 Task: Get directions from Cape Romain National Wildlife Refuge, South Carolina, United States to Birmingham, Alabama, United States  and explore the nearby hotels with guest rating 3 and above during 20 to 23 December and 3 guests
Action: Mouse moved to (204, 174)
Screenshot: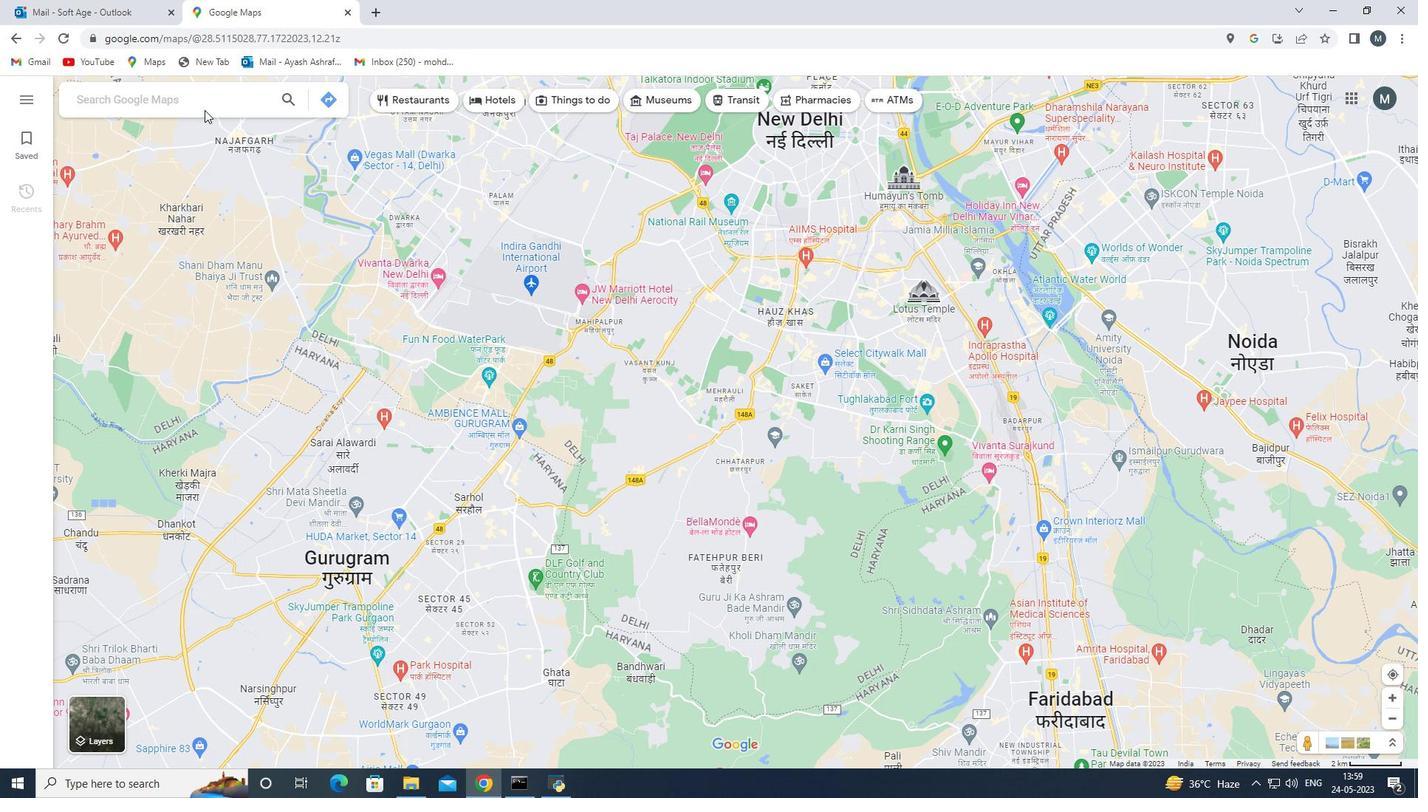 
Action: Mouse scrolled (204, 173) with delta (0, 0)
Screenshot: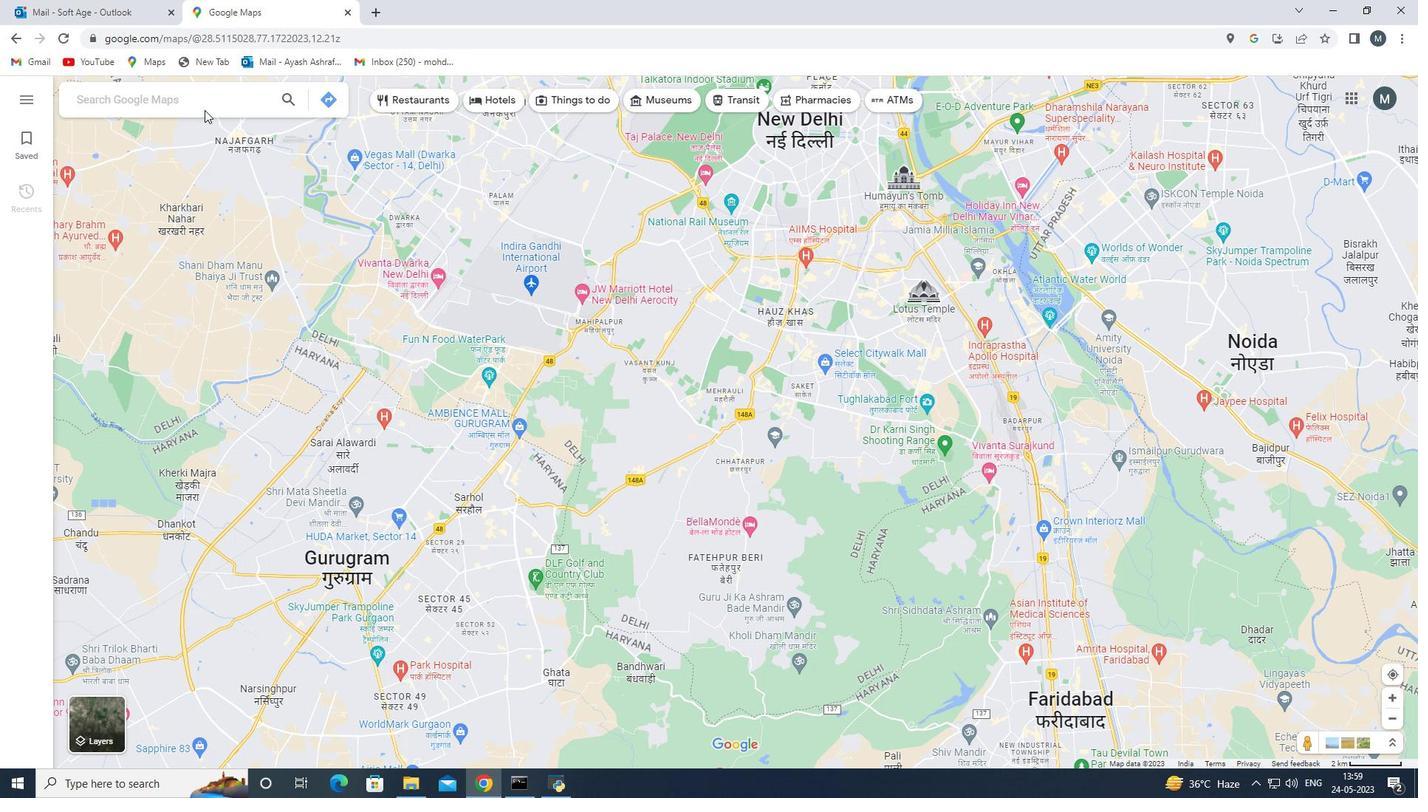 
Action: Mouse moved to (204, 183)
Screenshot: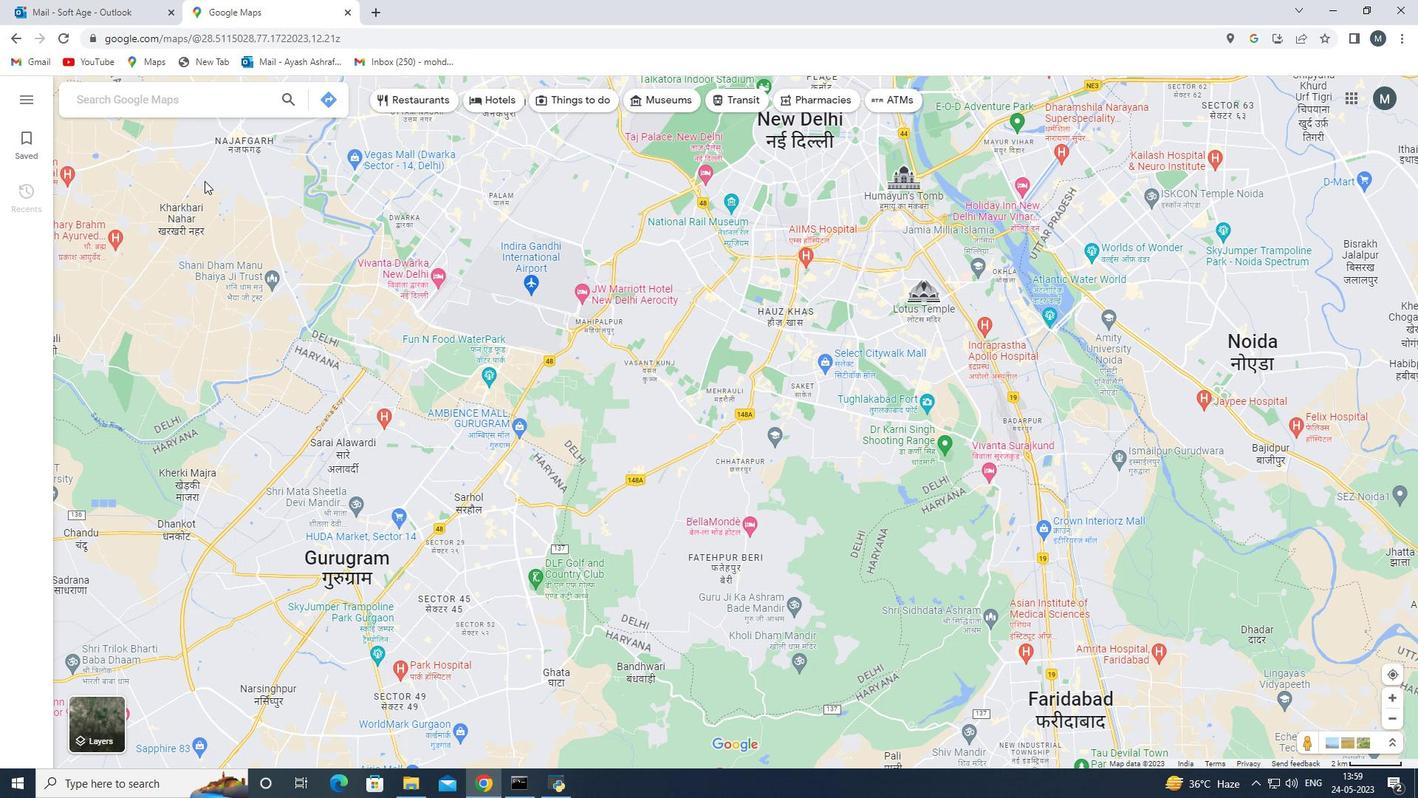 
Action: Mouse scrolled (204, 182) with delta (0, 0)
Screenshot: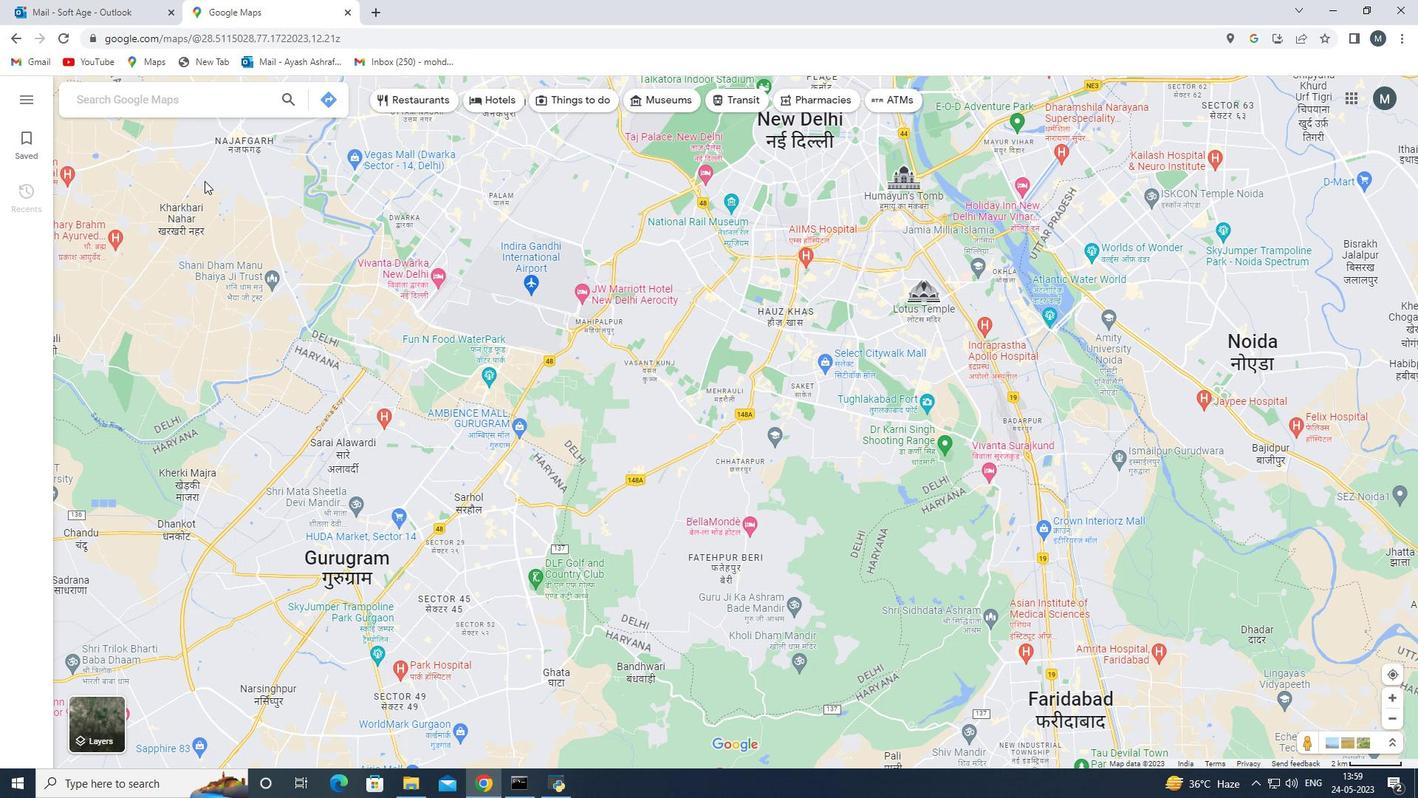 
Action: Mouse moved to (215, 249)
Screenshot: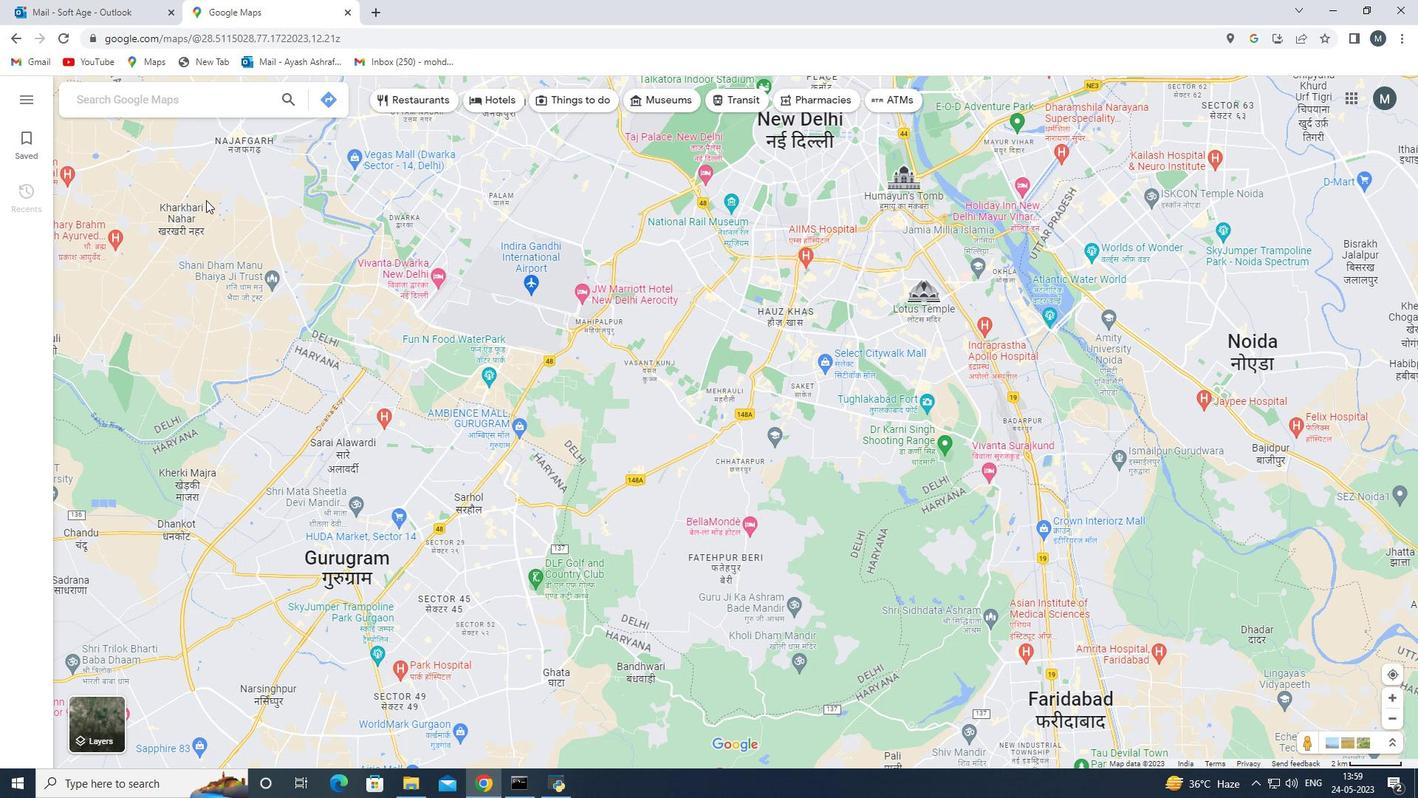 
Action: Mouse scrolled (215, 247) with delta (0, 0)
Screenshot: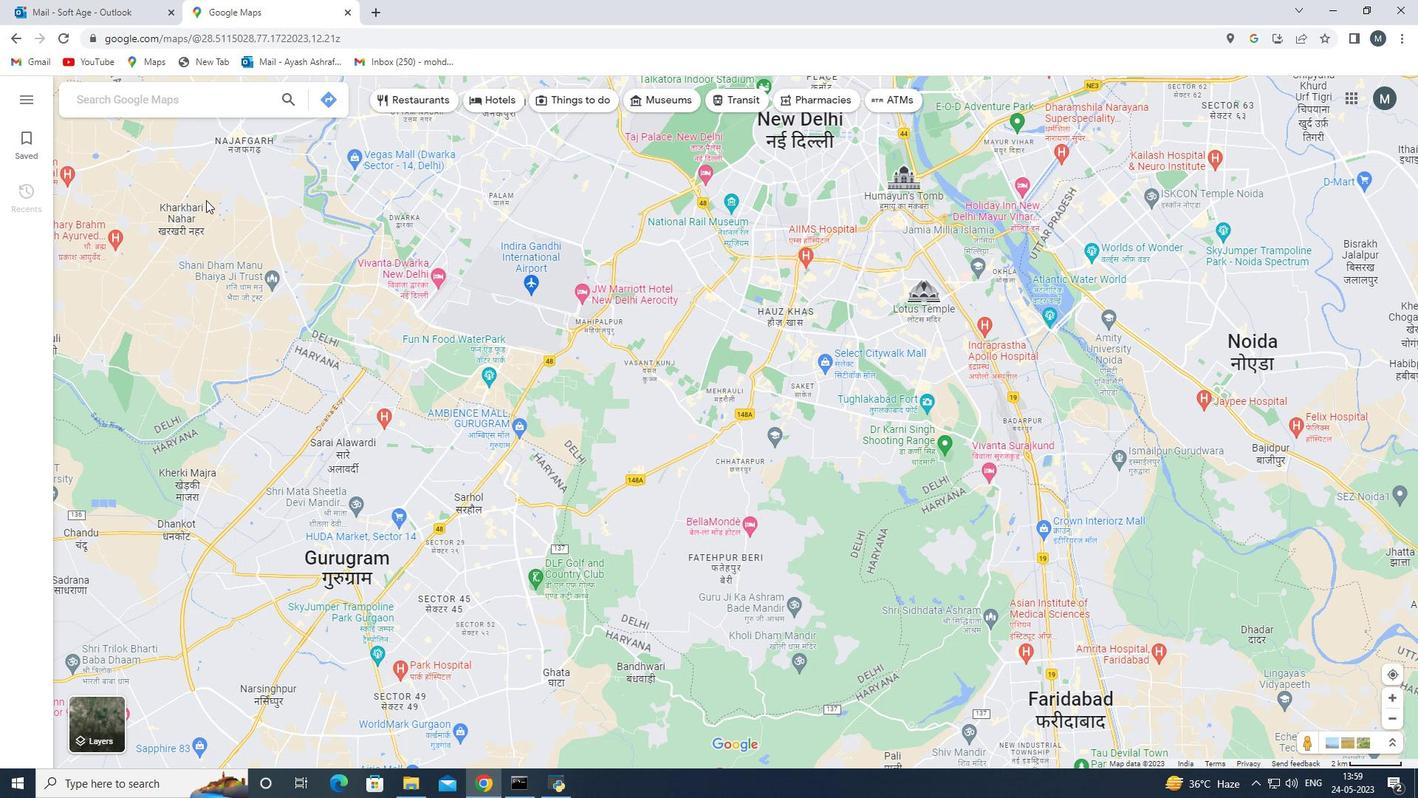 
Action: Mouse moved to (212, 277)
Screenshot: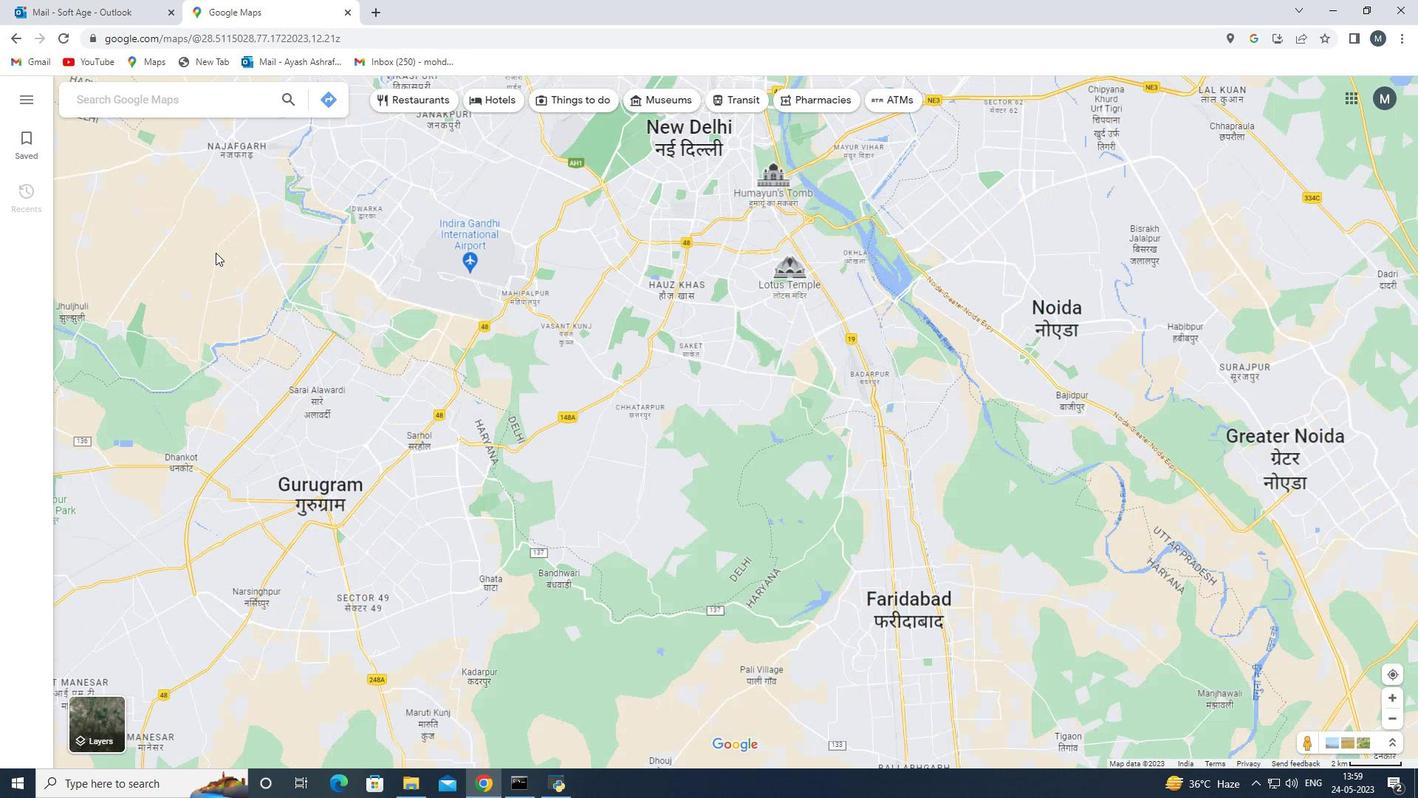 
Action: Mouse scrolled (212, 277) with delta (0, 0)
Screenshot: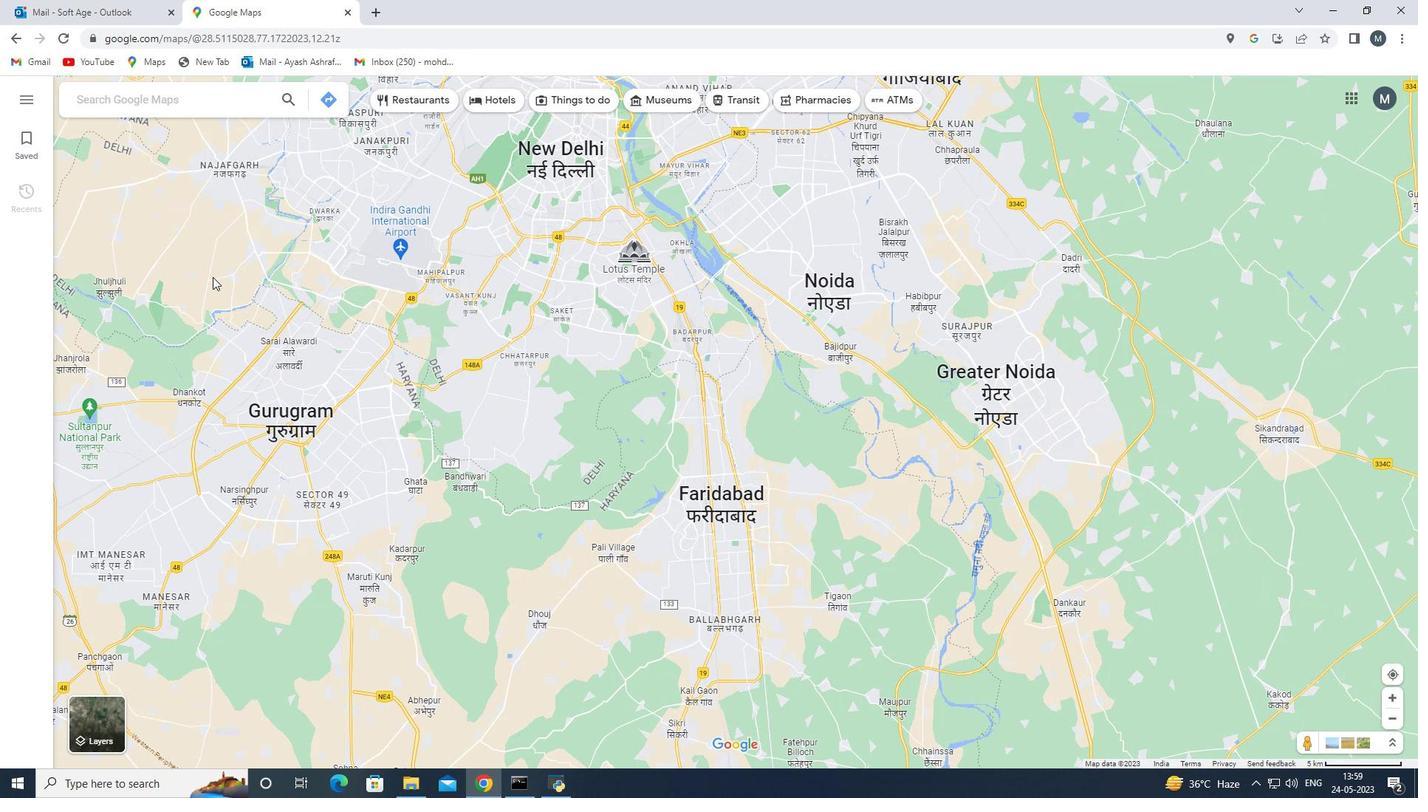 
Action: Mouse moved to (245, 280)
Screenshot: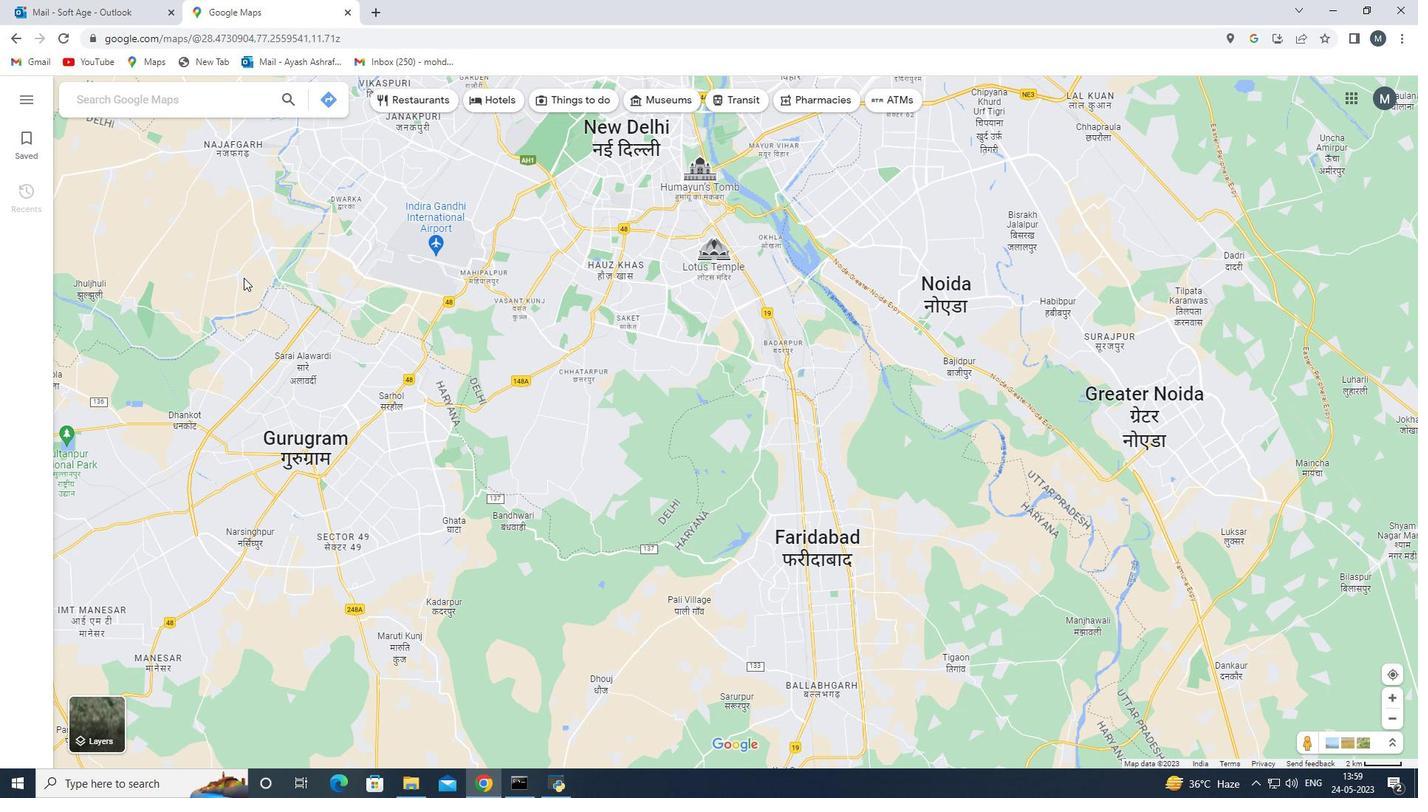 
Action: Mouse scrolled (245, 279) with delta (0, 0)
Screenshot: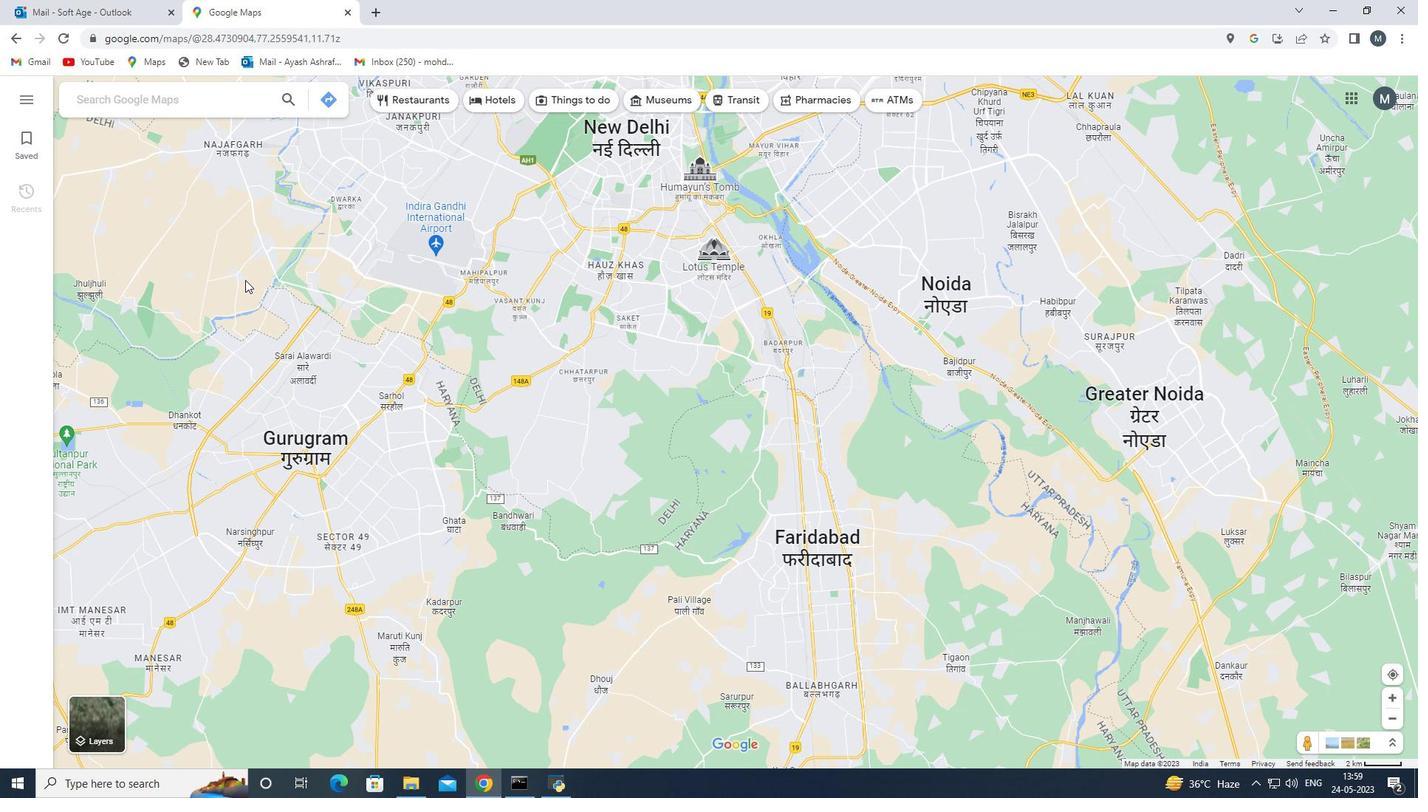 
Action: Mouse moved to (332, 97)
Screenshot: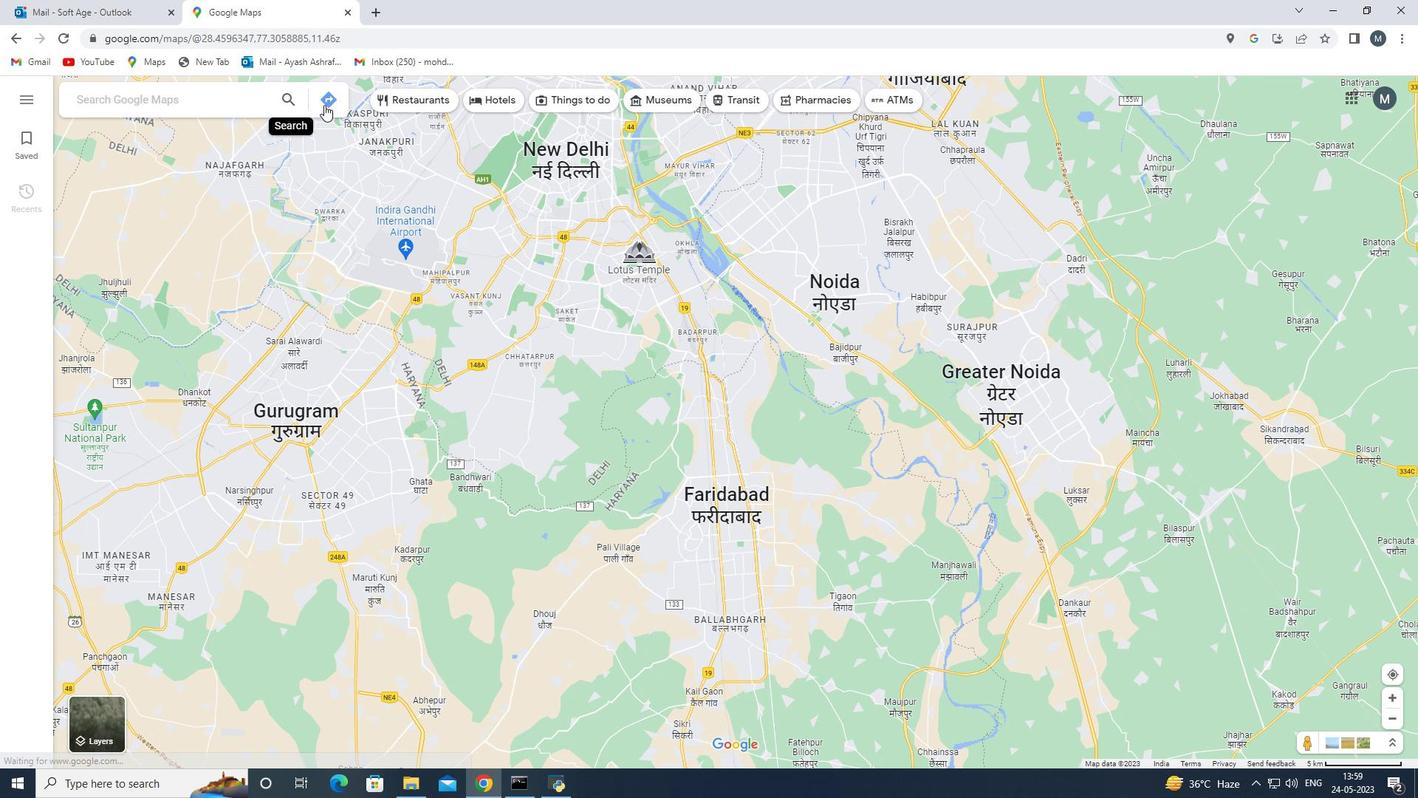 
Action: Mouse pressed left at (332, 97)
Screenshot: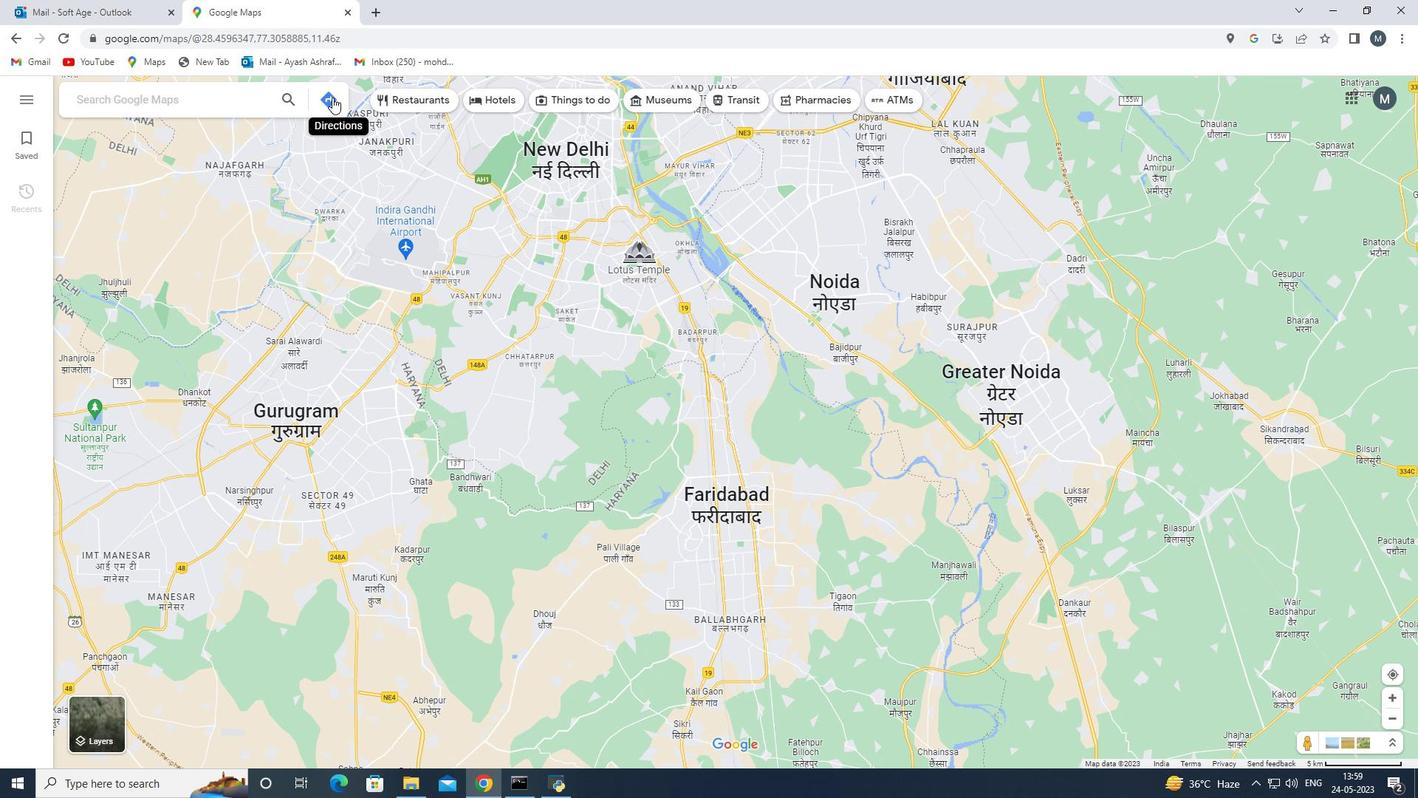 
Action: Mouse moved to (118, 98)
Screenshot: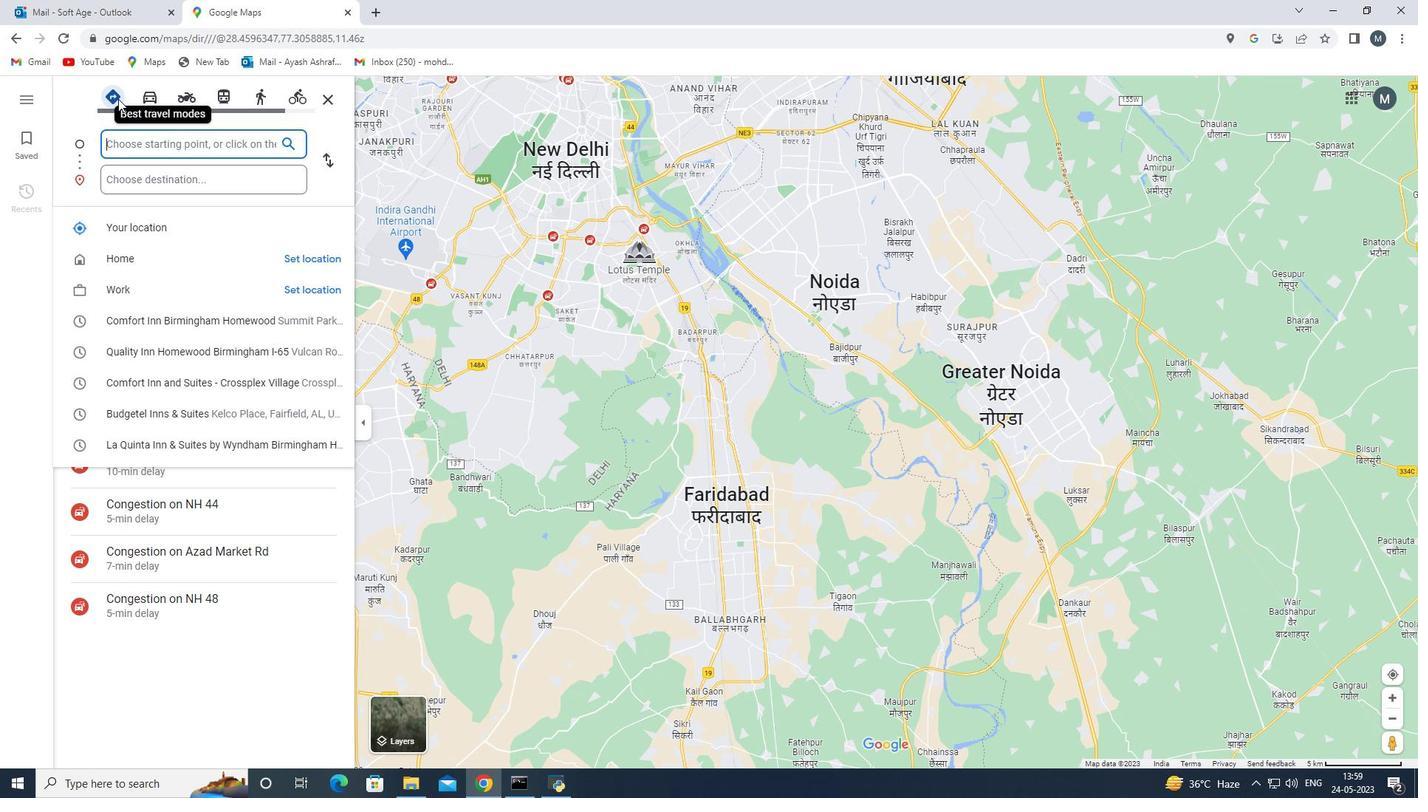 
Action: Mouse pressed left at (118, 98)
Screenshot: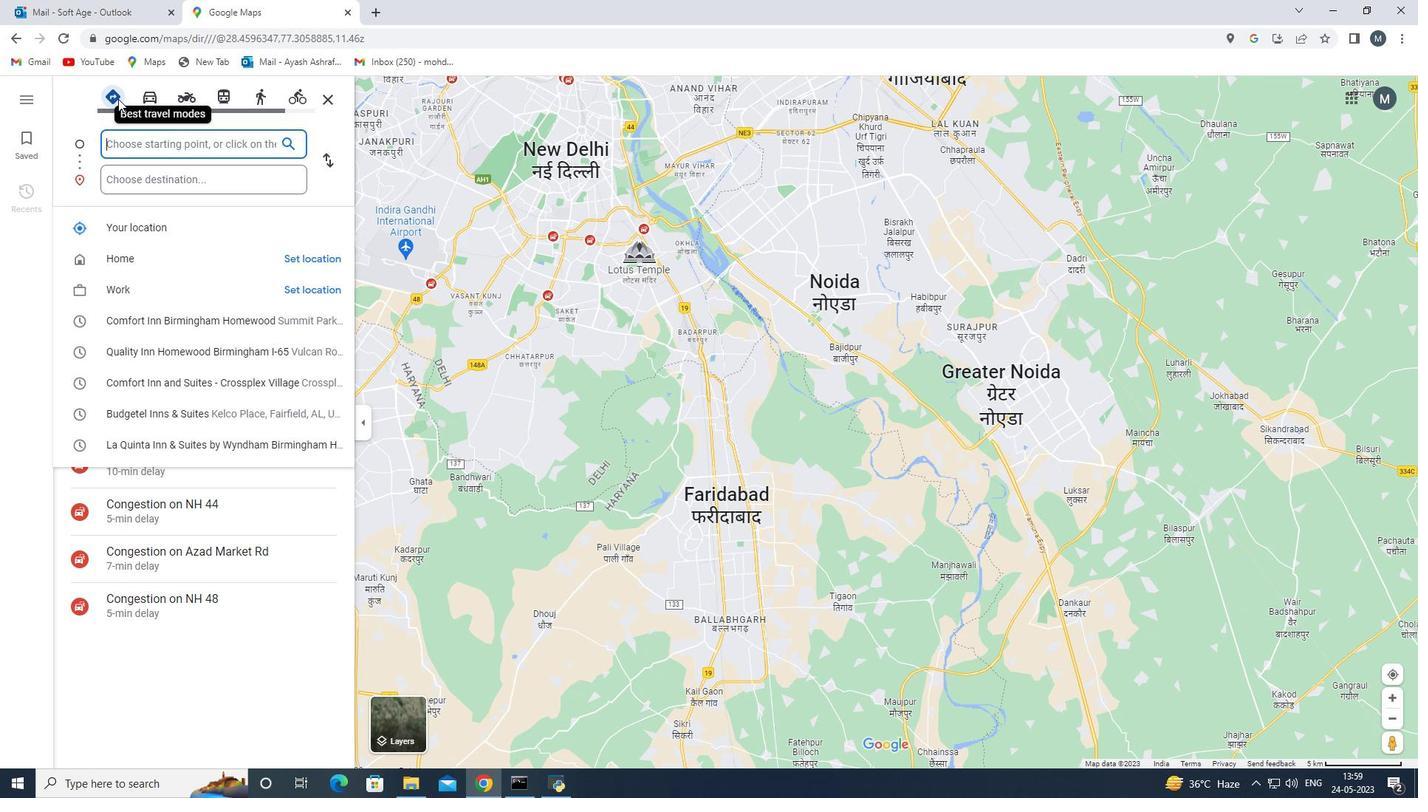 
Action: Mouse moved to (152, 147)
Screenshot: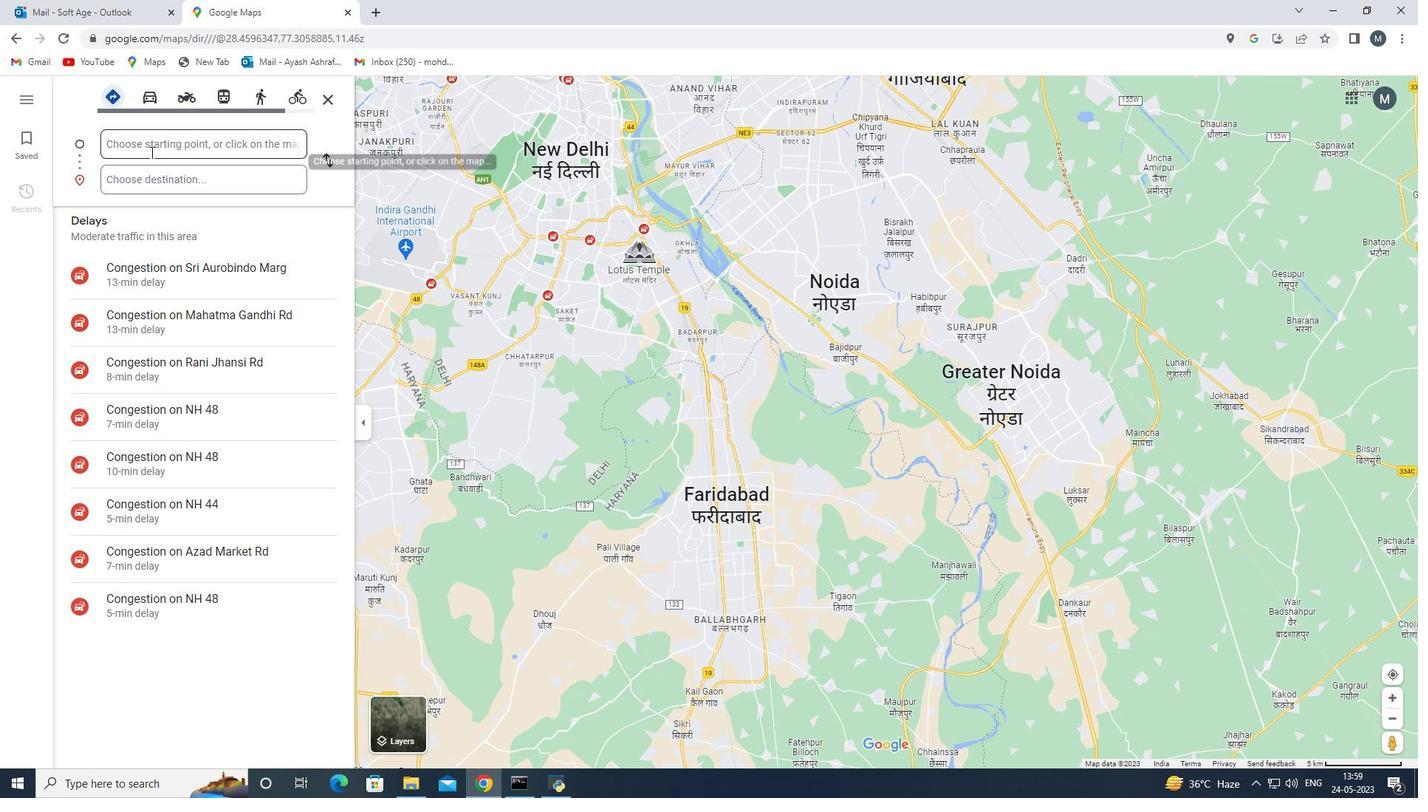 
Action: Mouse pressed left at (152, 147)
Screenshot: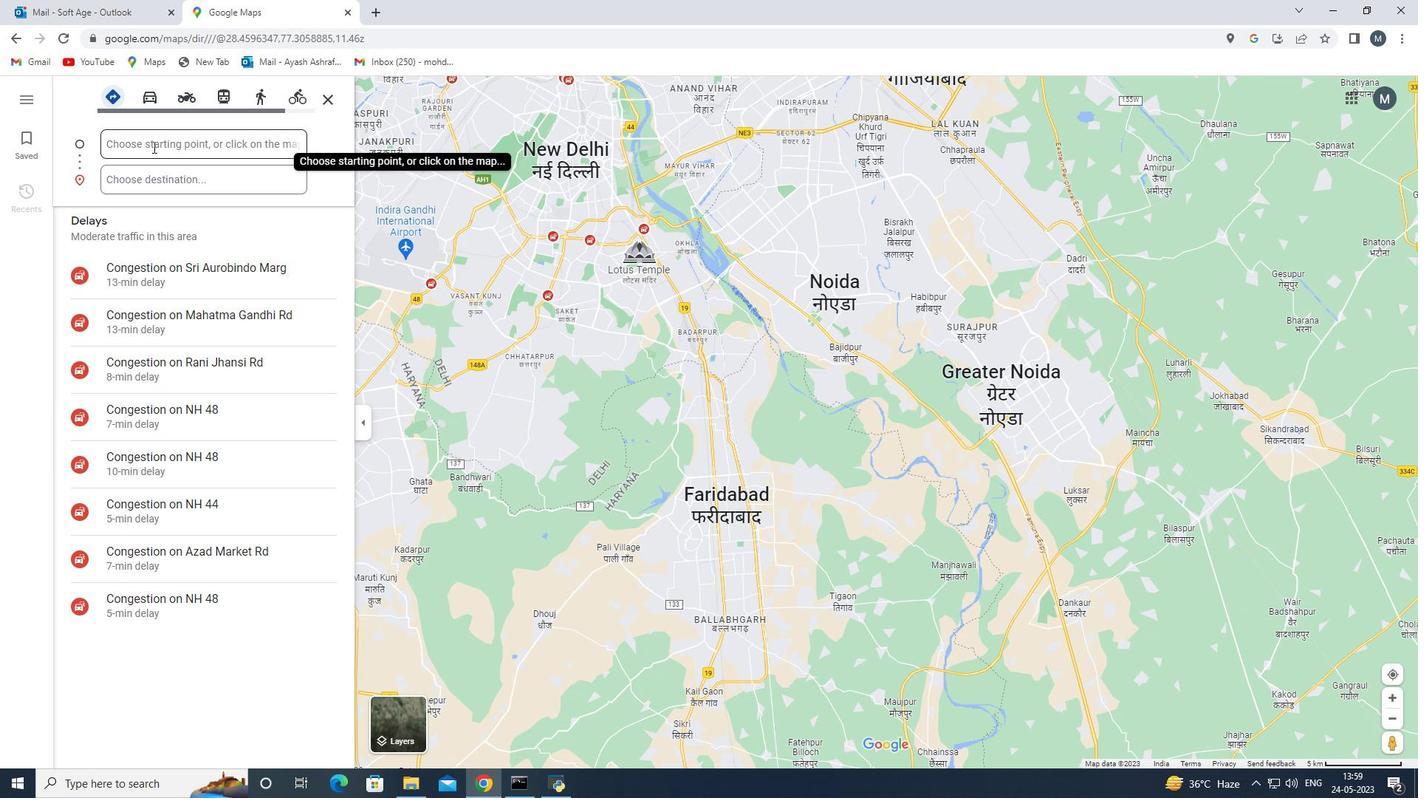 
Action: Mouse moved to (152, 145)
Screenshot: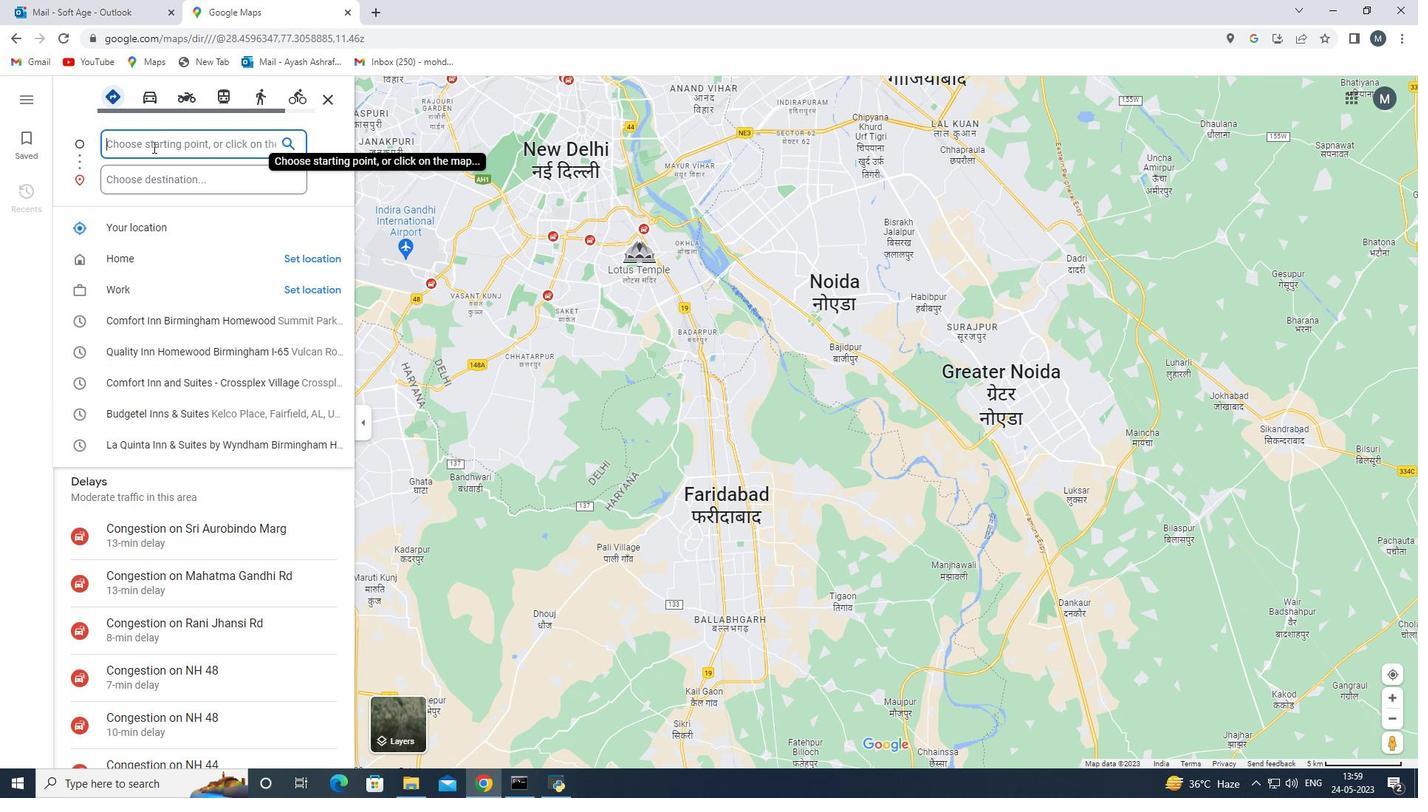 
Action: Key pressed <Key.shift>Cape<Key.space><Key.shift>Romain<Key.space>national<Key.space>wildlife<Key.space>refuge<Key.space><Key.backspace>,south<Key.space>carolina,united<Key.space>staes<Key.space>
Screenshot: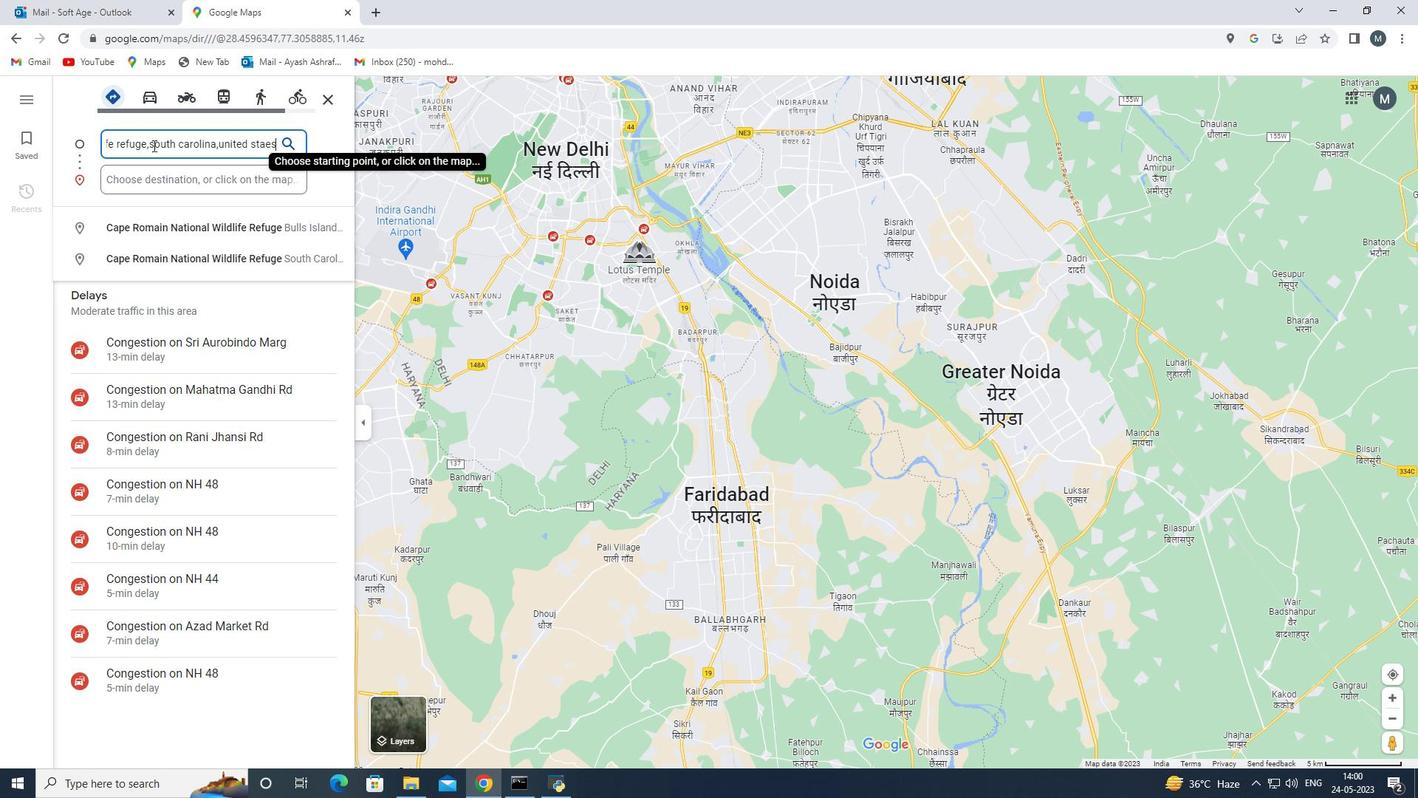 
Action: Mouse moved to (148, 179)
Screenshot: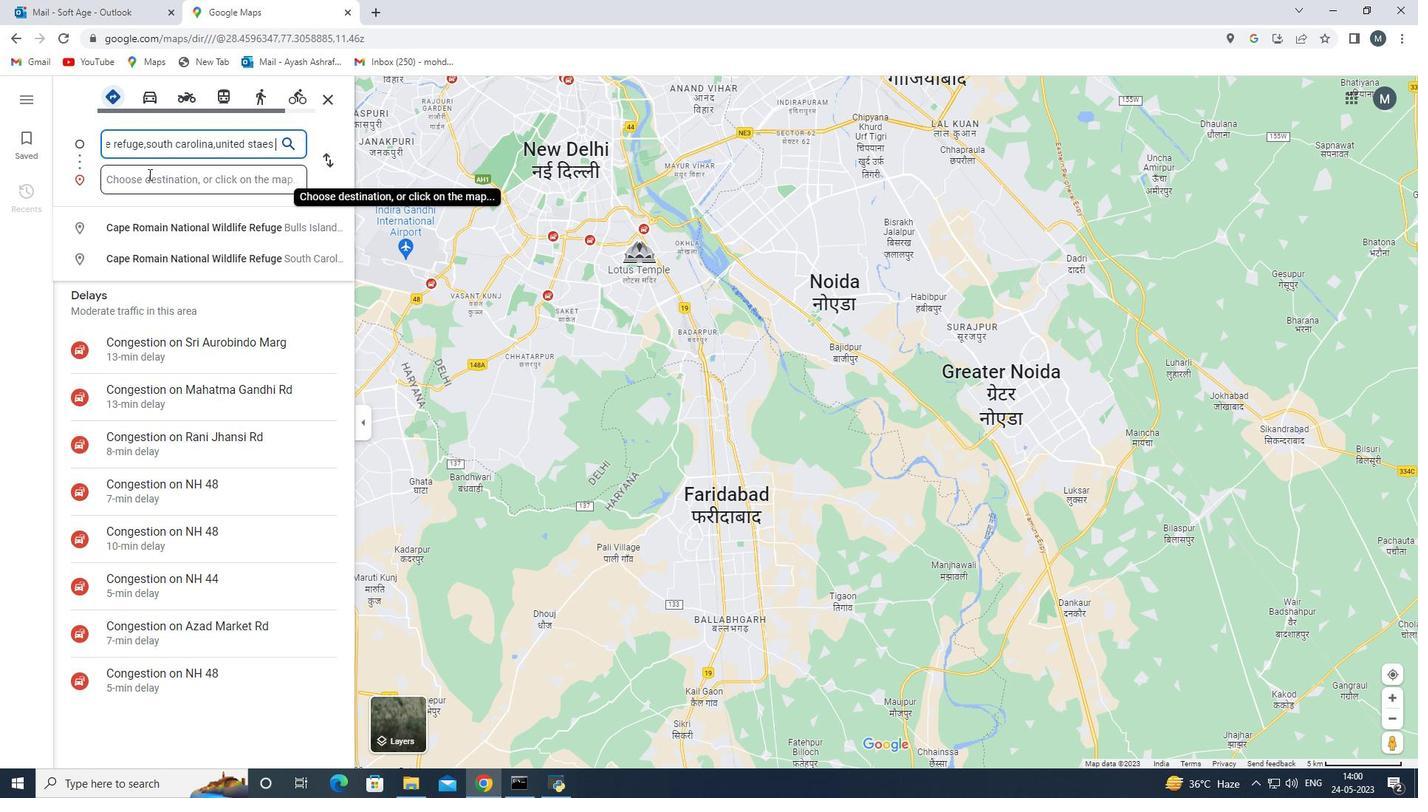 
Action: Mouse pressed left at (148, 179)
Screenshot: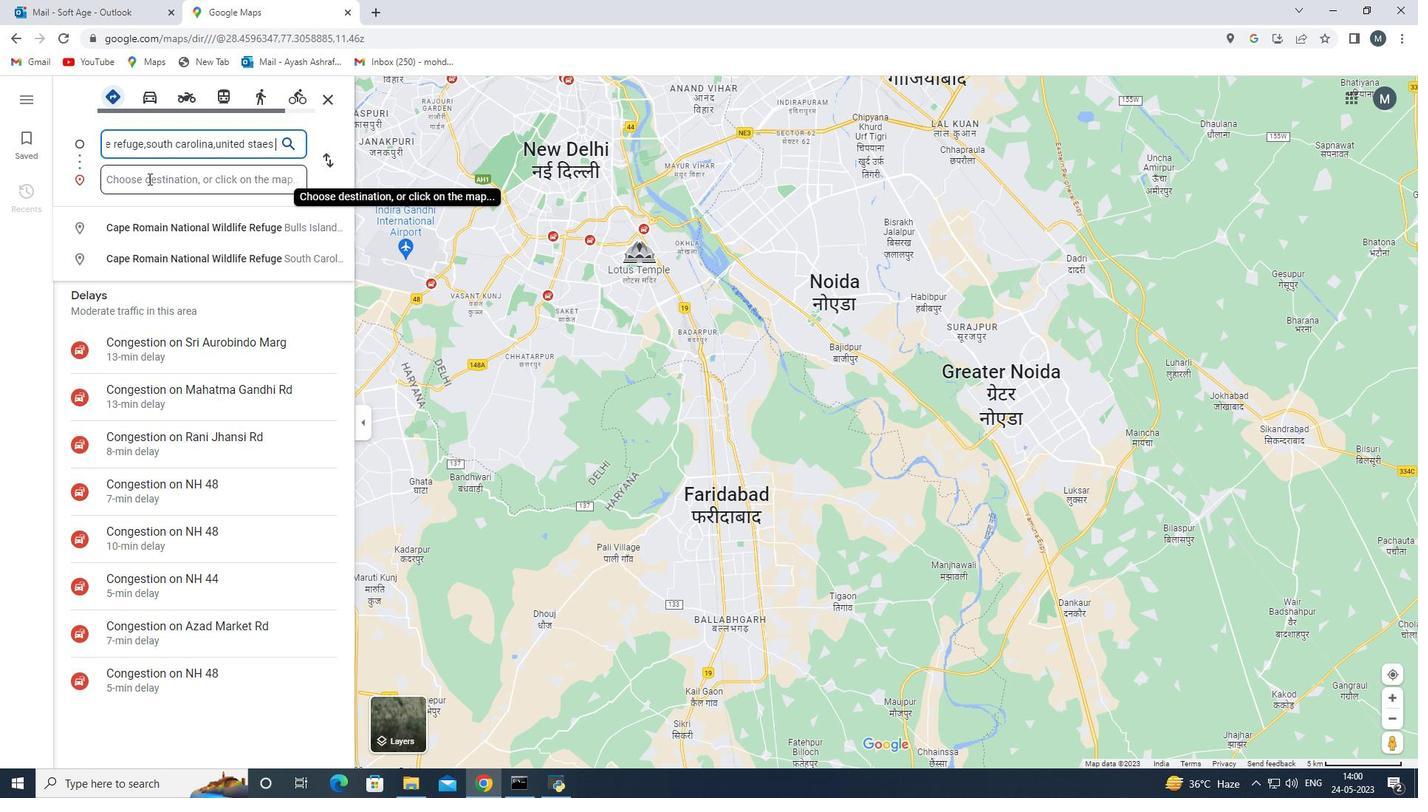 
Action: Key pressed <Key.shift>V<Key.backspace><Key.shift>Birmingham,alabama,united<Key.space>states<Key.space>
Screenshot: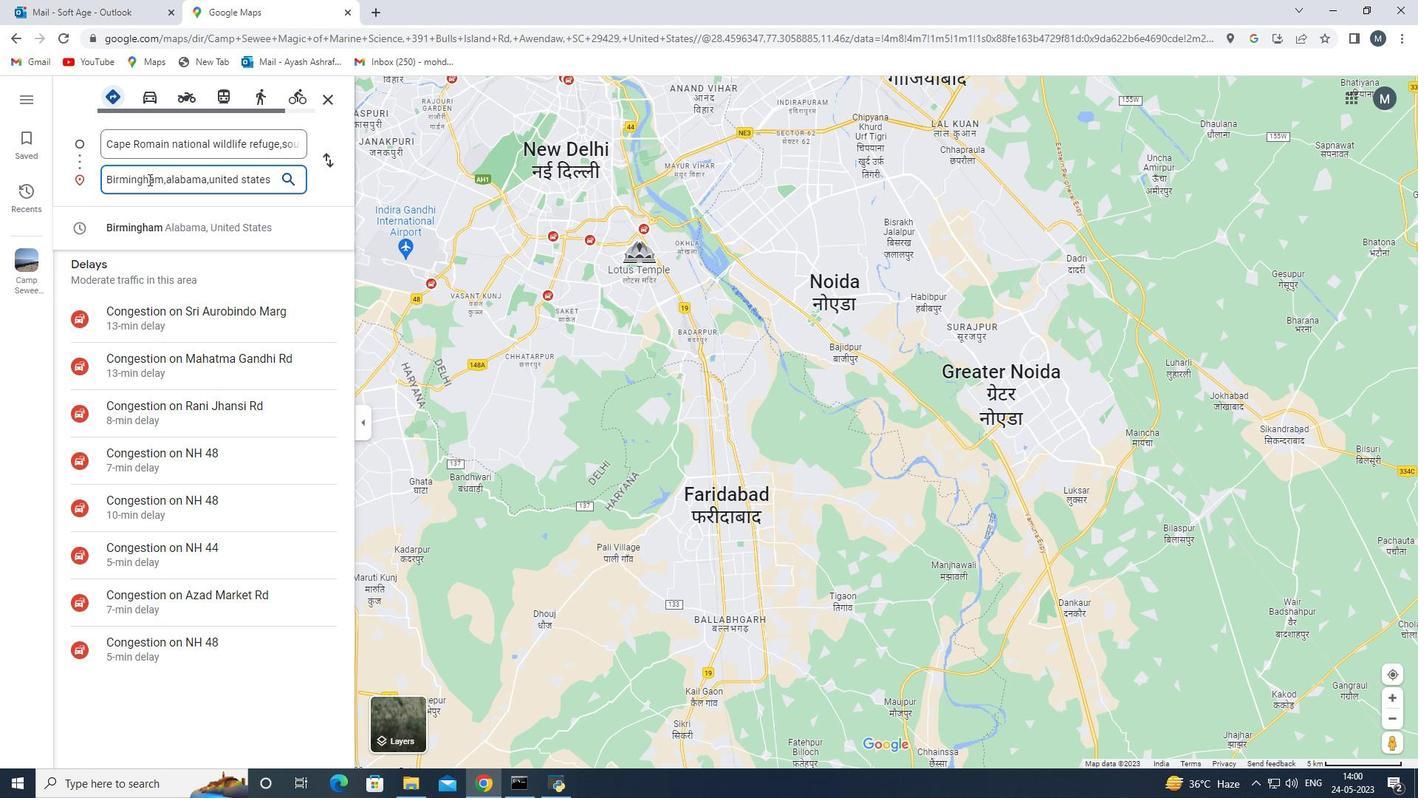 
Action: Mouse moved to (291, 179)
Screenshot: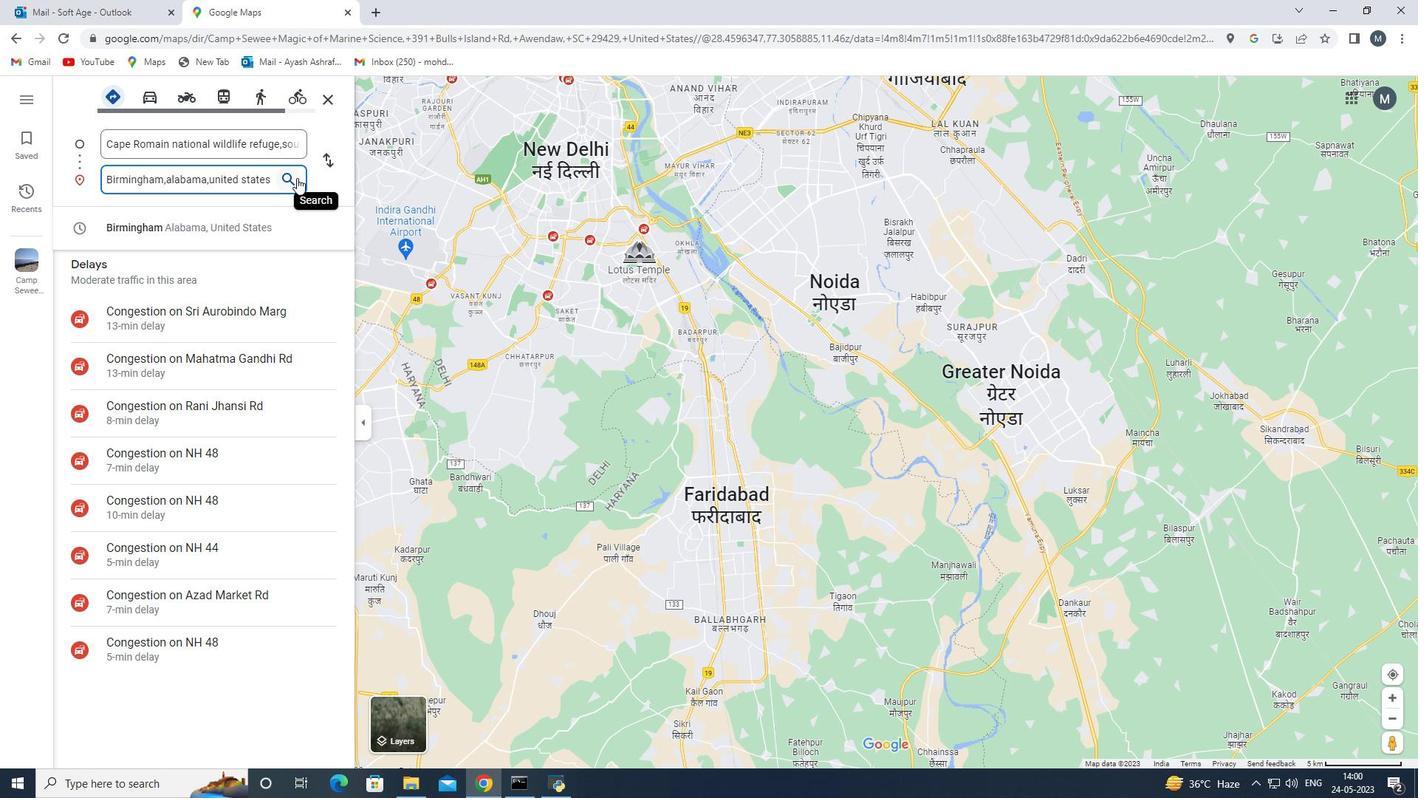 
Action: Mouse pressed left at (291, 179)
Screenshot: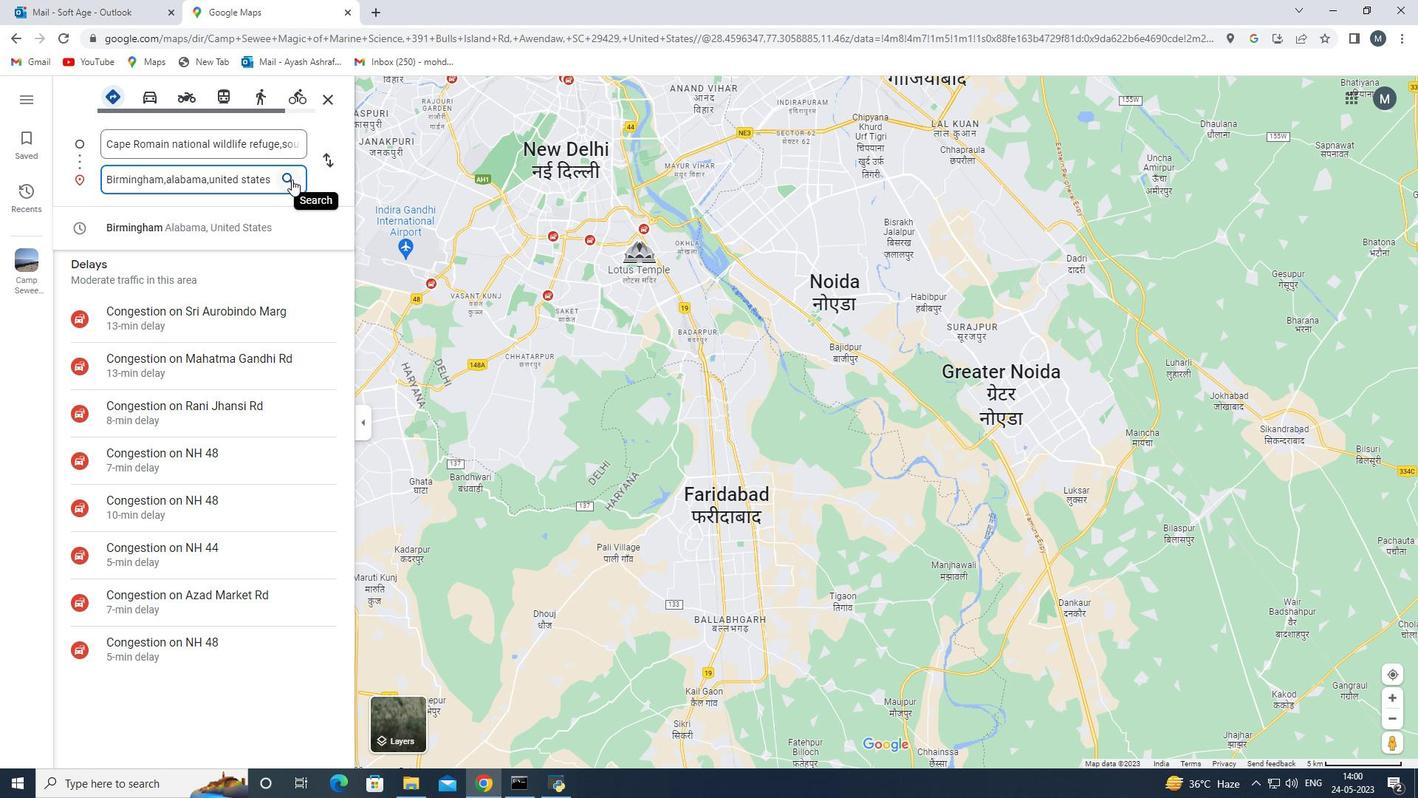 
Action: Mouse moved to (212, 348)
Screenshot: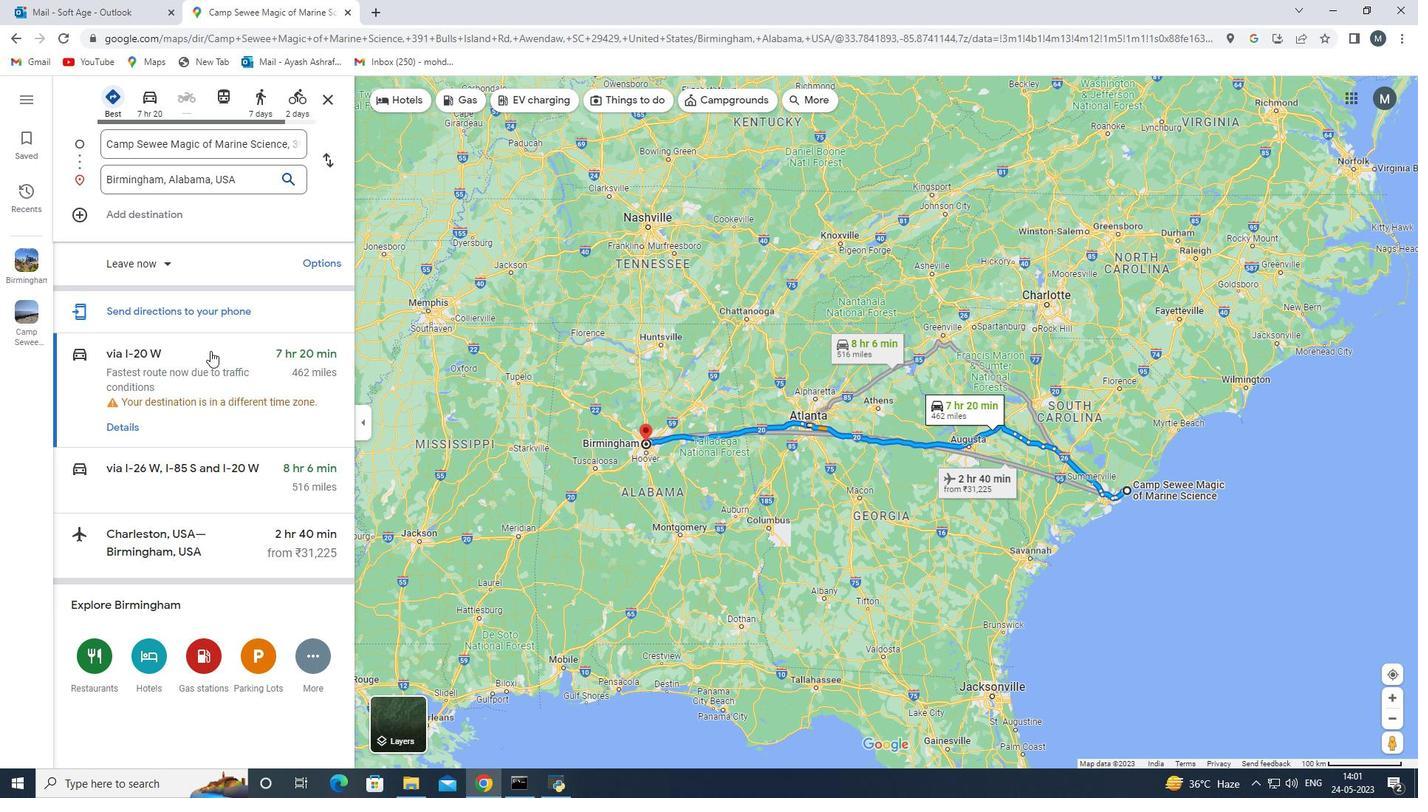 
Action: Mouse scrolled (212, 347) with delta (0, 0)
Screenshot: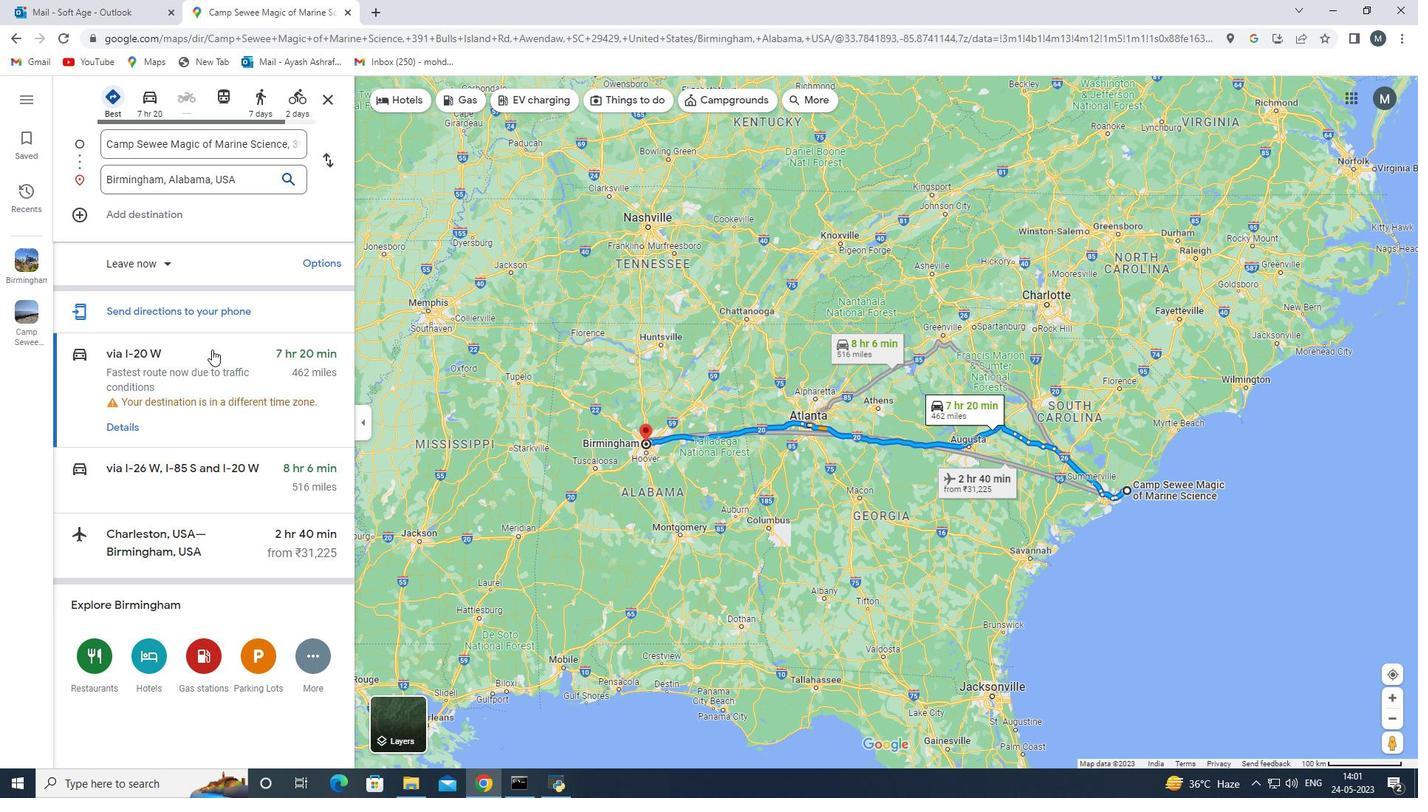
Action: Mouse moved to (149, 266)
Screenshot: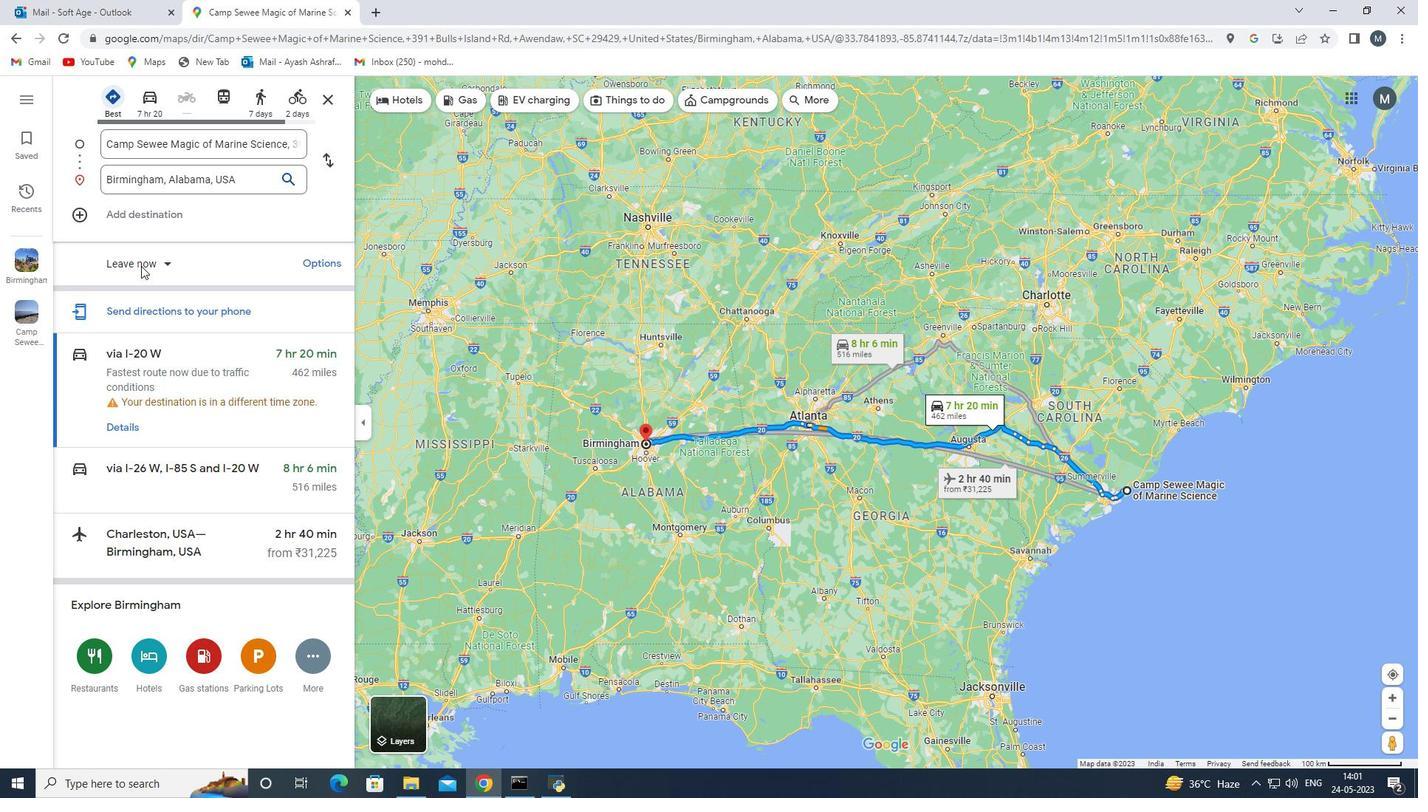 
Action: Mouse pressed left at (149, 266)
Screenshot: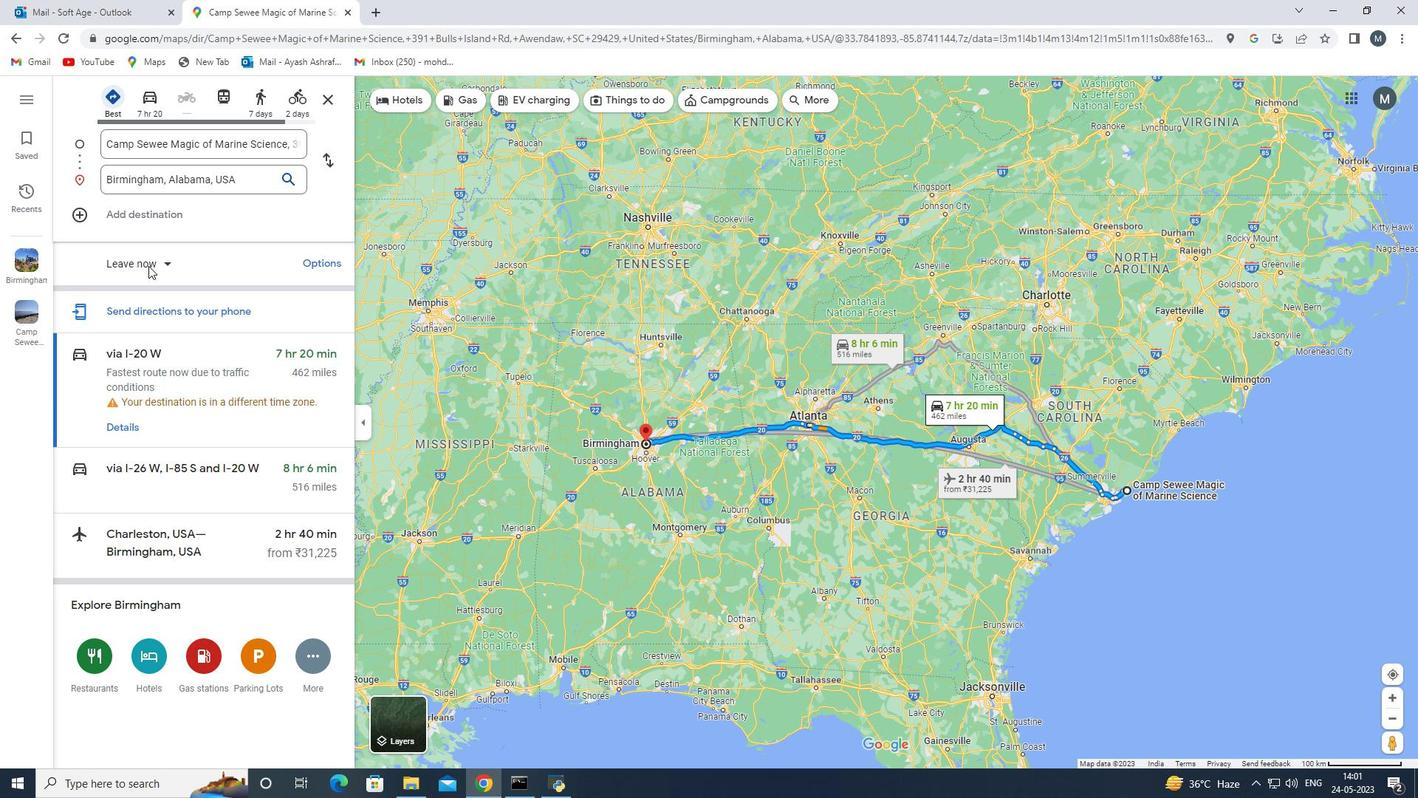 
Action: Mouse moved to (150, 308)
Screenshot: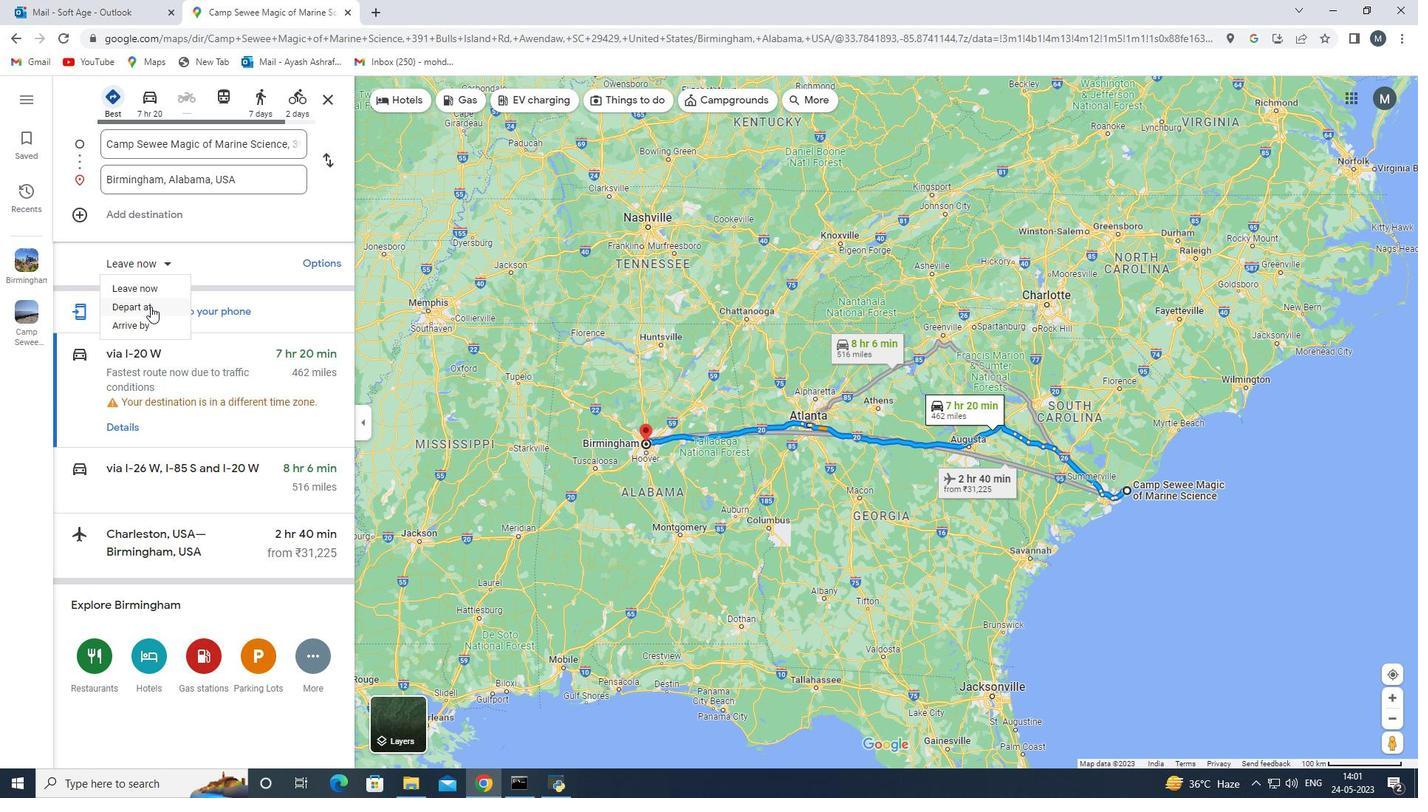 
Action: Mouse pressed left at (150, 308)
Screenshot: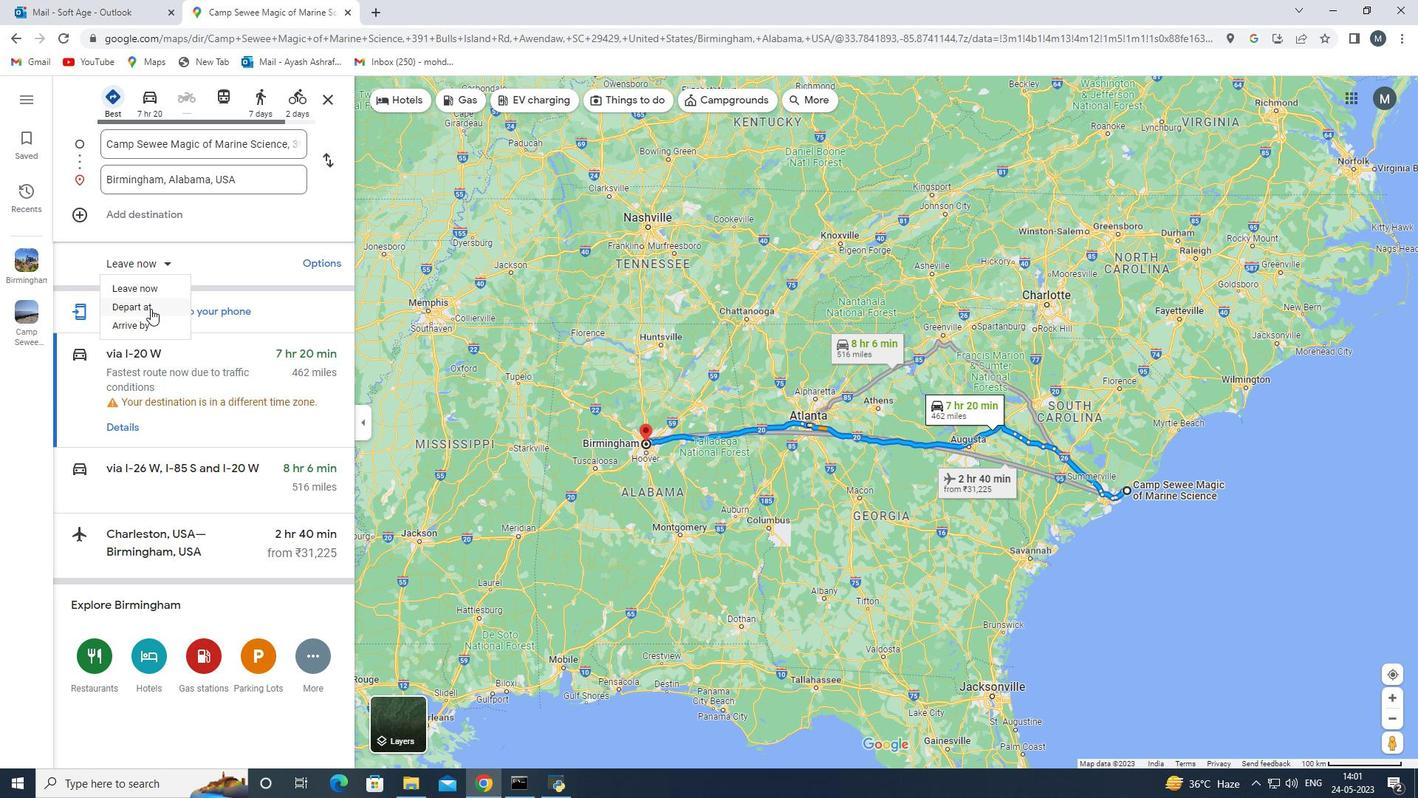 
Action: Mouse moved to (271, 254)
Screenshot: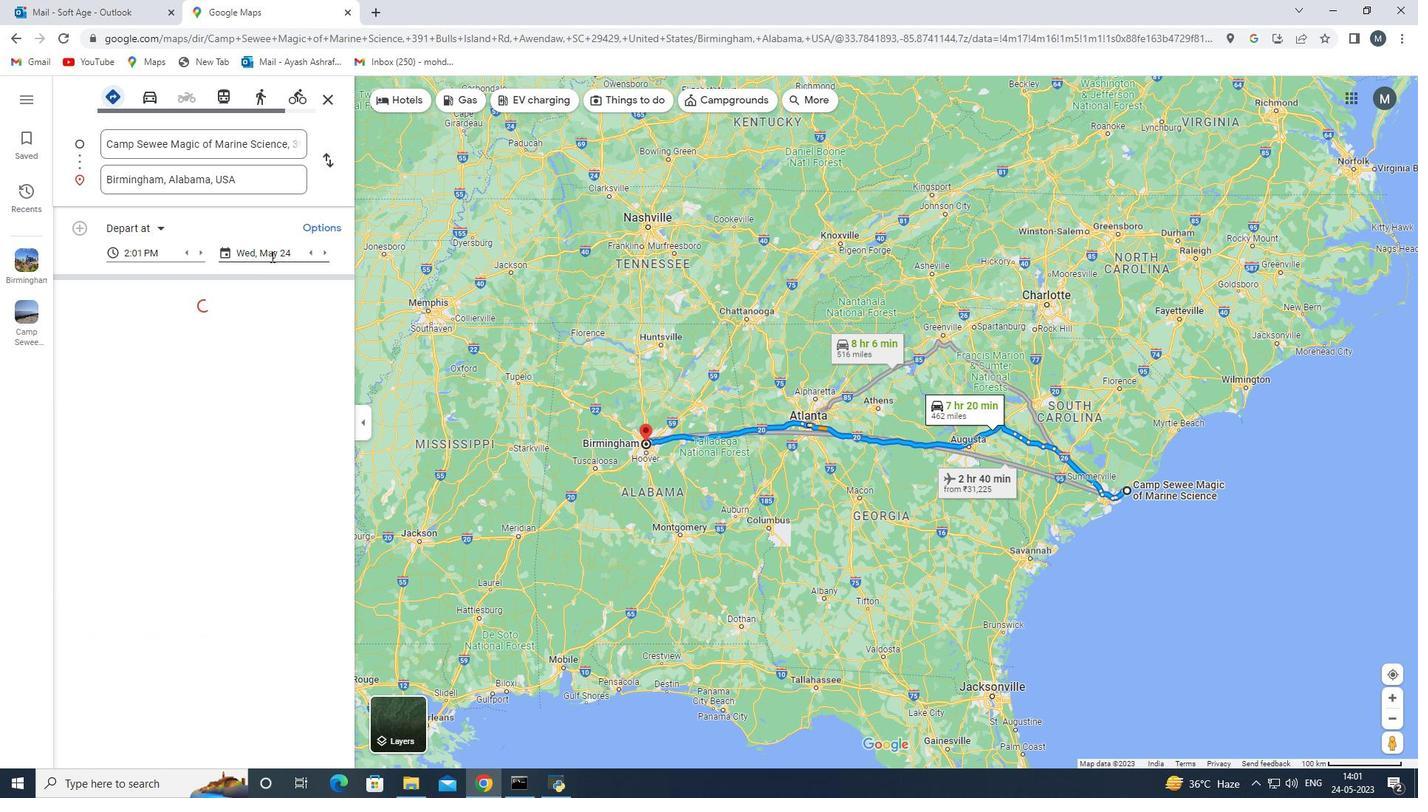 
Action: Mouse pressed left at (271, 254)
Screenshot: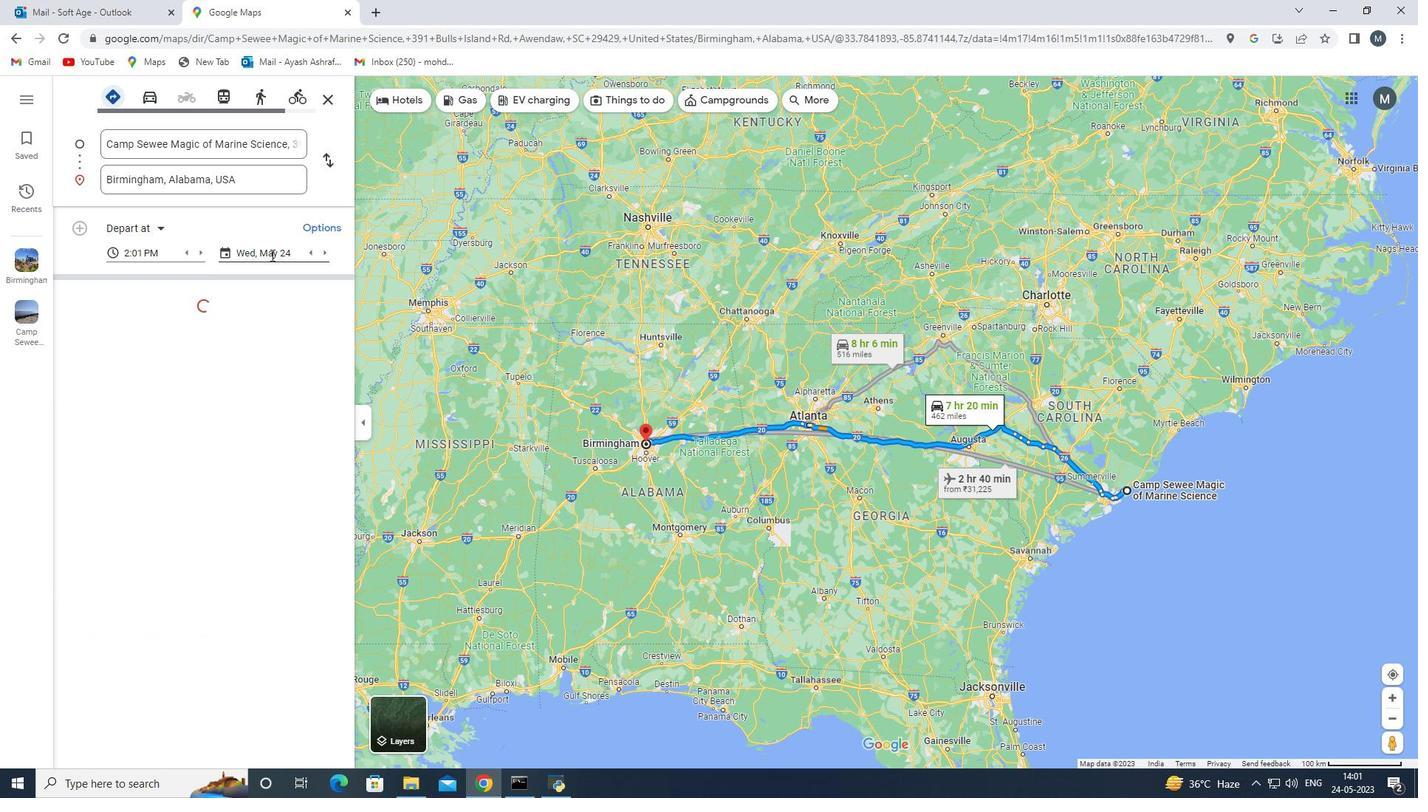 
Action: Mouse moved to (348, 281)
Screenshot: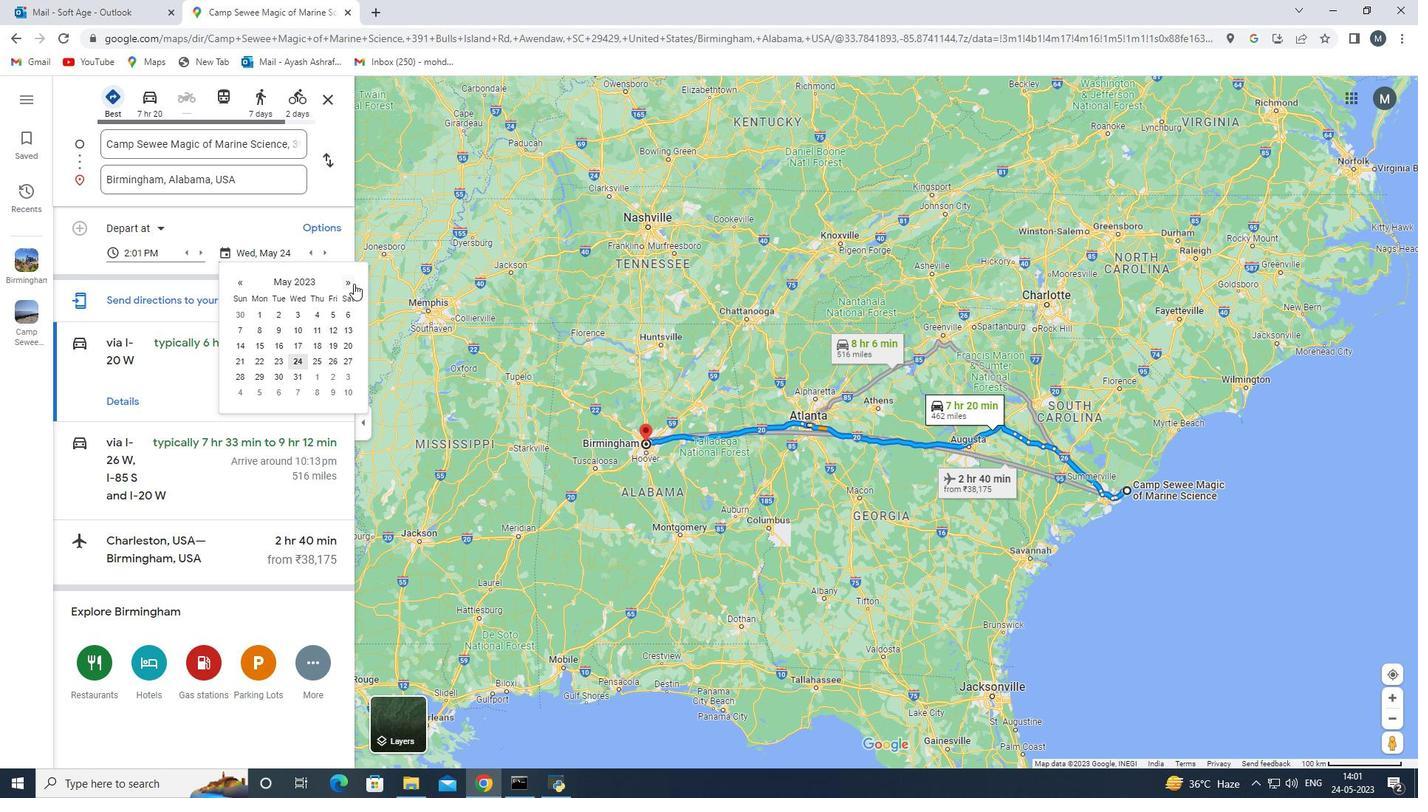 
Action: Mouse pressed left at (348, 281)
Screenshot: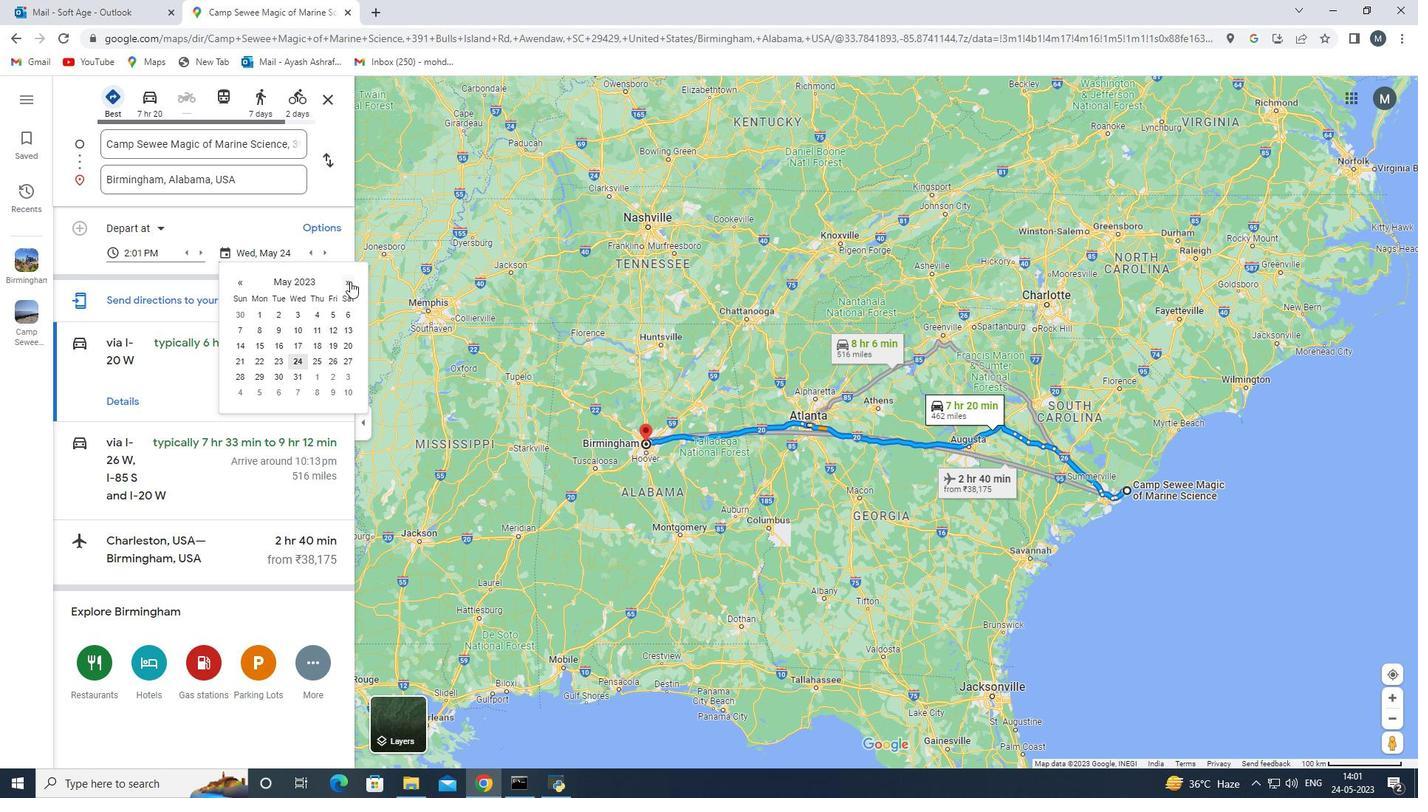 
Action: Mouse pressed left at (348, 281)
Screenshot: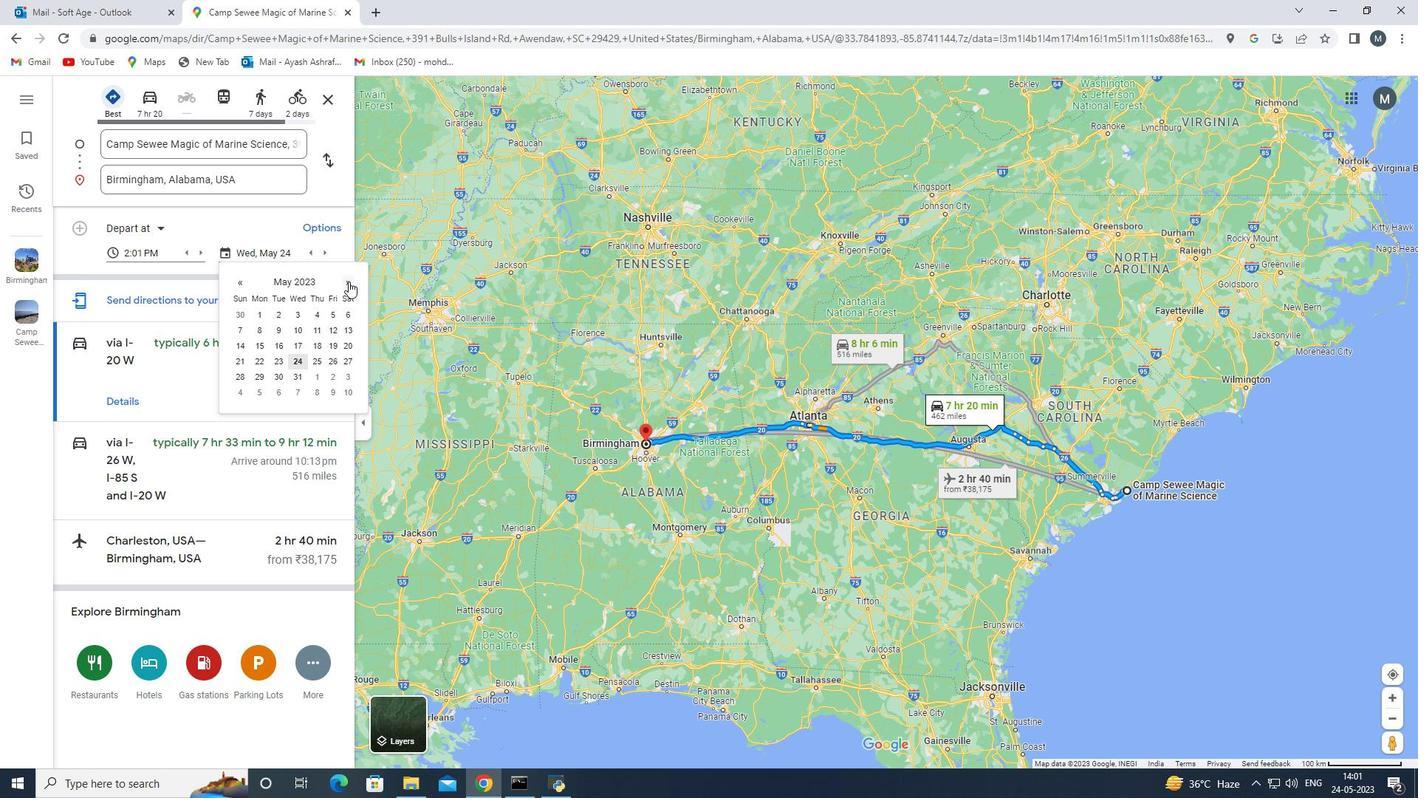 
Action: Mouse pressed left at (348, 281)
Screenshot: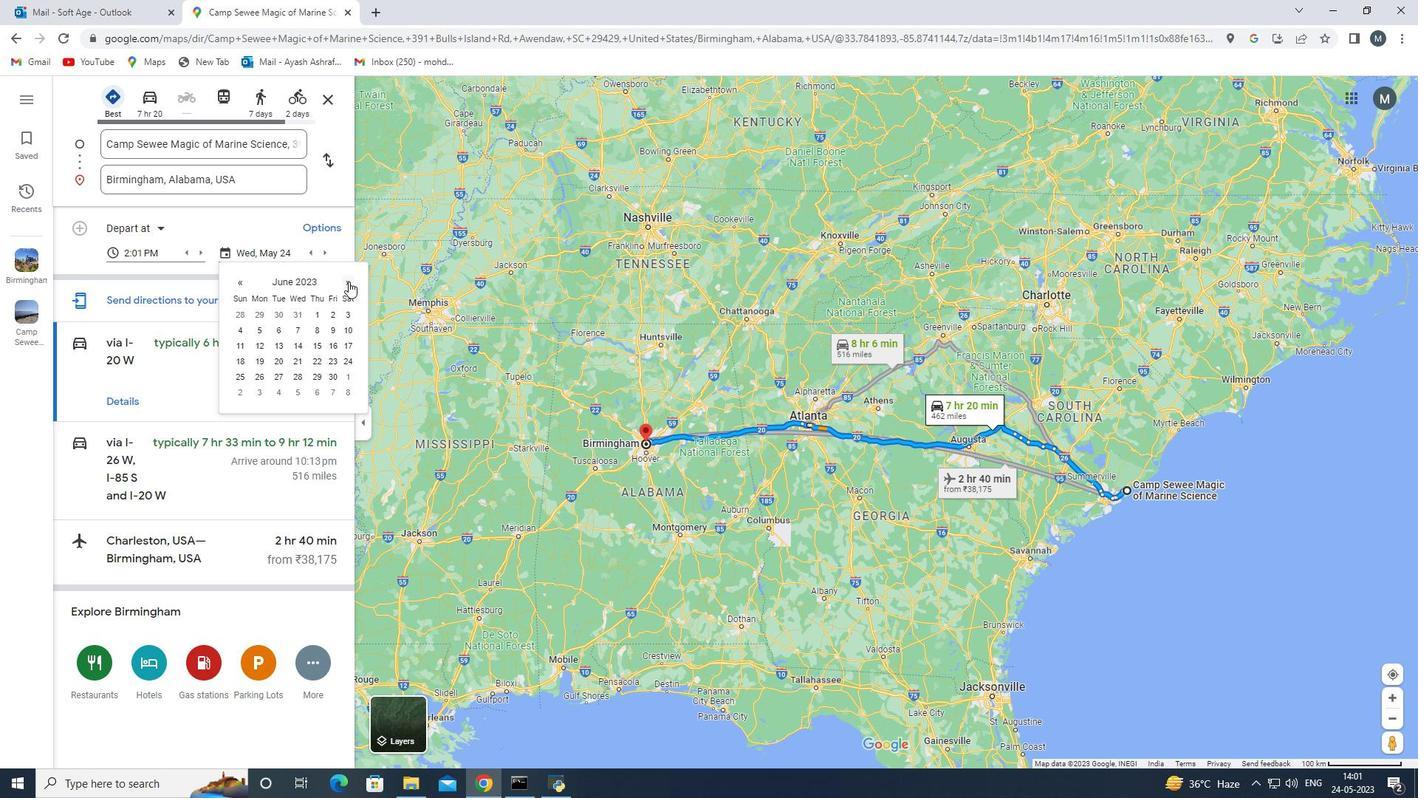 
Action: Mouse pressed left at (348, 281)
Screenshot: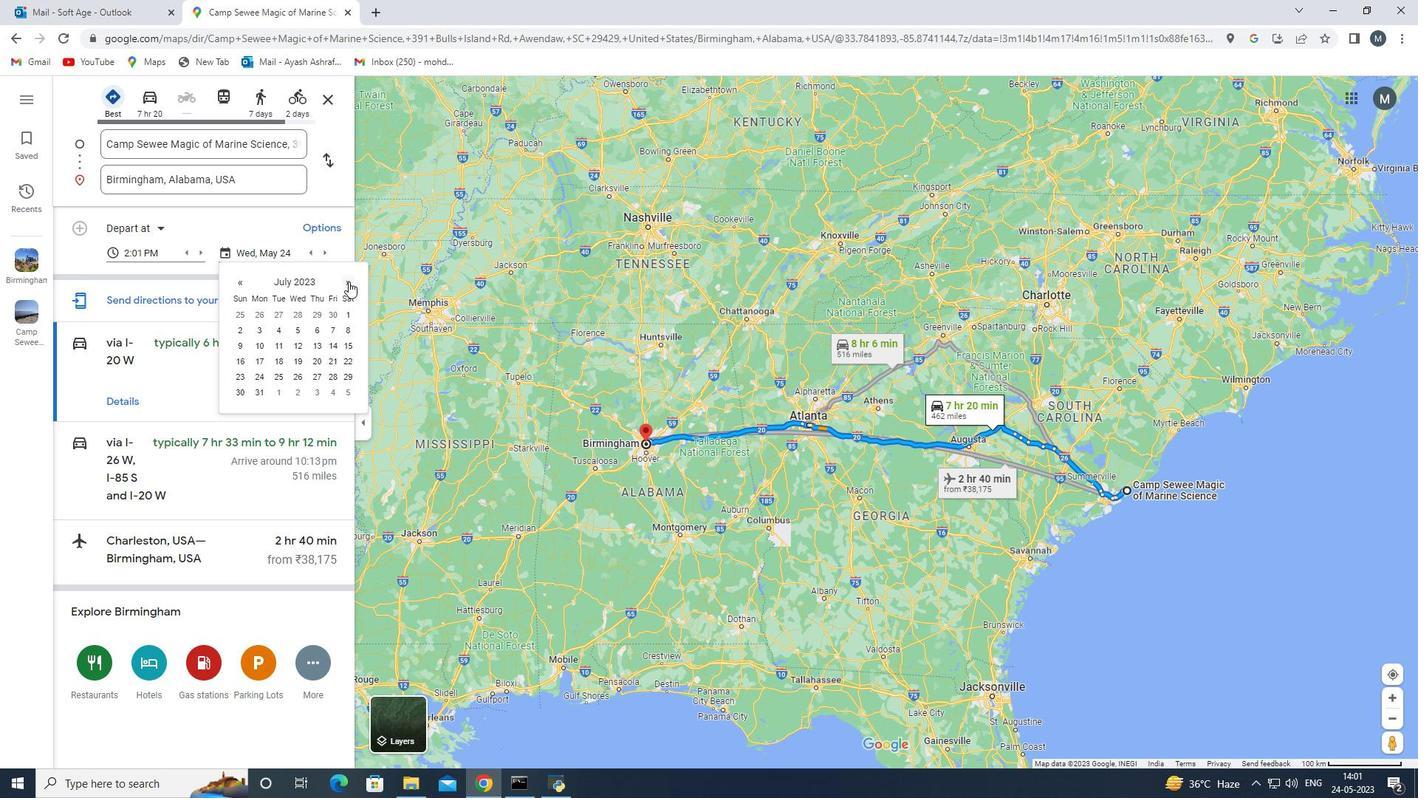 
Action: Mouse pressed left at (348, 281)
Screenshot: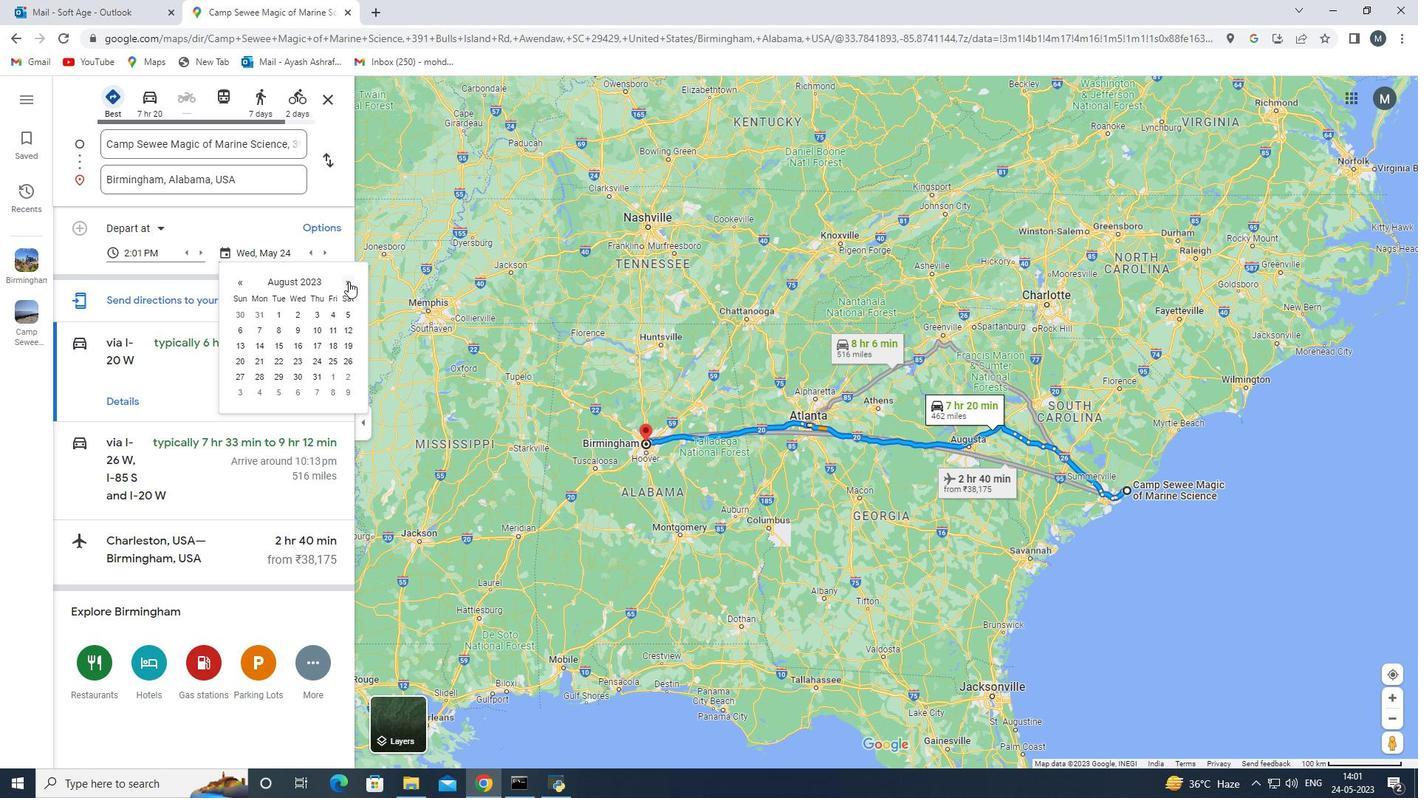 
Action: Mouse pressed left at (348, 281)
Screenshot: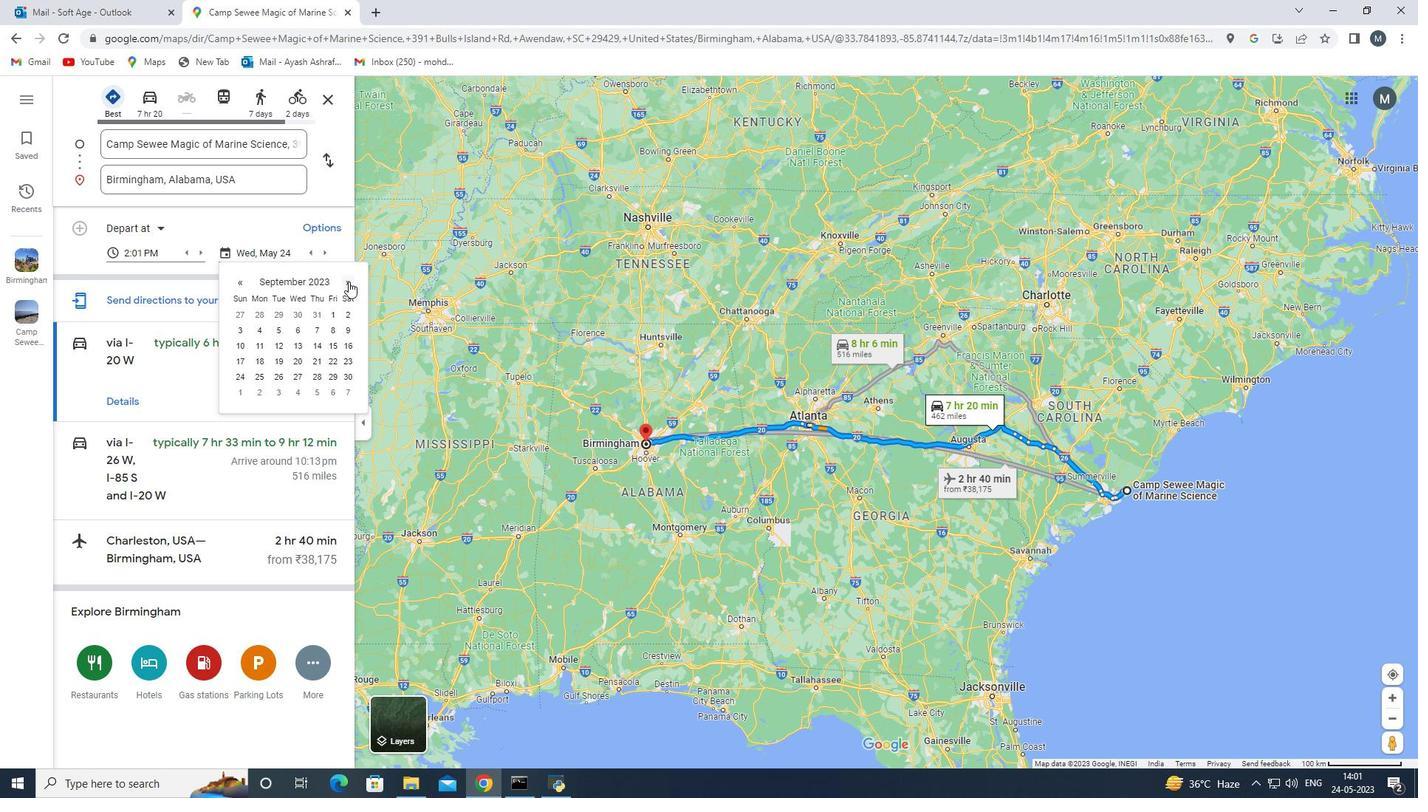 
Action: Mouse pressed left at (348, 281)
Screenshot: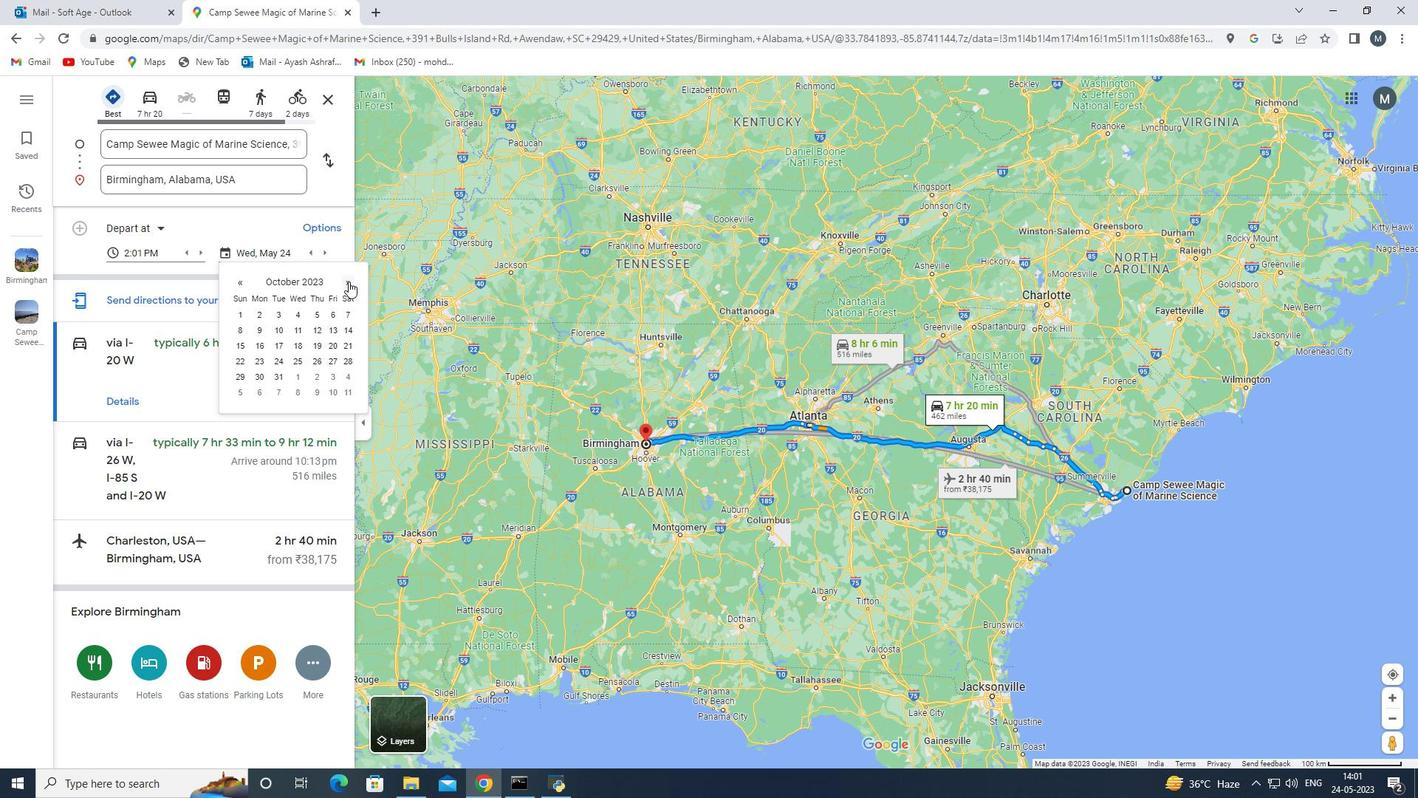 
Action: Mouse pressed left at (348, 281)
Screenshot: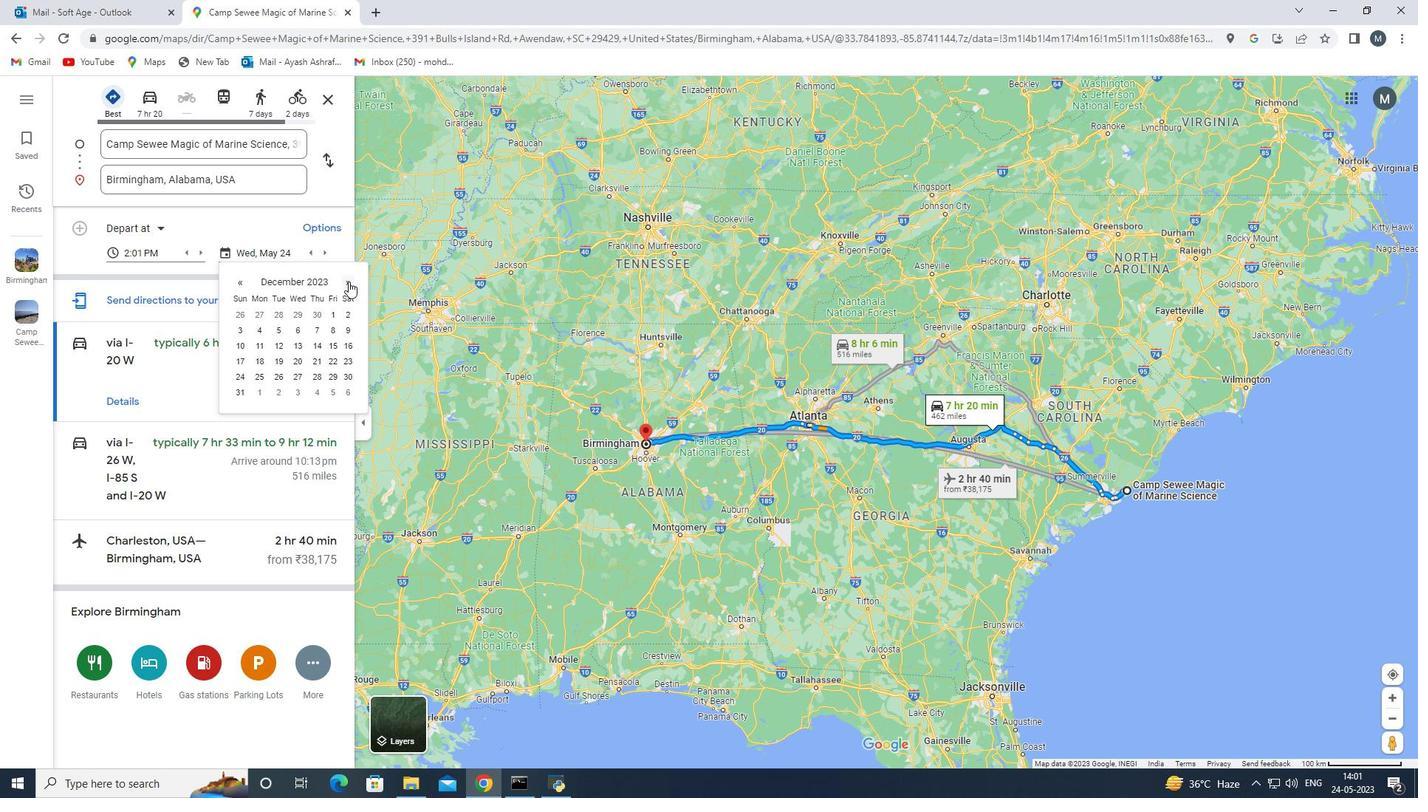 
Action: Mouse moved to (236, 285)
Screenshot: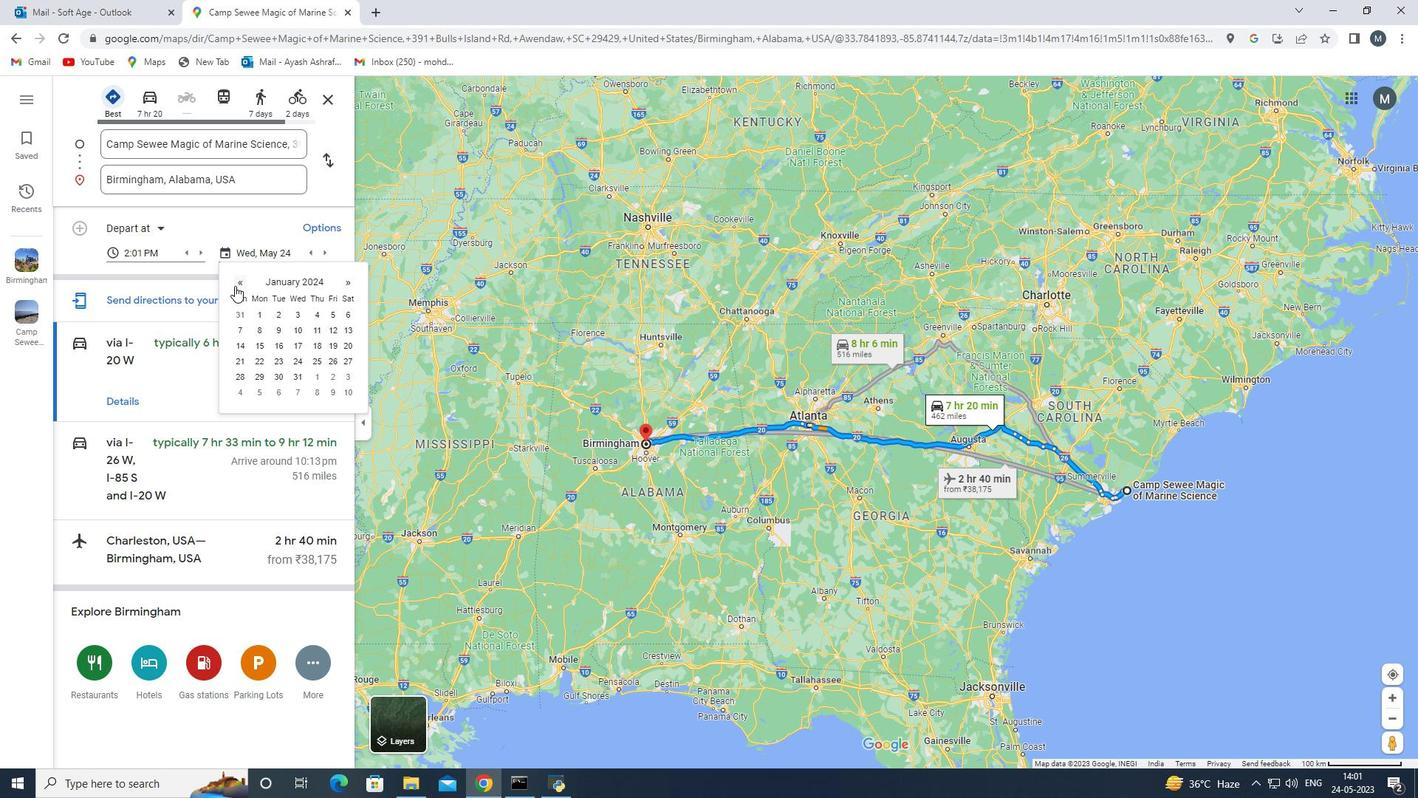 
Action: Mouse pressed left at (236, 285)
Screenshot: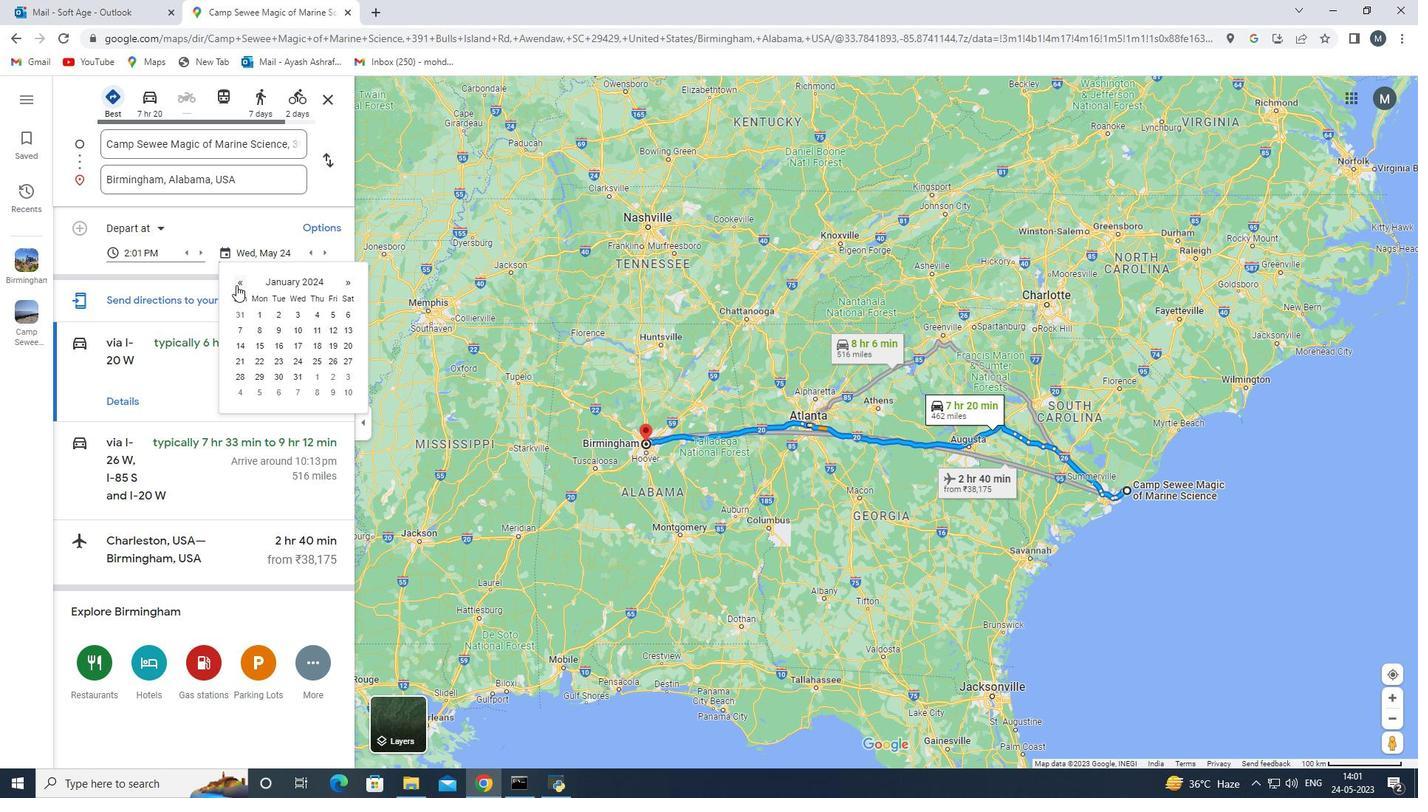 
Action: Mouse moved to (302, 362)
Screenshot: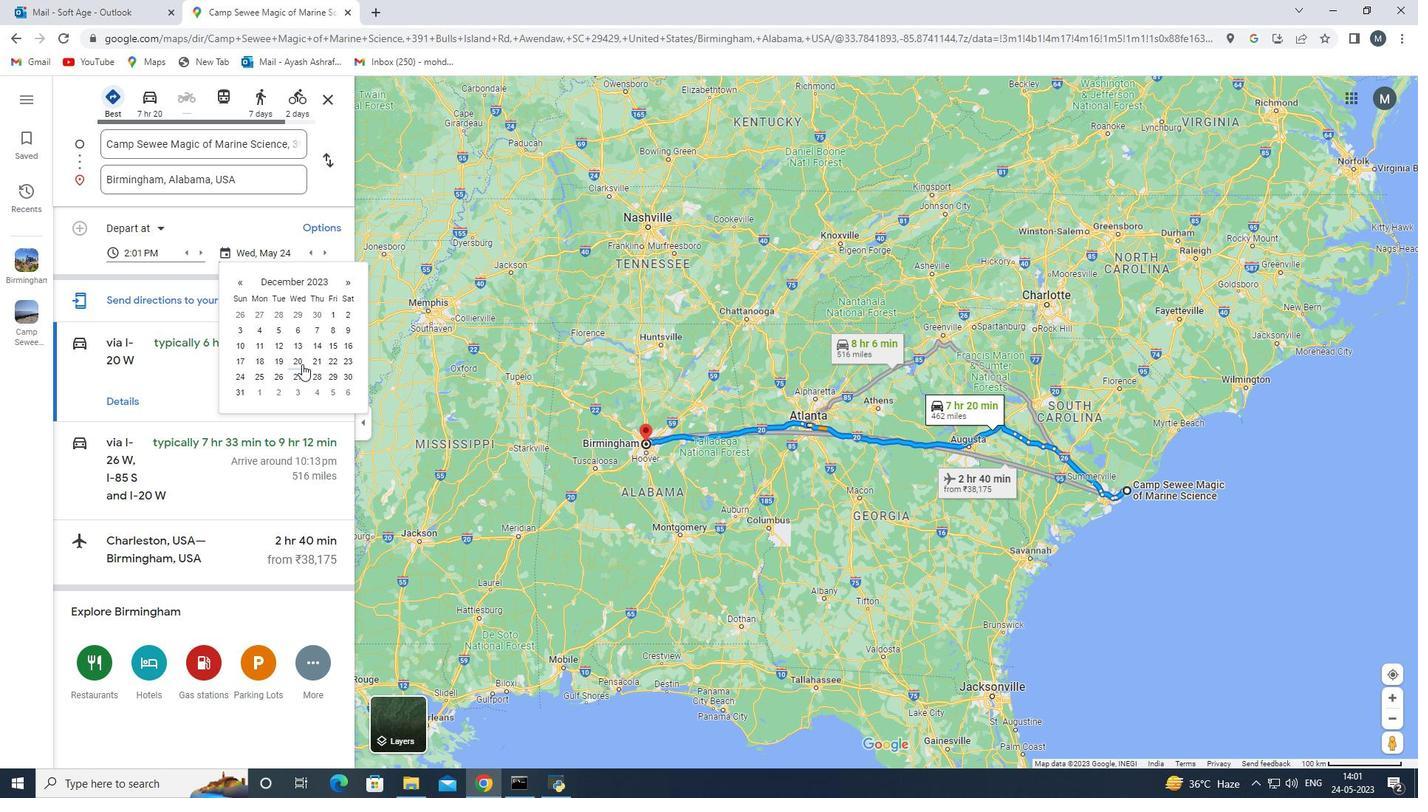 
Action: Mouse pressed left at (302, 362)
Screenshot: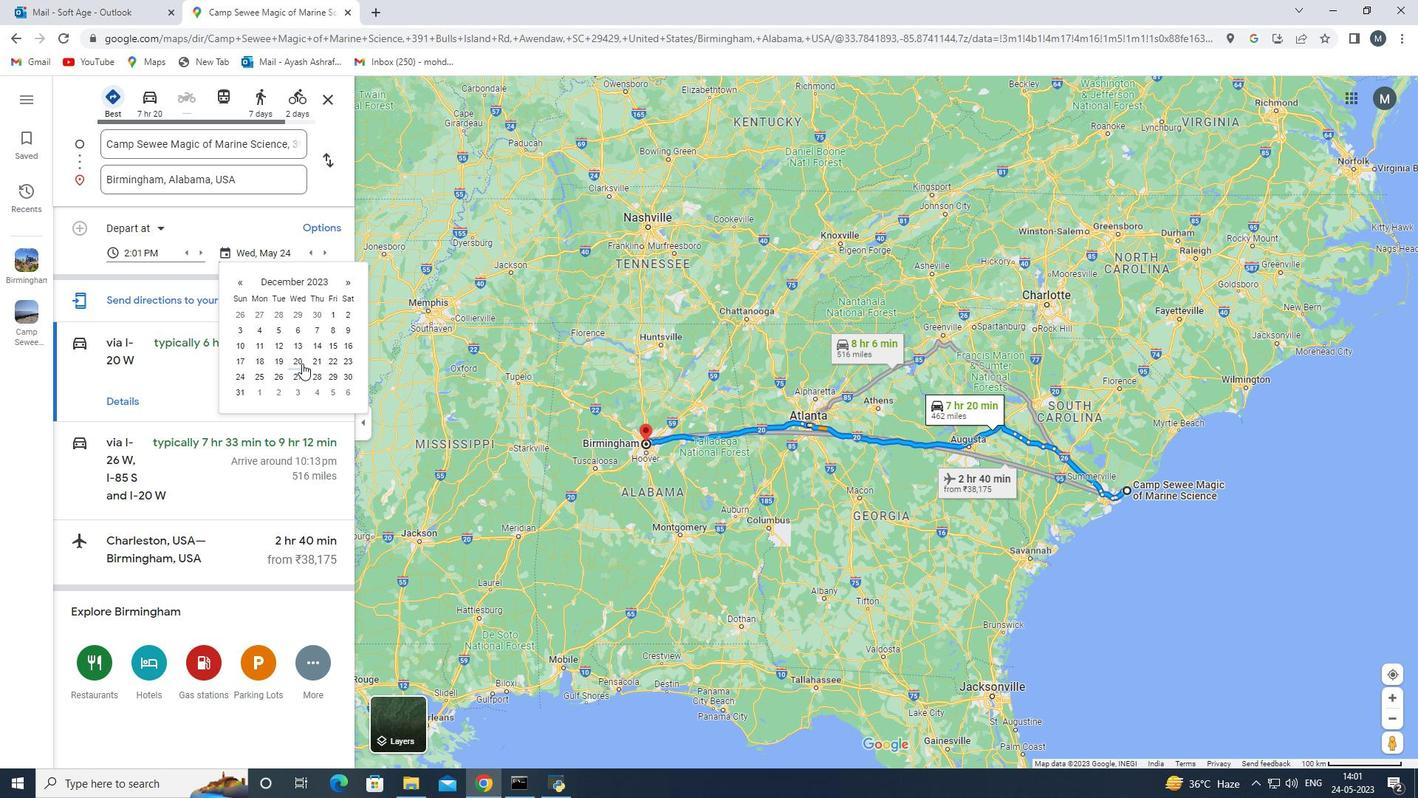 
Action: Mouse moved to (323, 252)
Screenshot: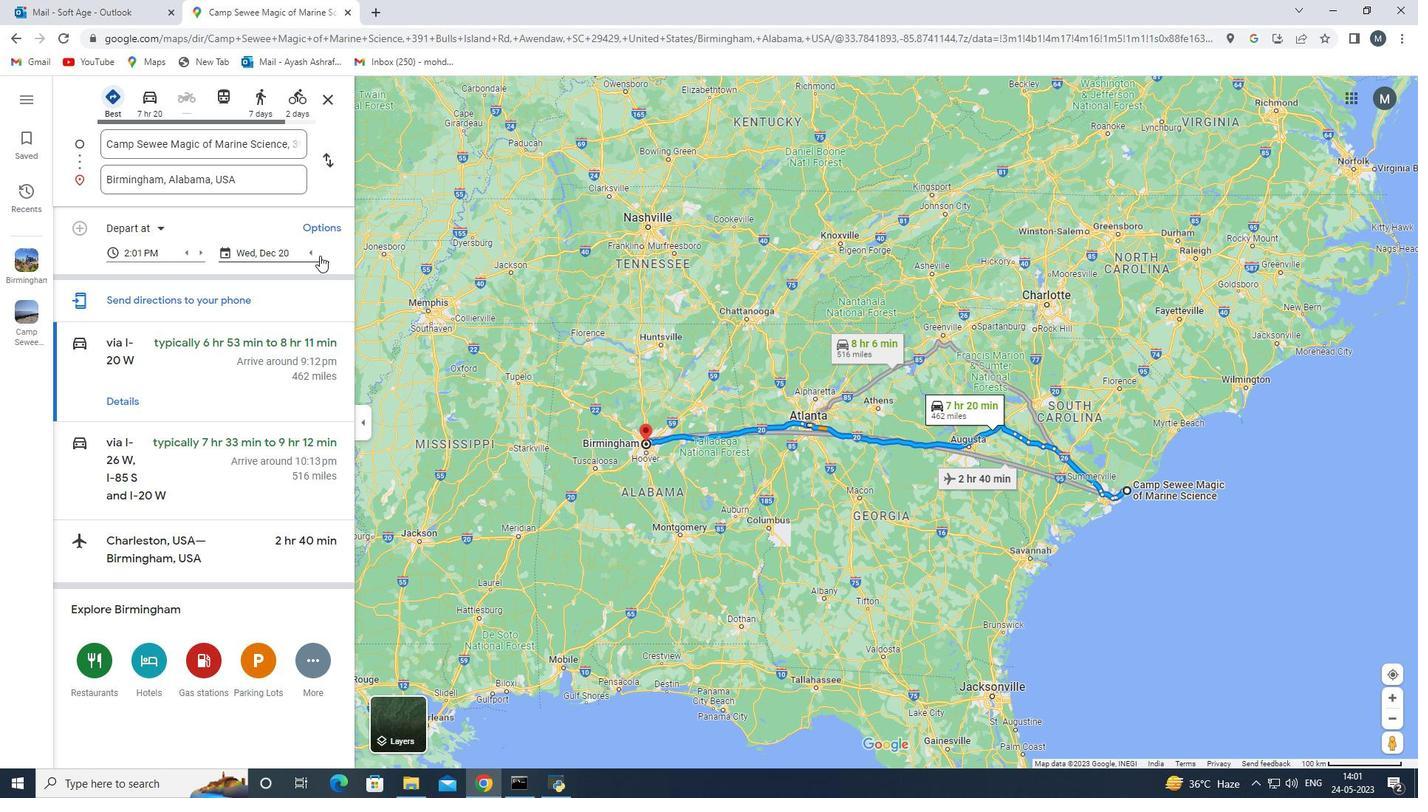 
Action: Mouse pressed left at (323, 252)
Screenshot: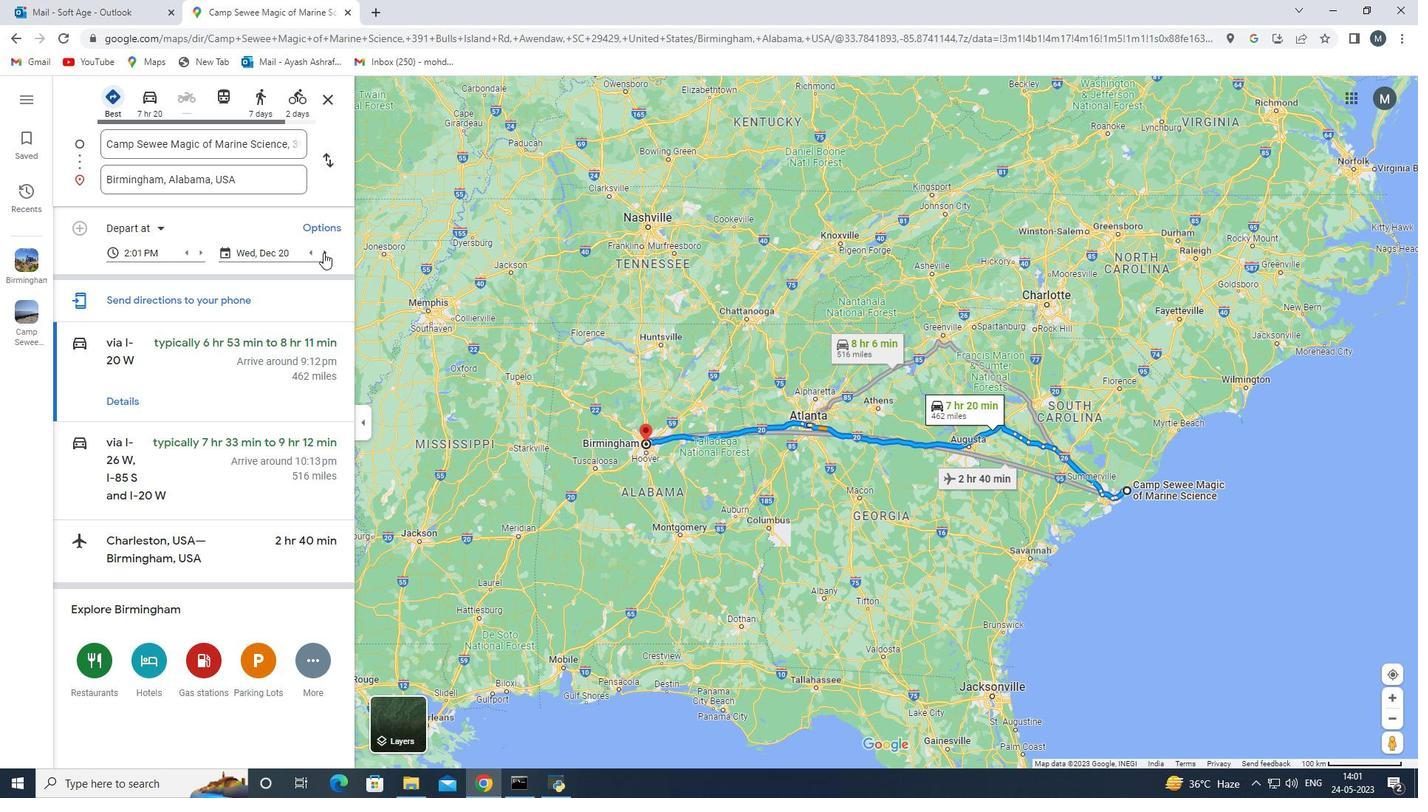 
Action: Mouse moved to (322, 251)
Screenshot: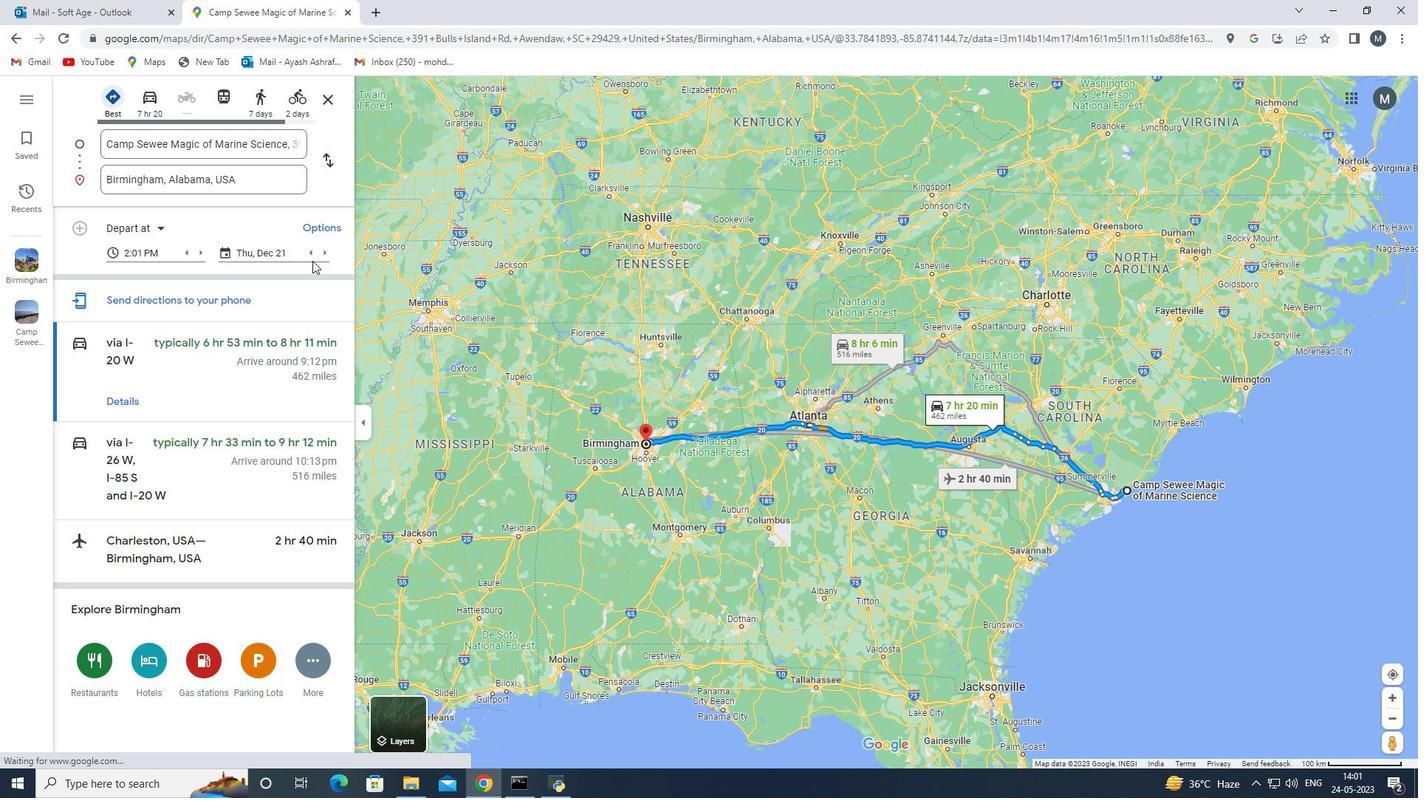 
Action: Mouse pressed left at (322, 251)
Screenshot: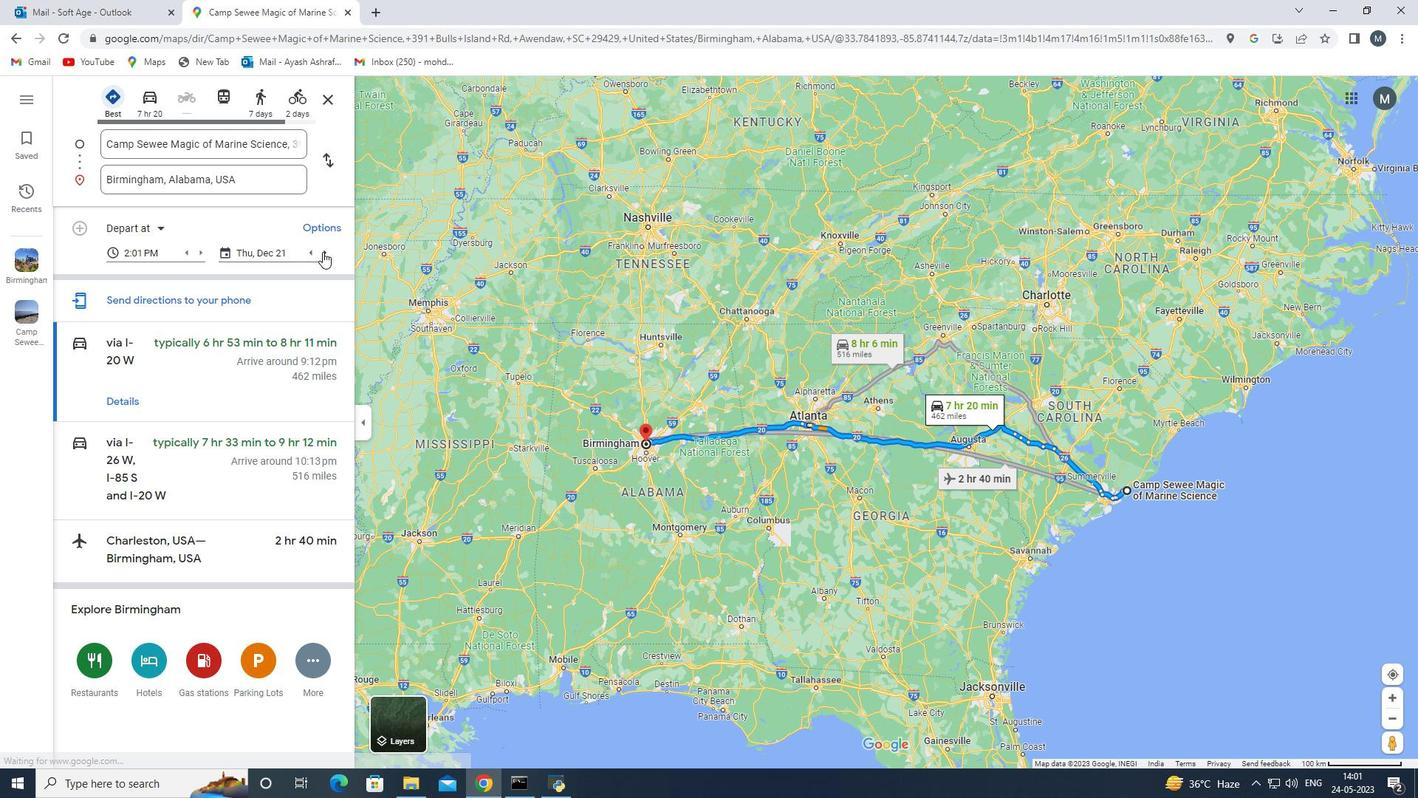 
Action: Mouse pressed left at (322, 251)
Screenshot: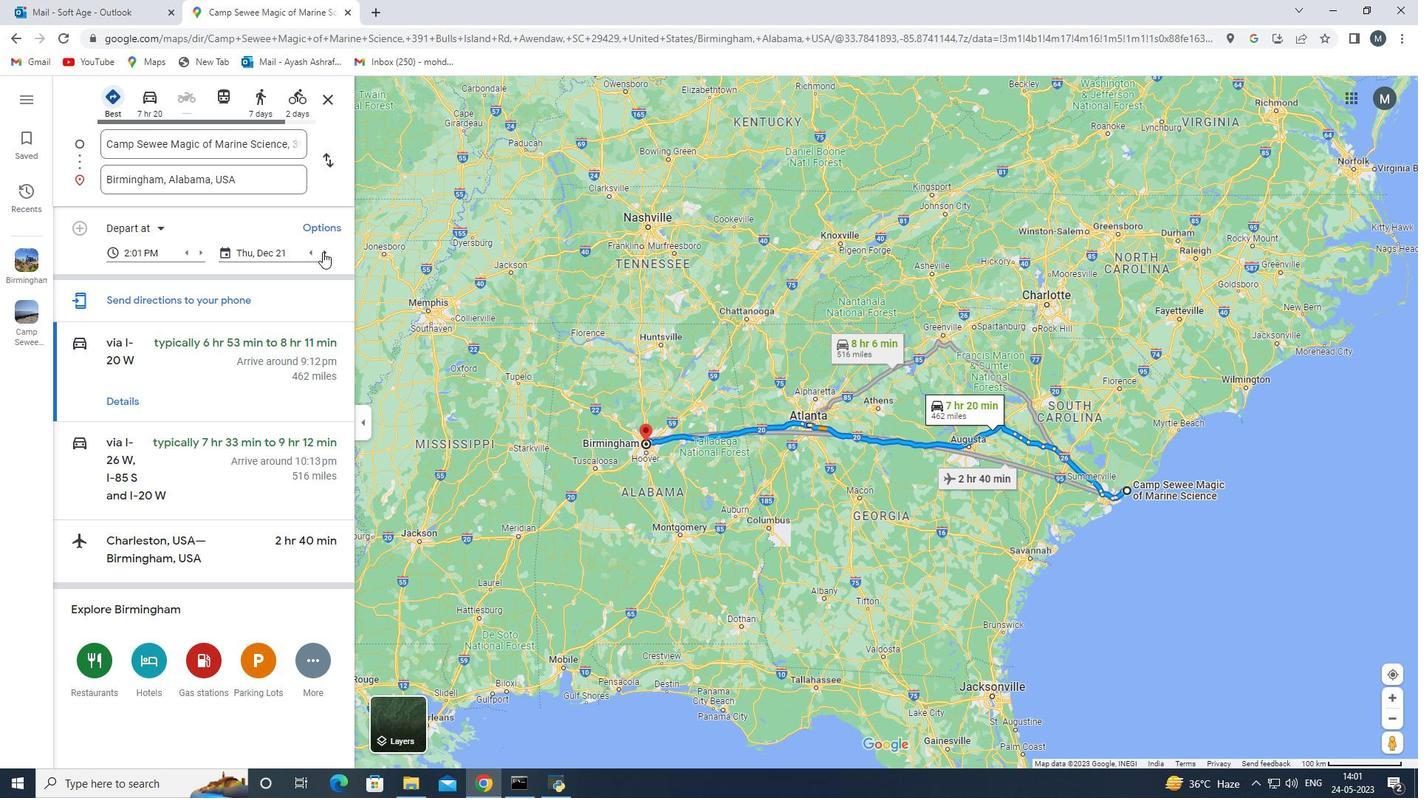 
Action: Mouse moved to (117, 349)
Screenshot: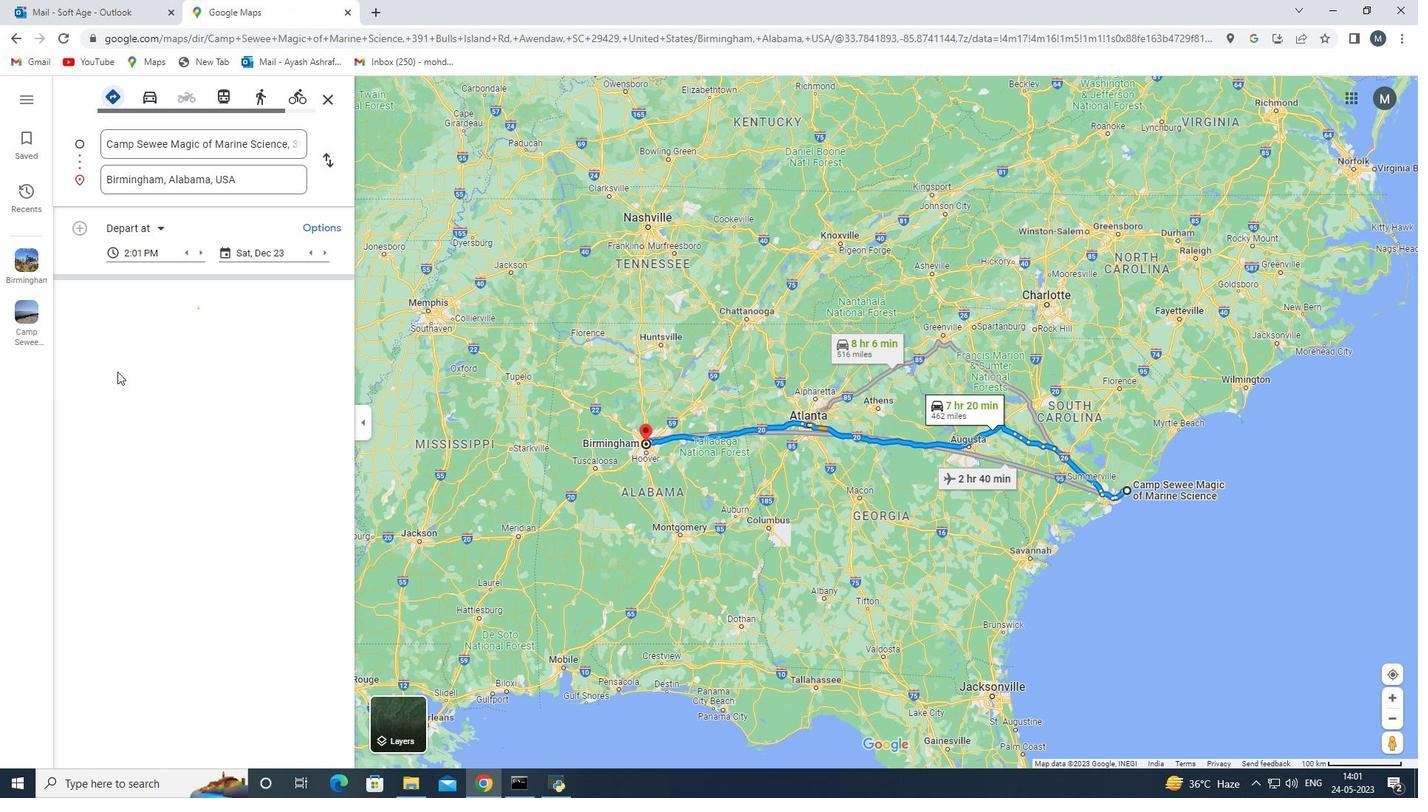 
Action: Mouse scrolled (117, 350) with delta (0, 0)
Screenshot: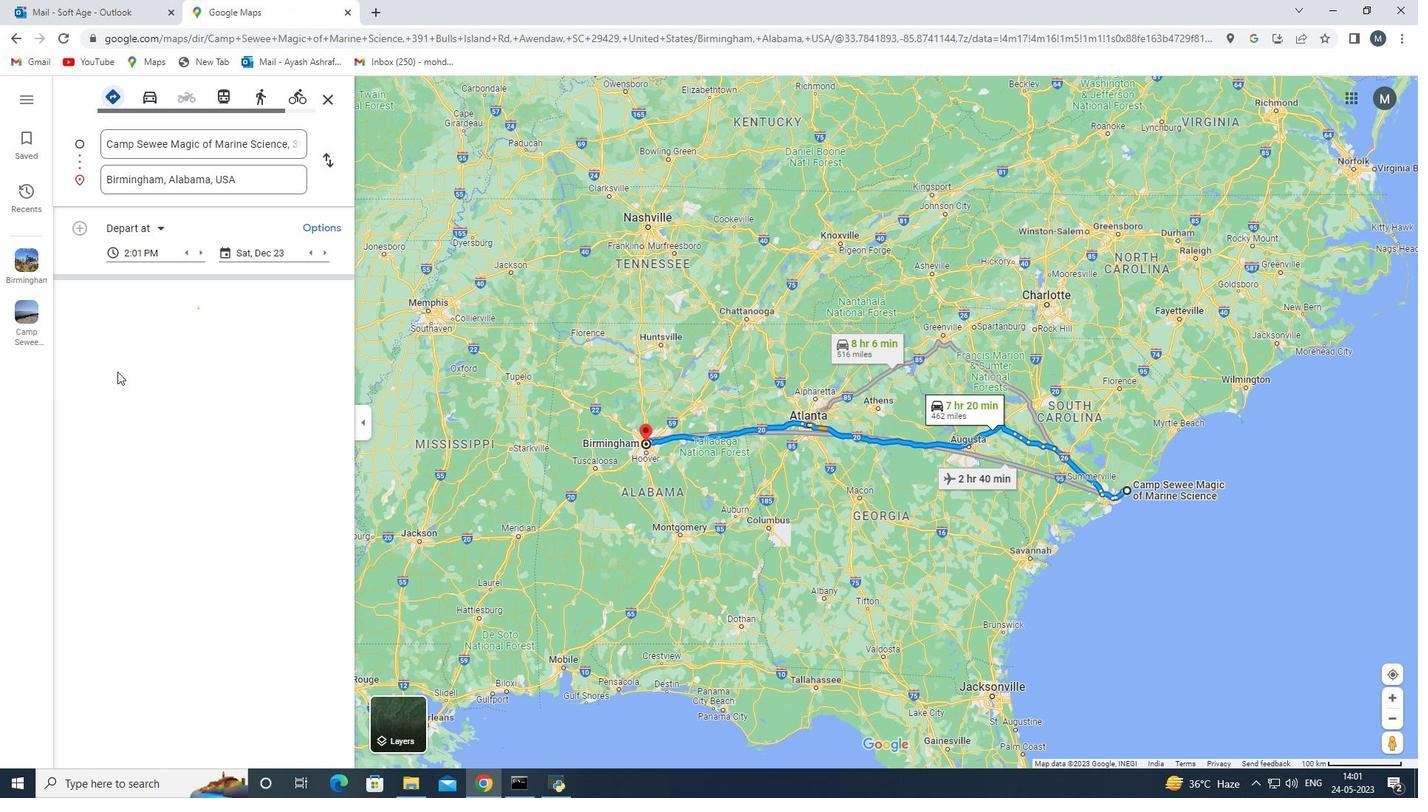 
Action: Mouse moved to (116, 347)
Screenshot: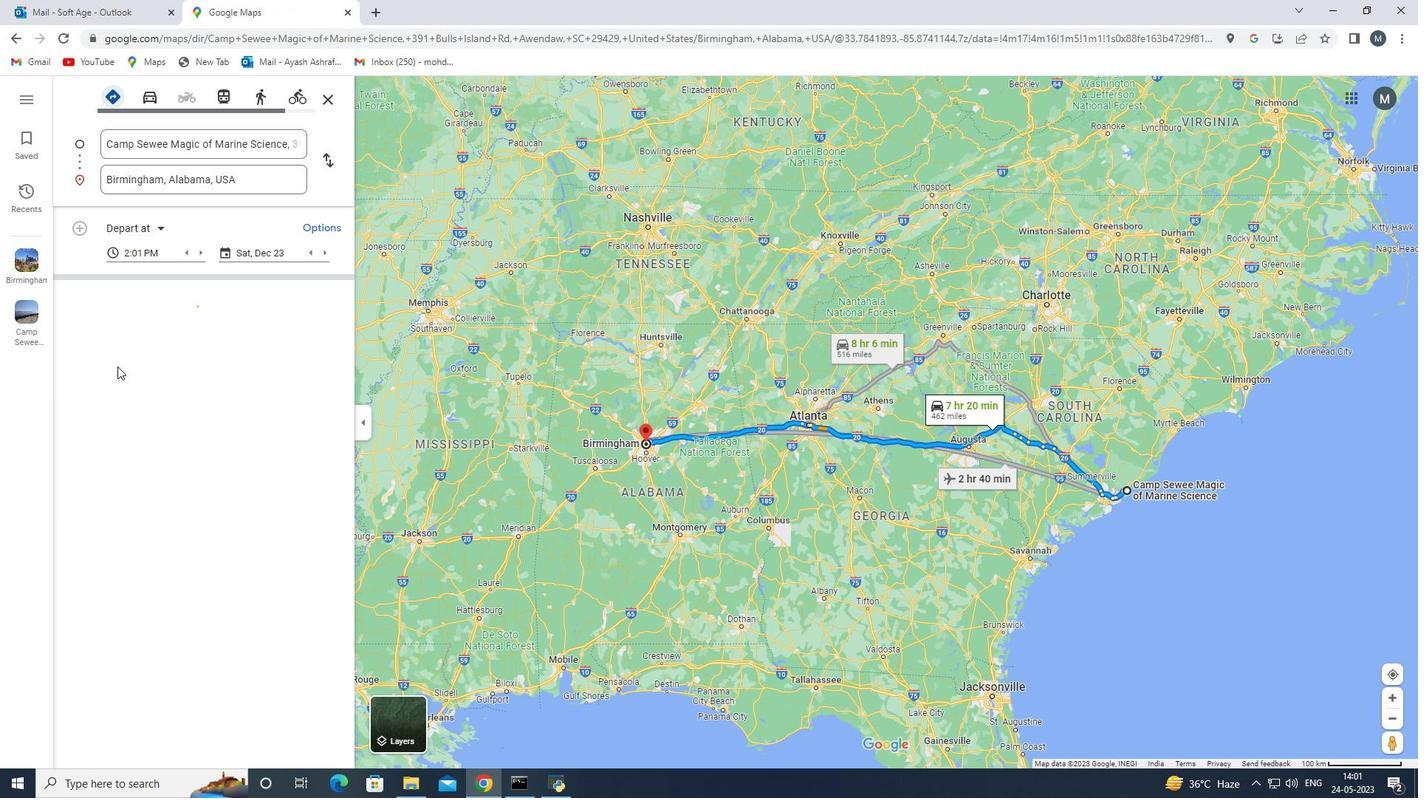 
Action: Mouse scrolled (116, 348) with delta (0, 0)
Screenshot: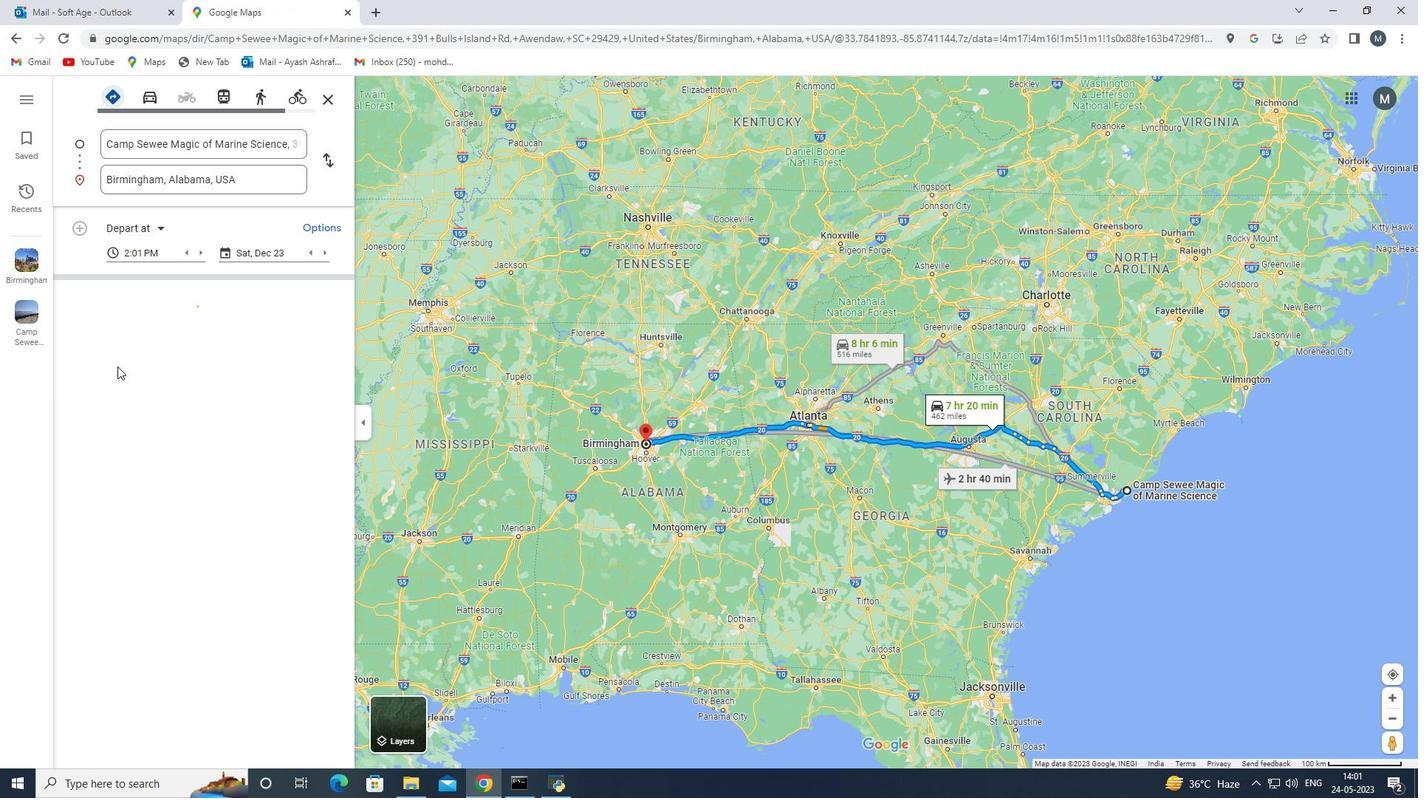 
Action: Mouse moved to (133, 254)
Screenshot: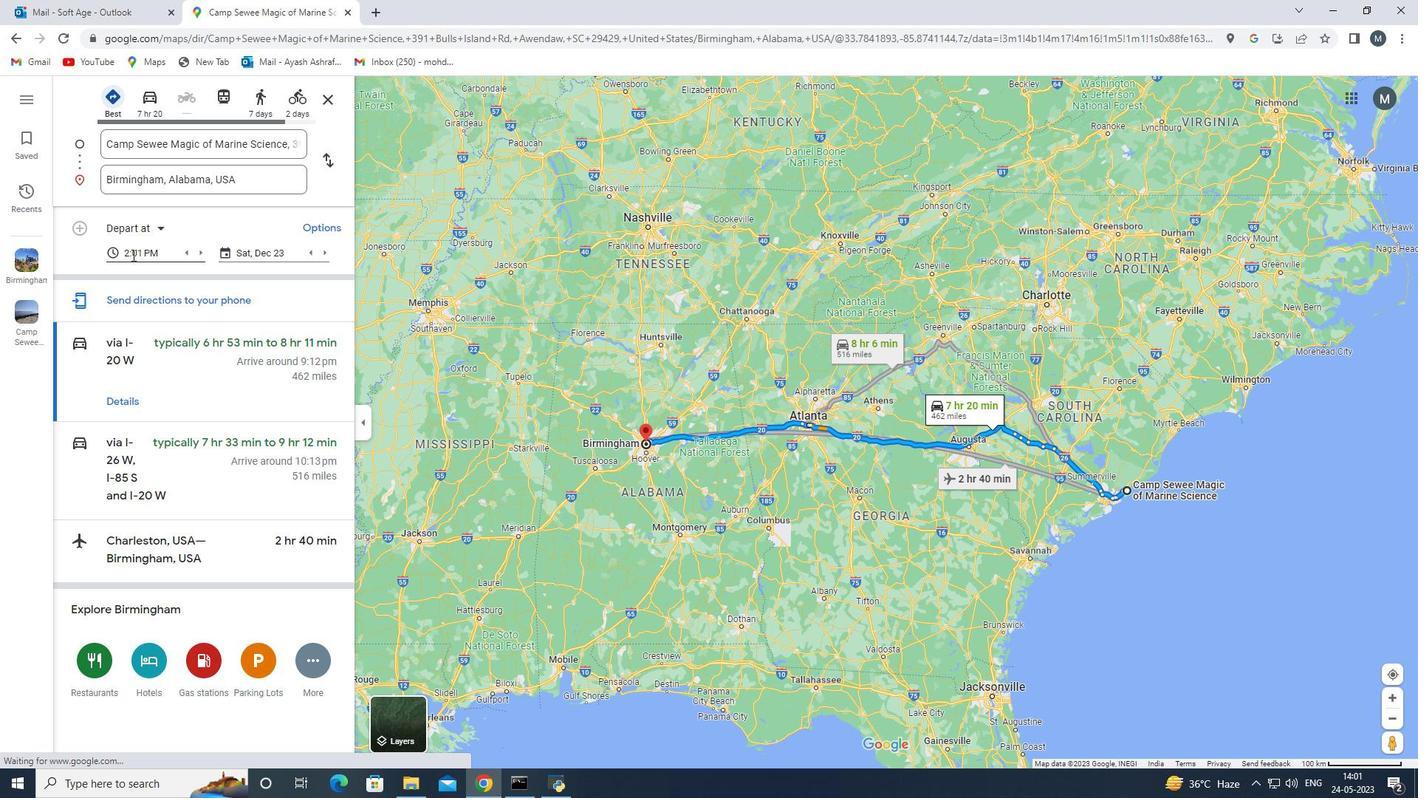 
Action: Mouse pressed left at (133, 254)
Screenshot: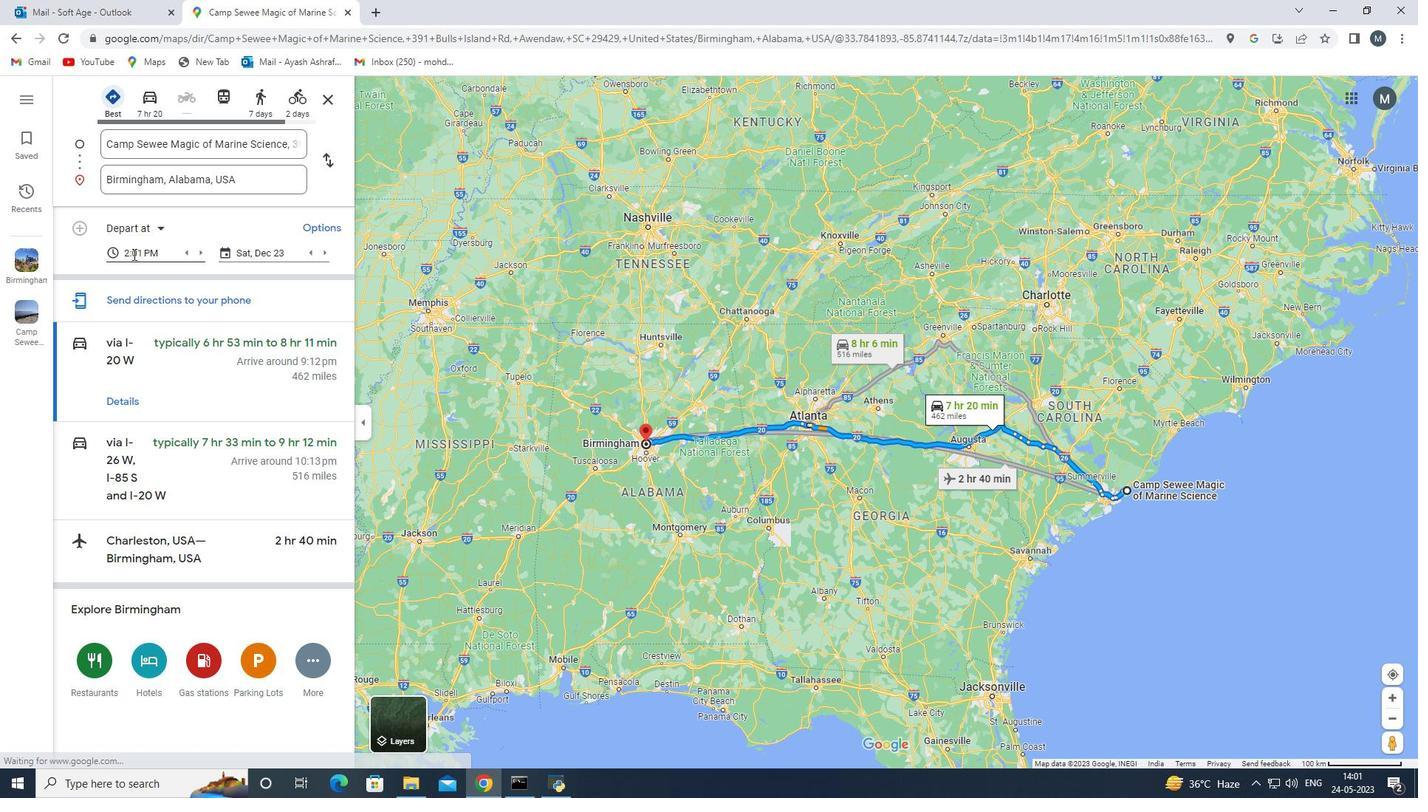 
Action: Mouse moved to (138, 335)
Screenshot: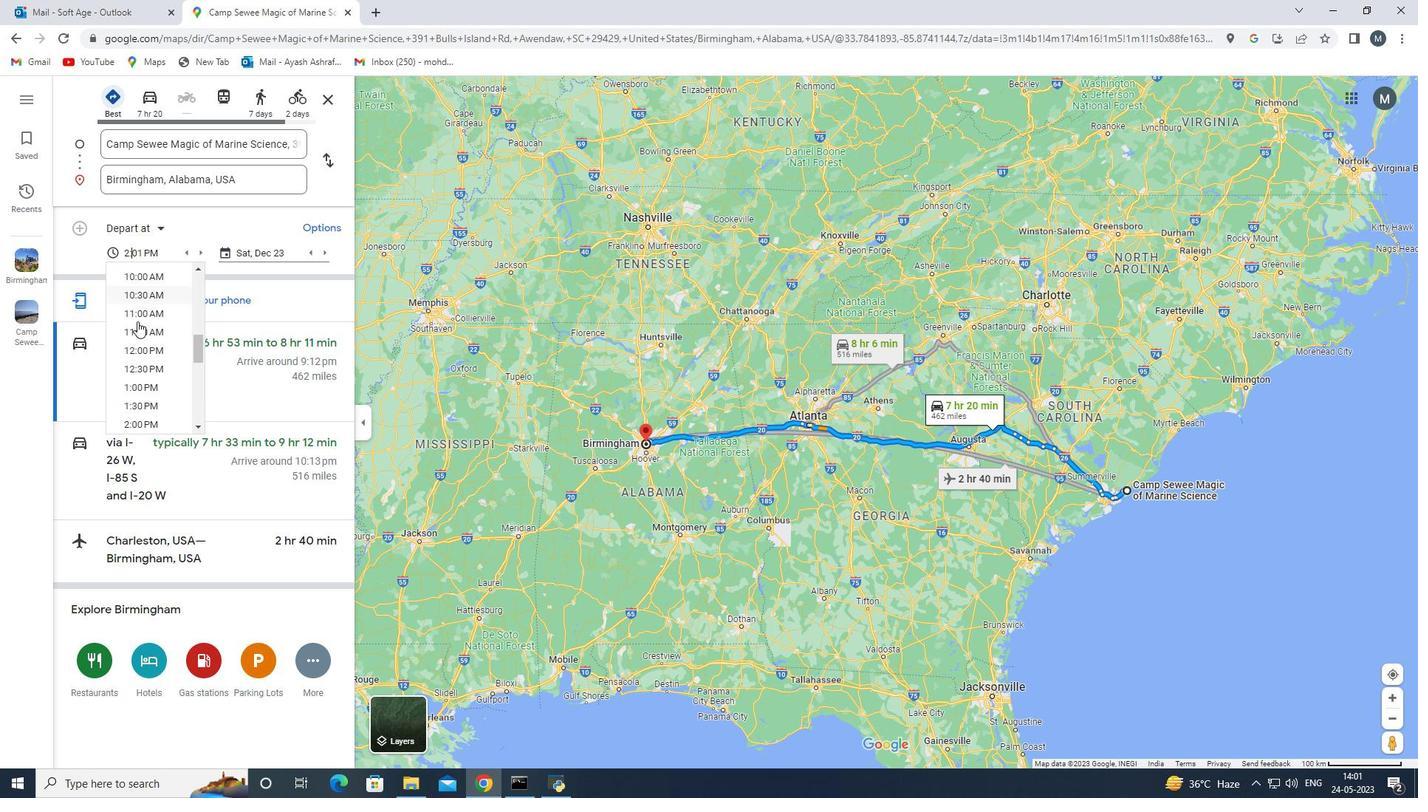 
Action: Mouse pressed left at (138, 335)
Screenshot: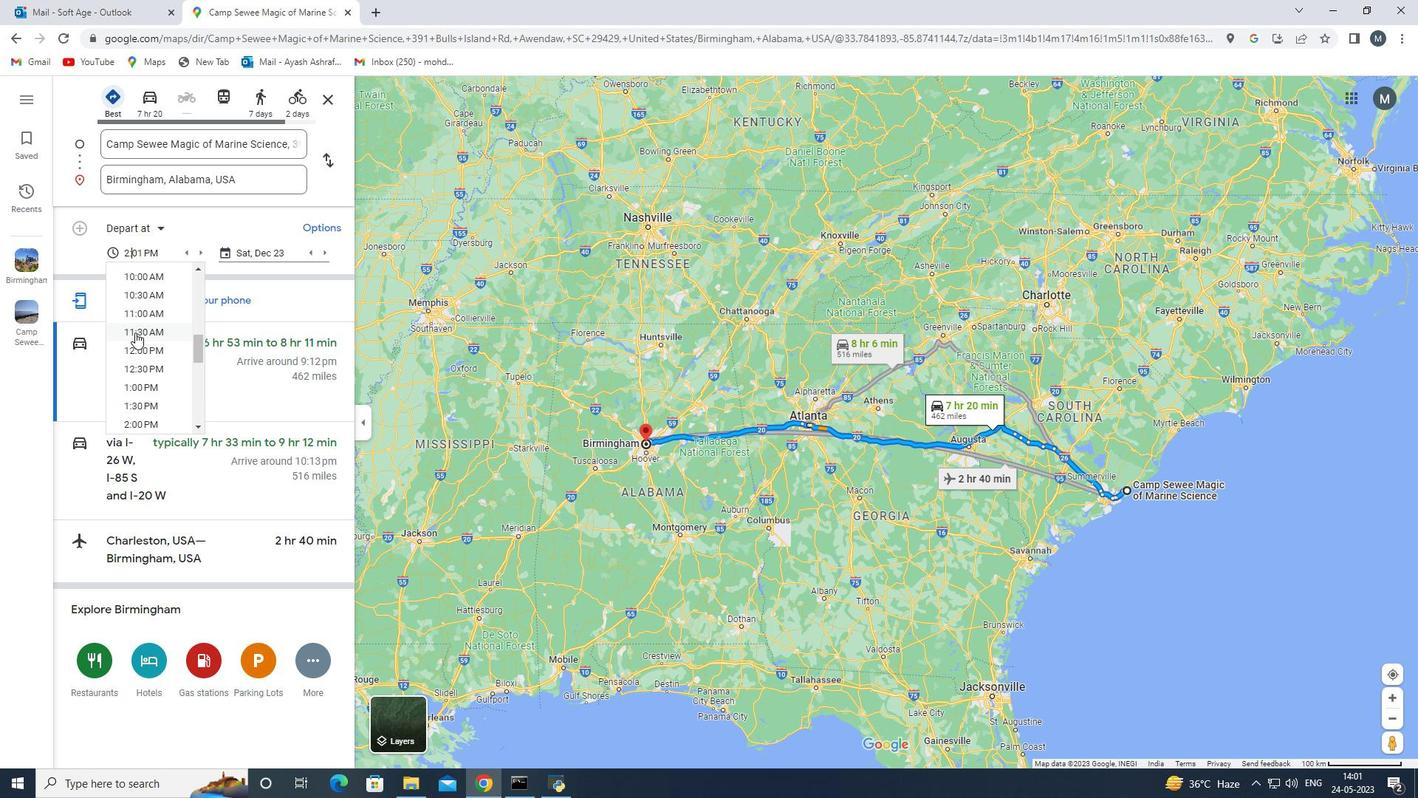 
Action: Mouse moved to (180, 411)
Screenshot: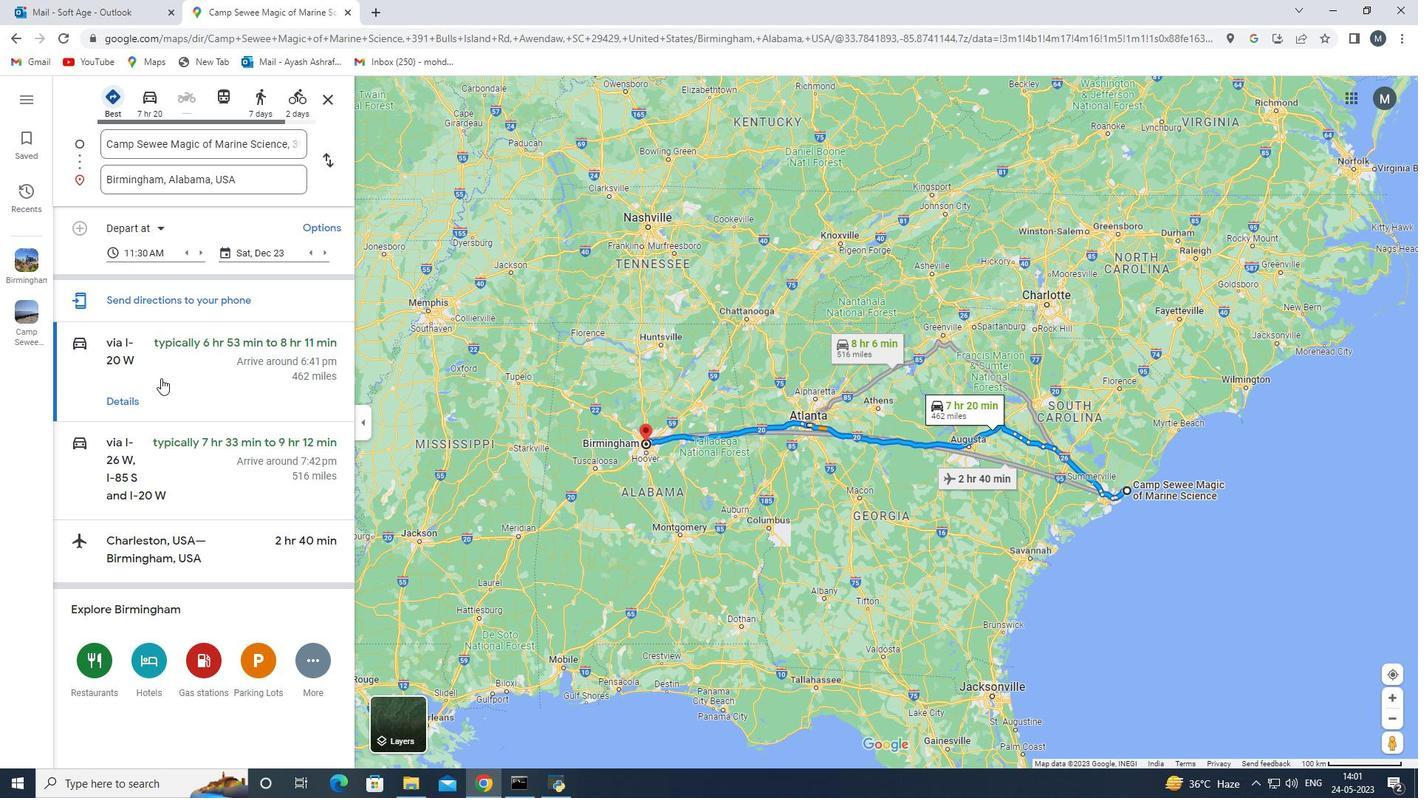 
Action: Mouse scrolled (180, 412) with delta (0, 0)
Screenshot: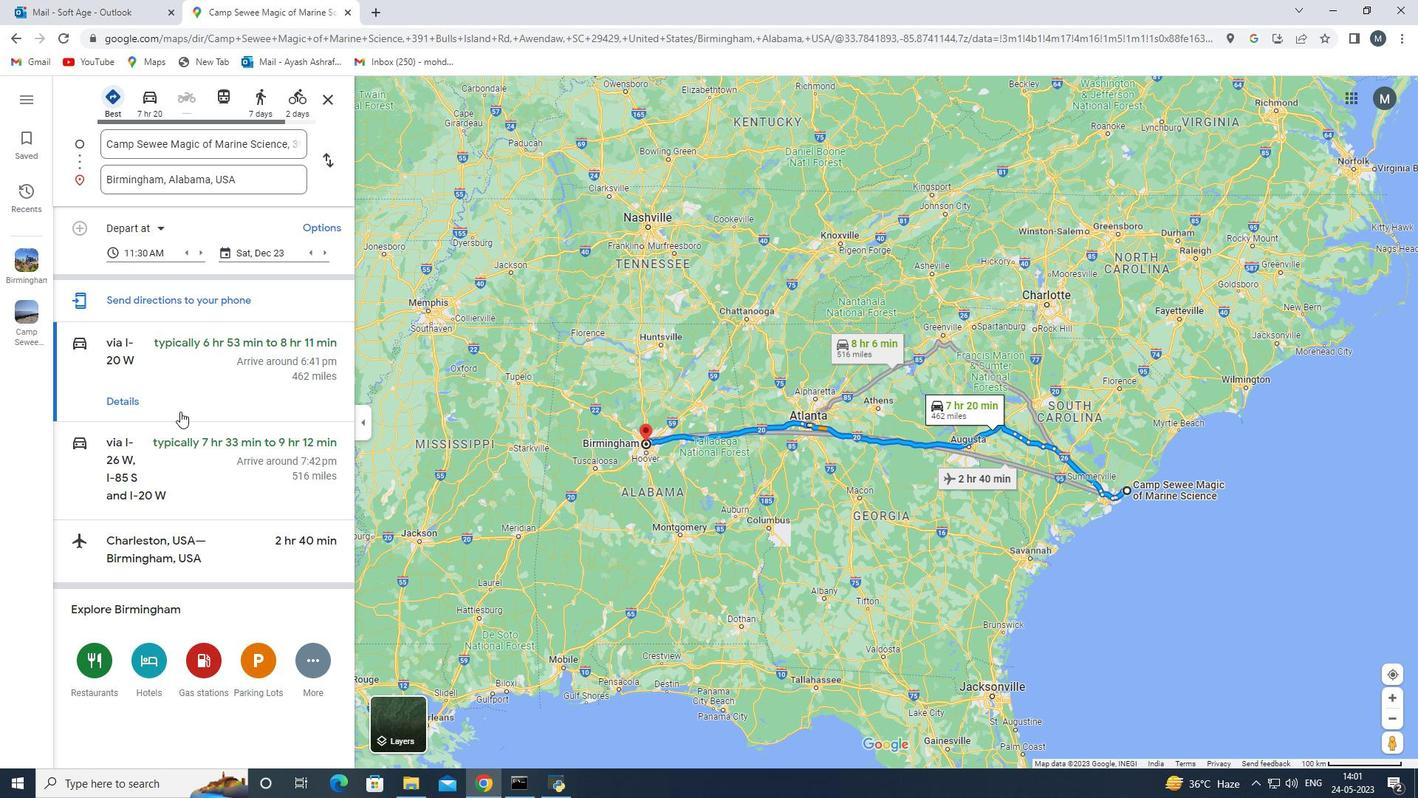 
Action: Mouse scrolled (180, 412) with delta (0, 0)
Screenshot: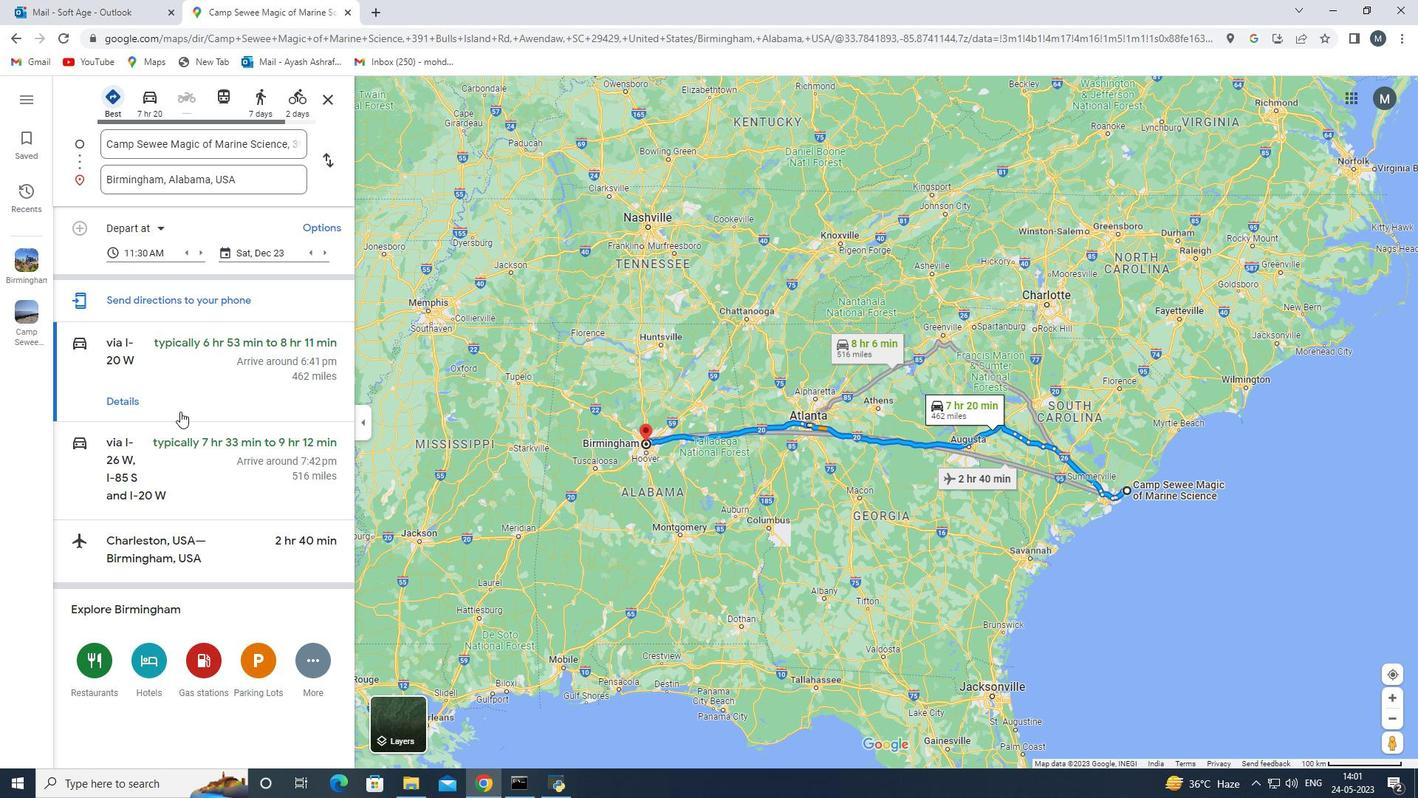 
Action: Mouse scrolled (180, 412) with delta (0, 0)
Screenshot: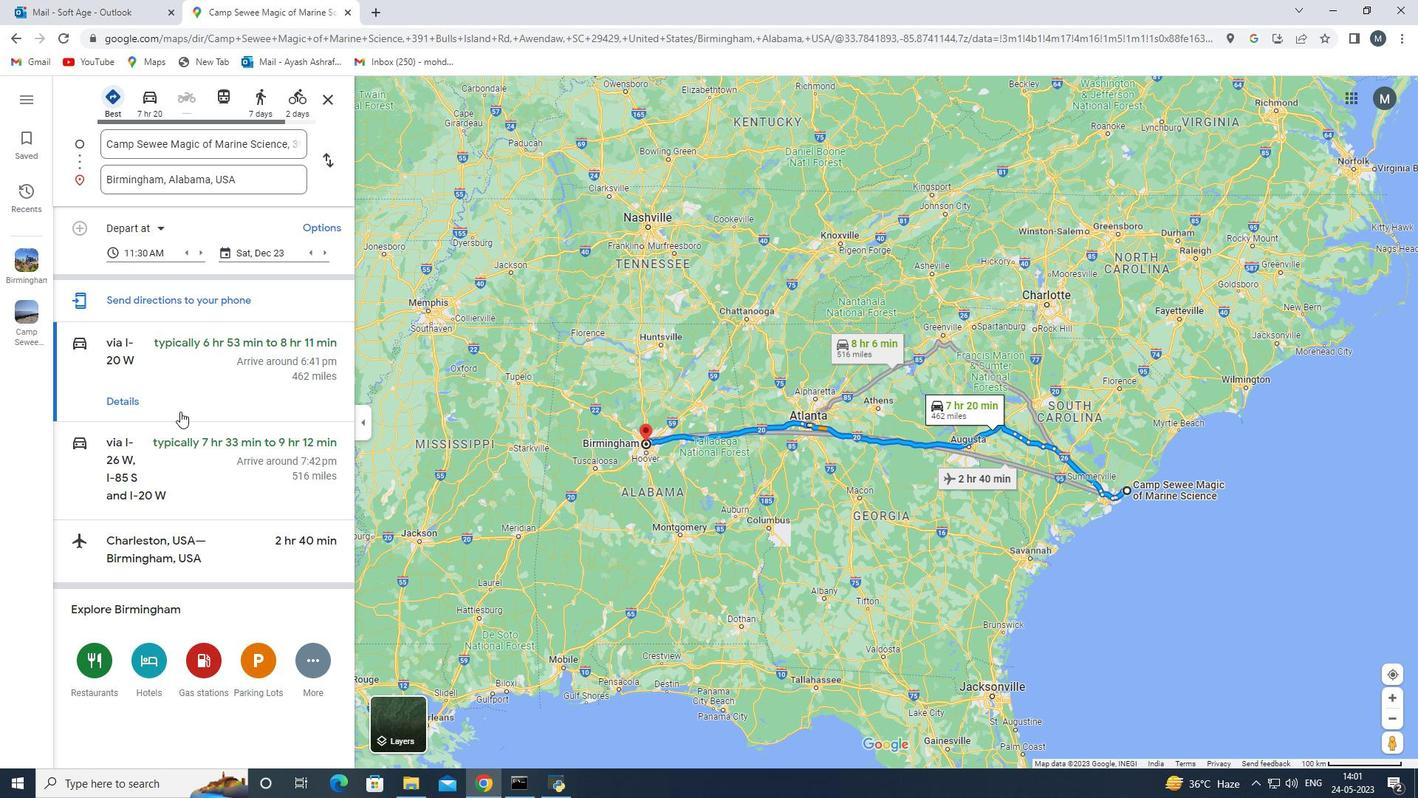 
Action: Mouse scrolled (180, 412) with delta (0, 0)
Screenshot: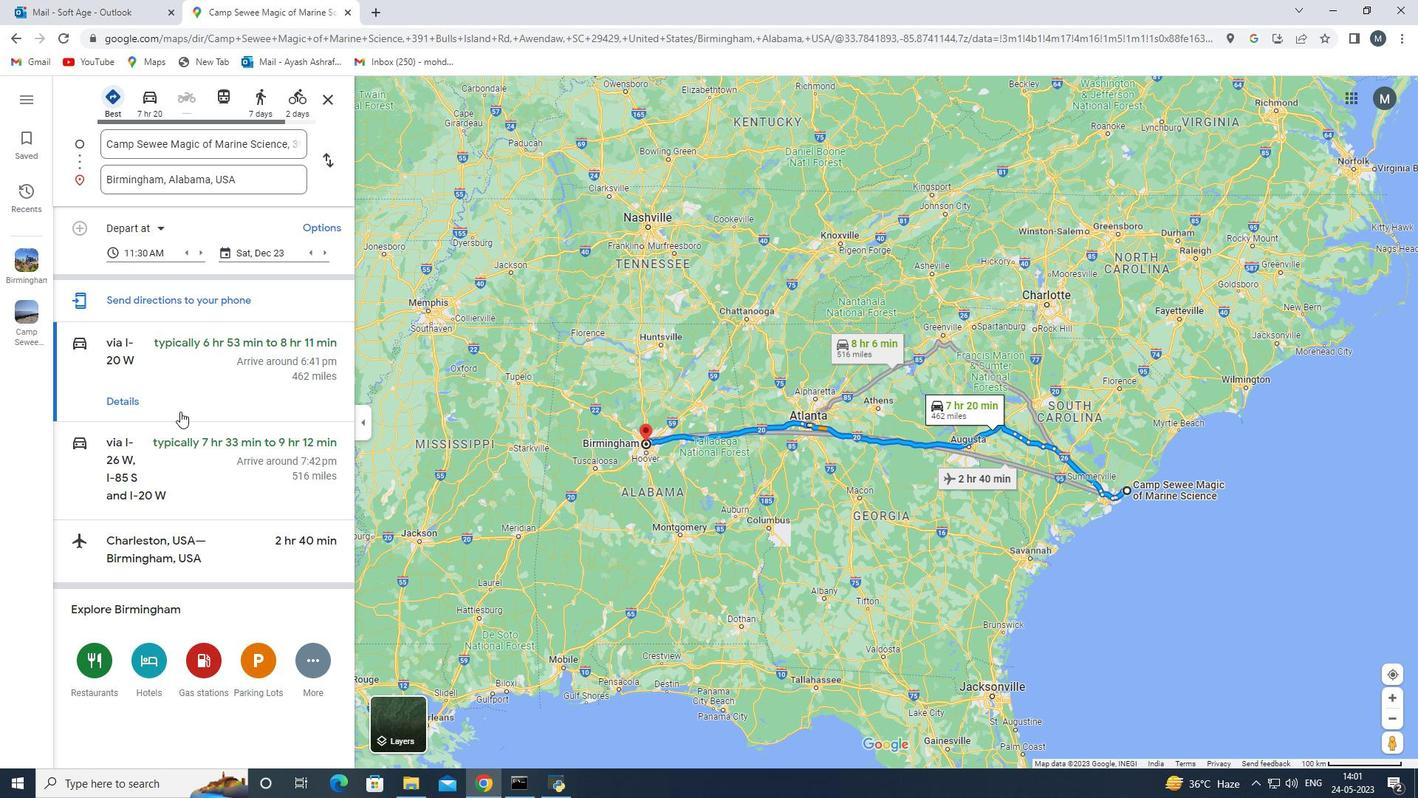 
Action: Mouse moved to (180, 409)
Screenshot: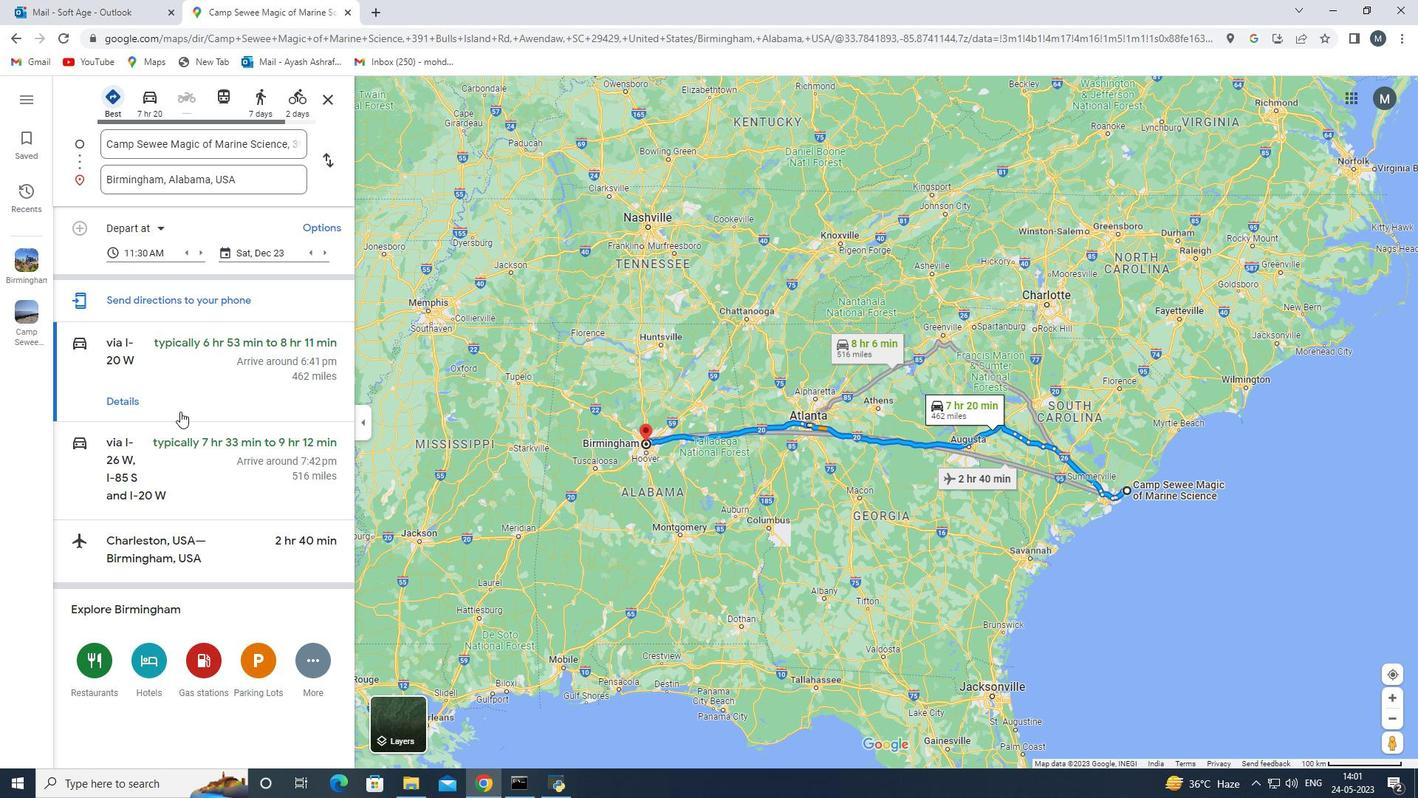 
Action: Mouse scrolled (180, 410) with delta (0, 0)
Screenshot: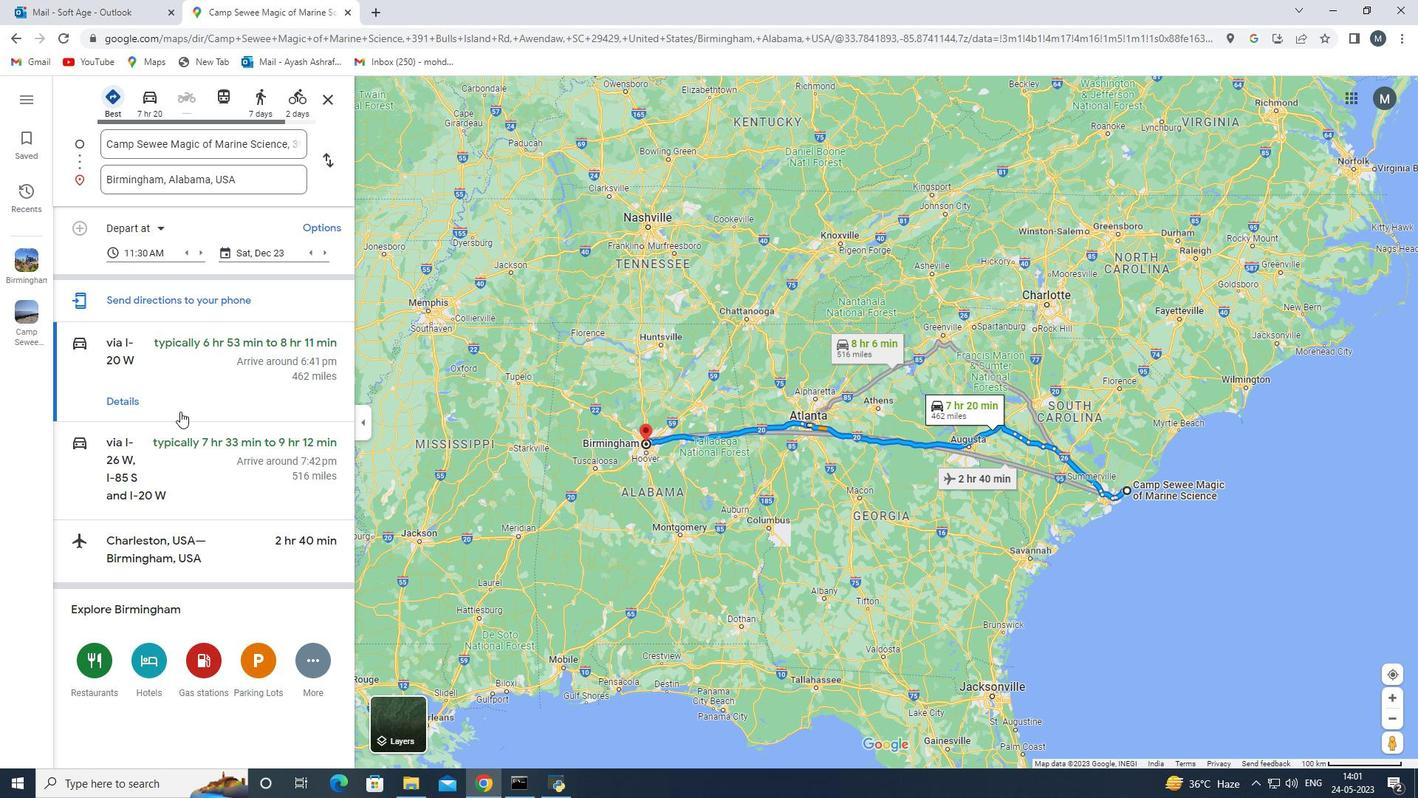 
Action: Mouse moved to (275, 359)
Screenshot: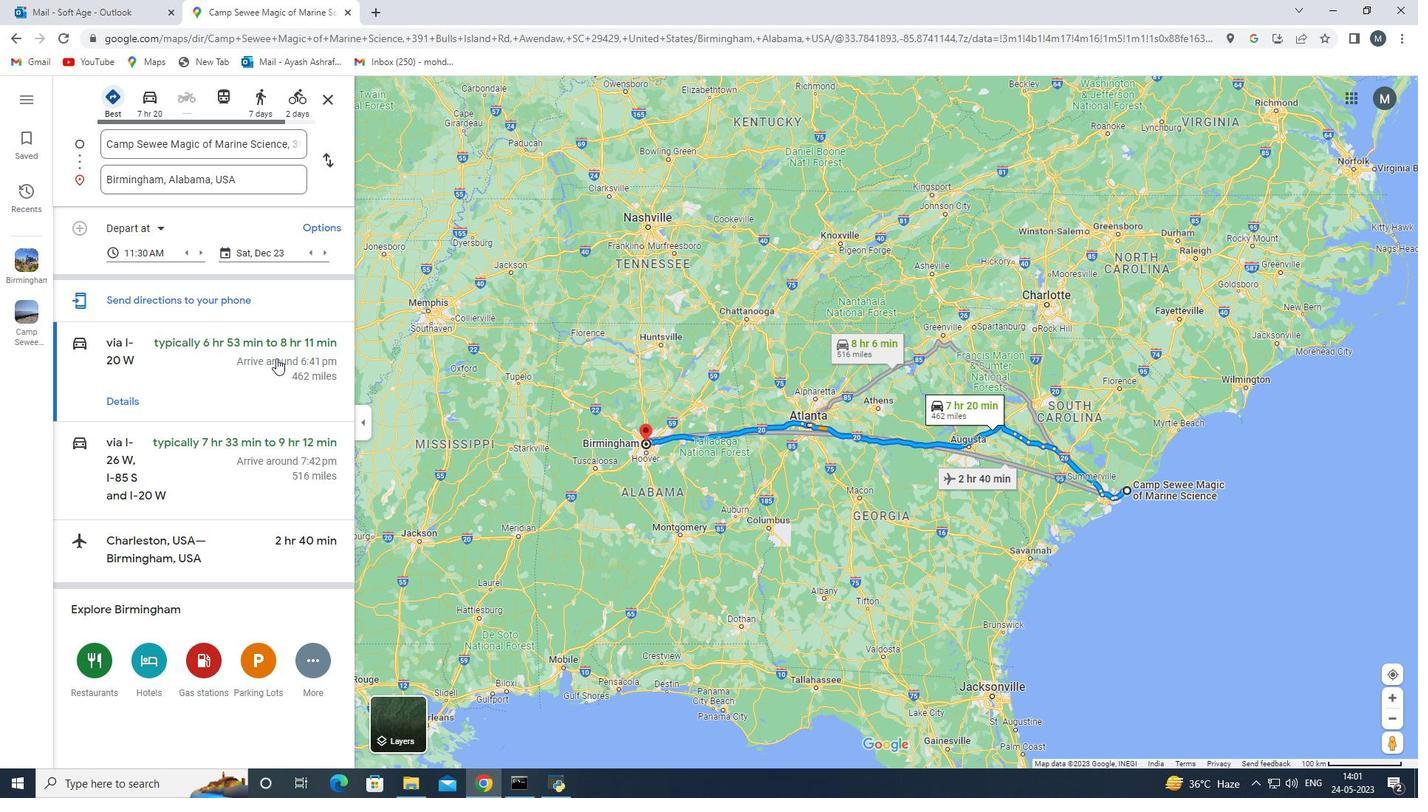 
Action: Mouse scrolled (275, 360) with delta (0, 0)
Screenshot: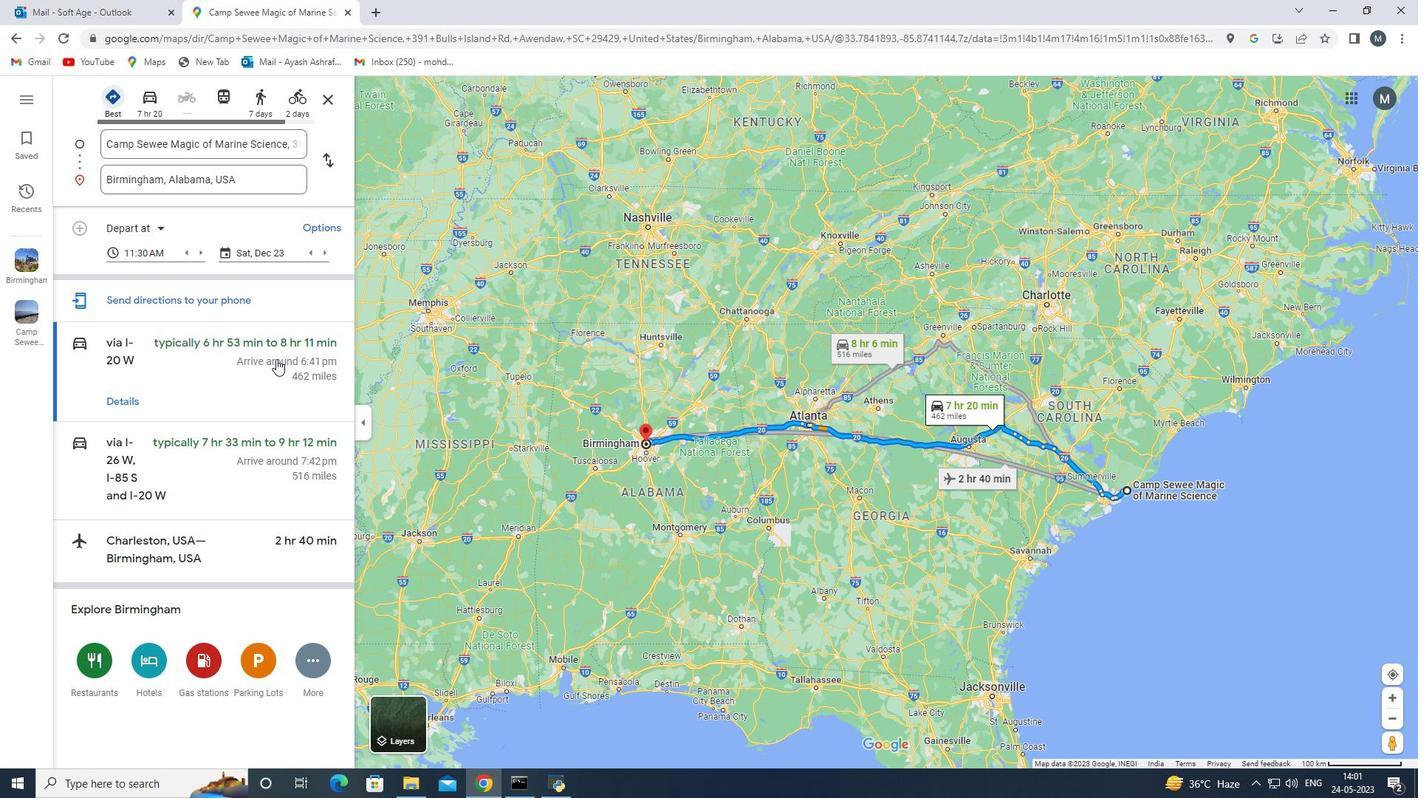 
Action: Mouse scrolled (275, 360) with delta (0, 0)
Screenshot: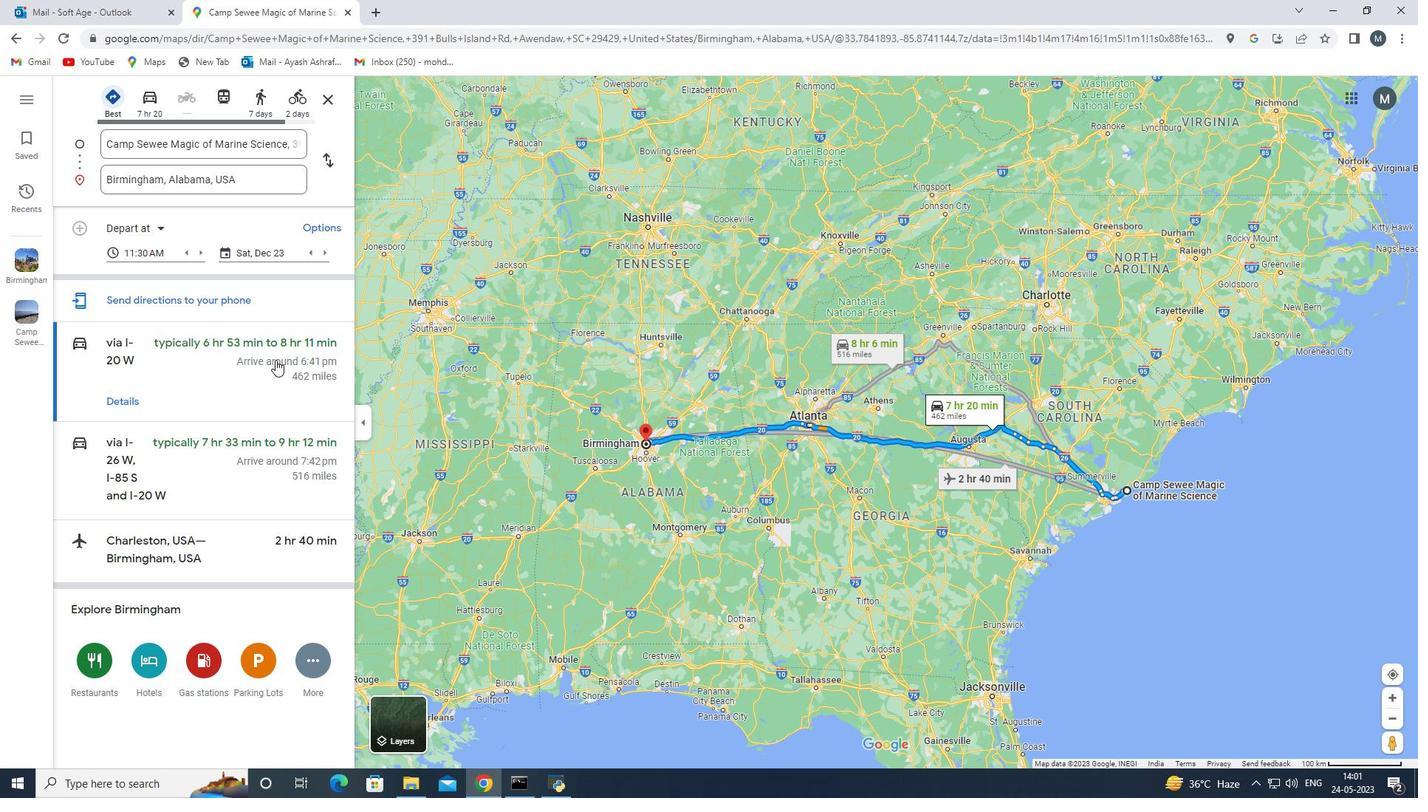 
Action: Mouse scrolled (275, 360) with delta (0, 0)
Screenshot: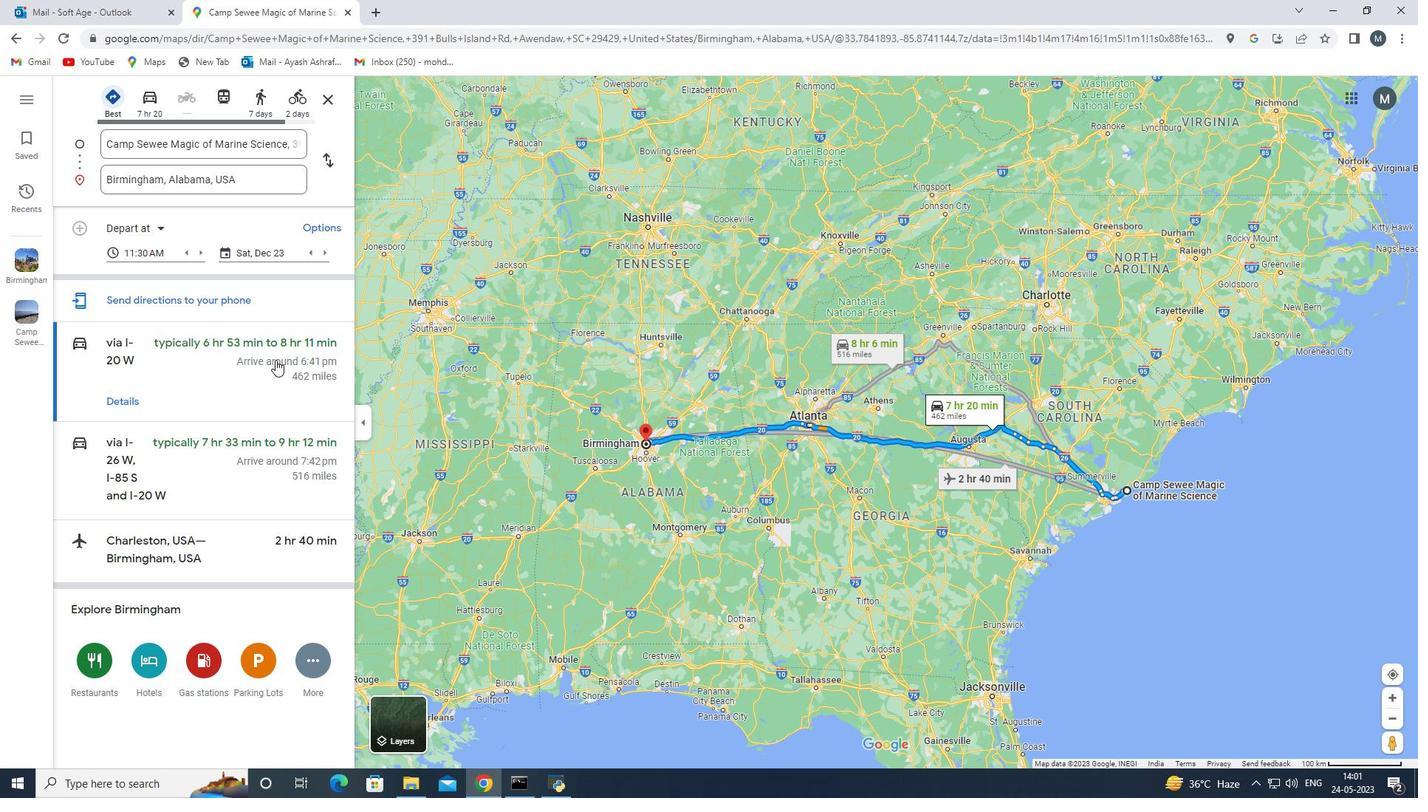 
Action: Mouse scrolled (275, 360) with delta (0, 0)
Screenshot: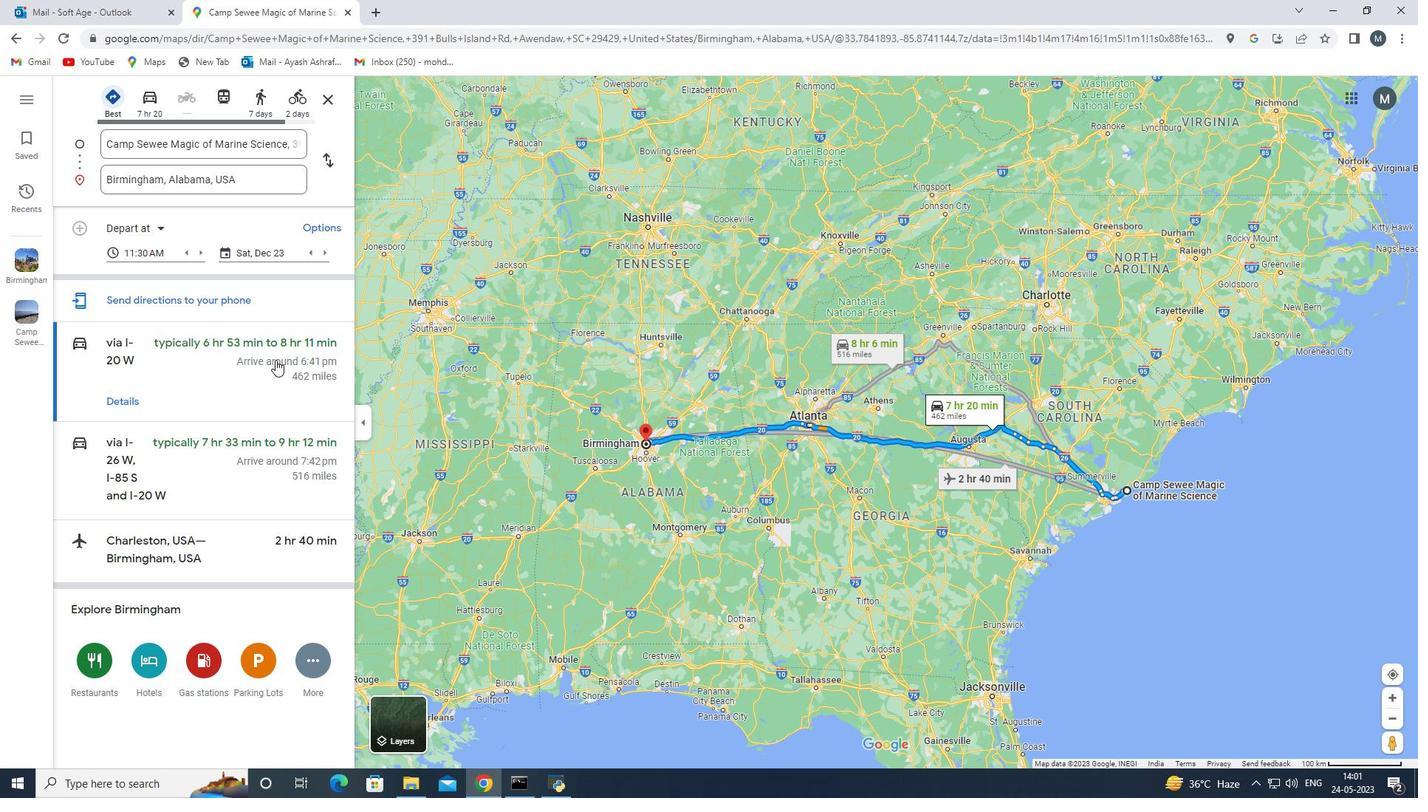 
Action: Mouse scrolled (275, 360) with delta (0, 0)
Screenshot: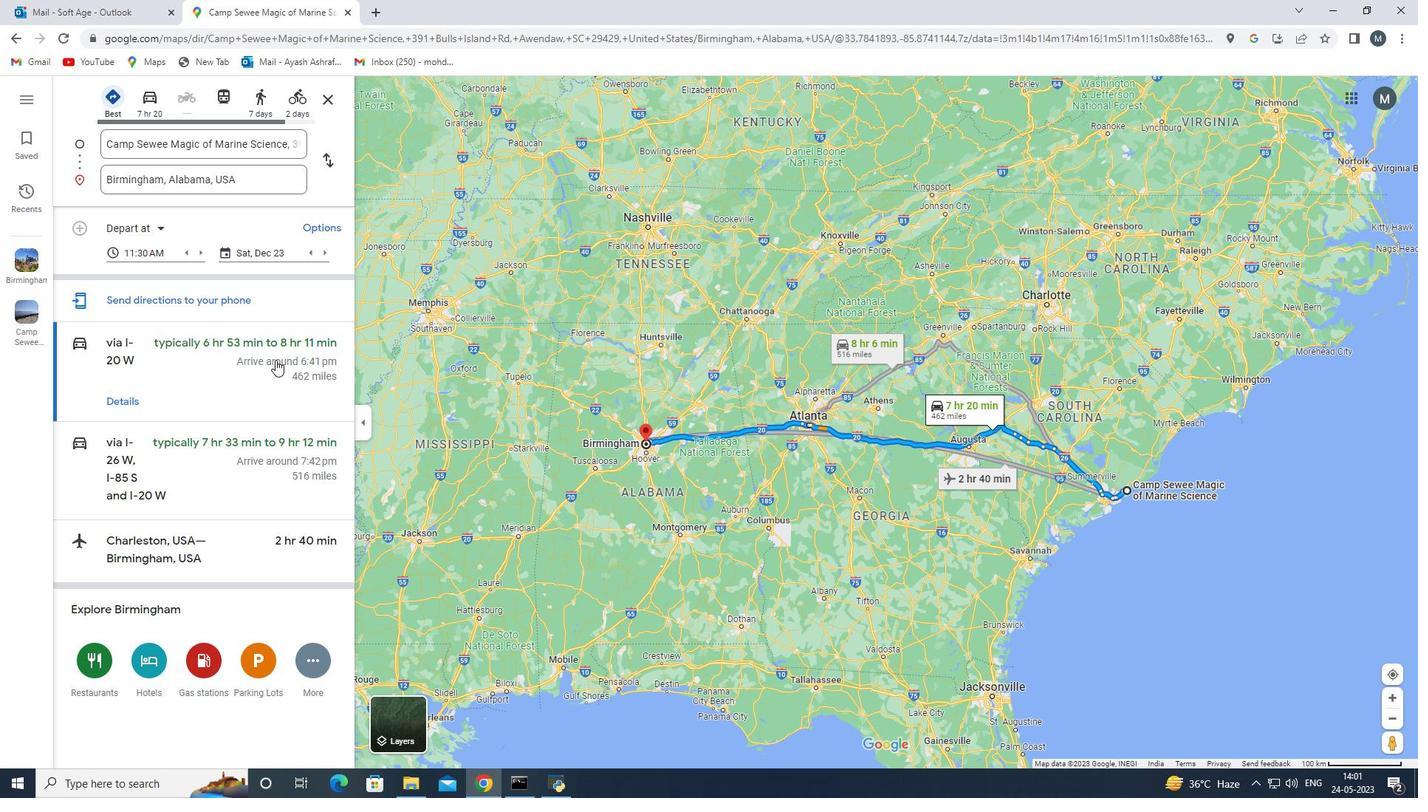 
Action: Mouse scrolled (275, 359) with delta (0, 0)
Screenshot: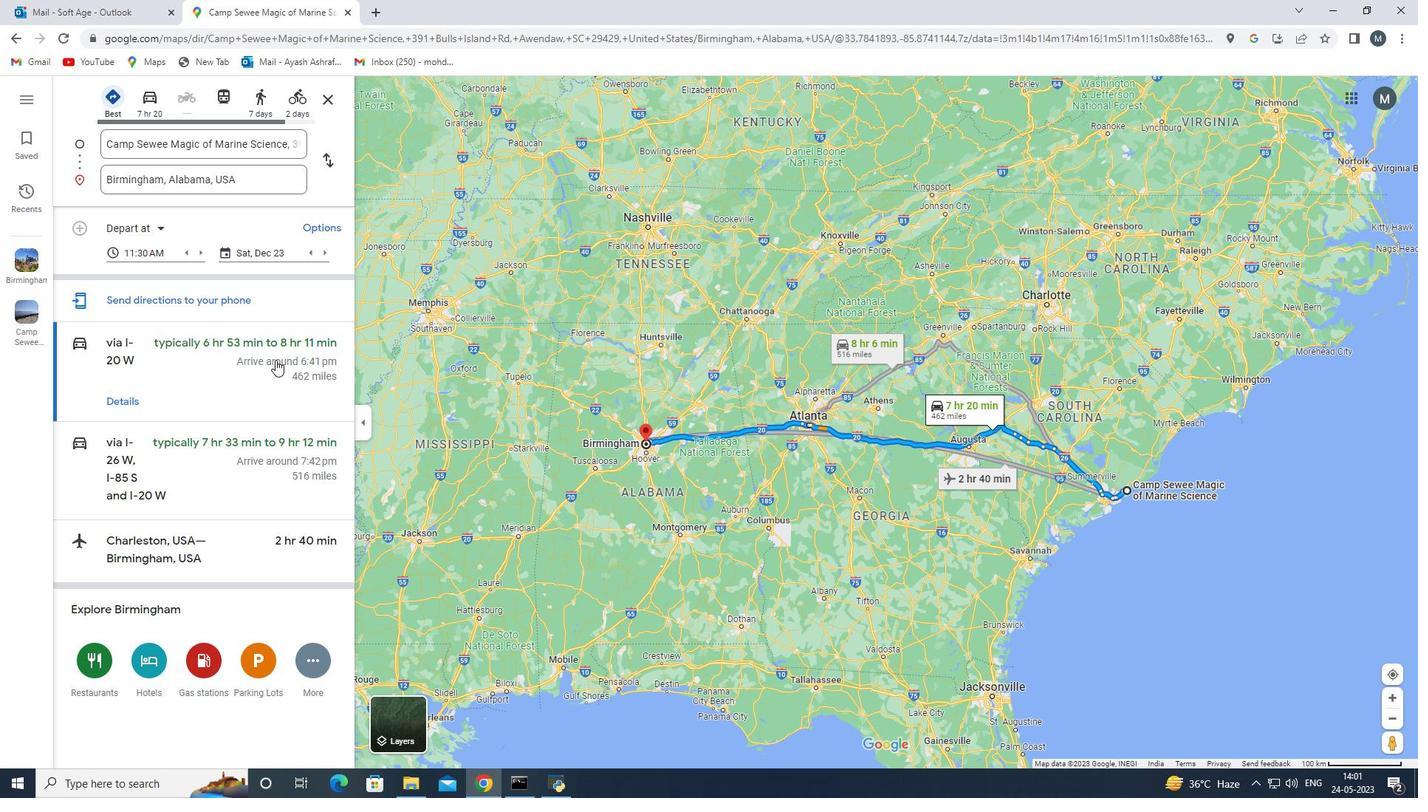 
Action: Mouse scrolled (275, 359) with delta (0, 0)
Screenshot: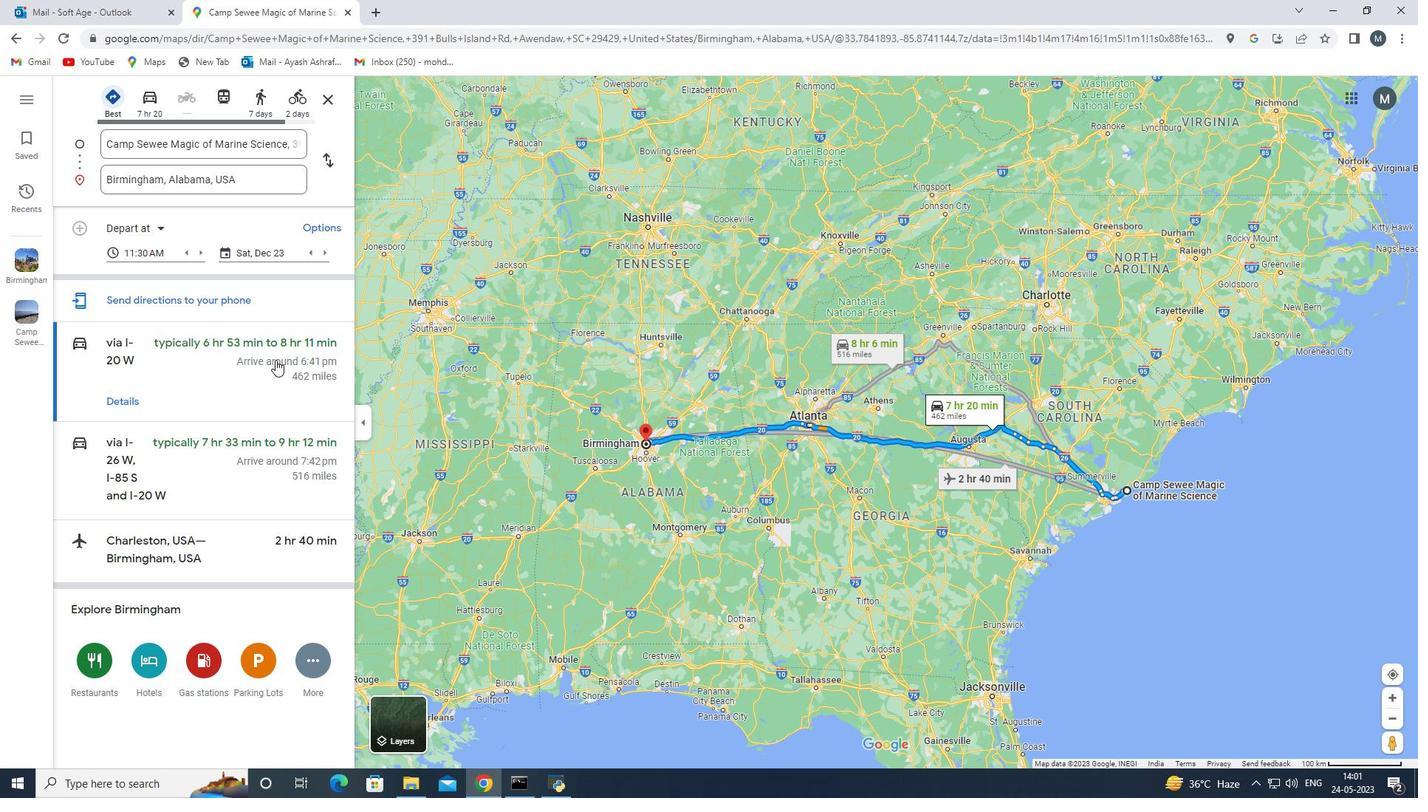 
Action: Mouse scrolled (275, 359) with delta (0, 0)
Screenshot: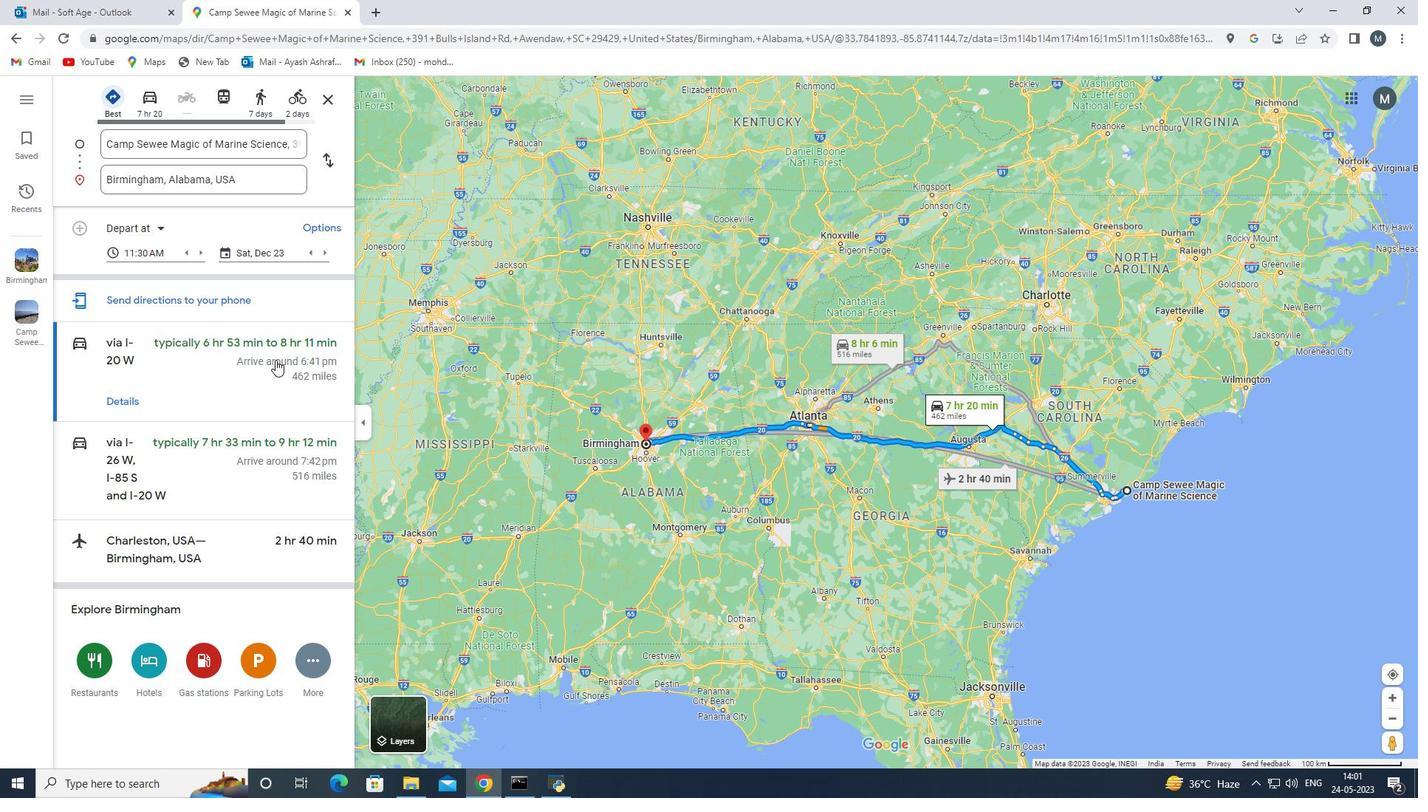 
Action: Mouse scrolled (275, 359) with delta (0, 0)
Screenshot: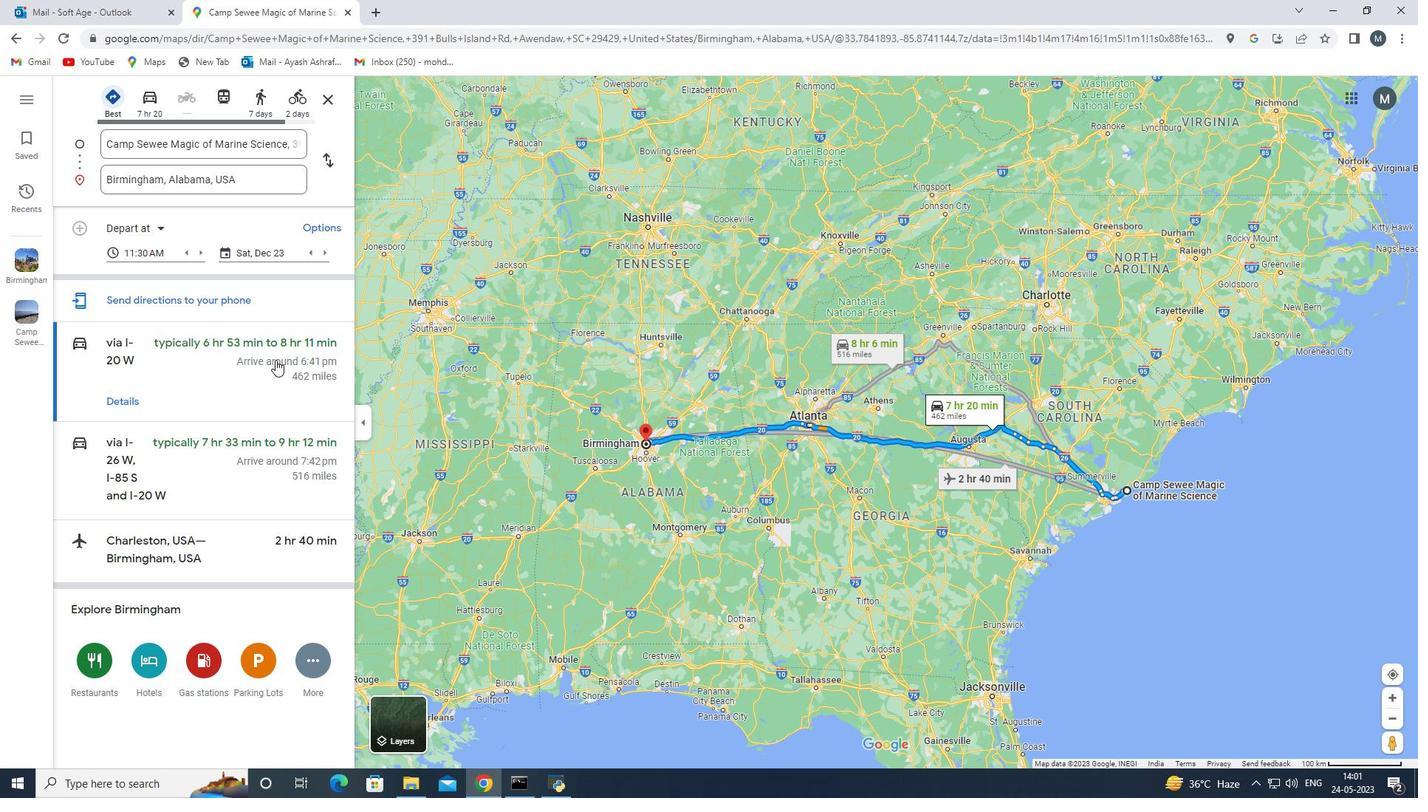 
Action: Mouse scrolled (275, 359) with delta (0, 0)
Screenshot: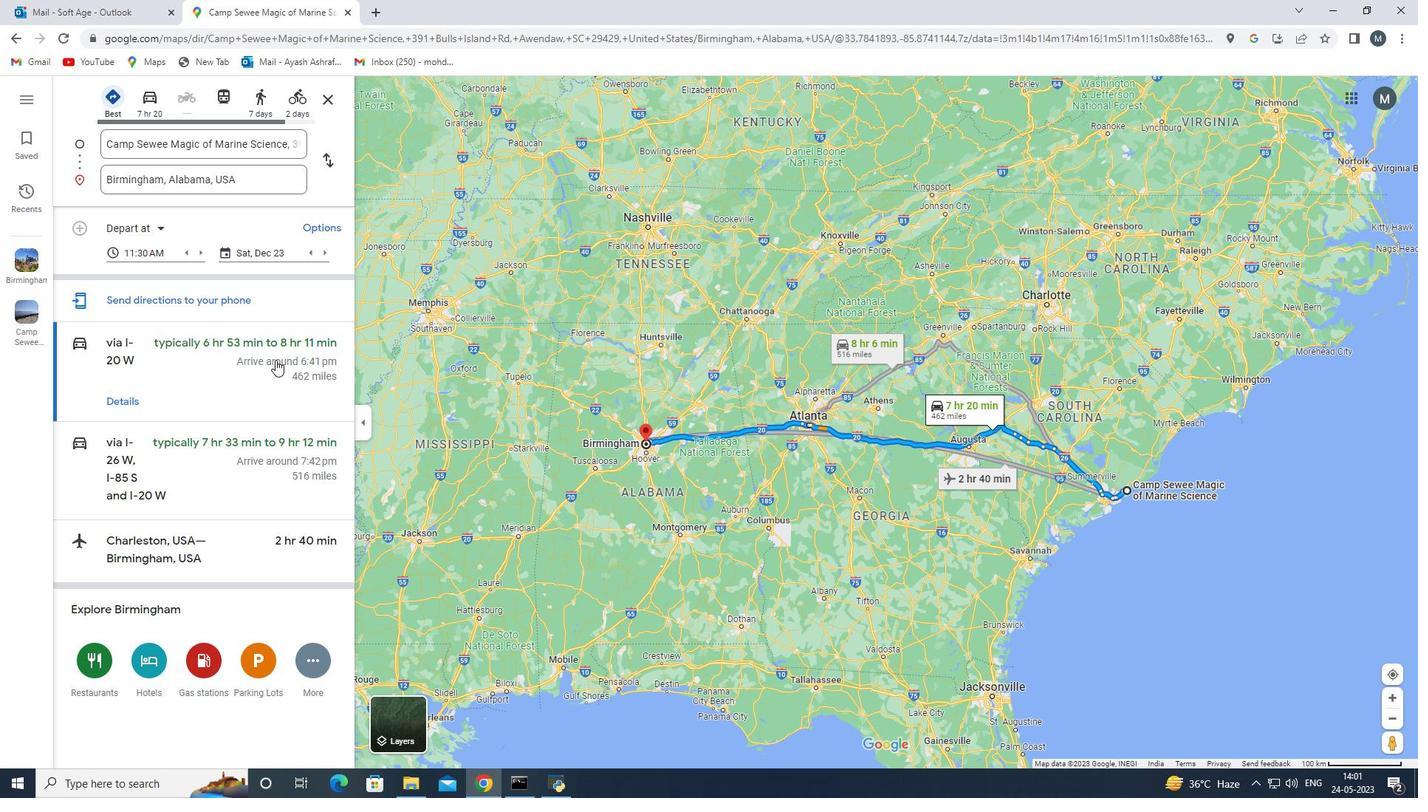 
Action: Mouse moved to (148, 671)
Screenshot: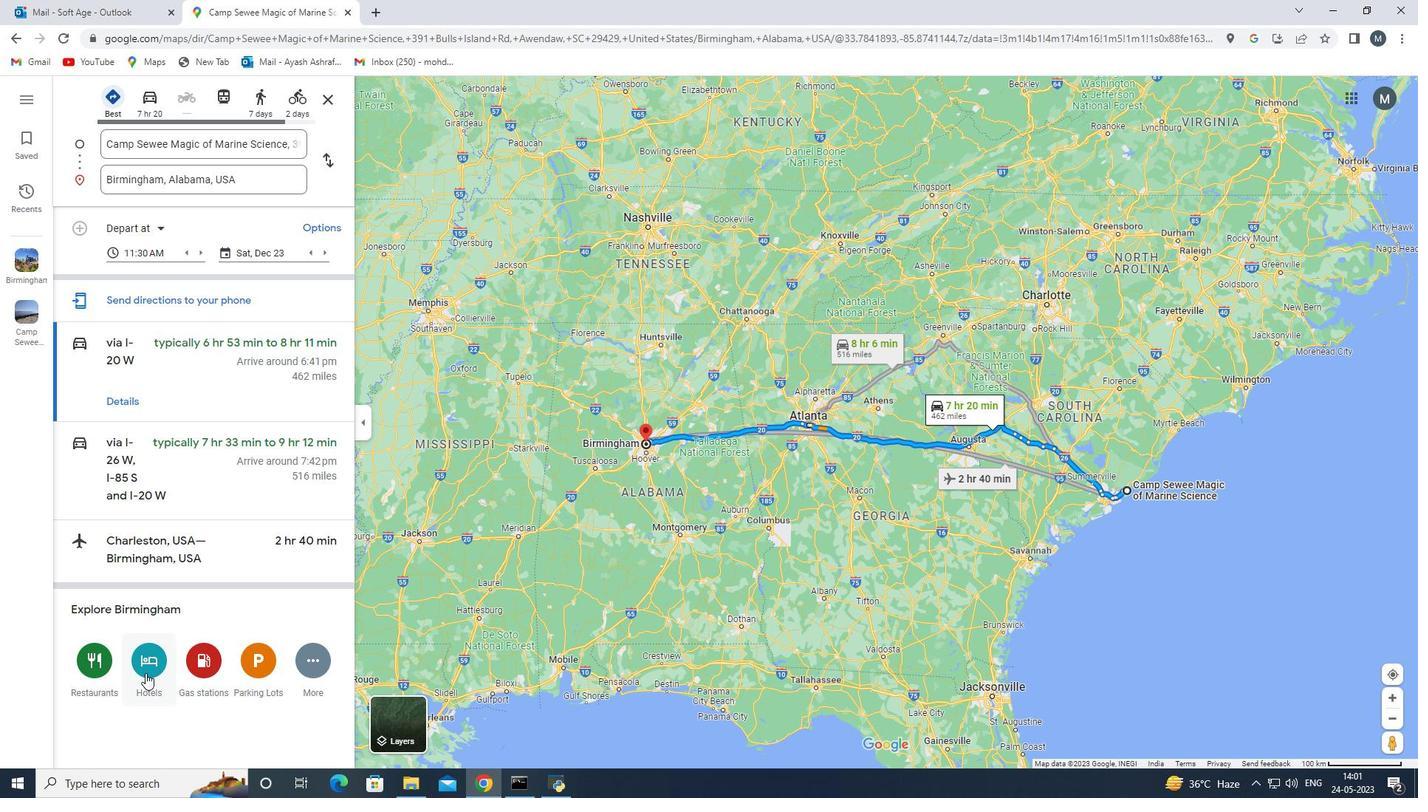 
Action: Mouse pressed left at (148, 671)
Screenshot: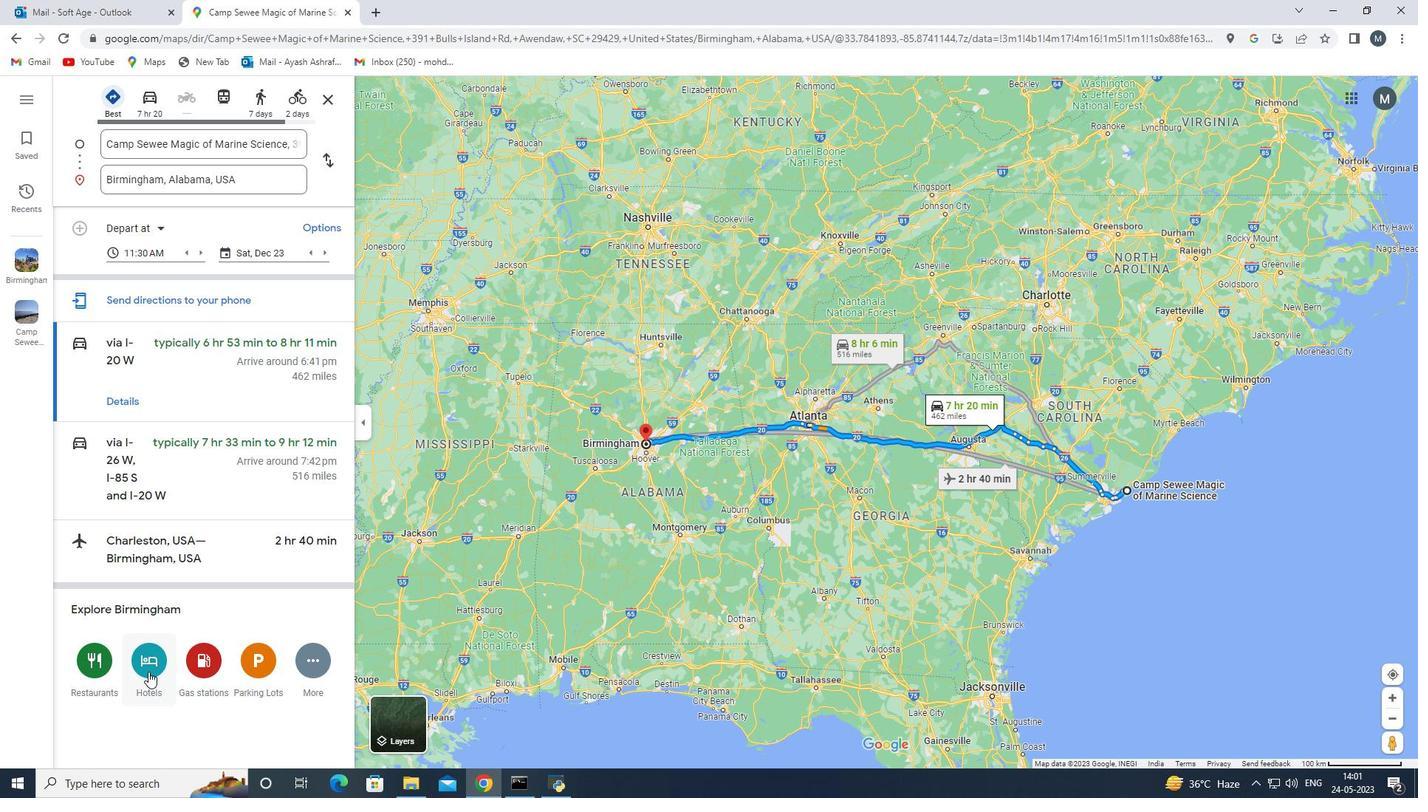 
Action: Mouse moved to (695, 617)
Screenshot: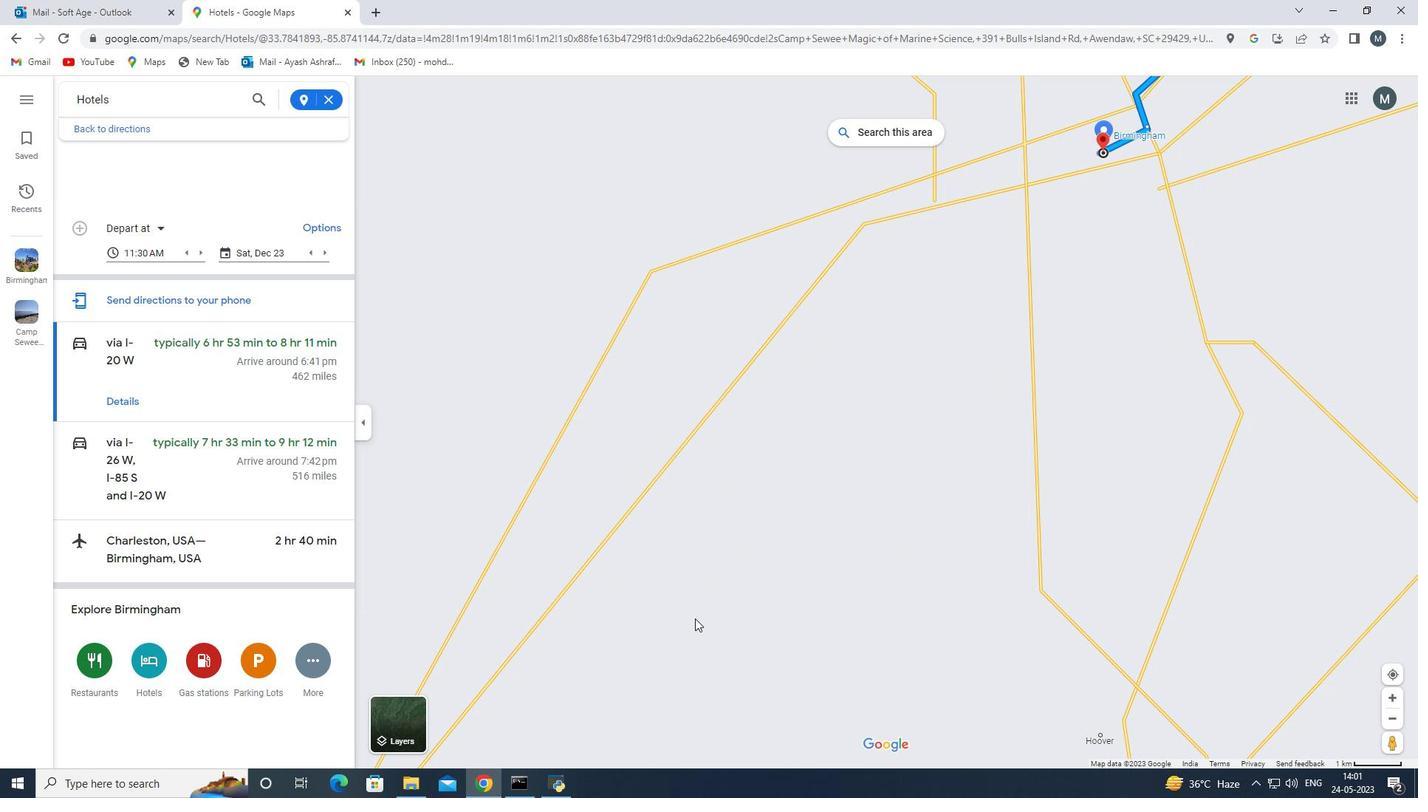 
Action: Mouse scrolled (695, 618) with delta (0, 0)
Screenshot: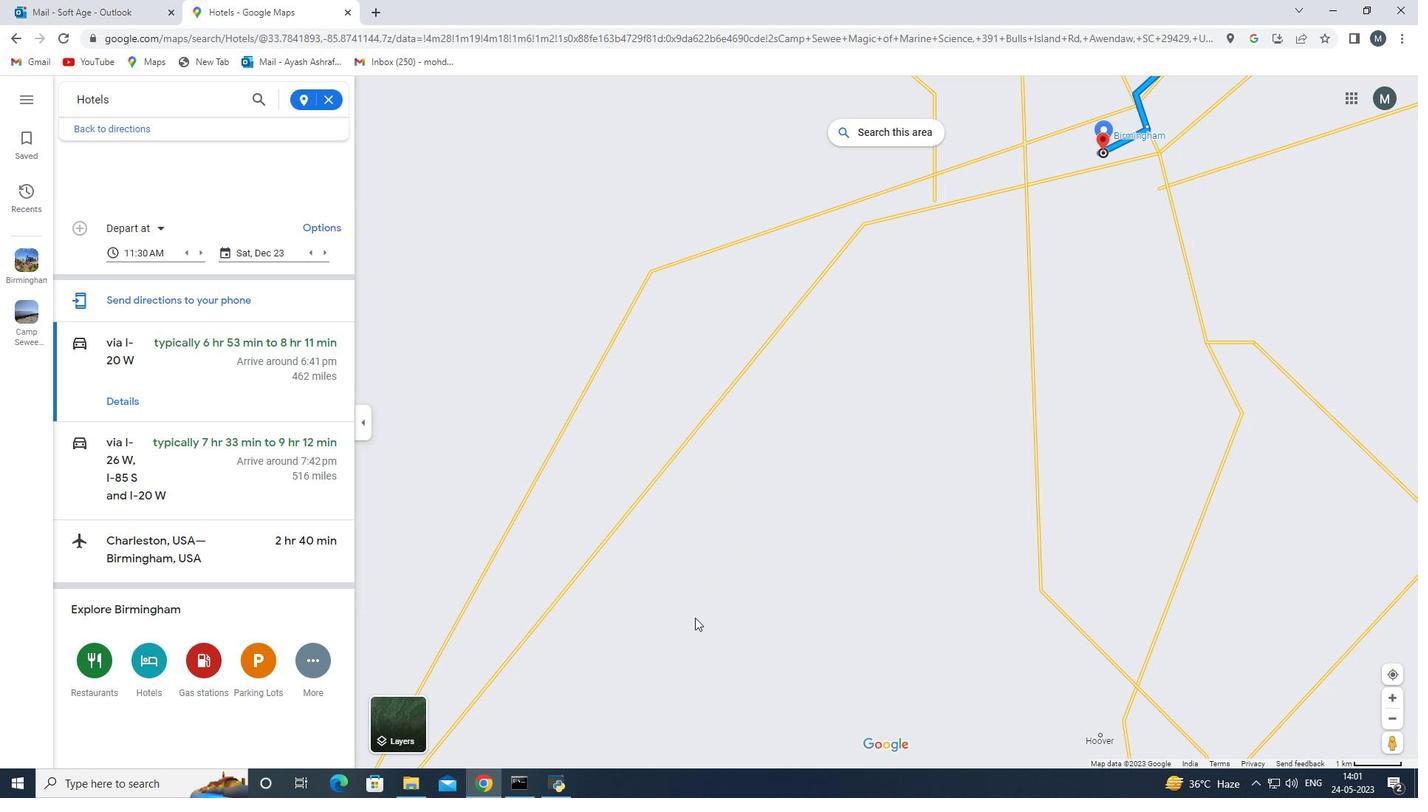
Action: Mouse scrolled (695, 618) with delta (0, 0)
Screenshot: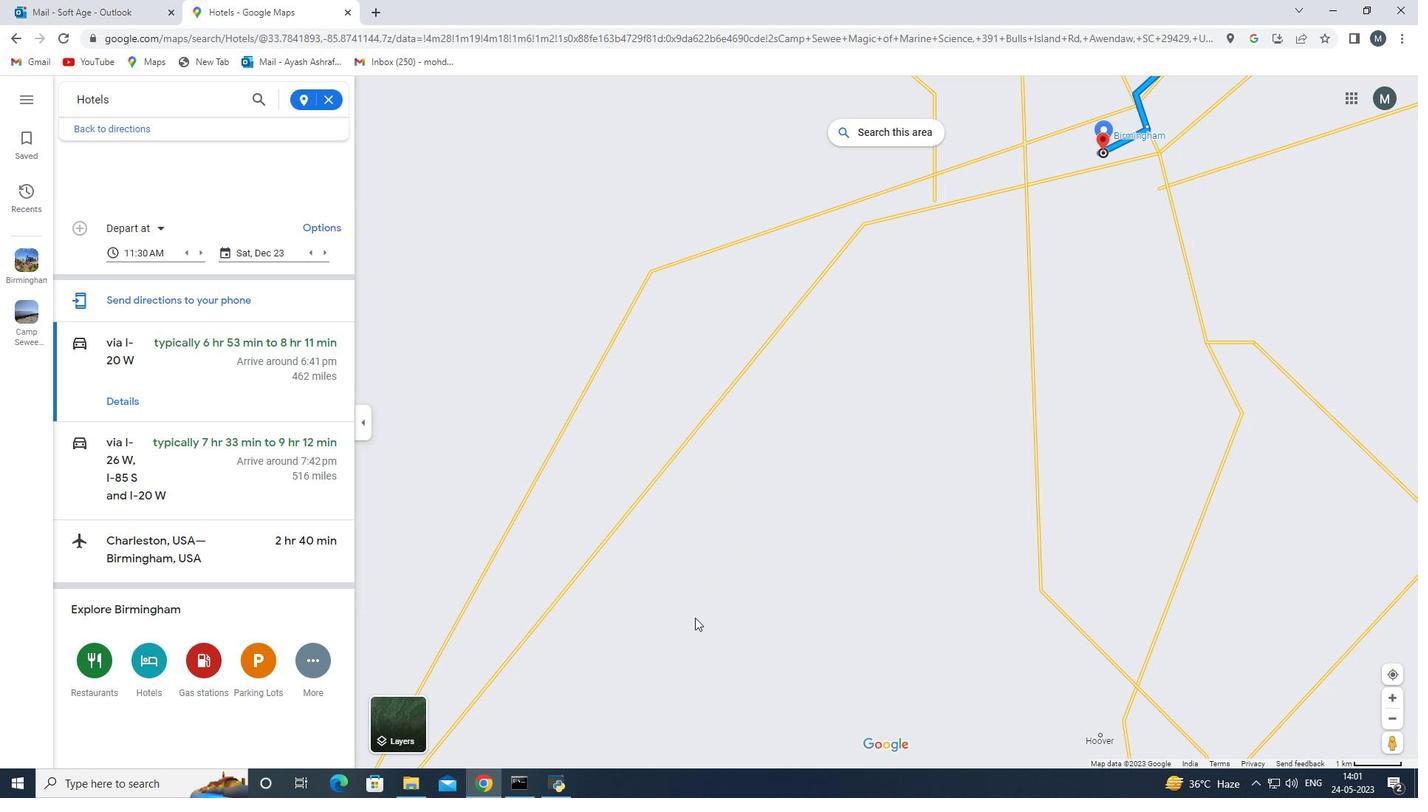 
Action: Mouse scrolled (695, 618) with delta (0, 0)
Screenshot: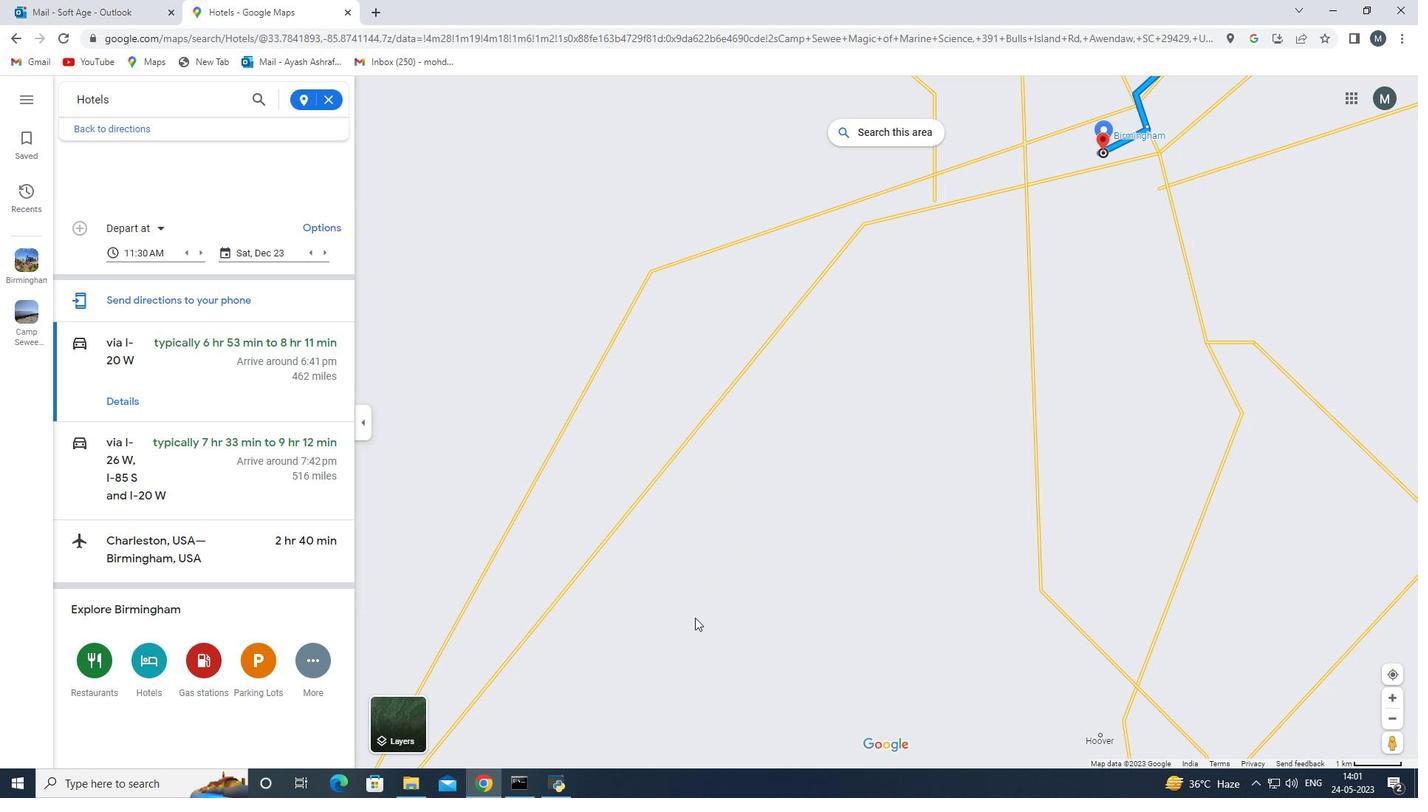 
Action: Mouse scrolled (695, 618) with delta (0, 0)
Screenshot: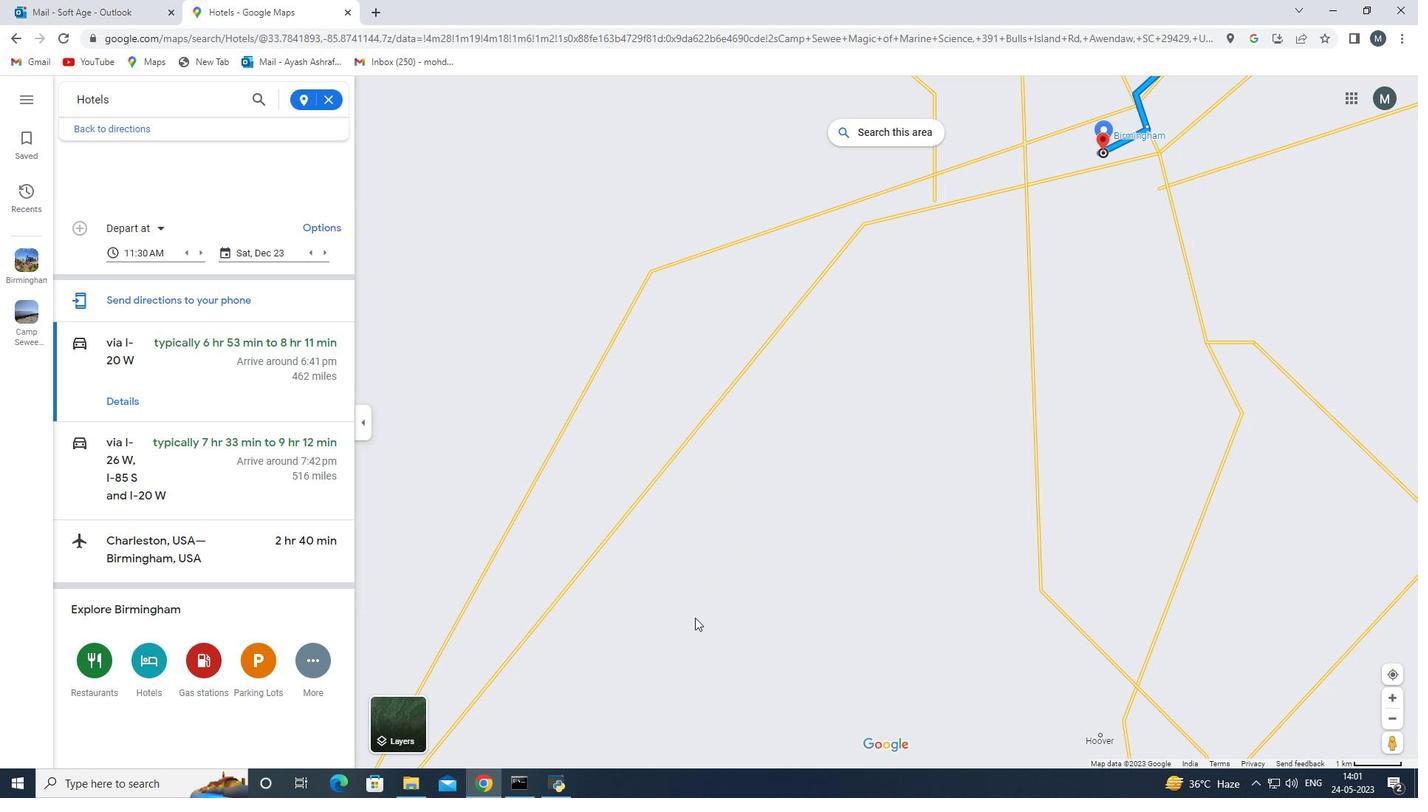 
Action: Mouse moved to (751, 540)
Screenshot: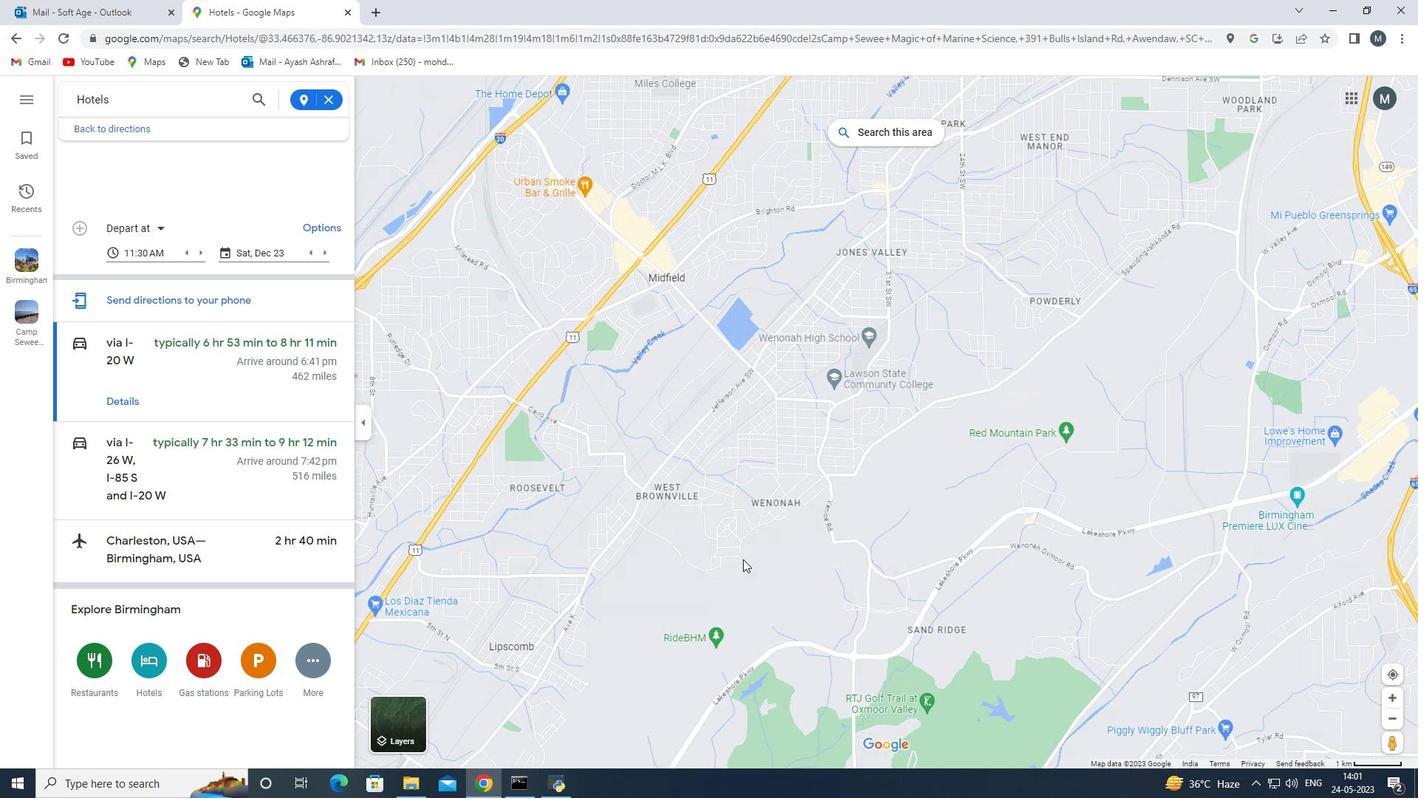
Action: Mouse scrolled (751, 539) with delta (0, 0)
Screenshot: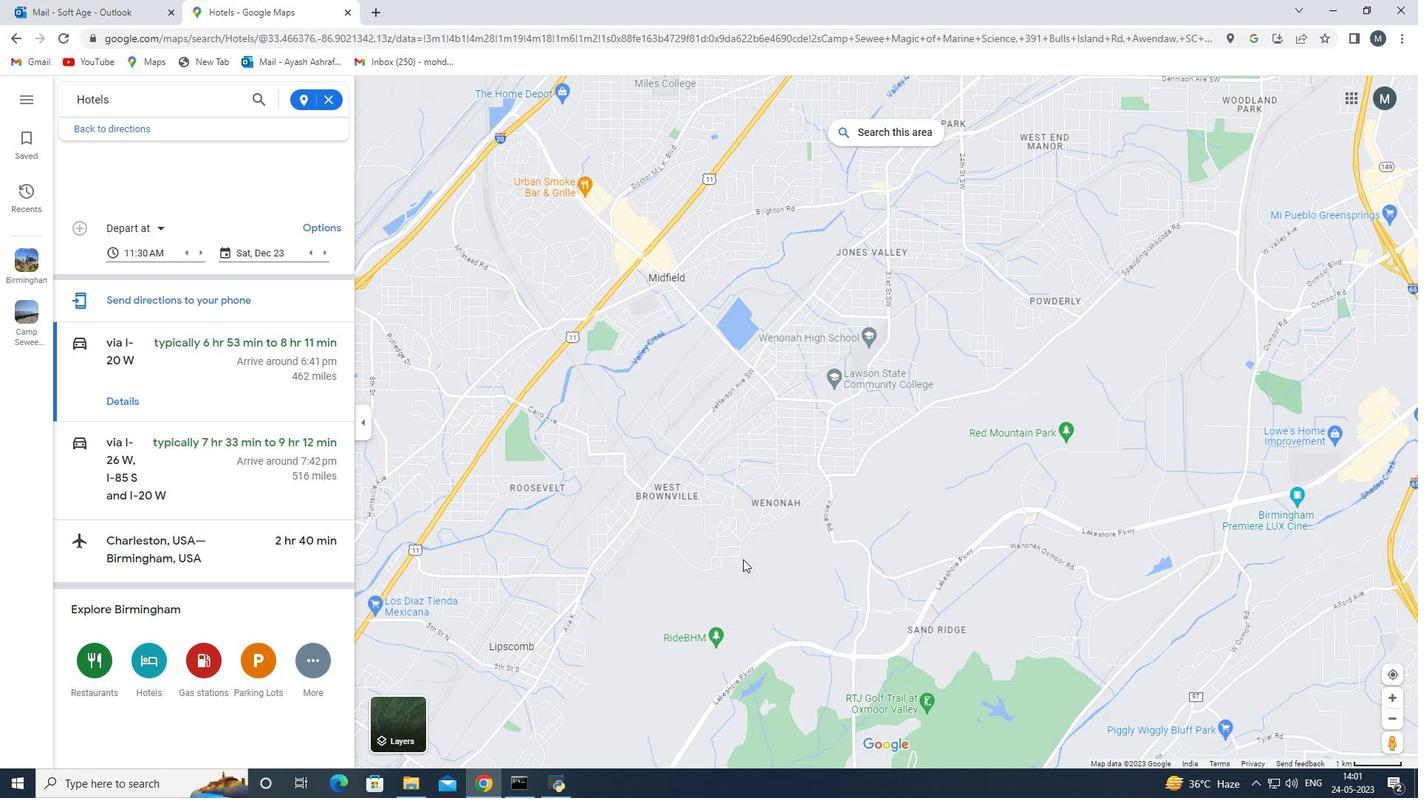 
Action: Mouse scrolled (751, 539) with delta (0, 0)
Screenshot: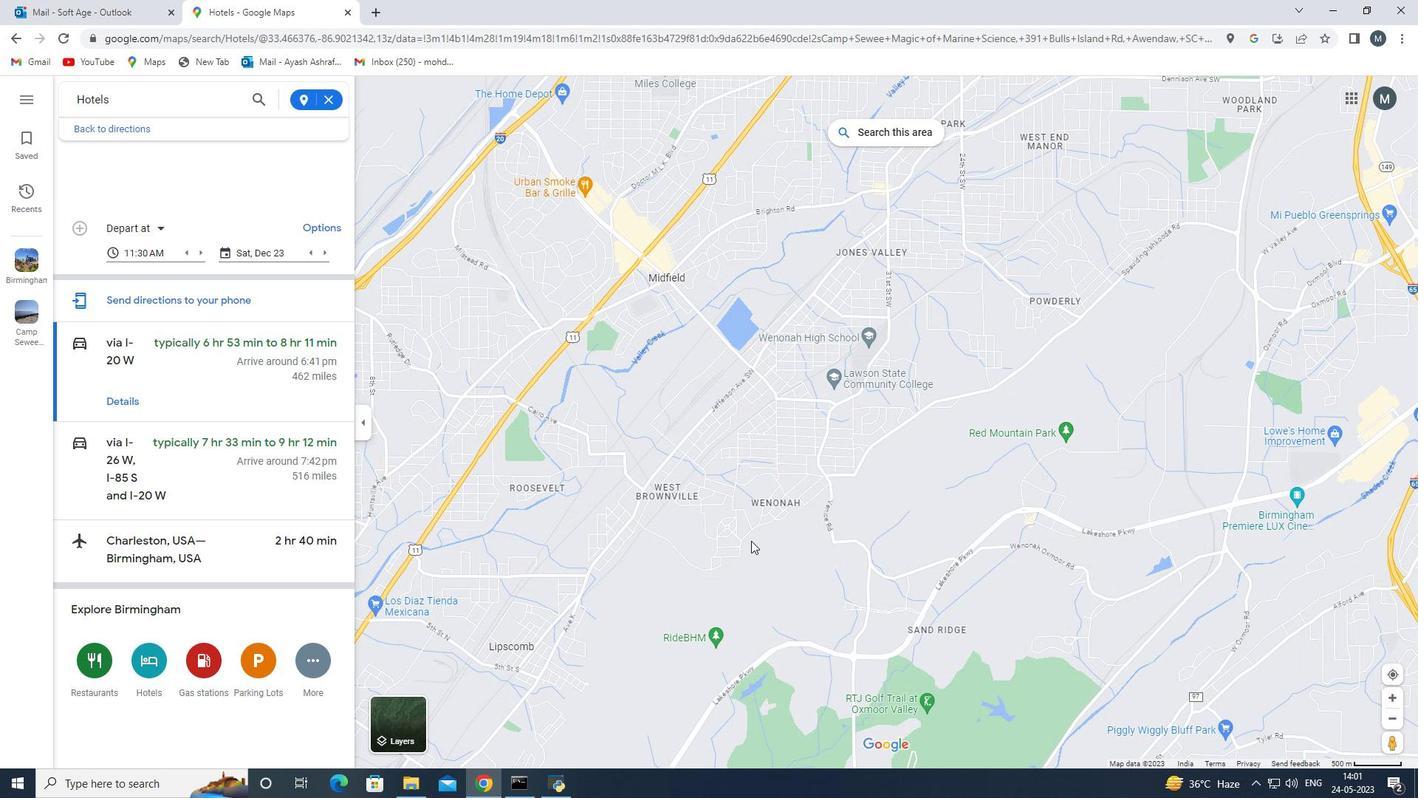 
Action: Mouse moved to (226, 540)
Screenshot: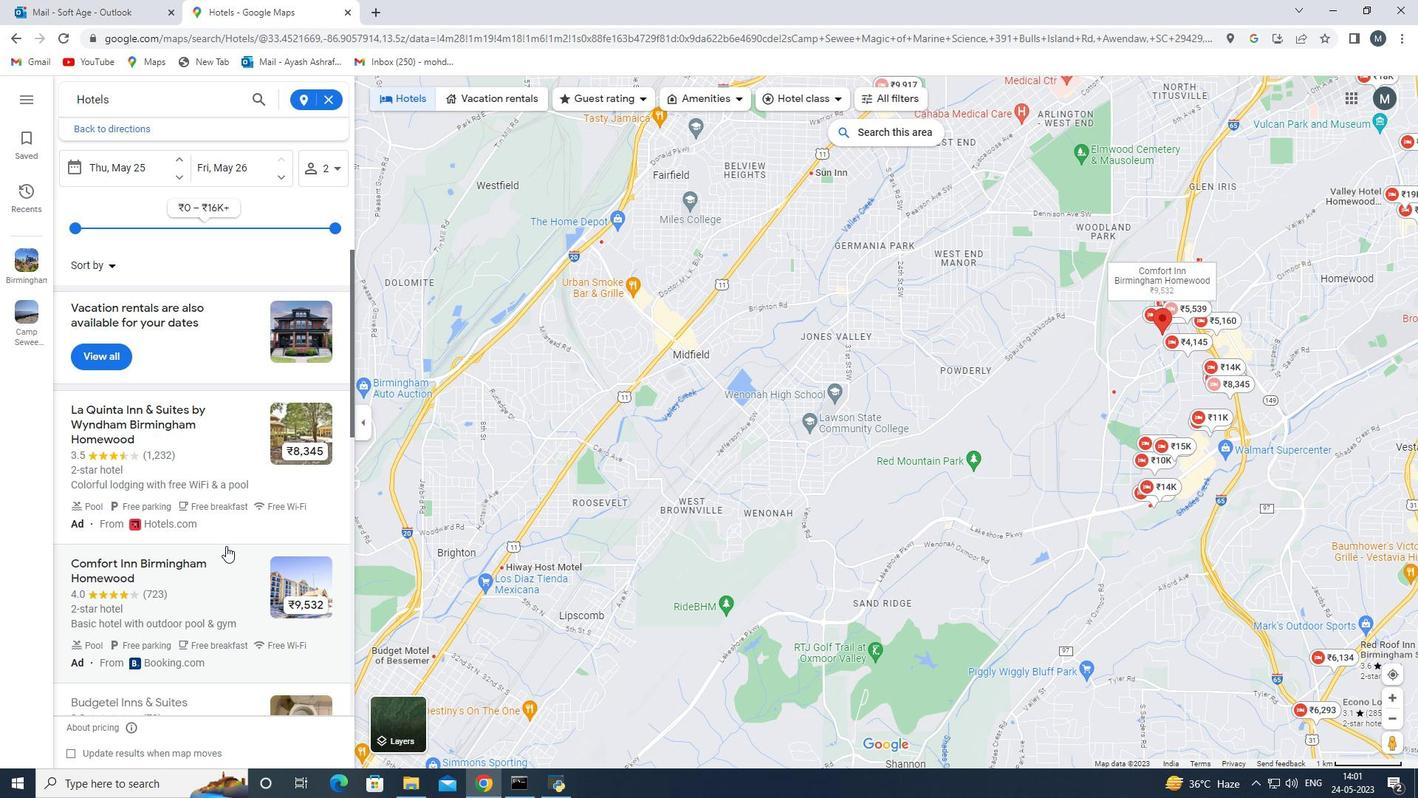 
Action: Mouse scrolled (226, 539) with delta (0, 0)
Screenshot: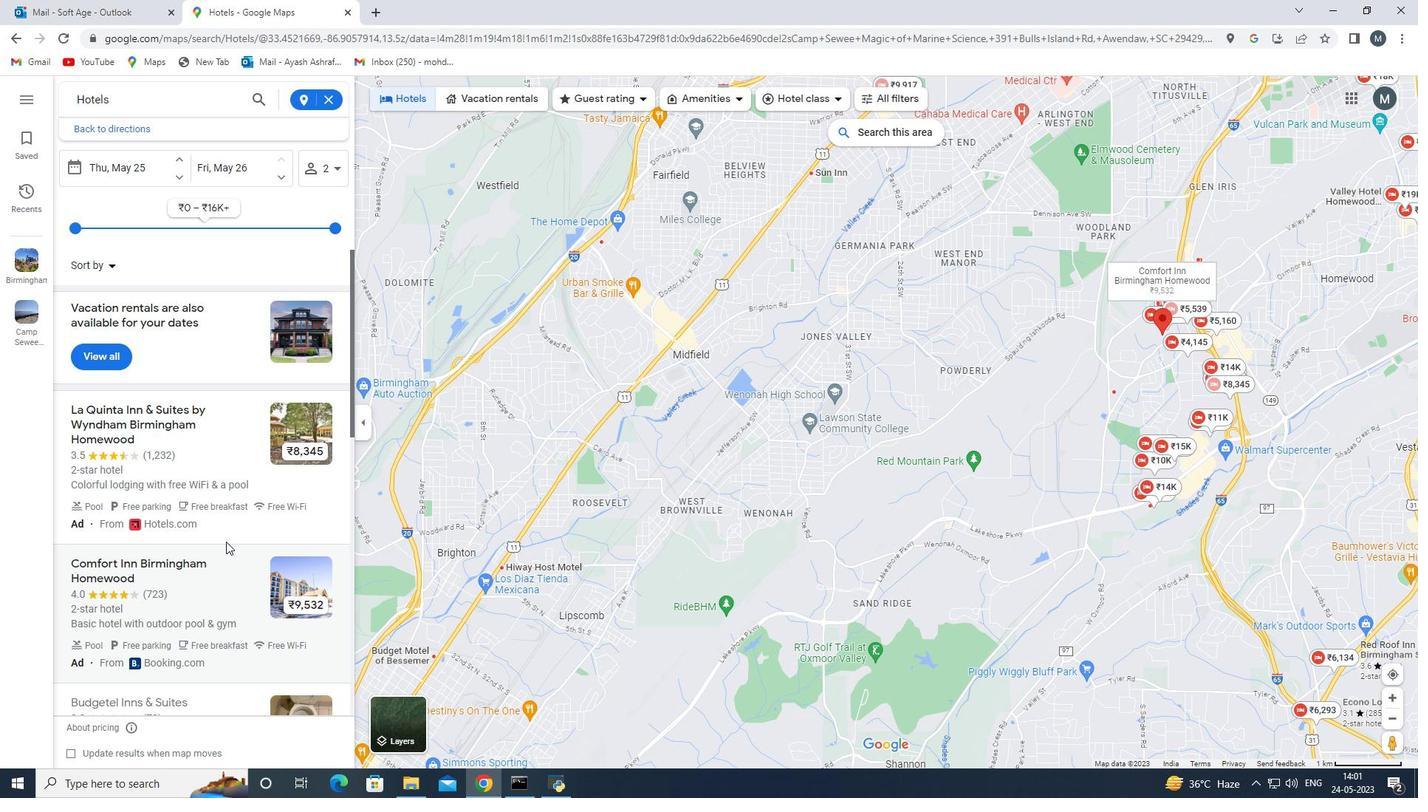 
Action: Mouse moved to (165, 529)
Screenshot: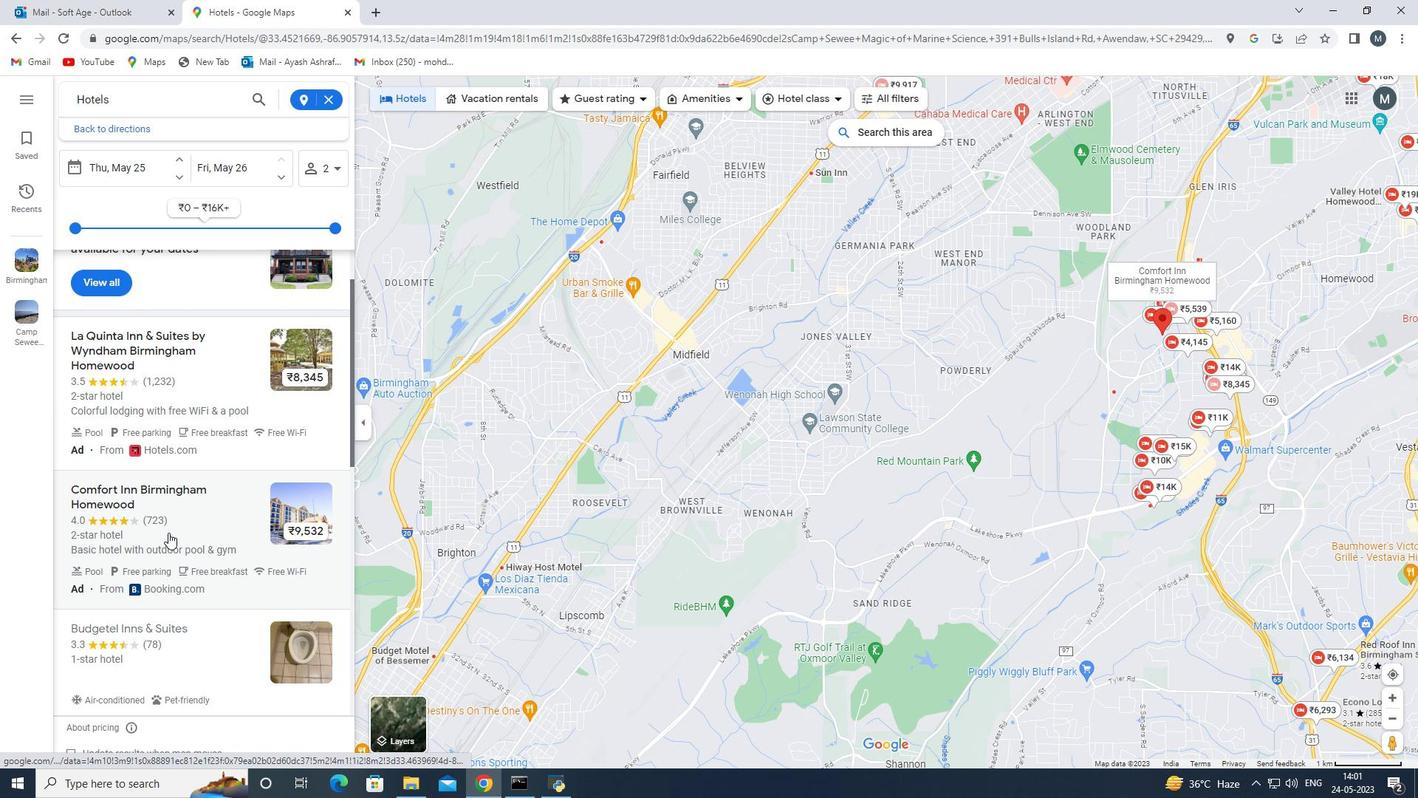 
Action: Mouse scrolled (165, 529) with delta (0, 0)
Screenshot: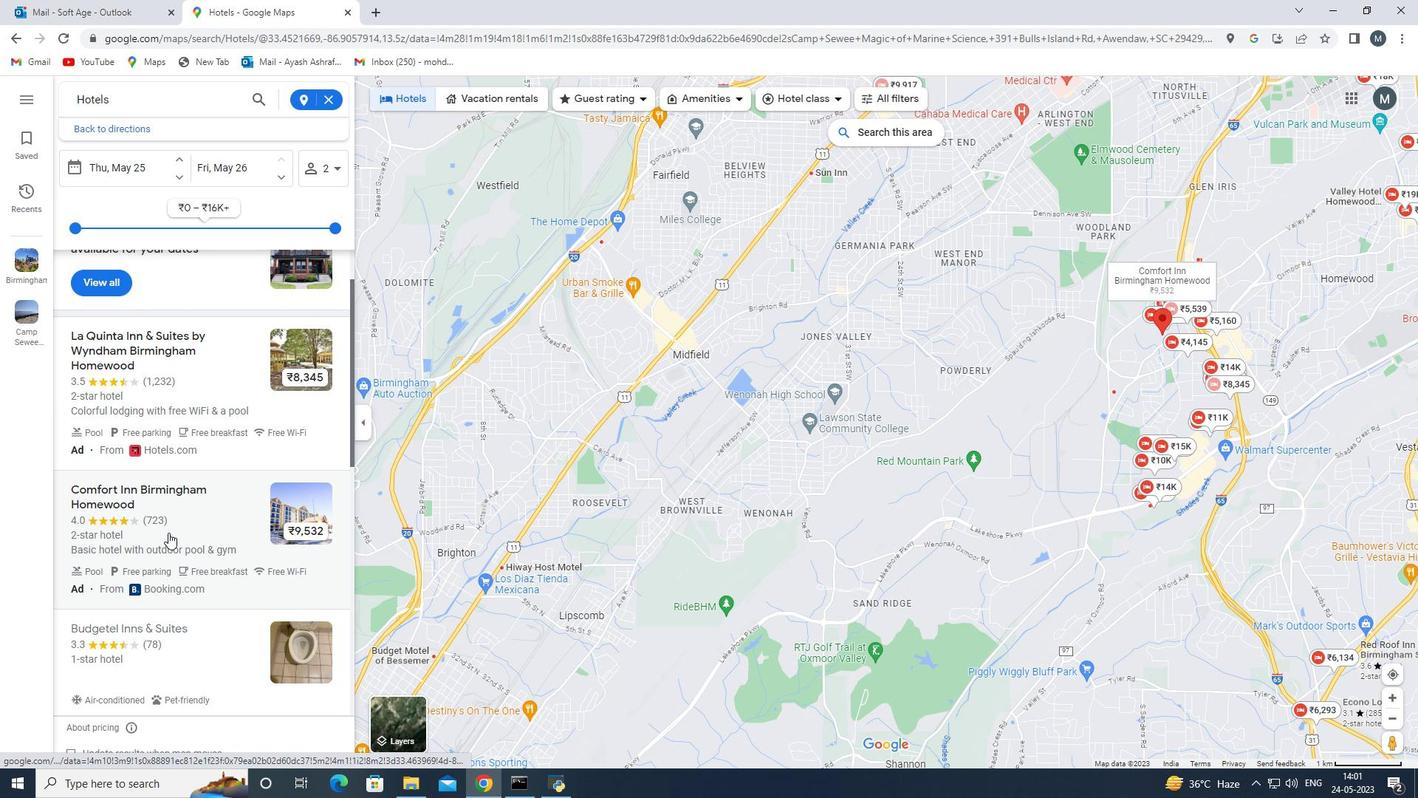 
Action: Mouse scrolled (165, 529) with delta (0, 0)
Screenshot: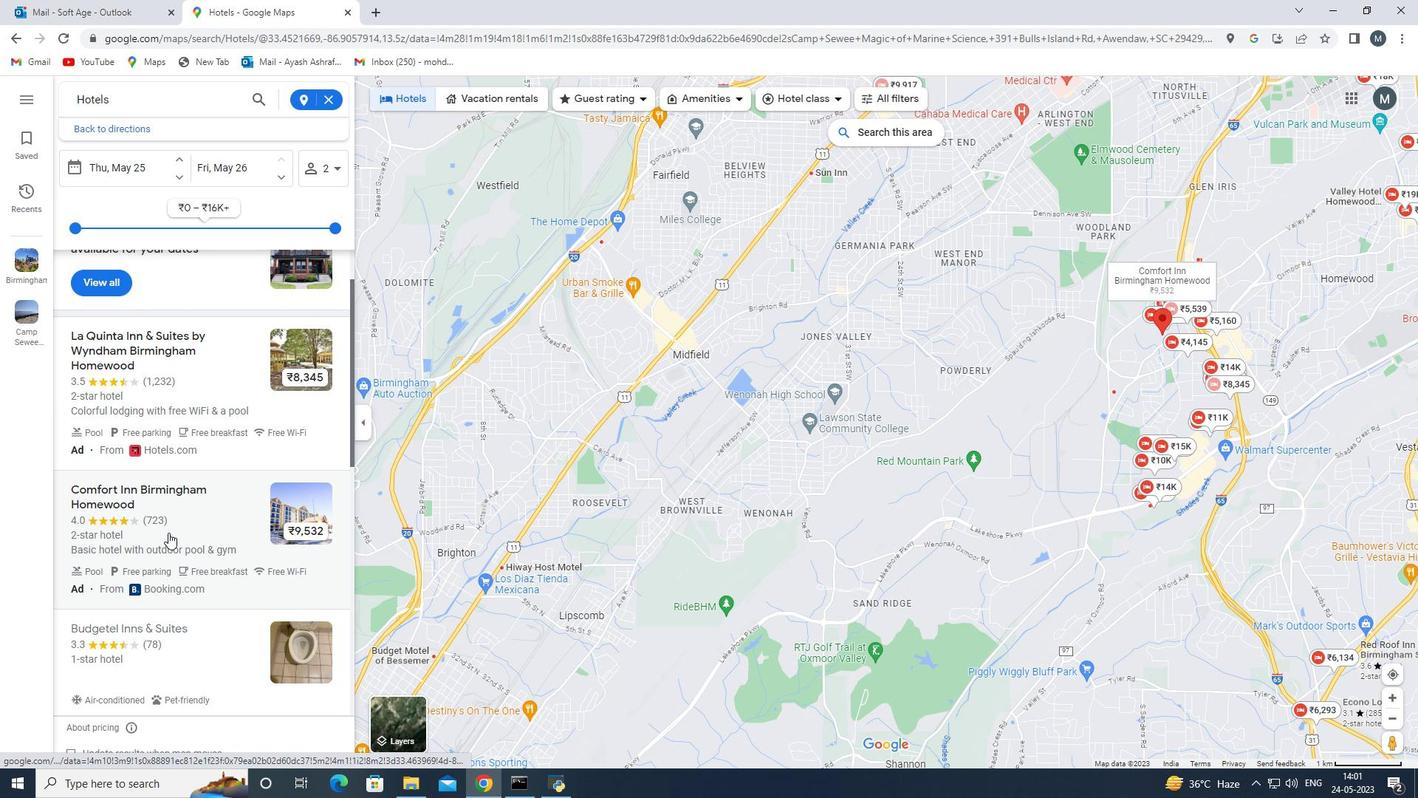 
Action: Mouse scrolled (165, 529) with delta (0, 0)
Screenshot: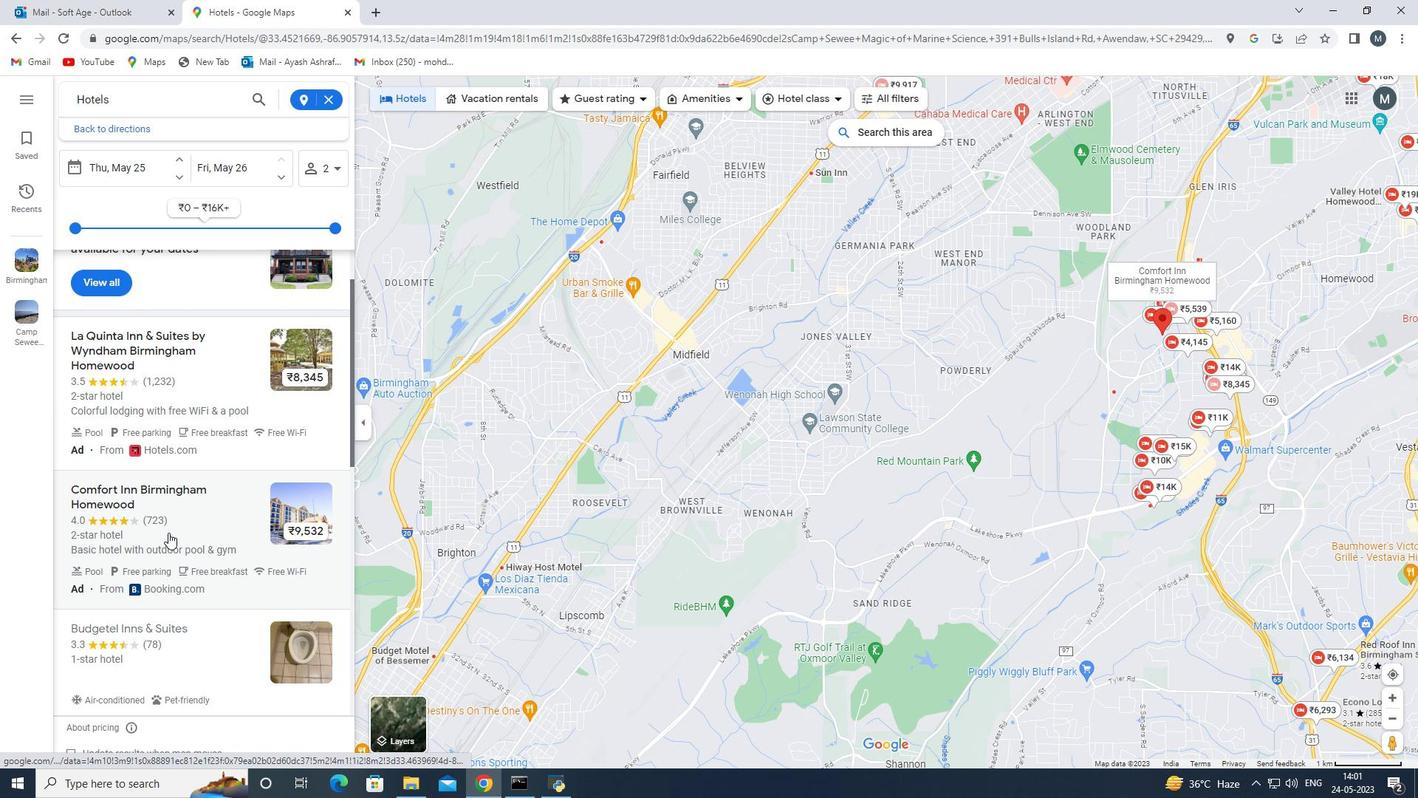 
Action: Mouse moved to (240, 448)
Screenshot: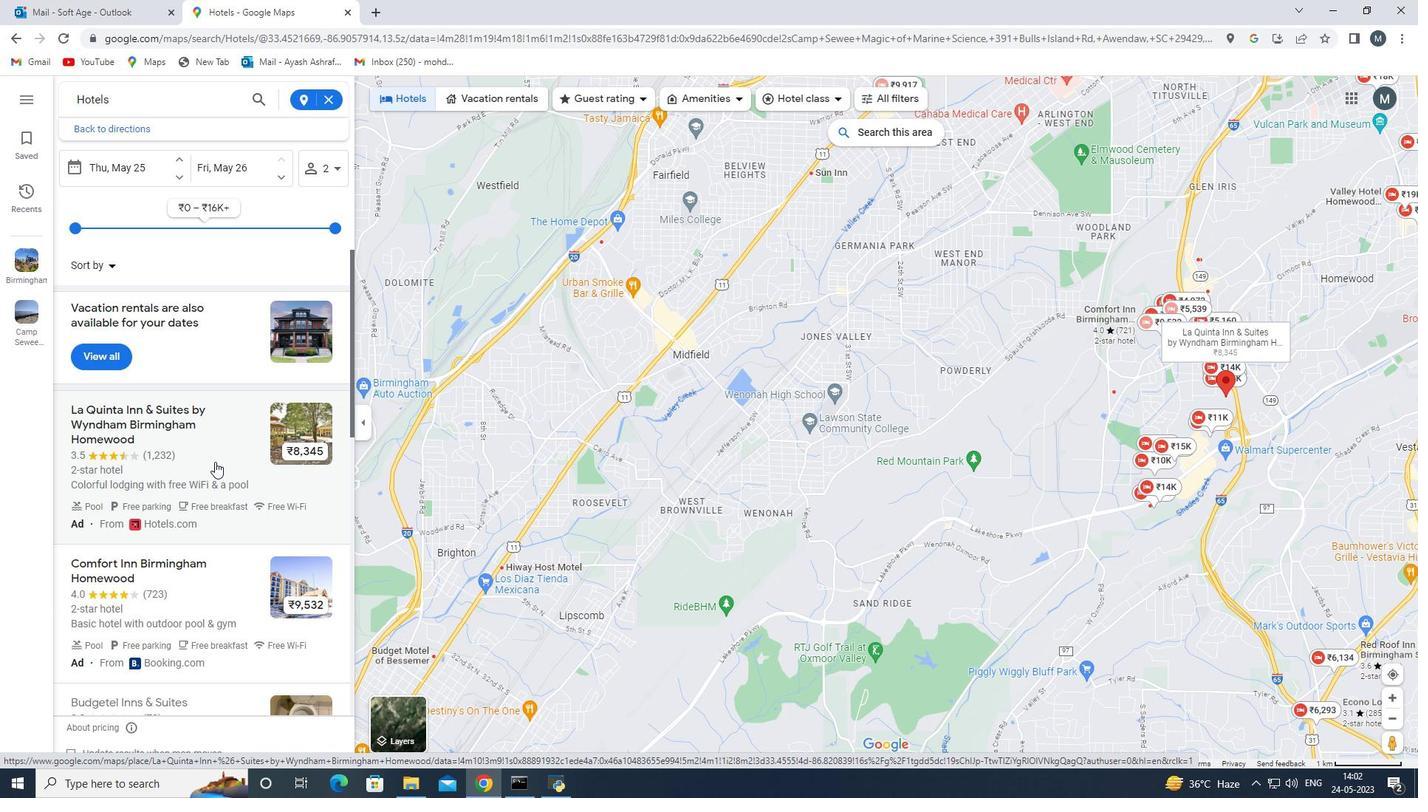 
Action: Mouse pressed left at (240, 448)
Screenshot: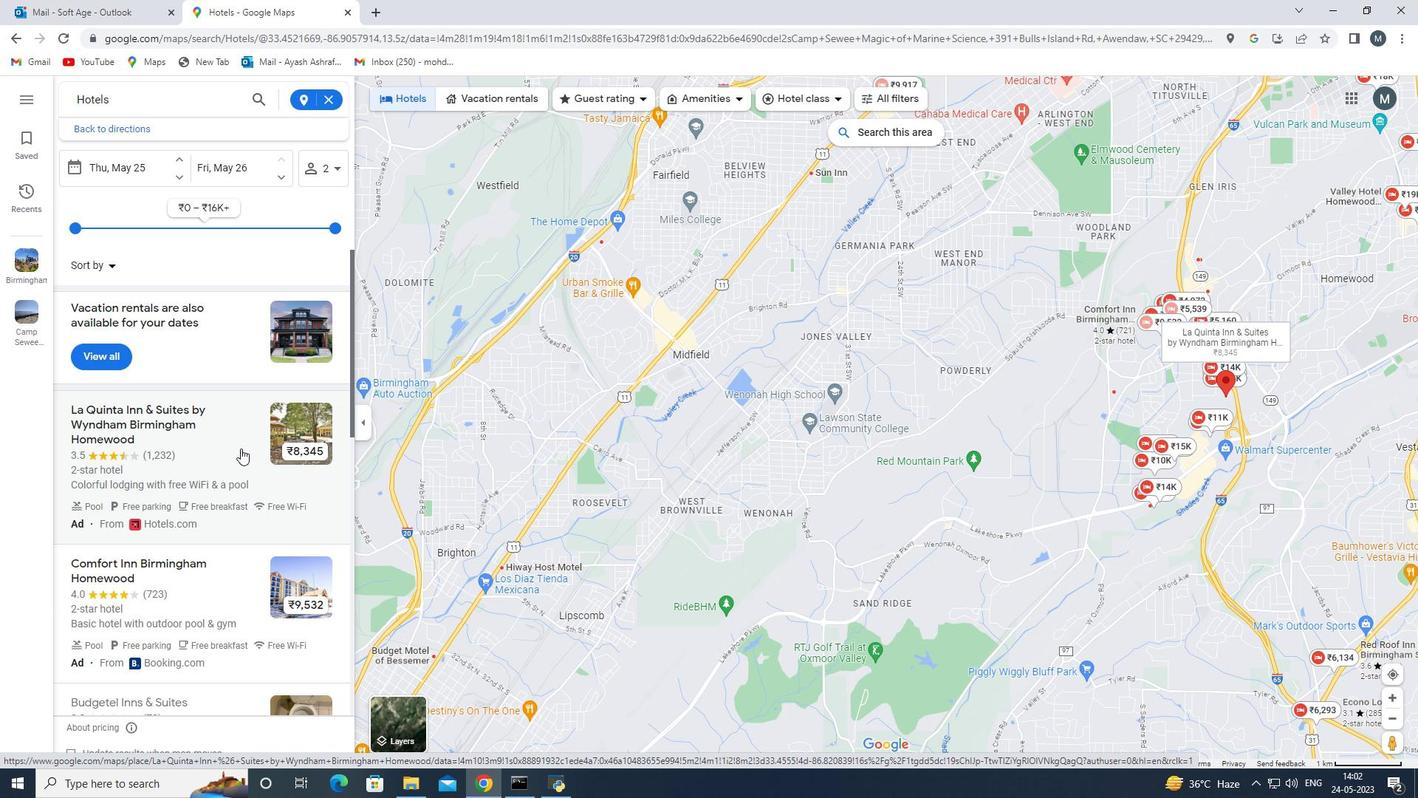 
Action: Mouse moved to (549, 401)
Screenshot: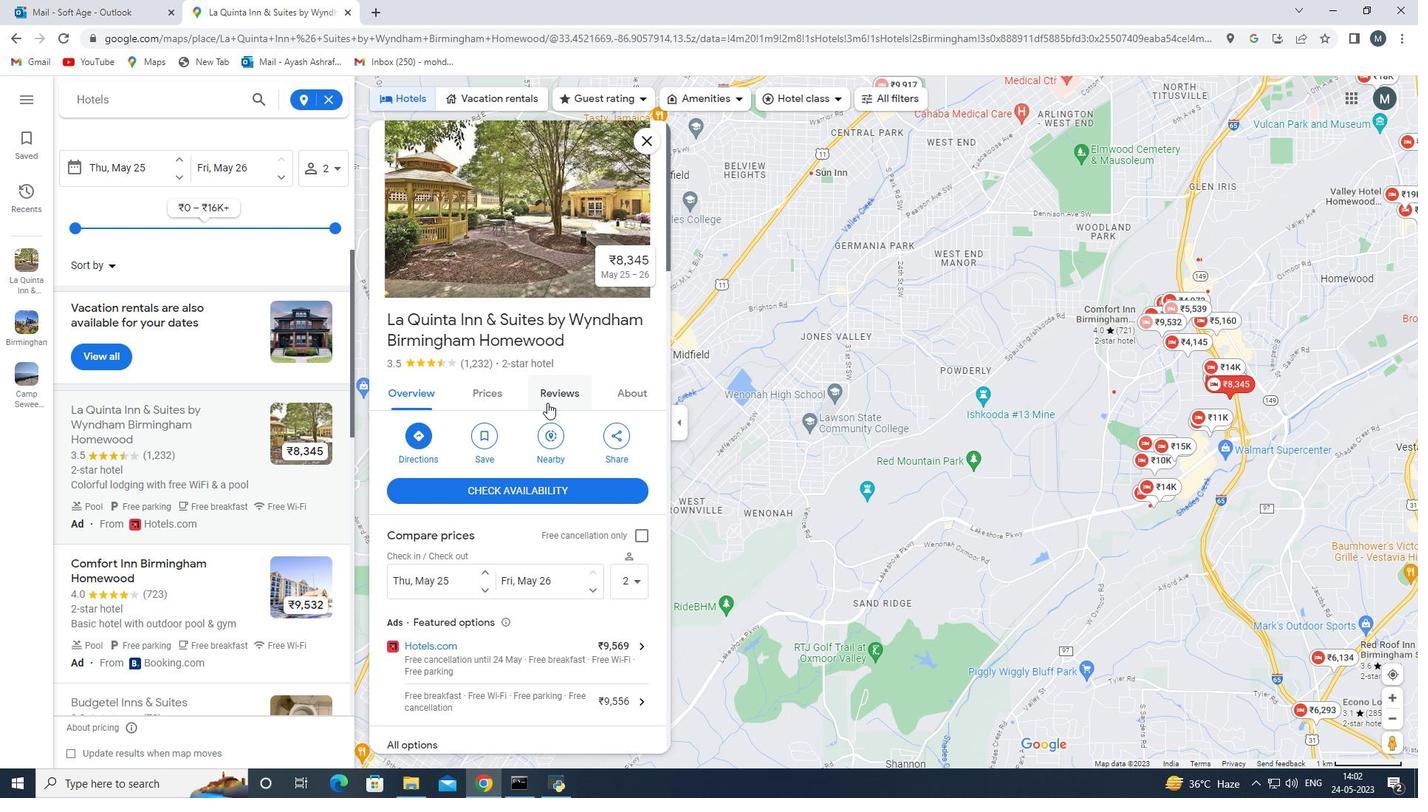 
Action: Mouse pressed left at (549, 401)
Screenshot: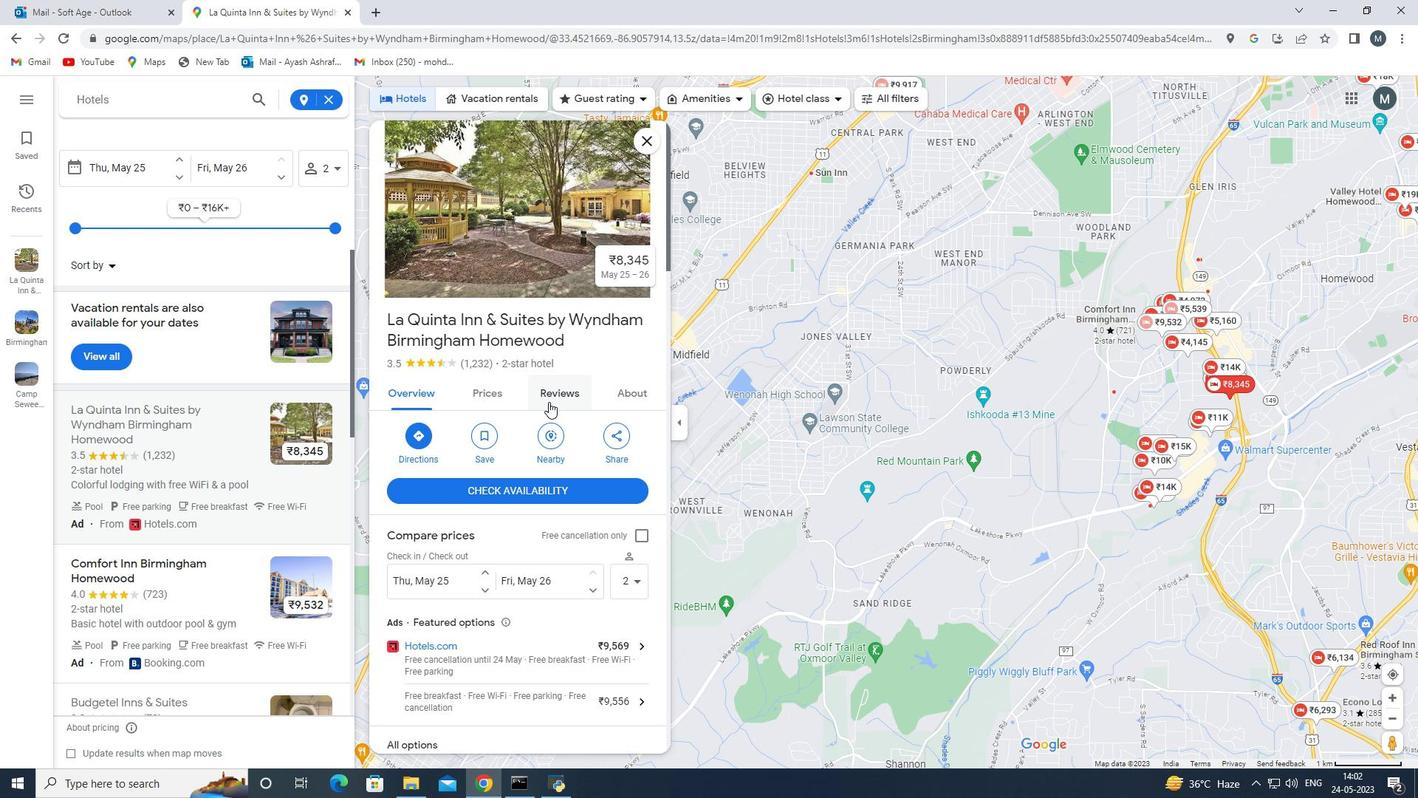 
Action: Mouse moved to (497, 444)
Screenshot: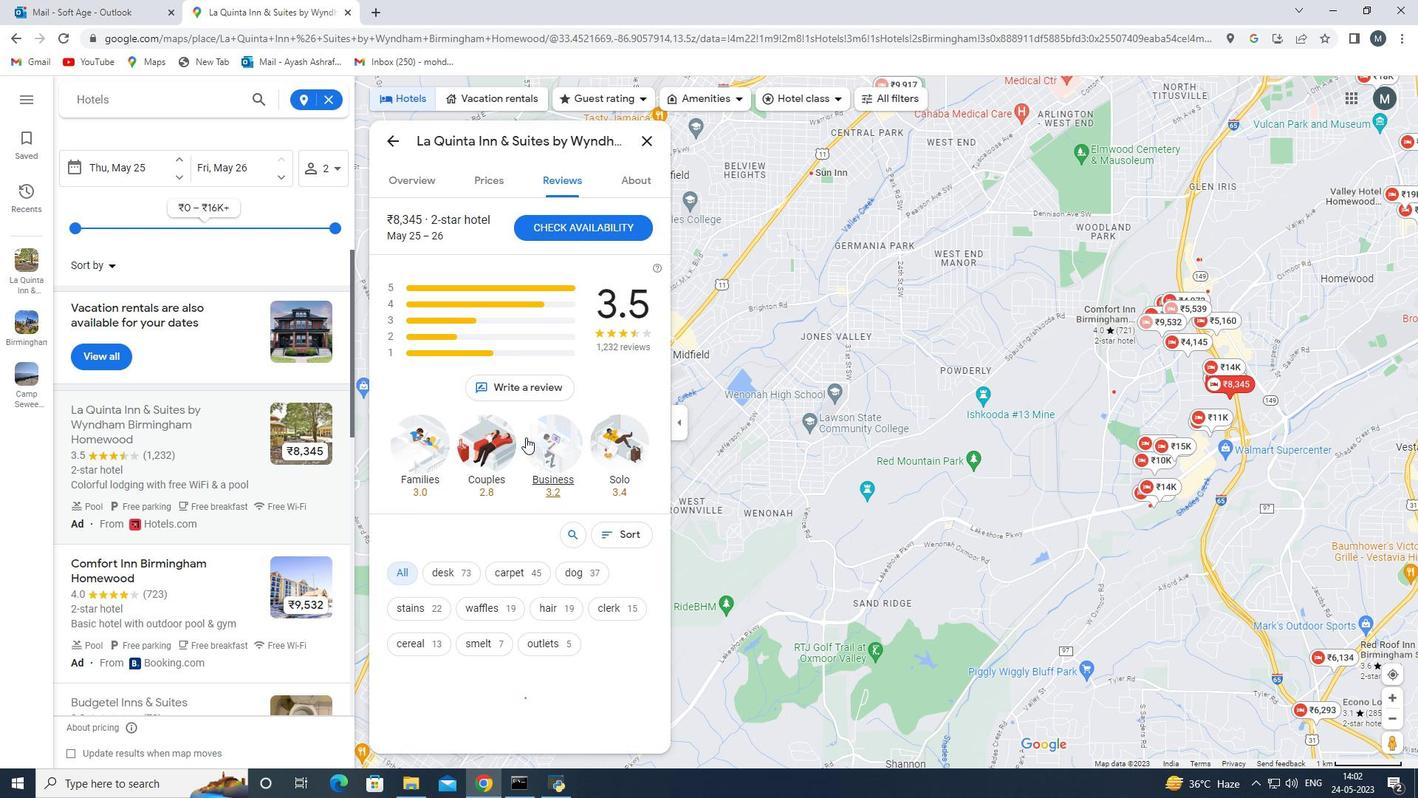 
Action: Mouse scrolled (497, 444) with delta (0, 0)
Screenshot: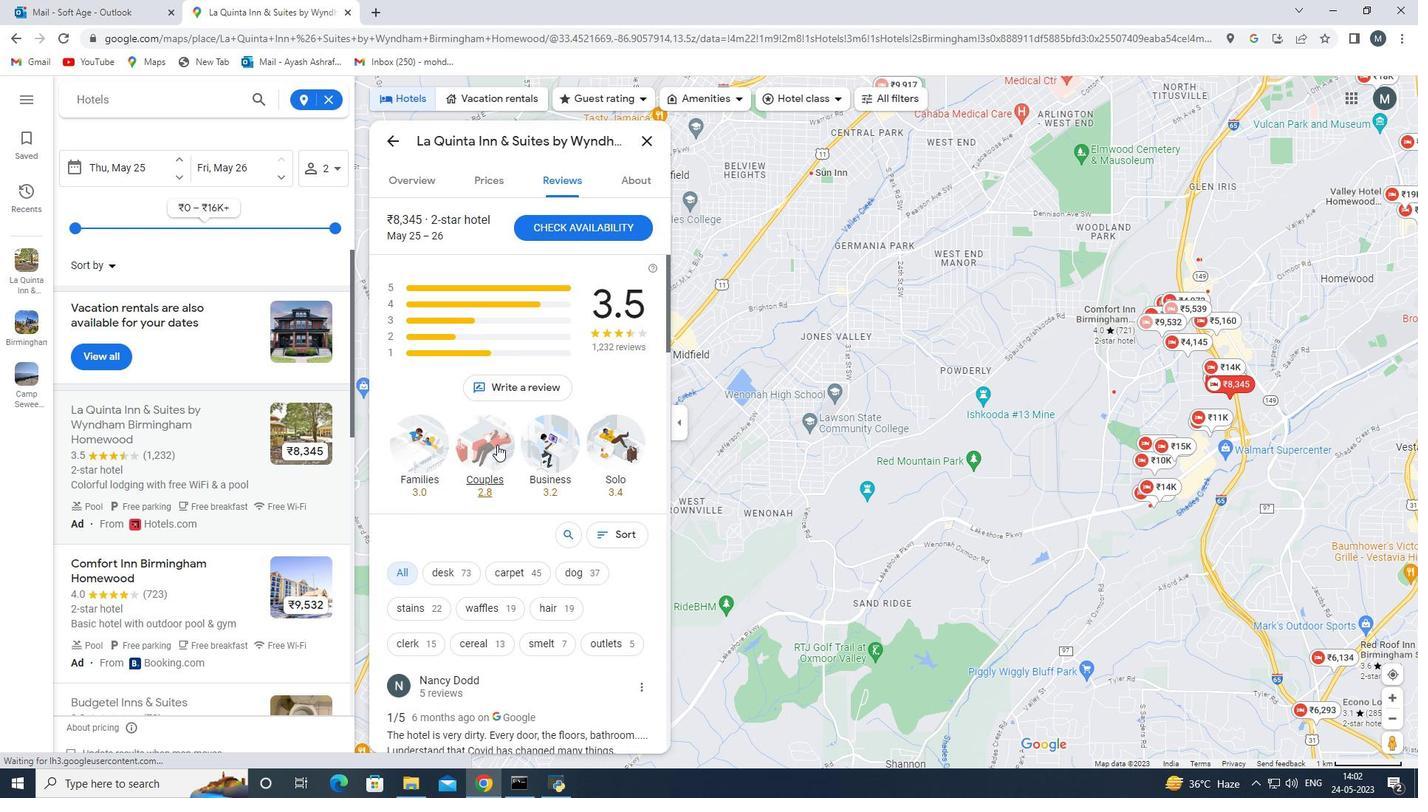 
Action: Mouse moved to (501, 455)
Screenshot: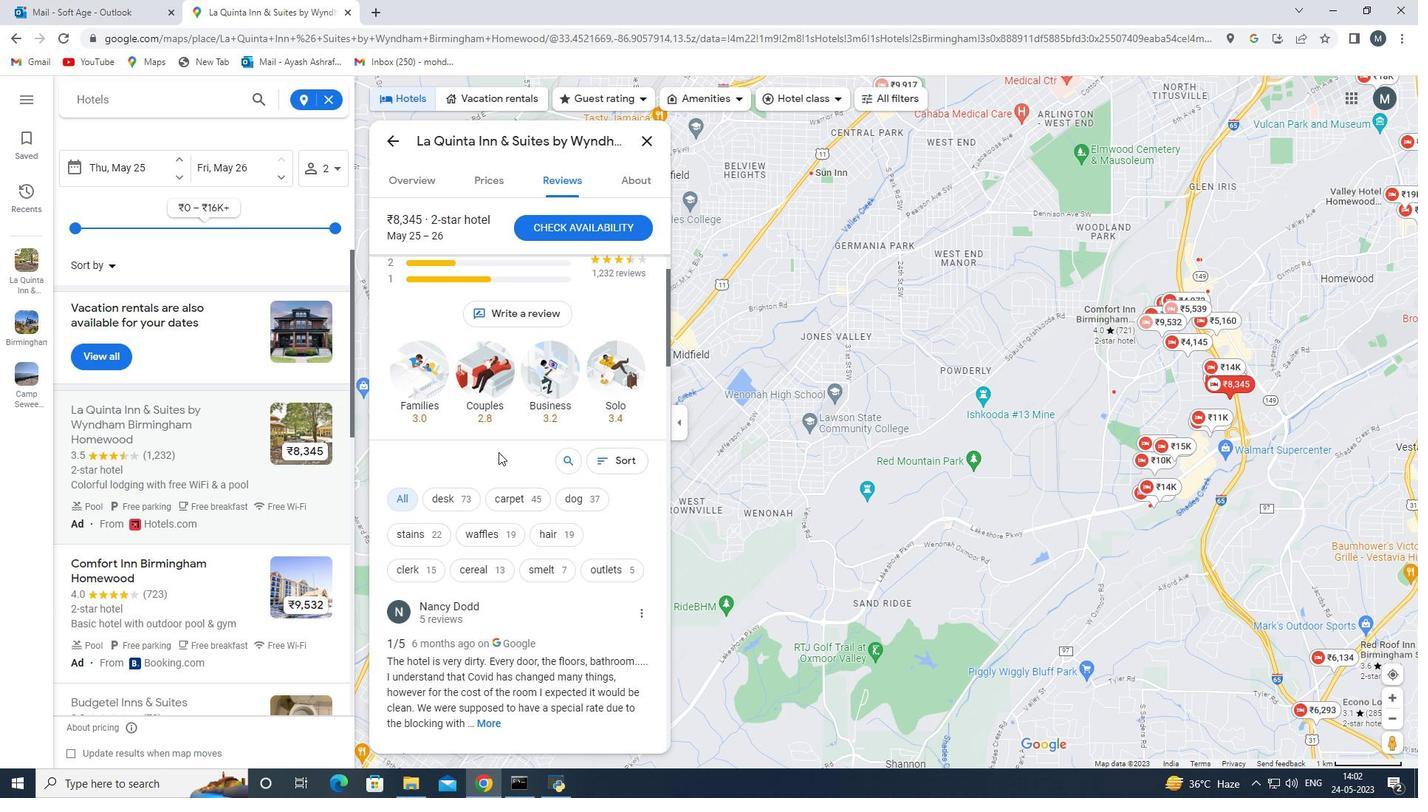 
Action: Mouse scrolled (501, 455) with delta (0, 0)
Screenshot: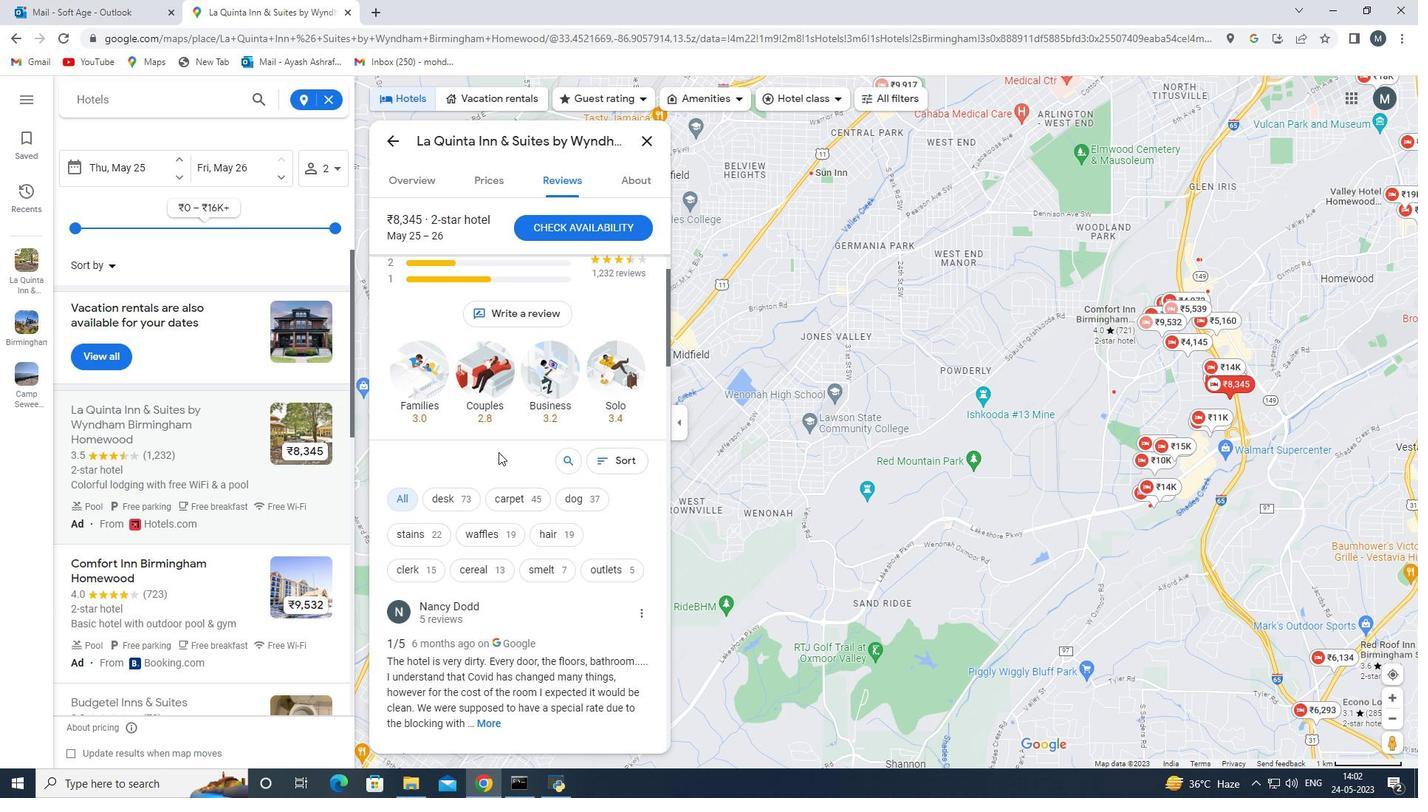
Action: Mouse moved to (491, 458)
Screenshot: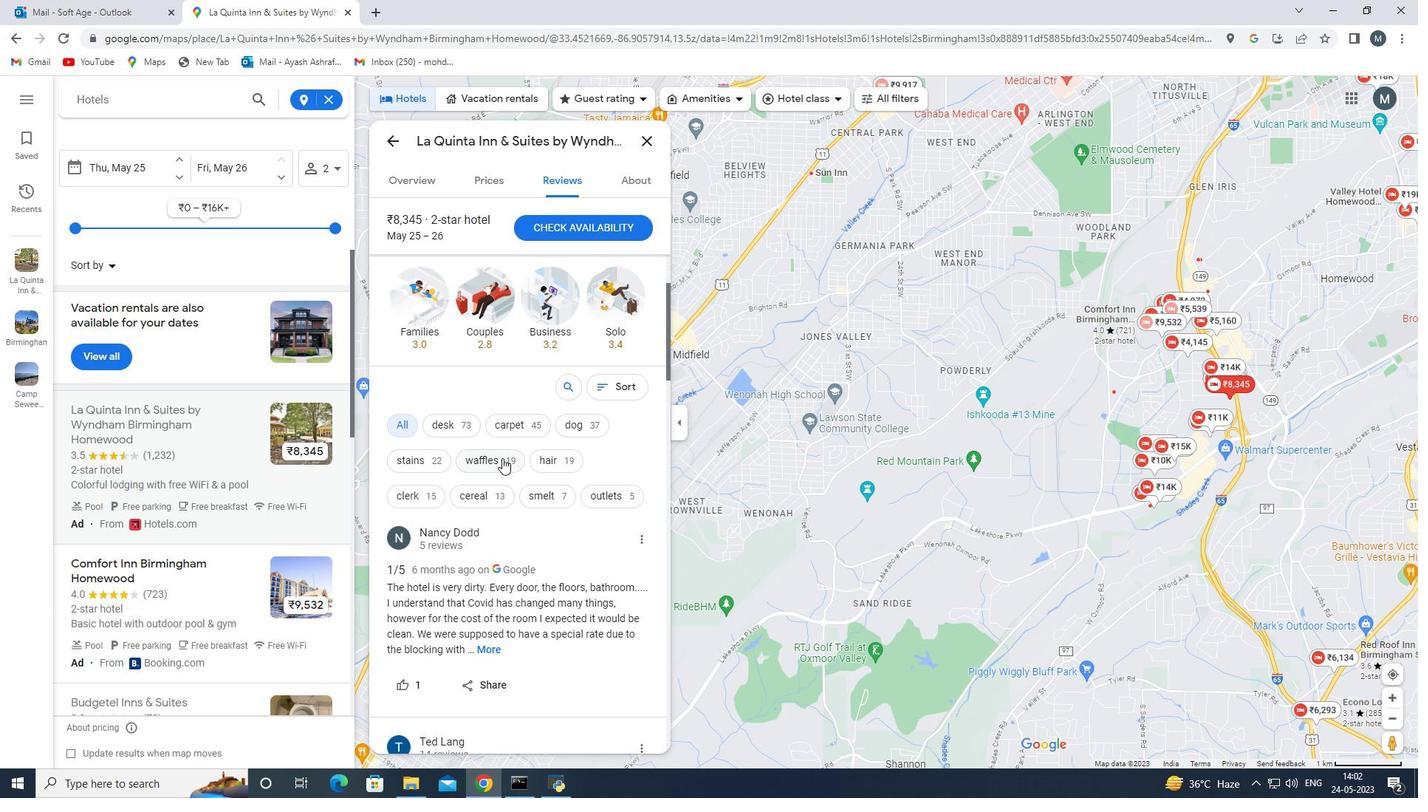 
Action: Mouse scrolled (491, 458) with delta (0, 0)
Screenshot: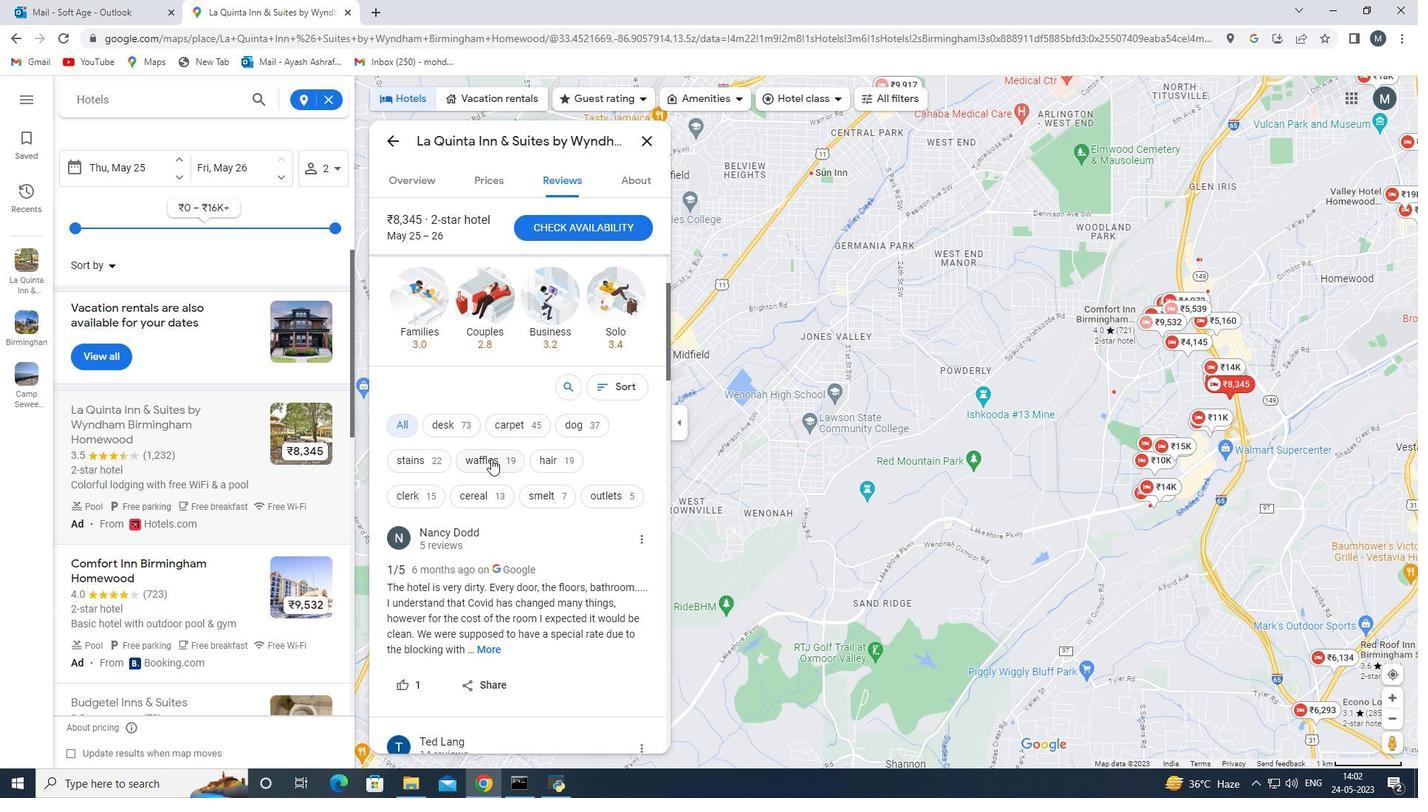 
Action: Mouse scrolled (491, 458) with delta (0, 0)
Screenshot: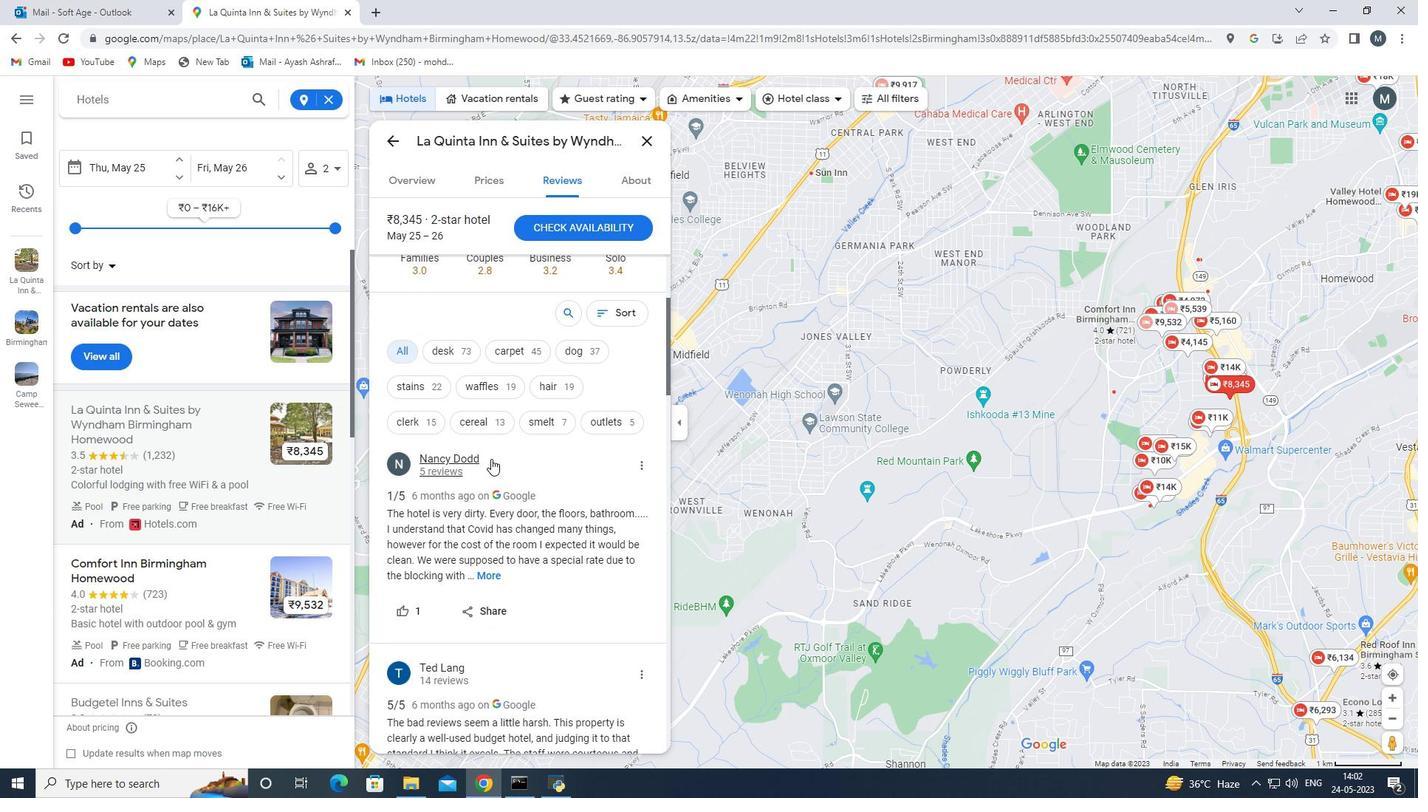 
Action: Mouse moved to (497, 501)
Screenshot: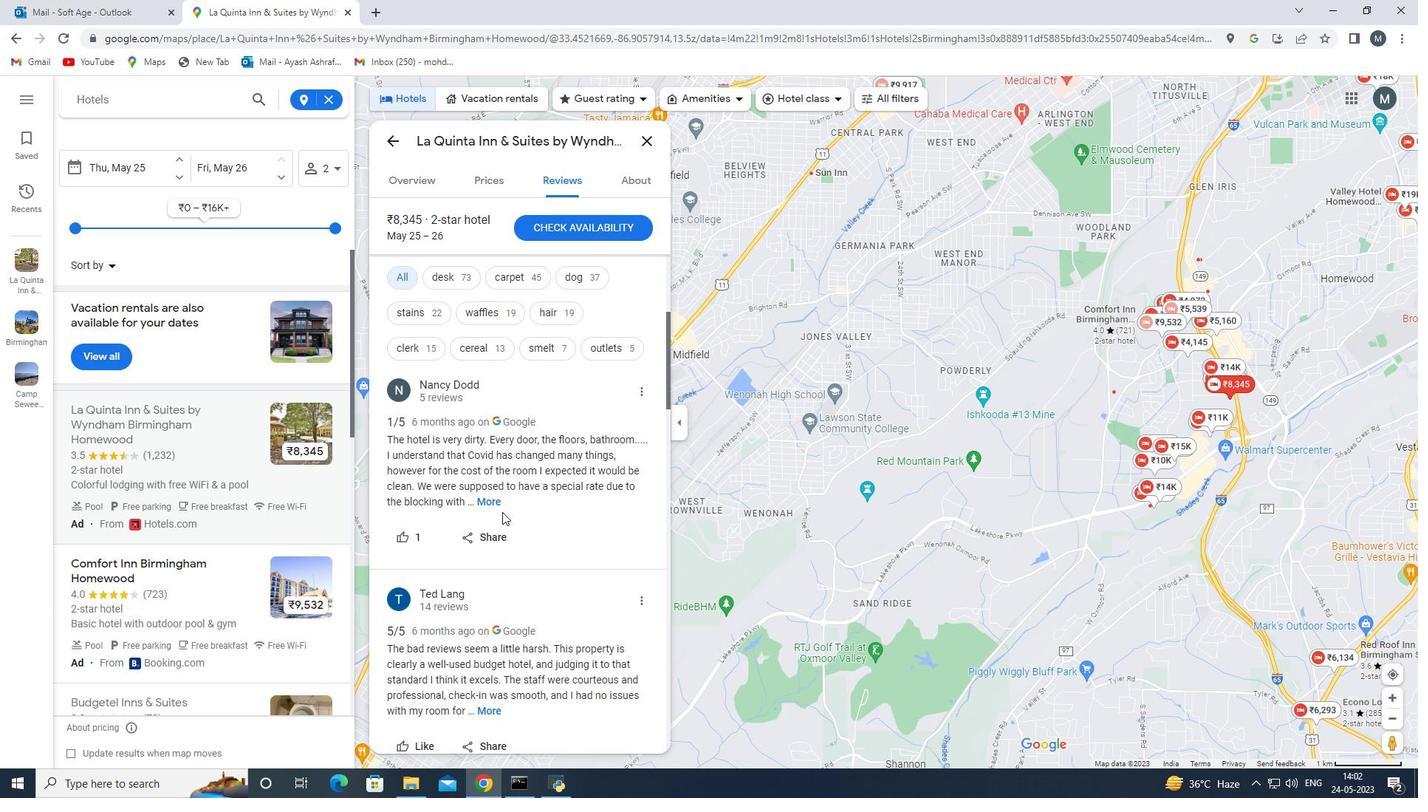 
Action: Mouse pressed left at (497, 501)
Screenshot: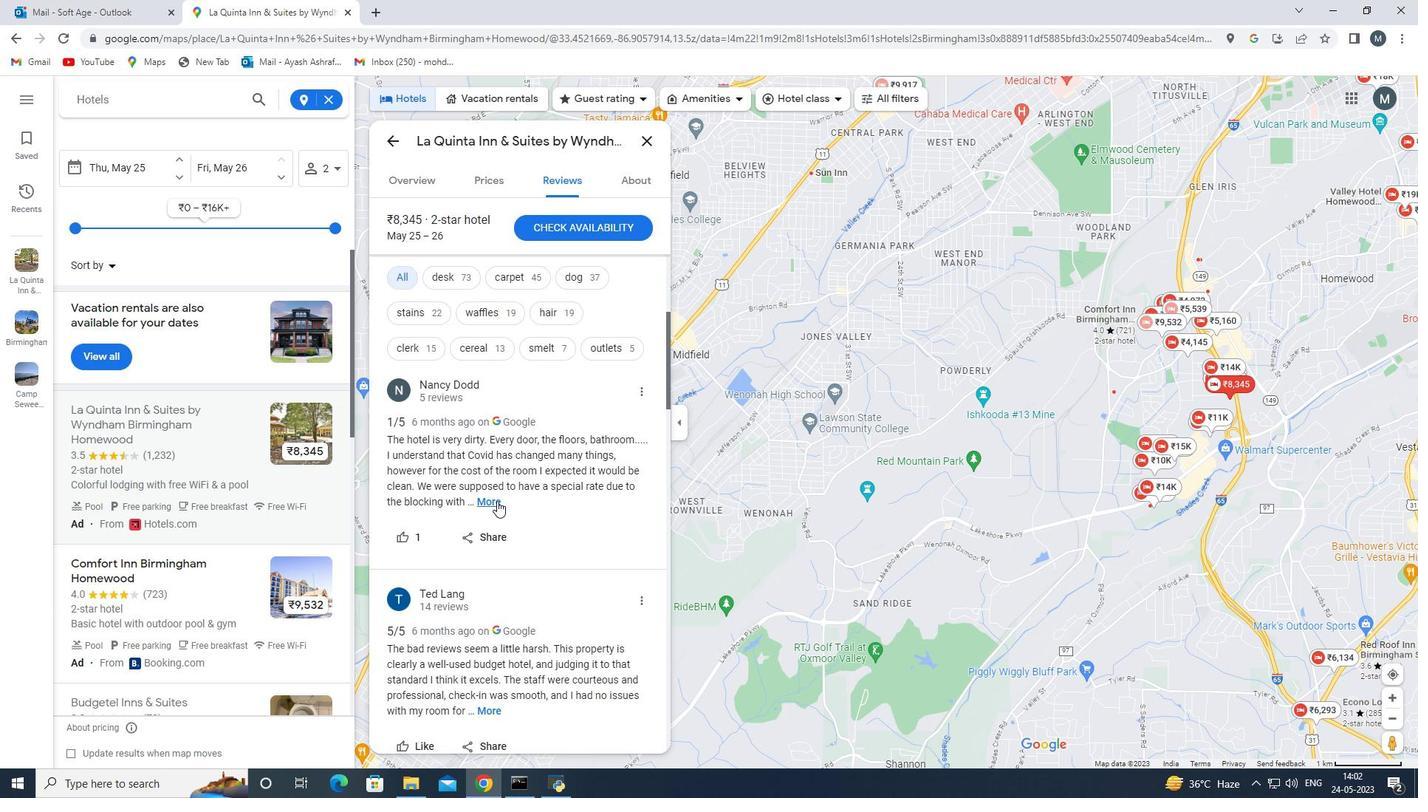 
Action: Mouse moved to (522, 482)
Screenshot: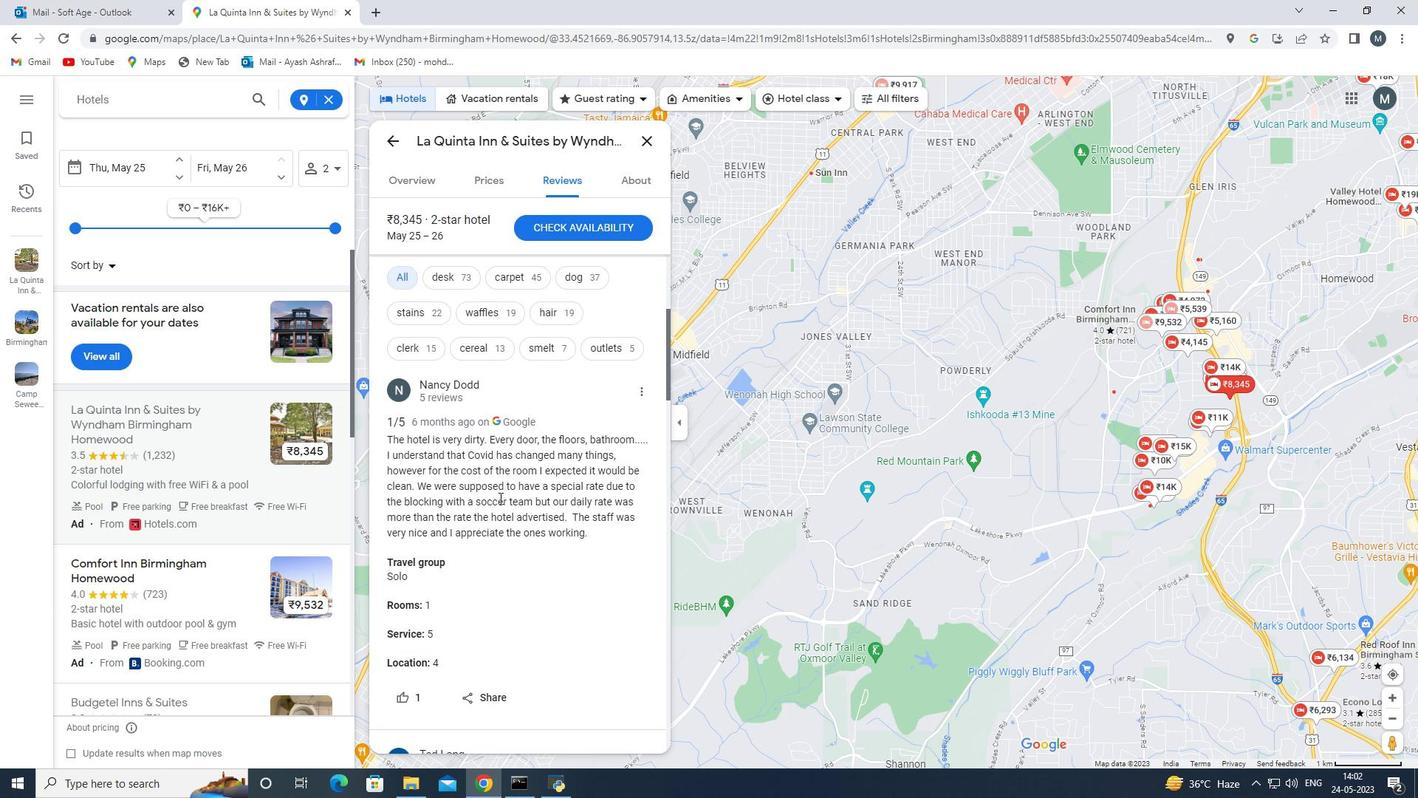 
Action: Mouse scrolled (522, 481) with delta (0, 0)
Screenshot: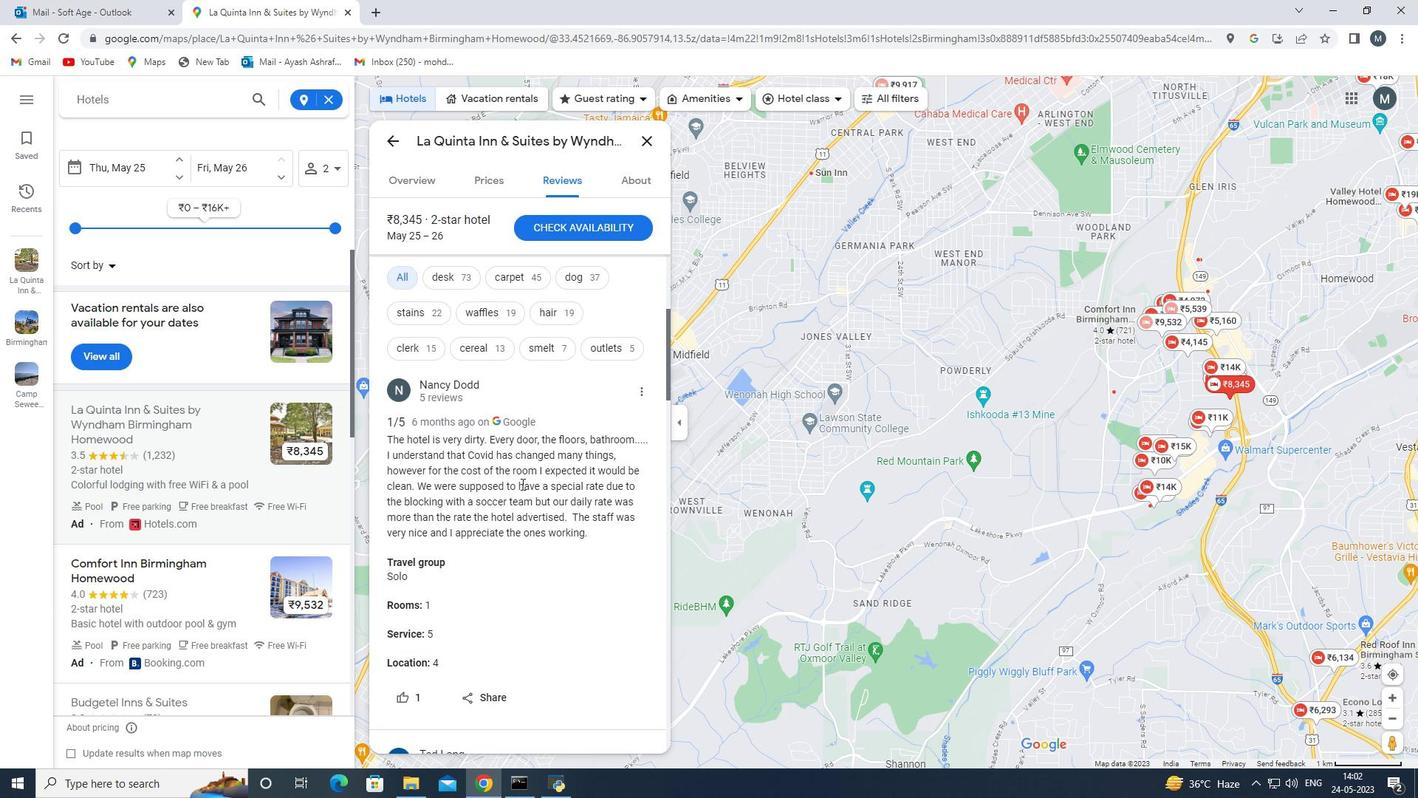 
Action: Mouse scrolled (522, 483) with delta (0, 0)
Screenshot: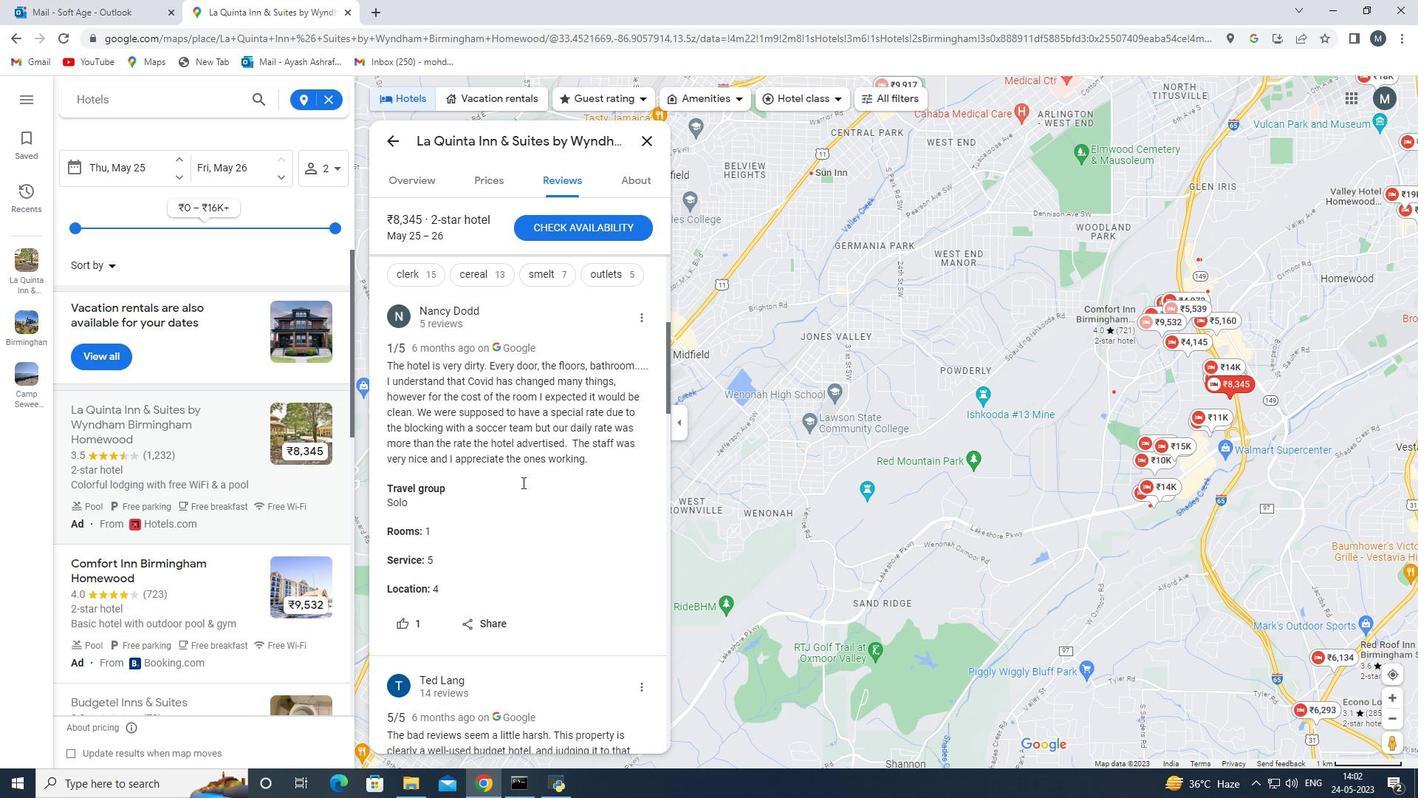 
Action: Mouse moved to (411, 428)
Screenshot: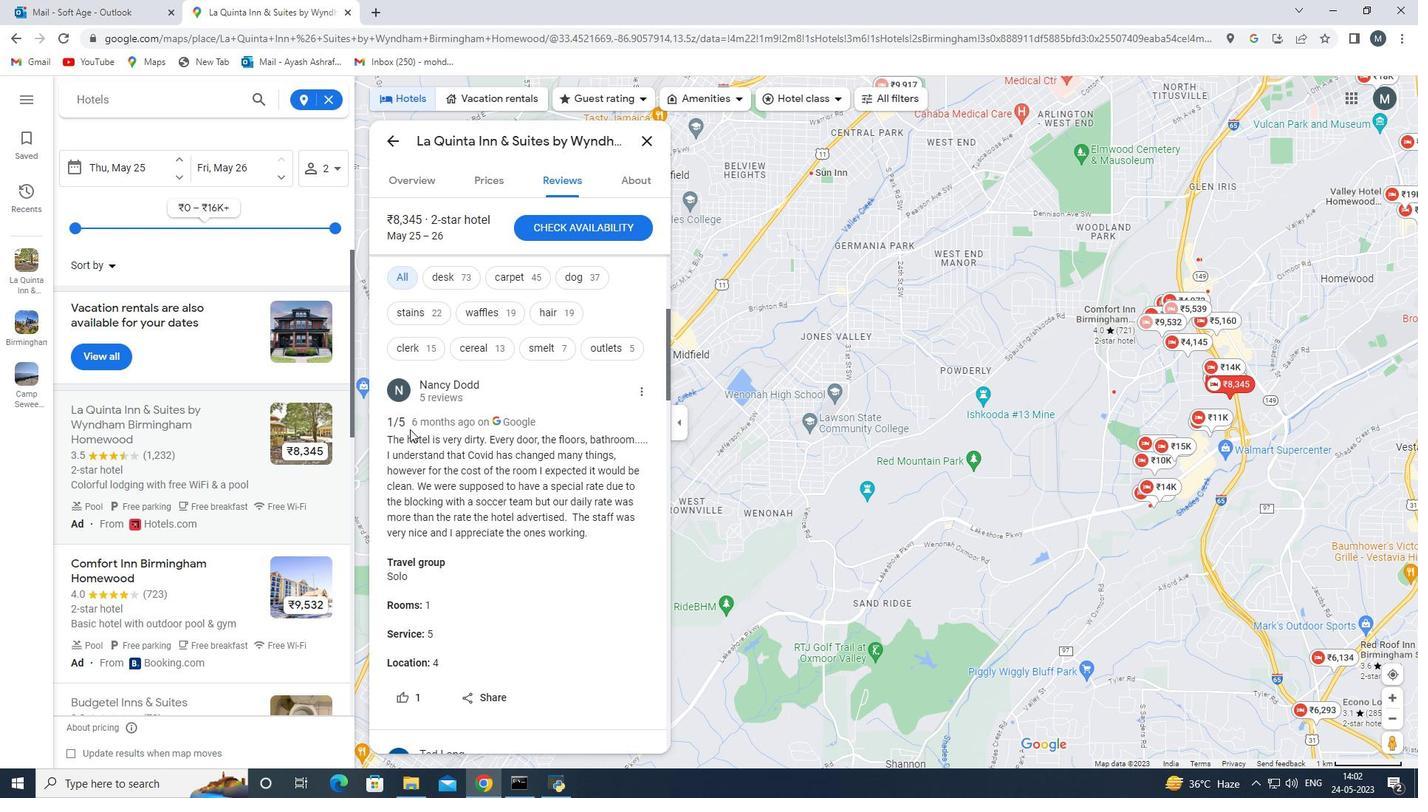 
Action: Mouse scrolled (411, 427) with delta (0, 0)
Screenshot: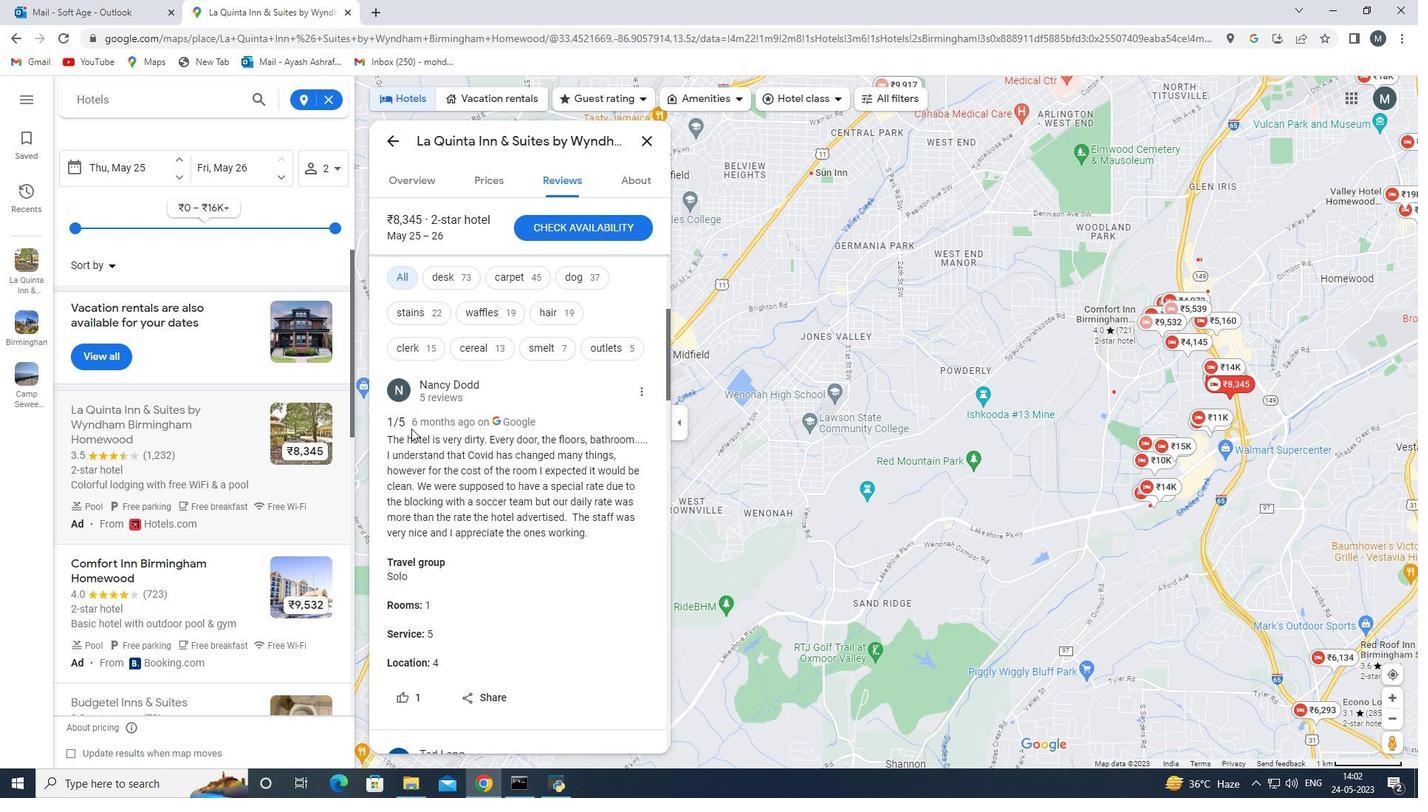 
Action: Mouse moved to (562, 374)
Screenshot: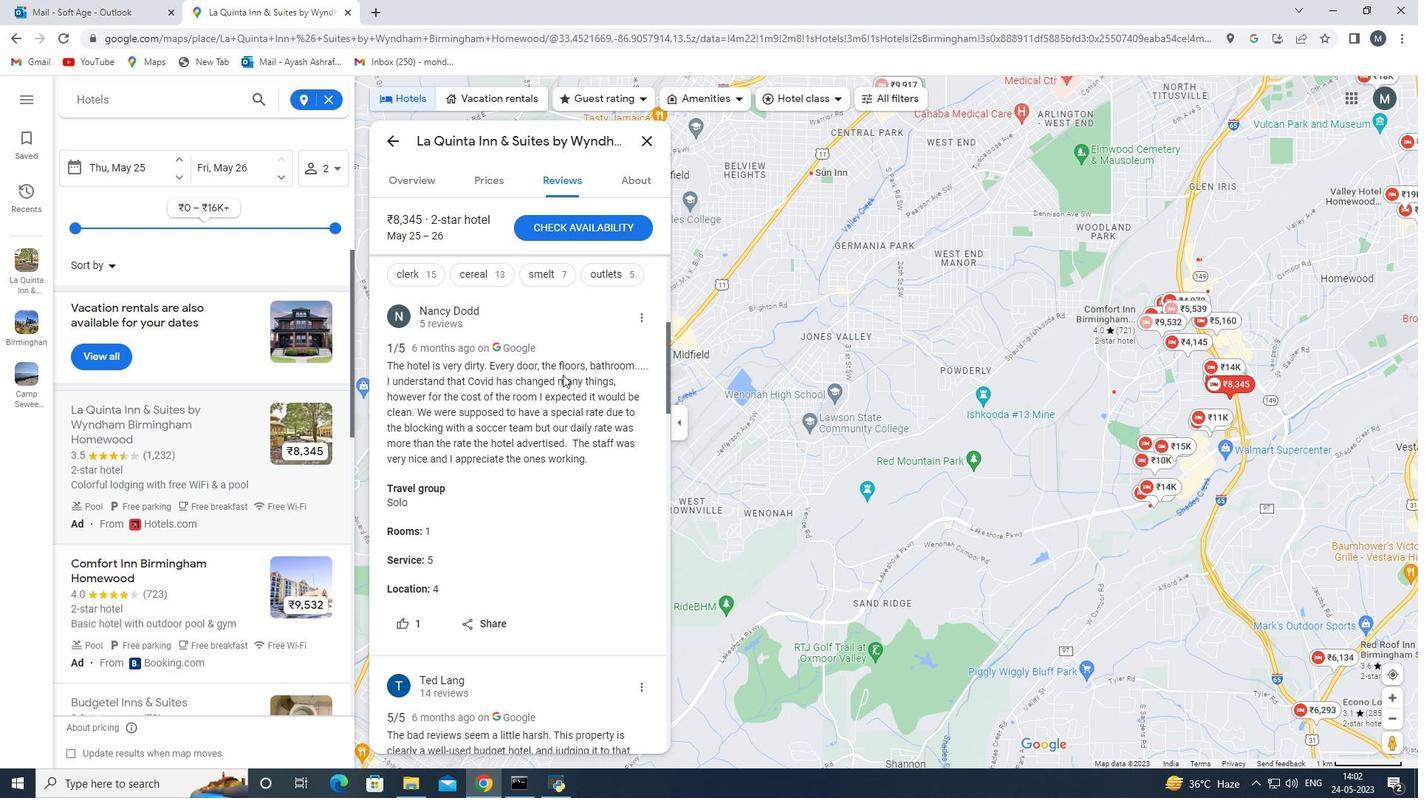 
Action: Mouse scrolled (562, 373) with delta (0, 0)
Screenshot: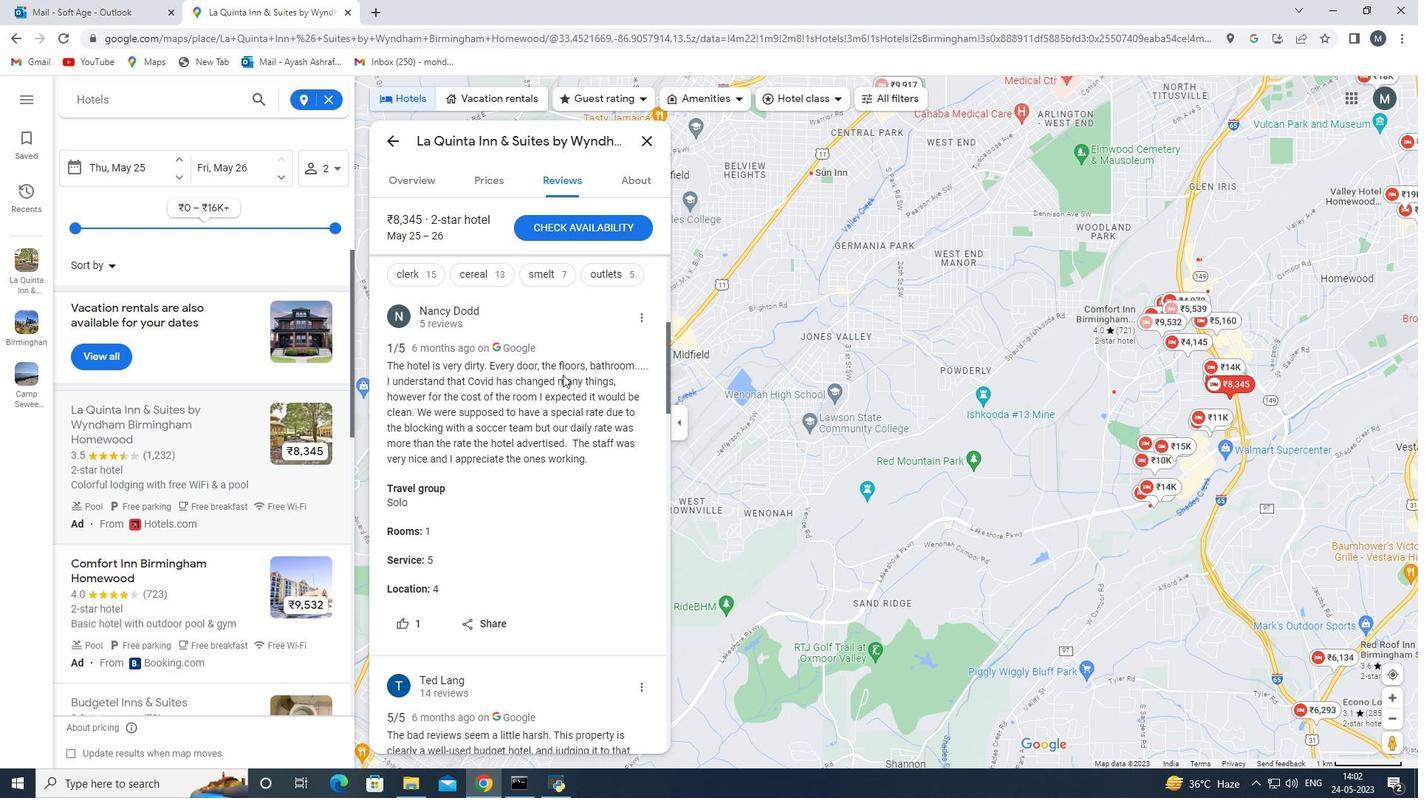 
Action: Mouse moved to (502, 393)
Screenshot: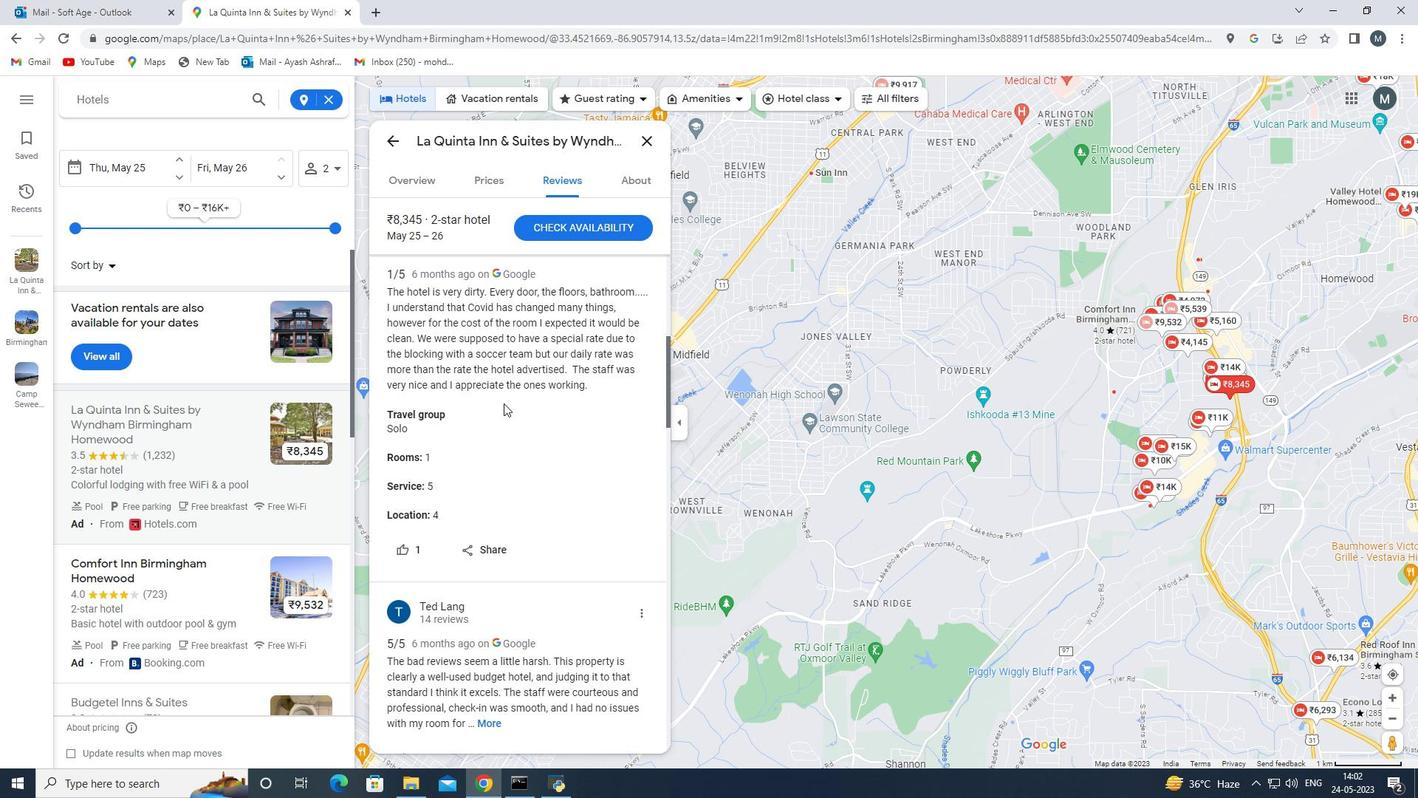 
Action: Mouse scrolled (502, 393) with delta (0, 0)
Screenshot: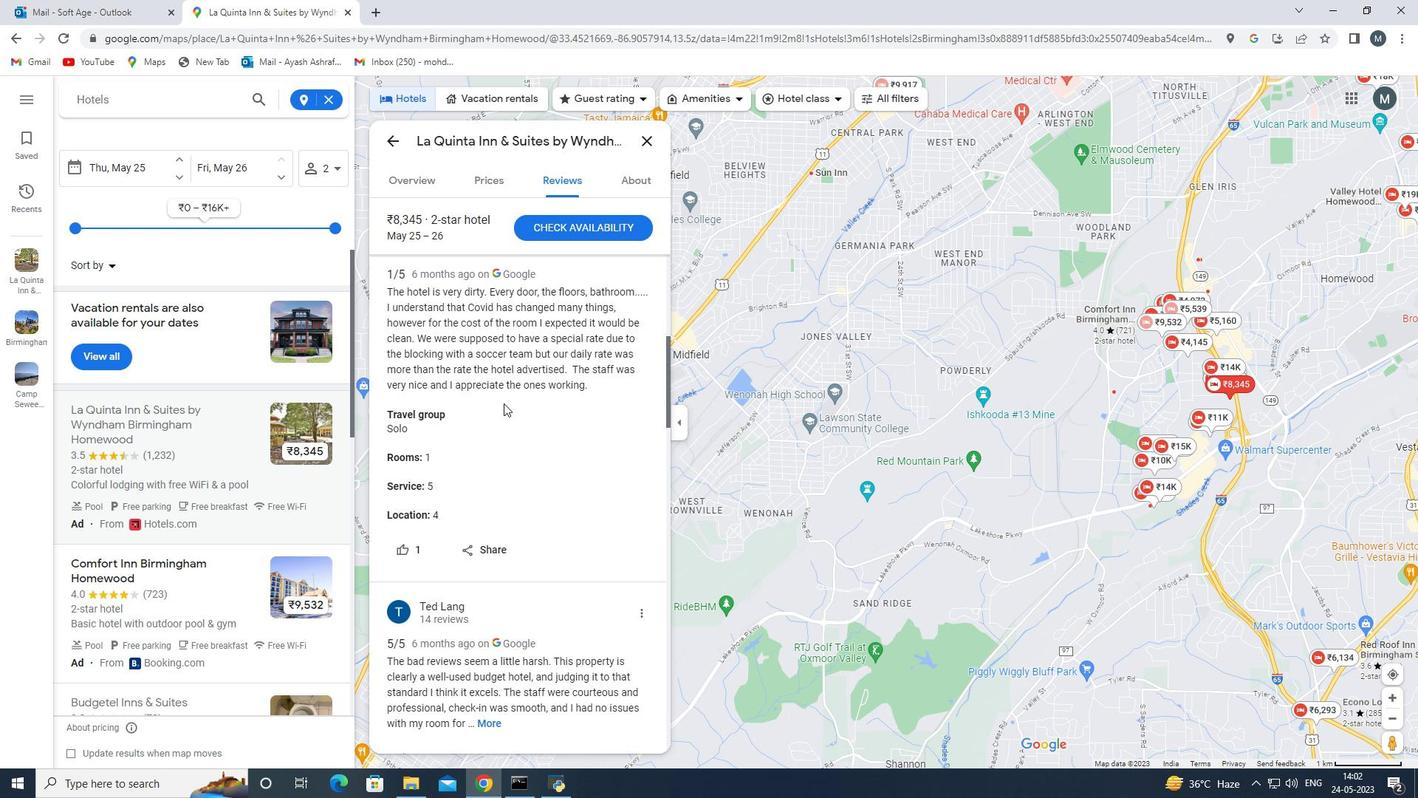 
Action: Mouse moved to (502, 393)
Screenshot: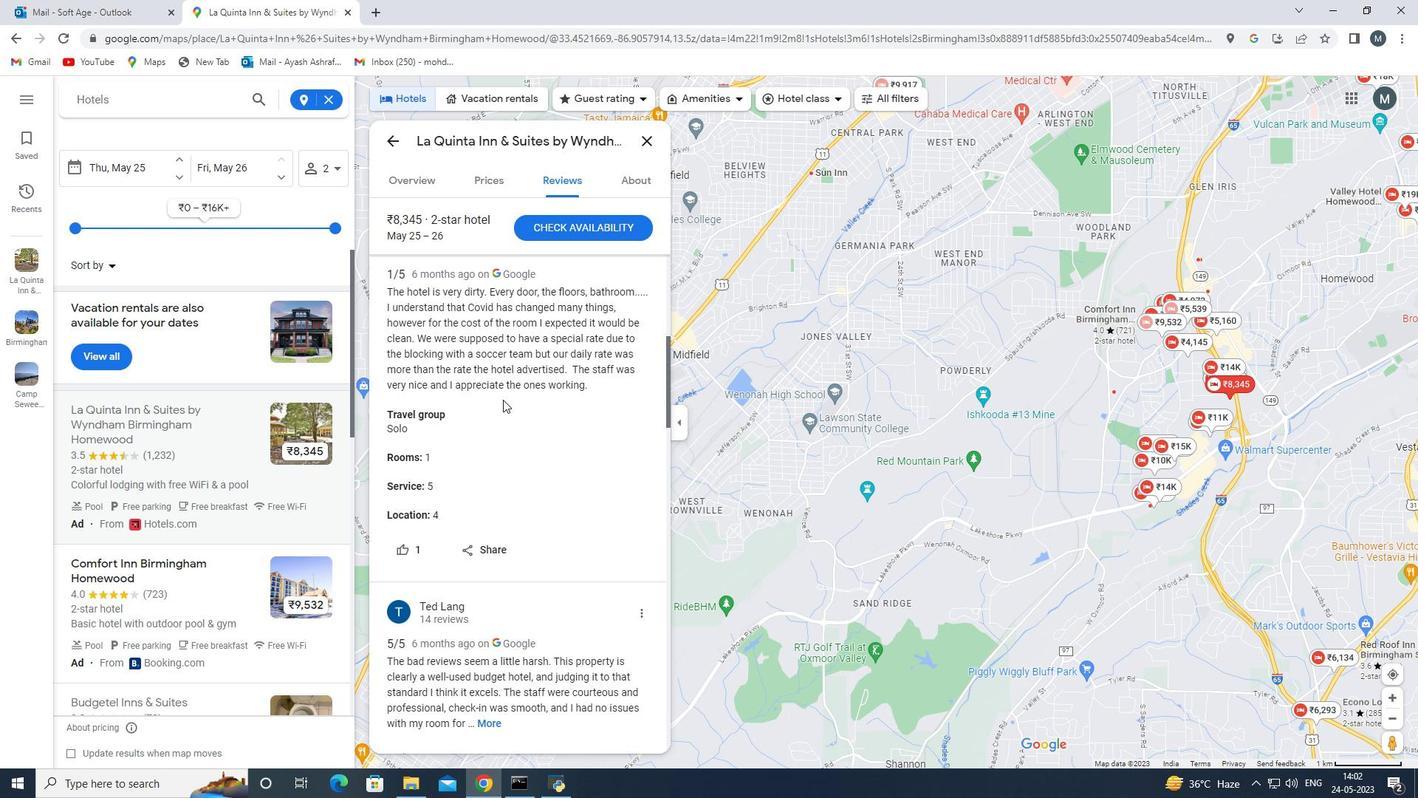 
Action: Mouse scrolled (502, 393) with delta (0, 0)
Screenshot: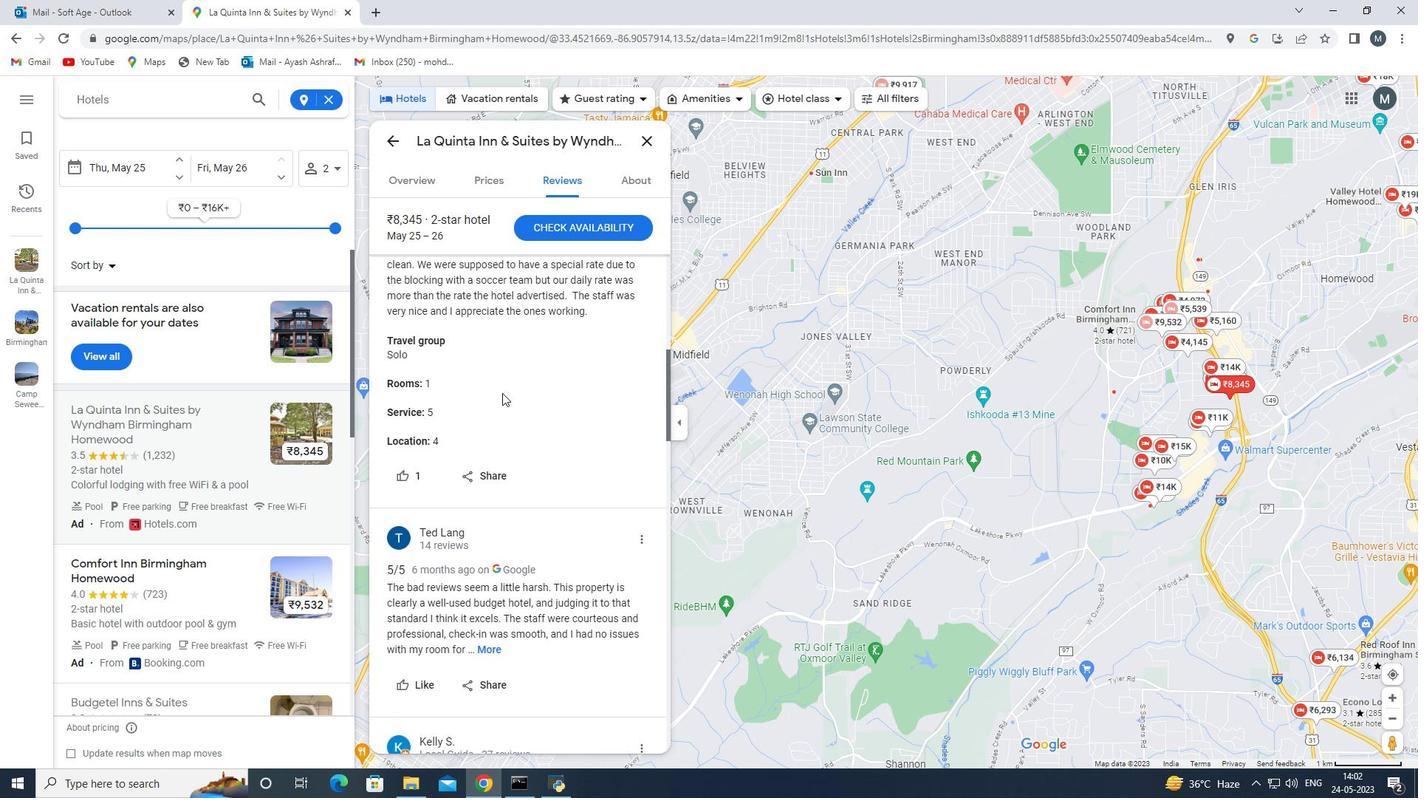 
Action: Mouse scrolled (502, 393) with delta (0, 0)
Screenshot: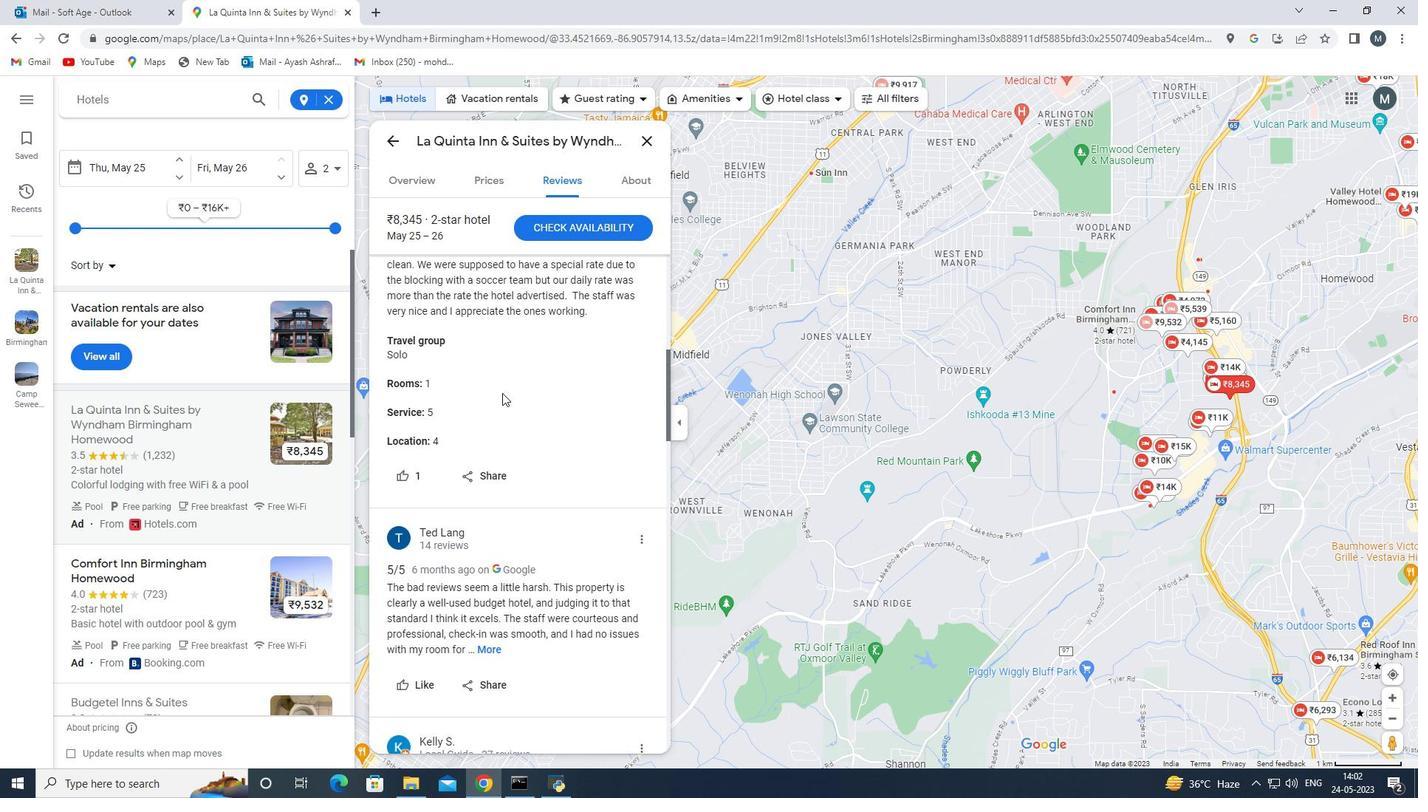 
Action: Mouse moved to (498, 442)
Screenshot: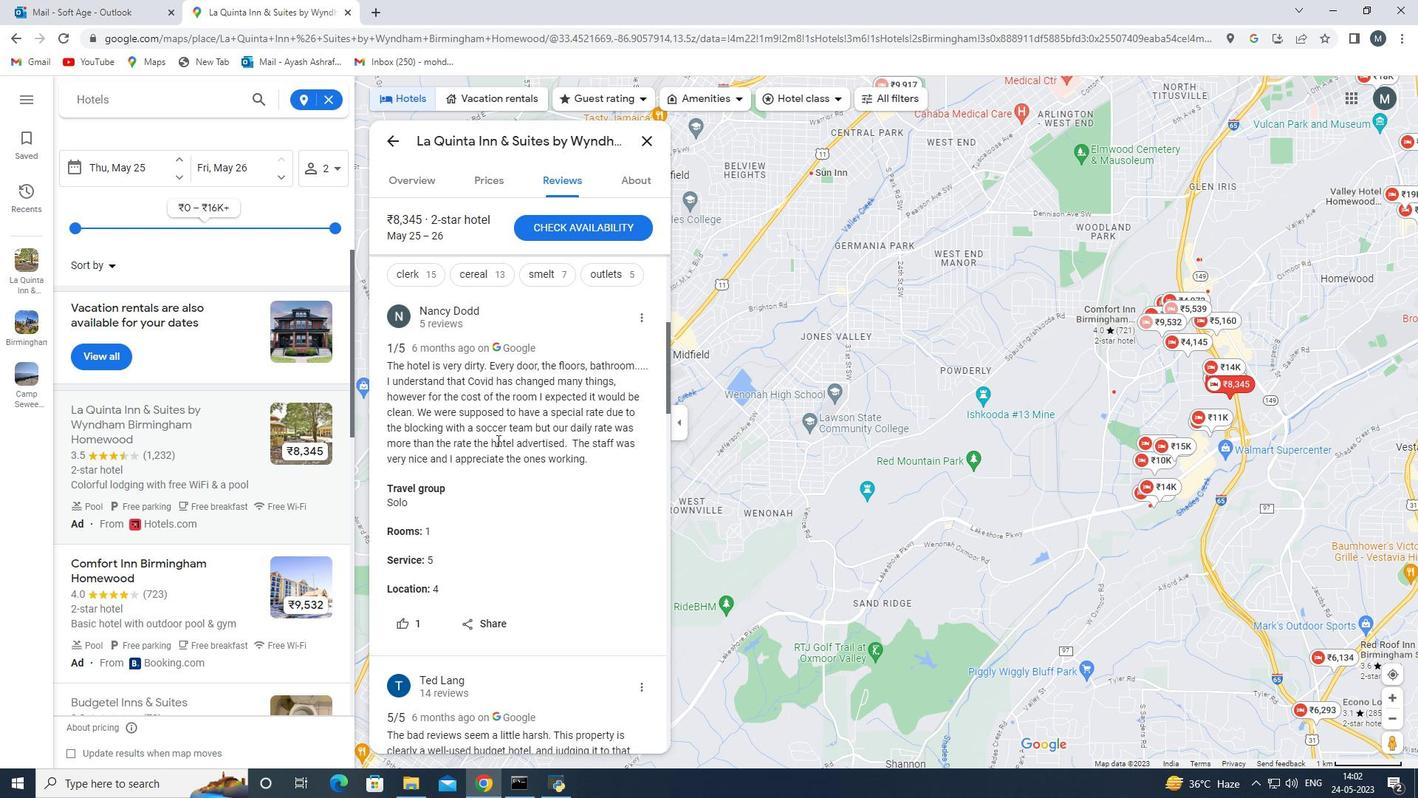 
Action: Mouse scrolled (498, 441) with delta (0, 0)
Screenshot: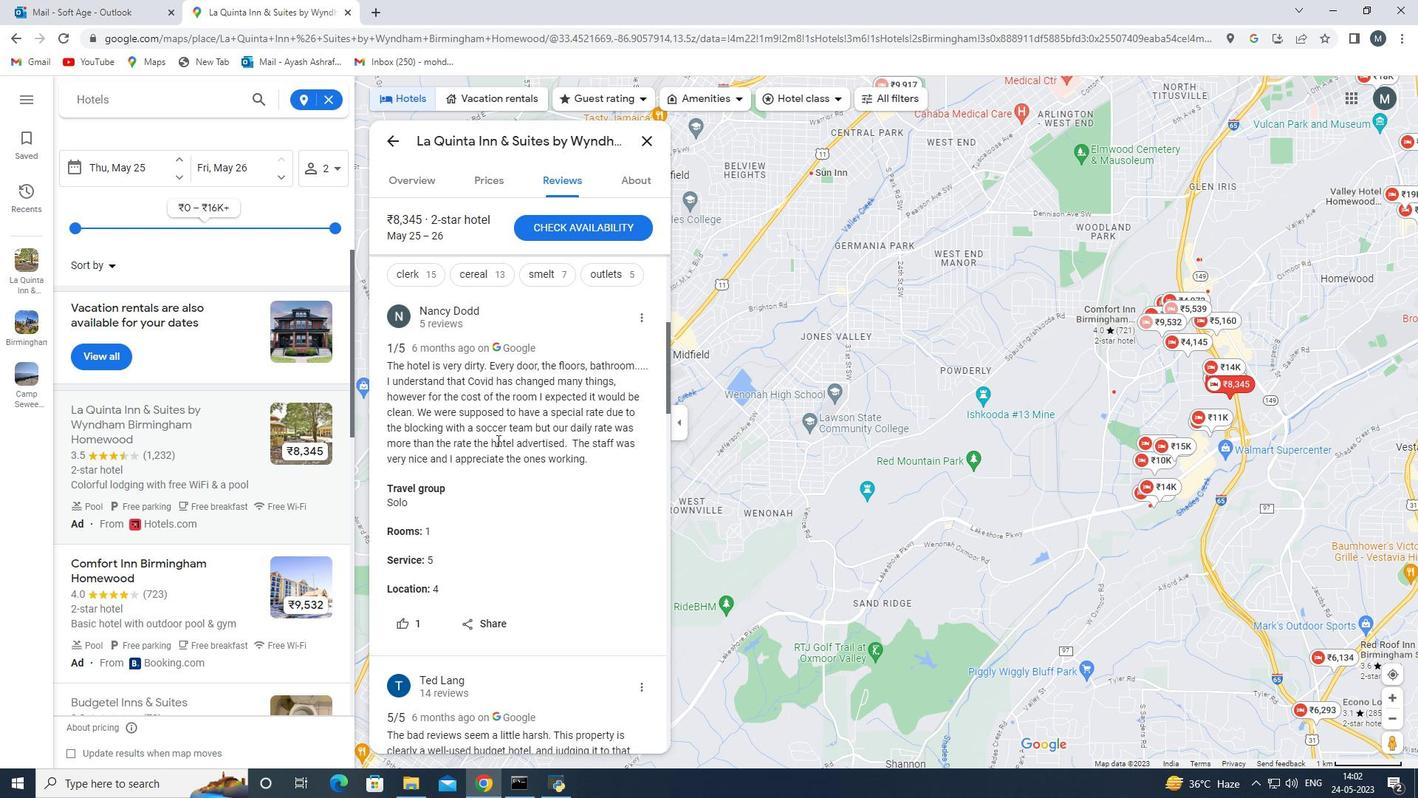 
Action: Mouse moved to (521, 362)
Screenshot: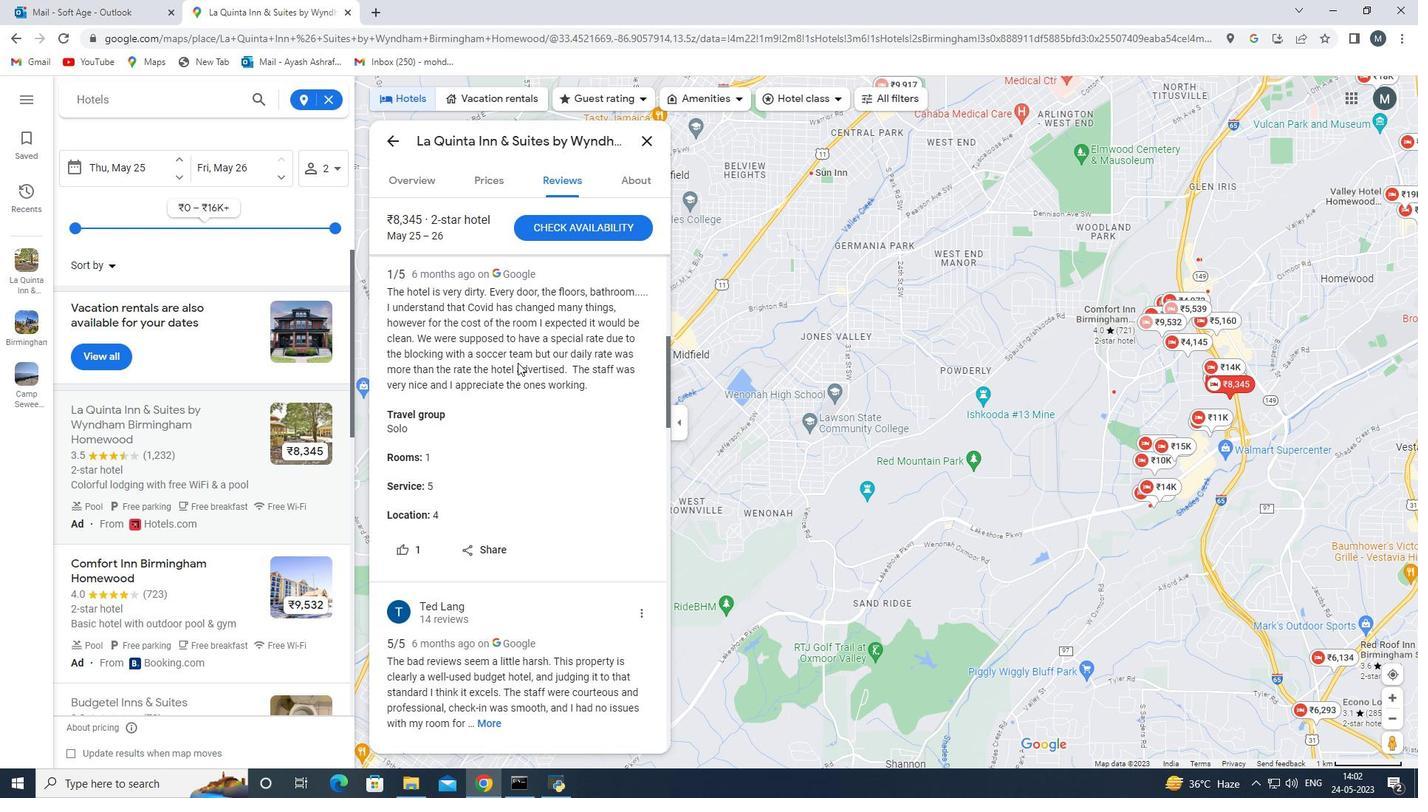 
Action: Mouse scrolled (521, 361) with delta (0, 0)
Screenshot: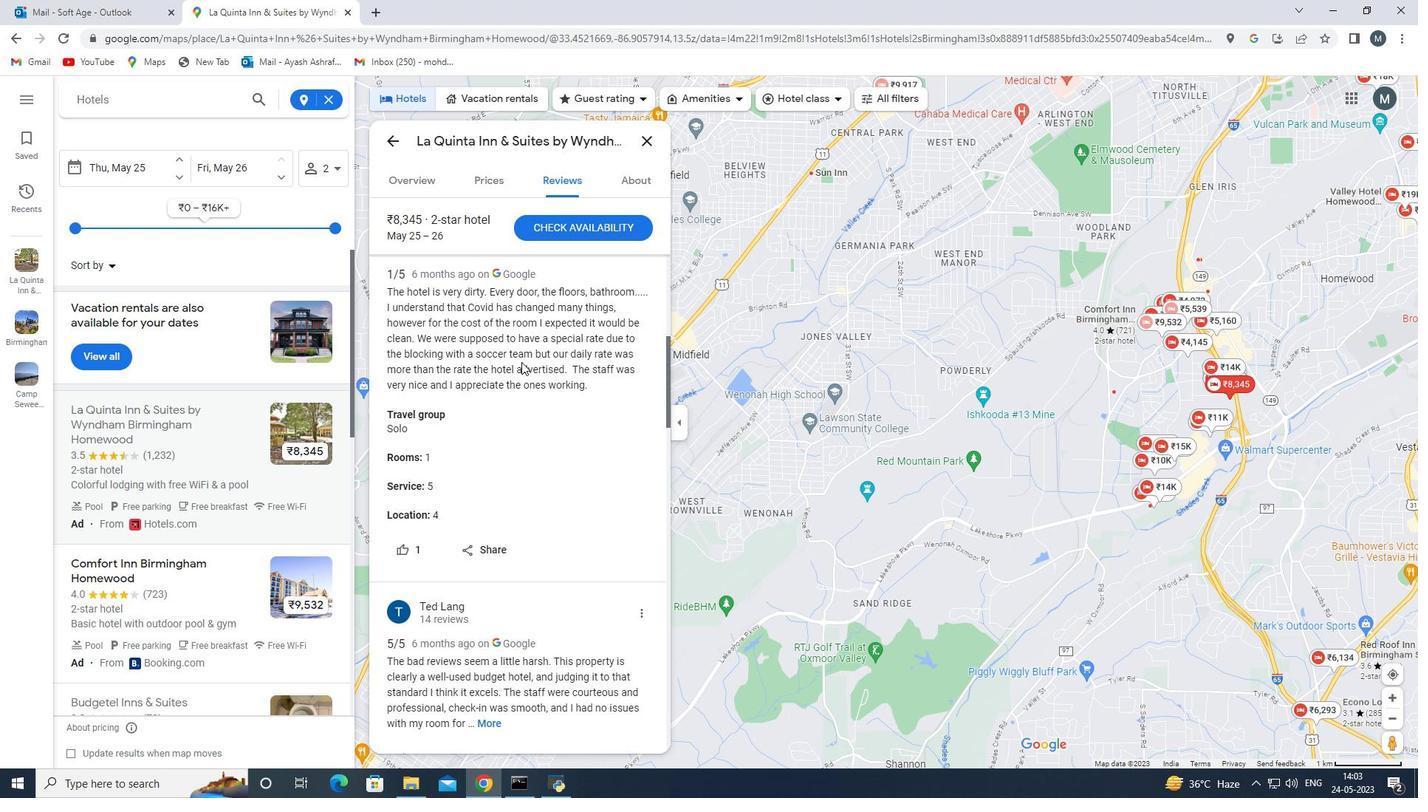 
Action: Mouse moved to (471, 446)
Screenshot: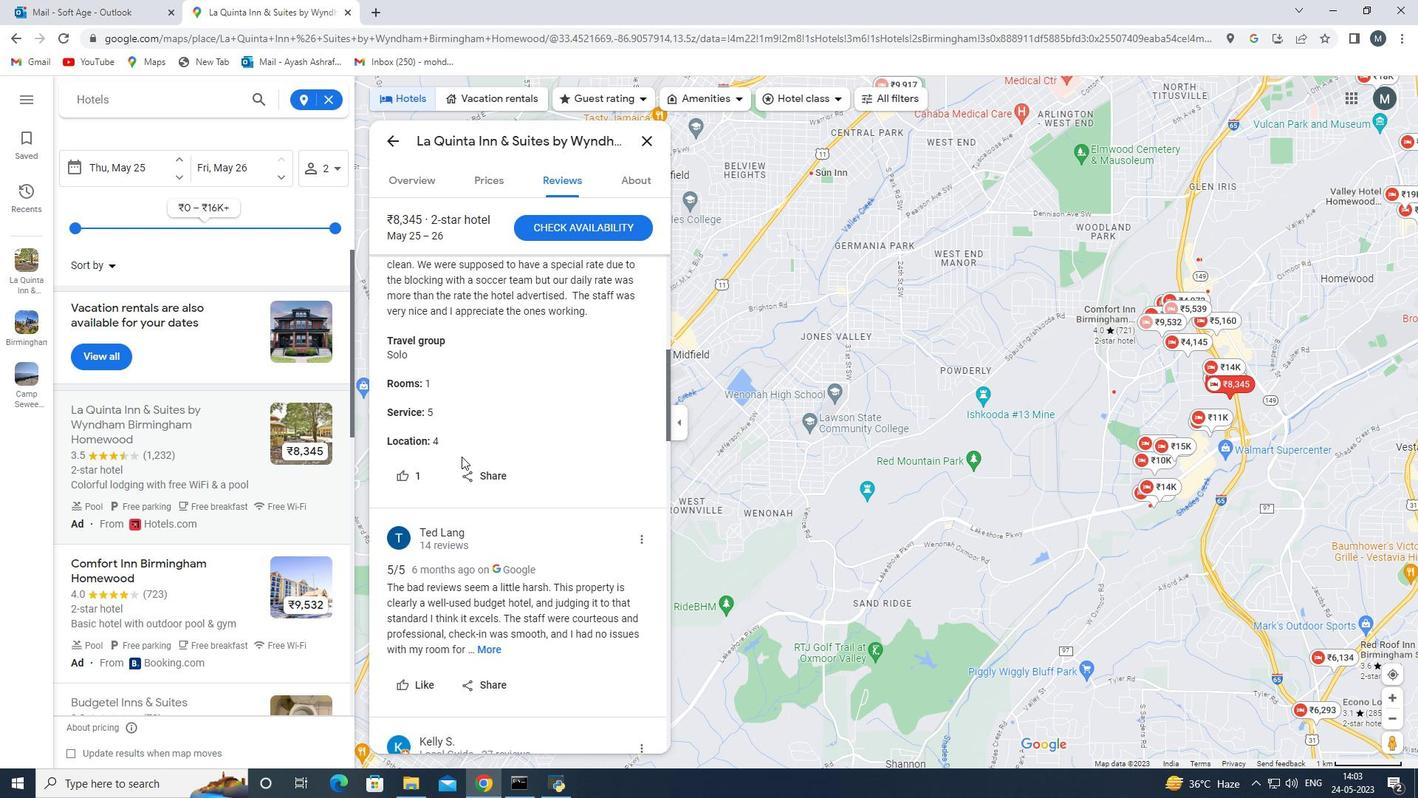 
Action: Mouse scrolled (471, 445) with delta (0, 0)
Screenshot: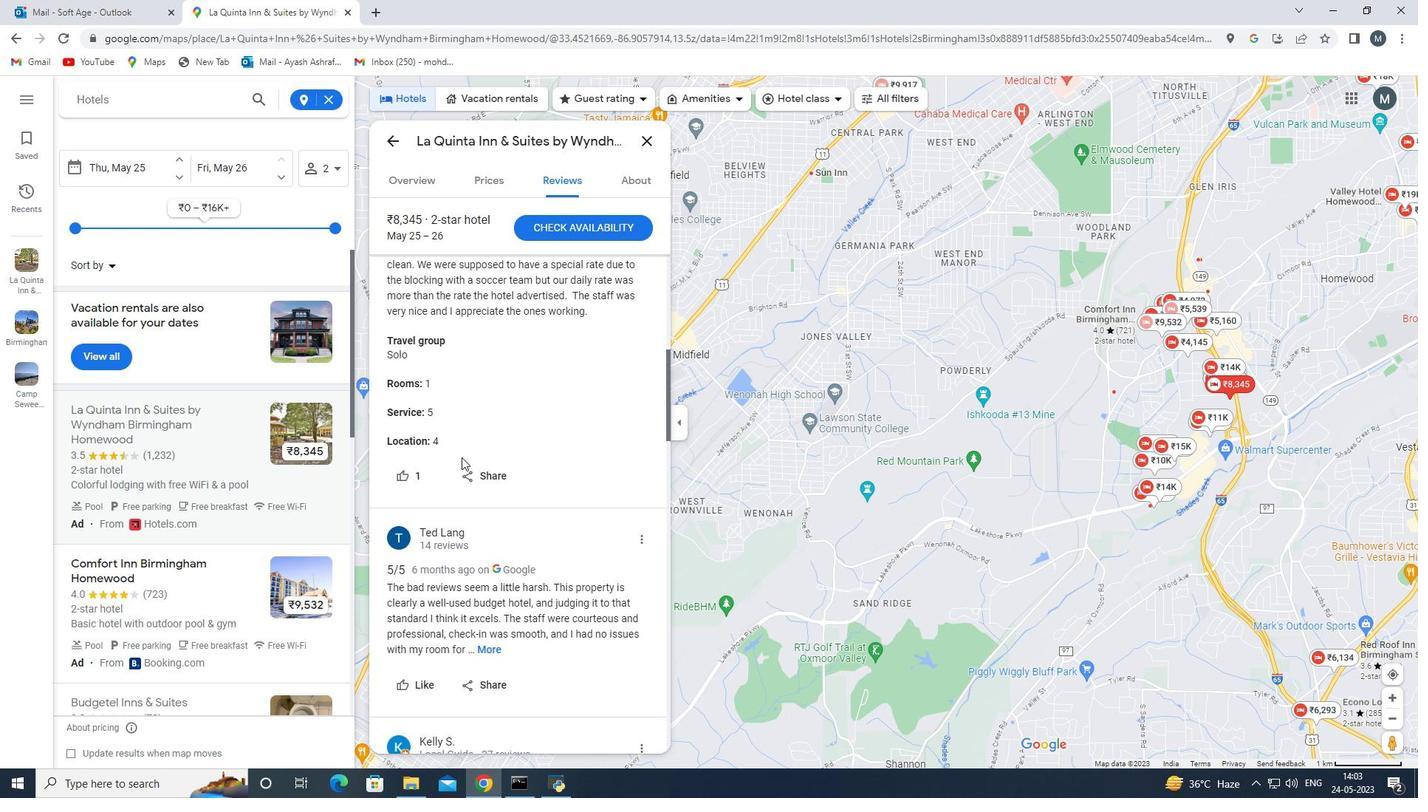 
Action: Mouse scrolled (471, 445) with delta (0, 0)
Screenshot: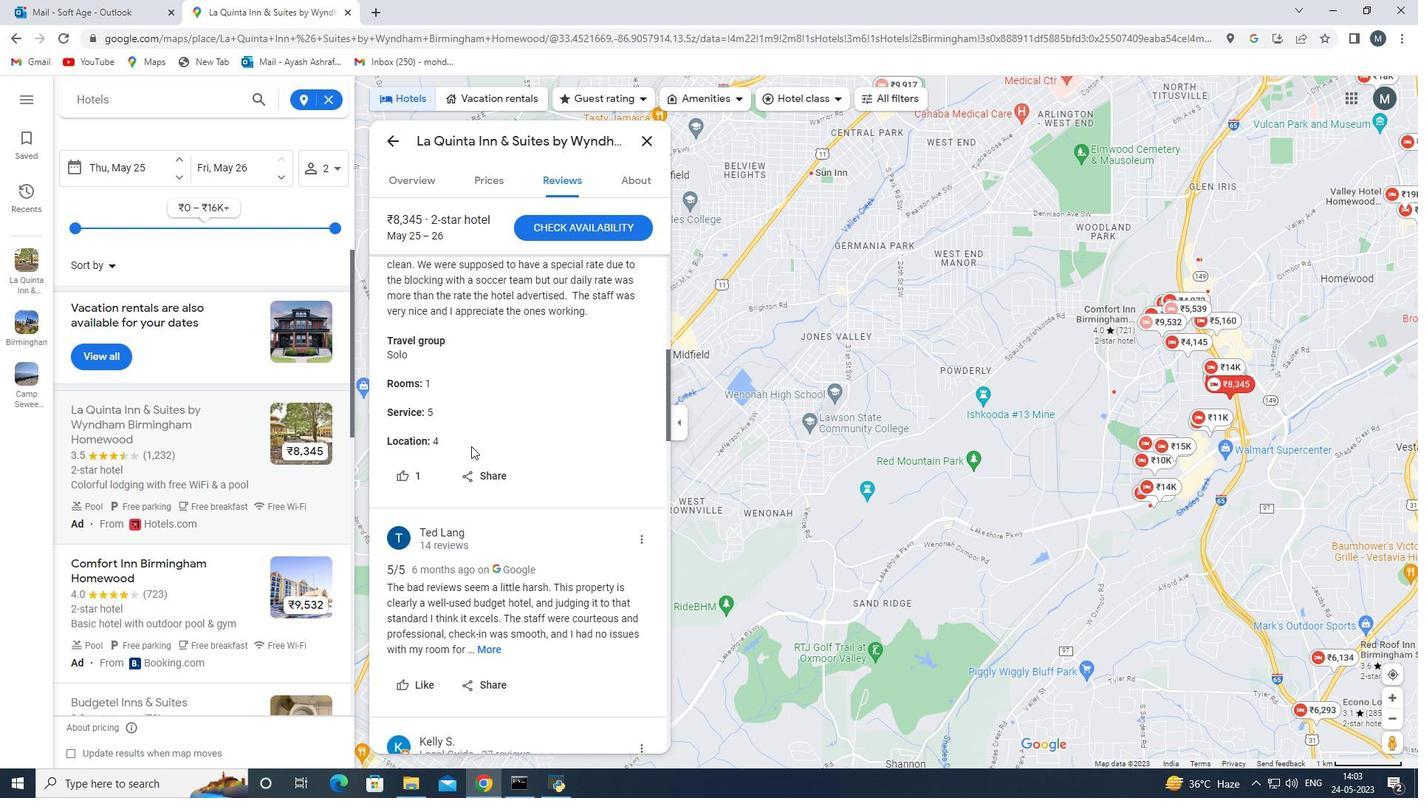 
Action: Mouse moved to (464, 475)
Screenshot: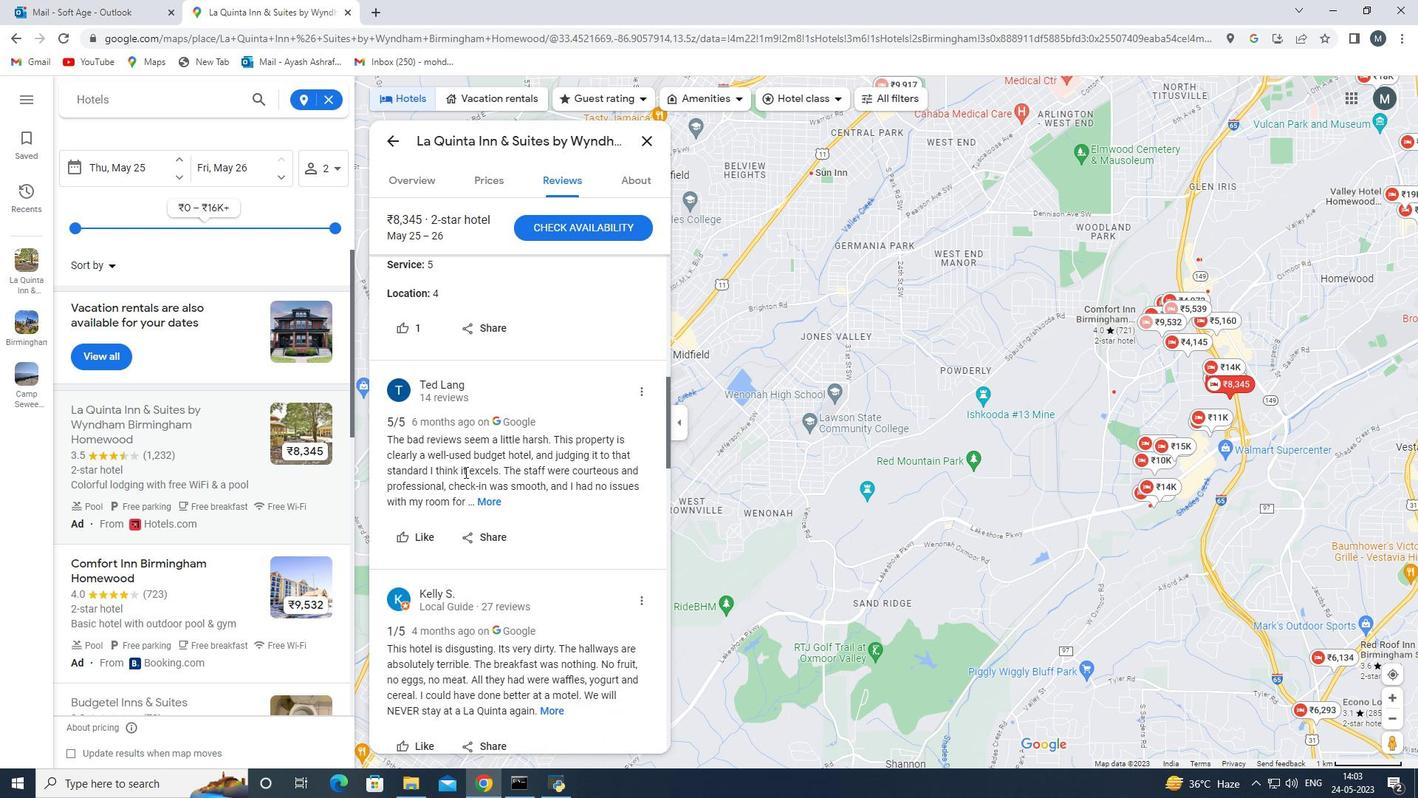 
Action: Mouse scrolled (464, 475) with delta (0, 0)
Screenshot: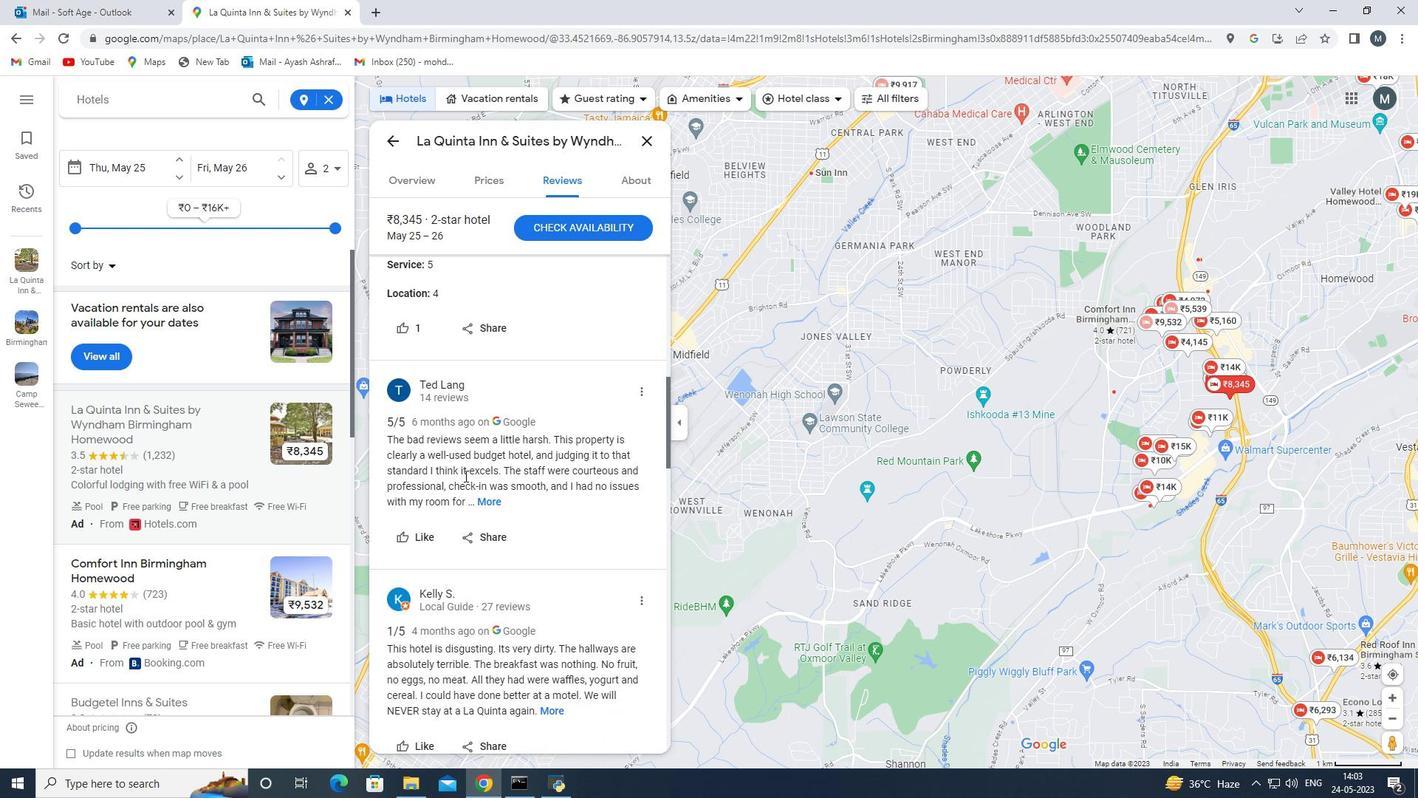 
Action: Mouse moved to (492, 430)
Screenshot: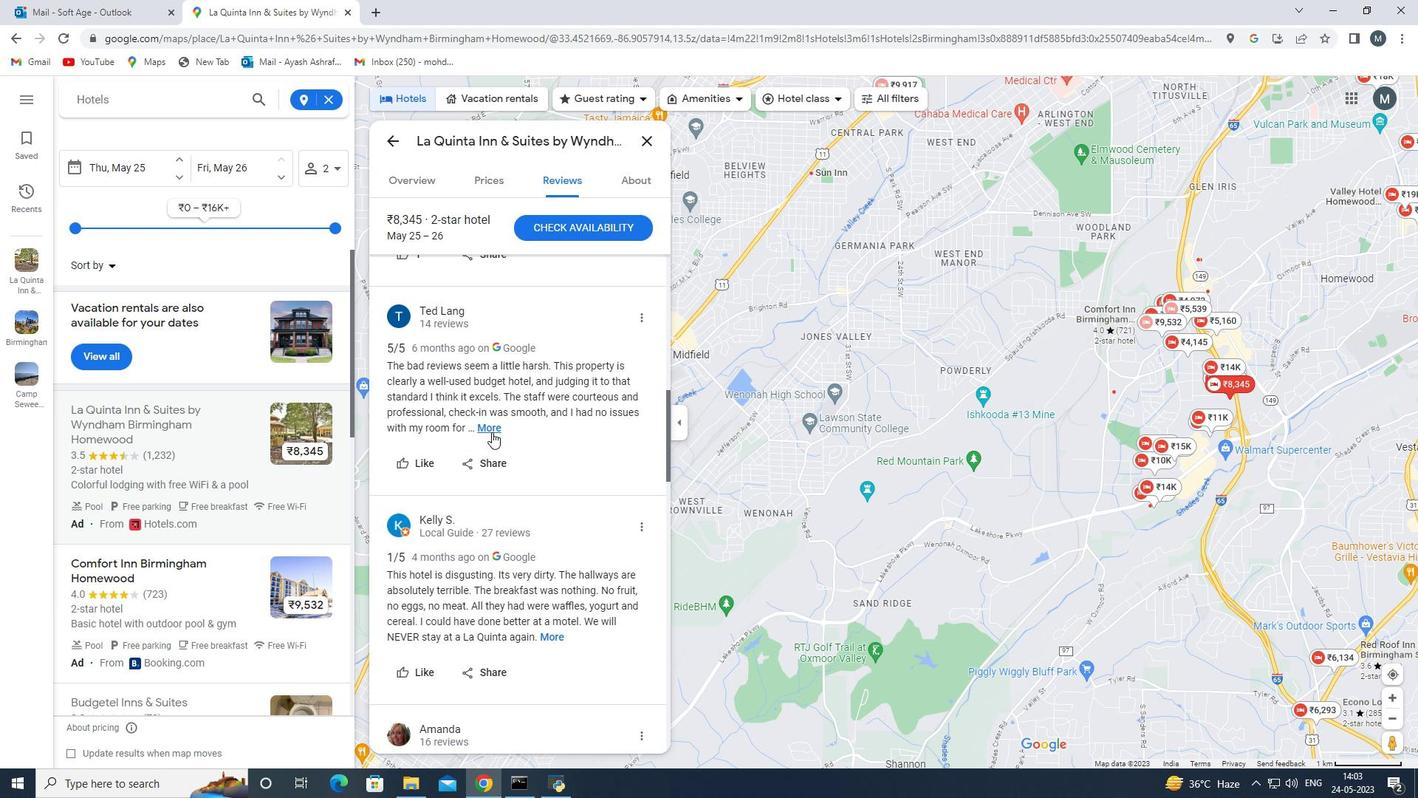 
Action: Mouse pressed left at (492, 430)
Screenshot: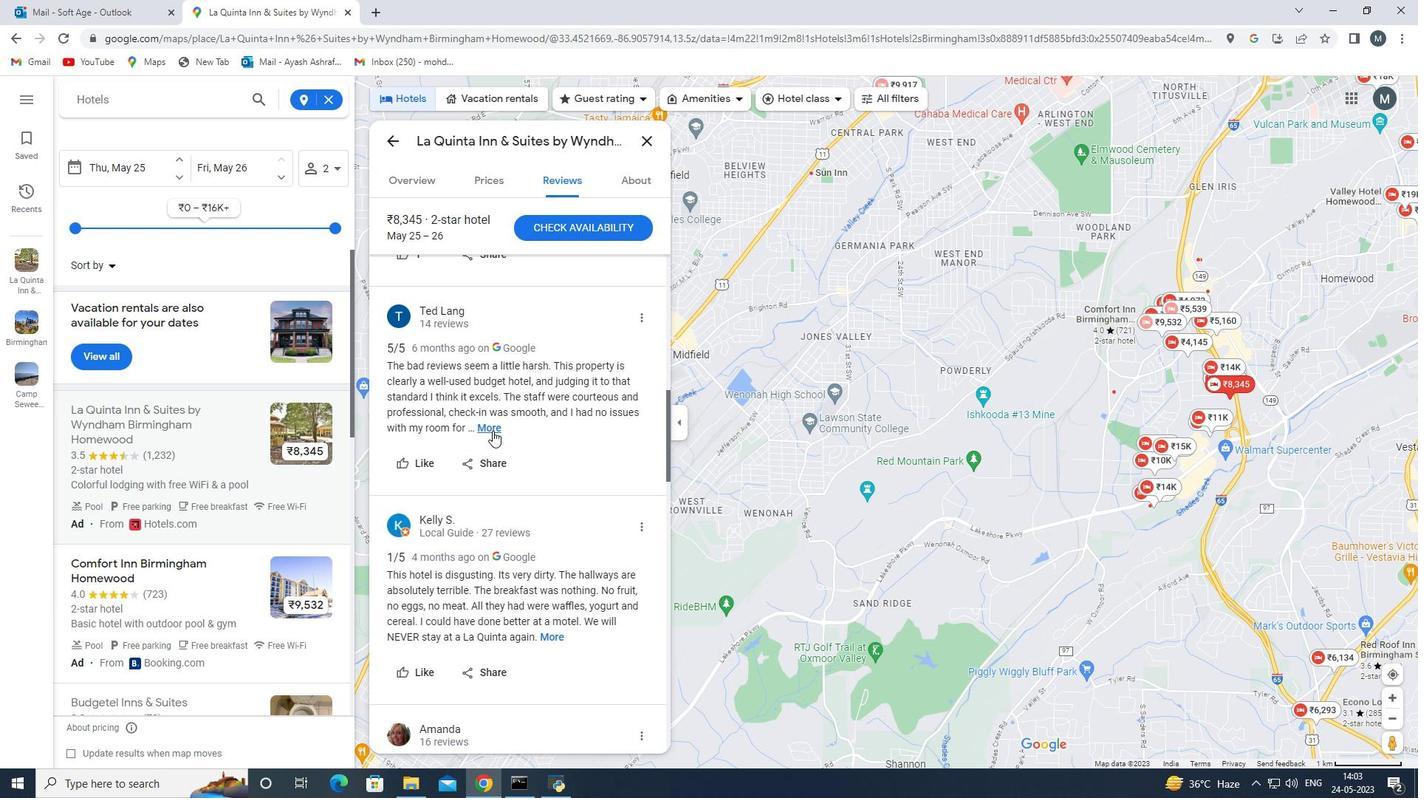 
Action: Mouse scrolled (492, 430) with delta (0, 0)
Screenshot: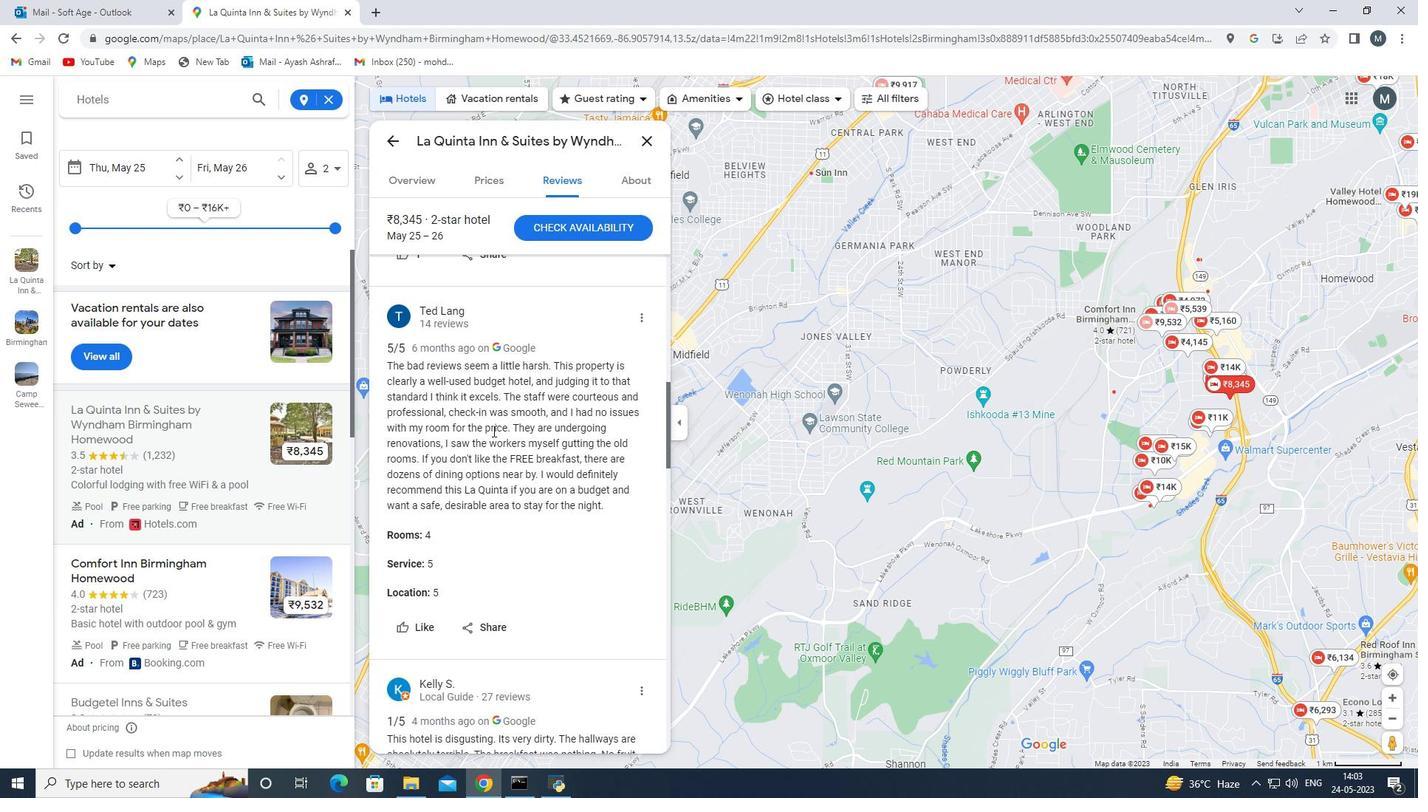 
Action: Mouse scrolled (492, 430) with delta (0, 0)
Screenshot: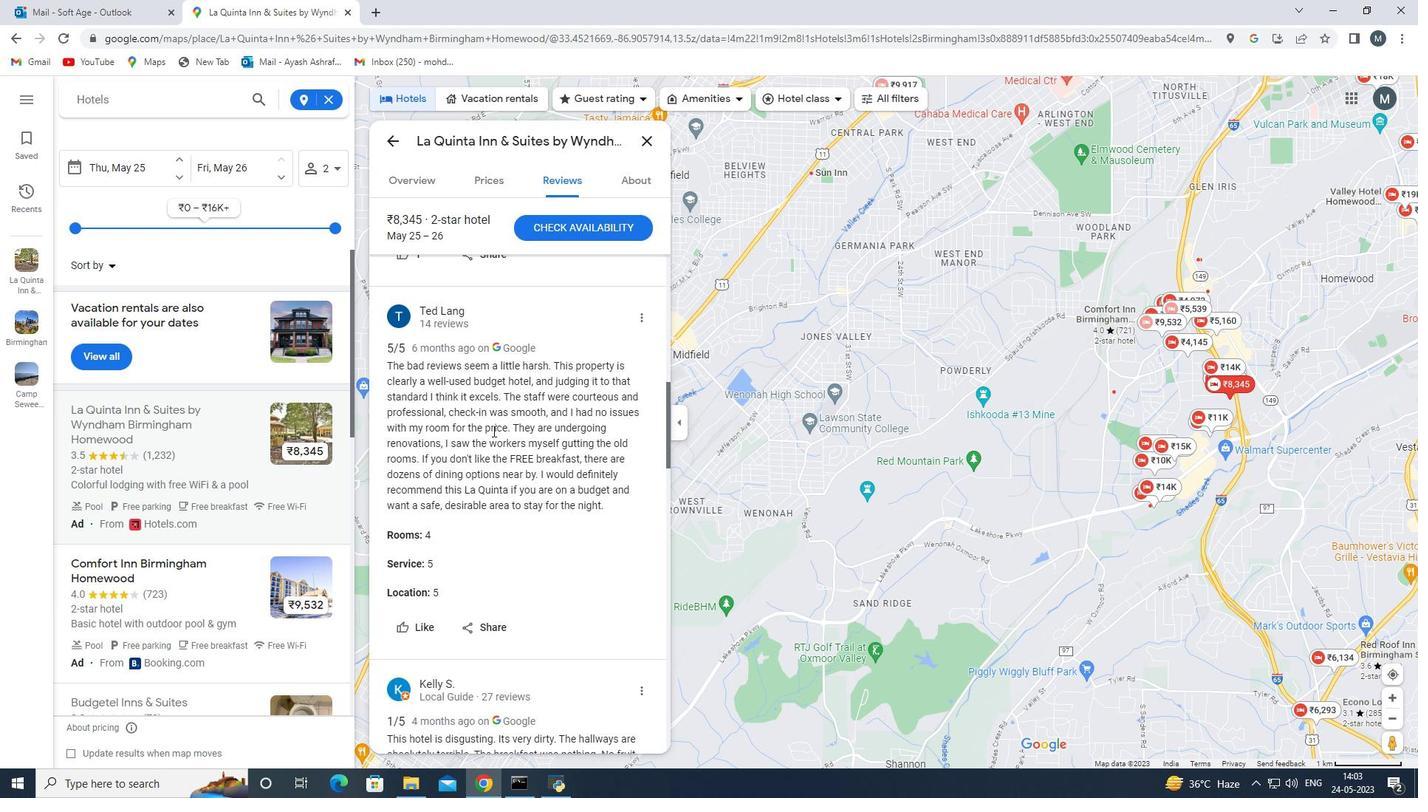 
Action: Mouse moved to (492, 430)
Screenshot: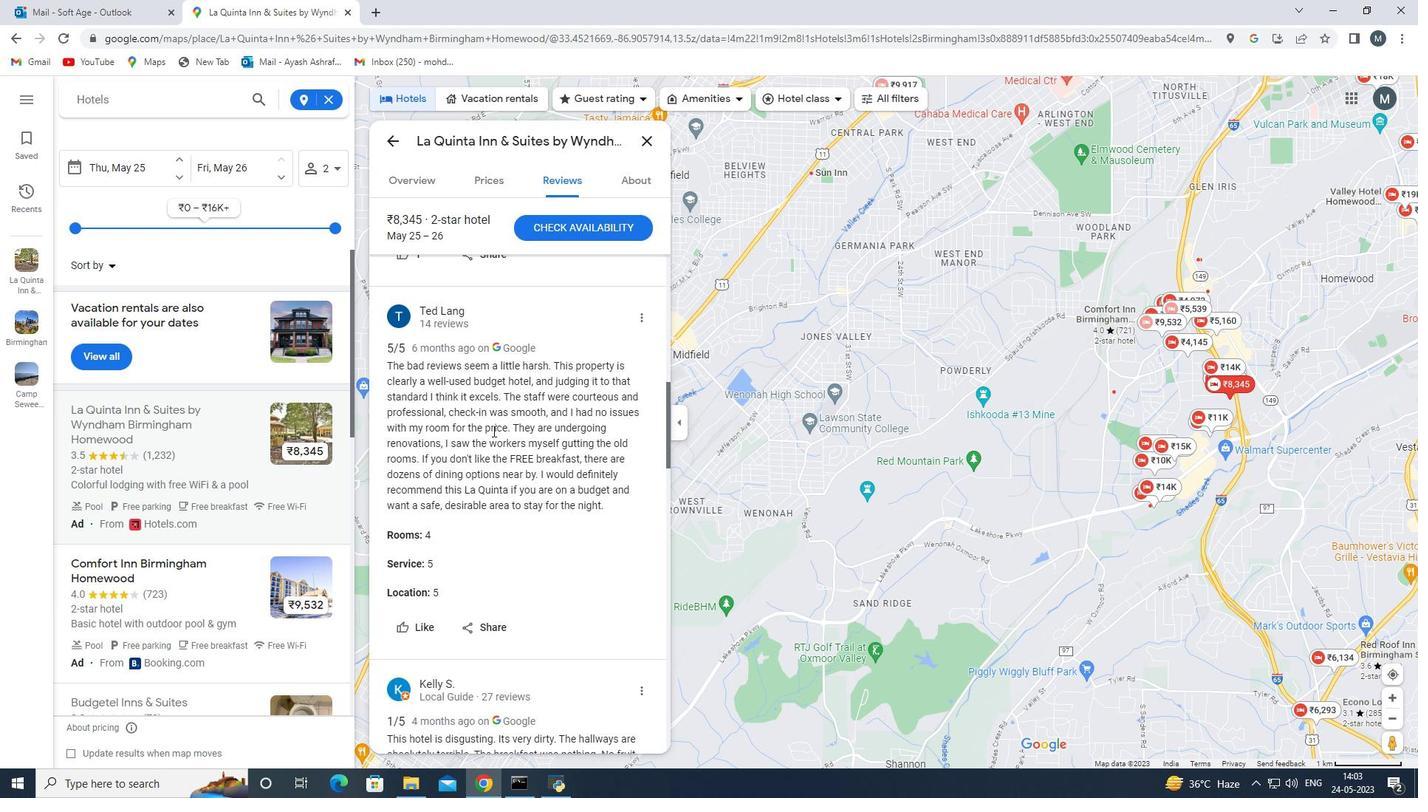
Action: Mouse scrolled (492, 430) with delta (0, 0)
Screenshot: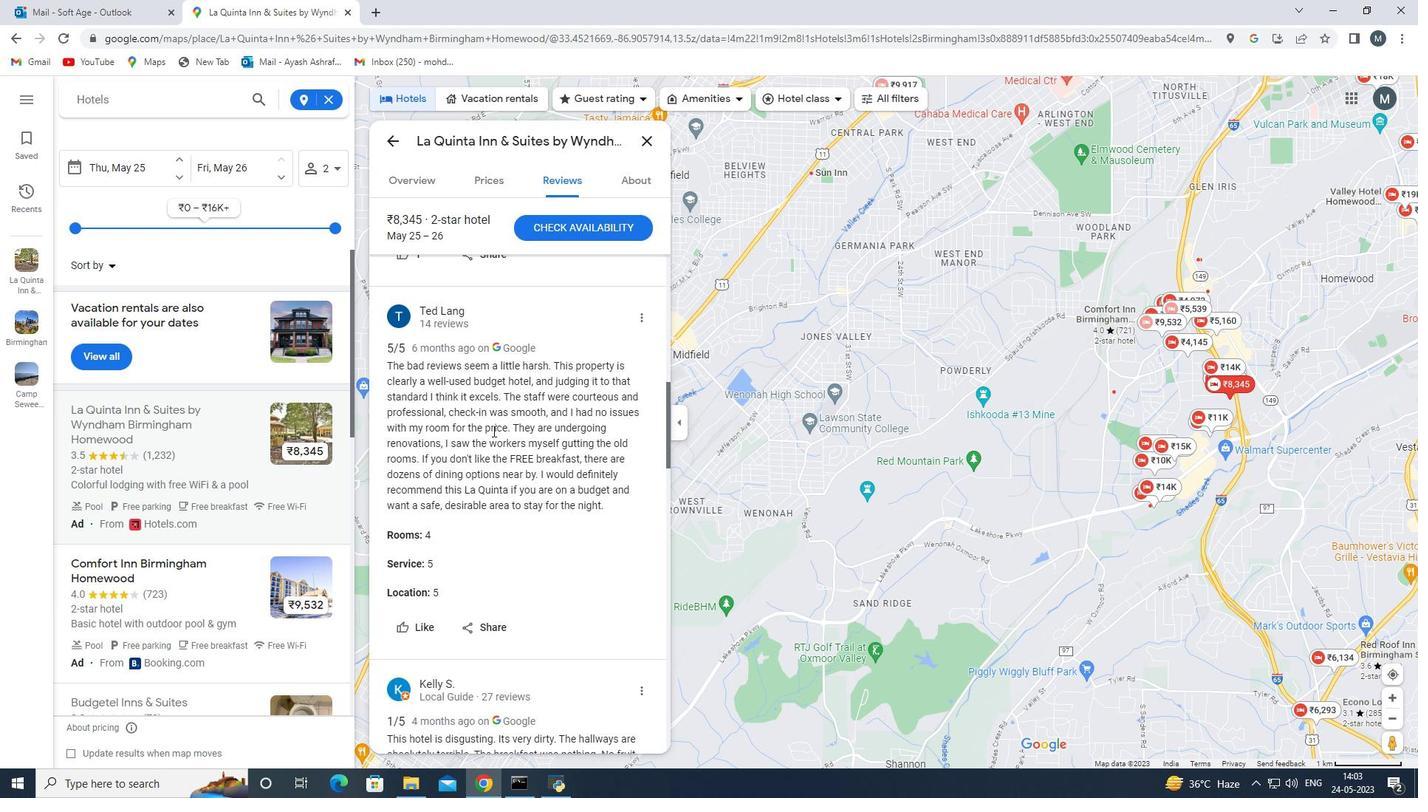 
Action: Mouse scrolled (492, 430) with delta (0, 0)
Screenshot: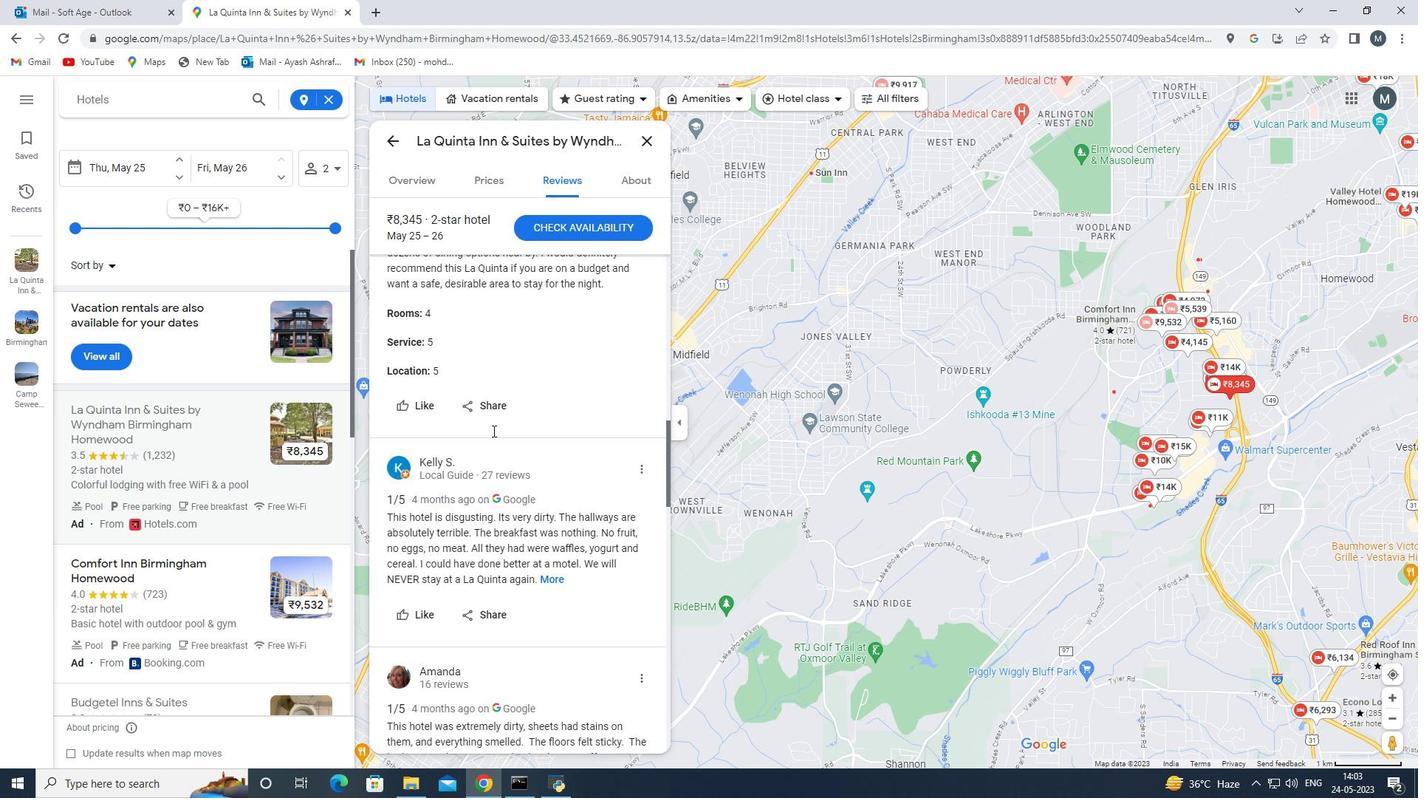
Action: Mouse scrolled (492, 430) with delta (0, 0)
Screenshot: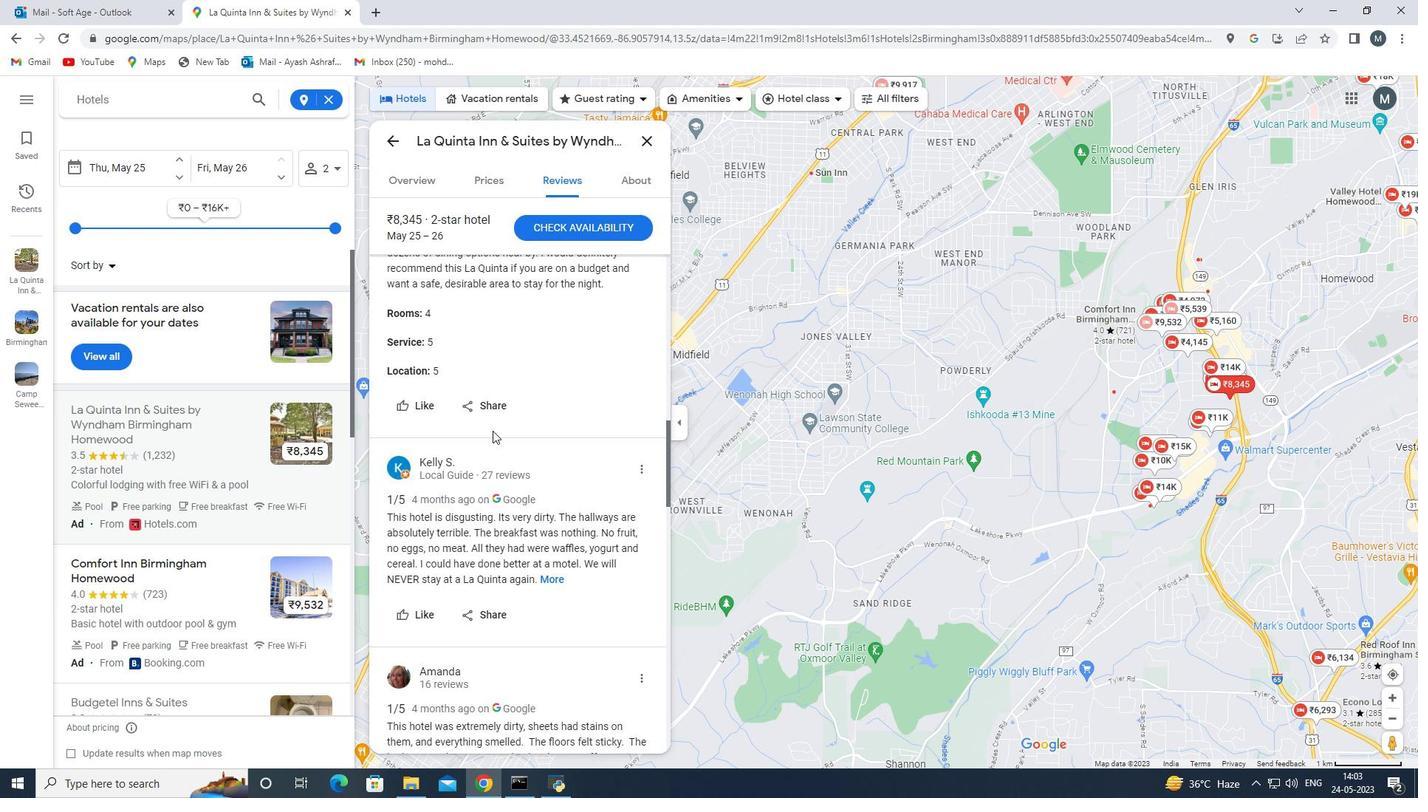 
Action: Mouse moved to (542, 431)
Screenshot: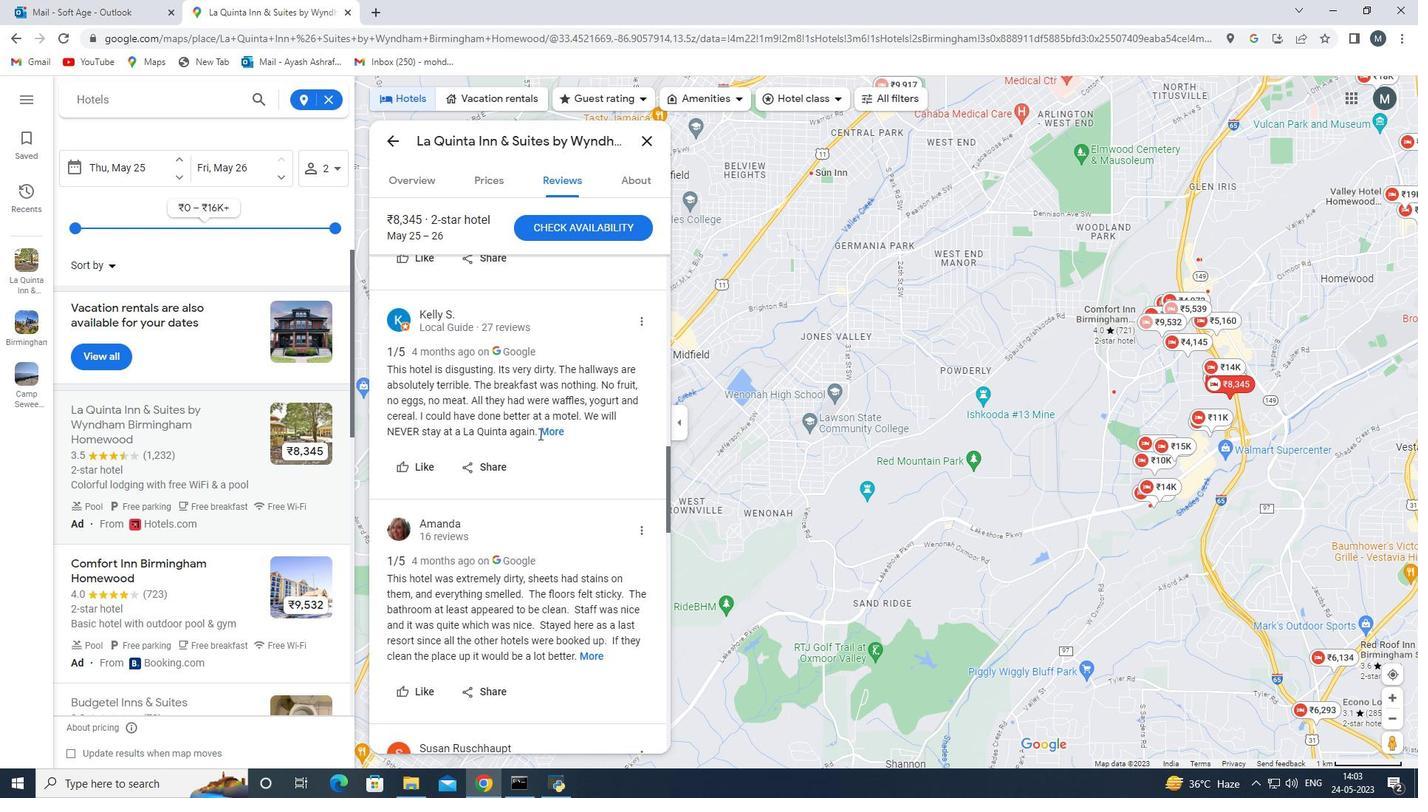 
Action: Mouse pressed left at (542, 431)
Screenshot: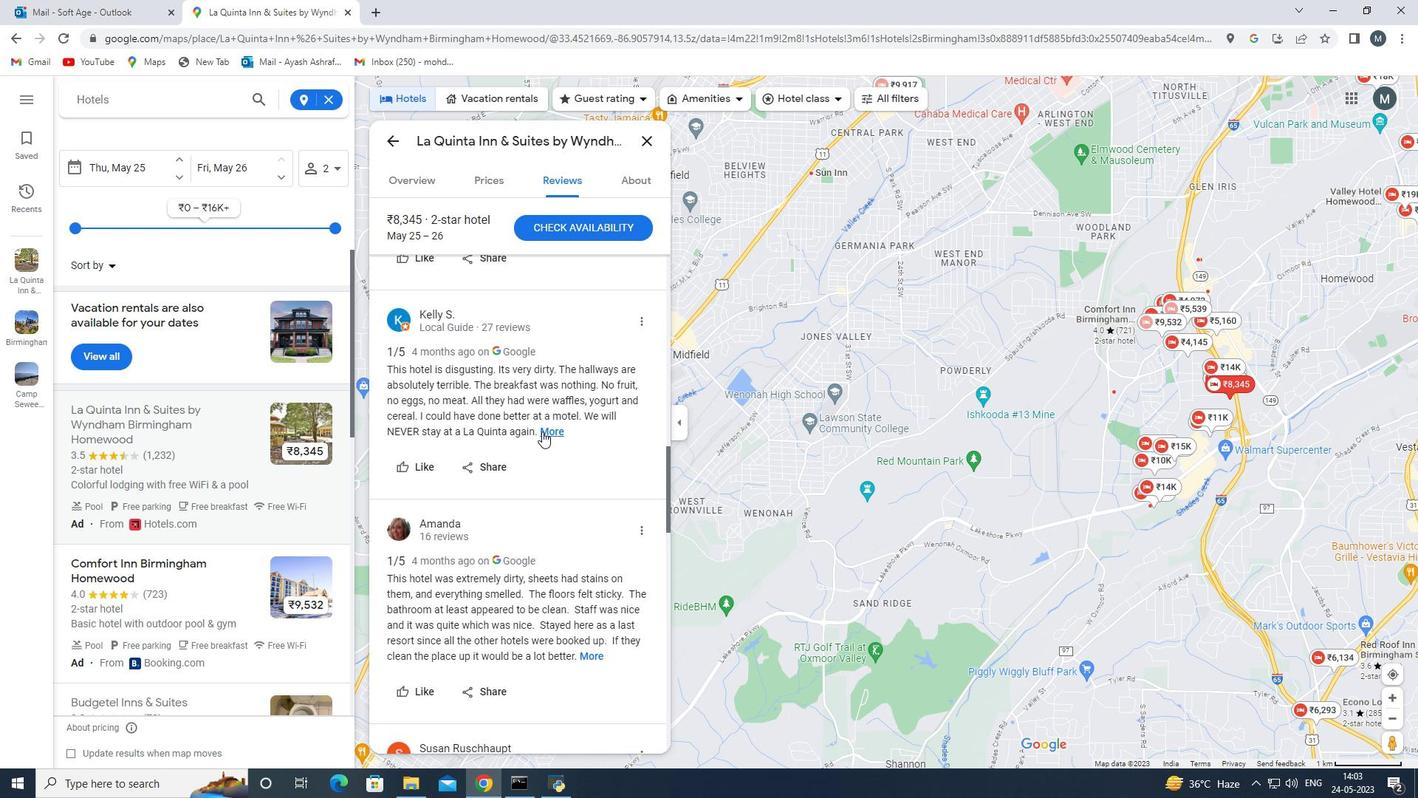 
Action: Mouse moved to (375, 489)
Screenshot: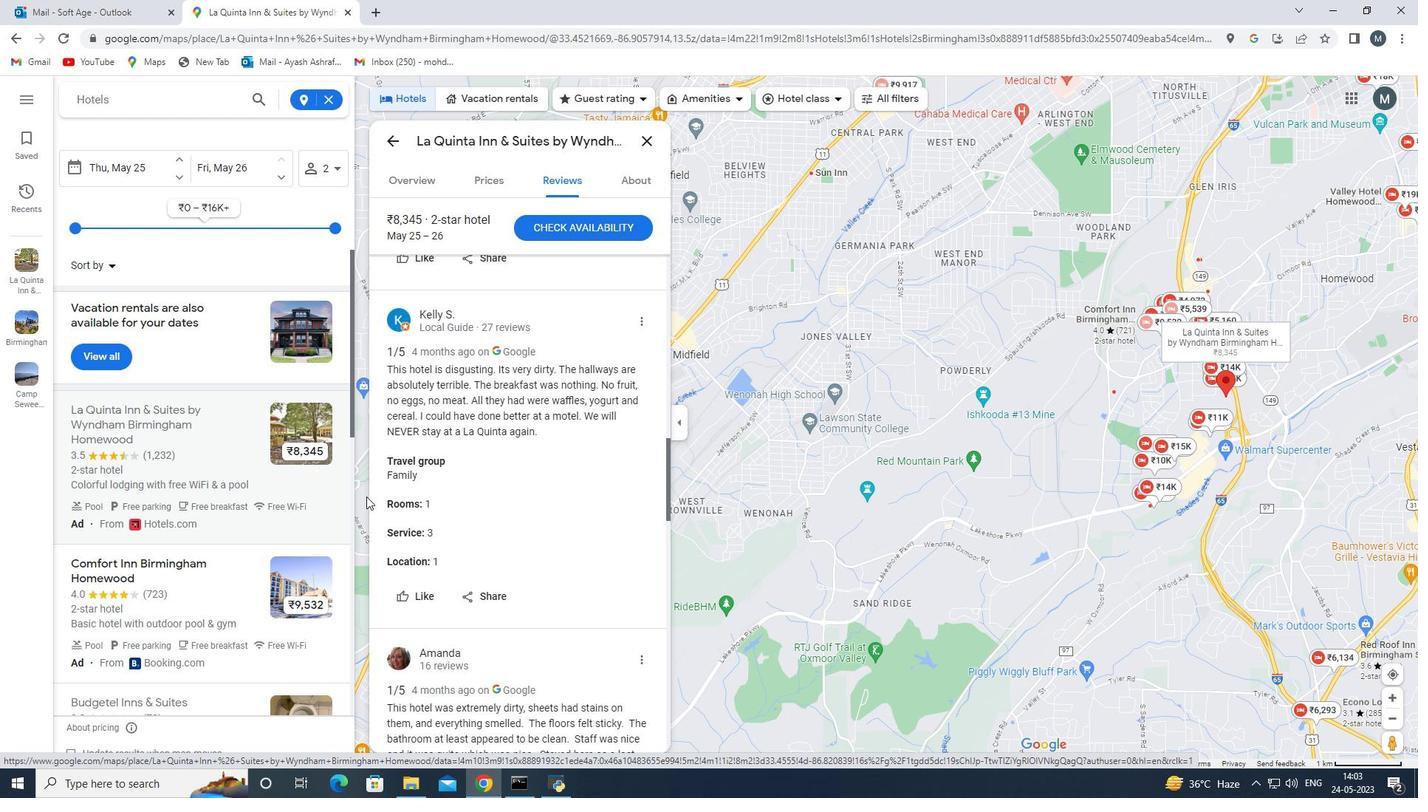 
Action: Mouse scrolled (375, 488) with delta (0, 0)
Screenshot: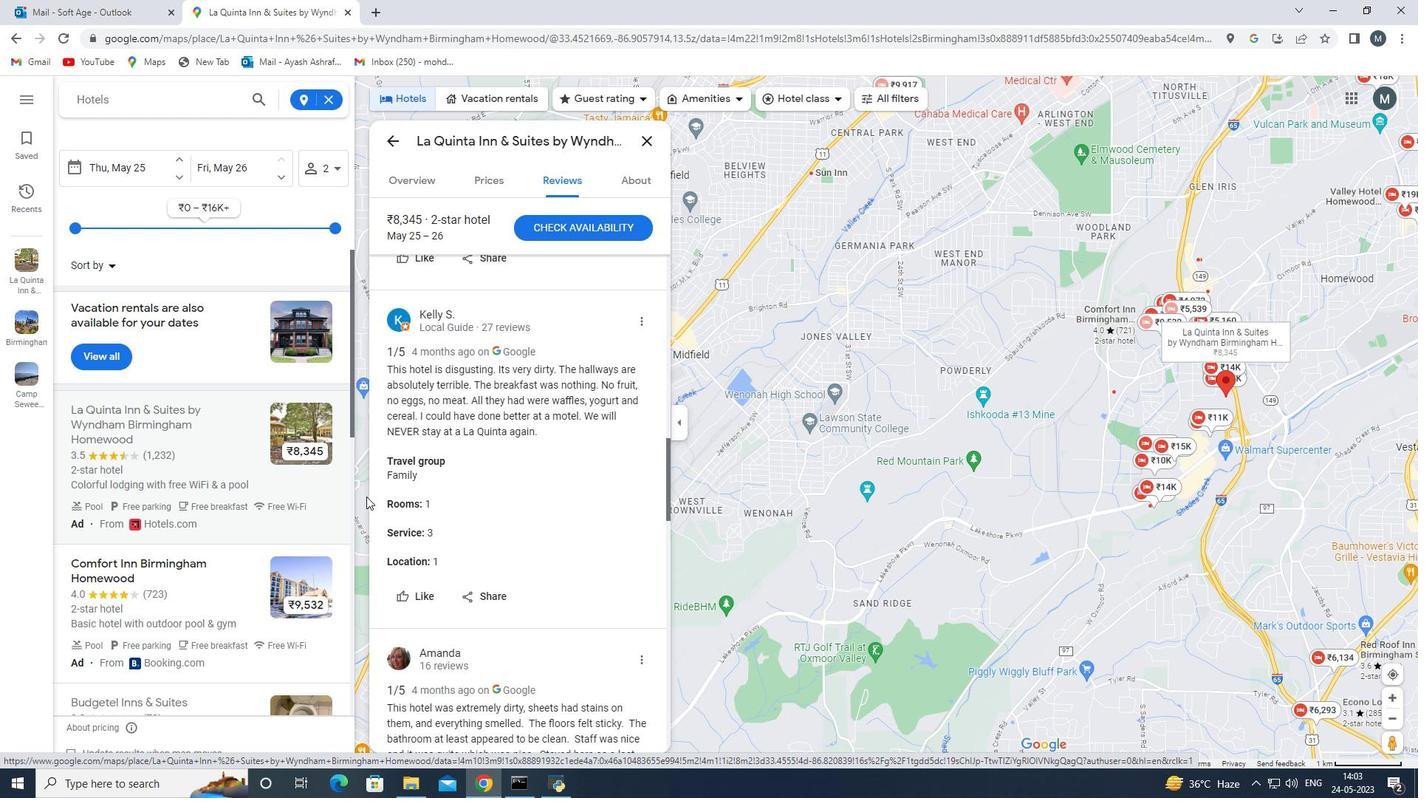 
Action: Mouse scrolled (375, 488) with delta (0, 0)
Screenshot: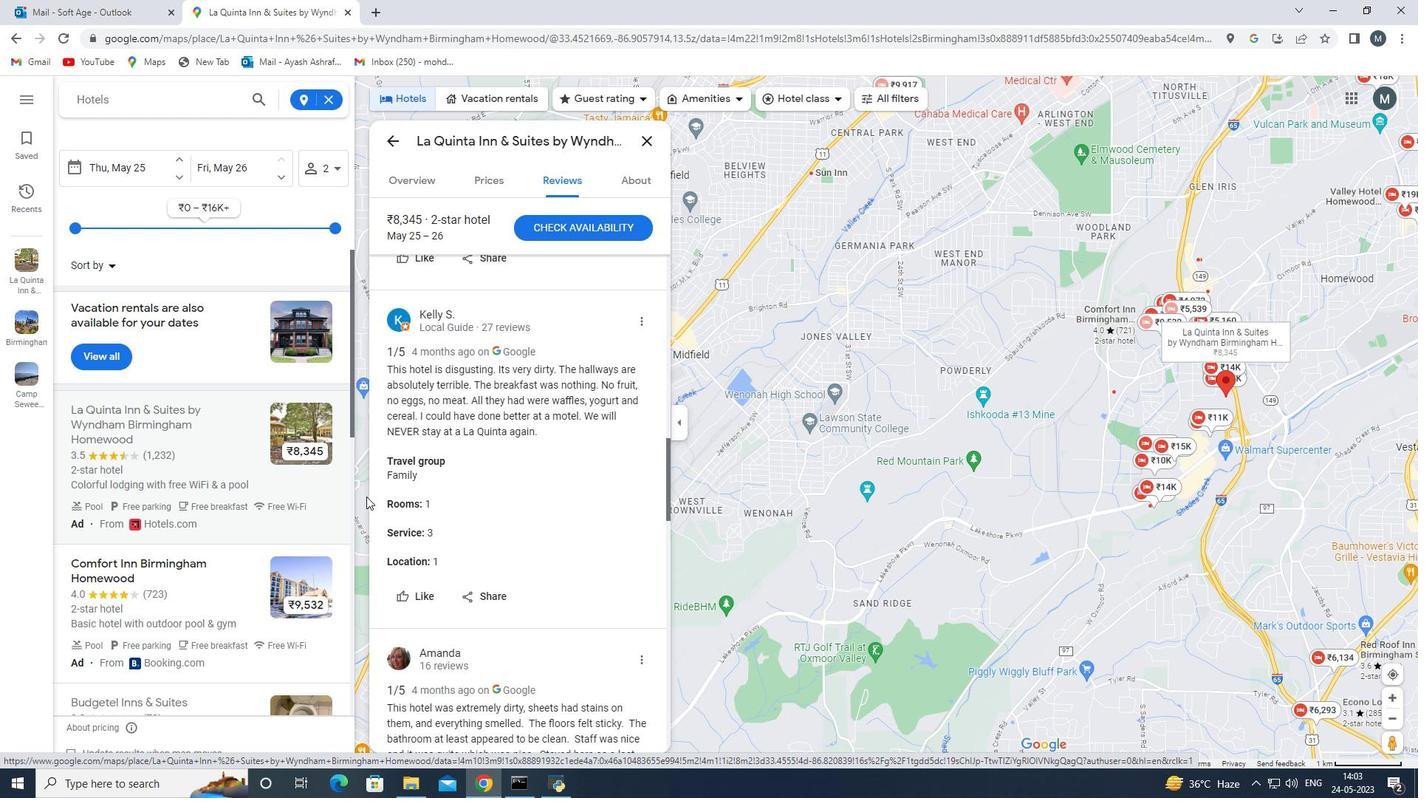 
Action: Mouse scrolled (375, 488) with delta (0, 0)
Screenshot: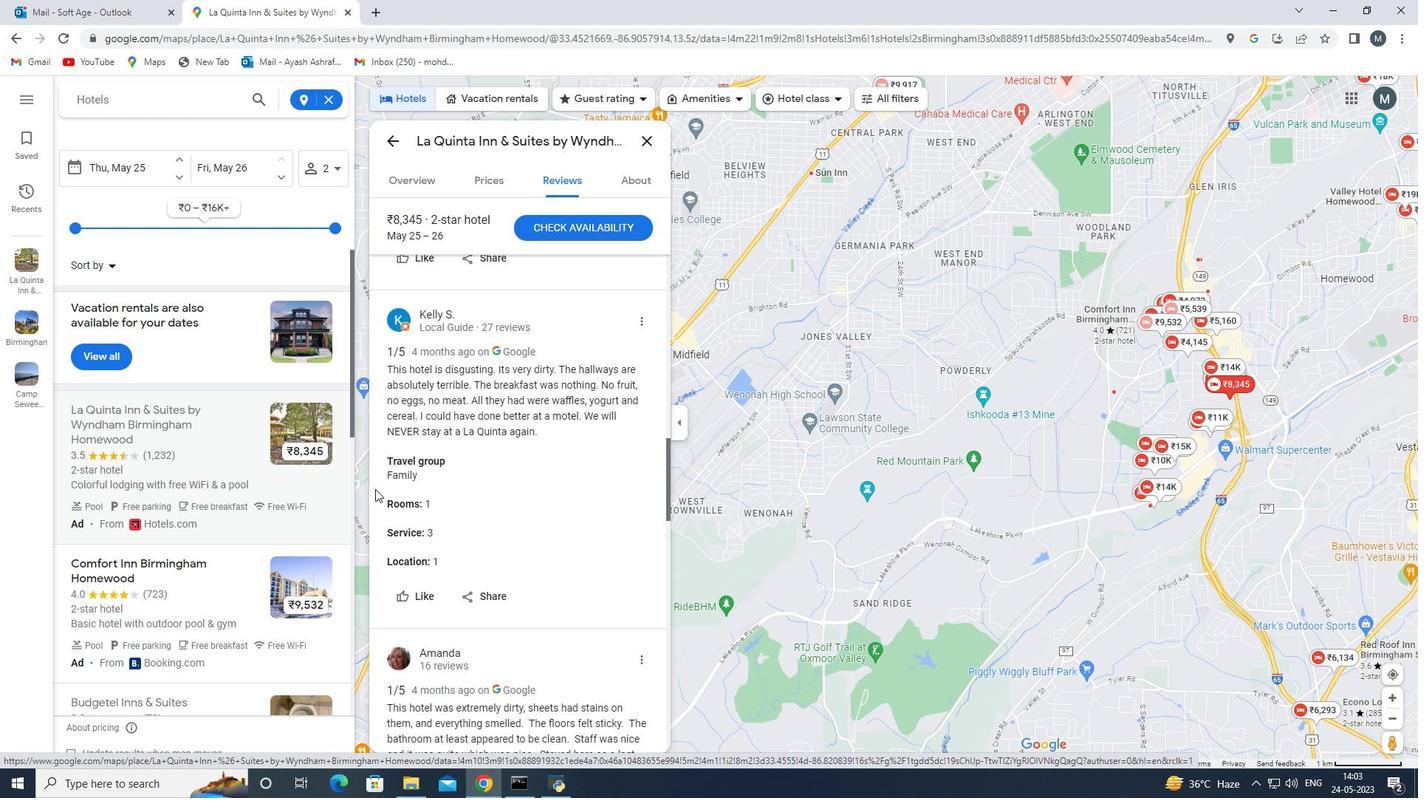 
Action: Mouse scrolled (375, 488) with delta (0, 0)
Screenshot: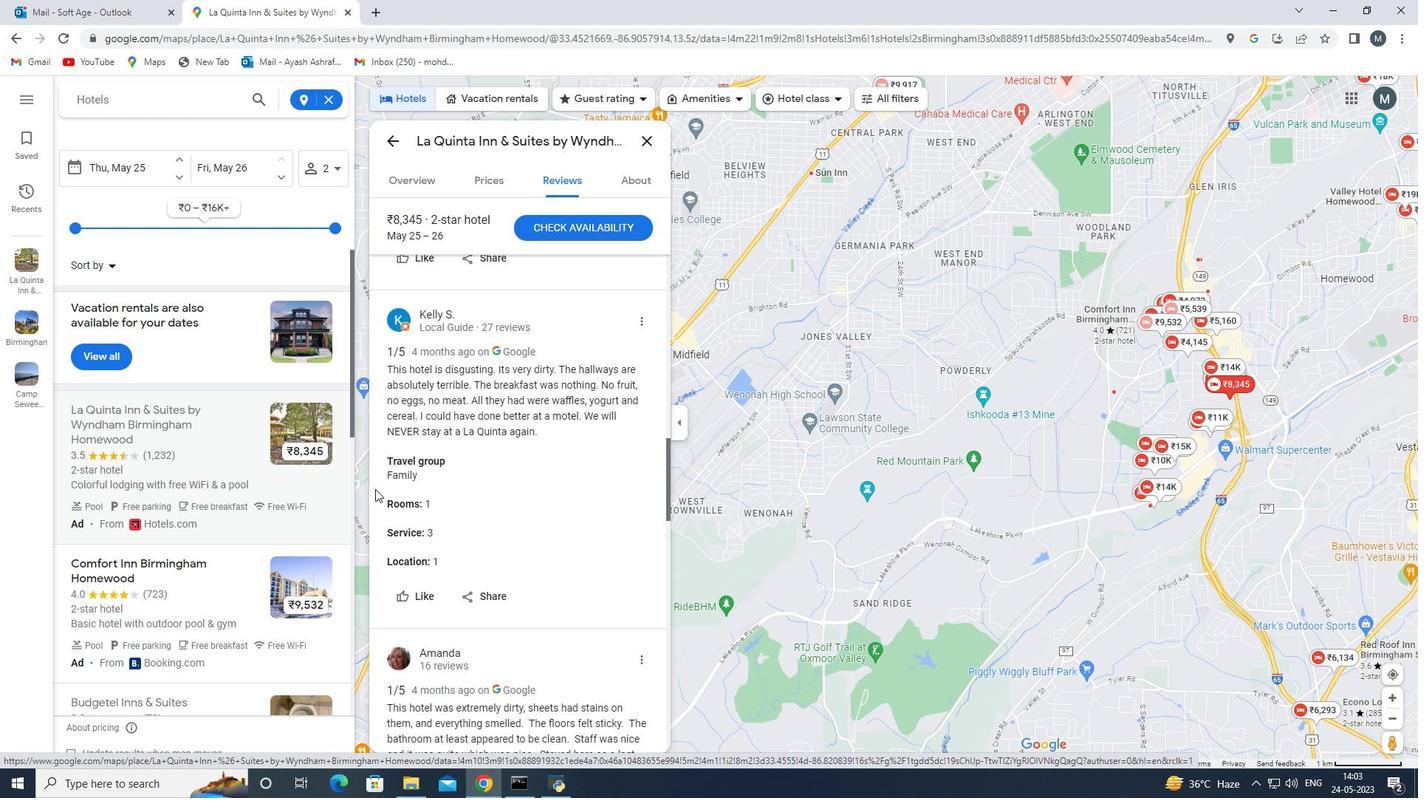 
Action: Mouse moved to (367, 495)
Screenshot: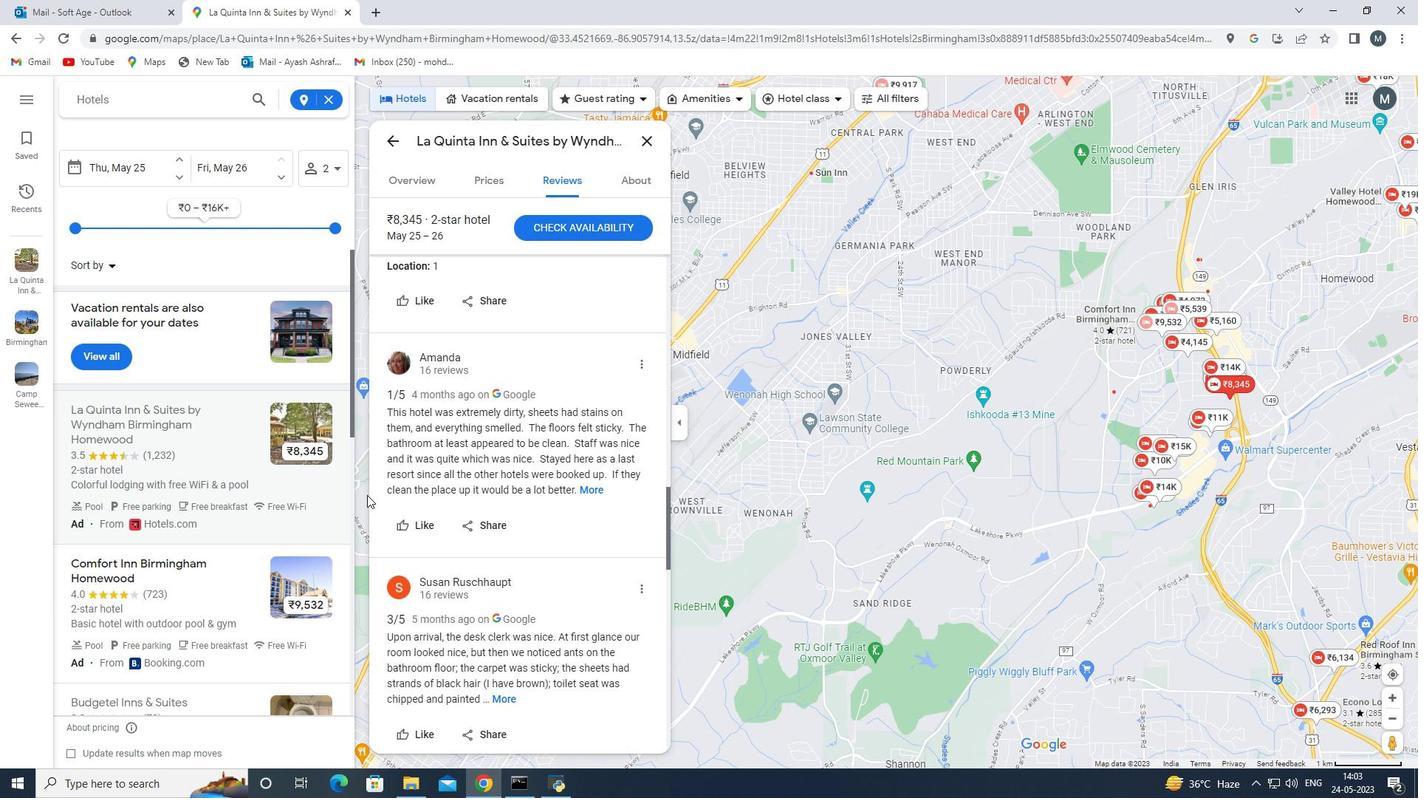 
Action: Mouse scrolled (367, 494) with delta (0, 0)
Screenshot: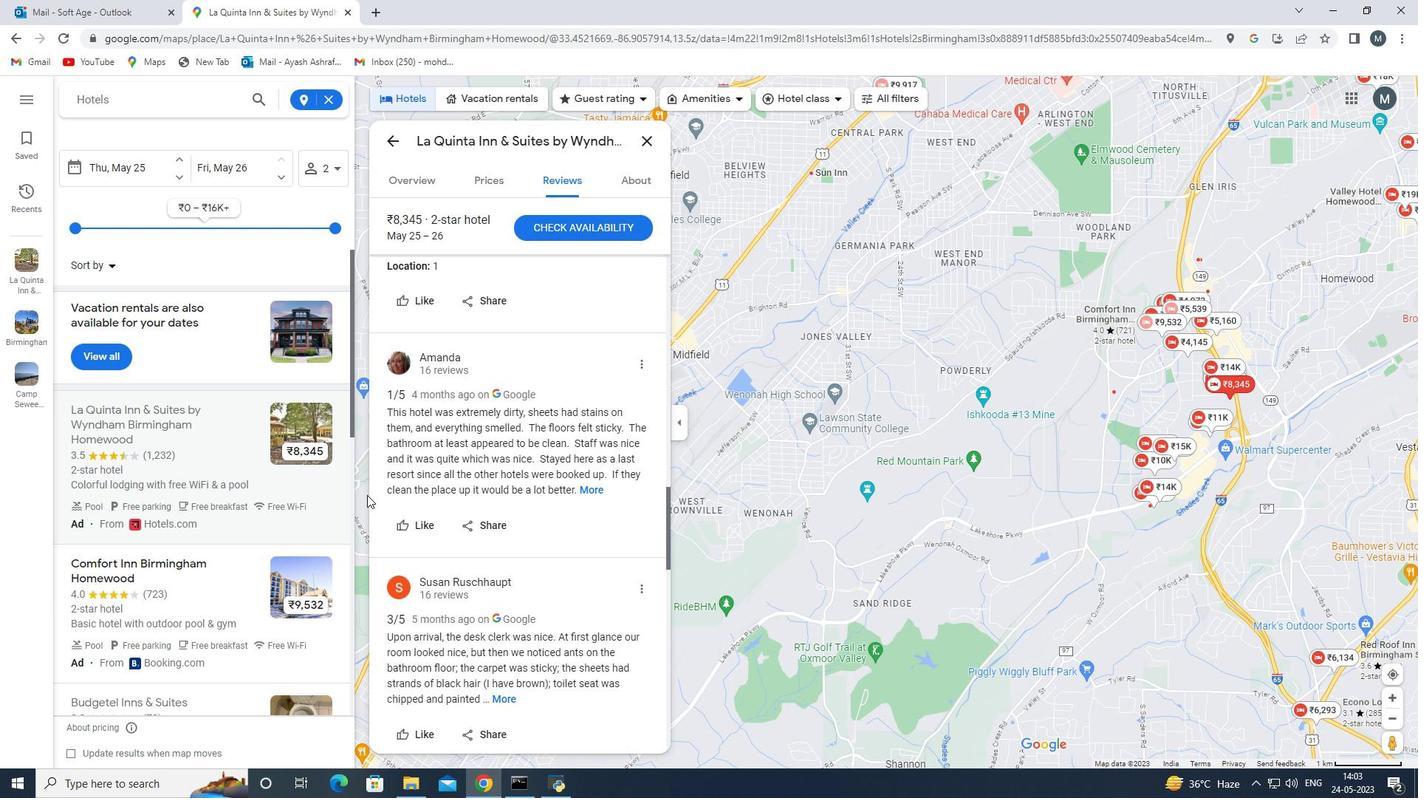
Action: Mouse moved to (469, 518)
Screenshot: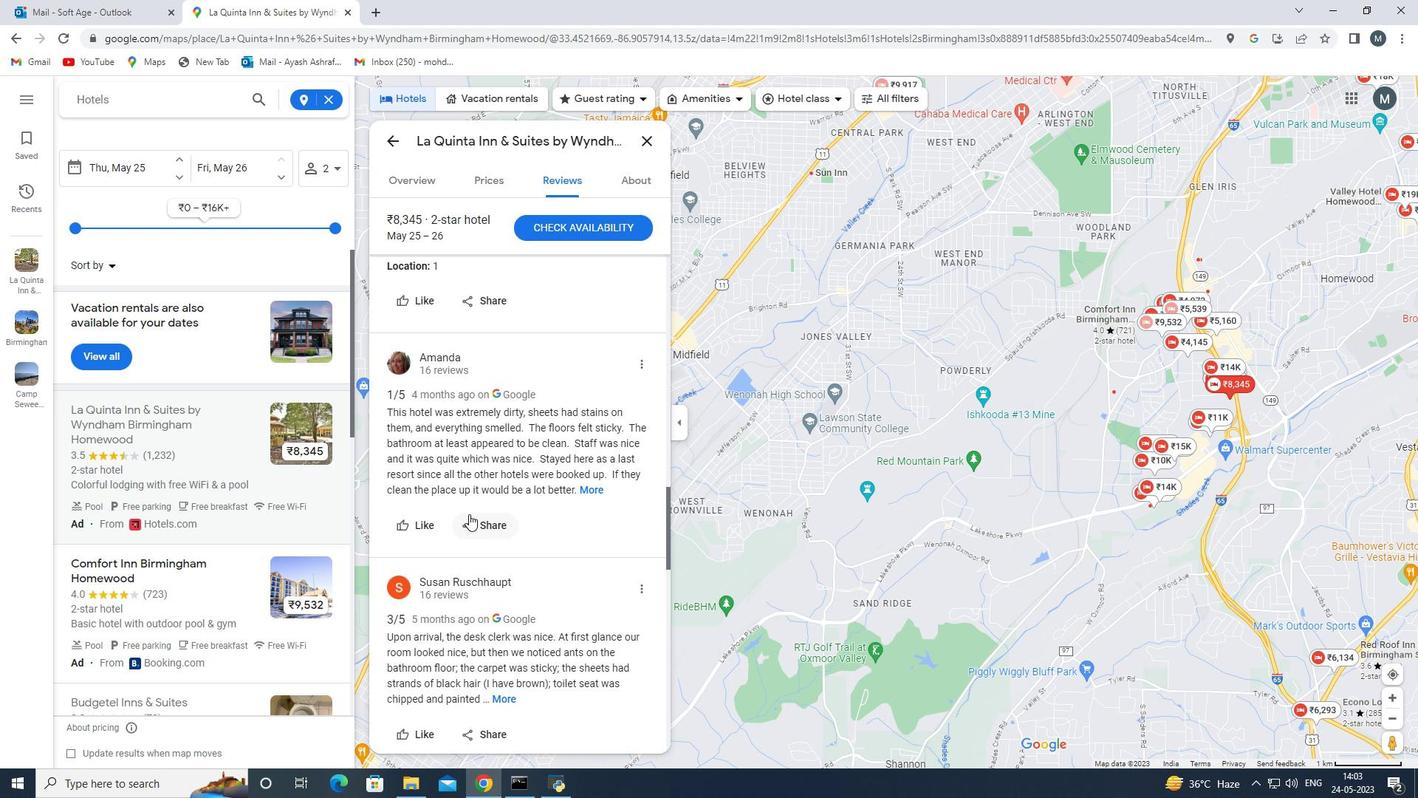 
Action: Mouse scrolled (469, 519) with delta (0, 0)
Screenshot: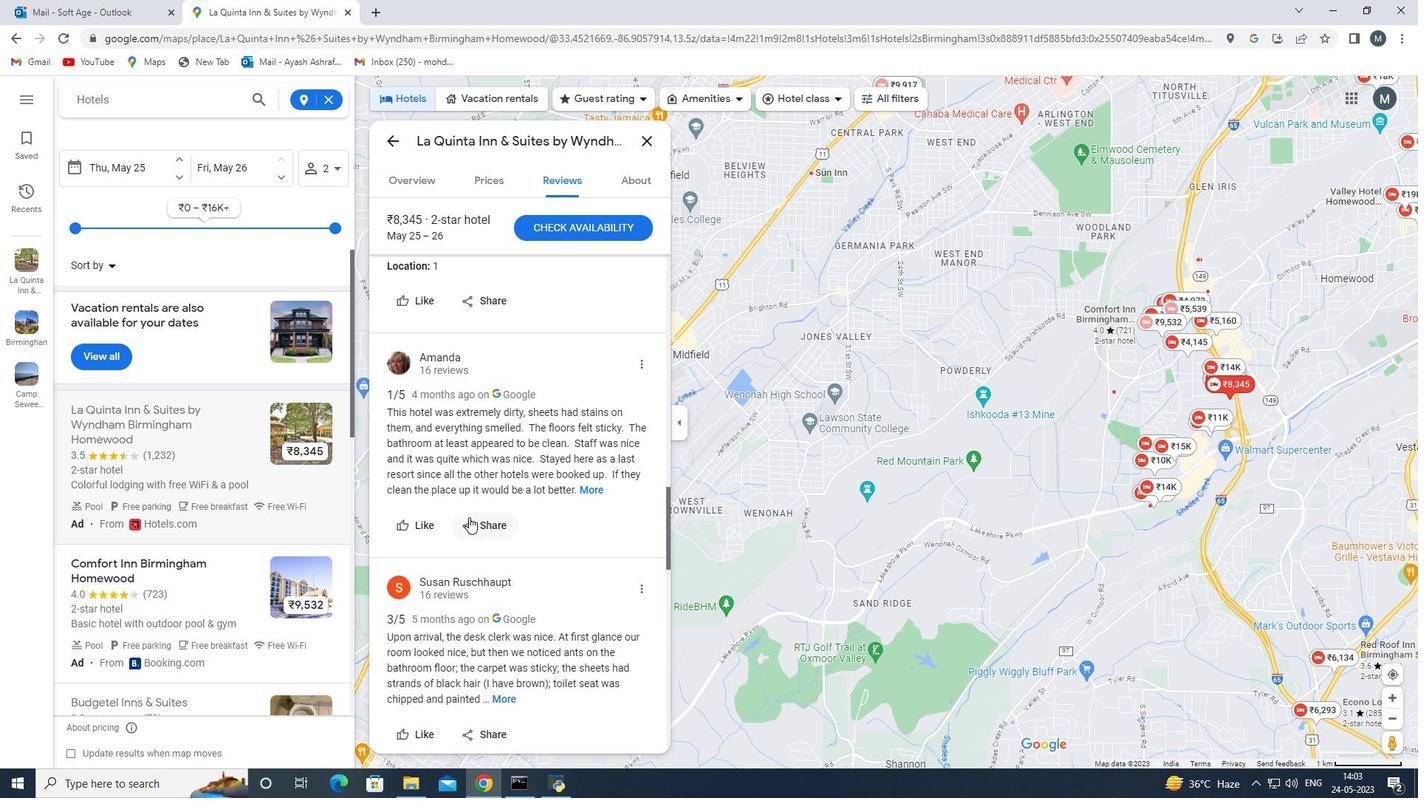 
Action: Mouse scrolled (469, 519) with delta (0, 0)
Screenshot: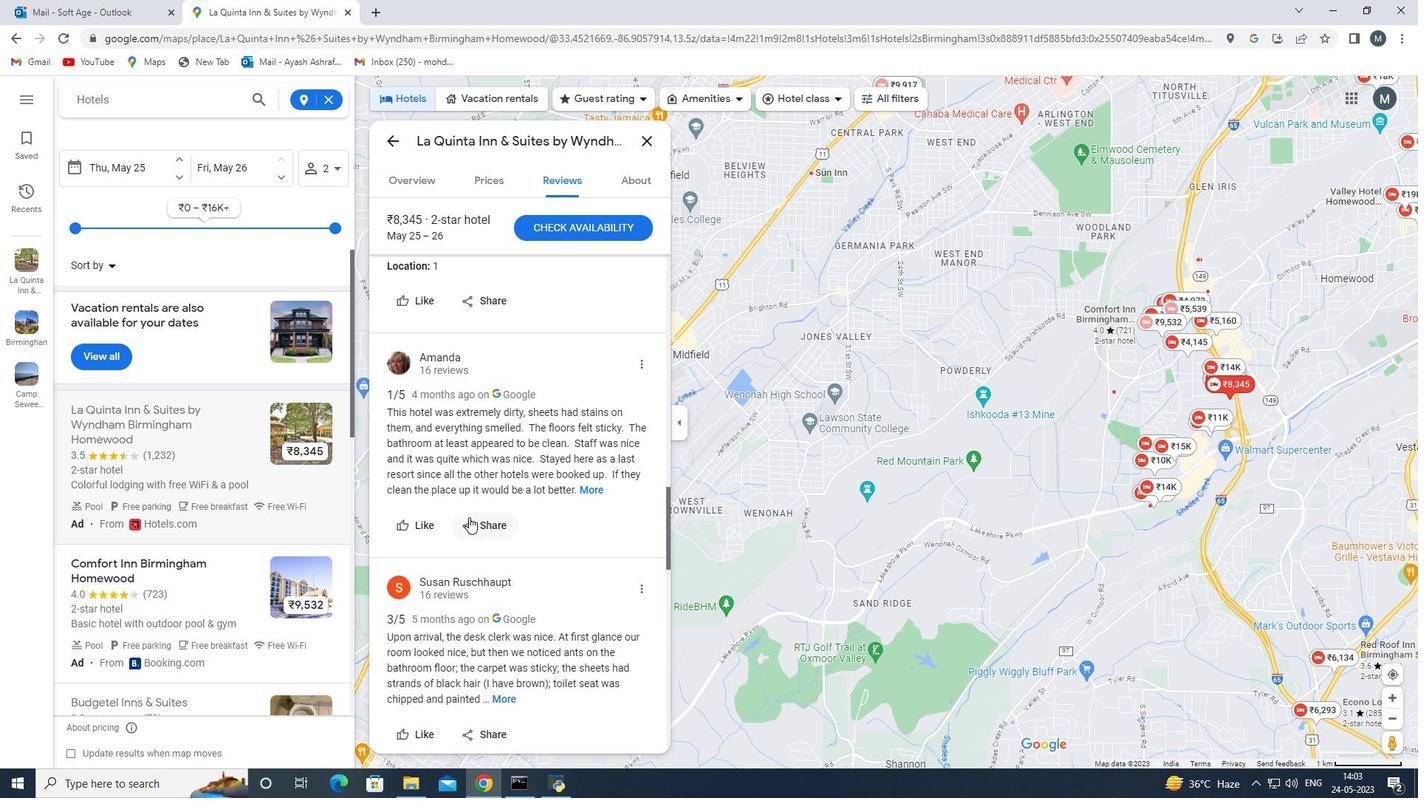 
Action: Mouse scrolled (469, 519) with delta (0, 0)
Screenshot: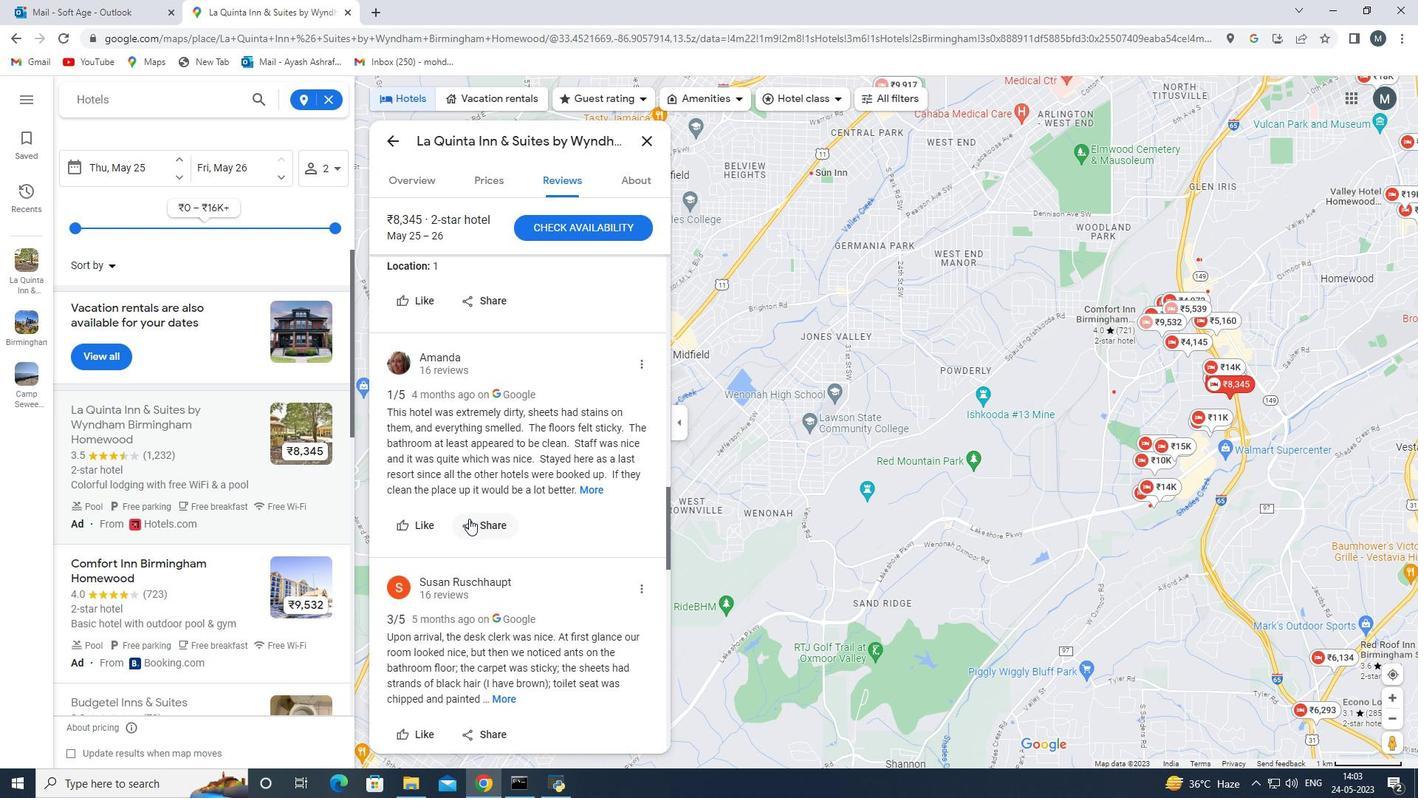 
Action: Mouse moved to (469, 518)
Screenshot: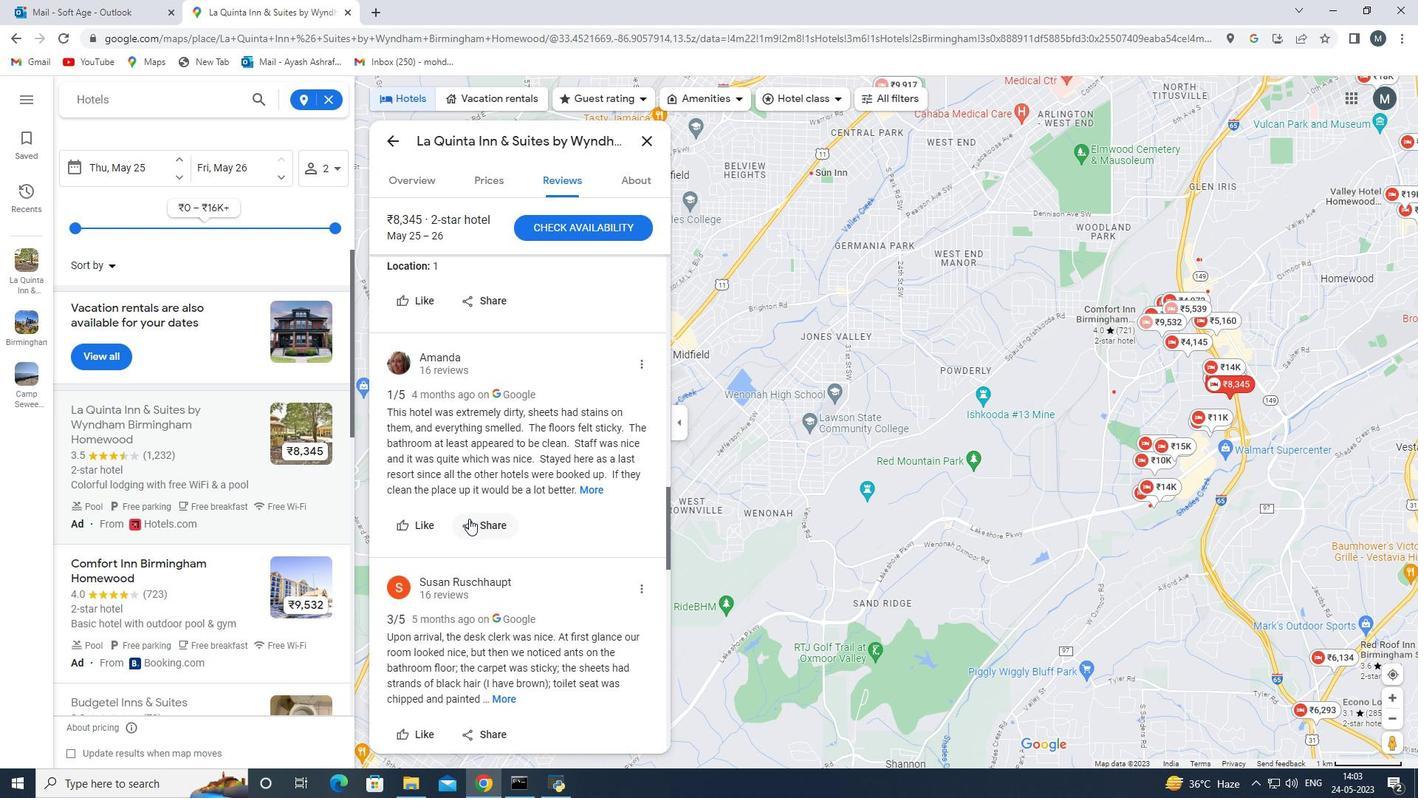 
Action: Mouse scrolled (469, 519) with delta (0, 0)
Screenshot: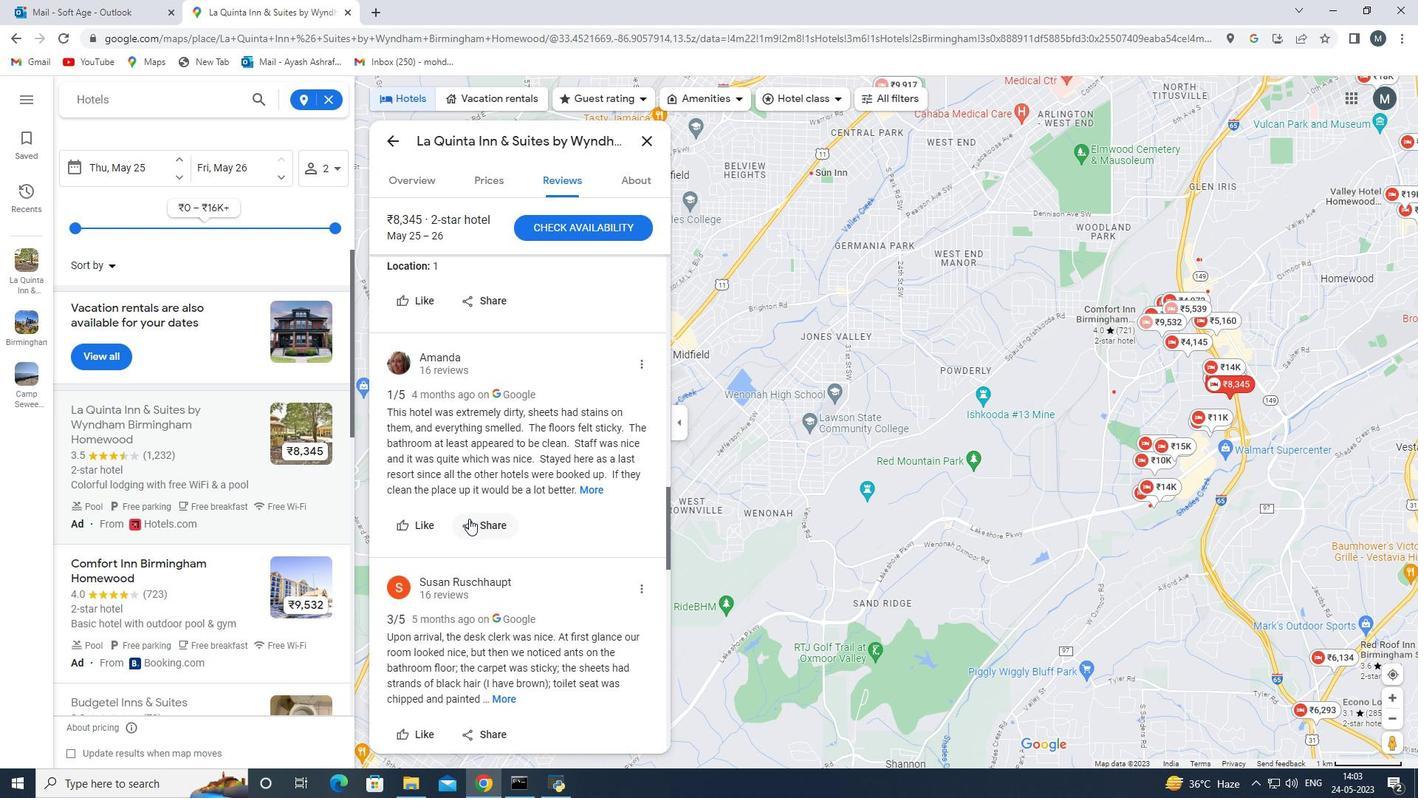 
Action: Mouse scrolled (469, 519) with delta (0, 0)
Screenshot: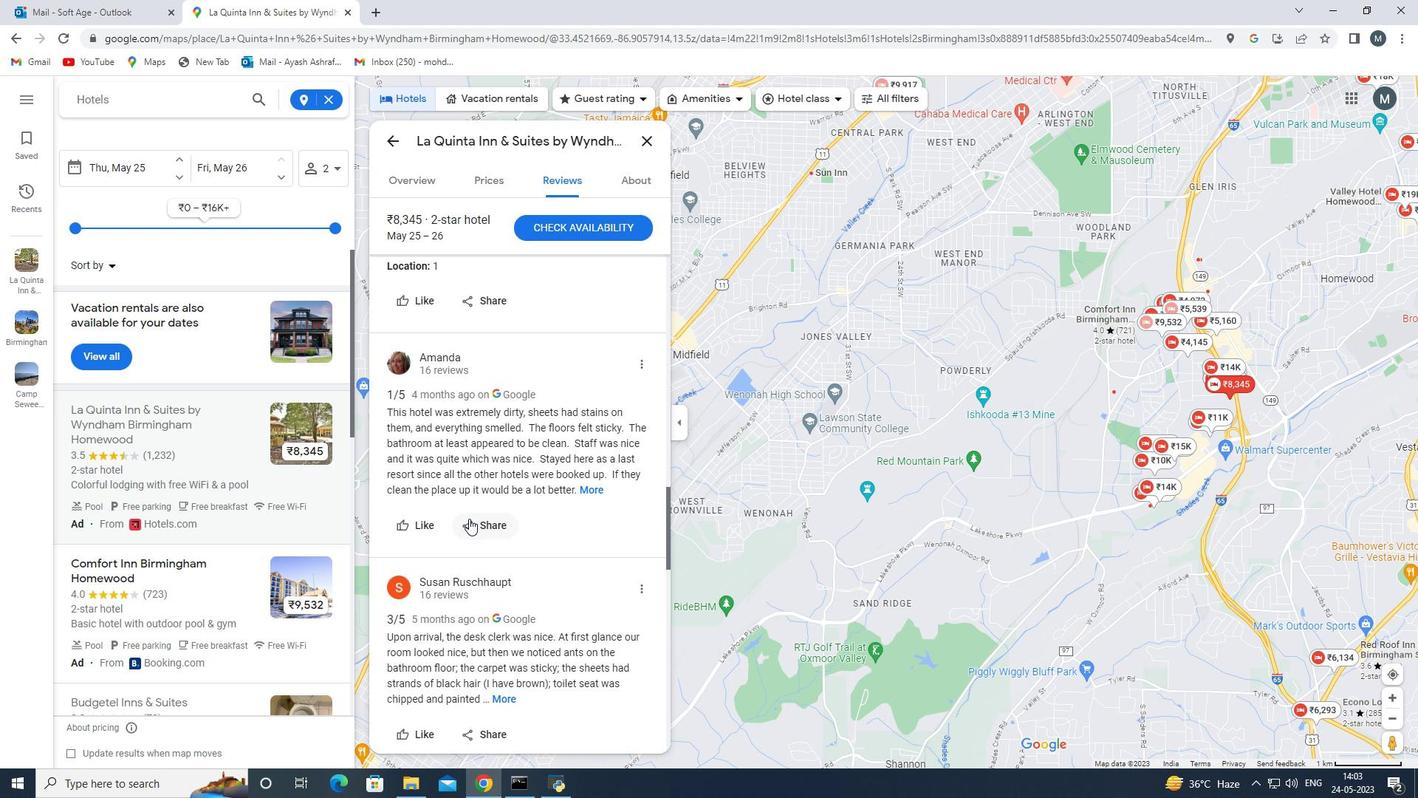 
Action: Mouse moved to (469, 517)
Screenshot: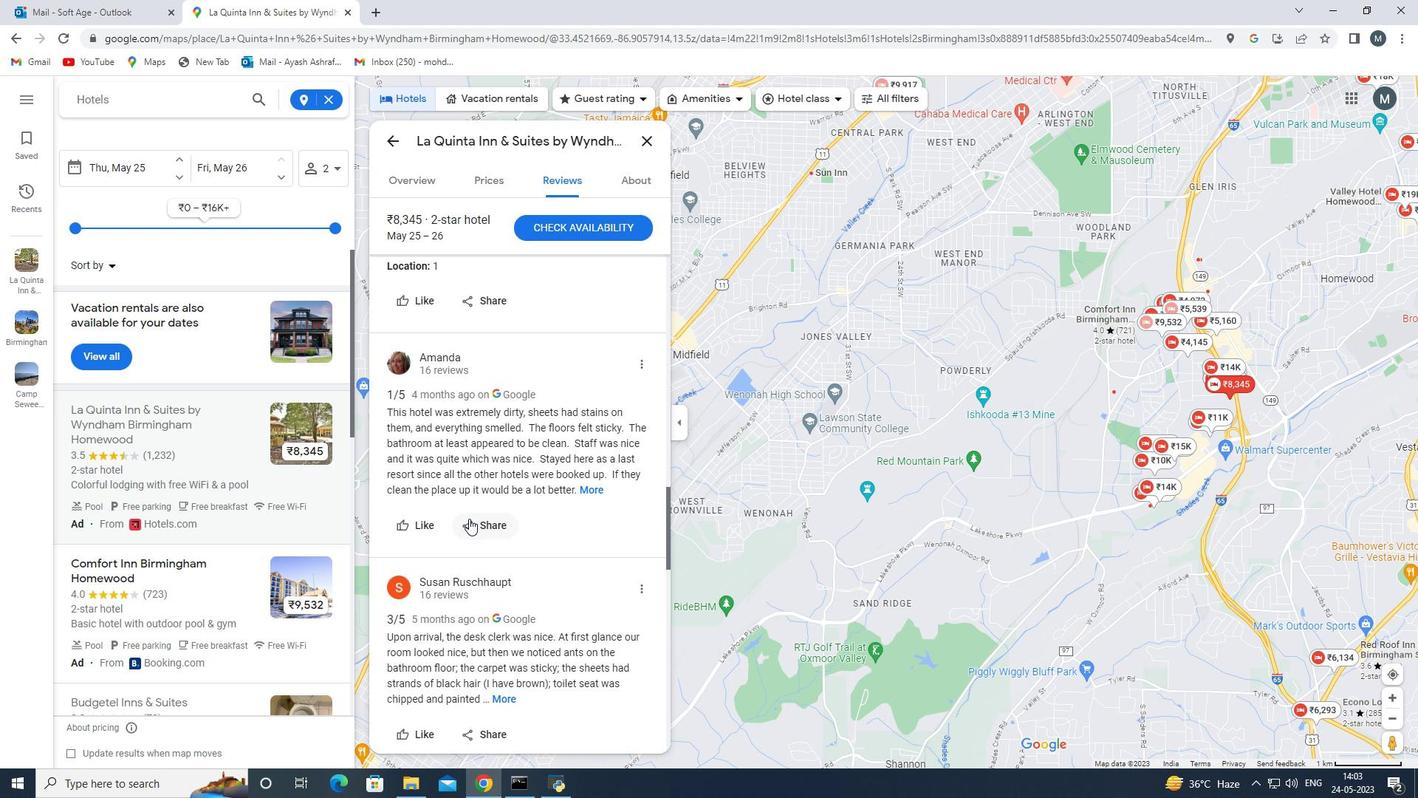 
Action: Mouse scrolled (469, 518) with delta (0, 0)
Screenshot: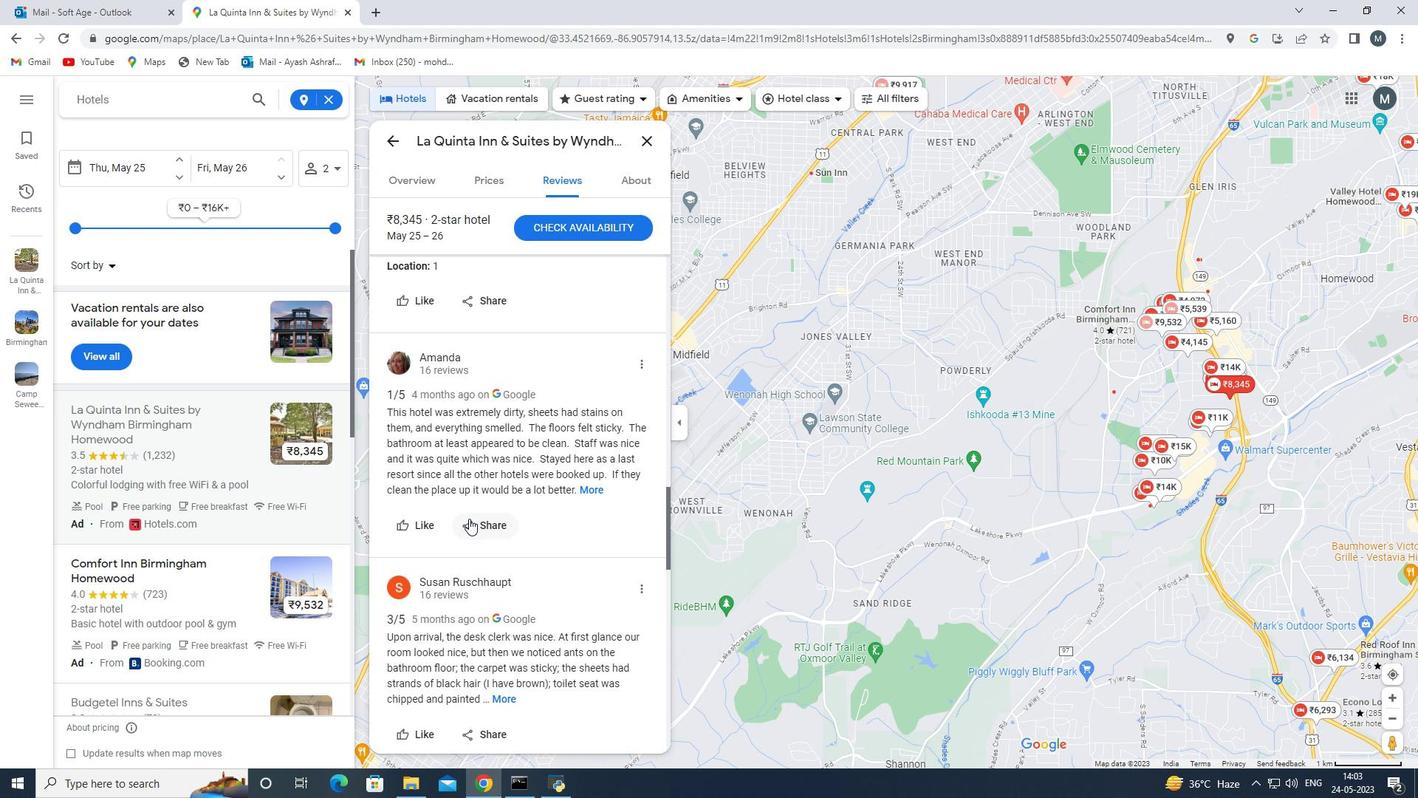 
Action: Mouse moved to (471, 507)
Screenshot: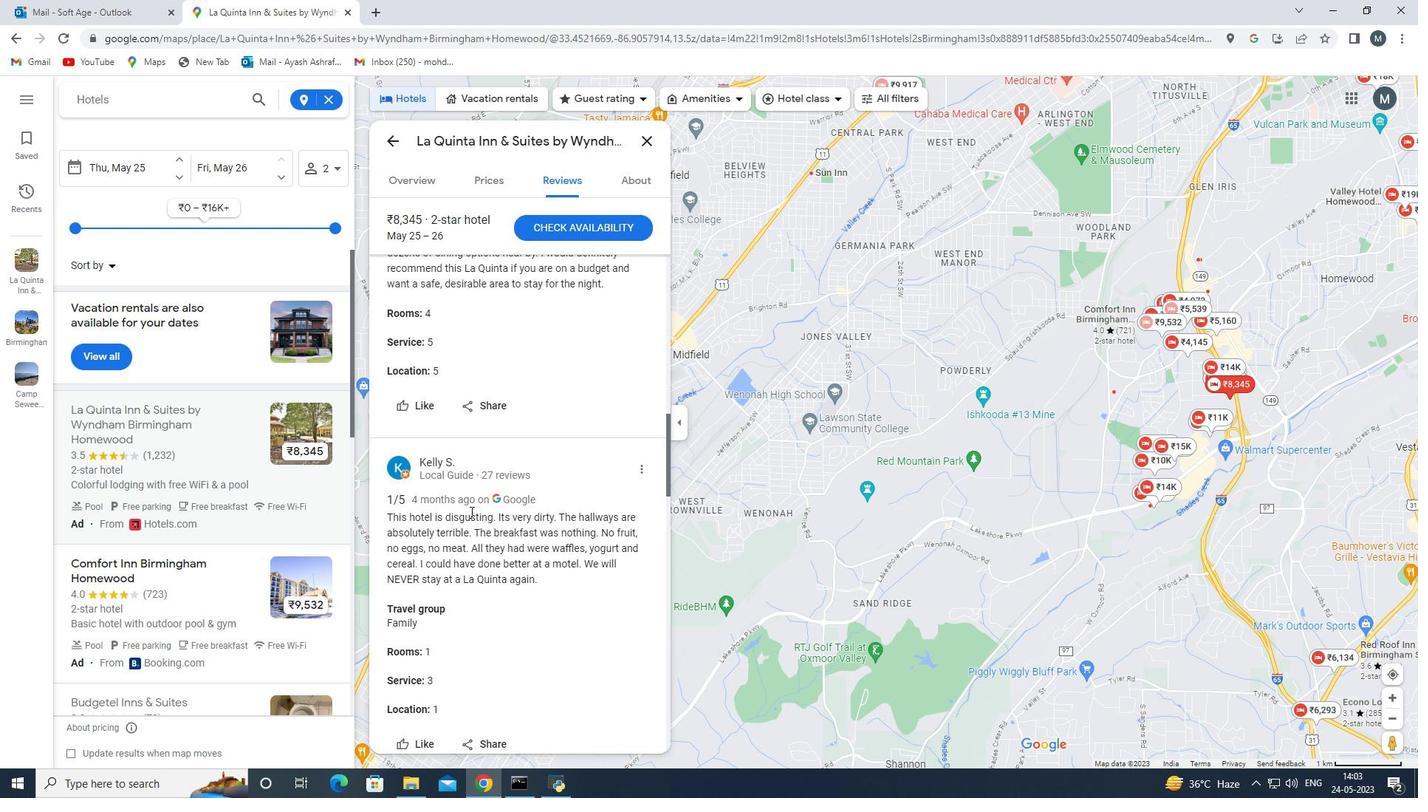 
Action: Mouse scrolled (471, 508) with delta (0, 0)
Screenshot: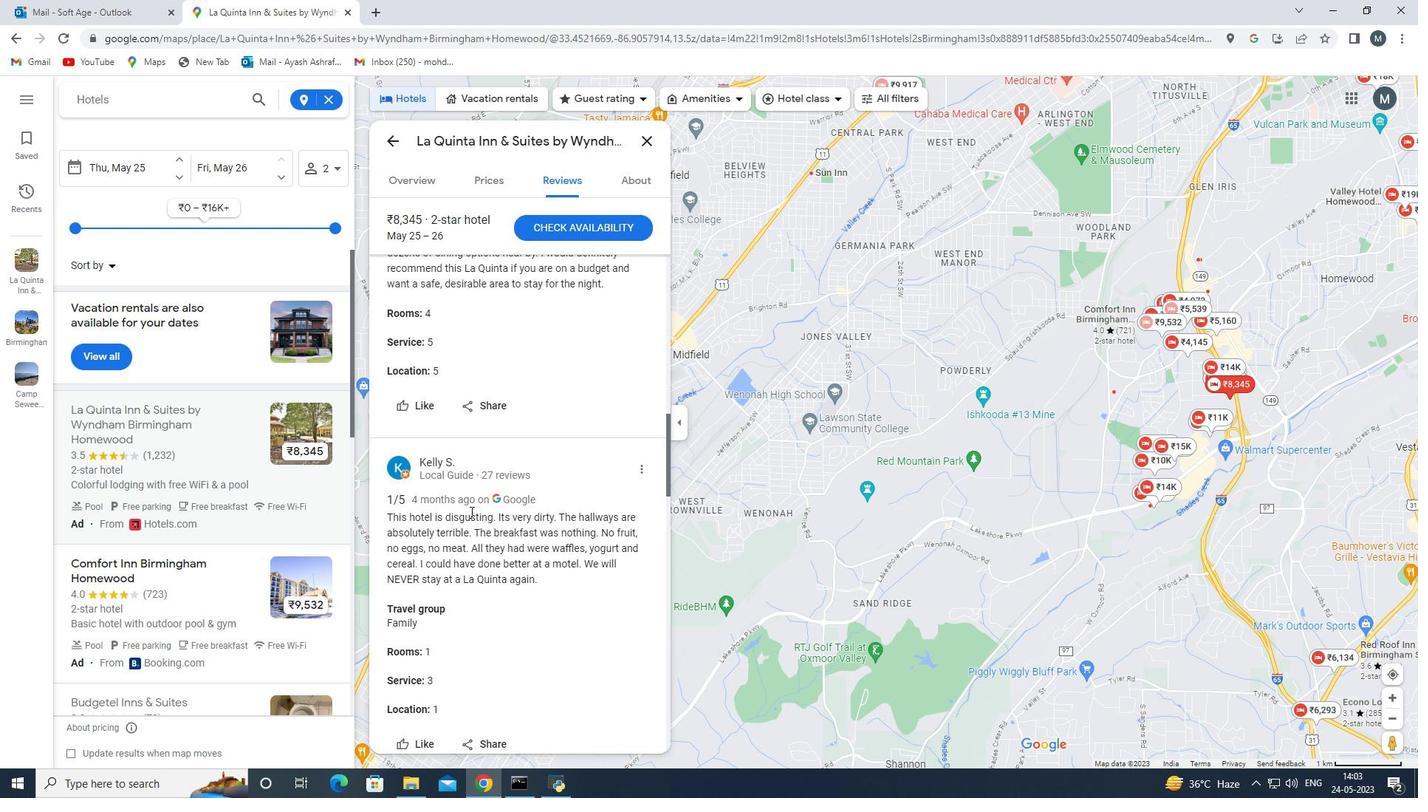 
Action: Mouse scrolled (471, 508) with delta (0, 0)
Screenshot: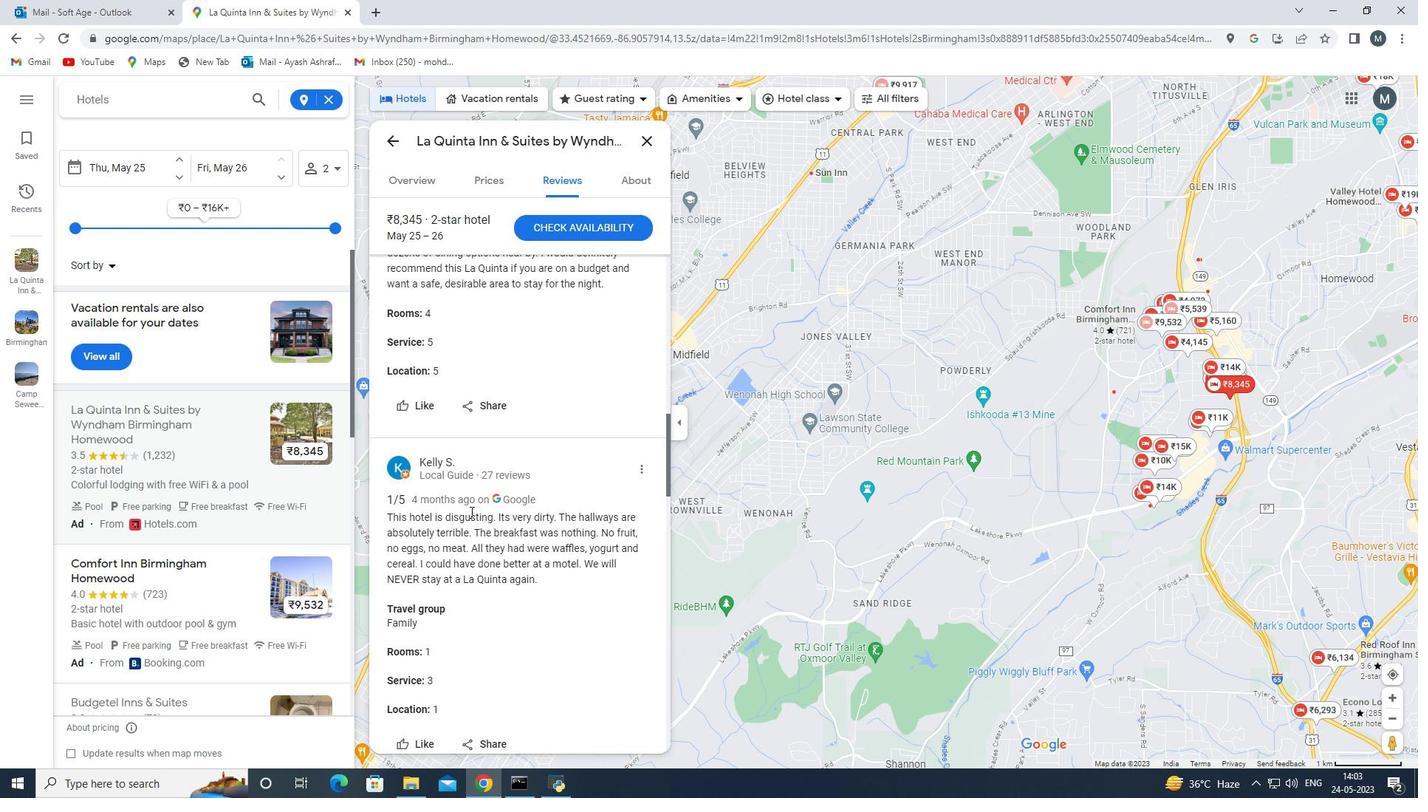 
Action: Mouse scrolled (471, 508) with delta (0, 0)
Screenshot: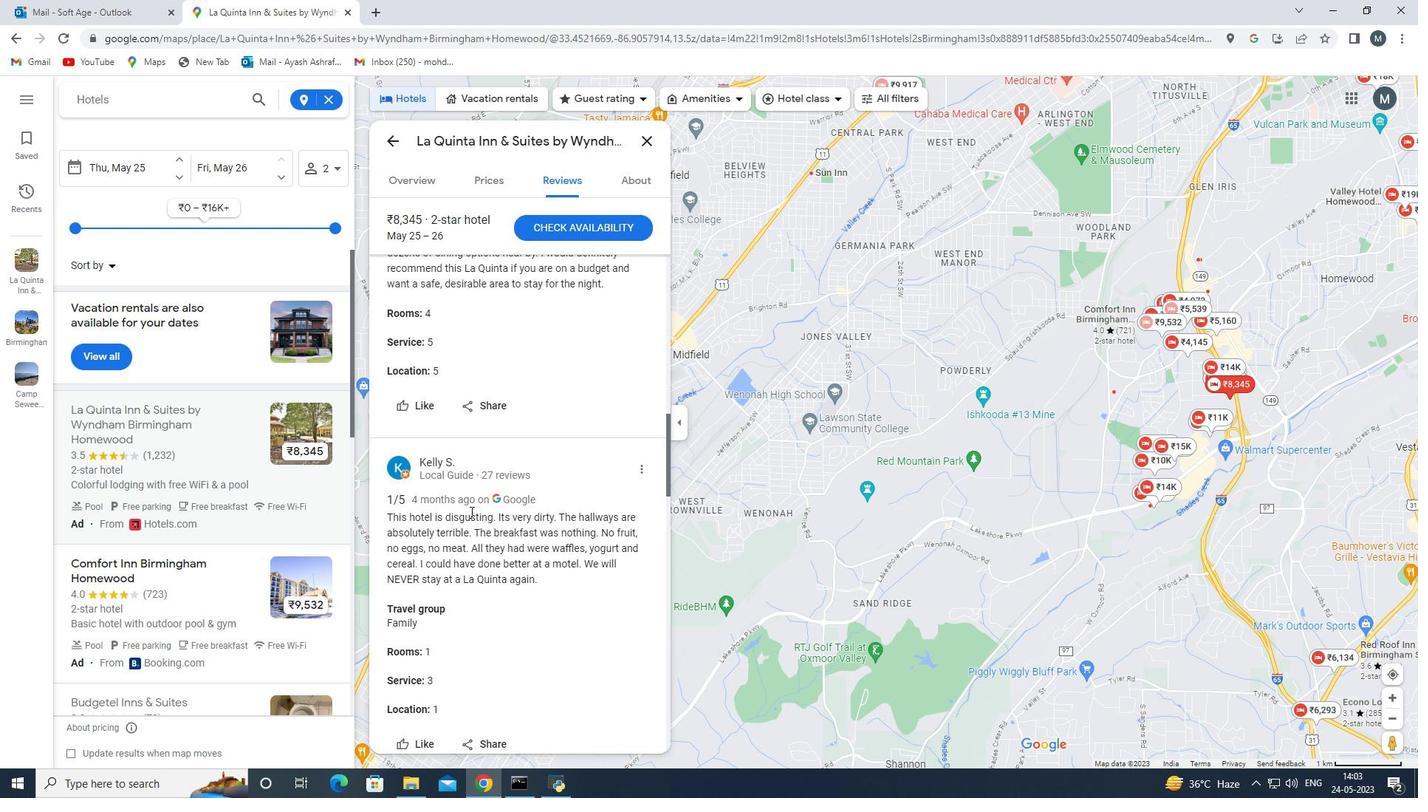 
Action: Mouse moved to (471, 506)
Screenshot: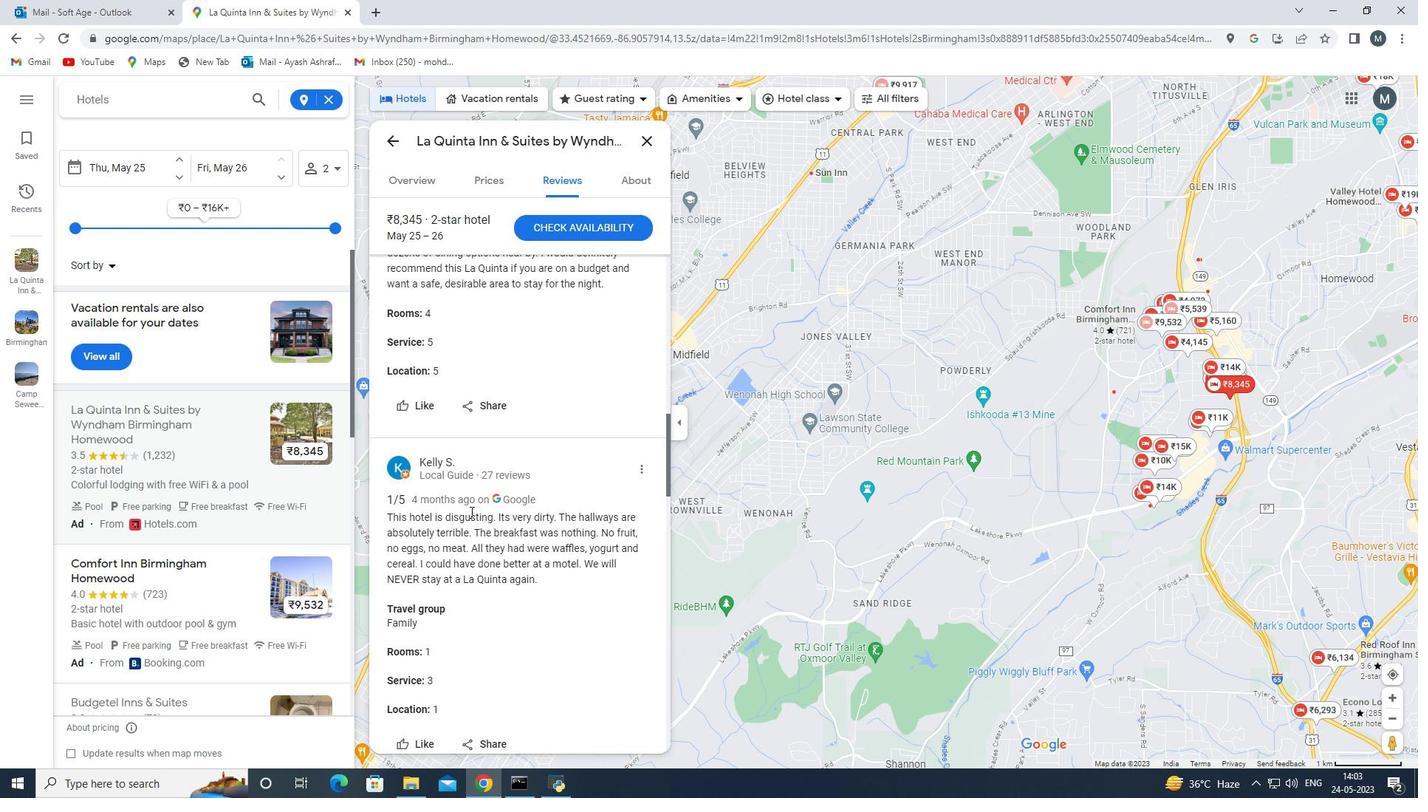 
Action: Mouse scrolled (471, 507) with delta (0, 0)
Screenshot: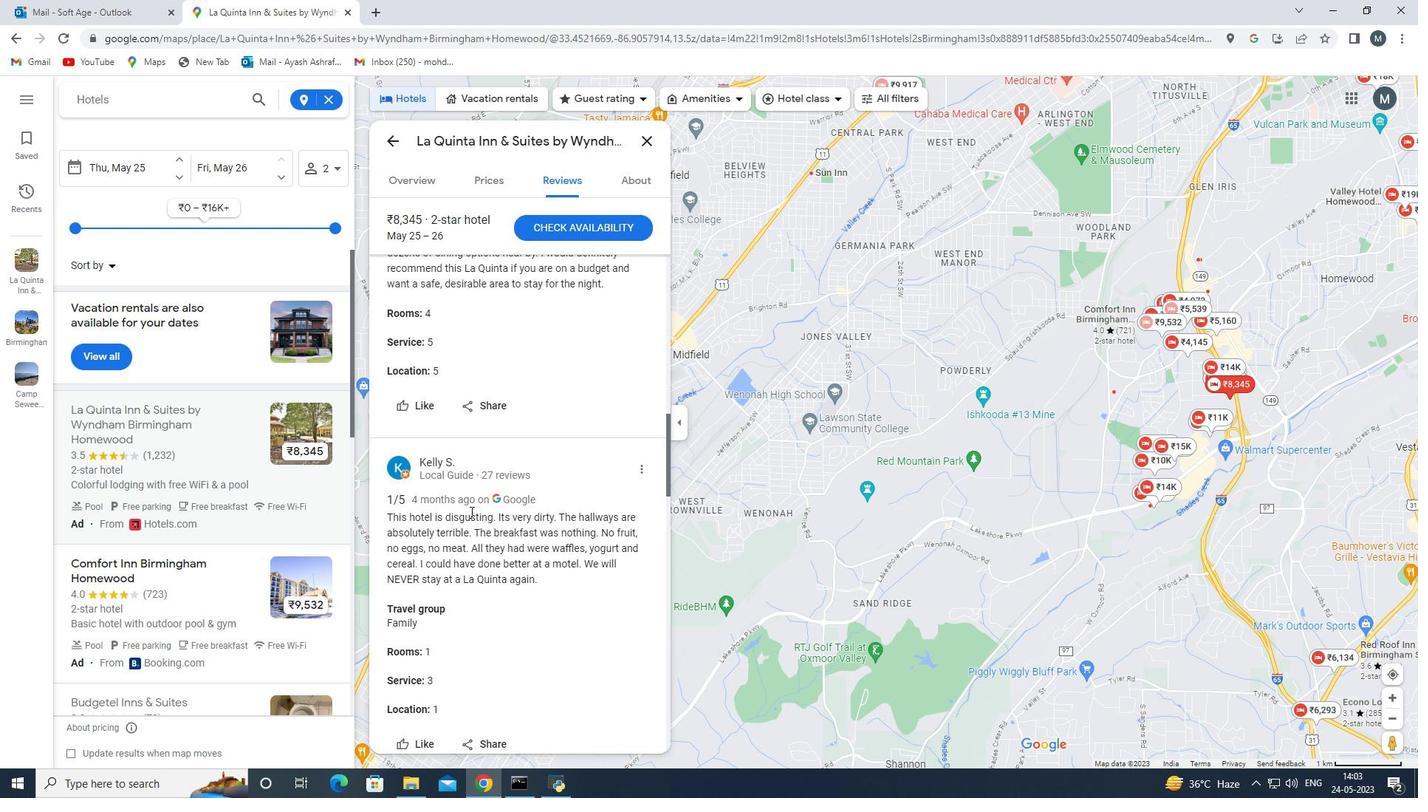 
Action: Mouse scrolled (471, 507) with delta (0, 0)
Screenshot: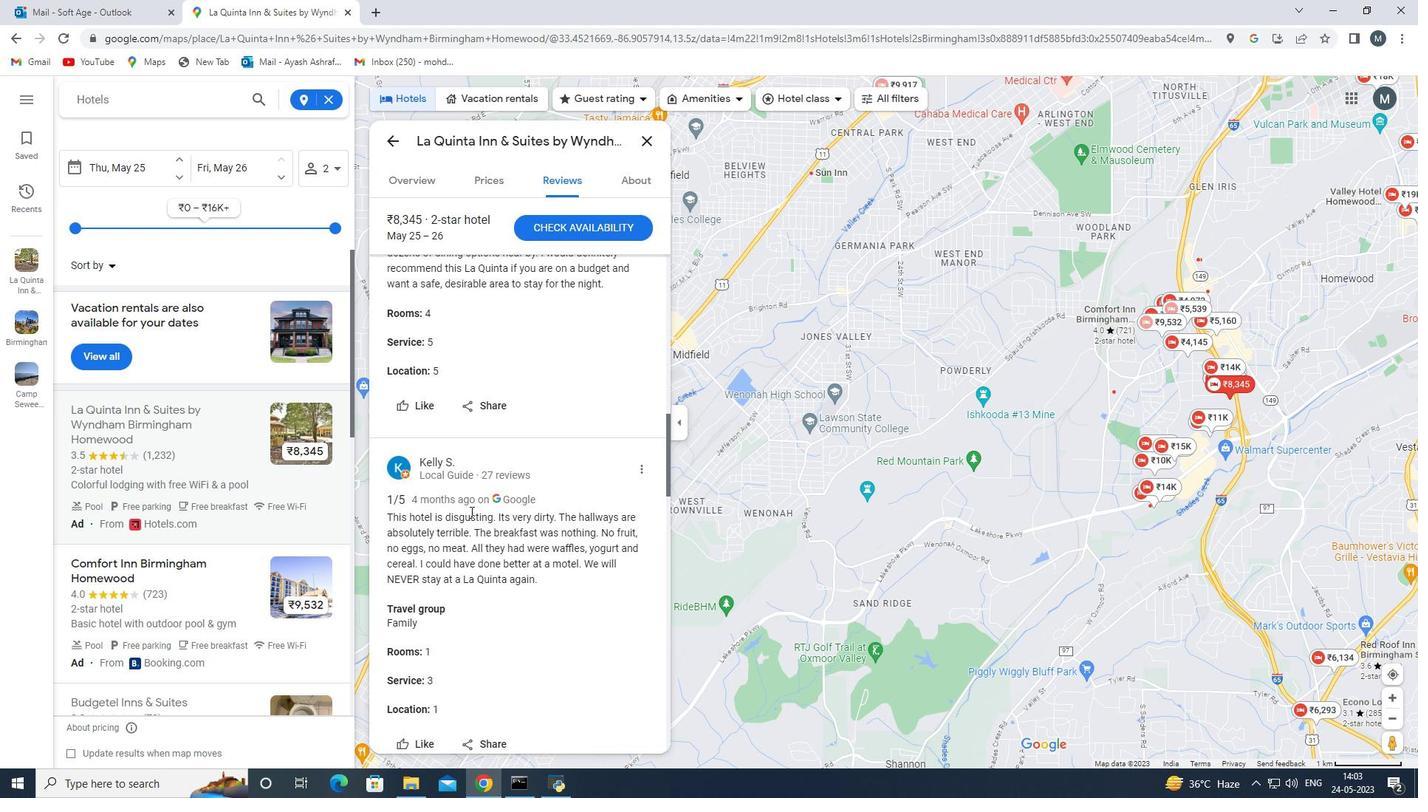 
Action: Mouse scrolled (471, 507) with delta (0, 0)
Screenshot: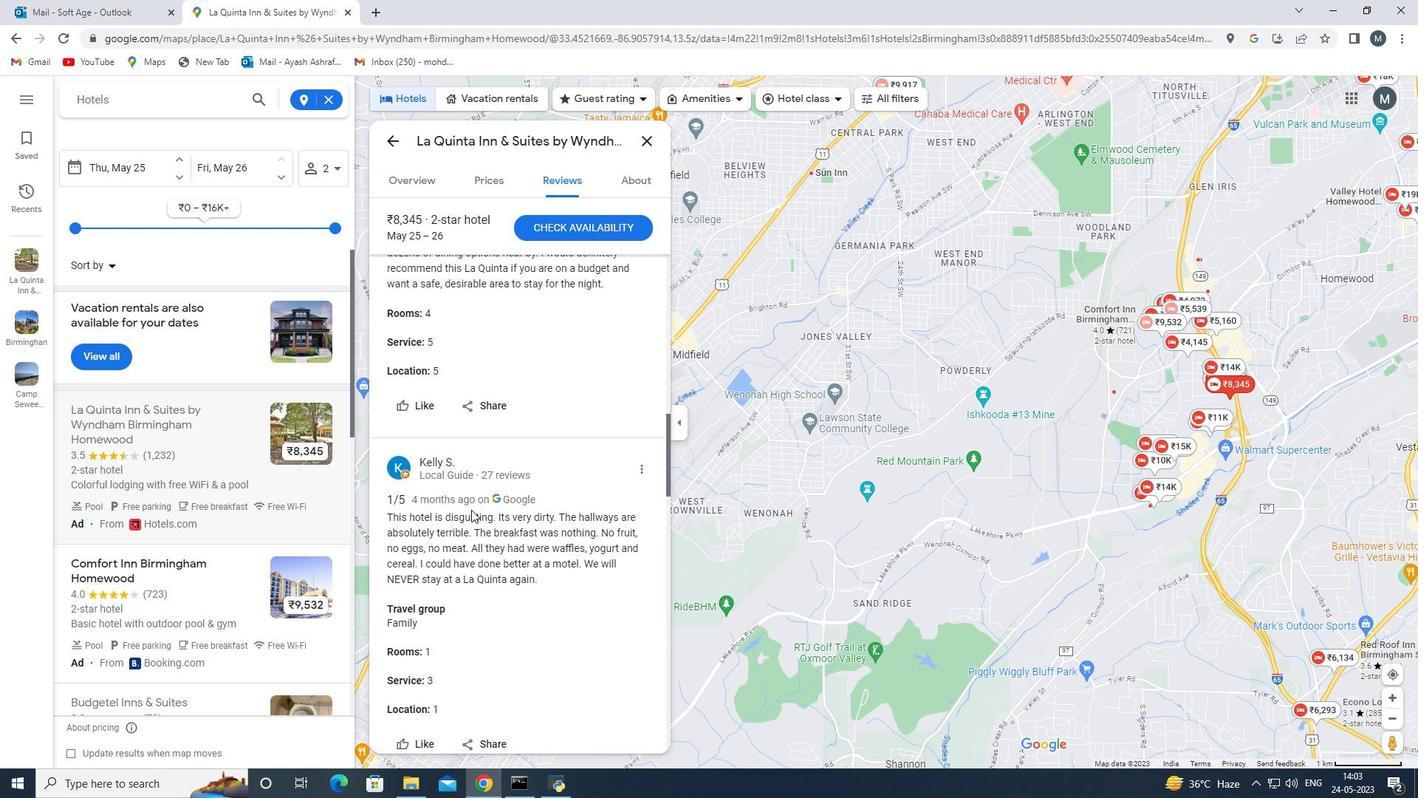 
Action: Mouse moved to (471, 512)
Screenshot: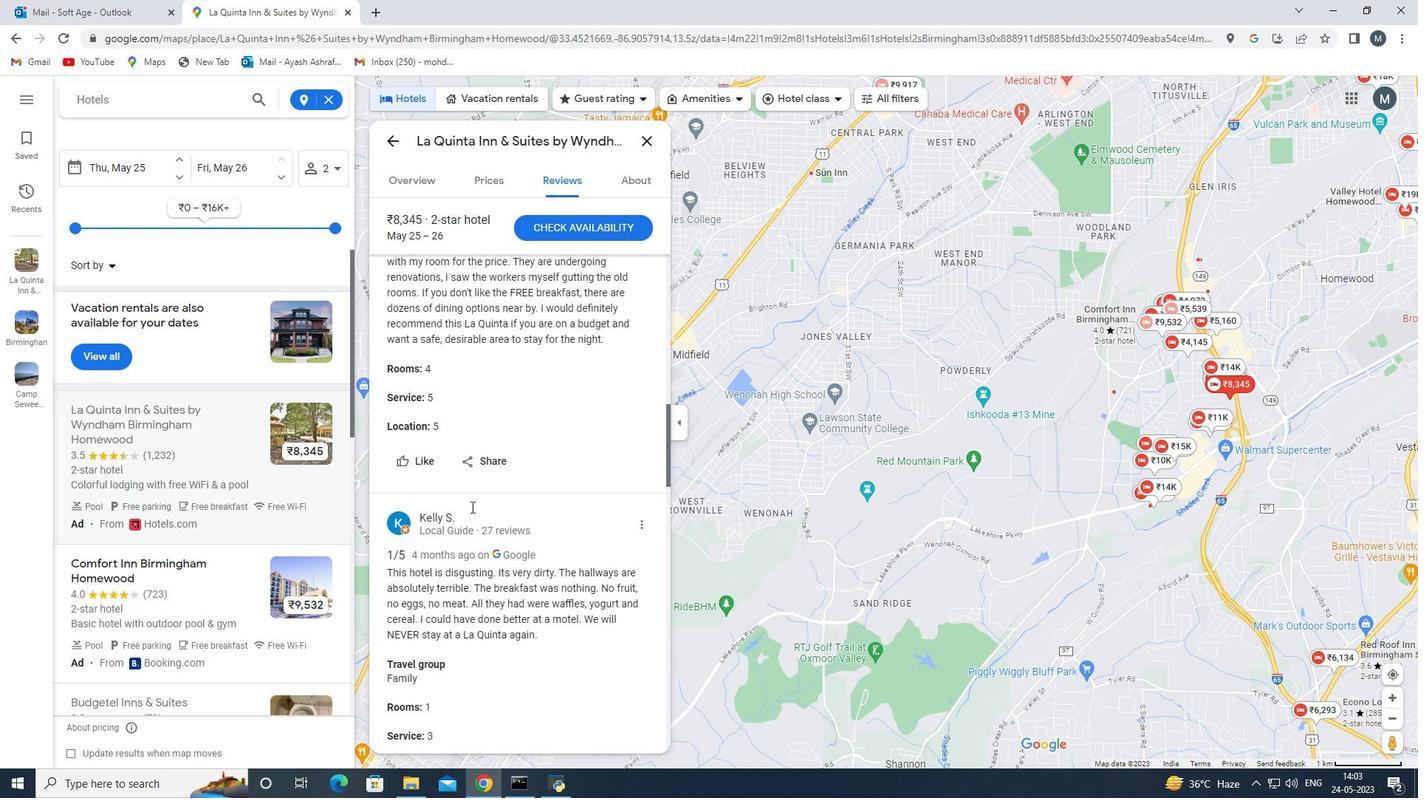 
Action: Mouse scrolled (471, 512) with delta (0, 0)
Screenshot: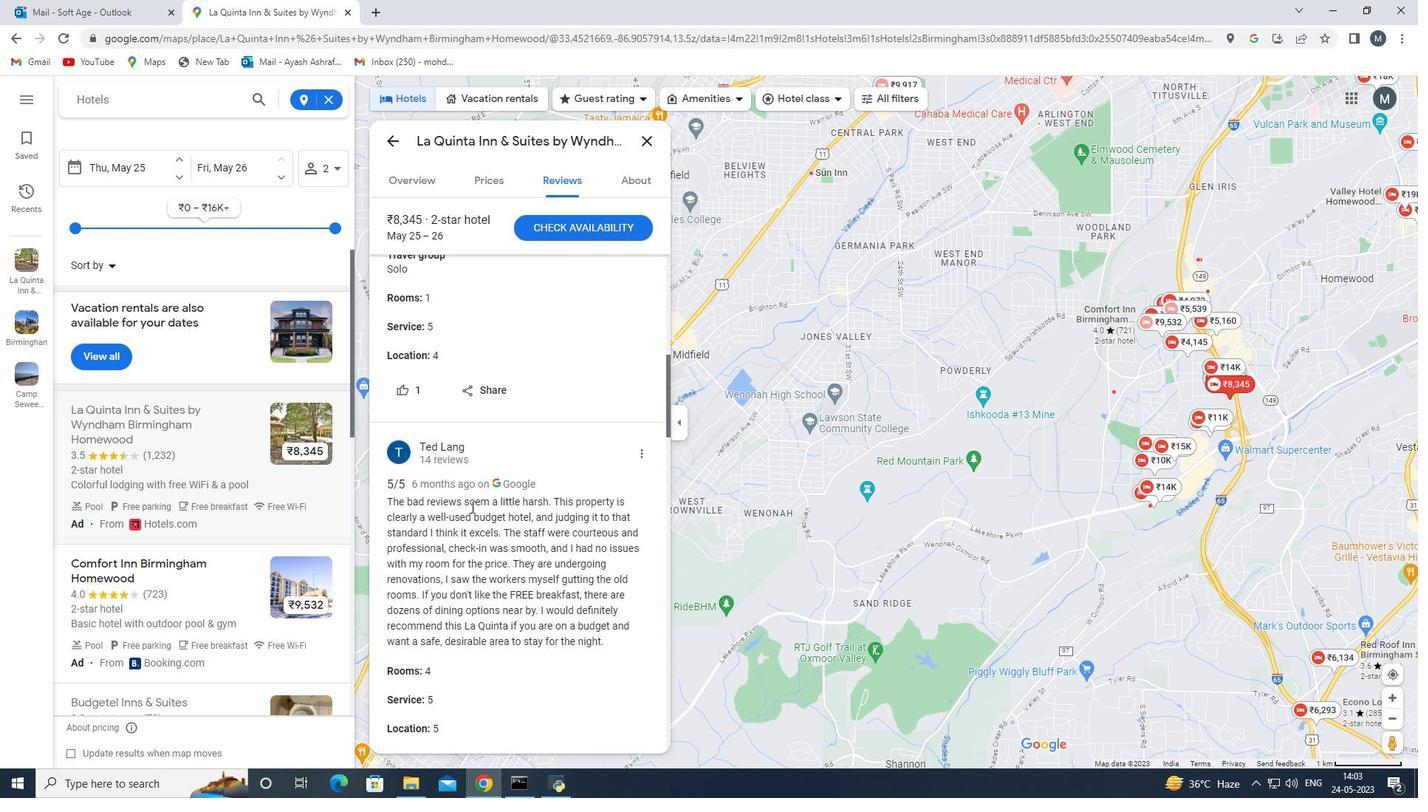 
Action: Mouse moved to (471, 512)
Screenshot: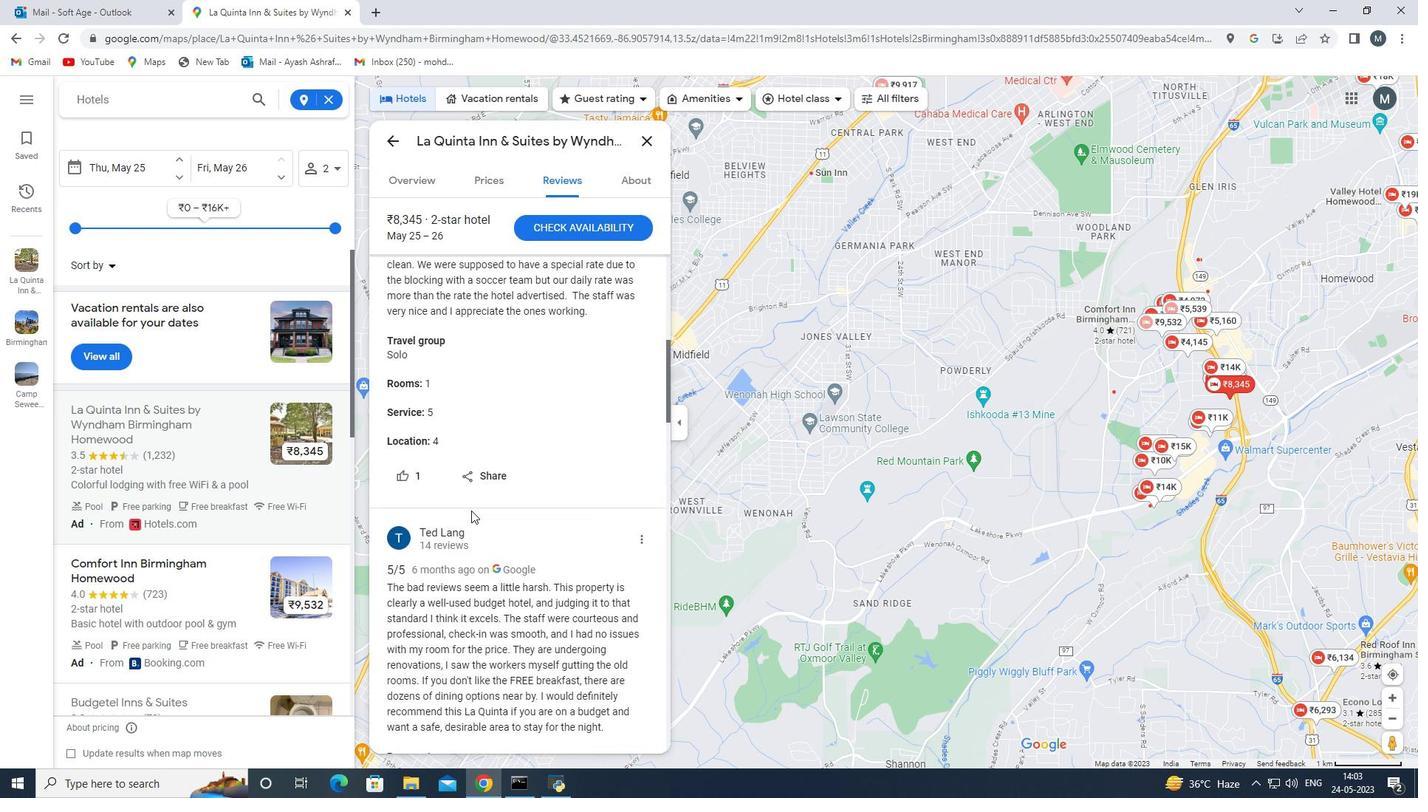 
Action: Mouse scrolled (471, 512) with delta (0, 0)
Screenshot: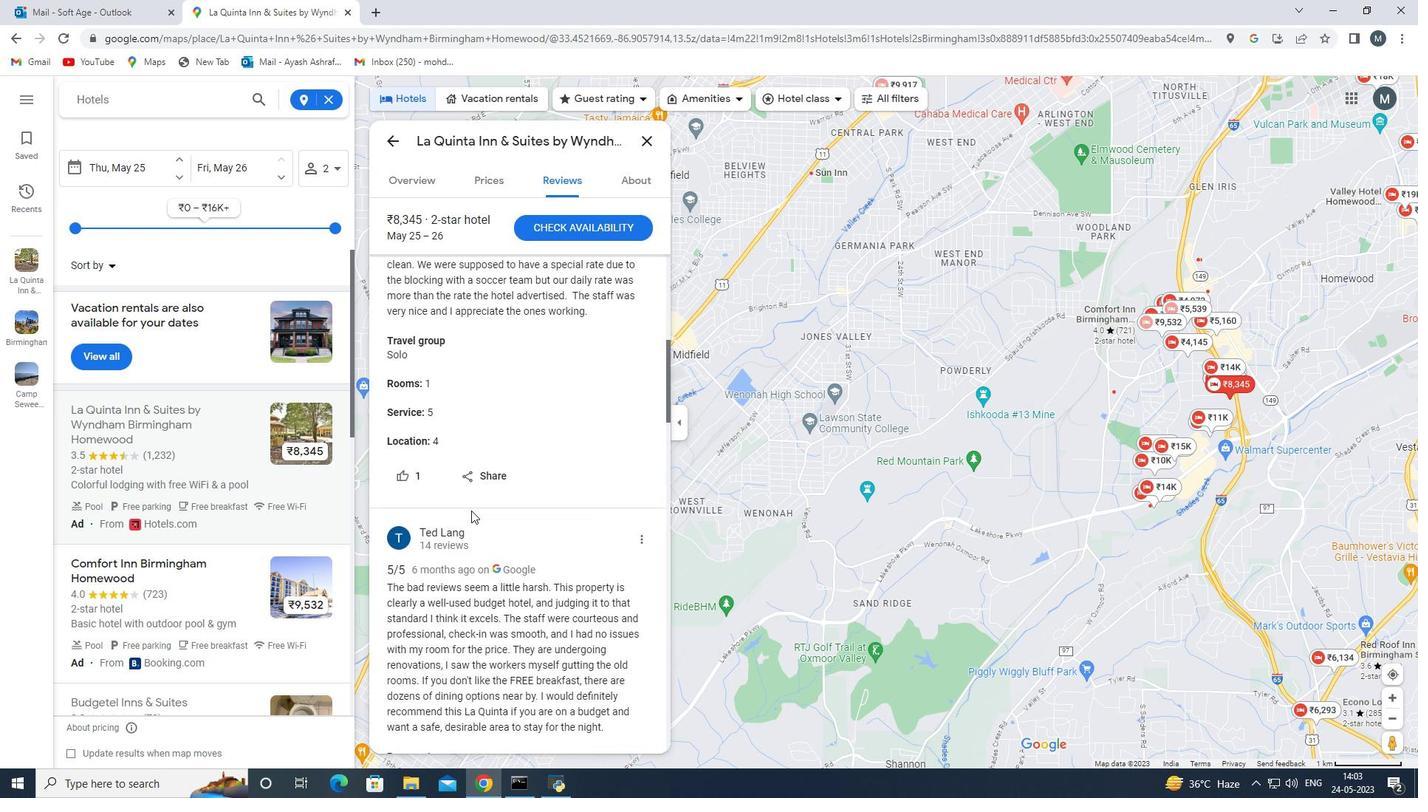 
Action: Mouse scrolled (471, 512) with delta (0, 0)
Screenshot: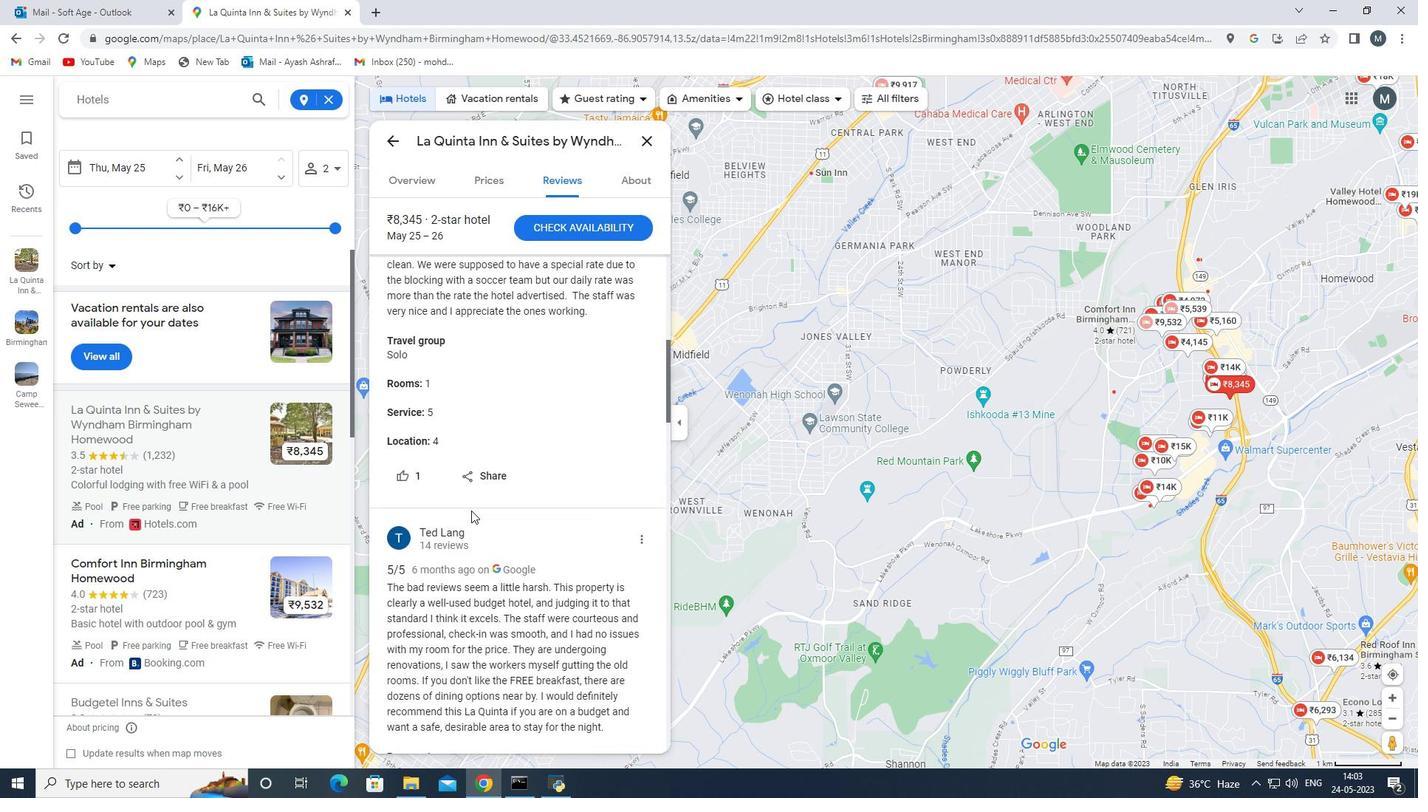 
Action: Mouse scrolled (471, 512) with delta (0, 0)
Screenshot: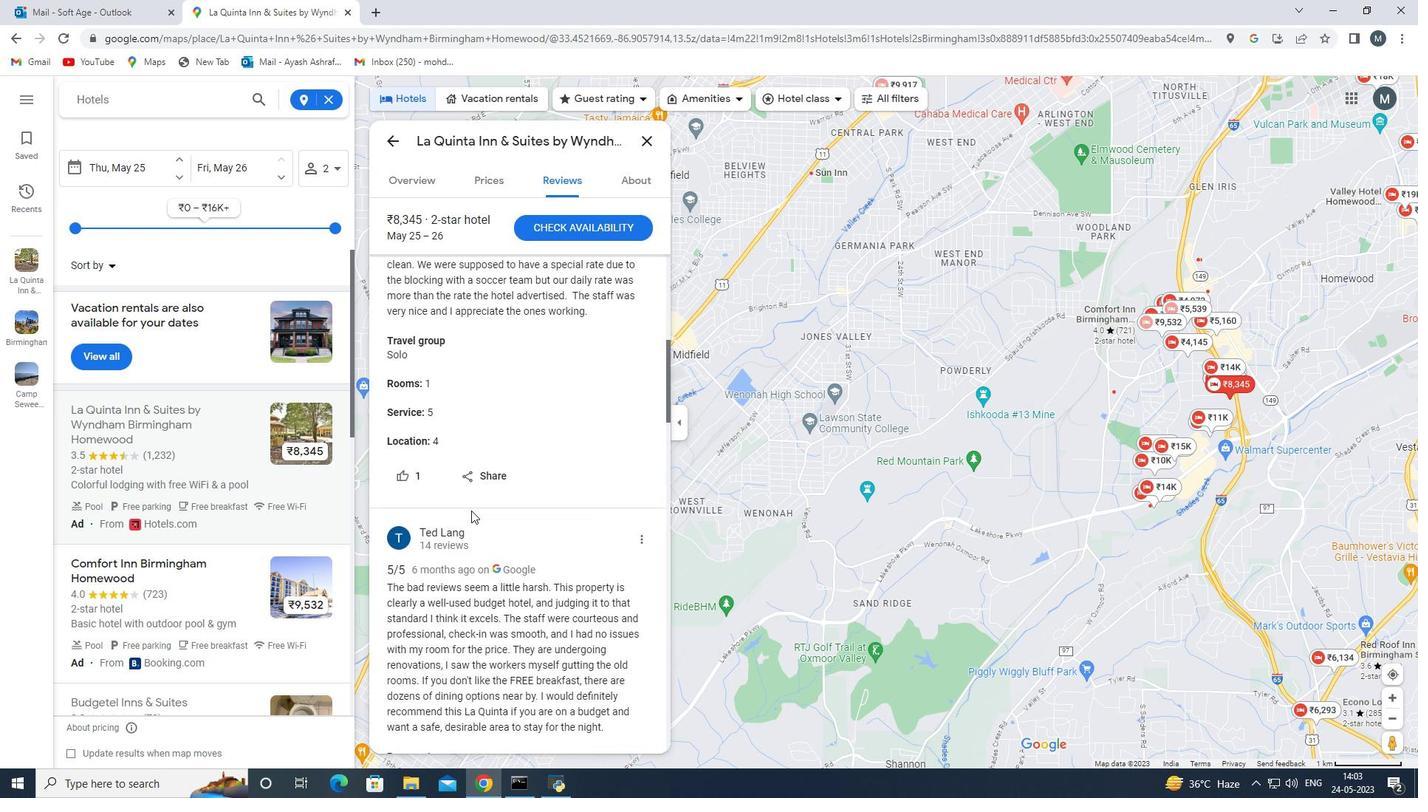 
Action: Mouse moved to (468, 505)
Screenshot: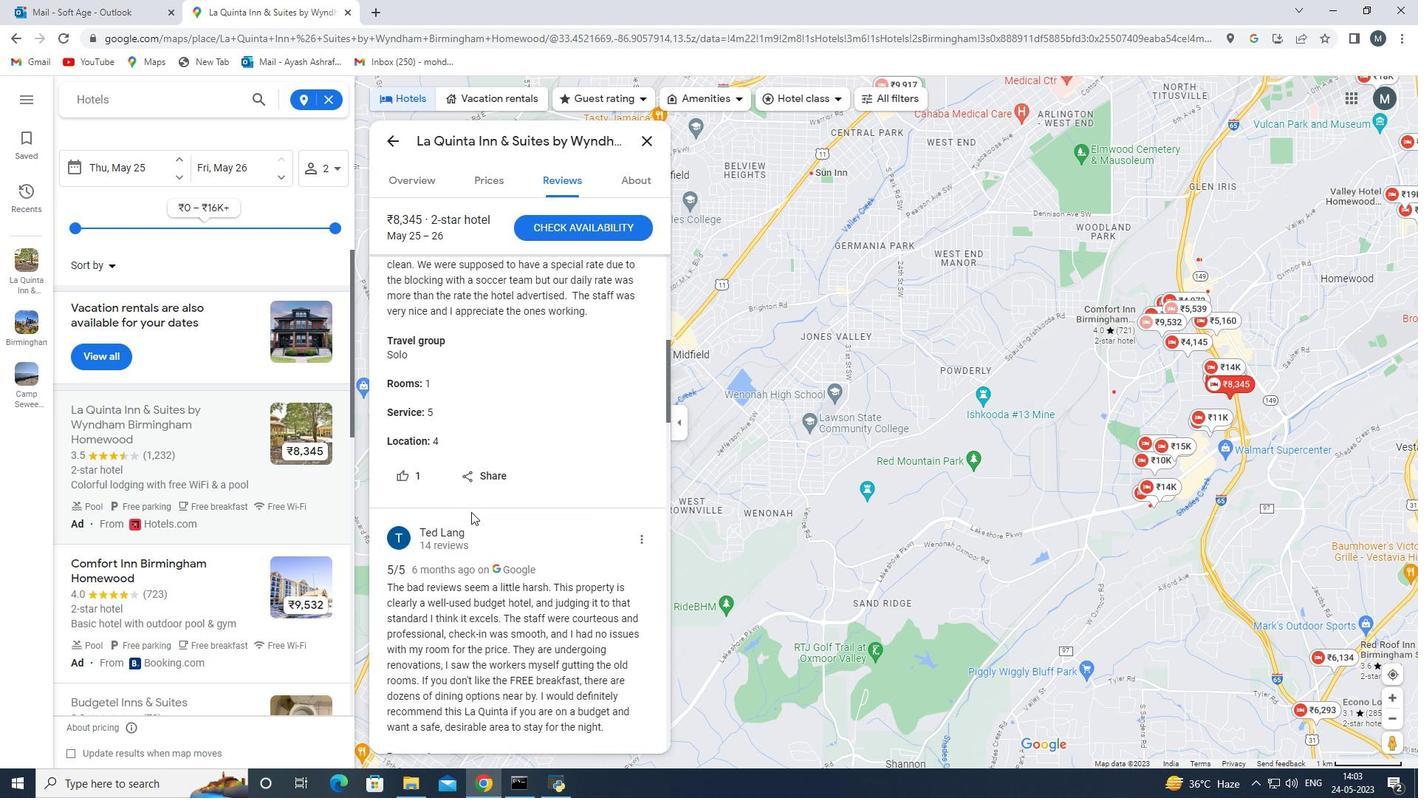 
Action: Mouse scrolled (470, 512) with delta (0, 0)
Screenshot: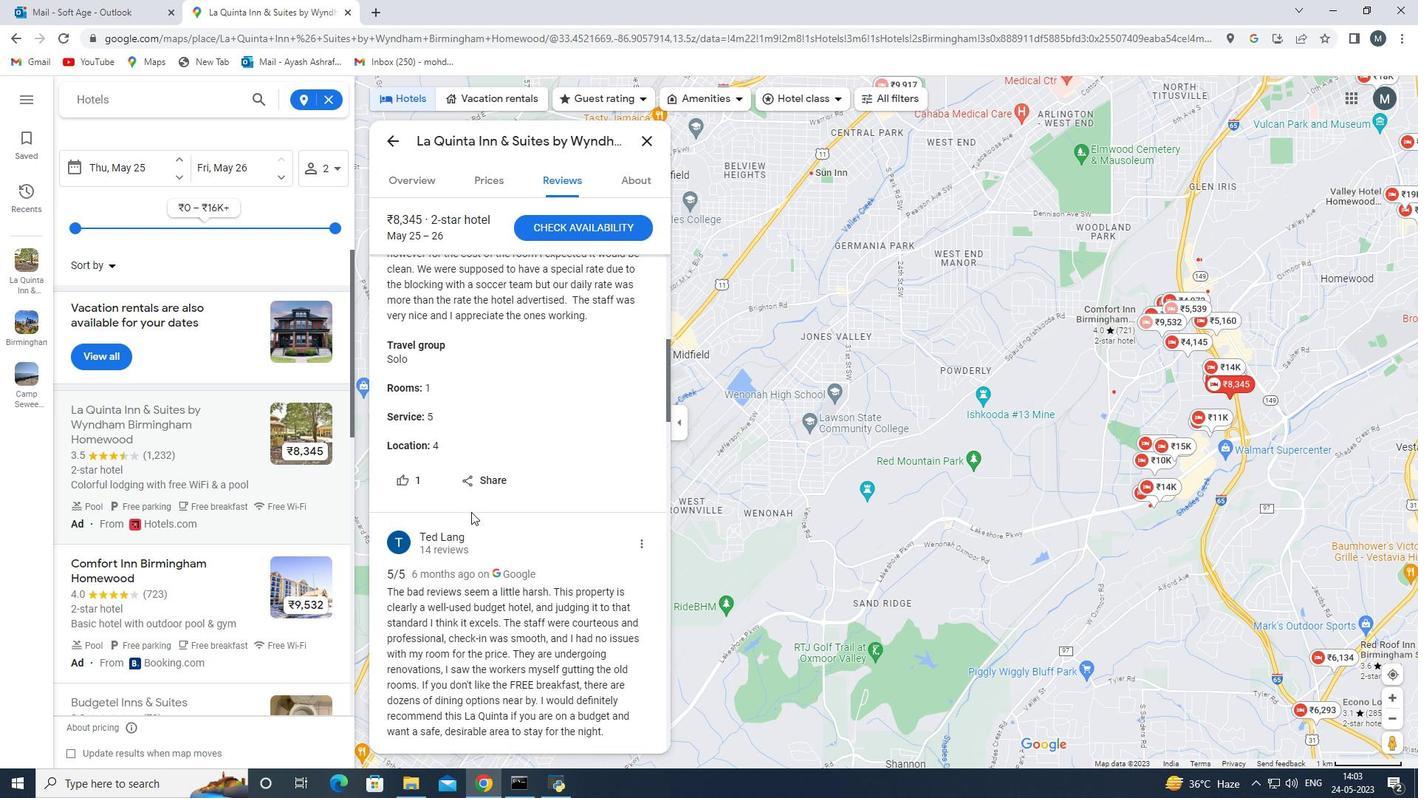 
Action: Mouse moved to (468, 503)
Screenshot: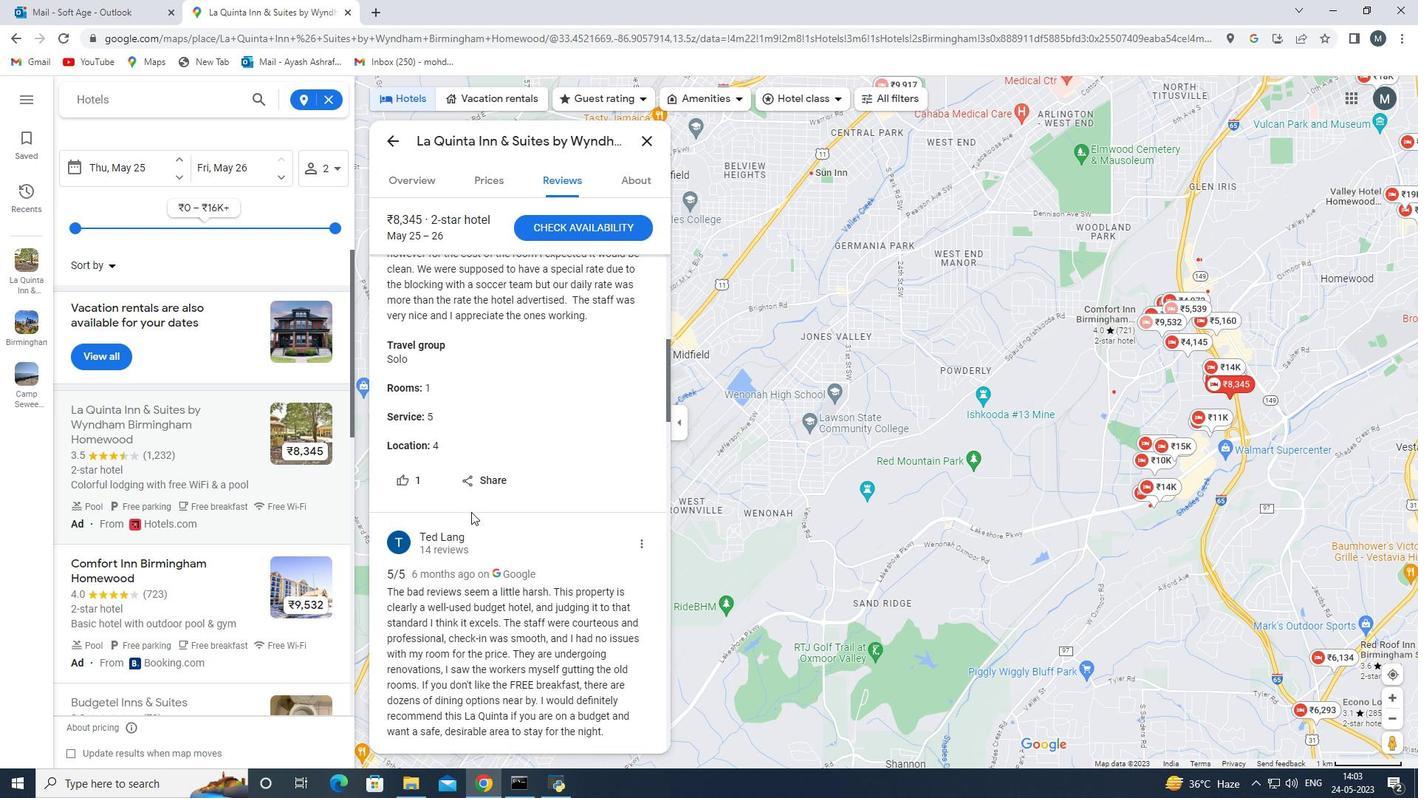
Action: Mouse scrolled (468, 505) with delta (0, 0)
Screenshot: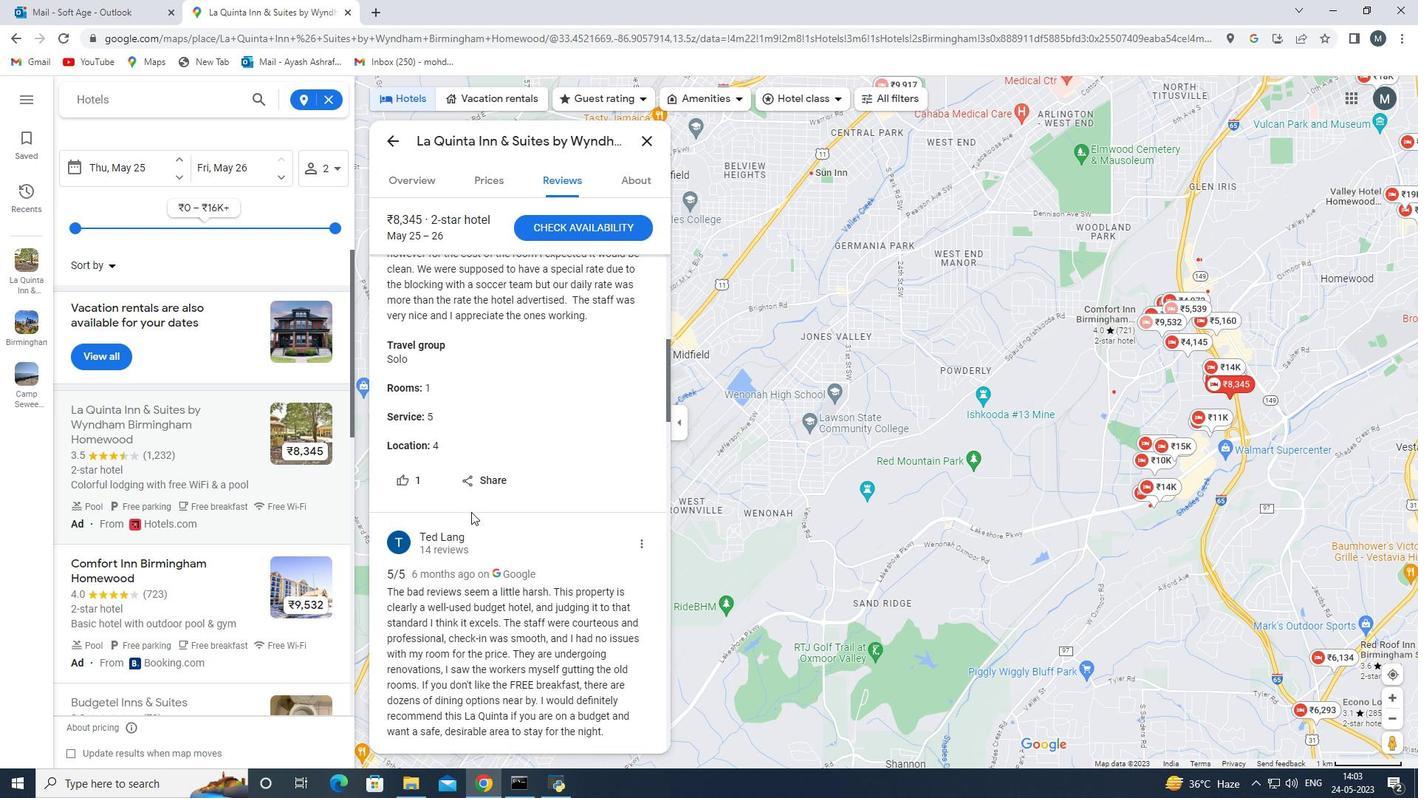 
Action: Mouse moved to (468, 508)
Screenshot: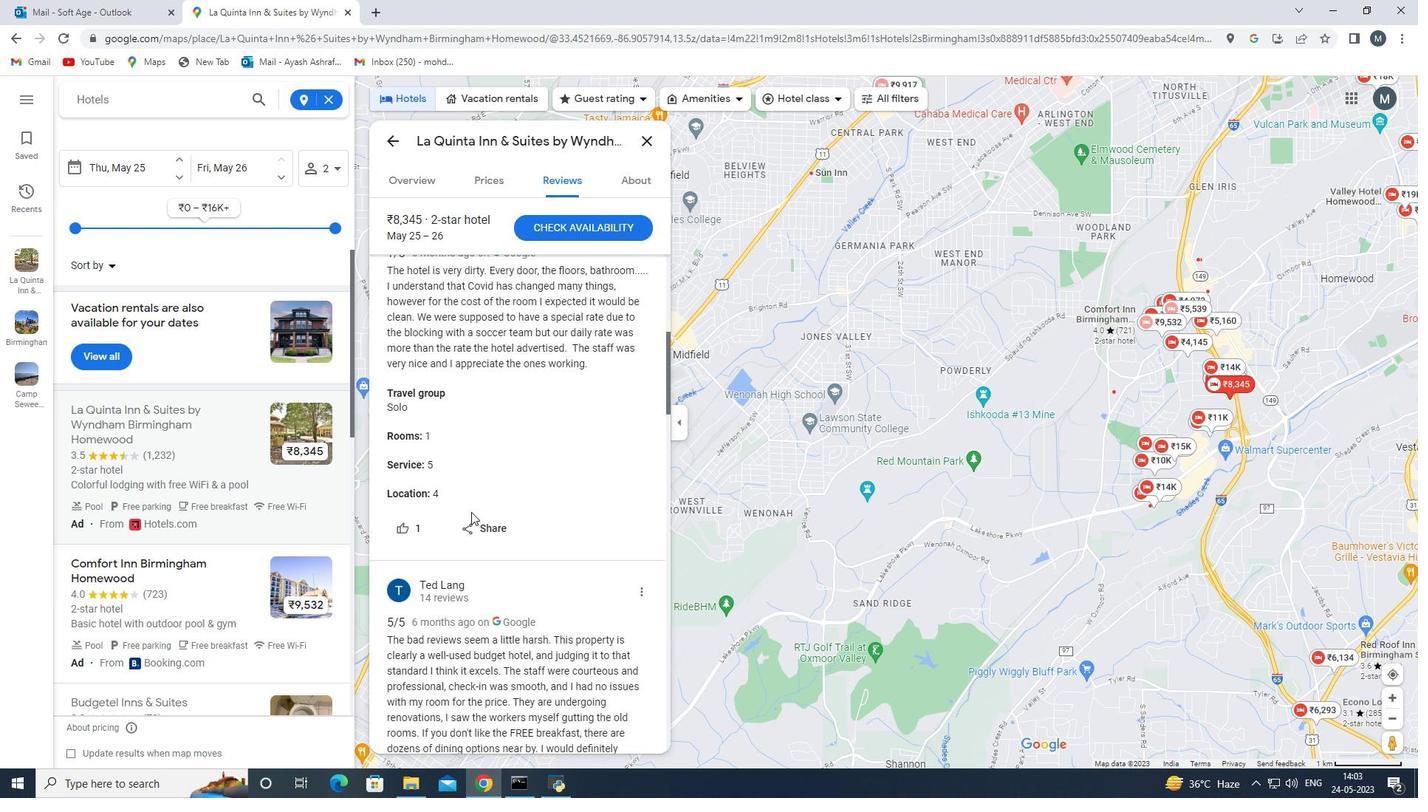 
Action: Mouse scrolled (468, 509) with delta (0, 0)
Screenshot: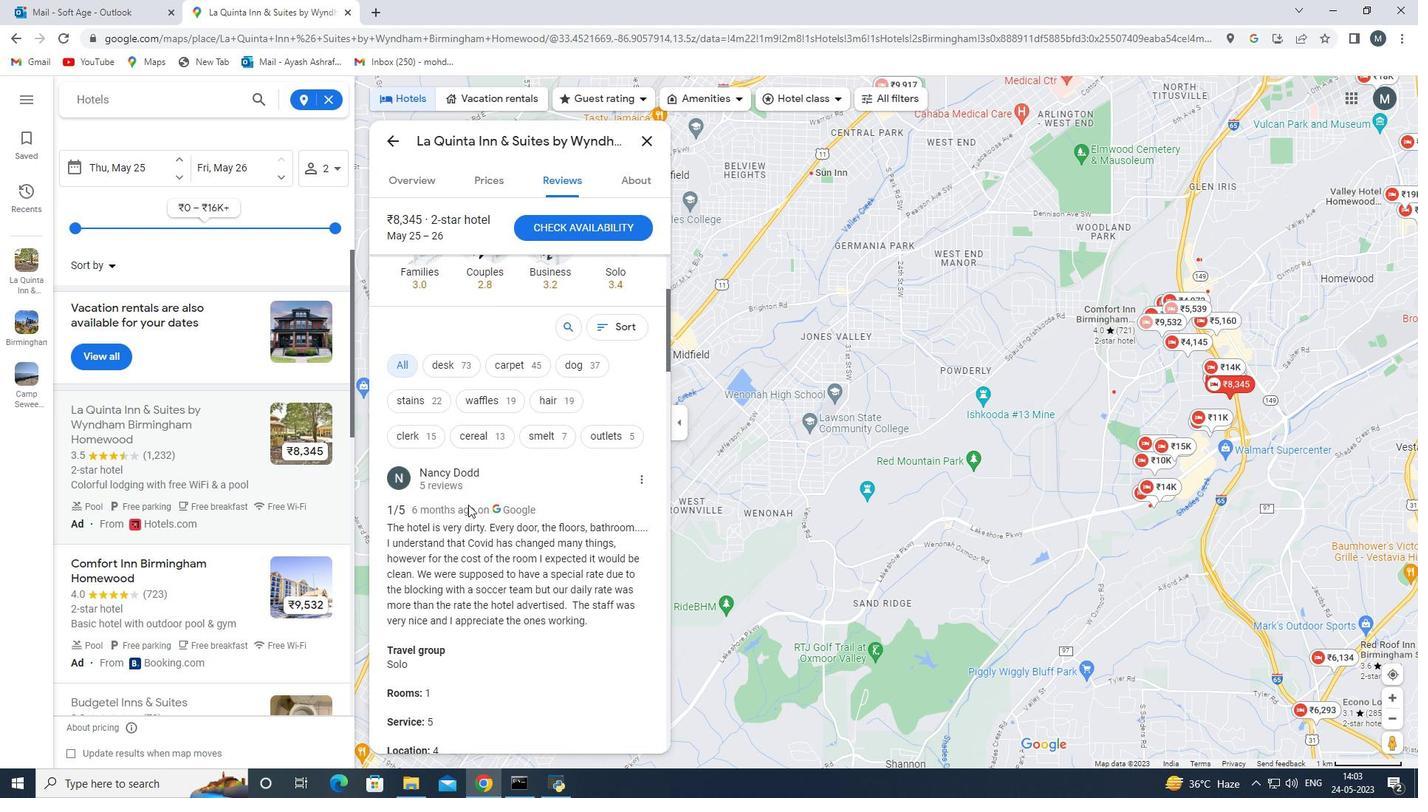 
Action: Mouse scrolled (468, 509) with delta (0, 0)
Screenshot: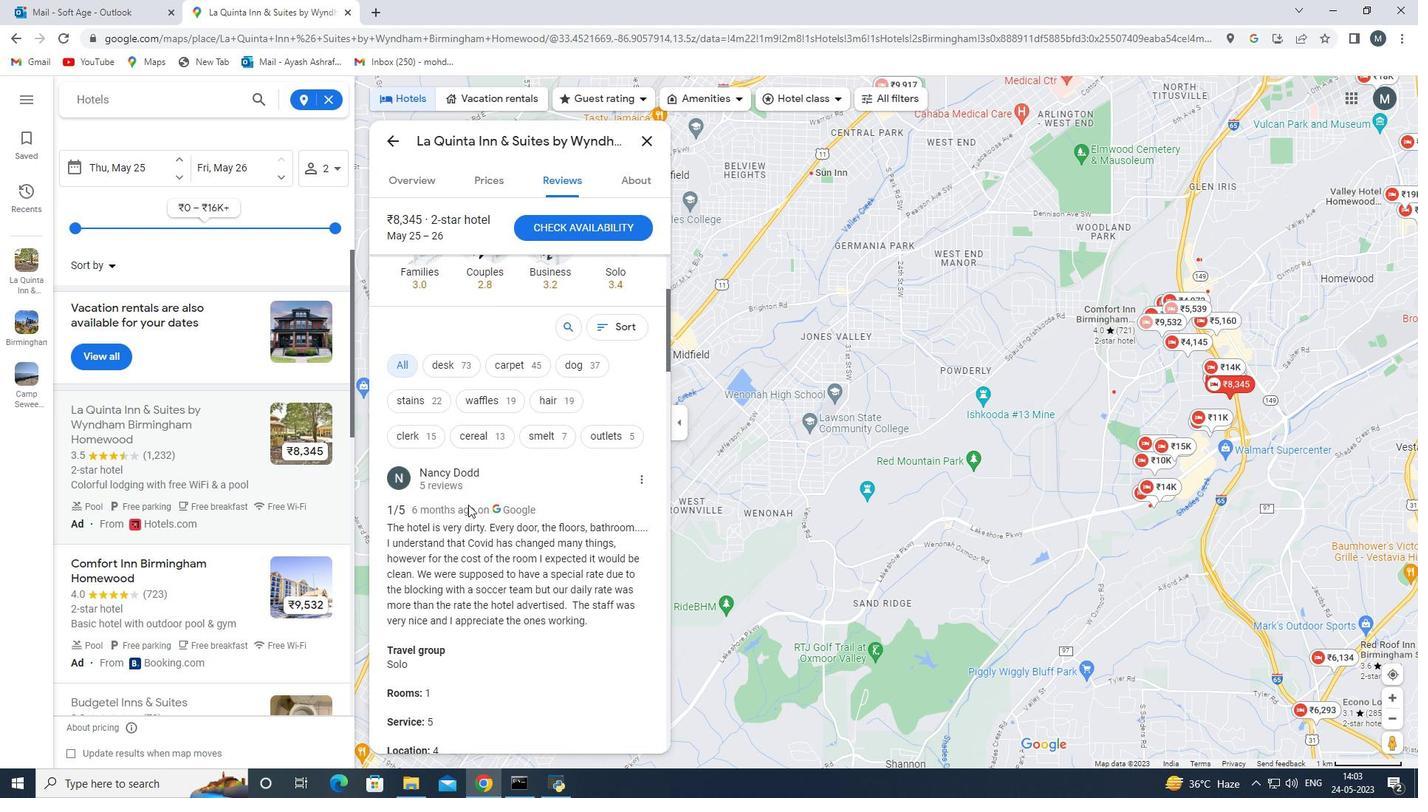 
Action: Mouse scrolled (468, 509) with delta (0, 0)
Screenshot: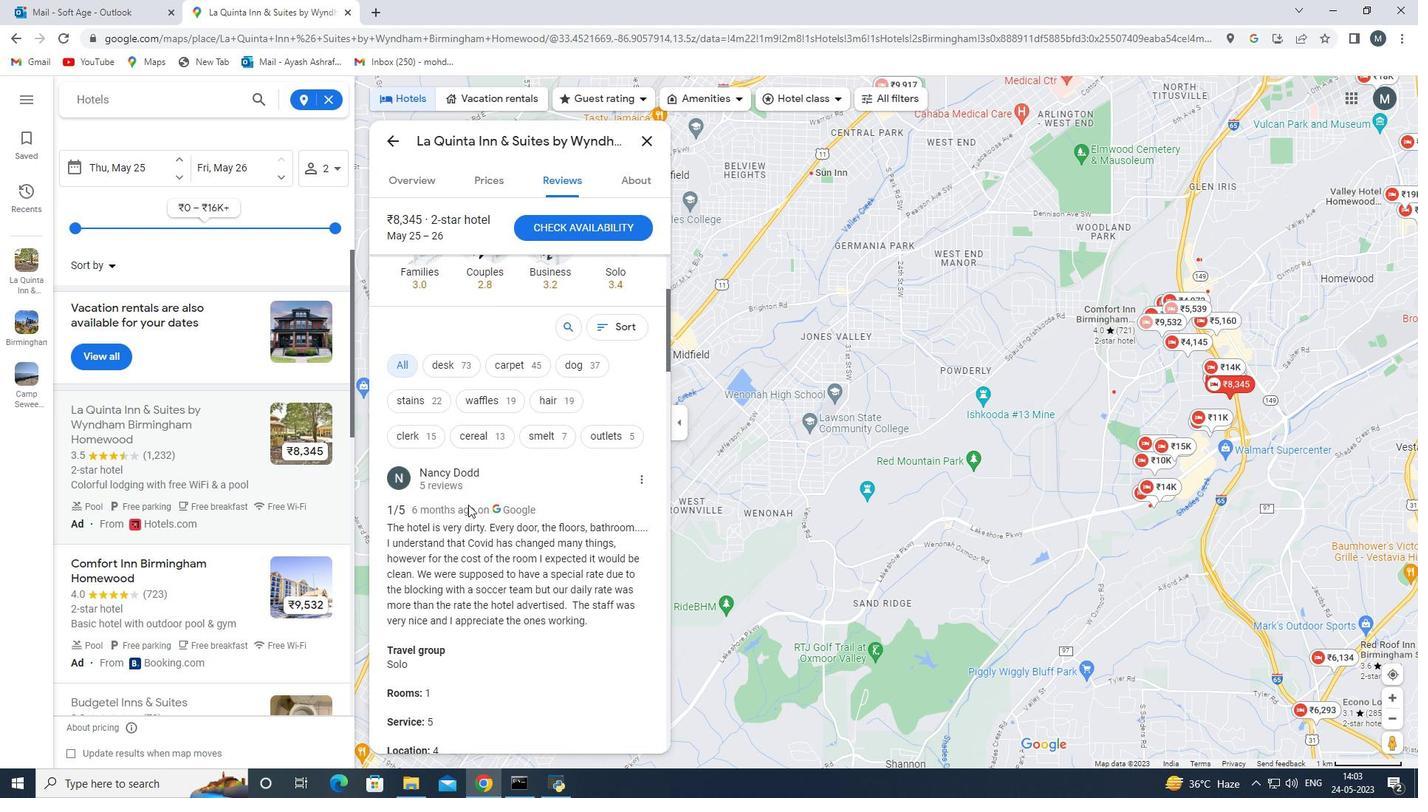 
Action: Mouse scrolled (468, 509) with delta (0, 0)
Screenshot: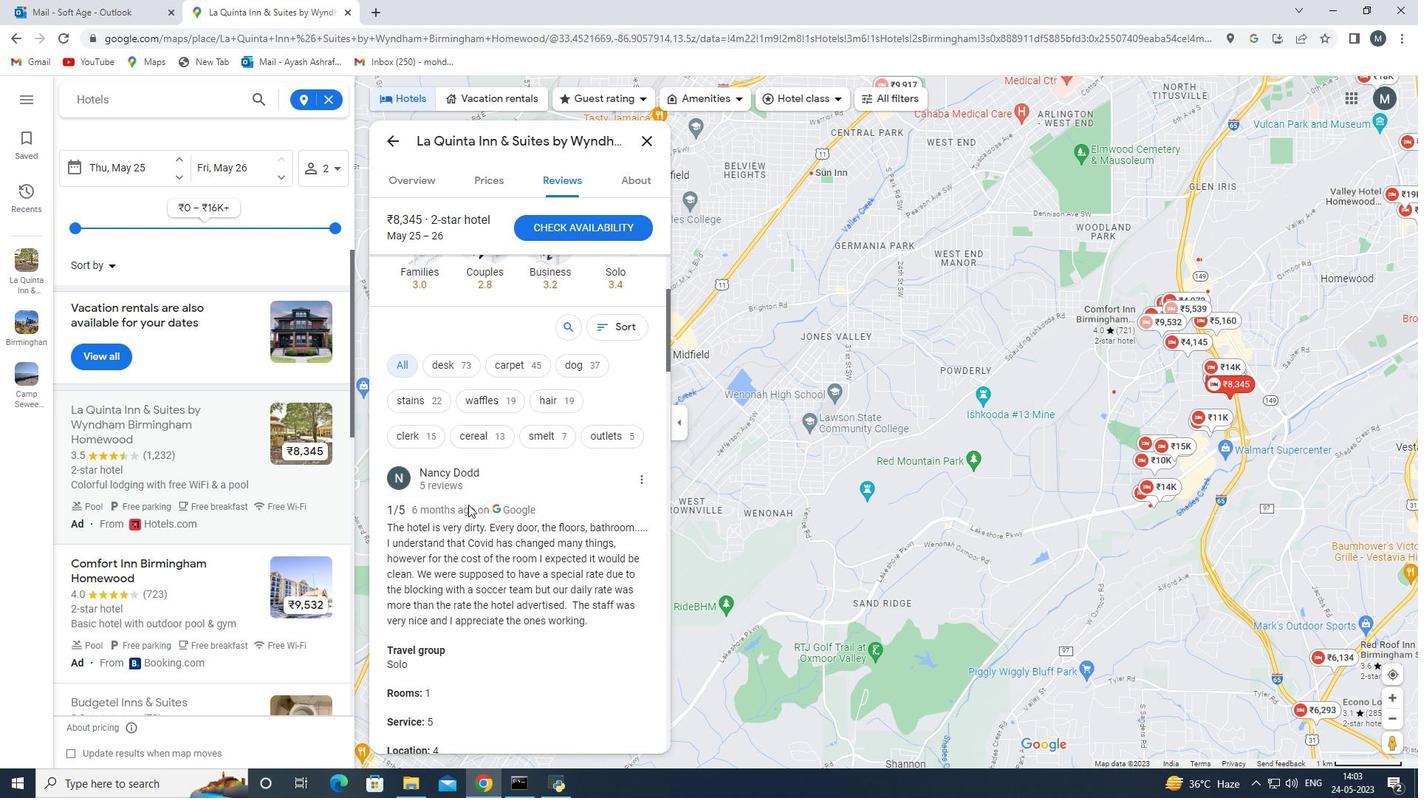 
Action: Mouse scrolled (468, 509) with delta (0, 0)
Screenshot: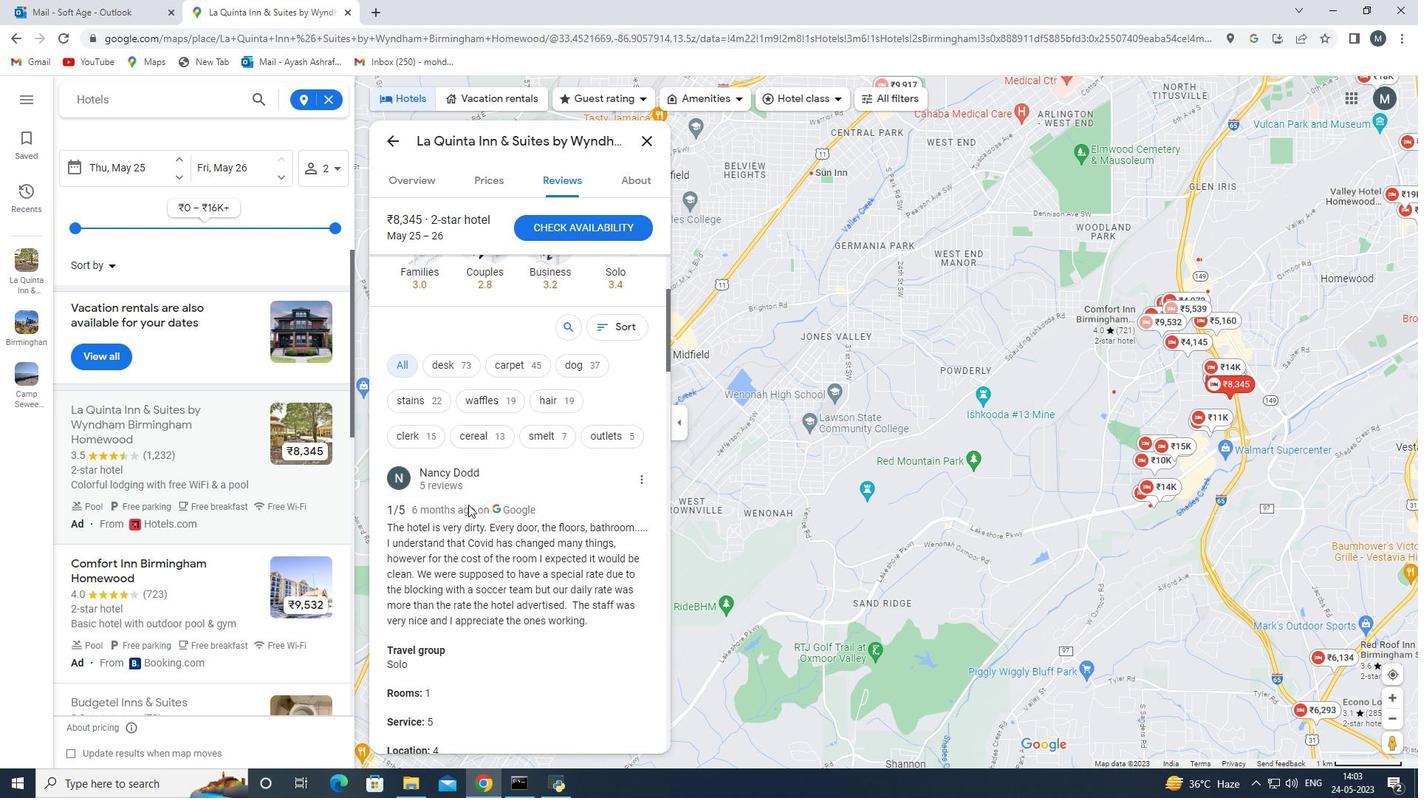 
Action: Mouse scrolled (468, 509) with delta (0, 0)
Screenshot: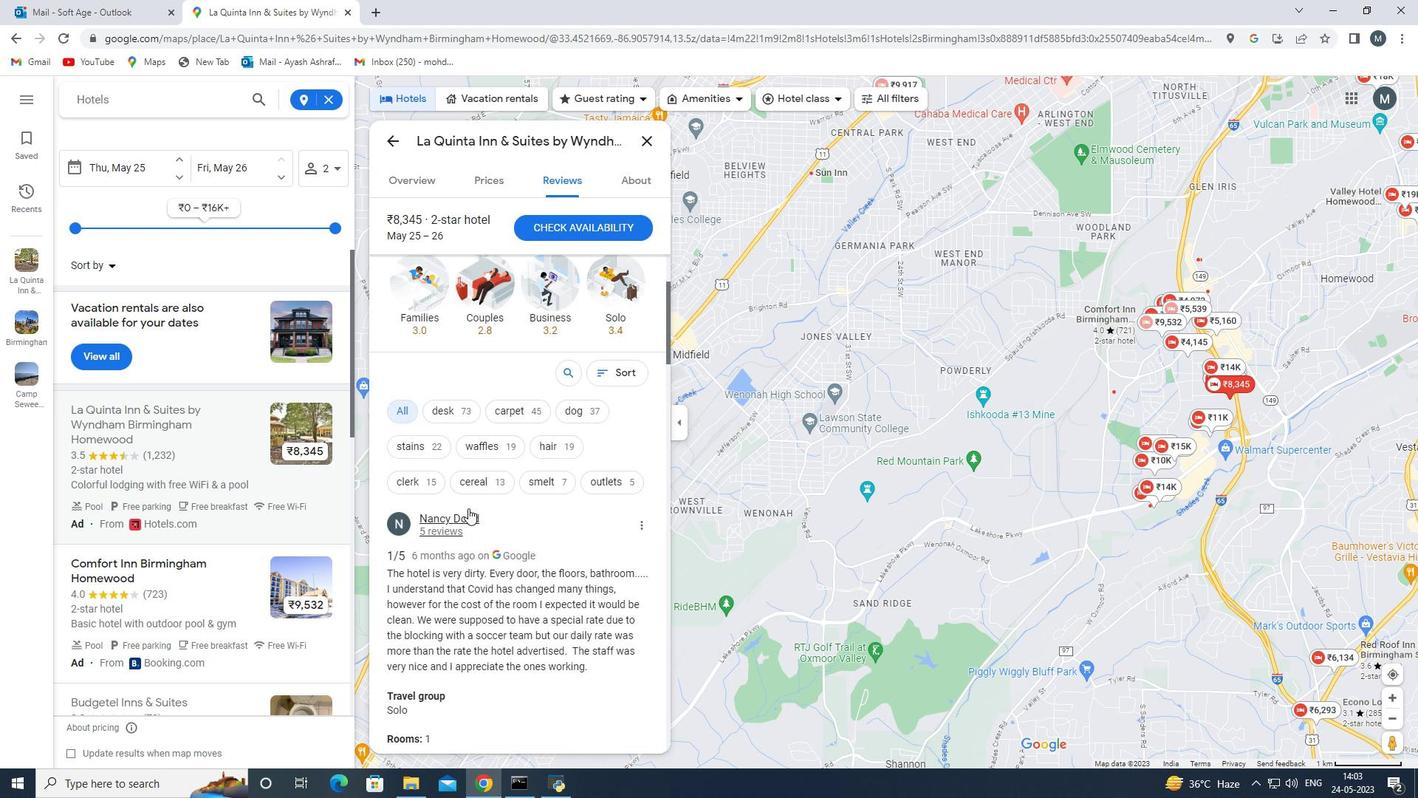 
Action: Mouse moved to (463, 520)
Screenshot: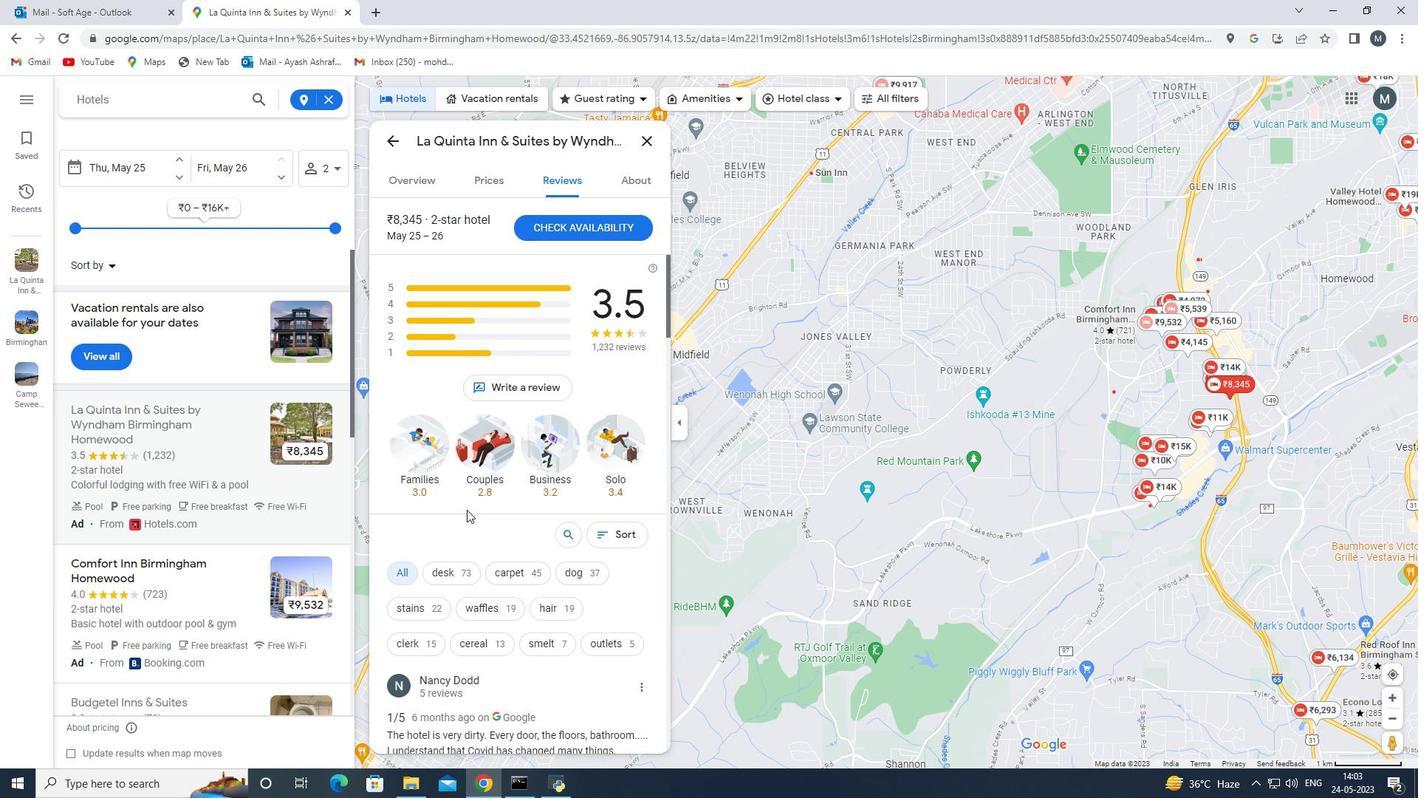 
Action: Mouse scrolled (463, 521) with delta (0, 0)
Screenshot: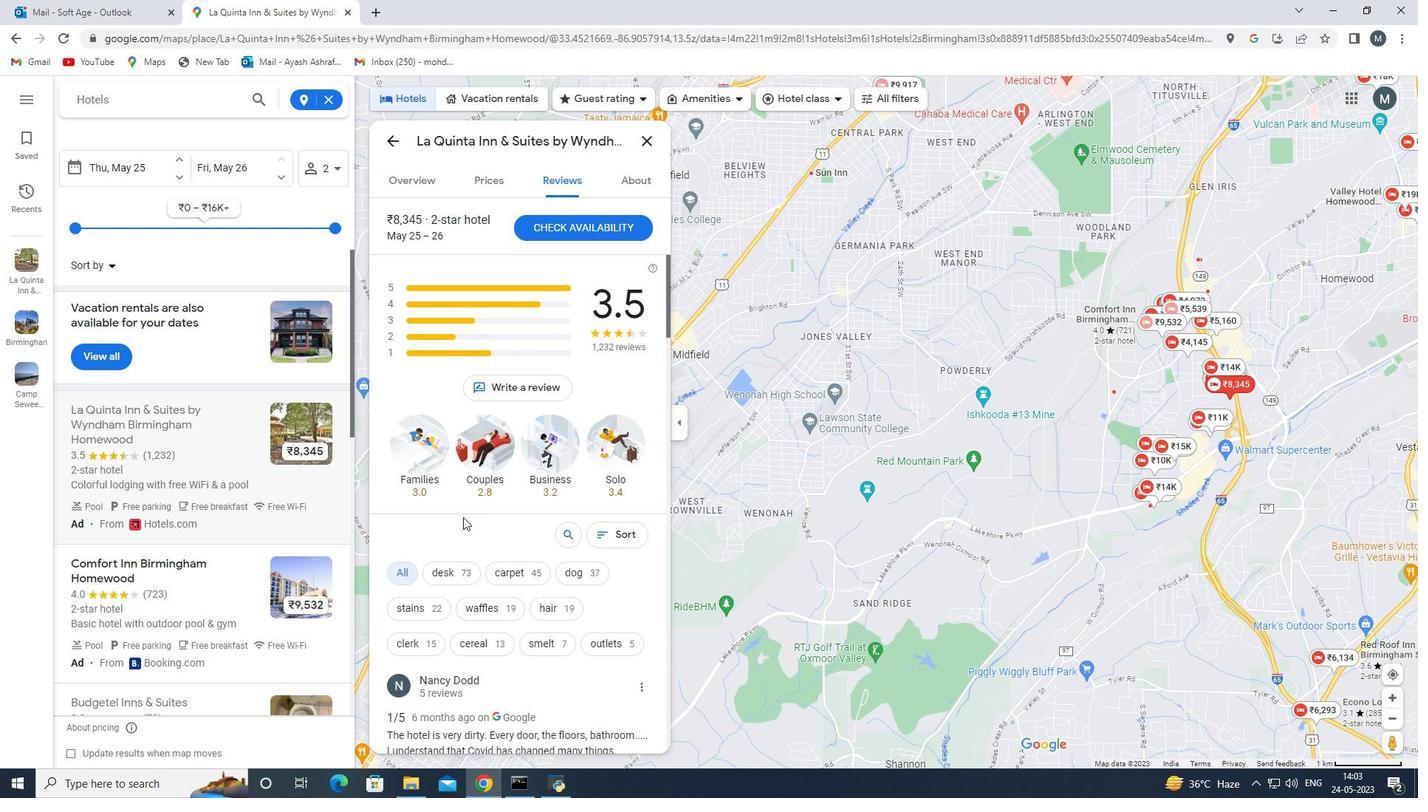 
Action: Mouse scrolled (463, 521) with delta (0, 0)
Screenshot: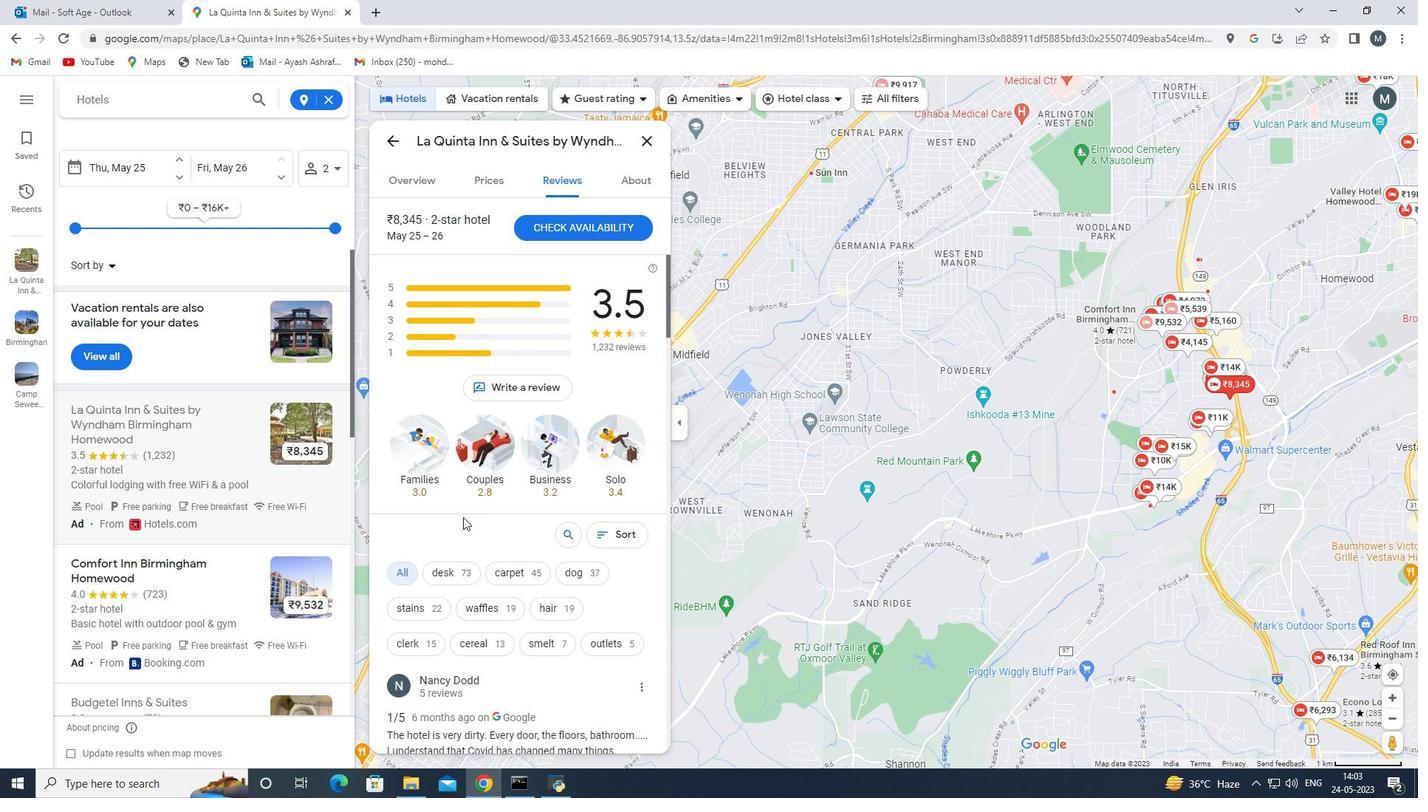 
Action: Mouse scrolled (463, 521) with delta (0, 0)
Screenshot: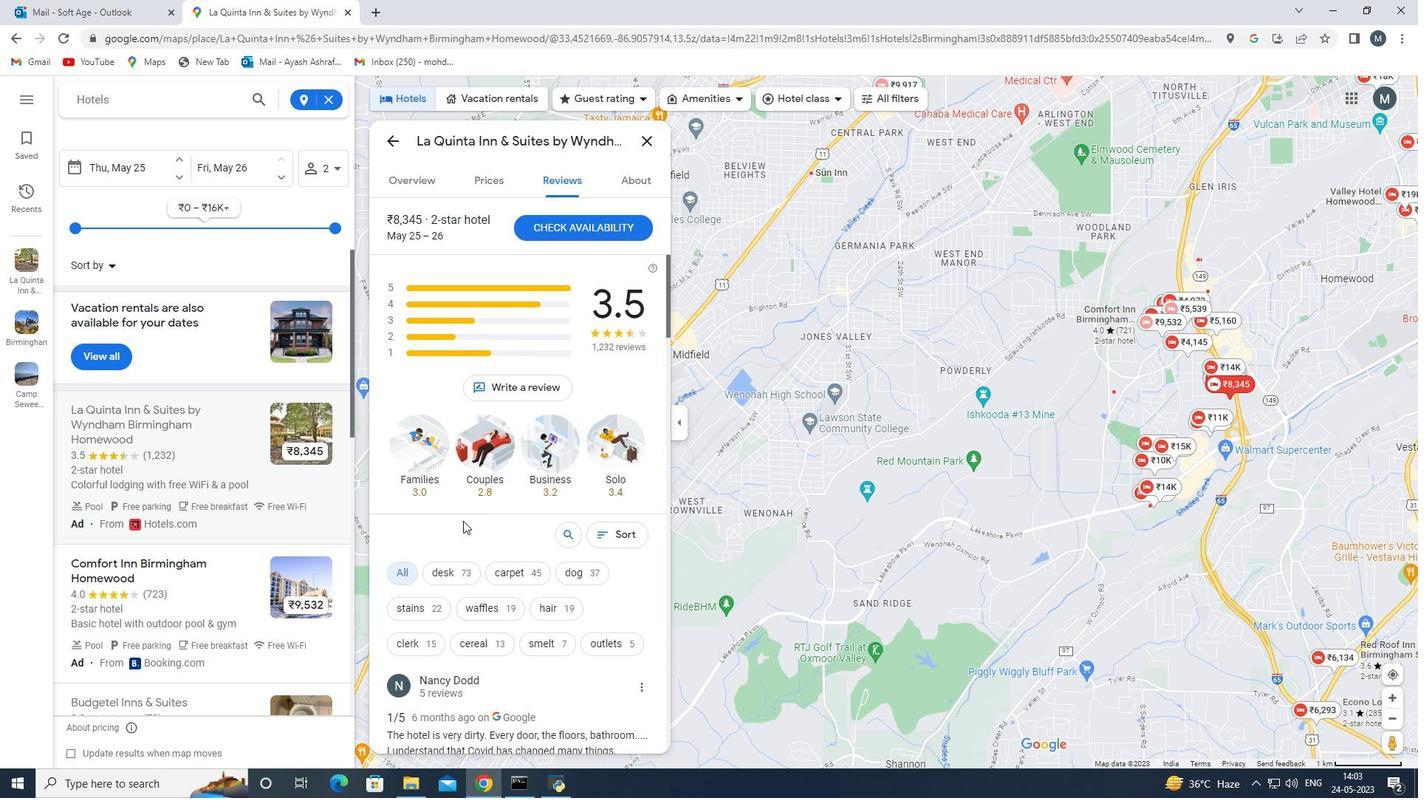 
Action: Mouse scrolled (463, 521) with delta (0, 0)
Screenshot: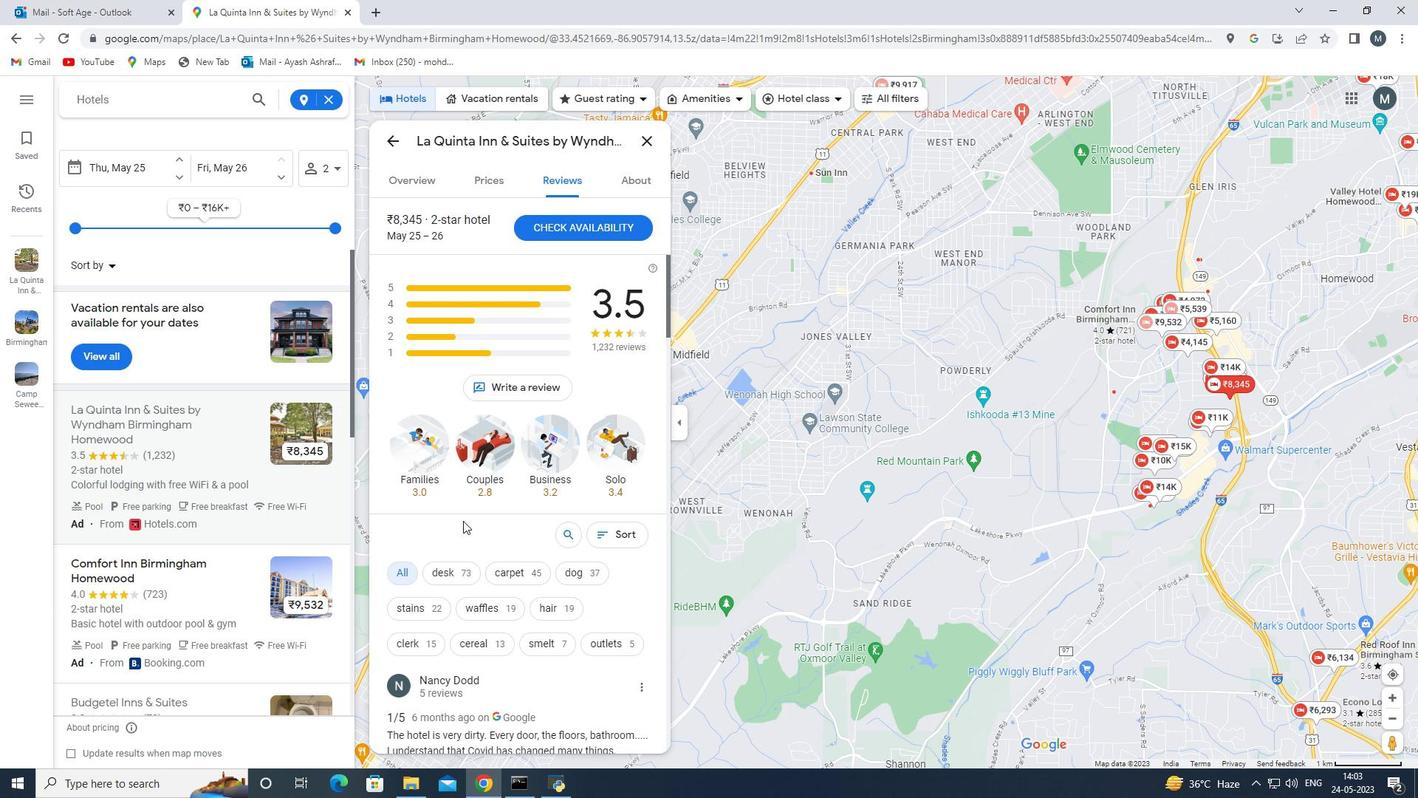 
Action: Mouse scrolled (463, 521) with delta (0, 0)
Screenshot: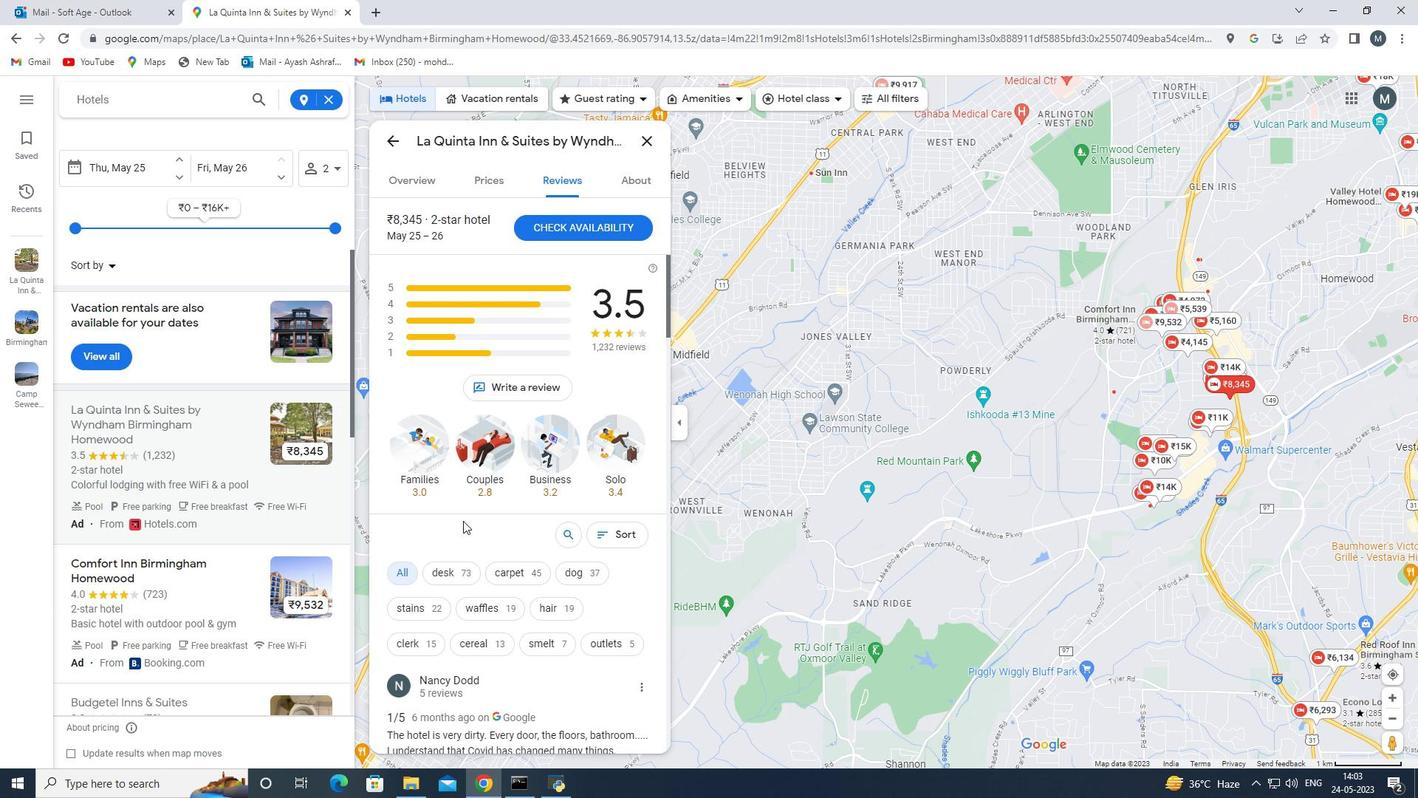
Action: Mouse moved to (545, 370)
Screenshot: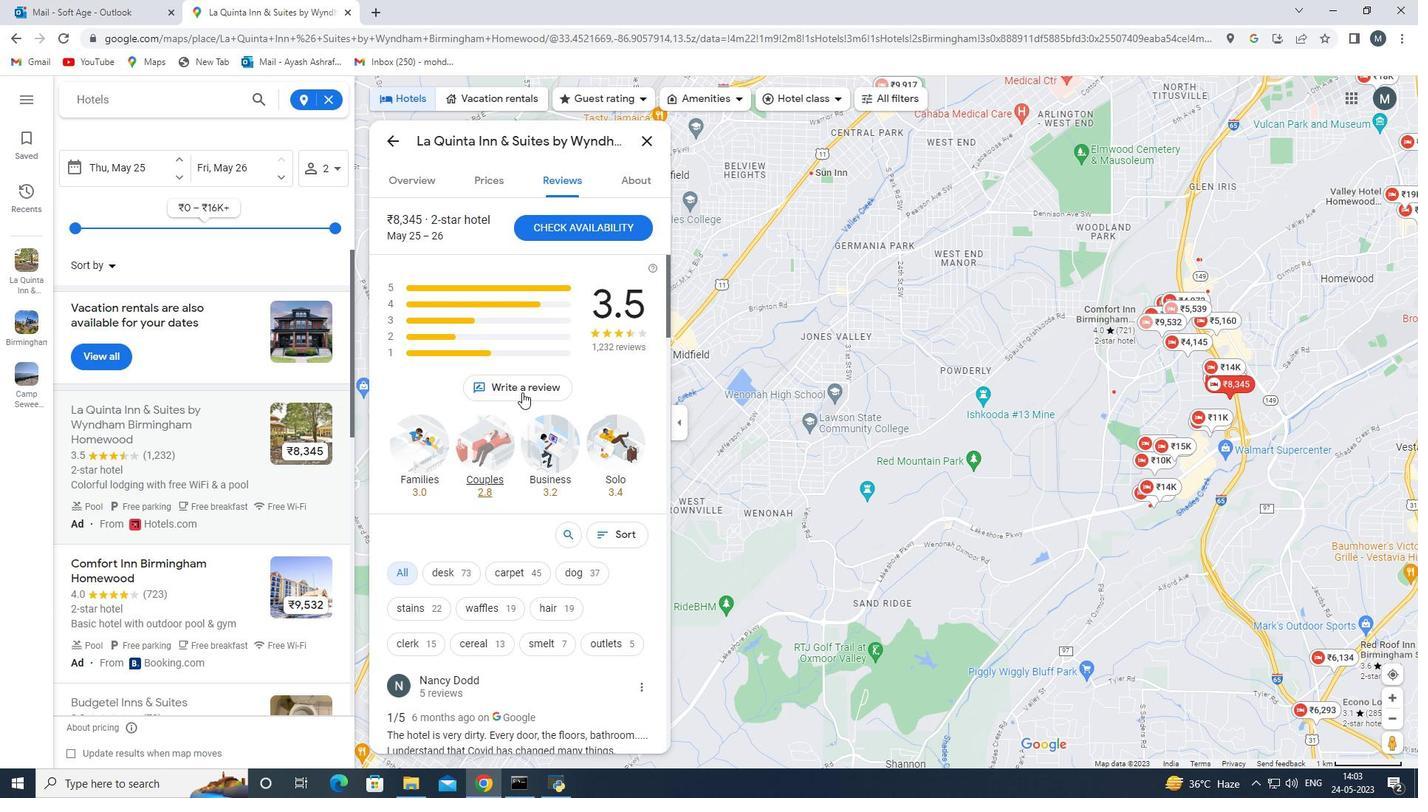 
Action: Mouse scrolled (545, 370) with delta (0, 0)
Screenshot: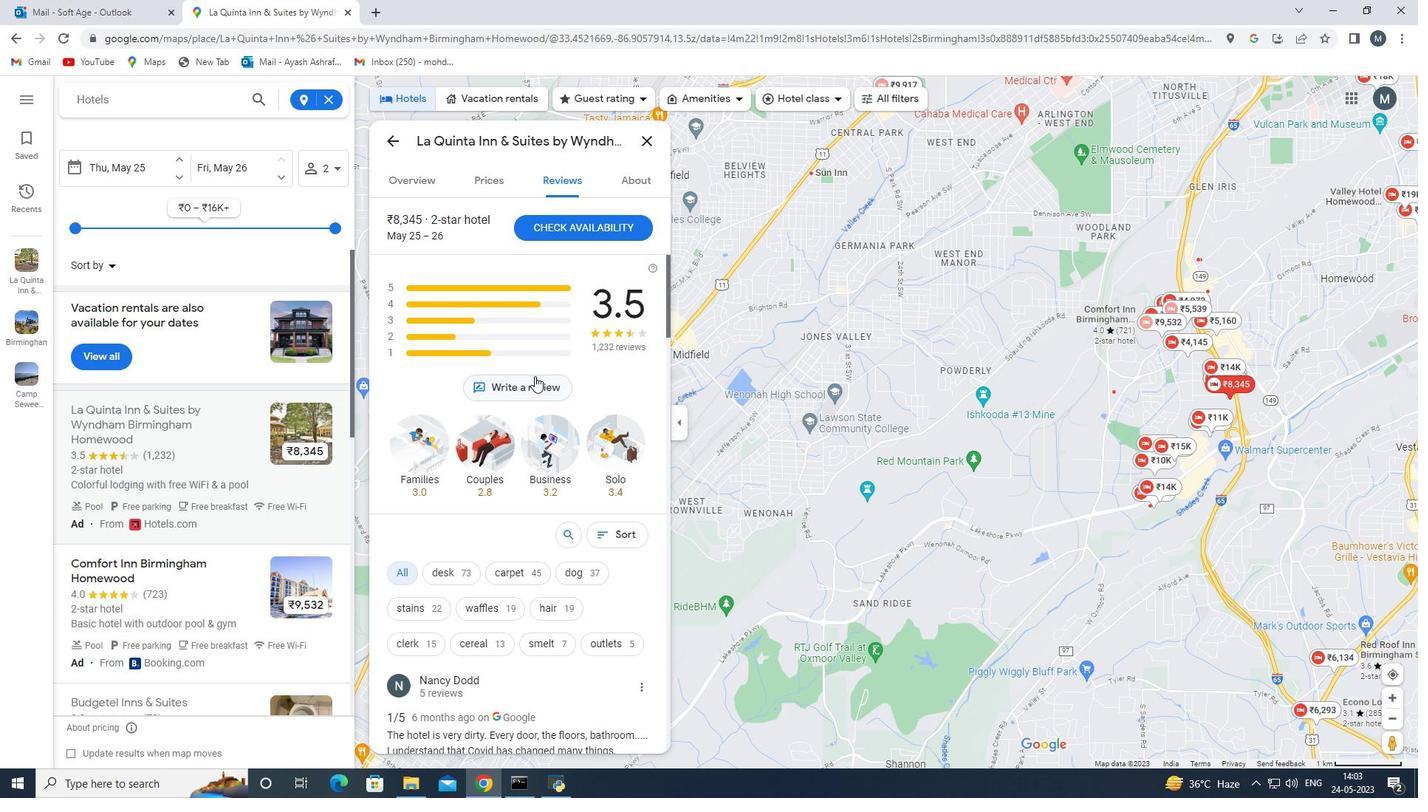 
Action: Mouse scrolled (545, 370) with delta (0, 0)
Screenshot: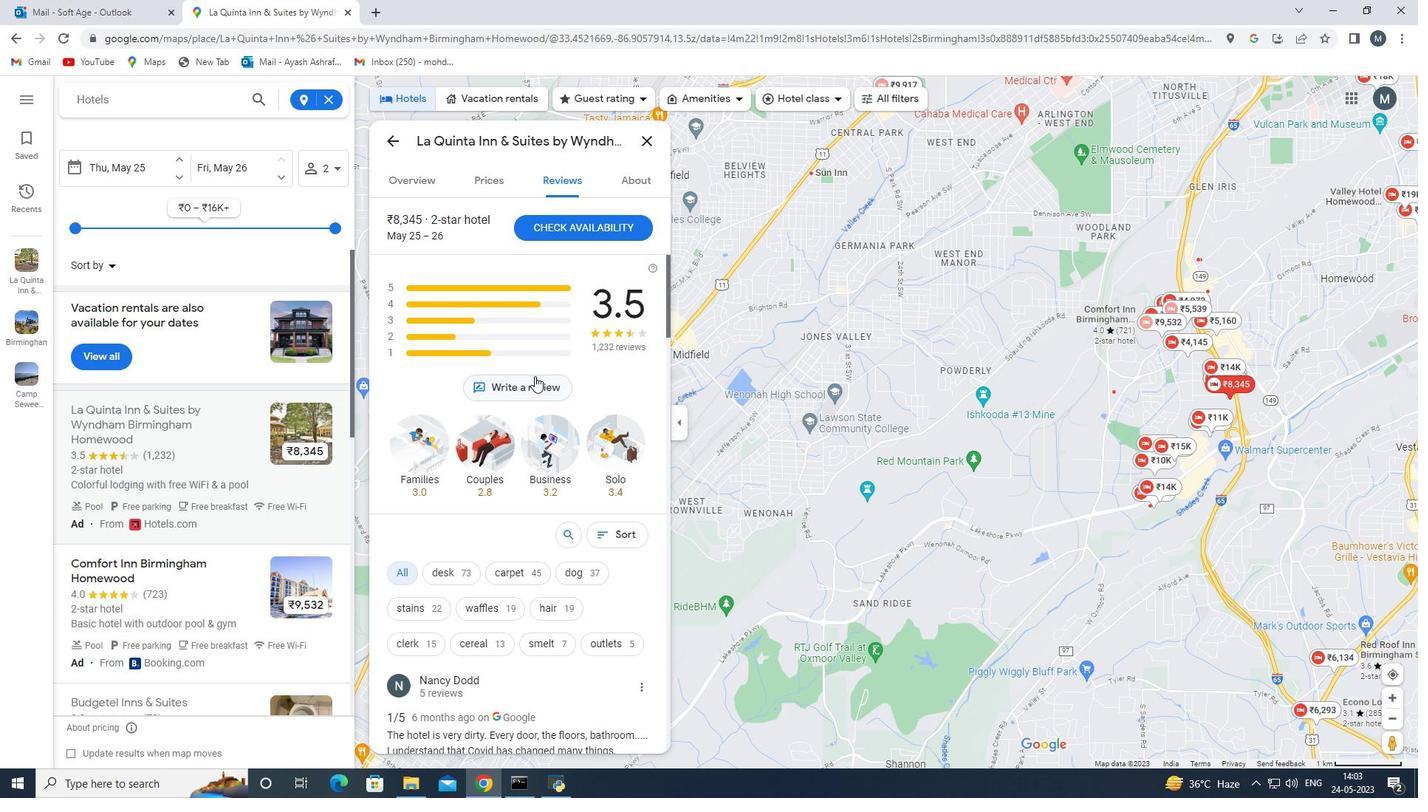 
Action: Mouse scrolled (545, 370) with delta (0, 0)
Screenshot: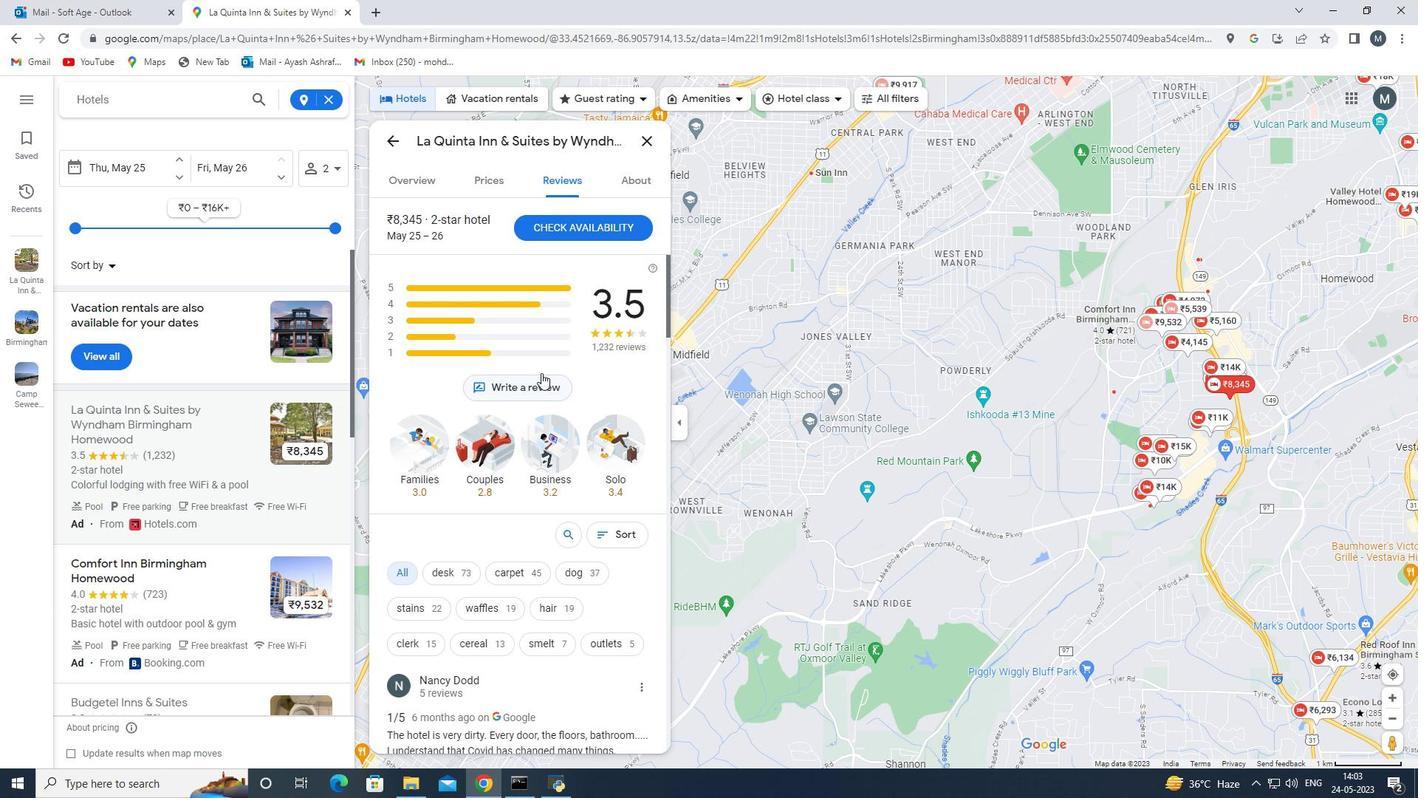 
Action: Mouse moved to (545, 373)
Screenshot: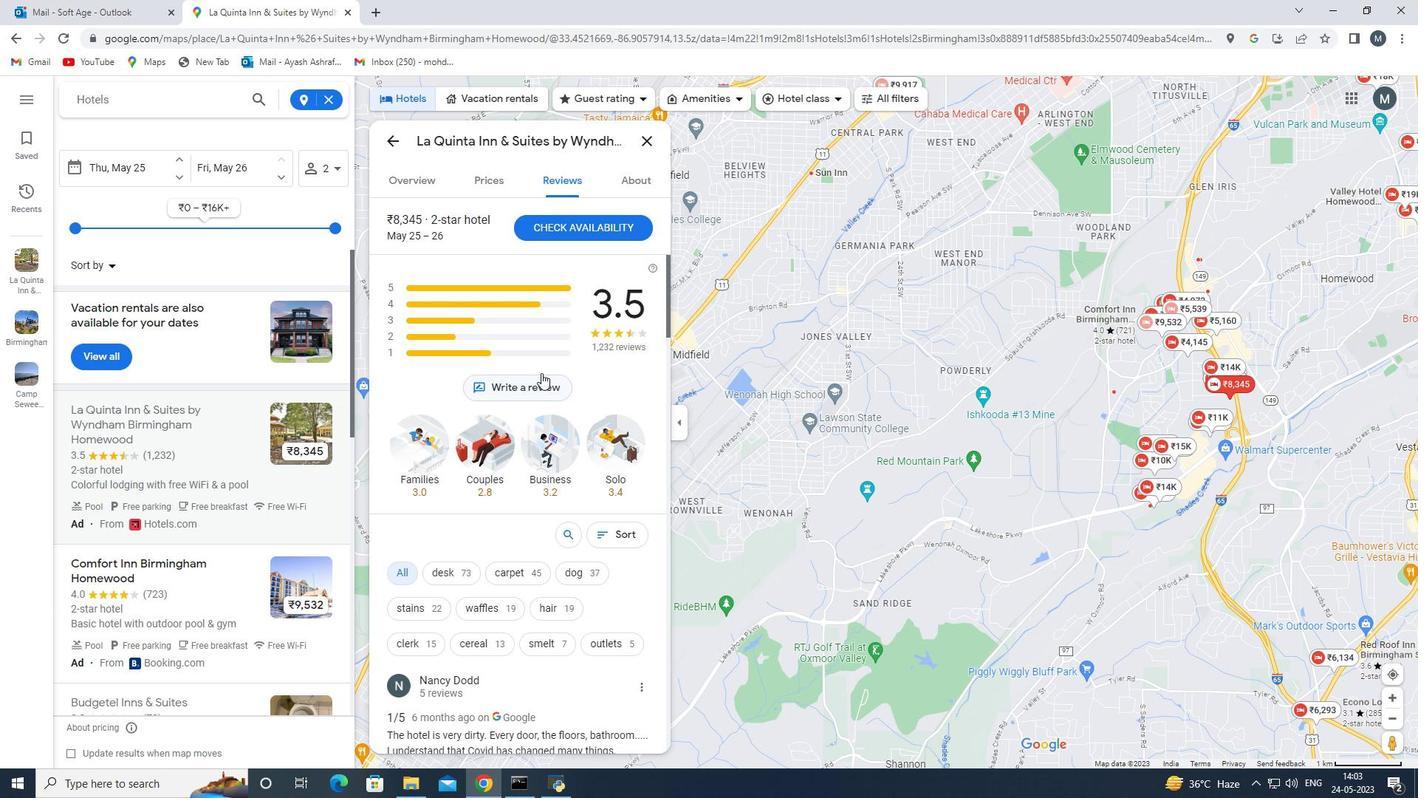 
Action: Mouse scrolled (545, 373) with delta (0, 0)
Screenshot: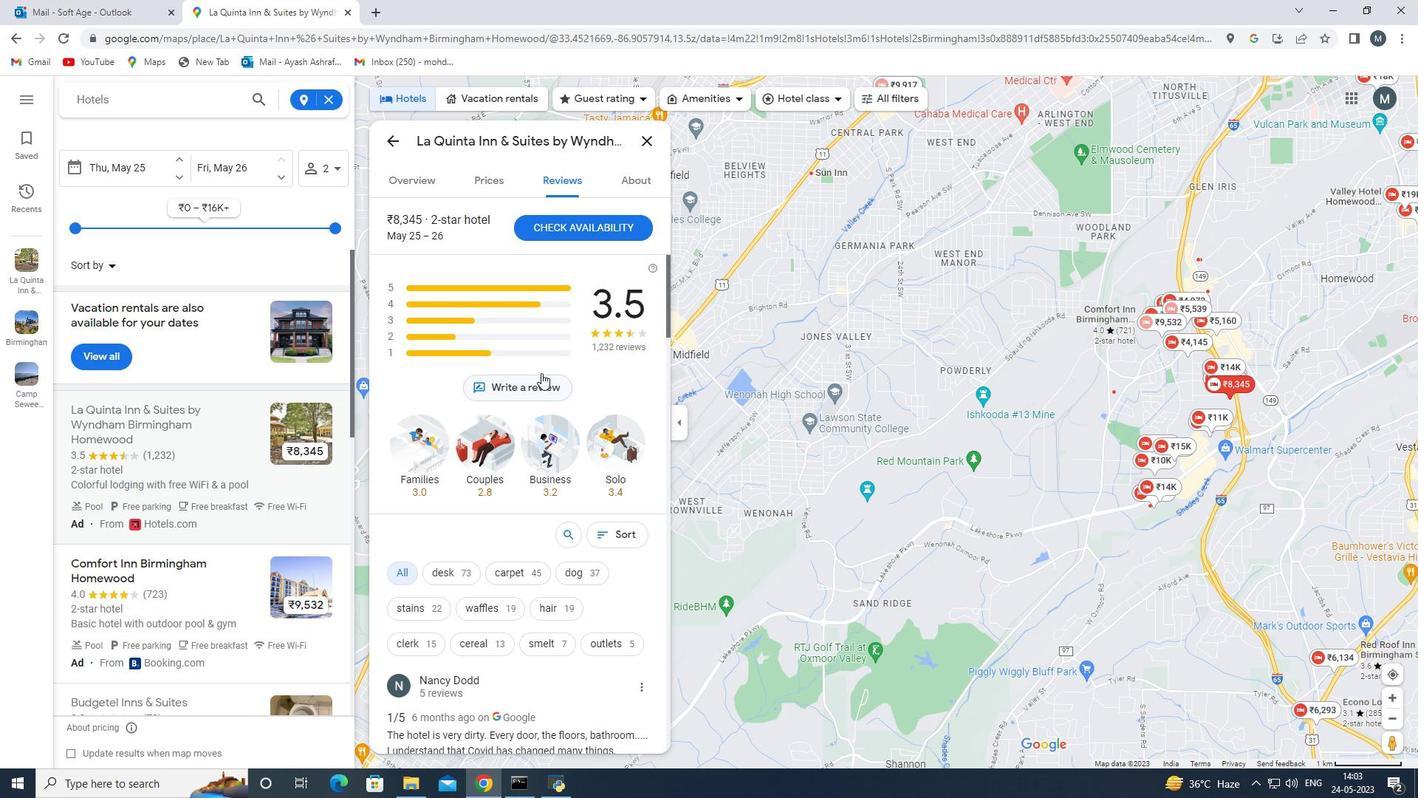 
Action: Mouse moved to (540, 383)
Screenshot: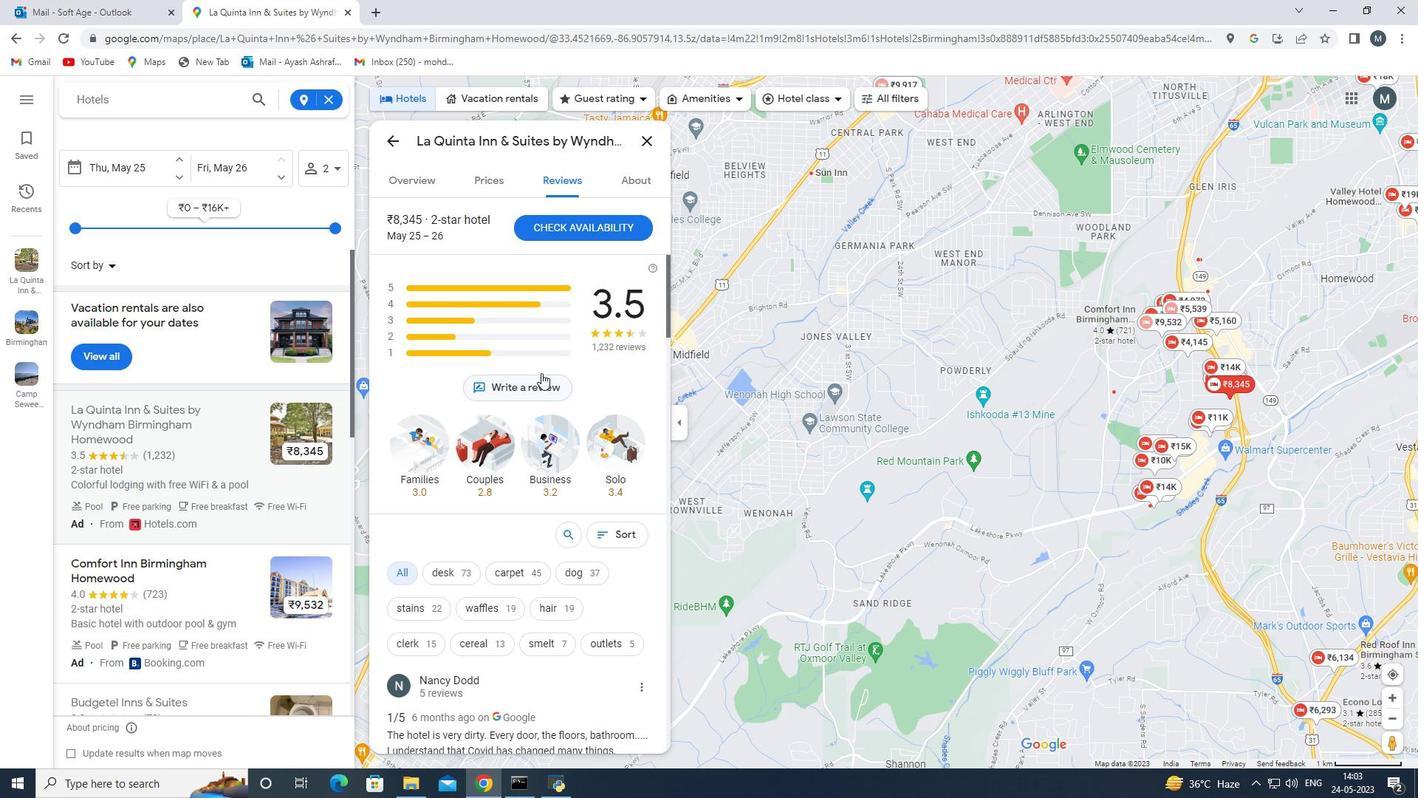 
Action: Mouse scrolled (540, 382) with delta (0, 0)
Screenshot: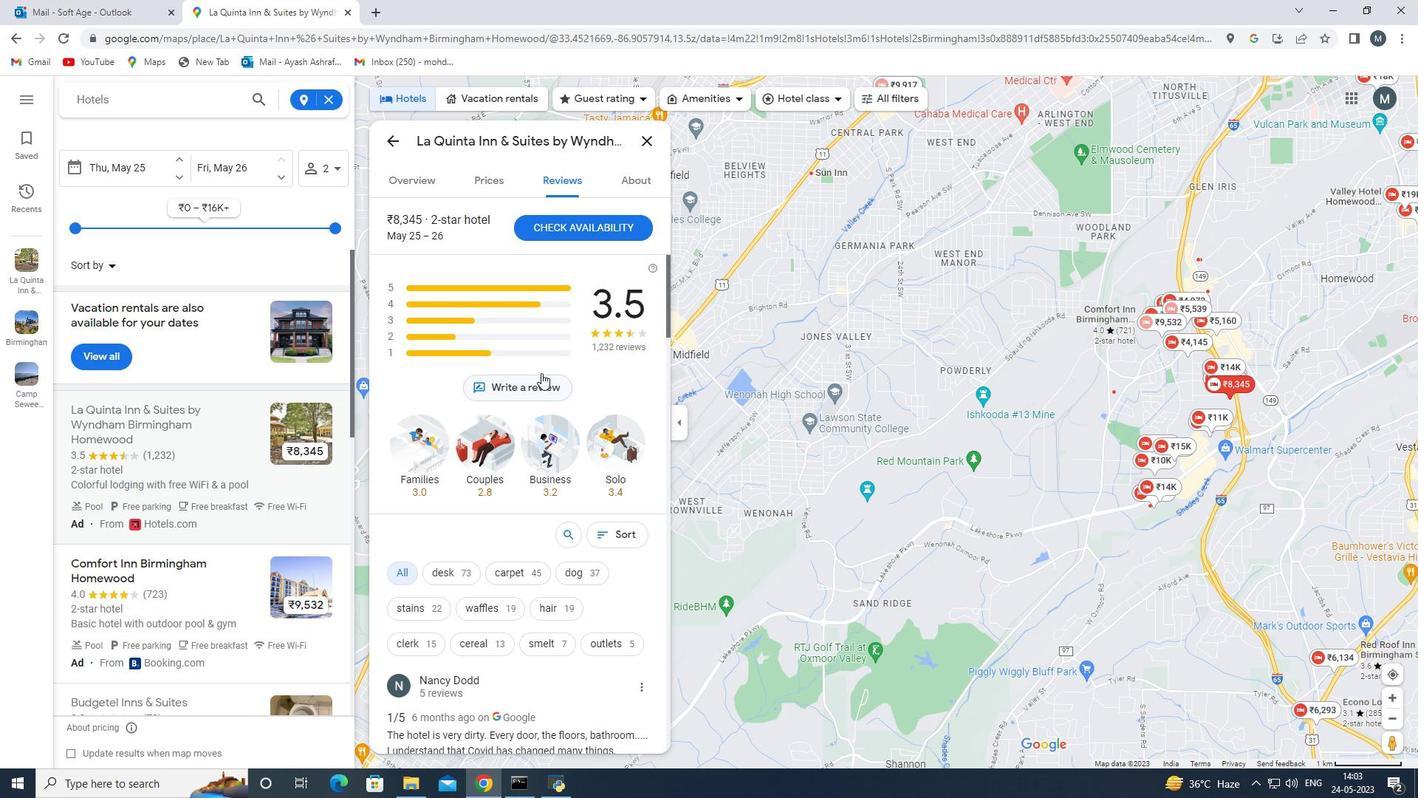 
Action: Mouse moved to (501, 568)
Screenshot: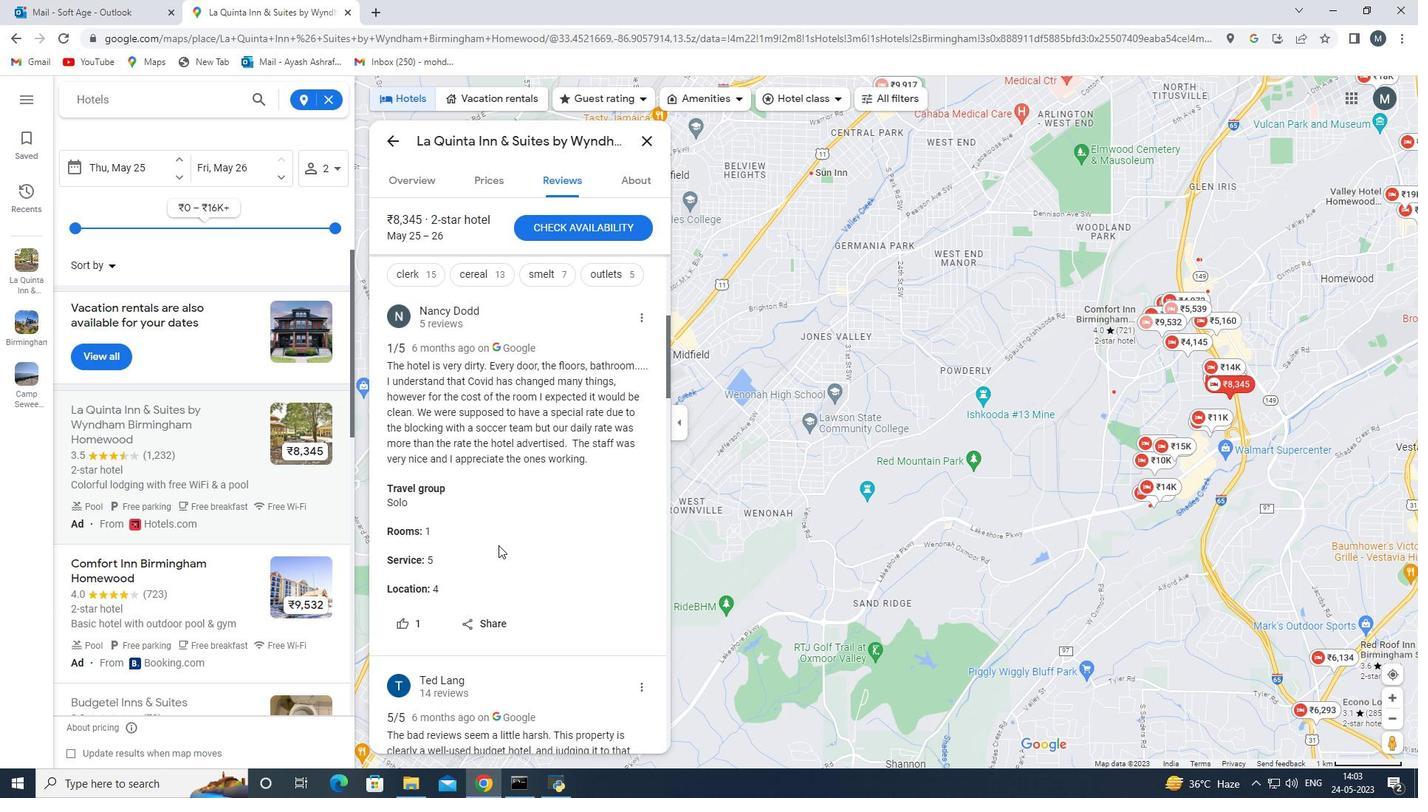 
Action: Mouse scrolled (498, 551) with delta (0, 0)
Screenshot: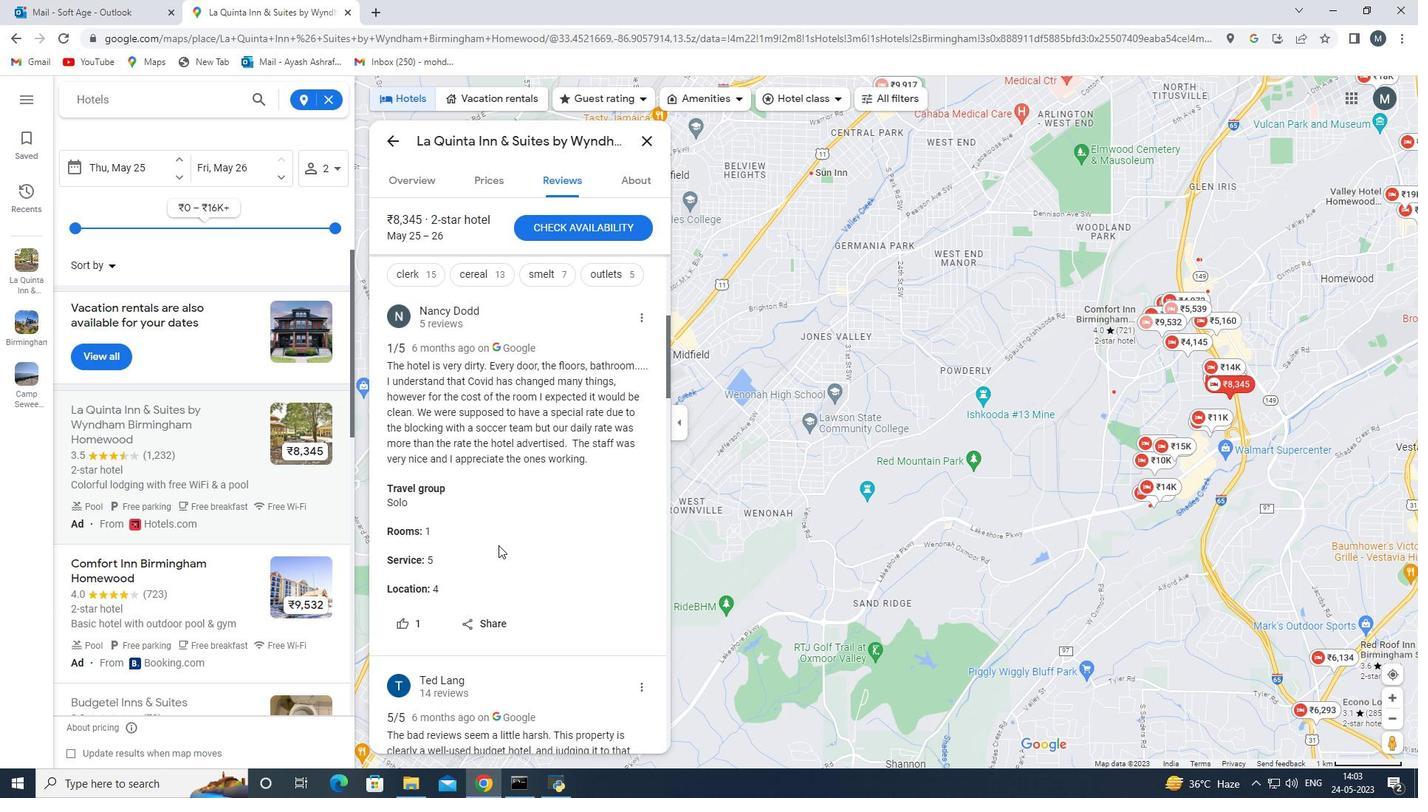
Action: Mouse scrolled (498, 553) with delta (0, 0)
Screenshot: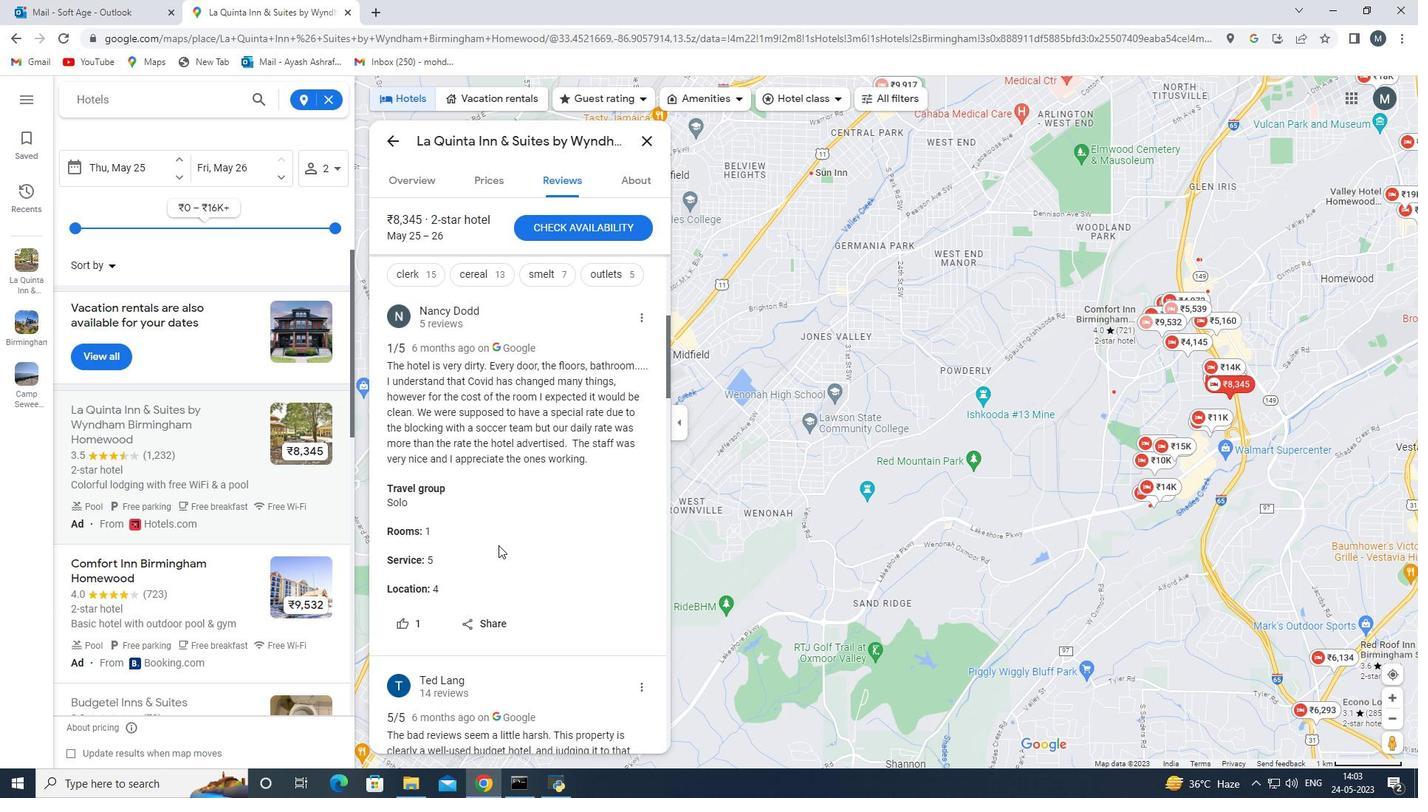
Action: Mouse scrolled (498, 559) with delta (0, 0)
Screenshot: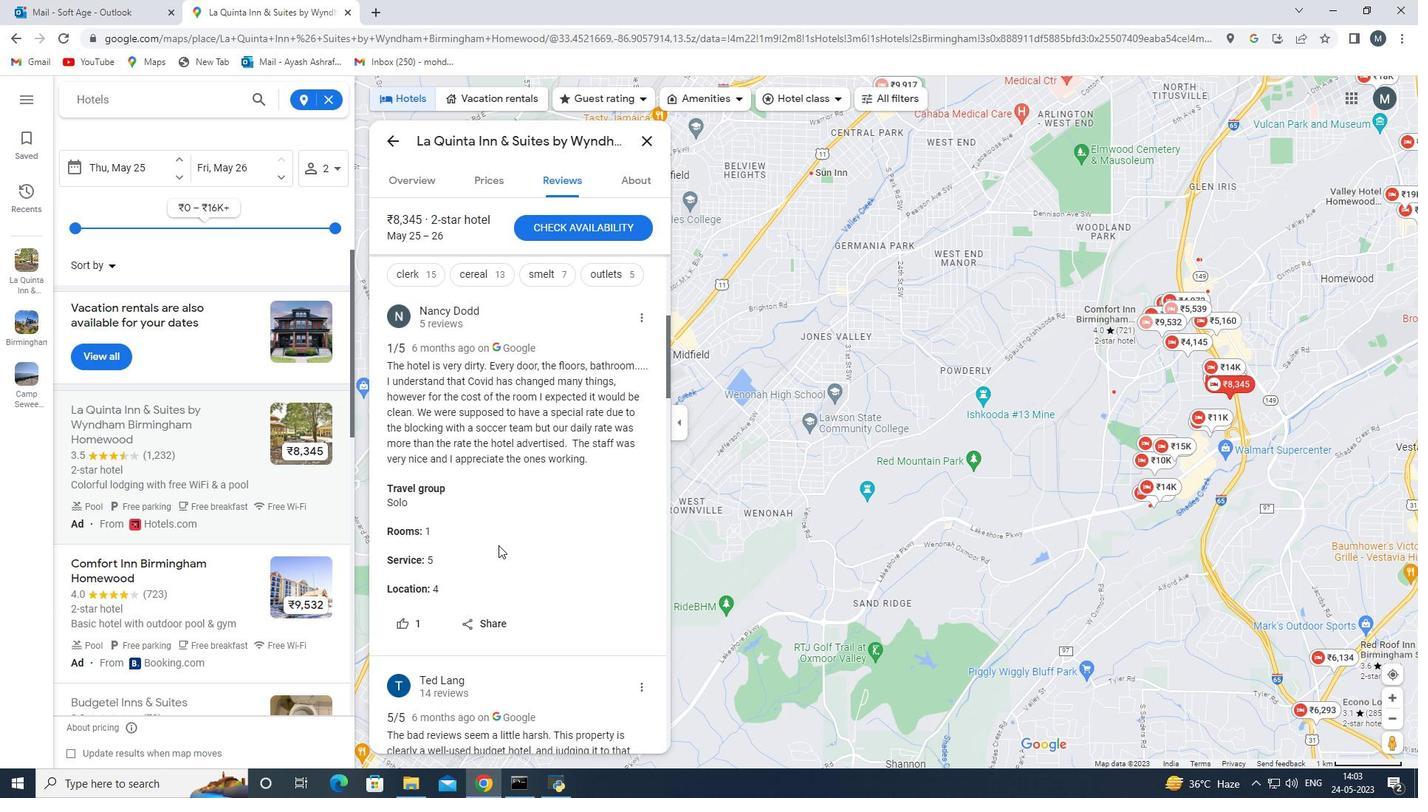 
Action: Mouse scrolled (498, 560) with delta (0, 0)
Screenshot: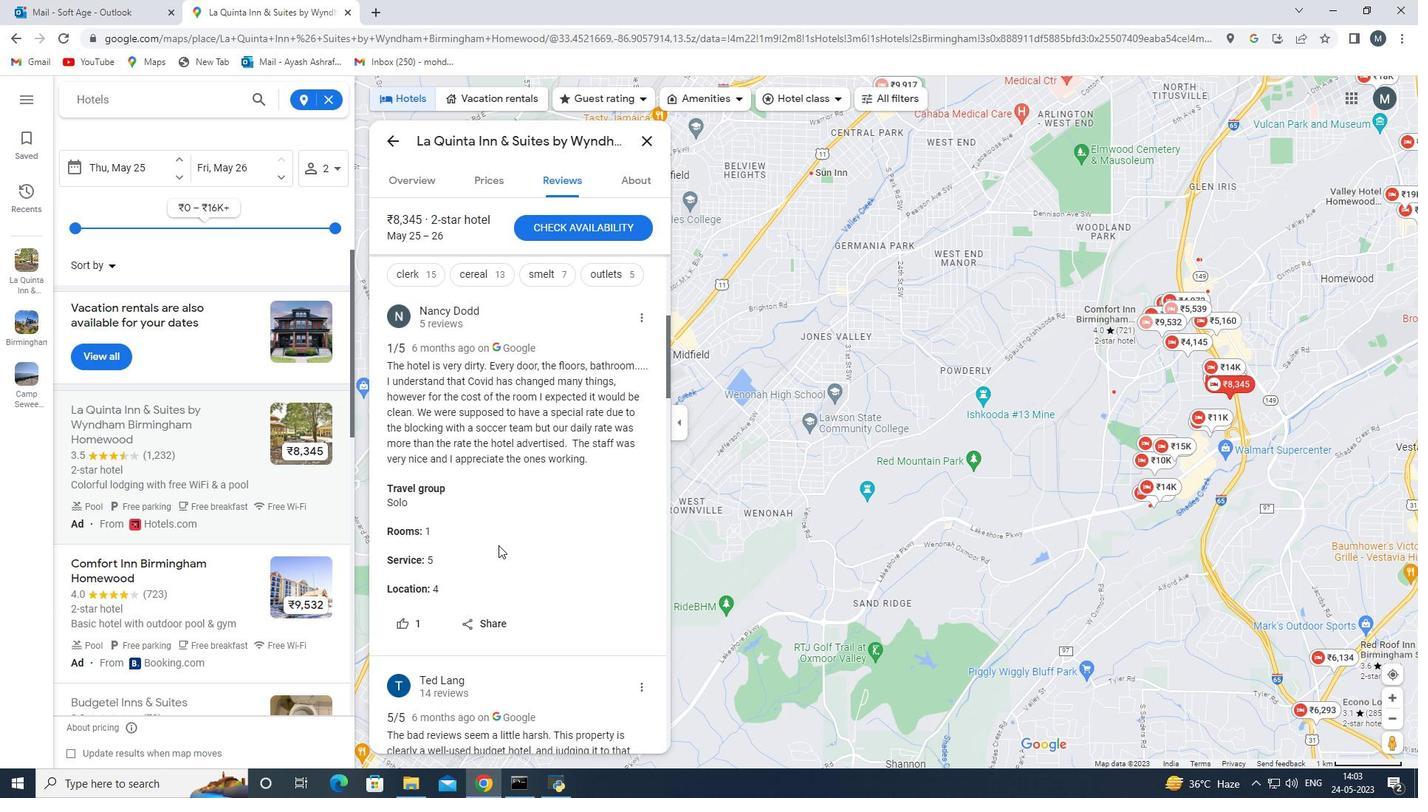 
Action: Mouse scrolled (499, 561) with delta (0, 0)
Screenshot: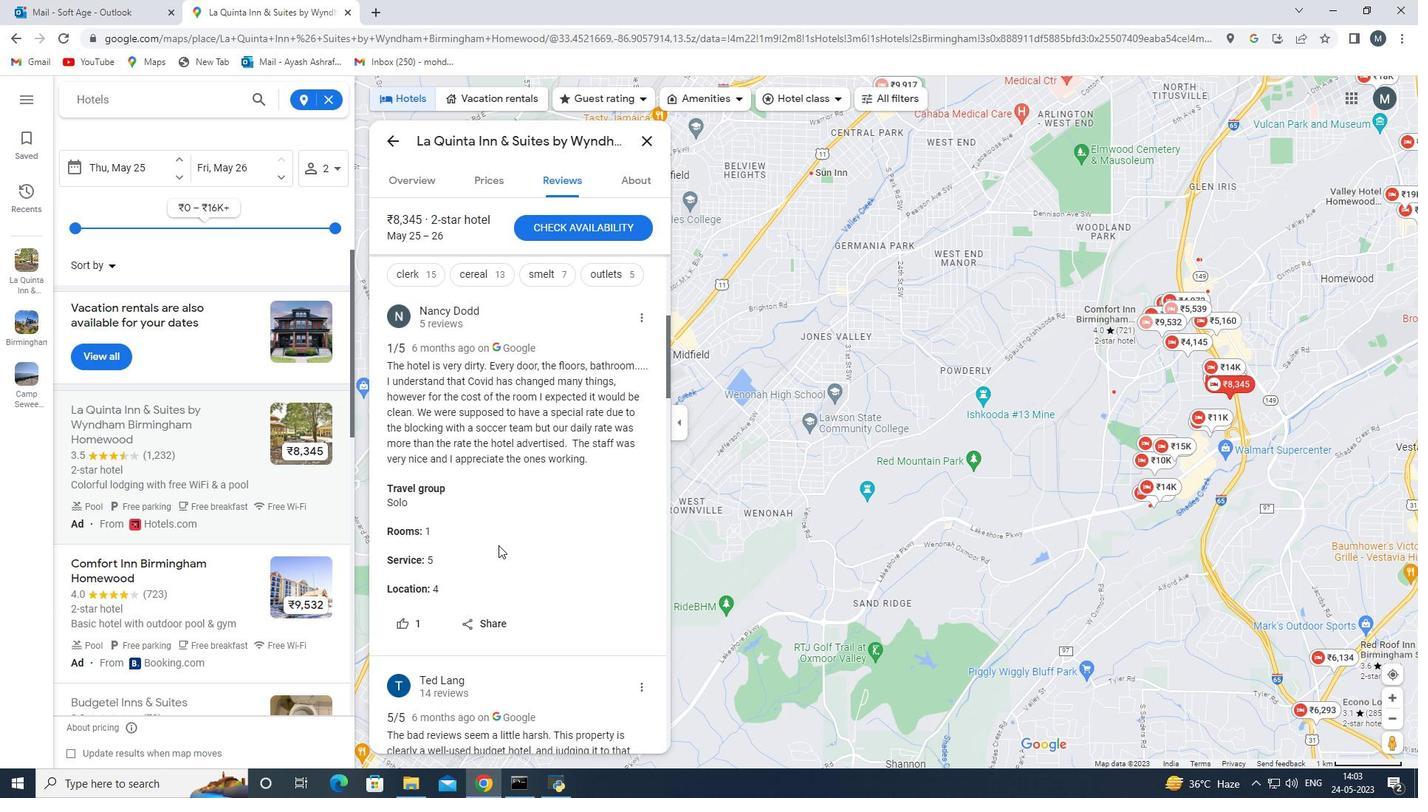 
Action: Mouse scrolled (499, 562) with delta (0, 0)
Screenshot: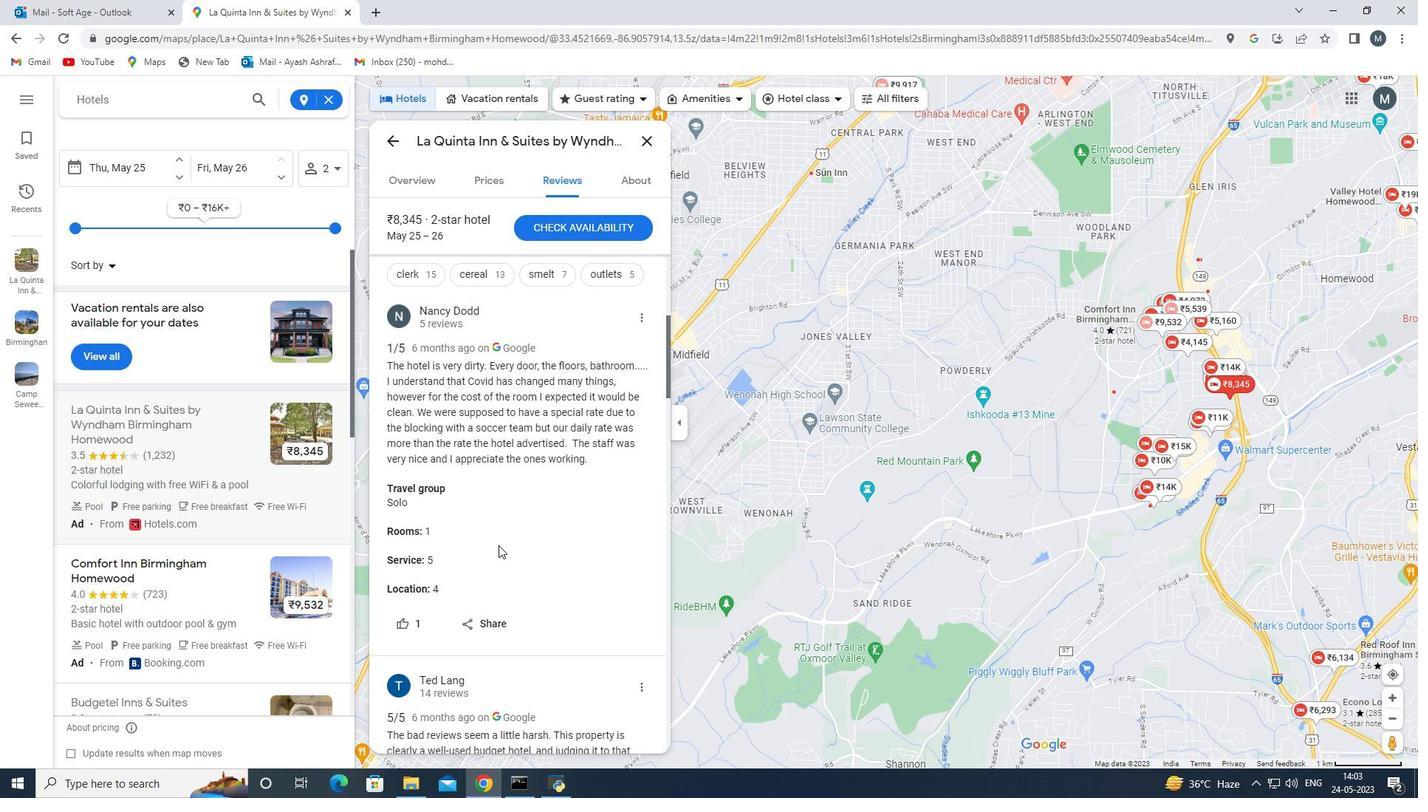 
Action: Mouse scrolled (501, 567) with delta (0, 0)
Screenshot: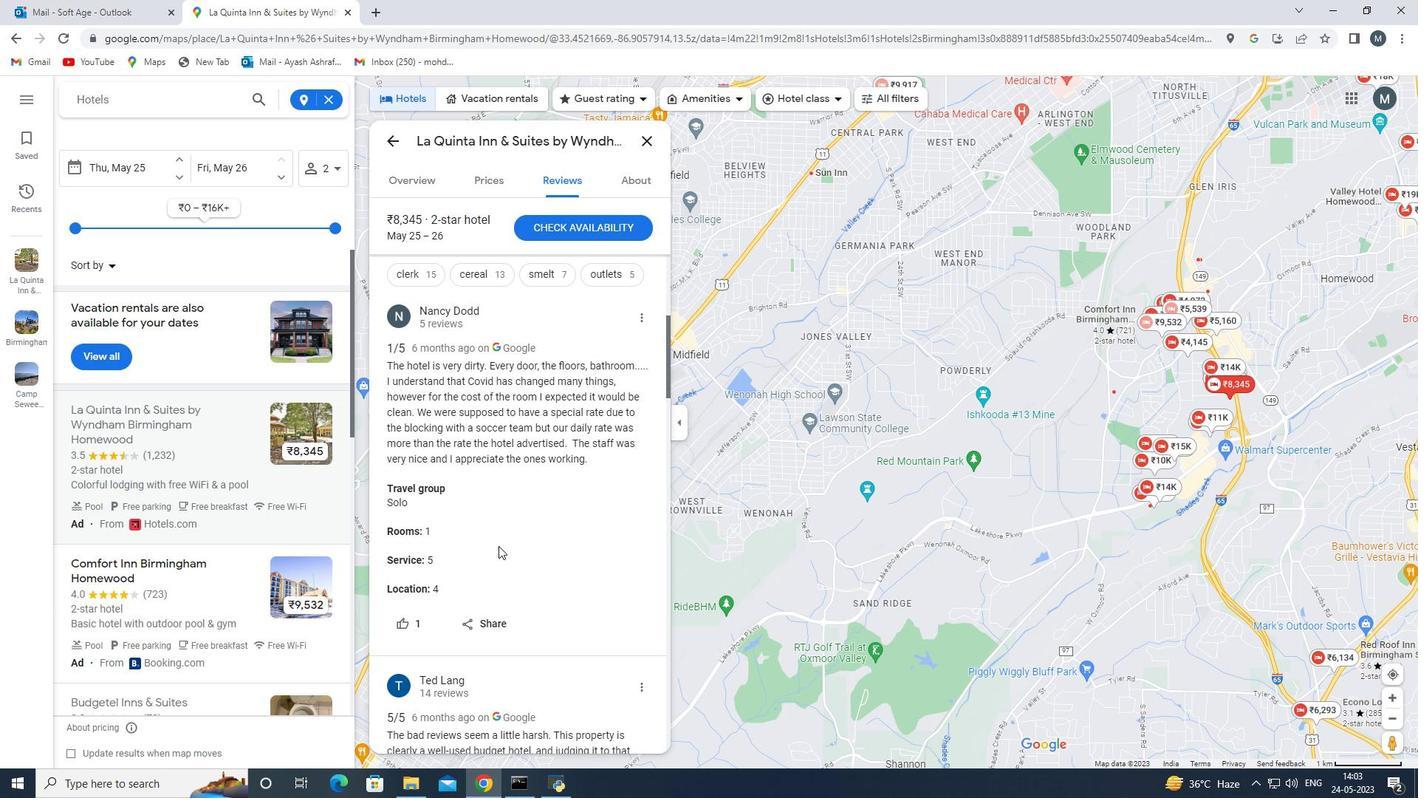 
Action: Mouse moved to (502, 570)
Screenshot: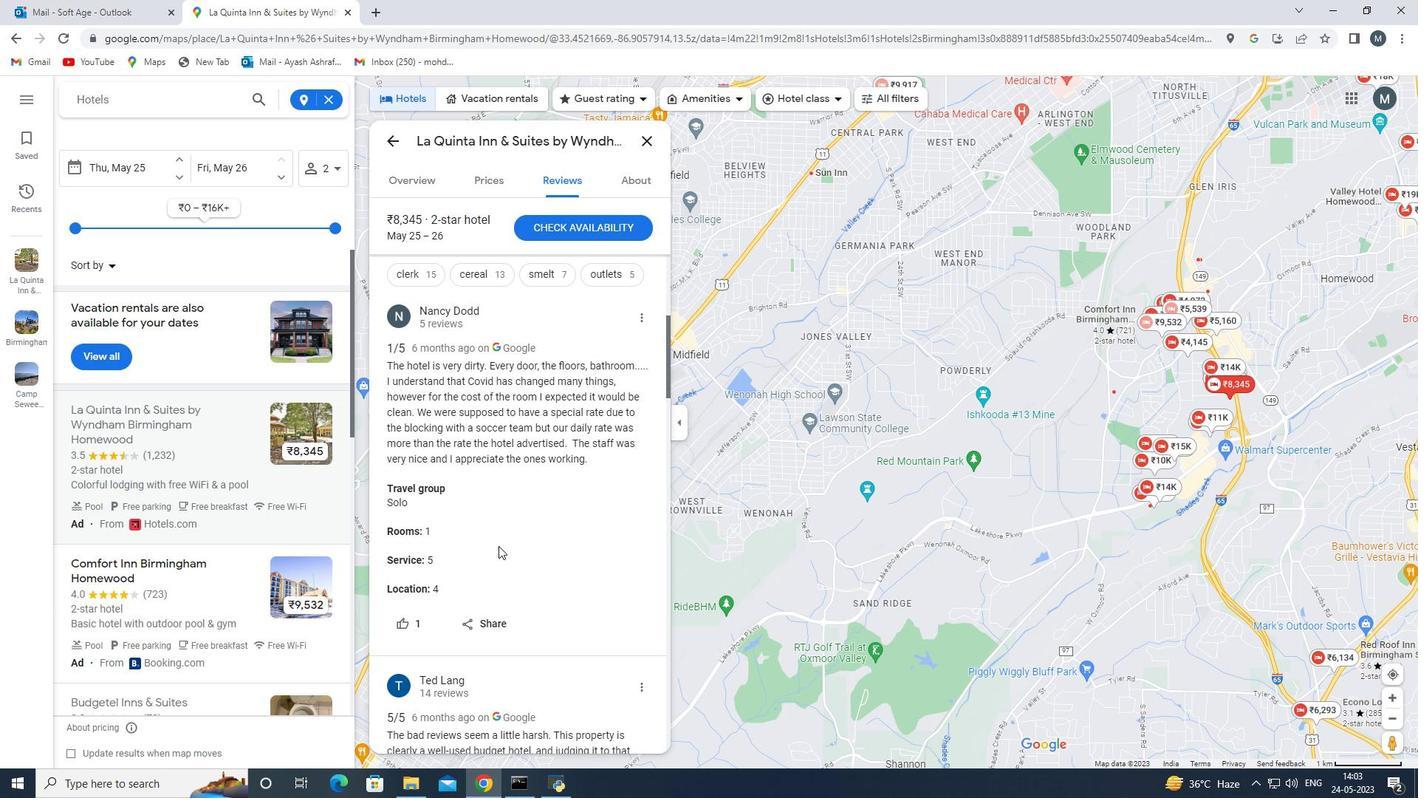 
Action: Mouse scrolled (502, 569) with delta (0, 0)
Screenshot: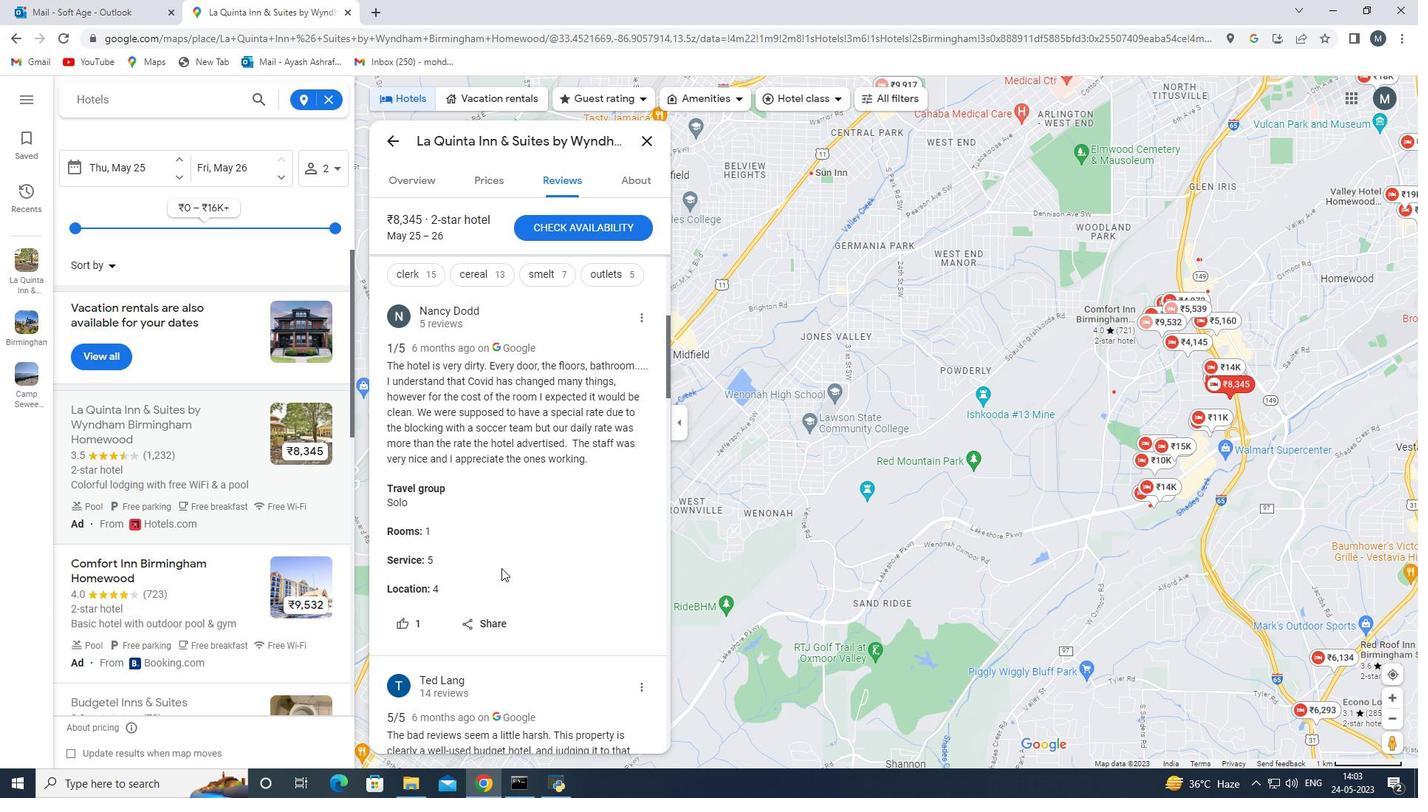 
Action: Mouse scrolled (502, 569) with delta (0, 0)
Screenshot: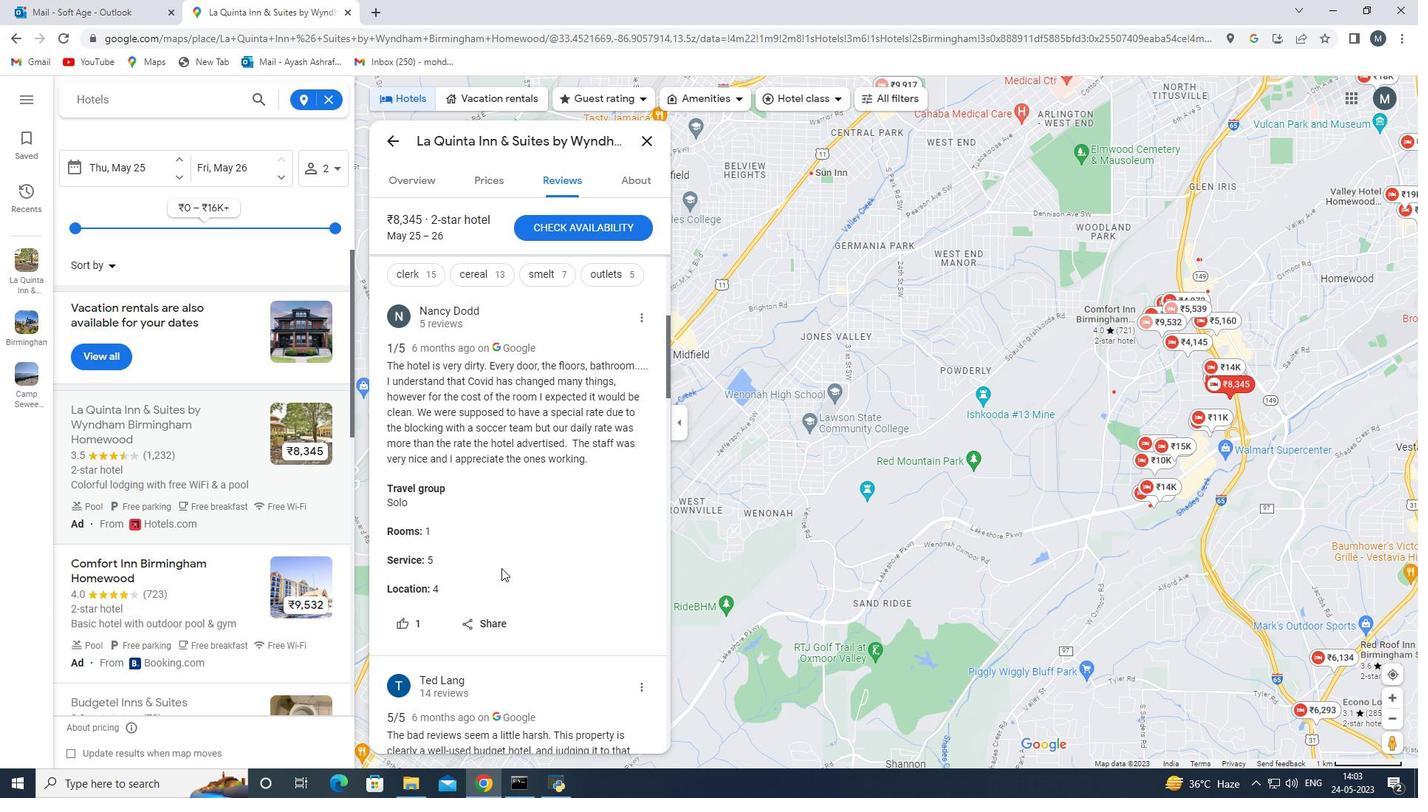 
Action: Mouse moved to (502, 571)
Screenshot: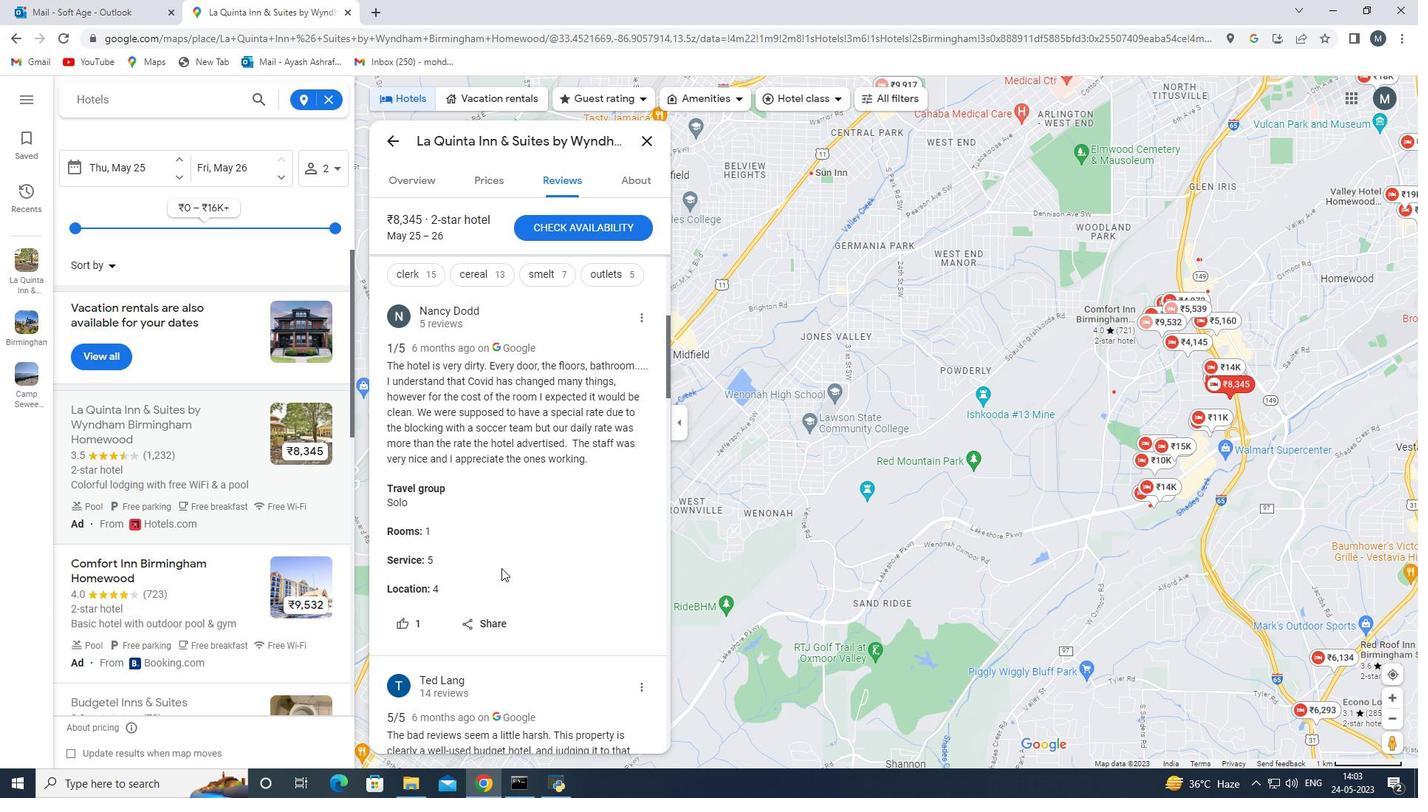 
Action: Mouse scrolled (502, 570) with delta (0, 0)
Screenshot: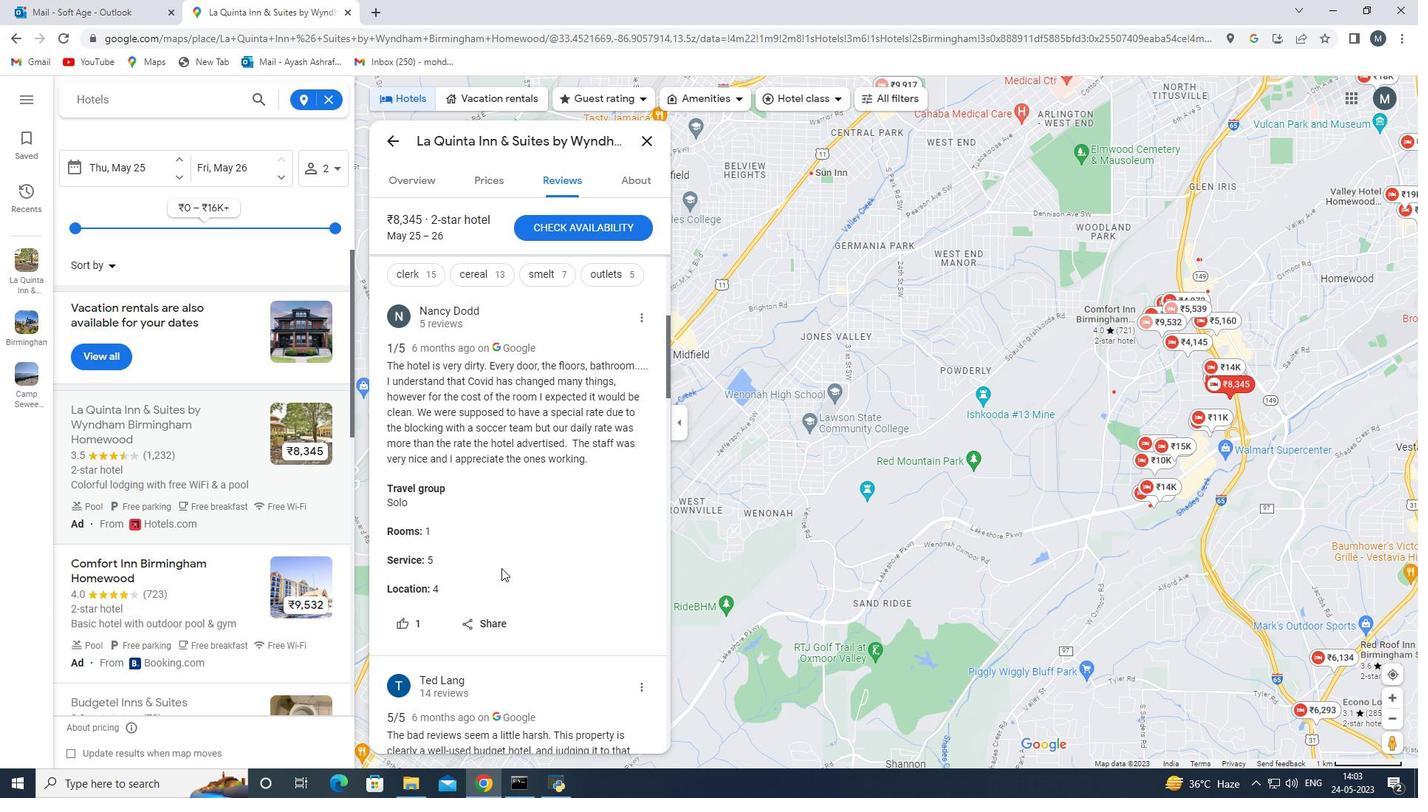 
Action: Mouse scrolled (502, 570) with delta (0, 0)
Screenshot: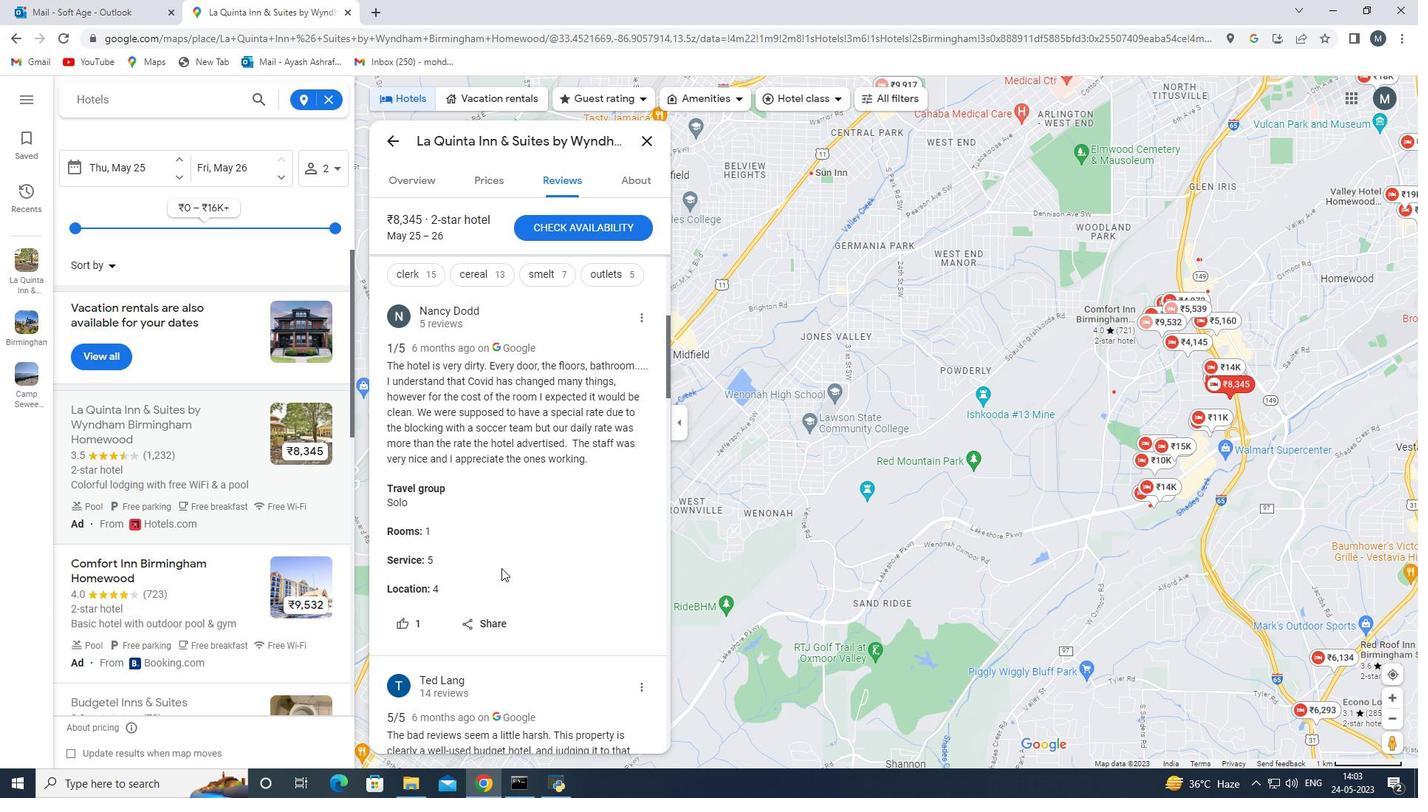 
Action: Mouse moved to (502, 572)
Screenshot: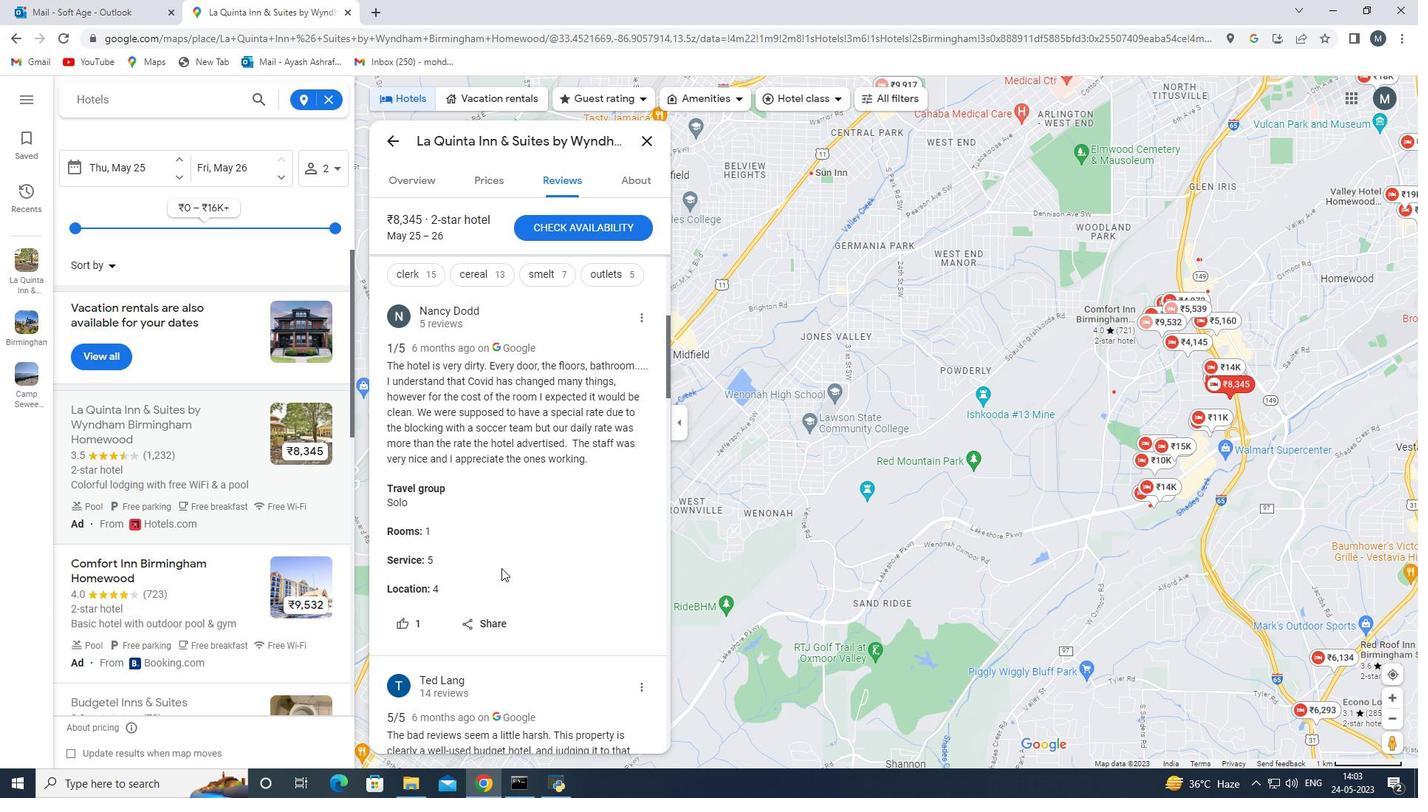 
Action: Mouse scrolled (502, 571) with delta (0, 0)
Screenshot: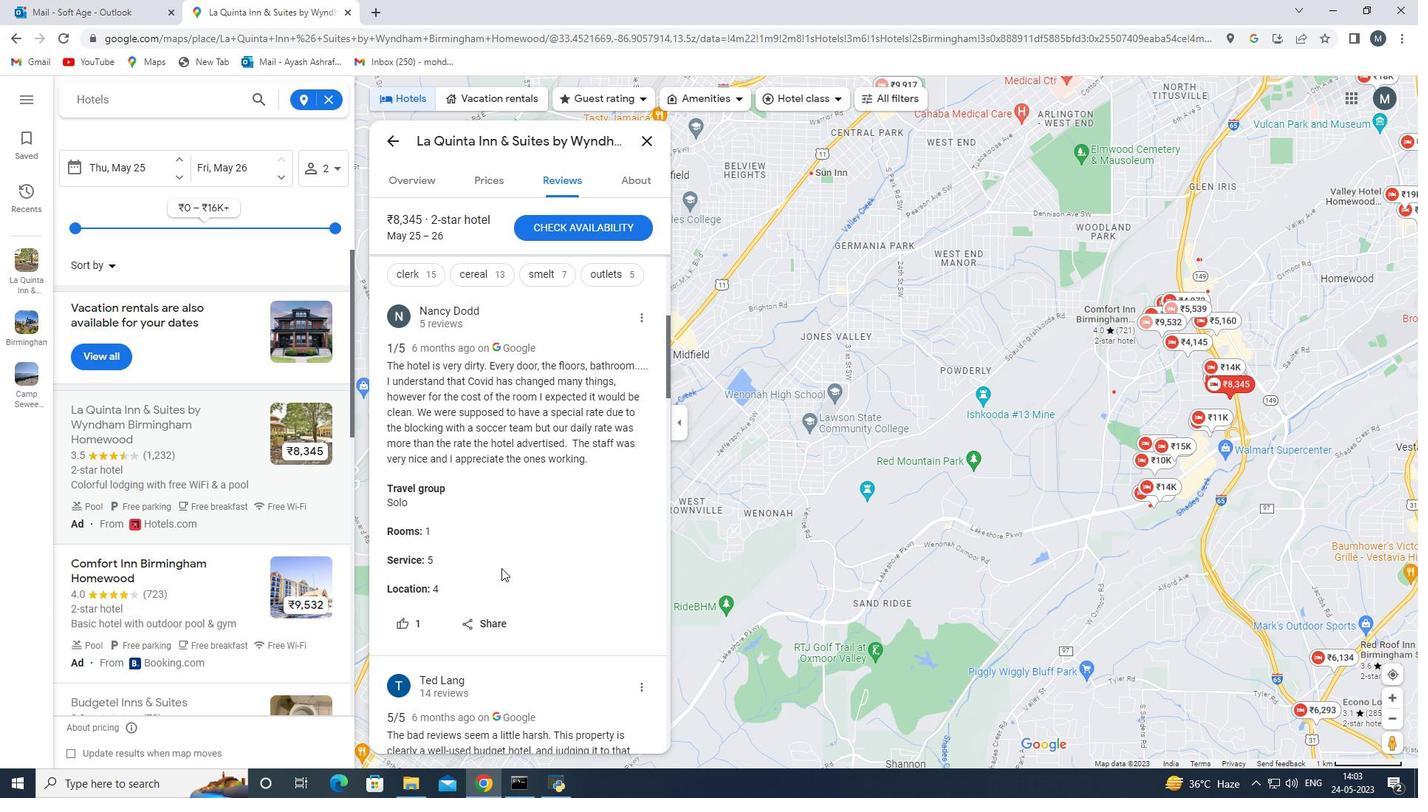 
Action: Mouse moved to (505, 573)
Screenshot: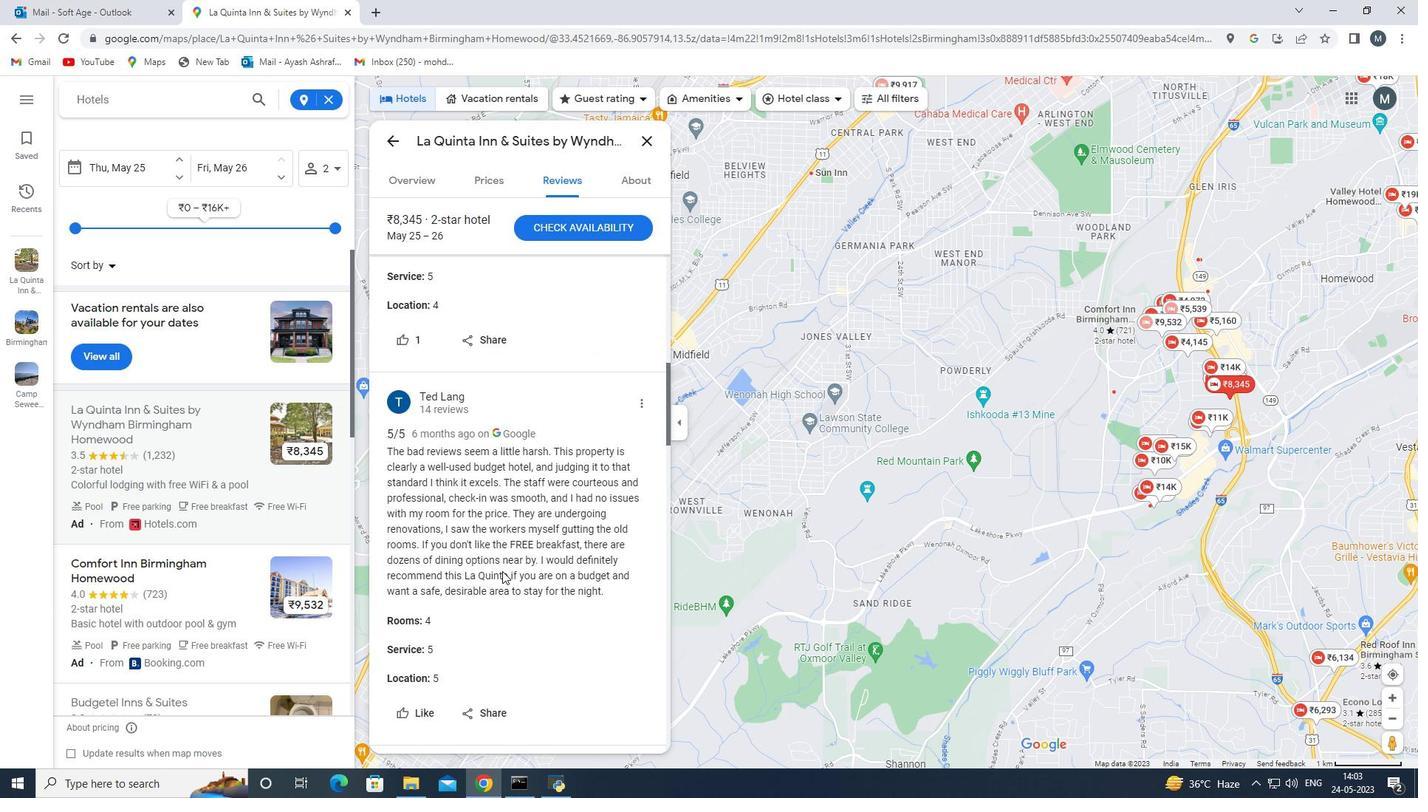 
Action: Mouse scrolled (505, 572) with delta (0, 0)
Screenshot: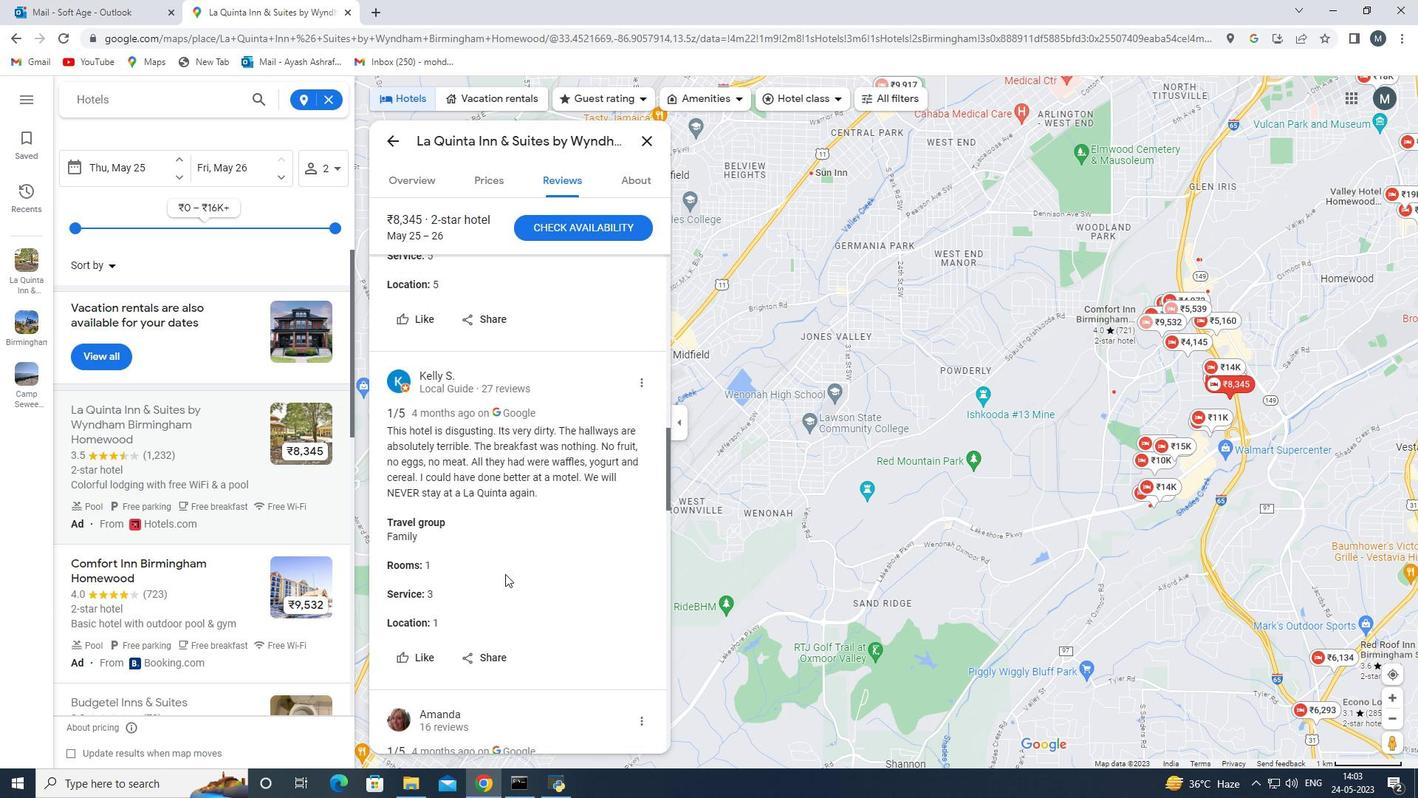 
Action: Mouse scrolled (505, 572) with delta (0, 0)
Screenshot: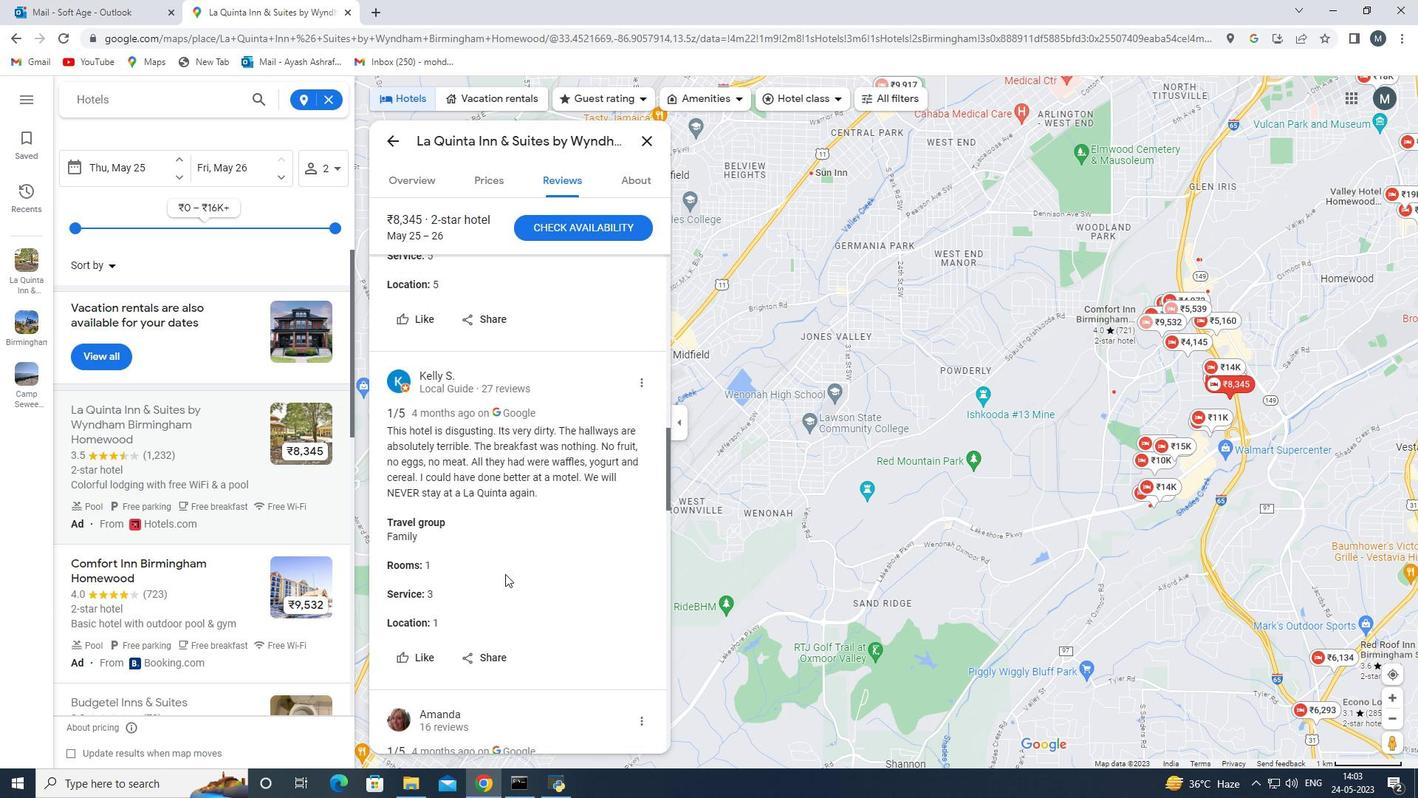 
Action: Mouse moved to (505, 574)
Screenshot: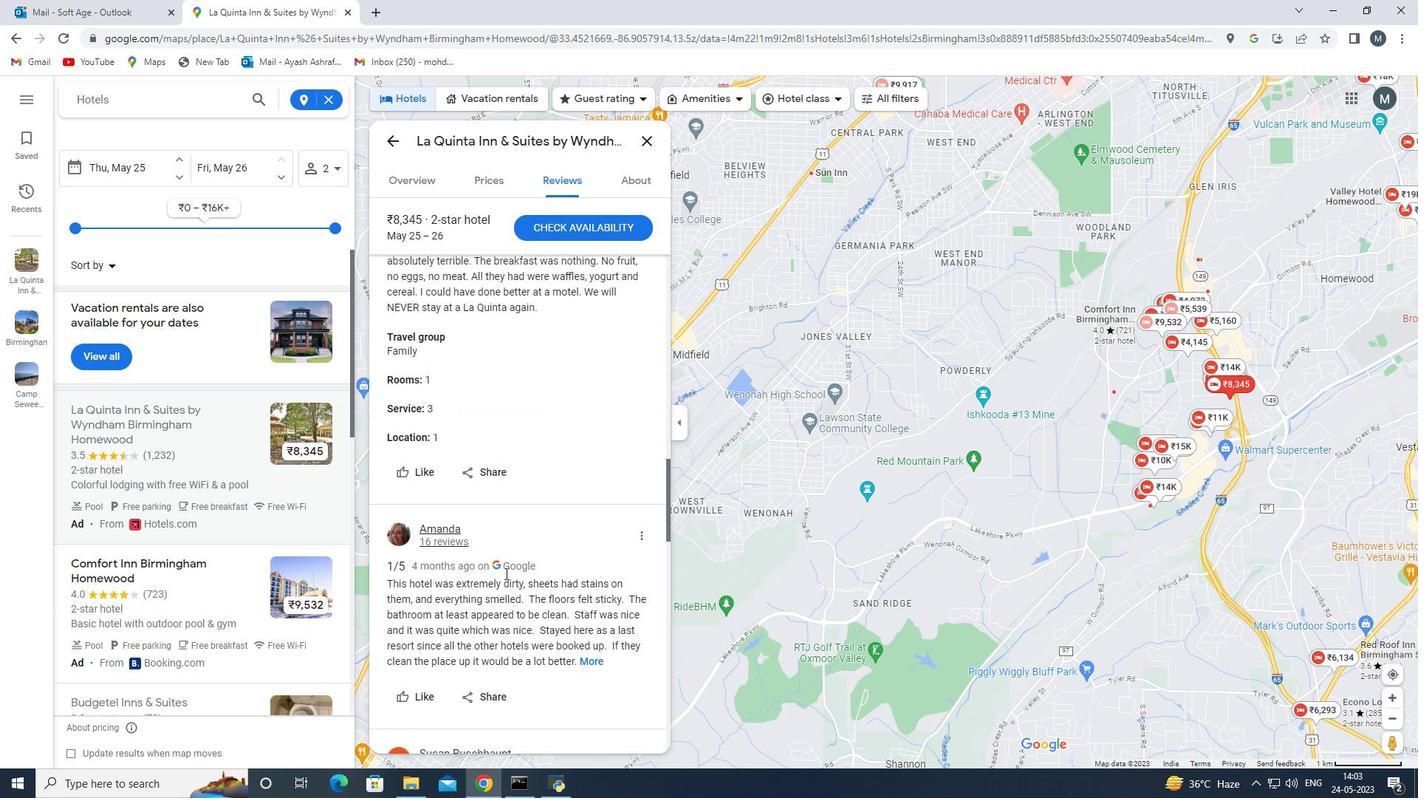 
Action: Mouse scrolled (505, 573) with delta (0, 0)
Screenshot: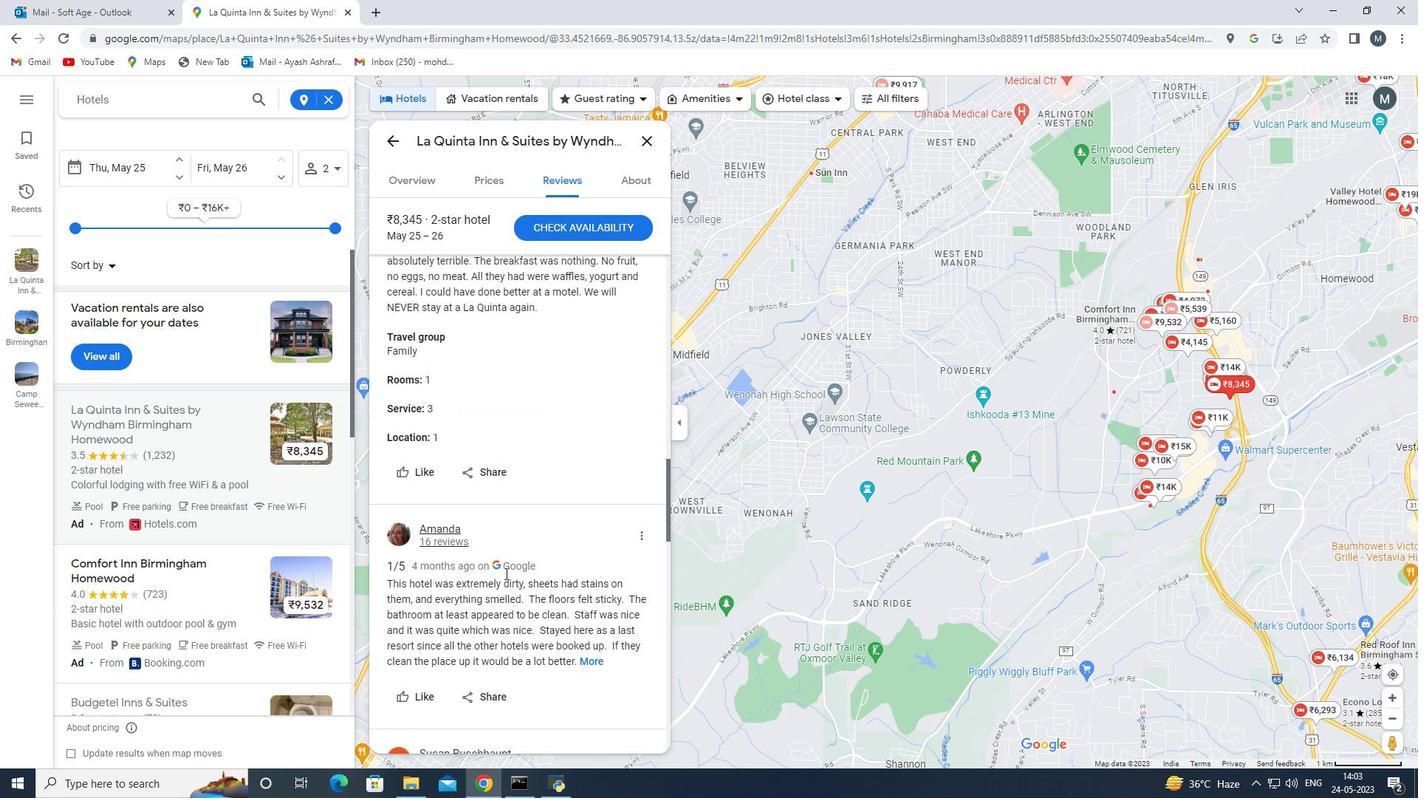 
Action: Mouse moved to (503, 577)
Screenshot: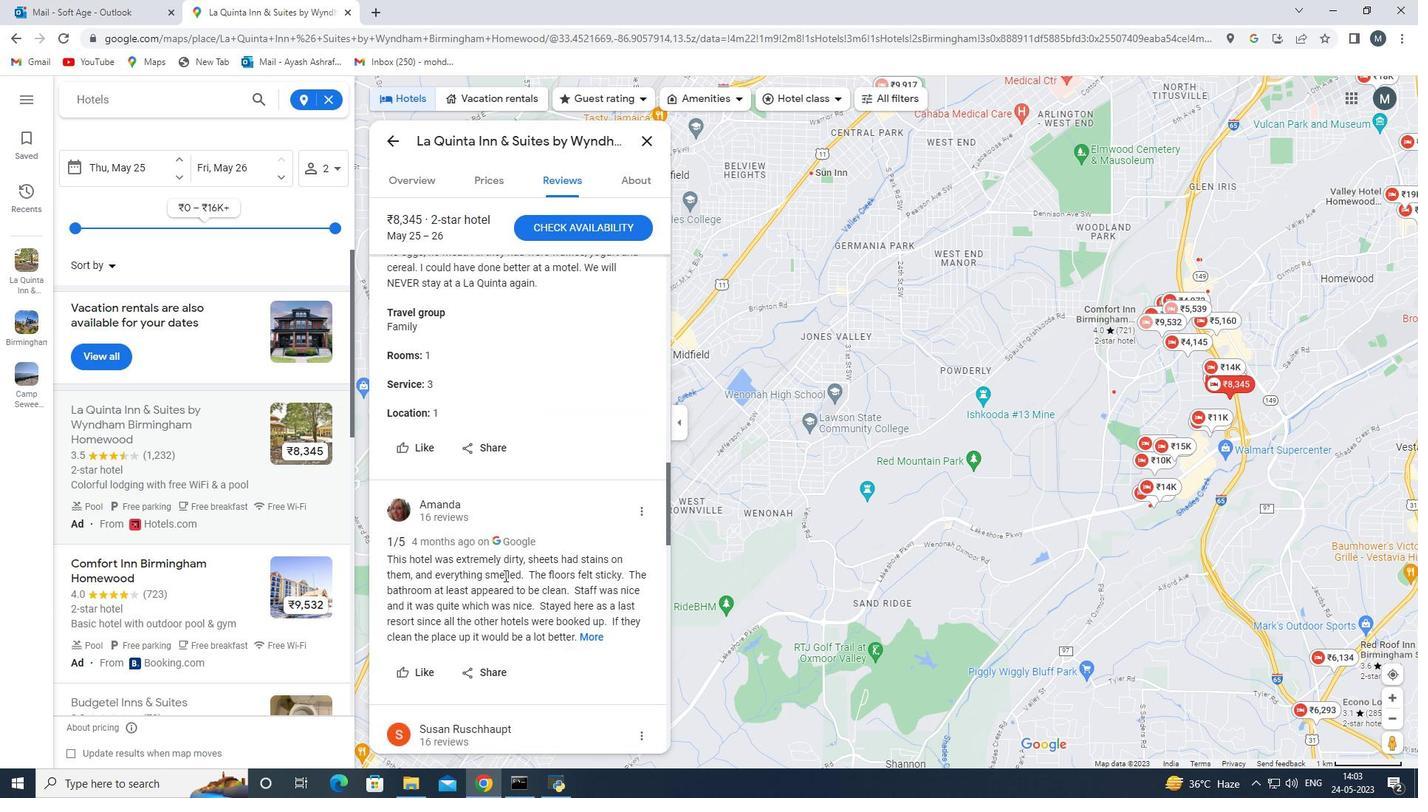 
Action: Mouse scrolled (503, 577) with delta (0, 0)
Screenshot: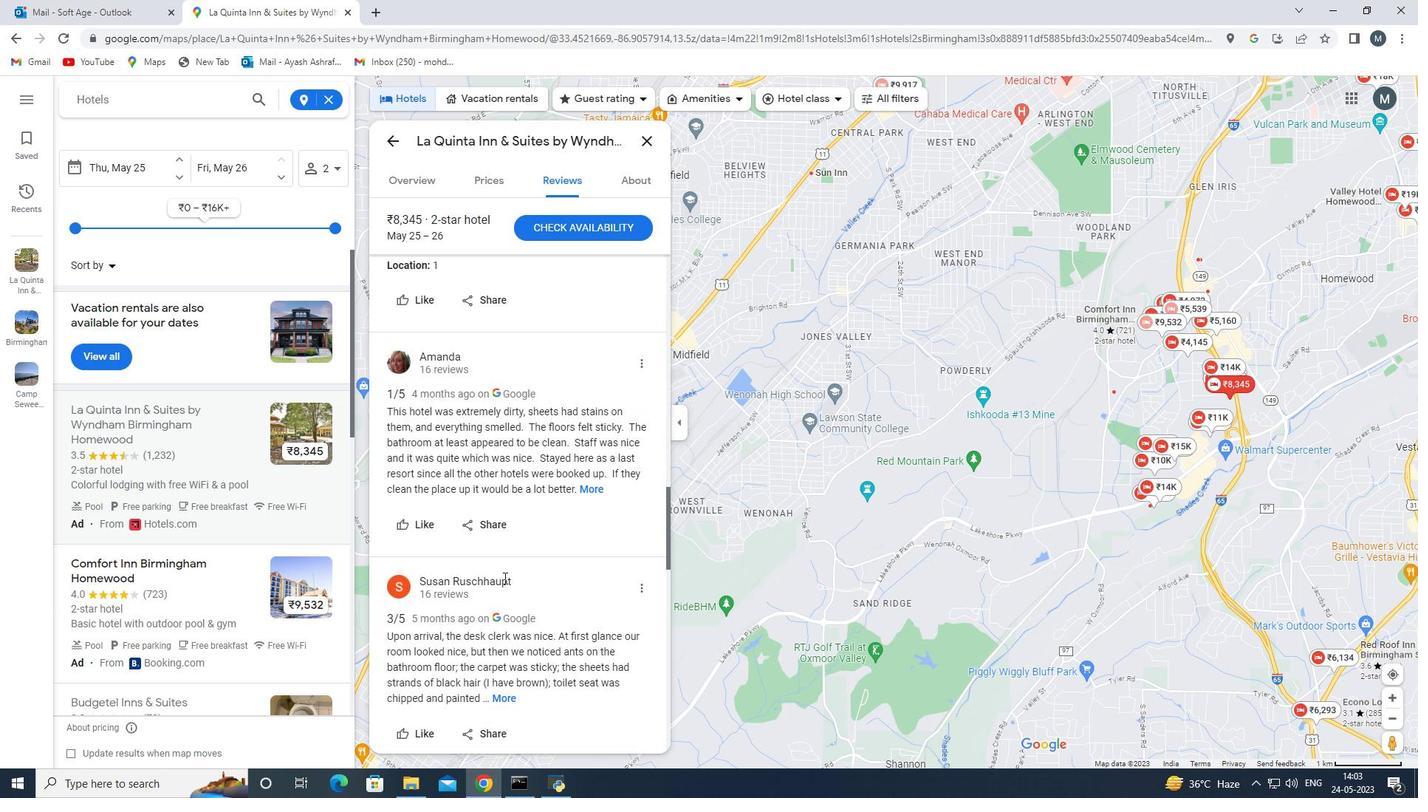 
Action: Mouse scrolled (503, 577) with delta (0, 0)
Screenshot: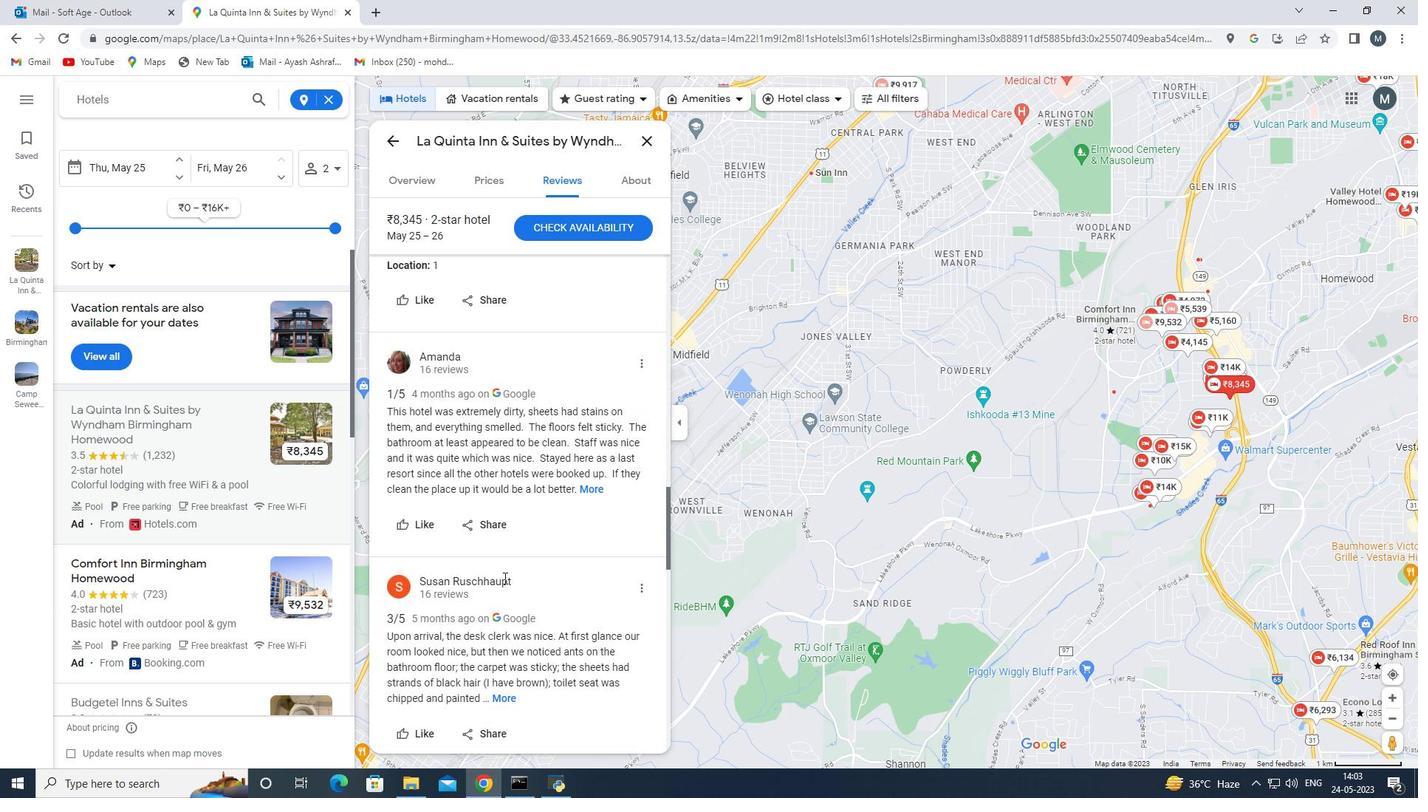
Action: Mouse scrolled (503, 577) with delta (0, 0)
Screenshot: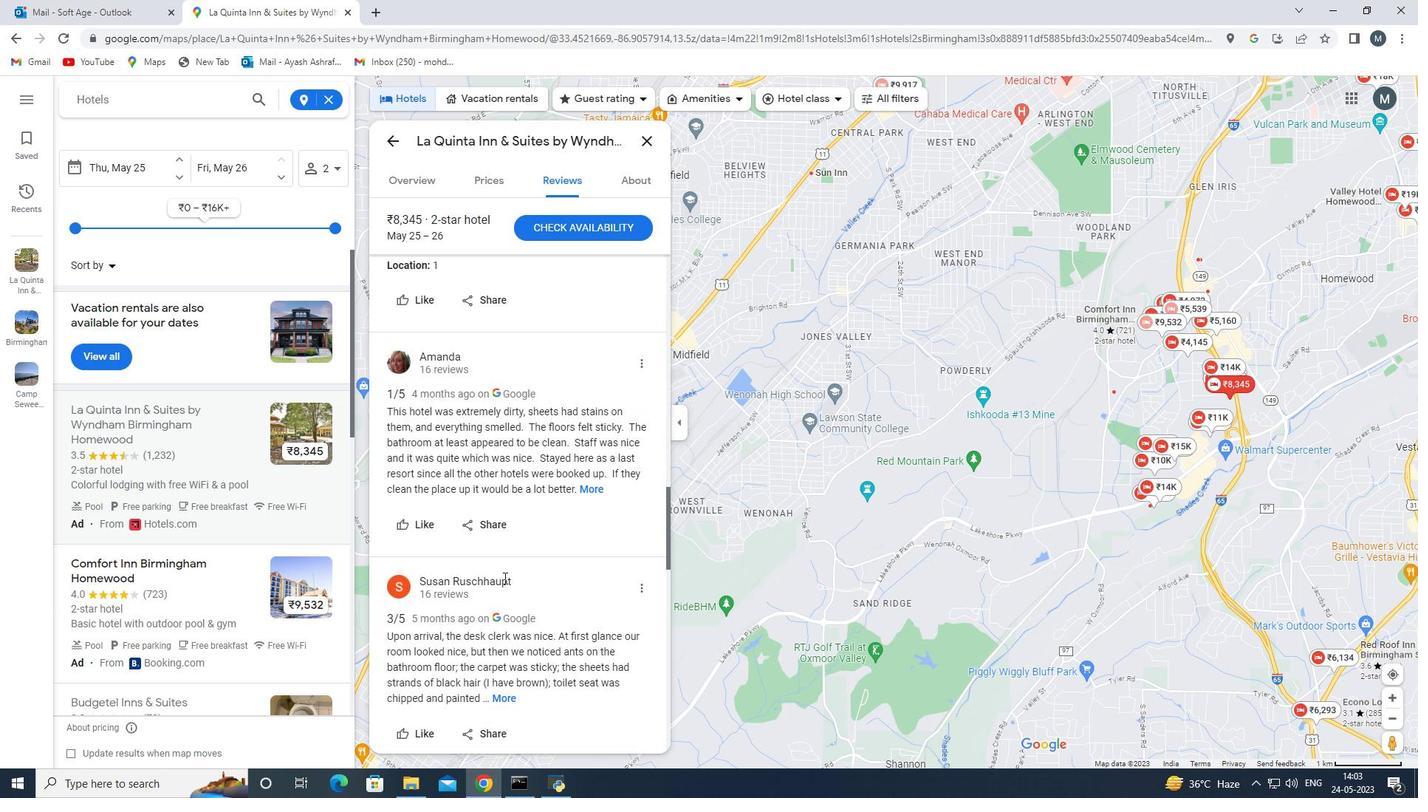 
Action: Mouse scrolled (503, 577) with delta (0, 0)
Screenshot: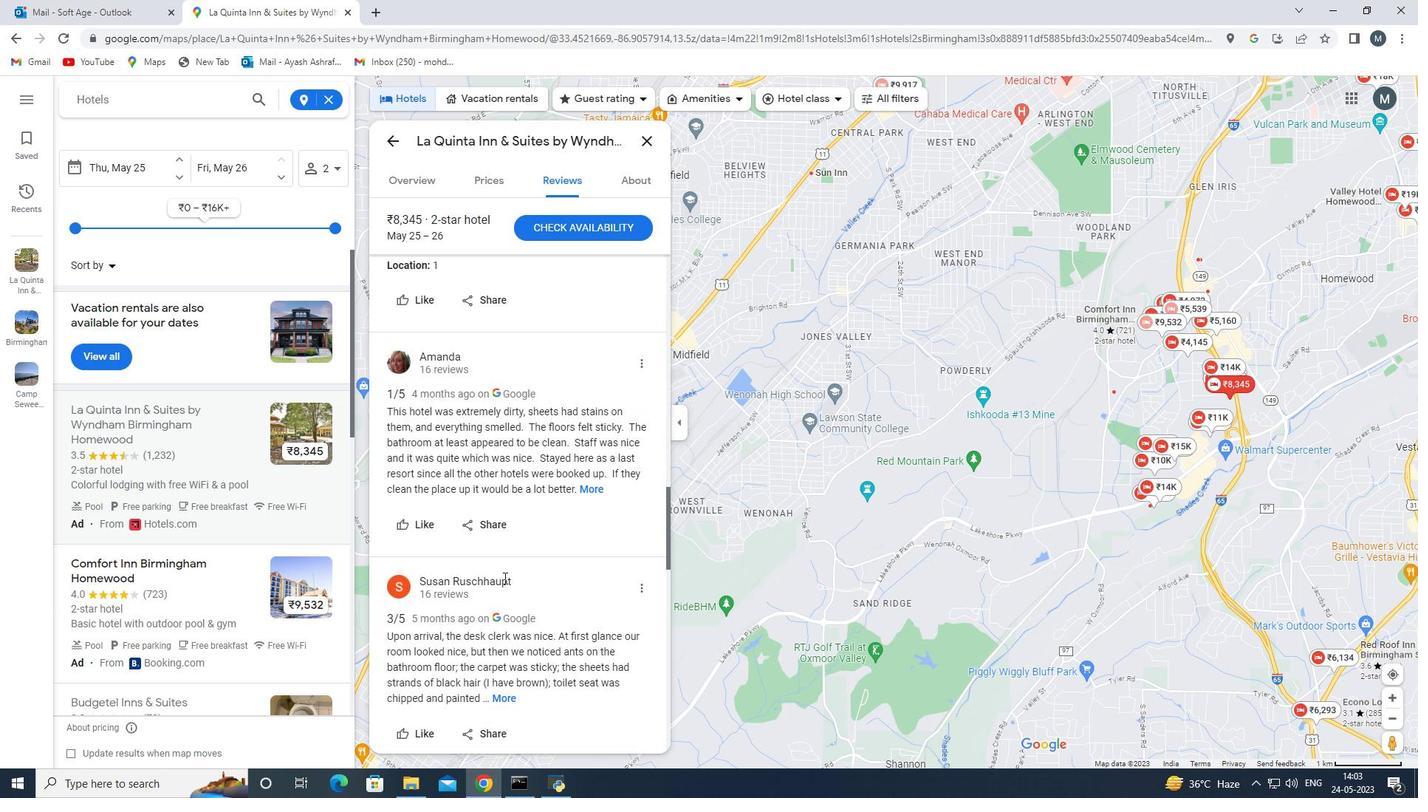 
Action: Mouse moved to (404, 185)
Screenshot: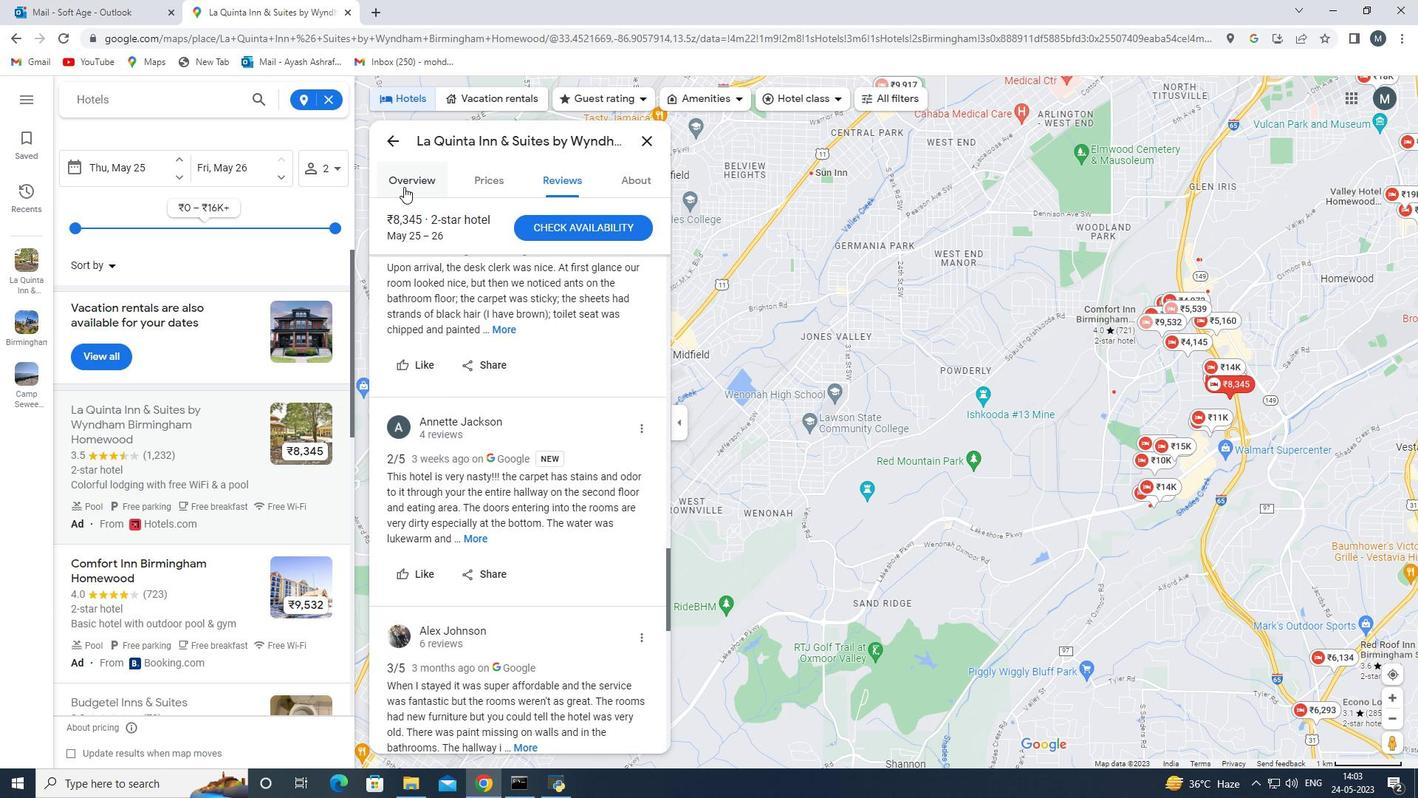 
Action: Mouse pressed left at (404, 185)
Screenshot: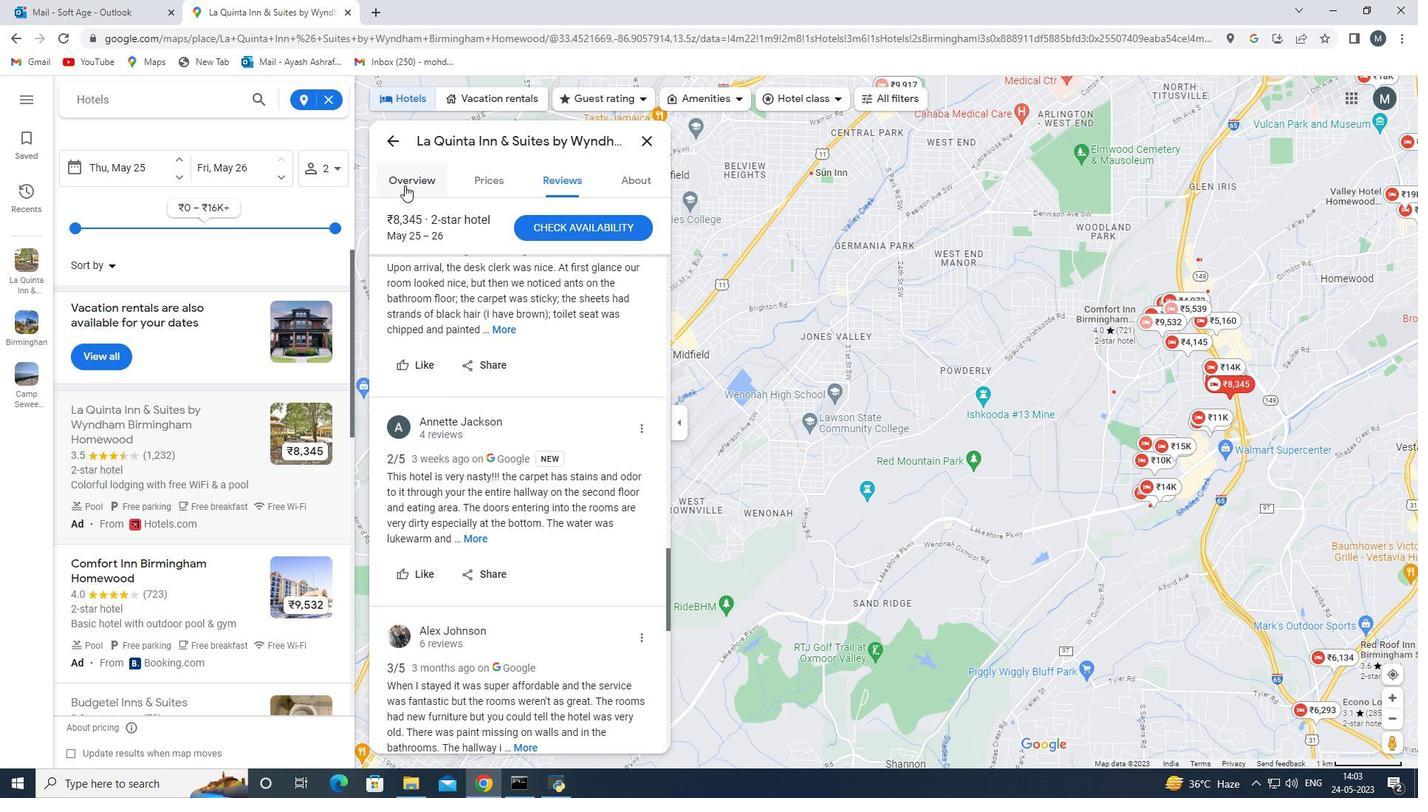 
Action: Mouse moved to (467, 533)
Screenshot: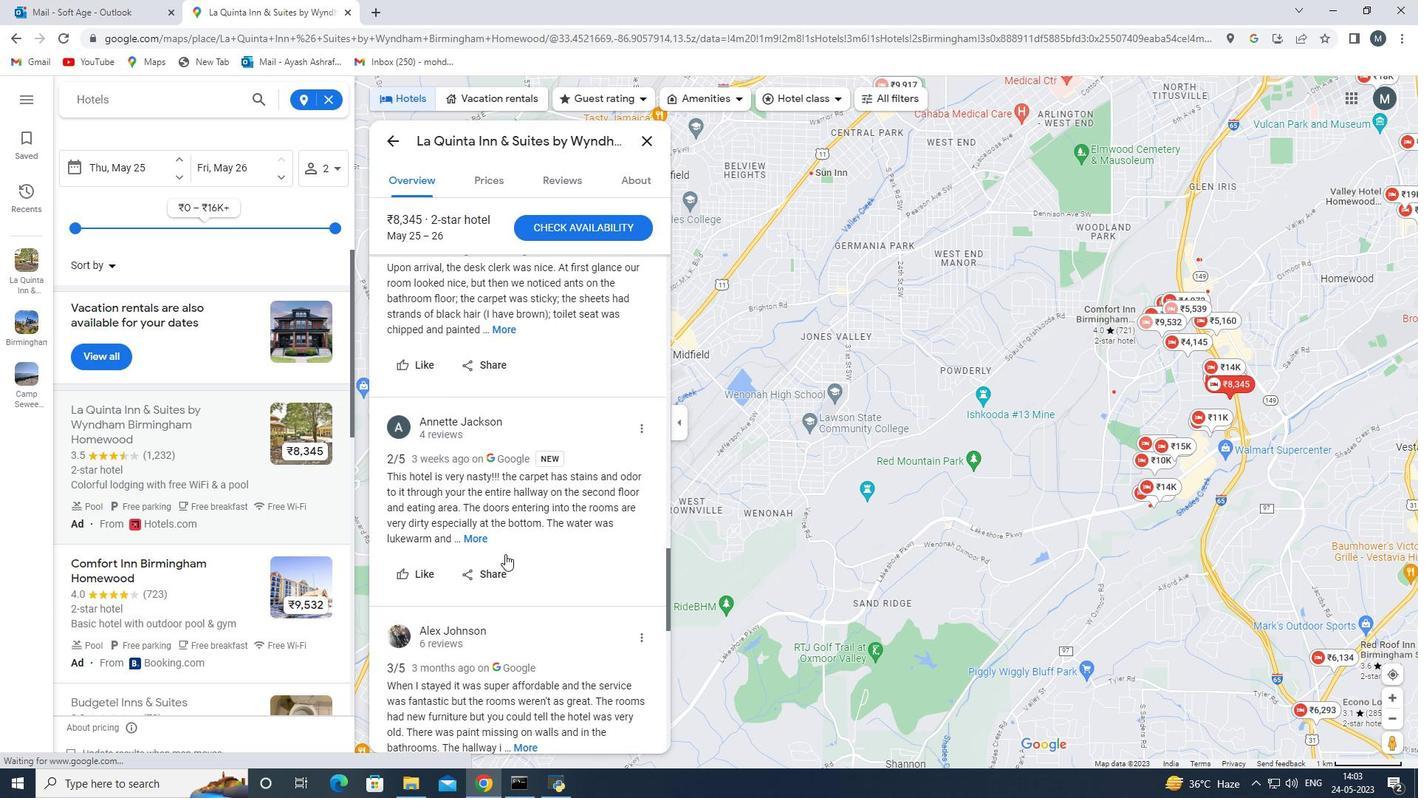 
Action: Mouse scrolled (467, 532) with delta (0, 0)
Screenshot: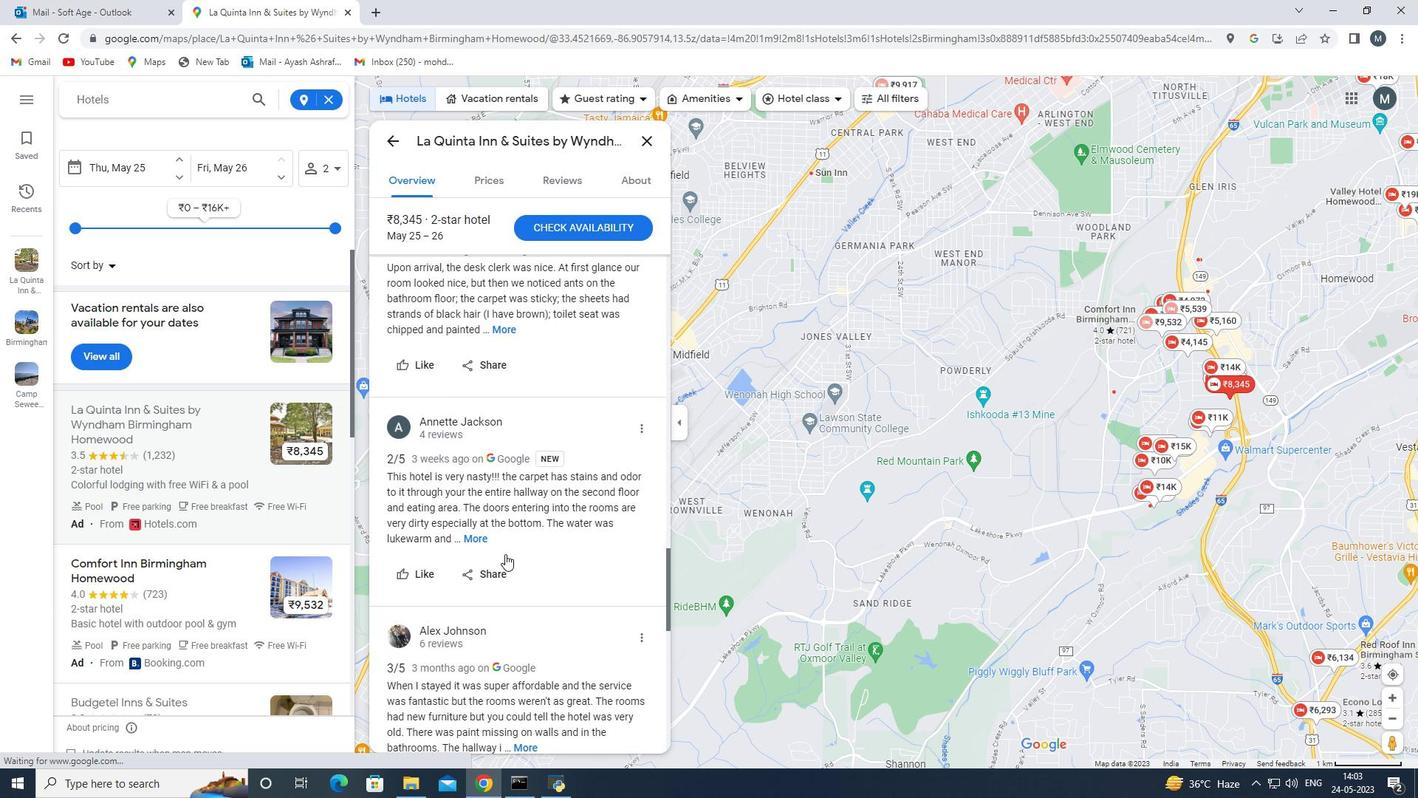
Action: Mouse scrolled (467, 532) with delta (0, 0)
Screenshot: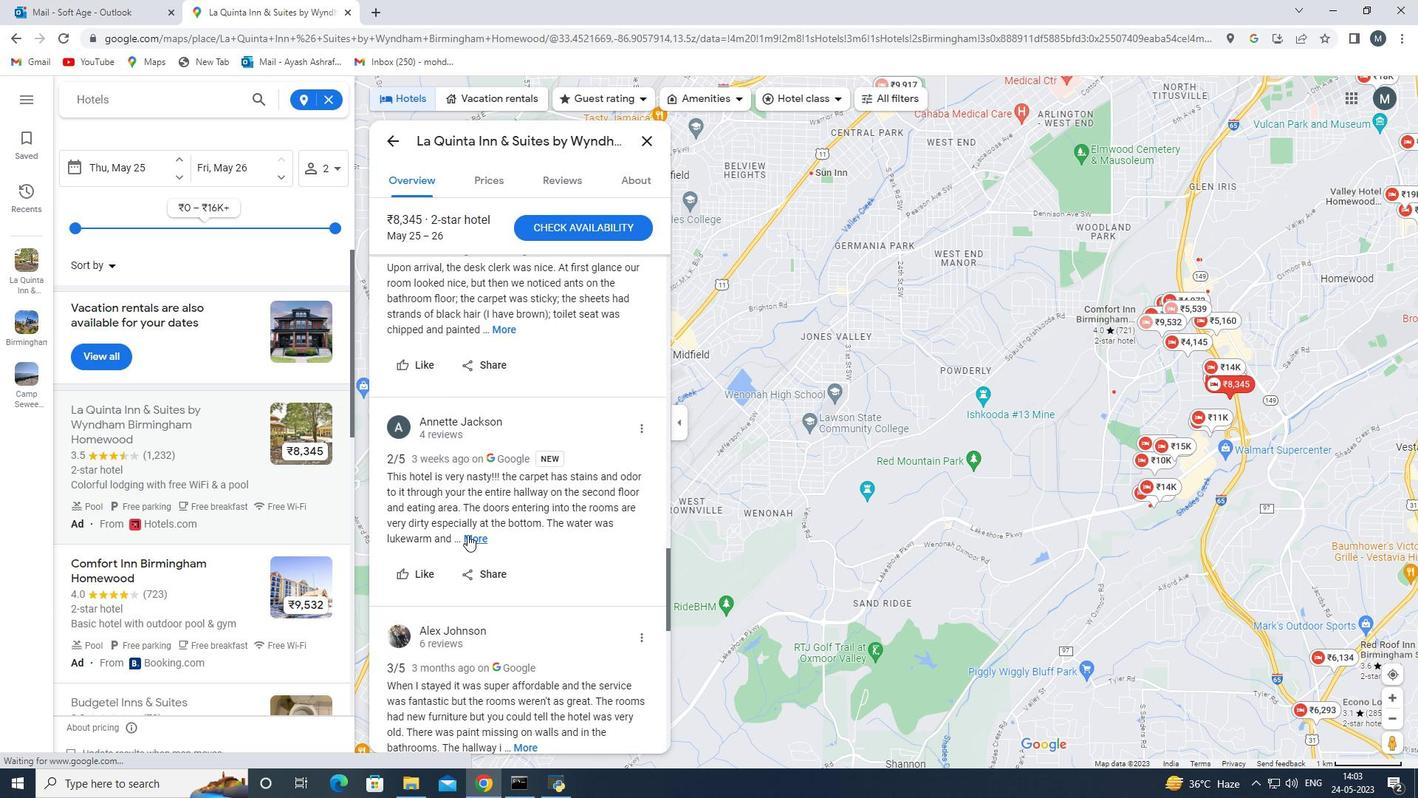 
Action: Mouse scrolled (467, 532) with delta (0, 0)
Screenshot: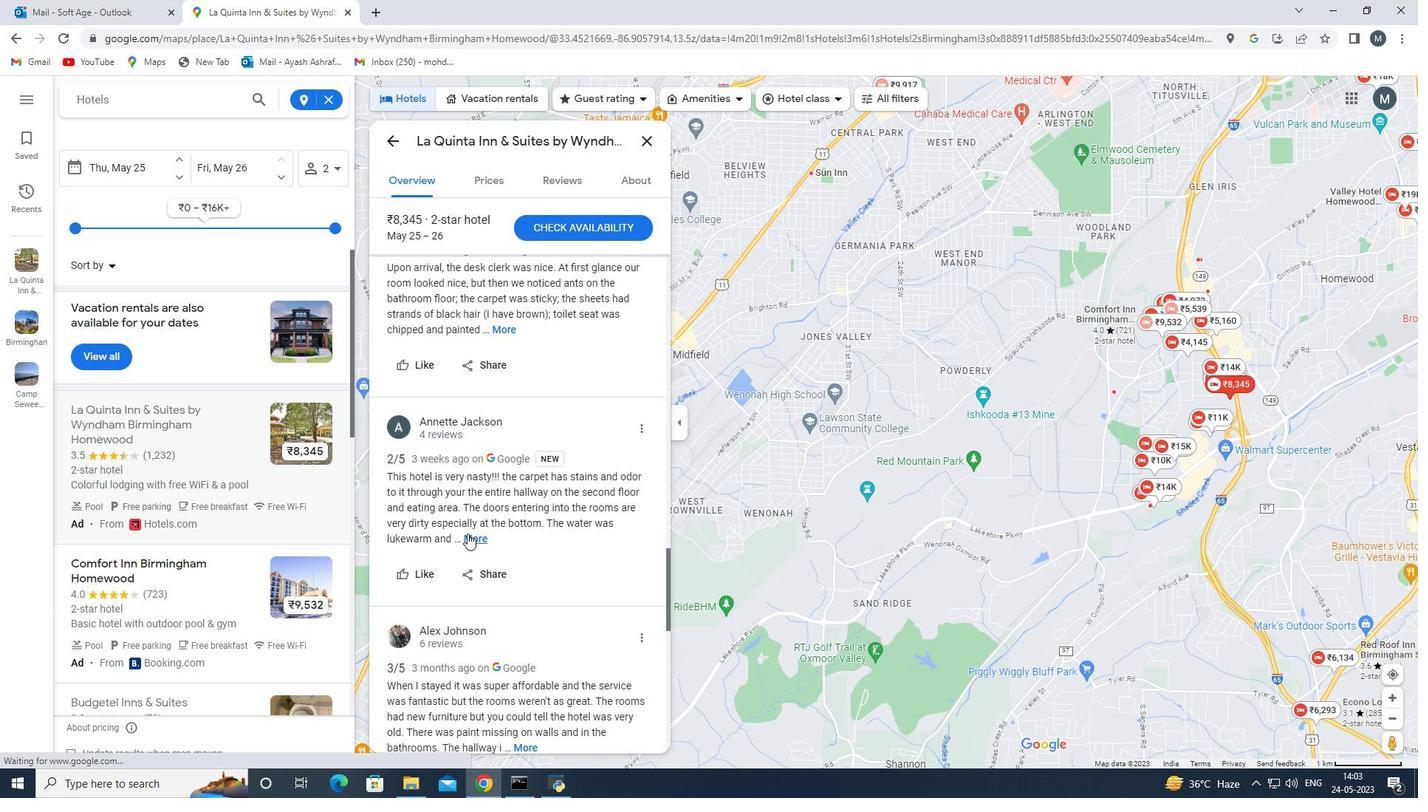 
Action: Mouse scrolled (467, 532) with delta (0, 0)
Screenshot: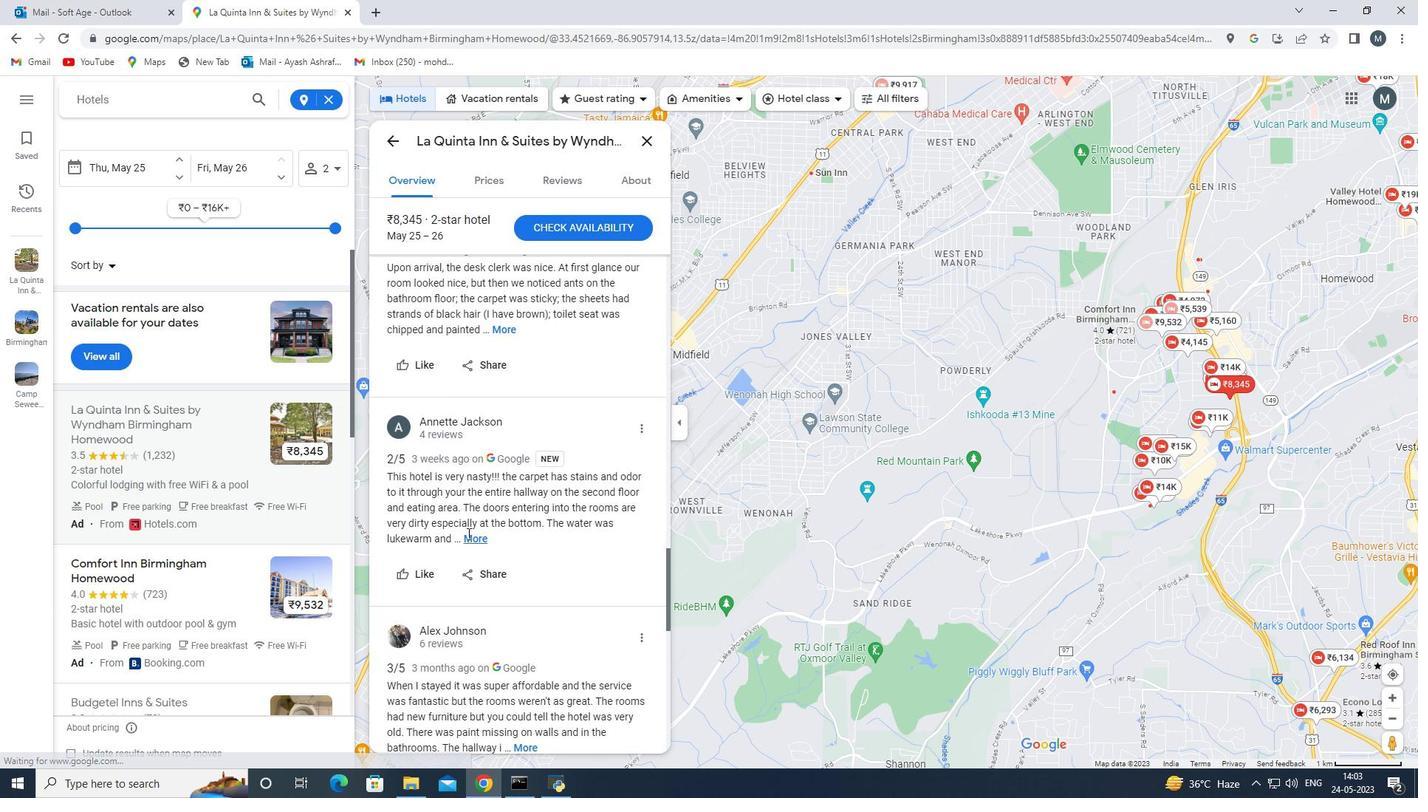 
Action: Mouse moved to (471, 531)
Screenshot: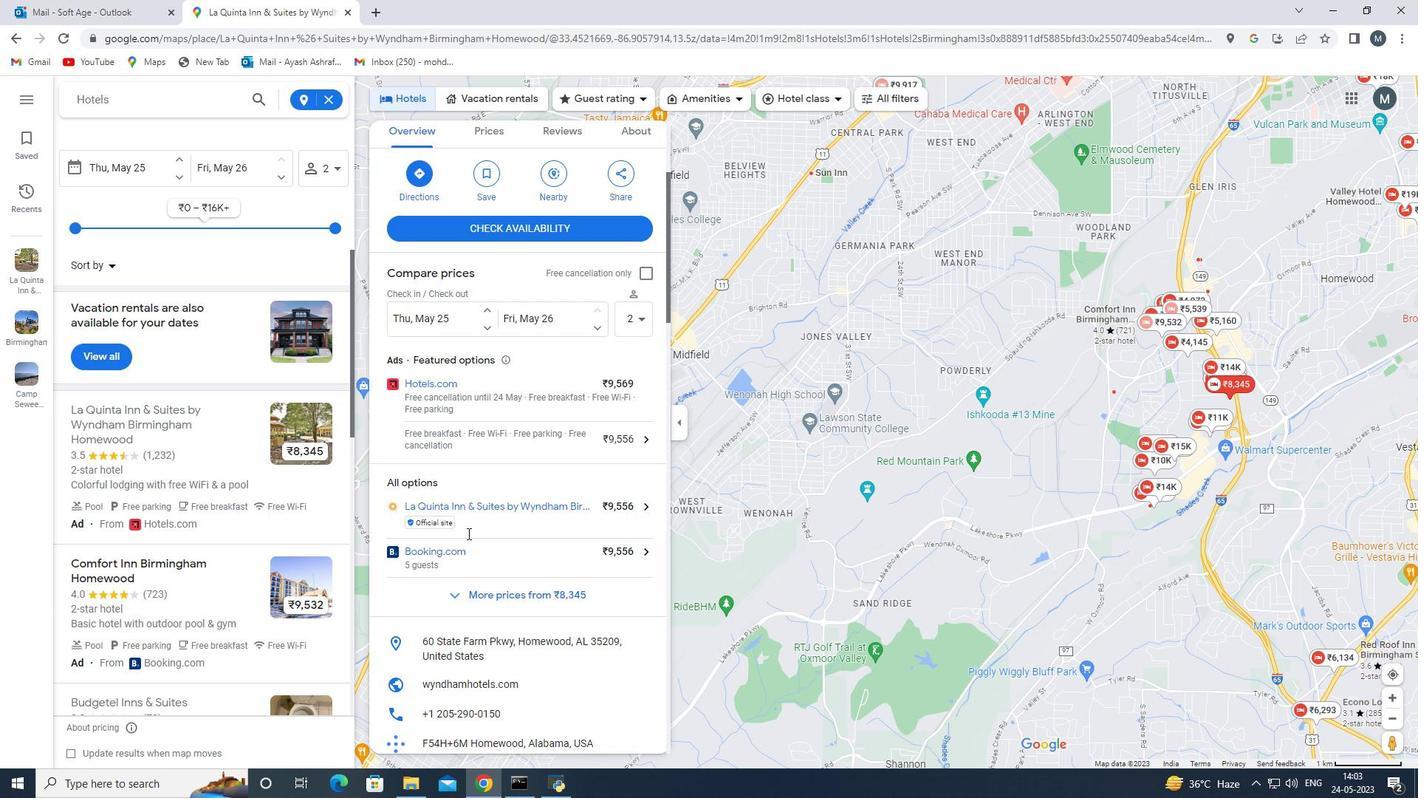 
Action: Mouse scrolled (471, 530) with delta (0, 0)
Screenshot: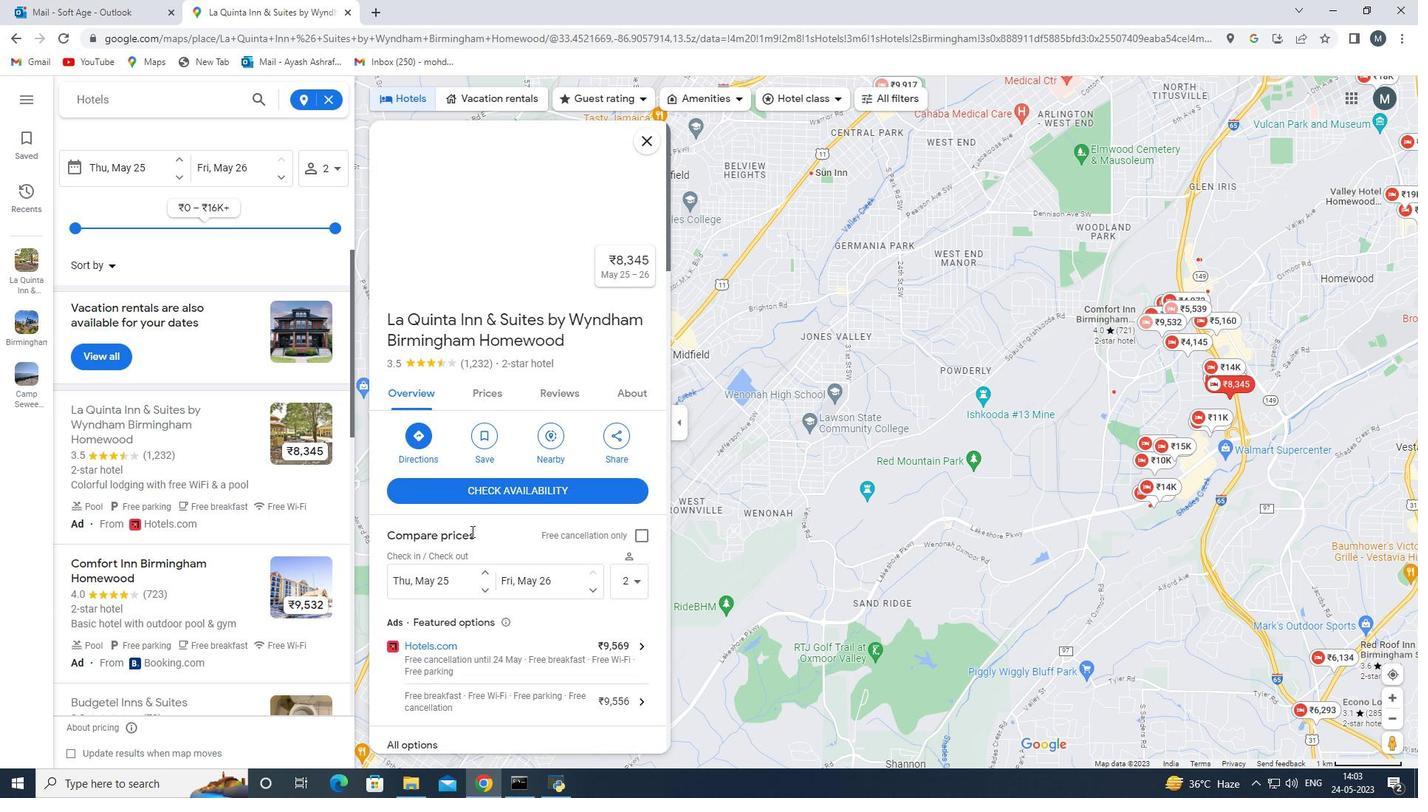 
Action: Mouse moved to (447, 512)
Screenshot: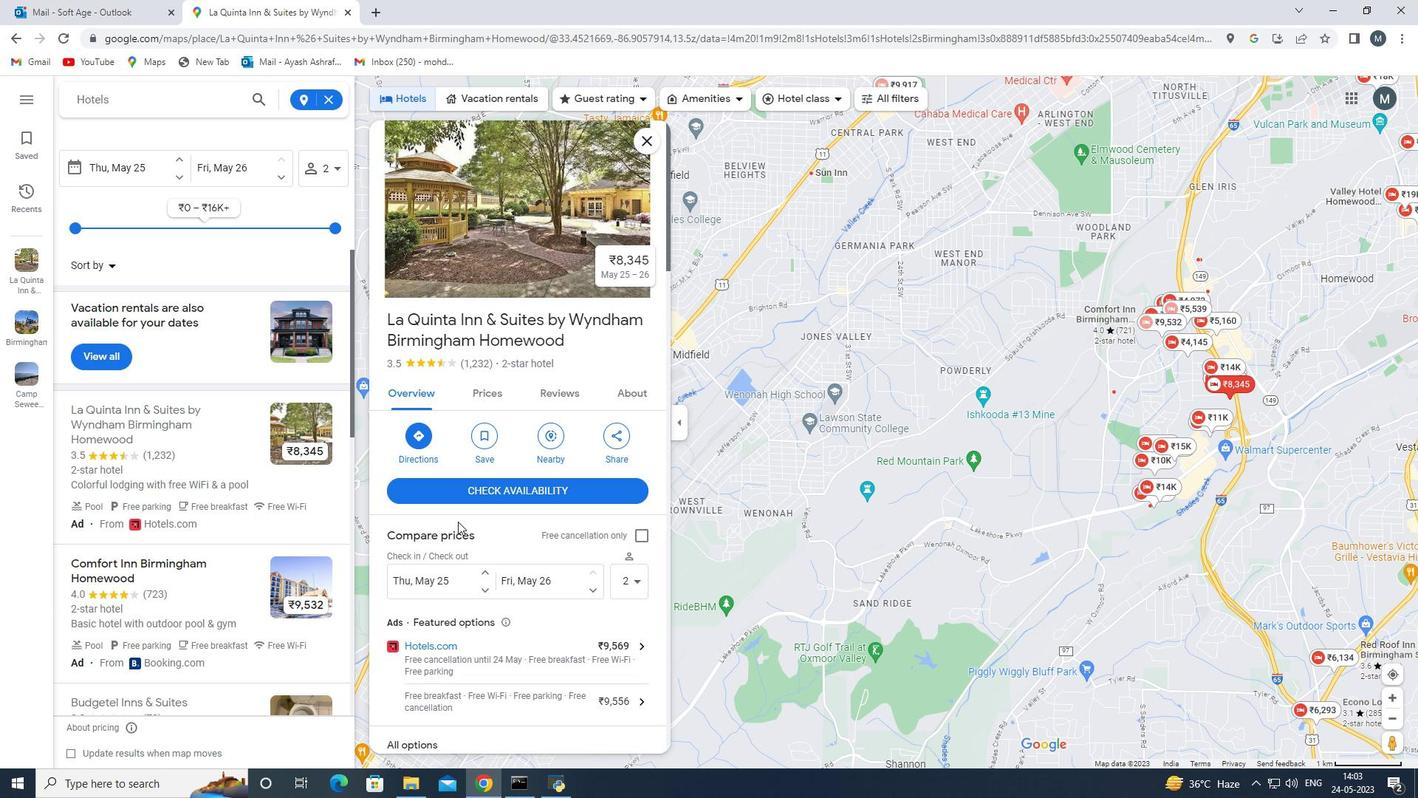 
Action: Mouse scrolled (447, 512) with delta (0, 0)
Screenshot: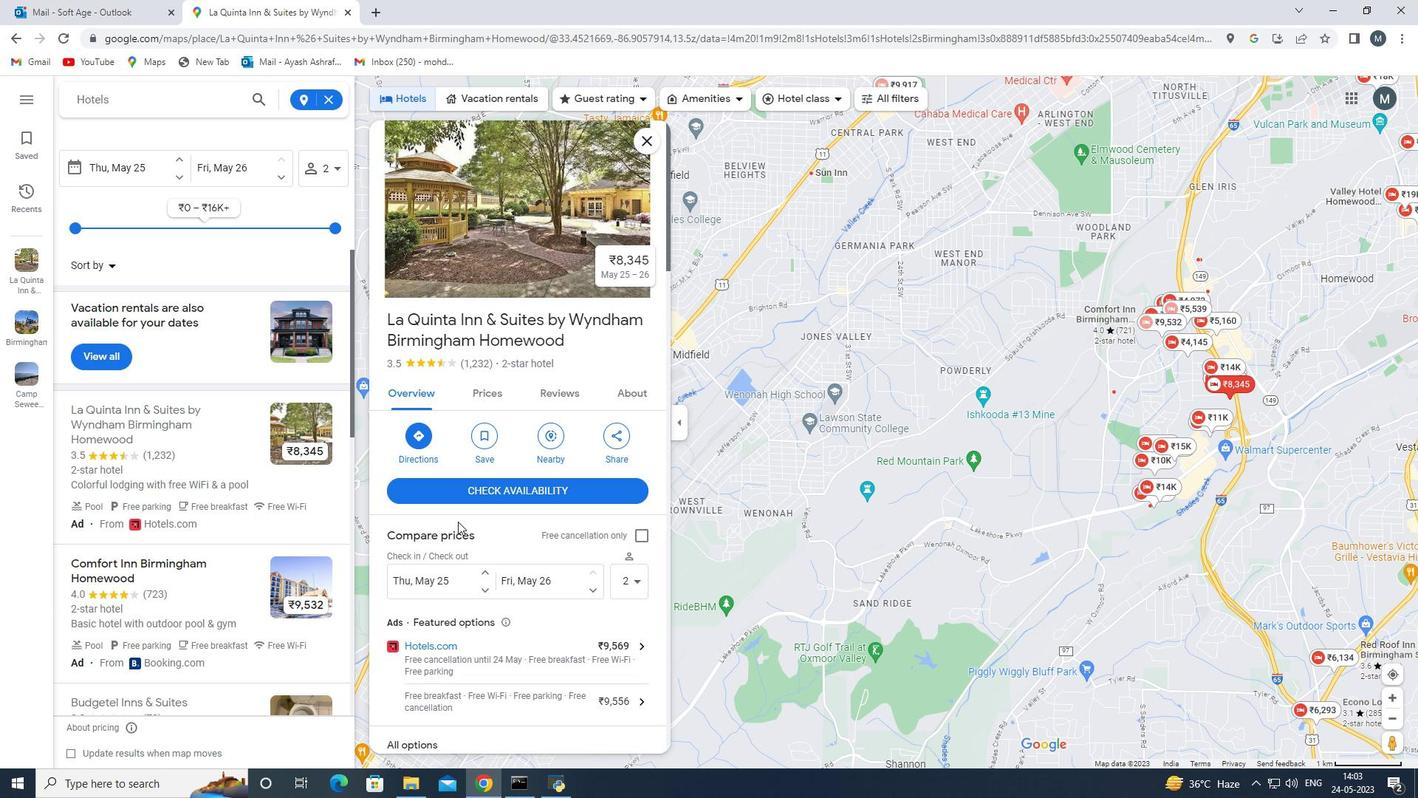 
Action: Mouse scrolled (447, 512) with delta (0, 0)
Screenshot: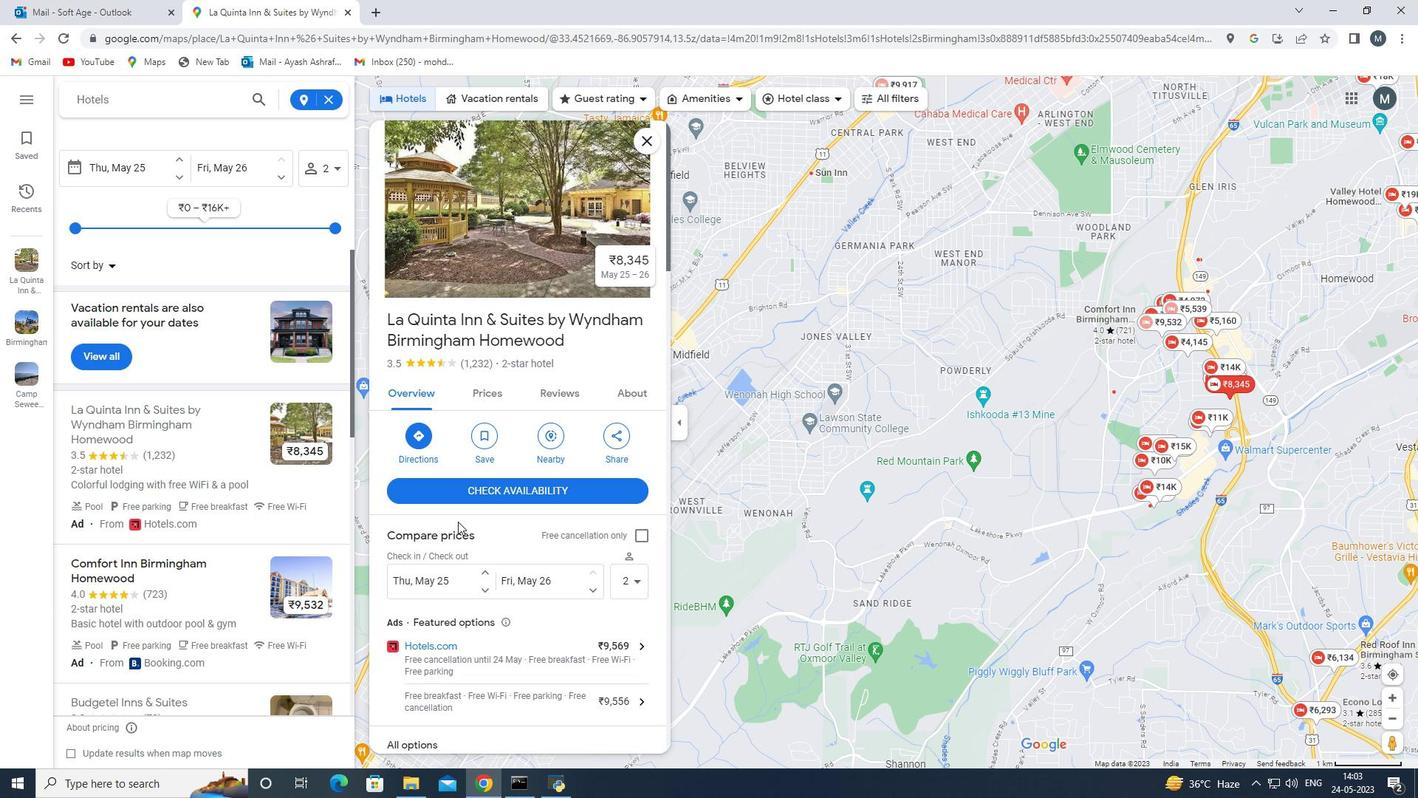 
Action: Mouse moved to (447, 513)
Screenshot: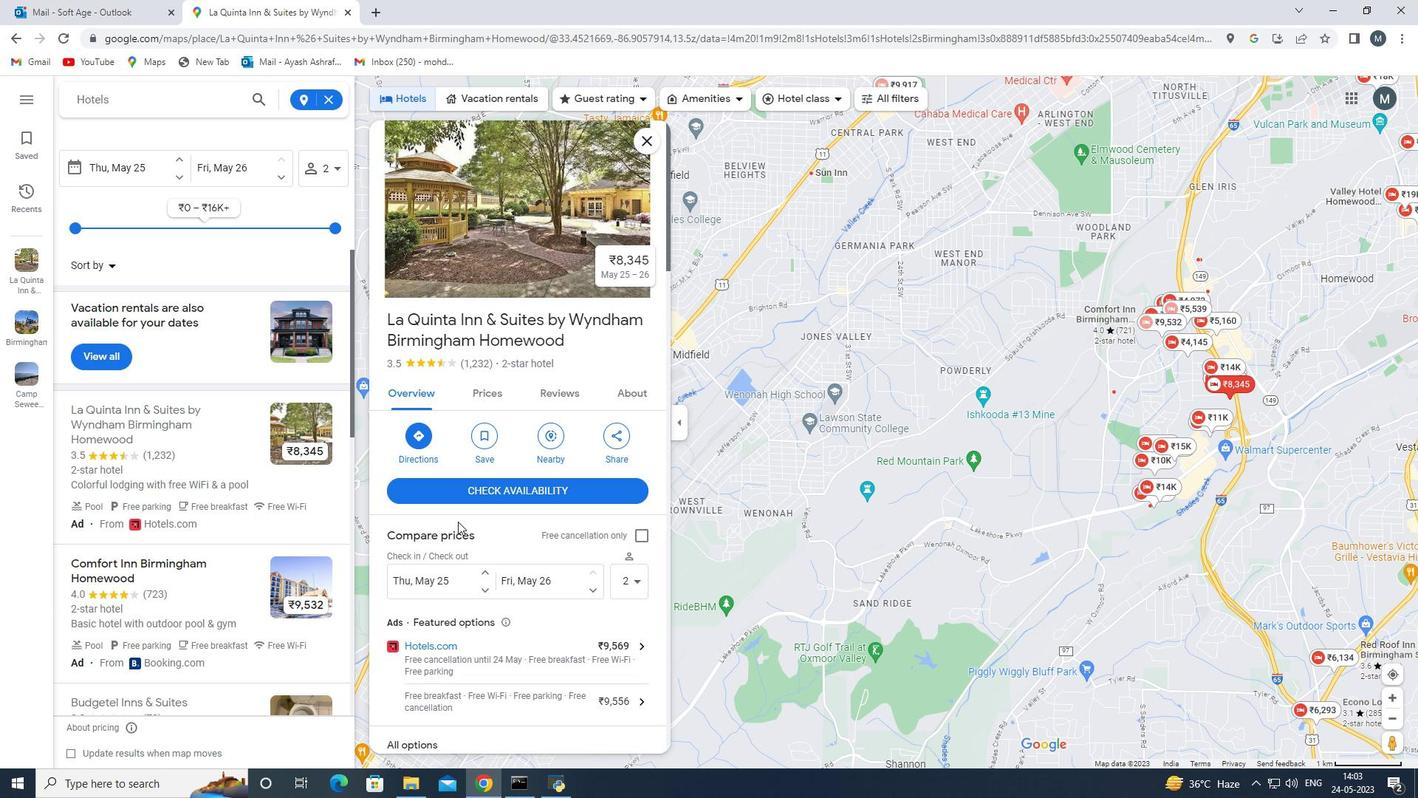 
Action: Mouse scrolled (447, 512) with delta (0, 0)
Screenshot: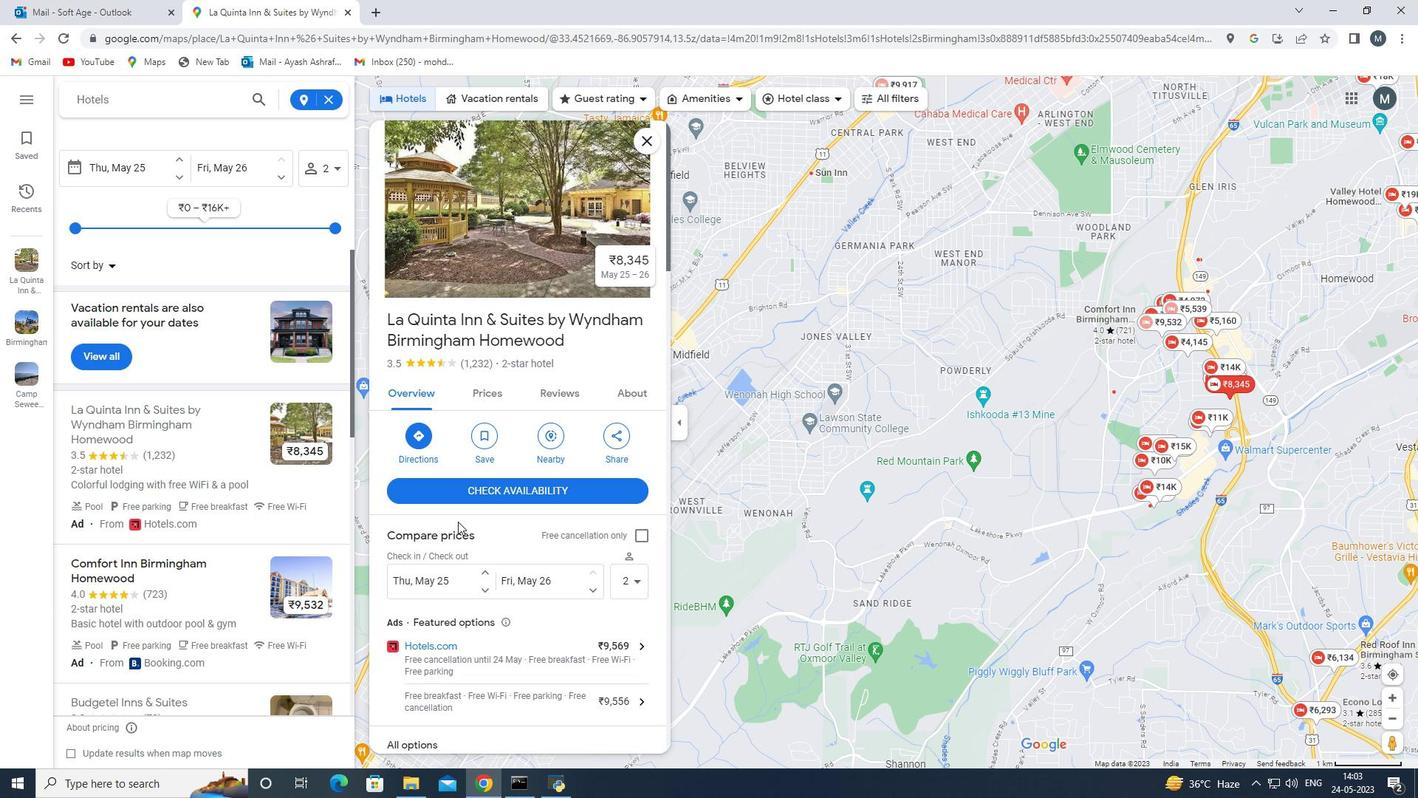 
Action: Mouse scrolled (447, 512) with delta (0, 0)
Screenshot: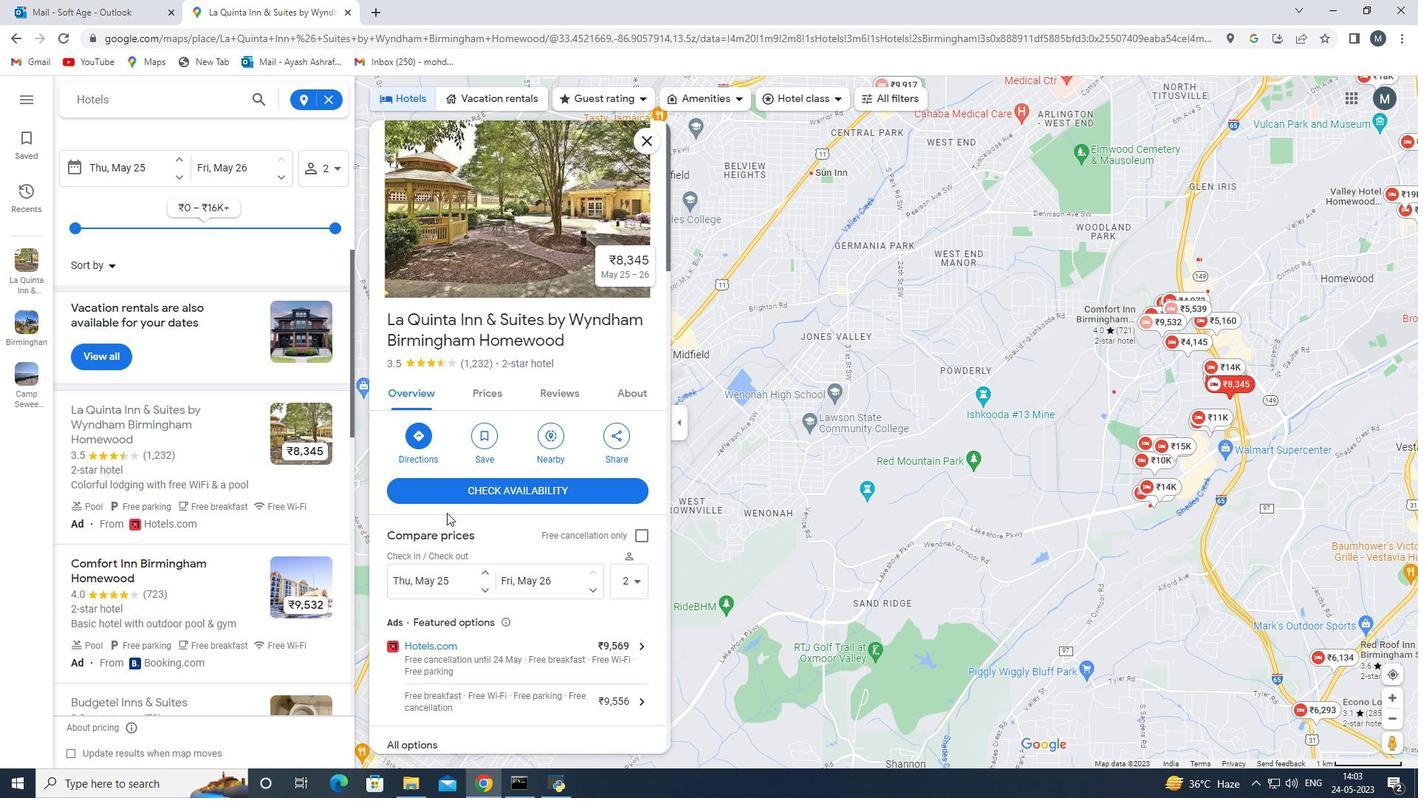 
Action: Mouse moved to (446, 517)
Screenshot: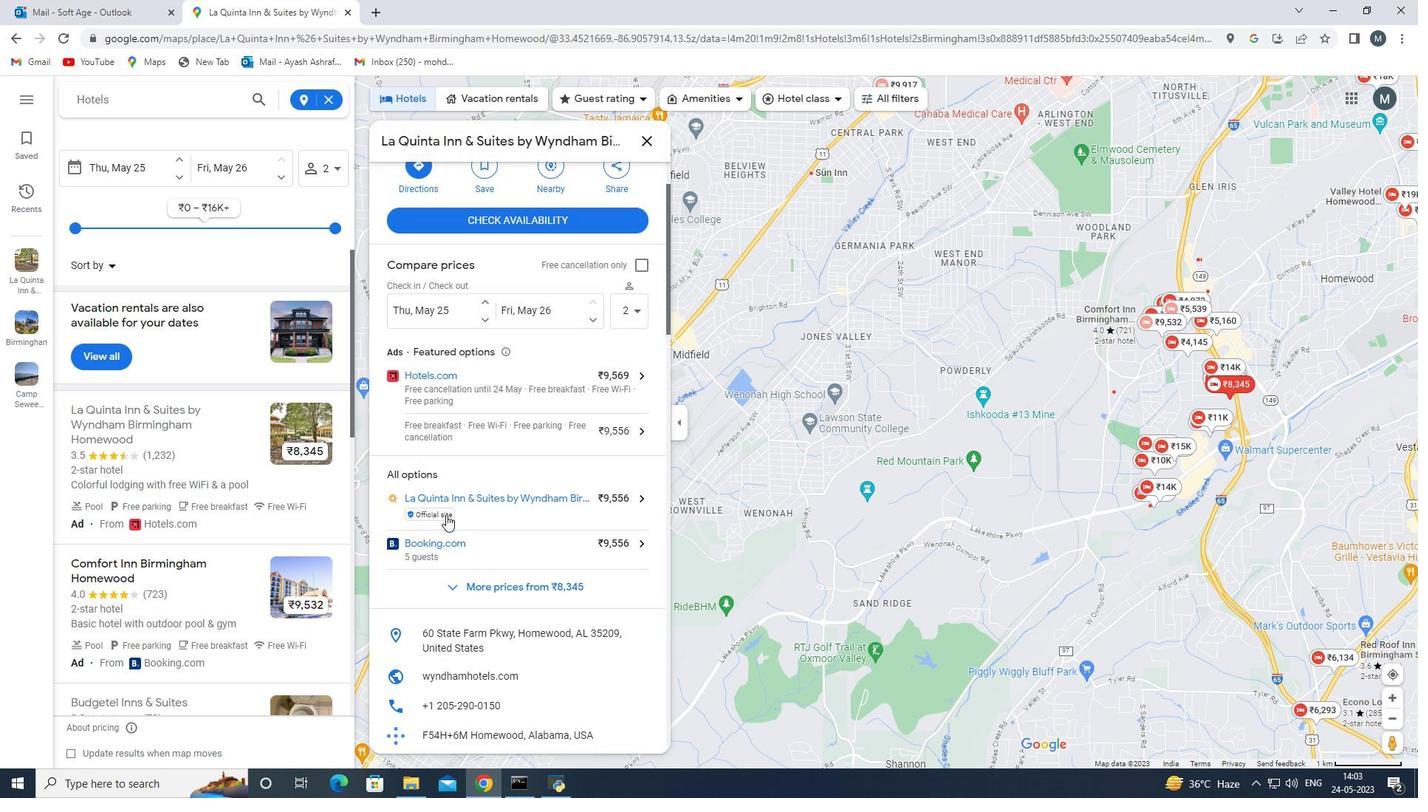 
Action: Mouse scrolled (446, 516) with delta (0, 0)
Screenshot: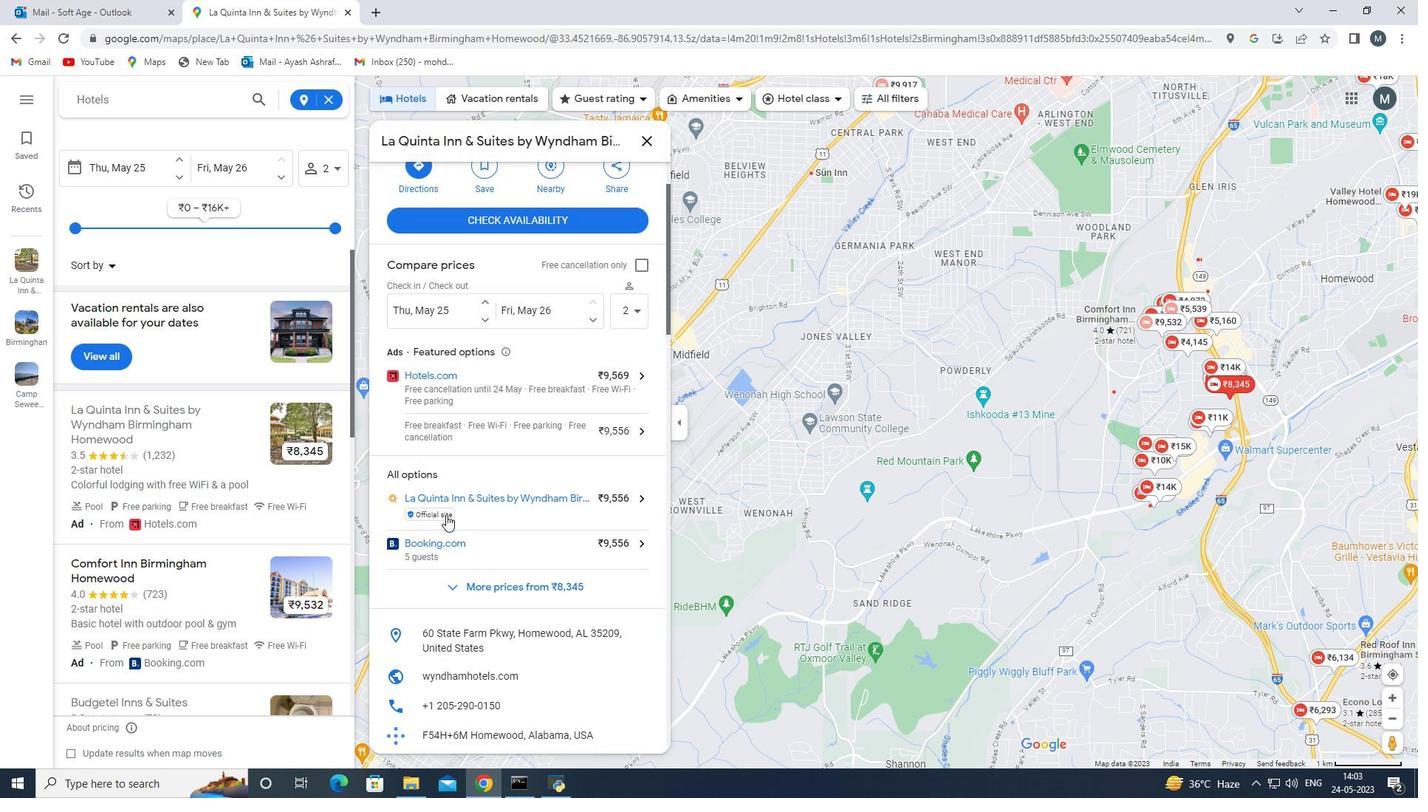 
Action: Mouse moved to (446, 517)
Screenshot: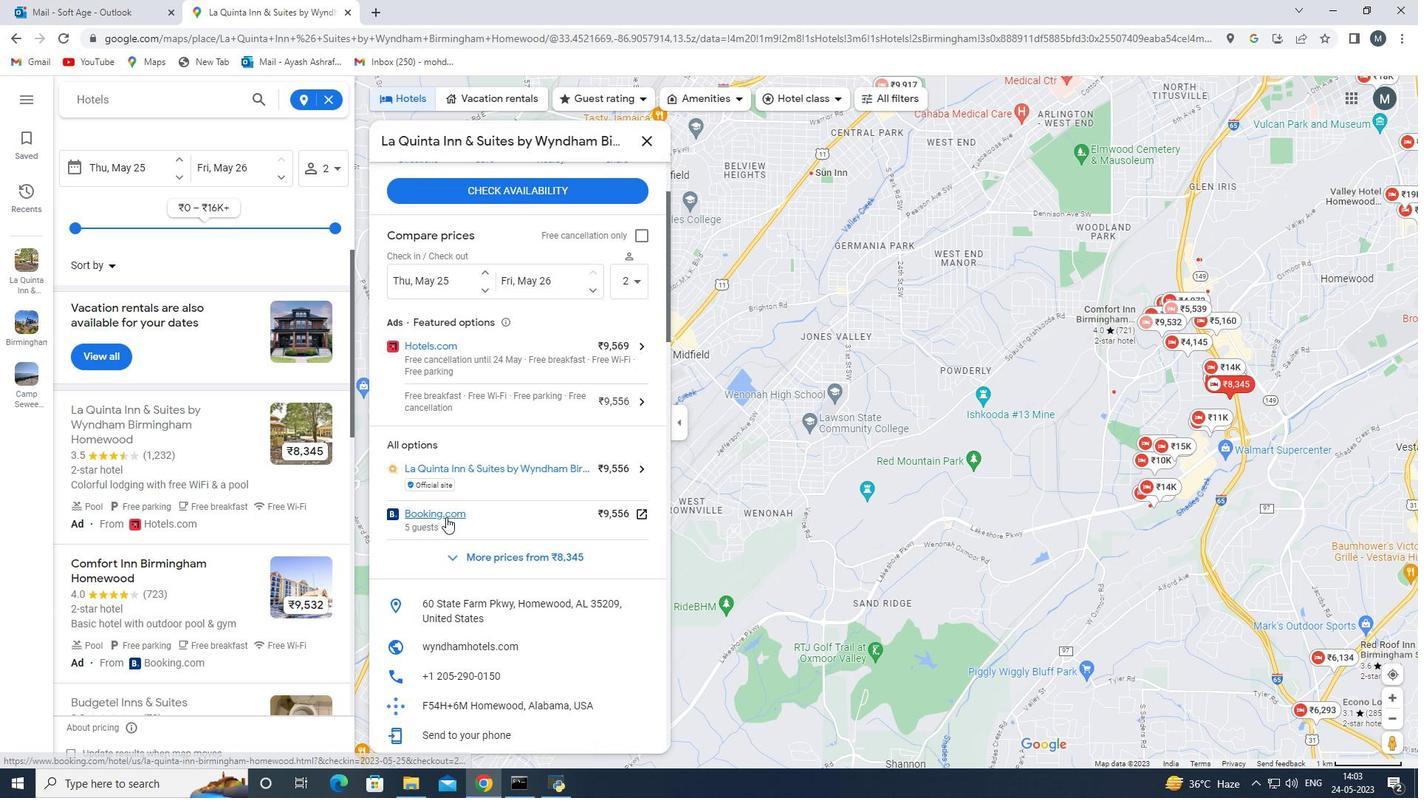 
Action: Mouse scrolled (446, 516) with delta (0, 0)
Screenshot: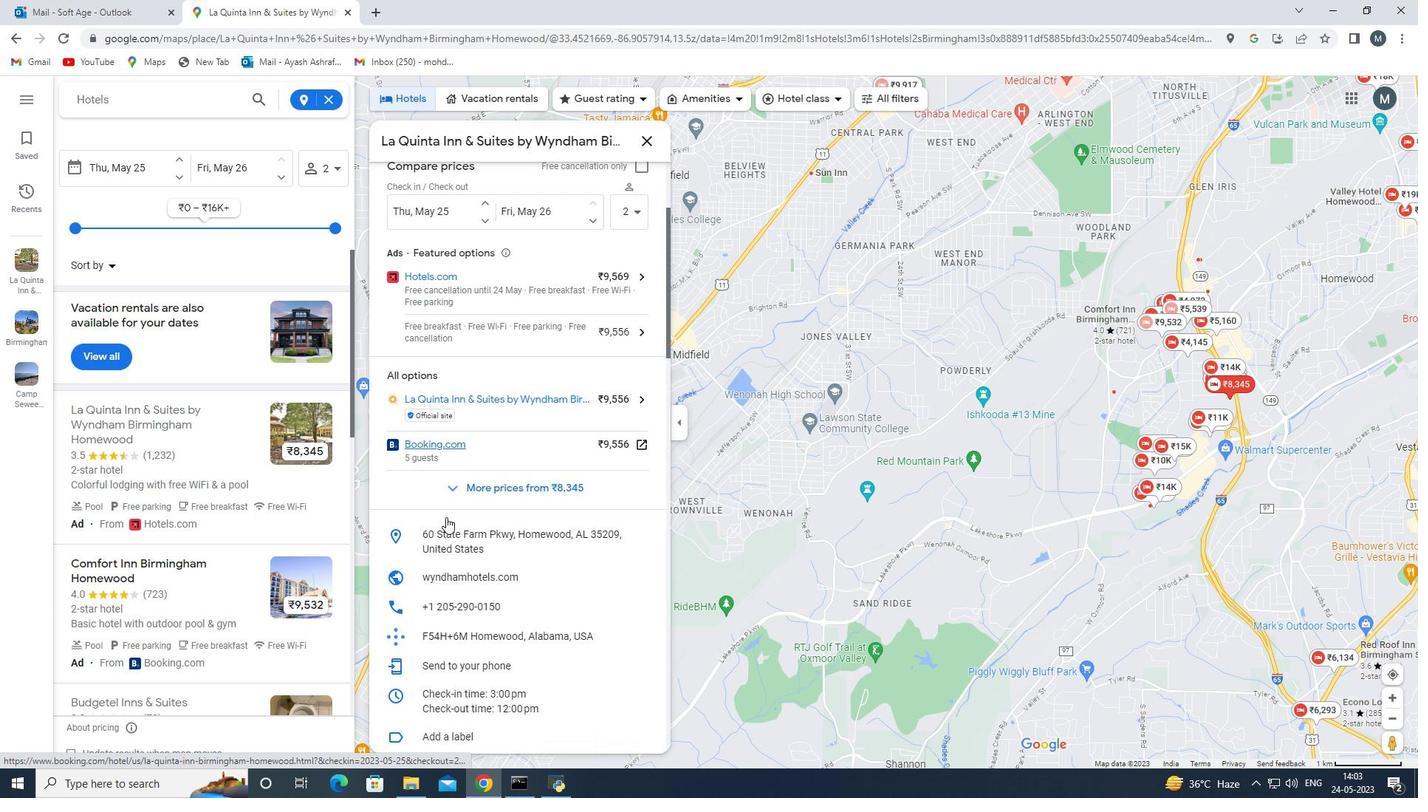 
Action: Mouse moved to (446, 520)
Screenshot: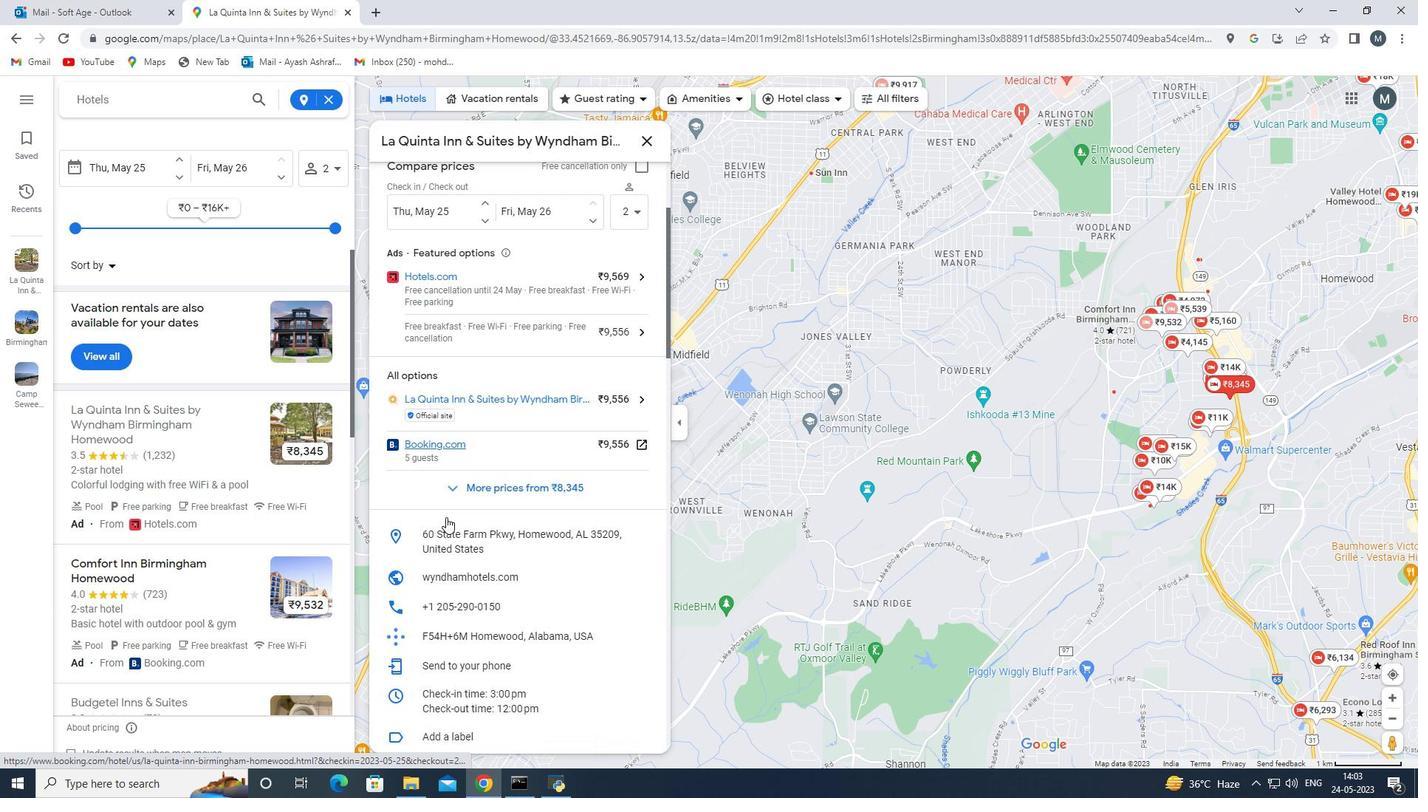 
Action: Mouse scrolled (446, 520) with delta (0, 0)
Screenshot: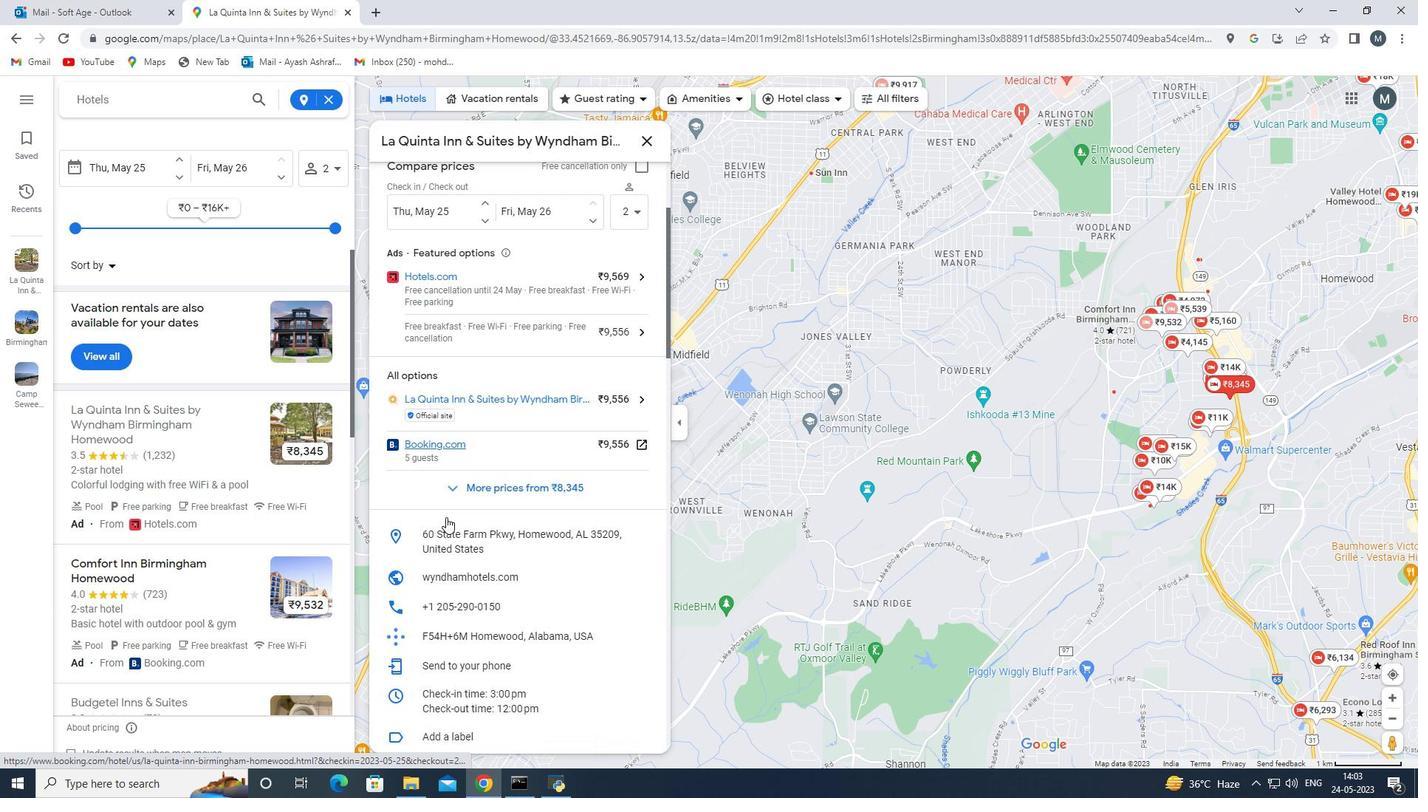 
Action: Mouse moved to (446, 526)
Screenshot: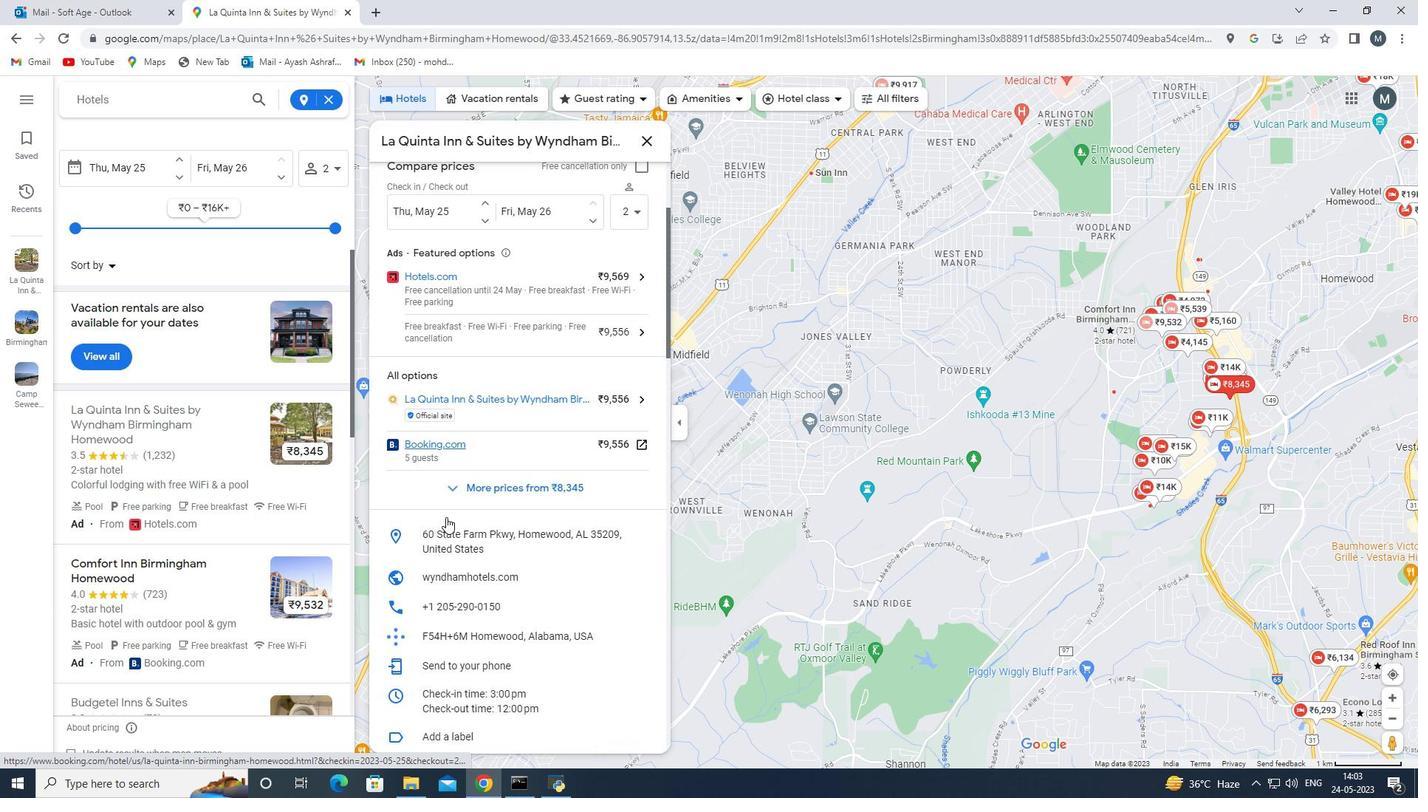 
Action: Mouse scrolled (446, 526) with delta (0, 0)
Screenshot: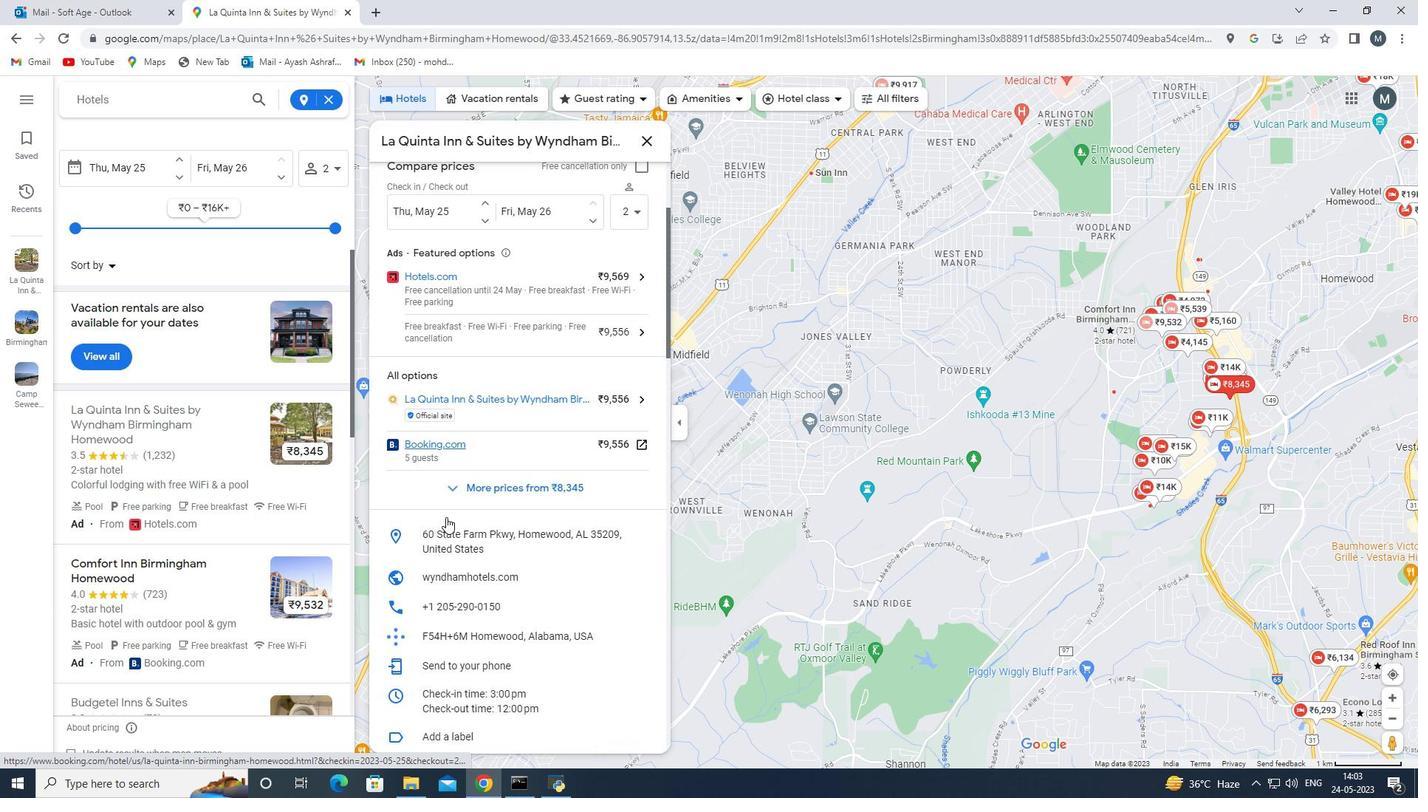 
Action: Mouse moved to (445, 529)
Screenshot: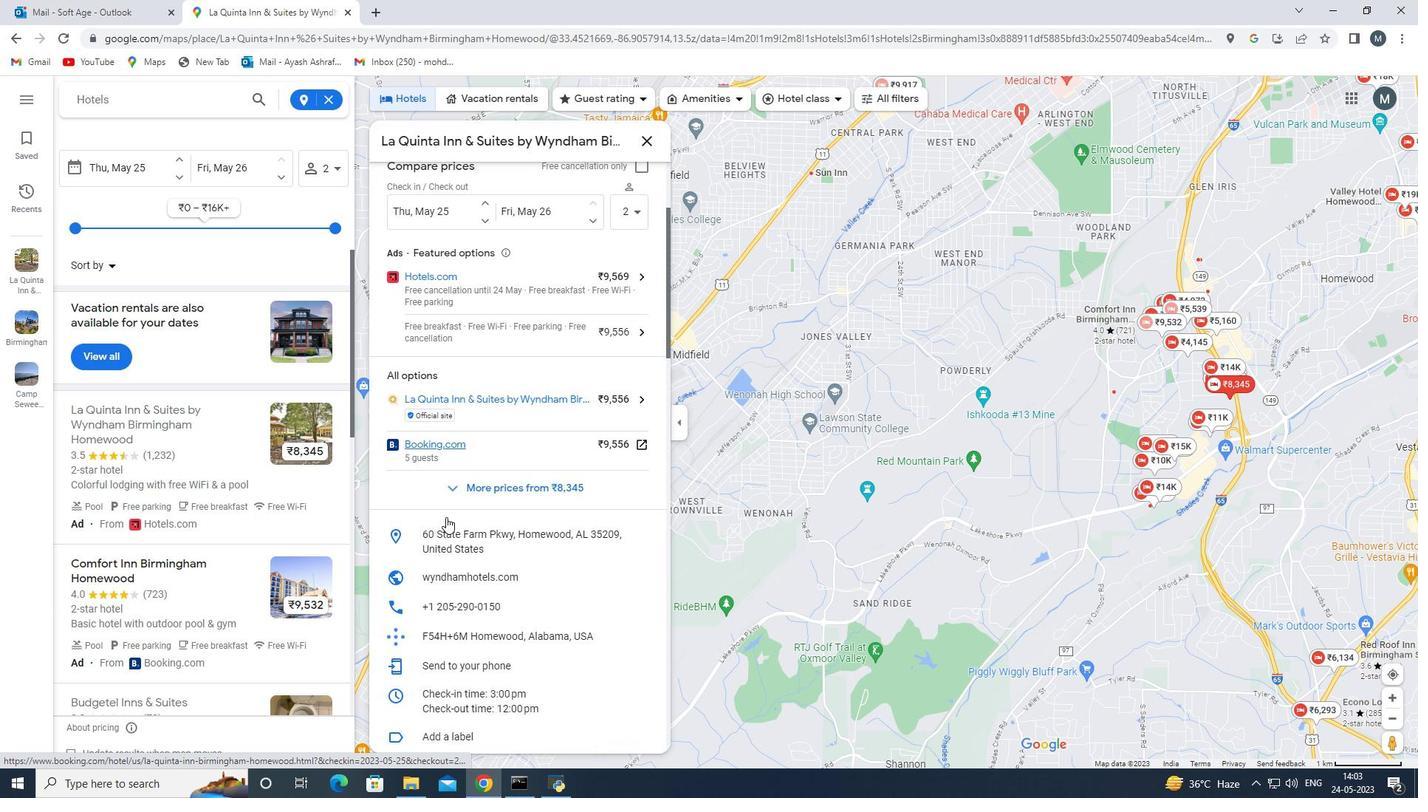 
Action: Mouse scrolled (445, 529) with delta (0, 0)
Screenshot: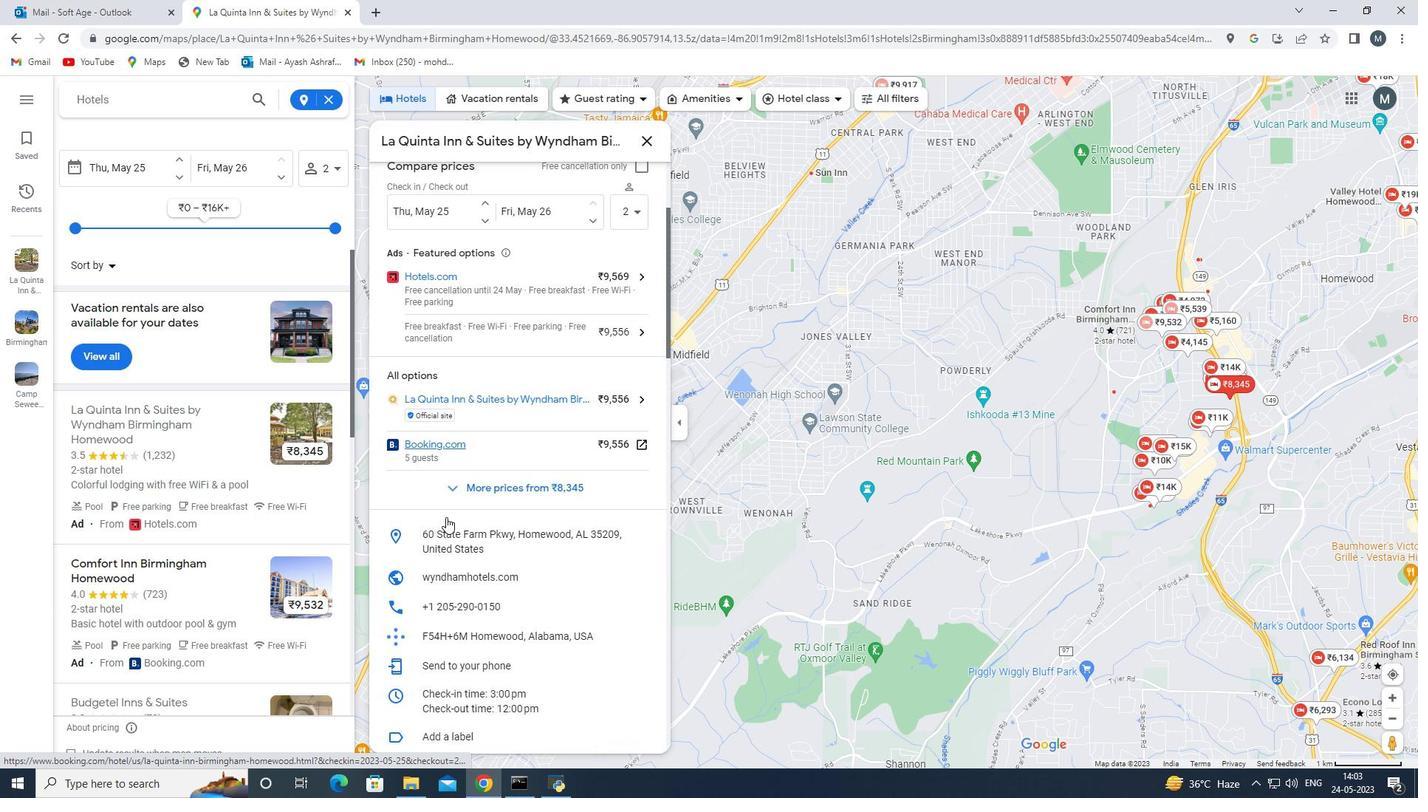 
Action: Mouse moved to (451, 588)
Screenshot: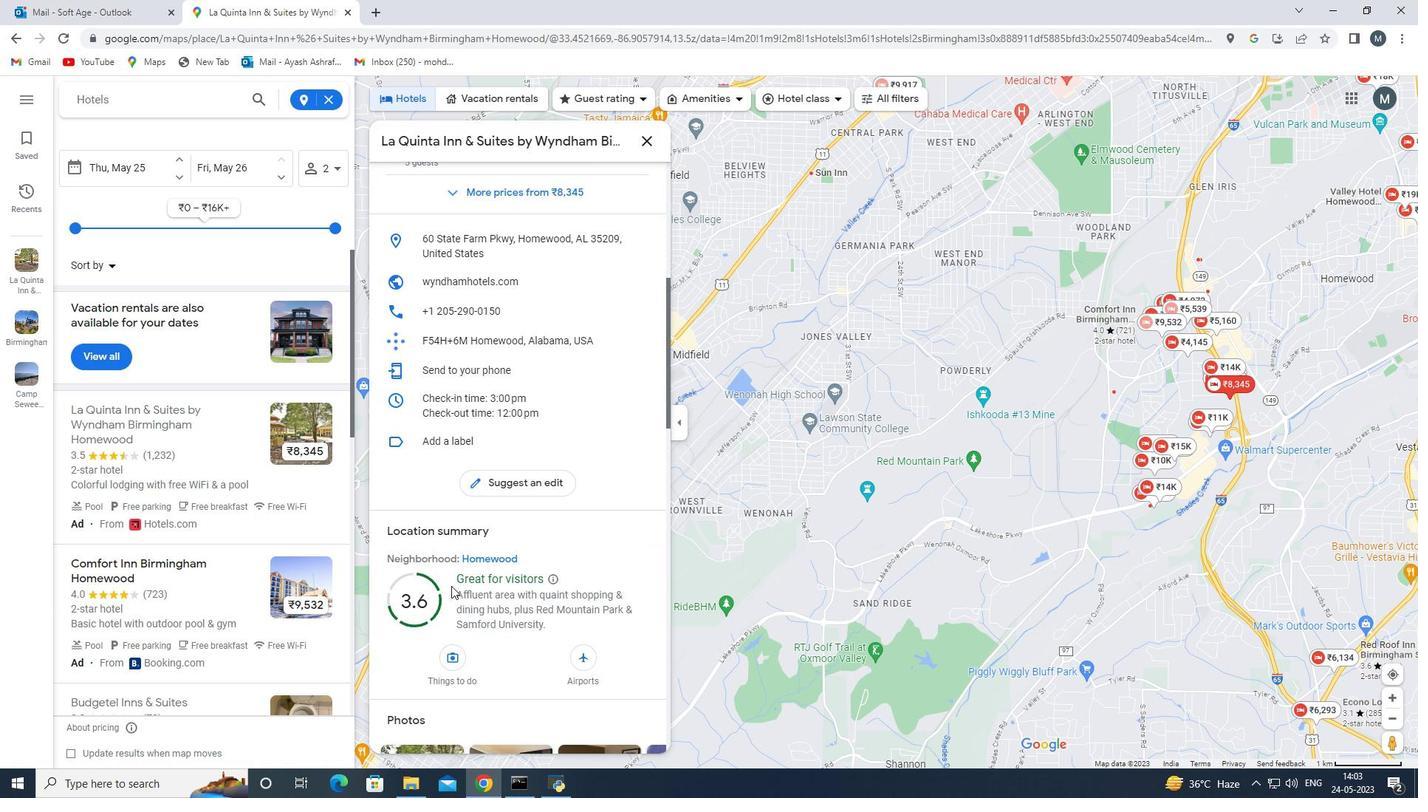 
Action: Mouse scrolled (451, 588) with delta (0, 0)
Screenshot: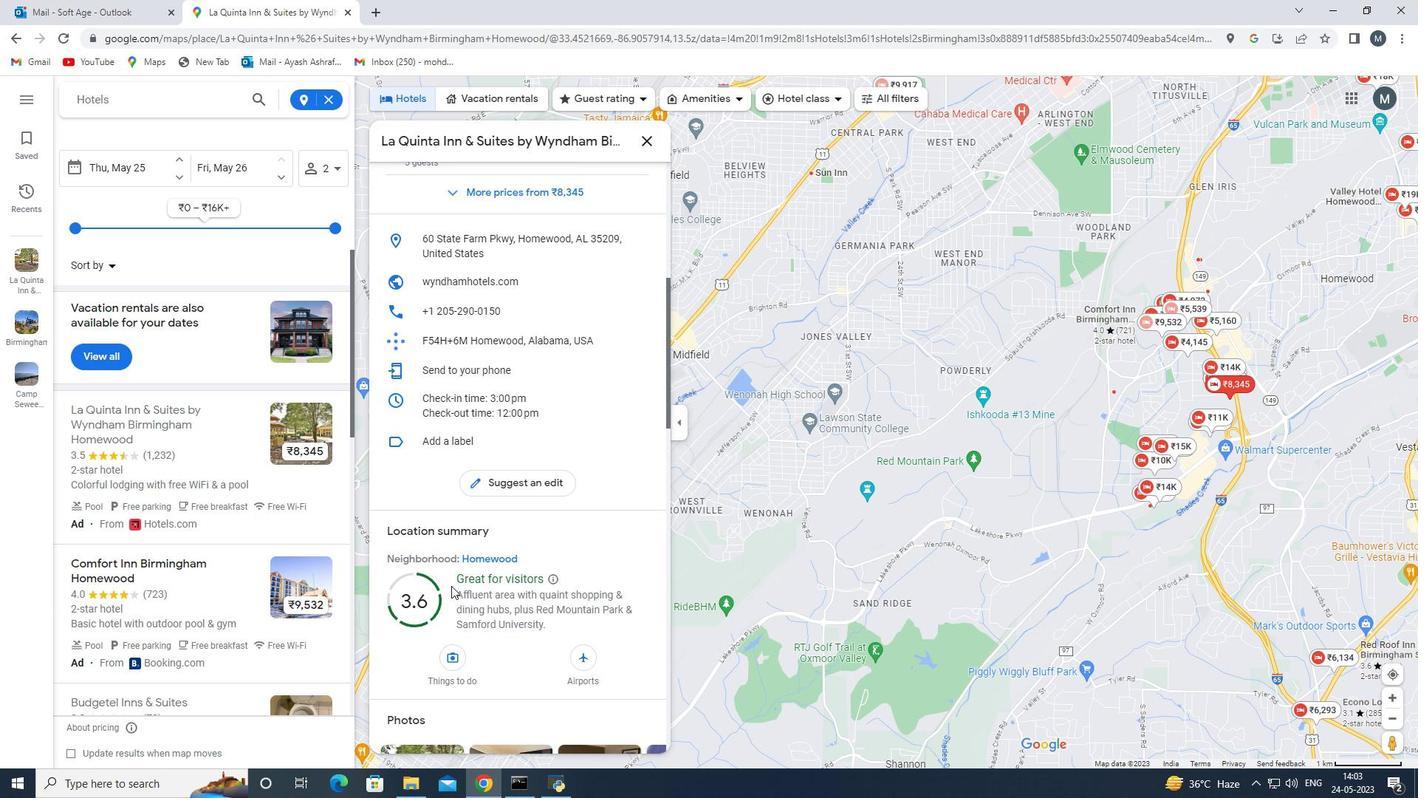 
Action: Mouse moved to (451, 591)
Screenshot: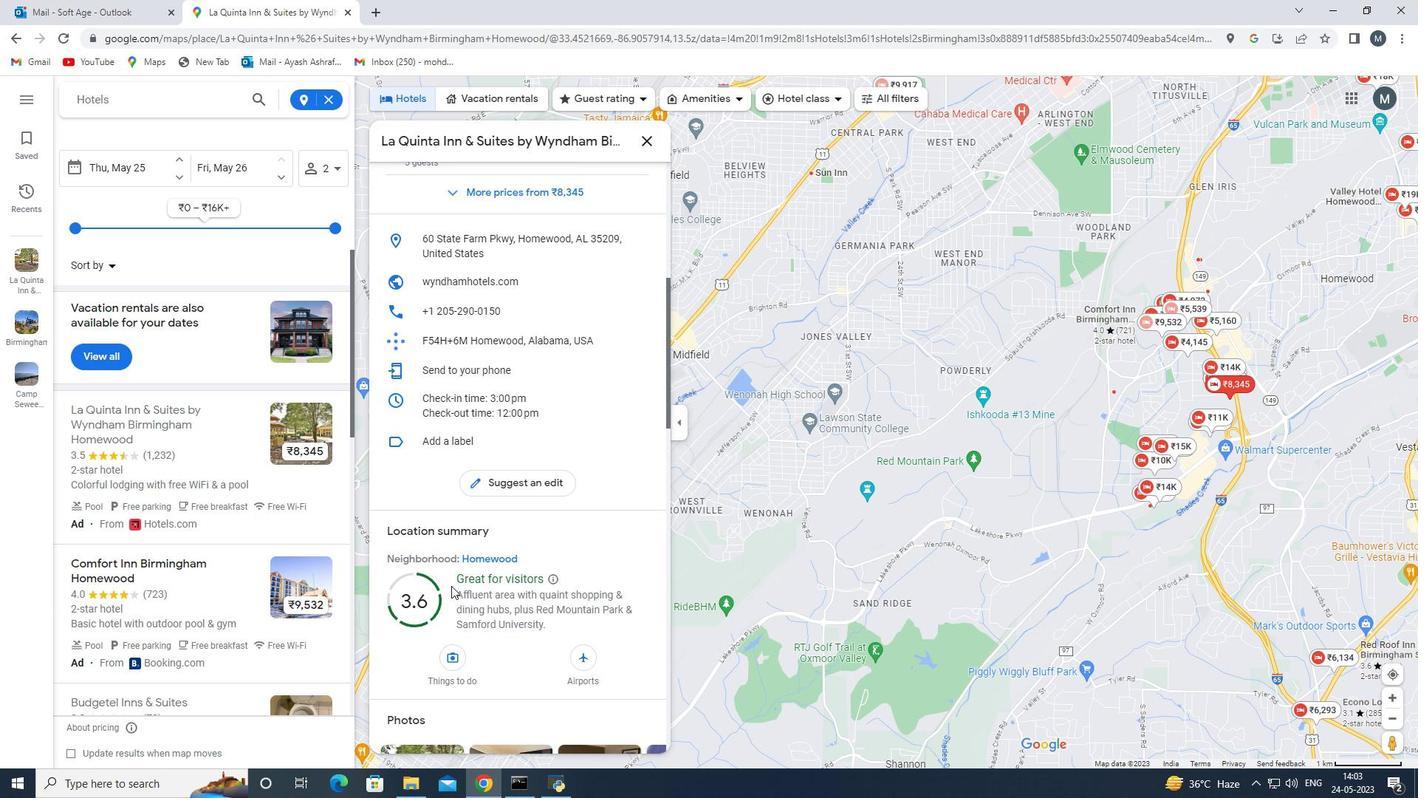 
Action: Mouse scrolled (451, 590) with delta (0, 0)
Screenshot: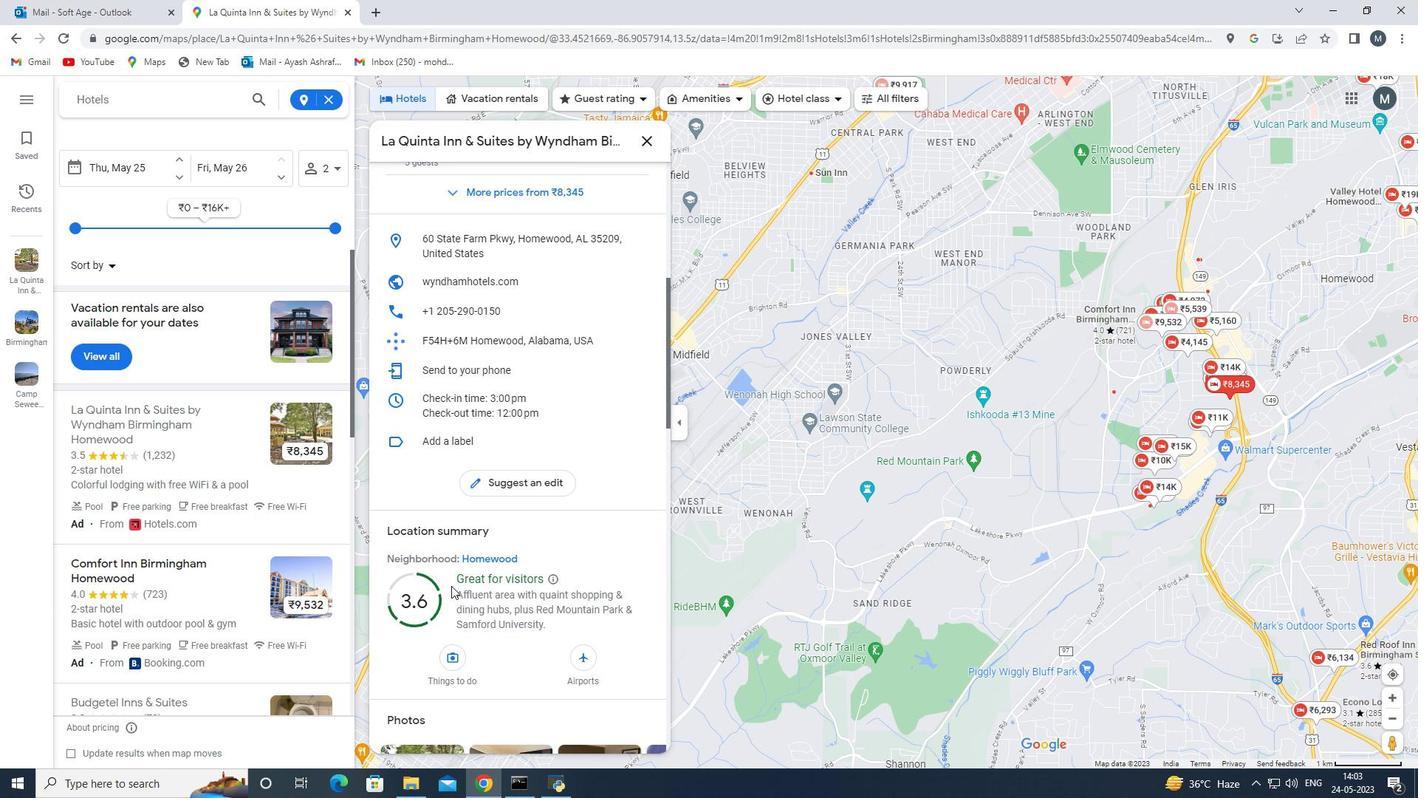 
Action: Mouse moved to (452, 594)
Screenshot: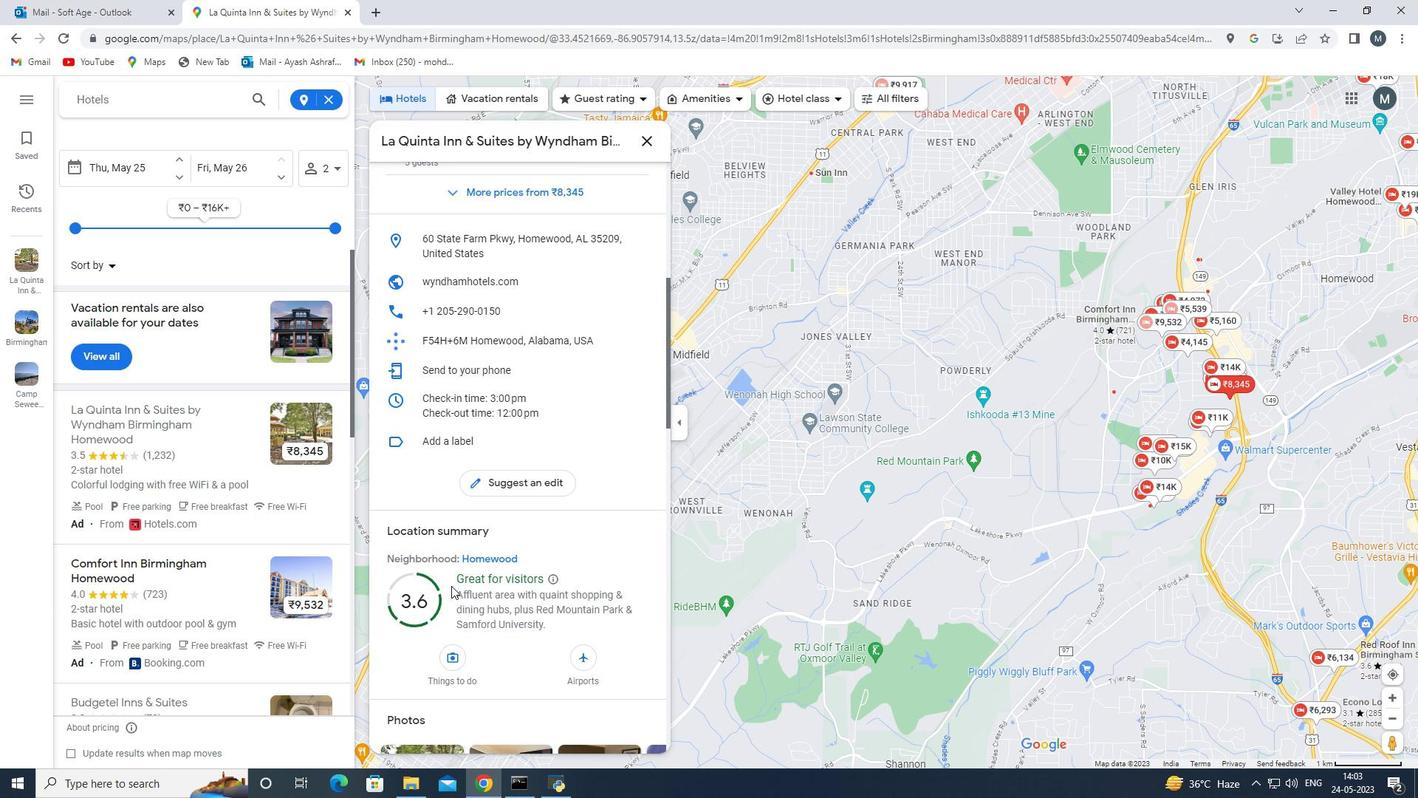 
Action: Mouse scrolled (452, 593) with delta (0, 0)
Screenshot: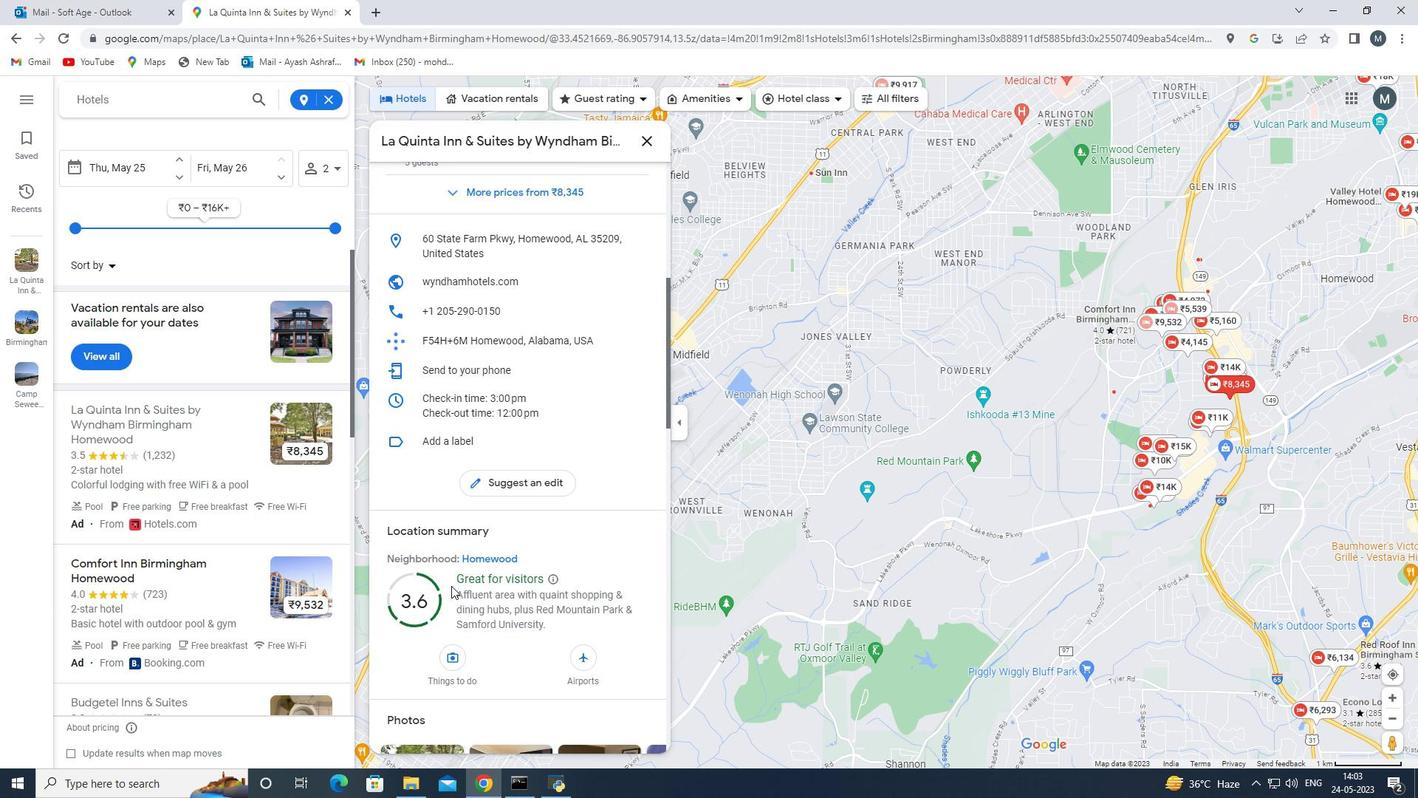 
Action: Mouse moved to (404, 586)
Screenshot: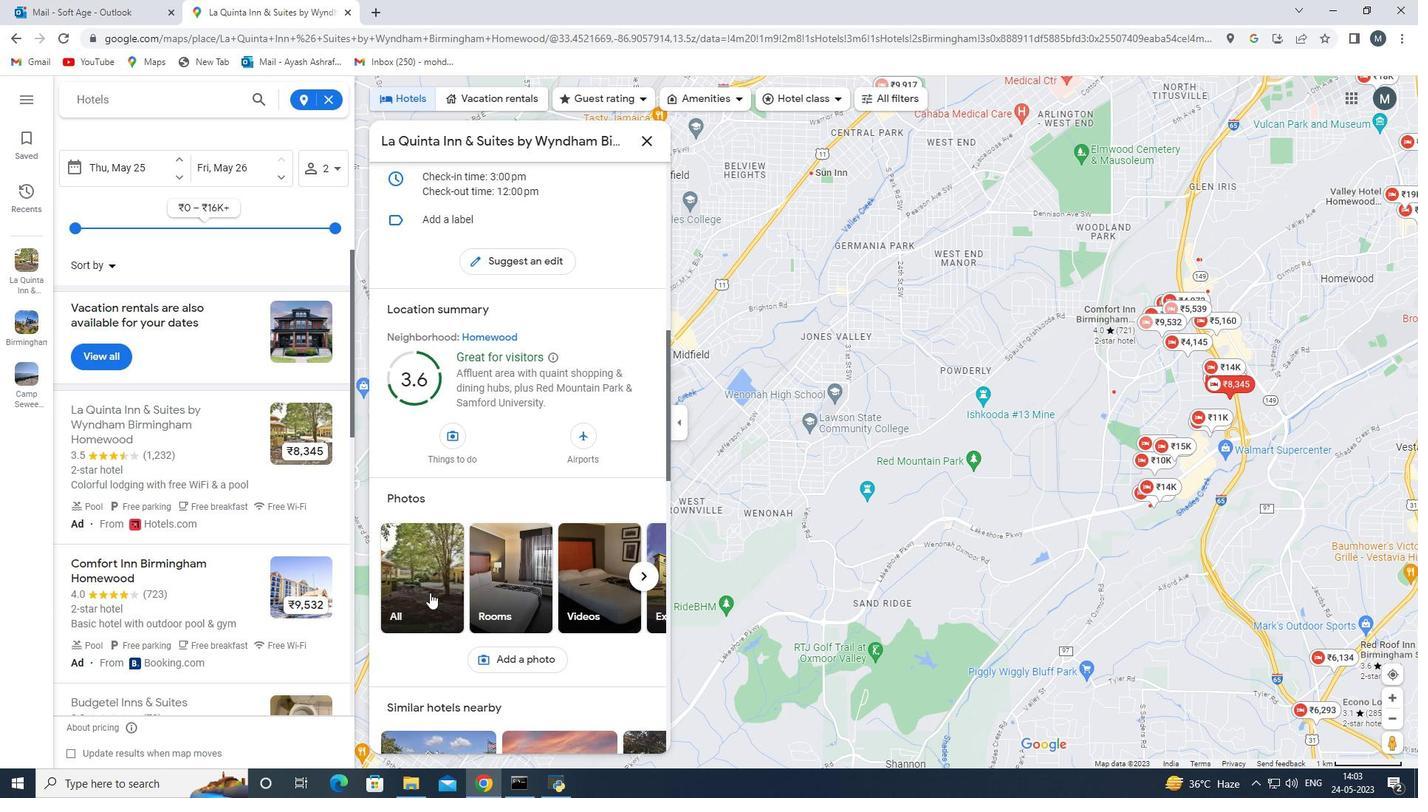 
Action: Mouse pressed left at (404, 586)
Screenshot: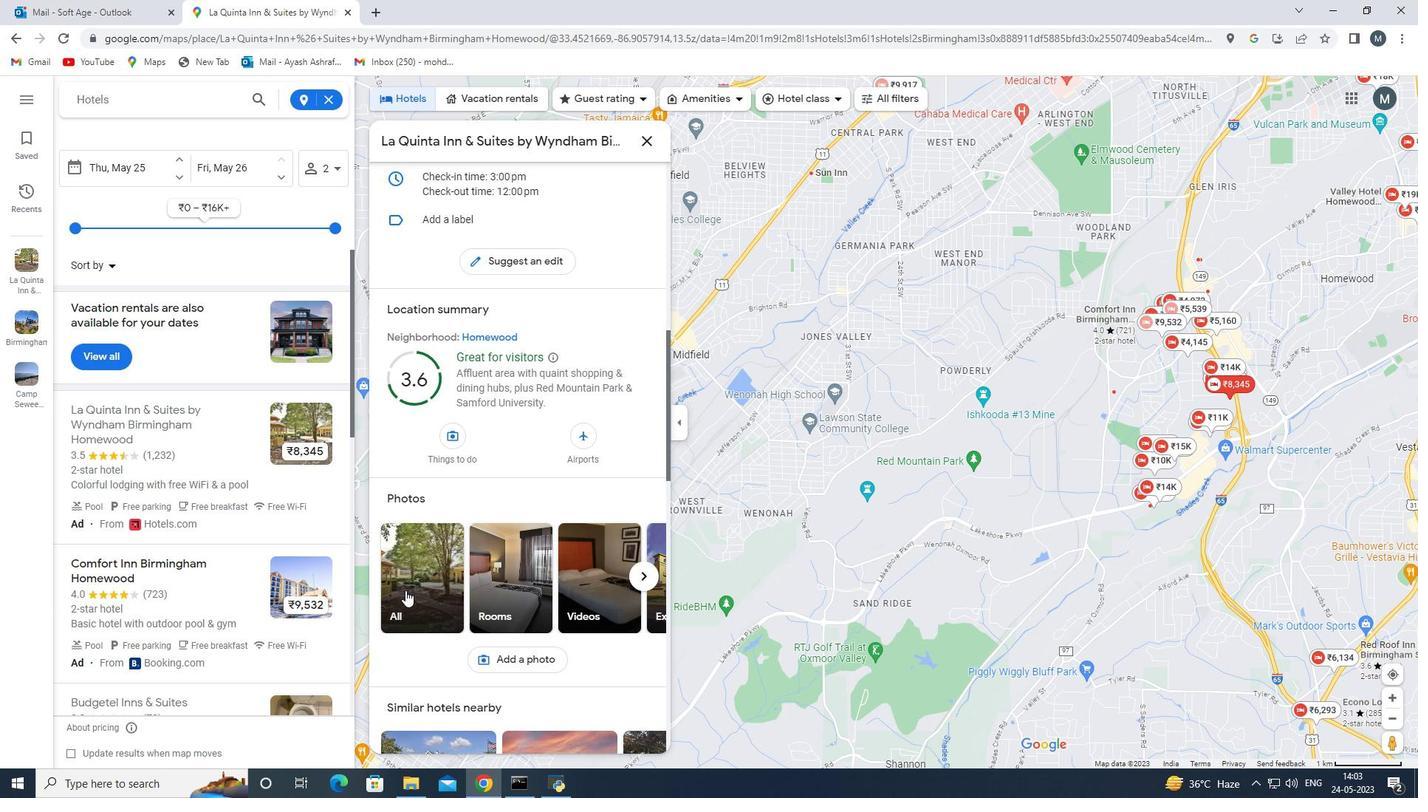 
Action: Mouse moved to (170, 200)
